 Task: Create fields in 'supplier' object.
Action: Mouse moved to (1338, 128)
Screenshot: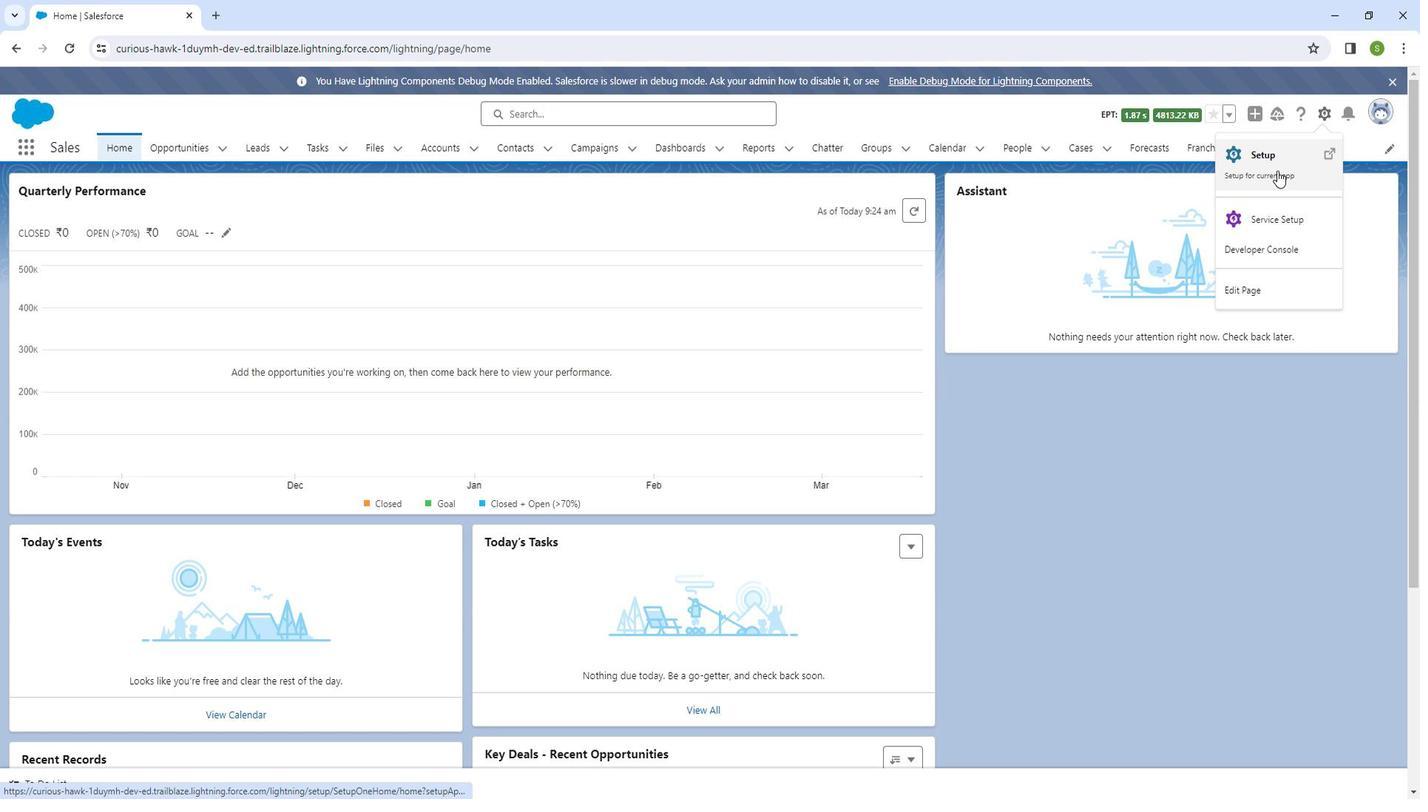 
Action: Mouse pressed left at (1338, 128)
Screenshot: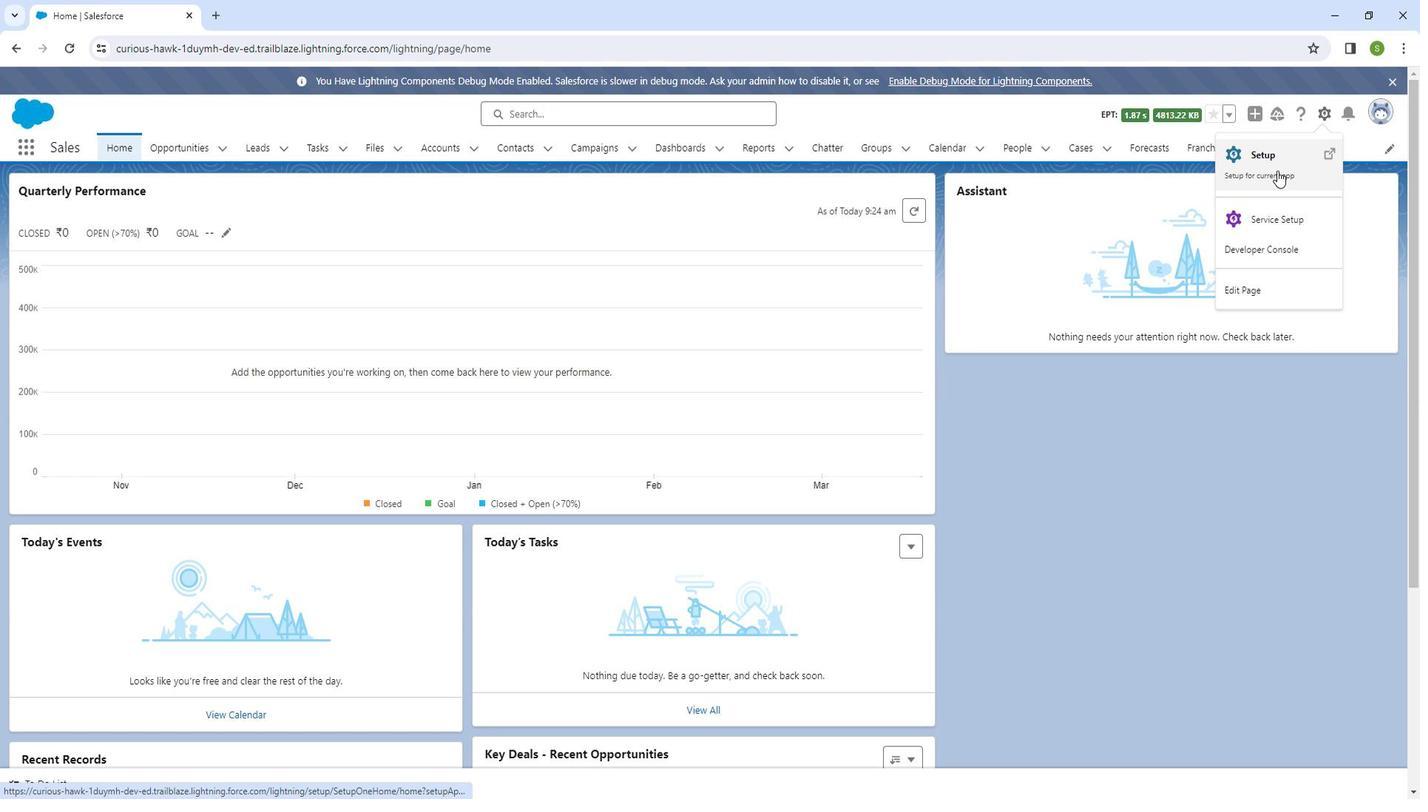 
Action: Mouse moved to (1296, 182)
Screenshot: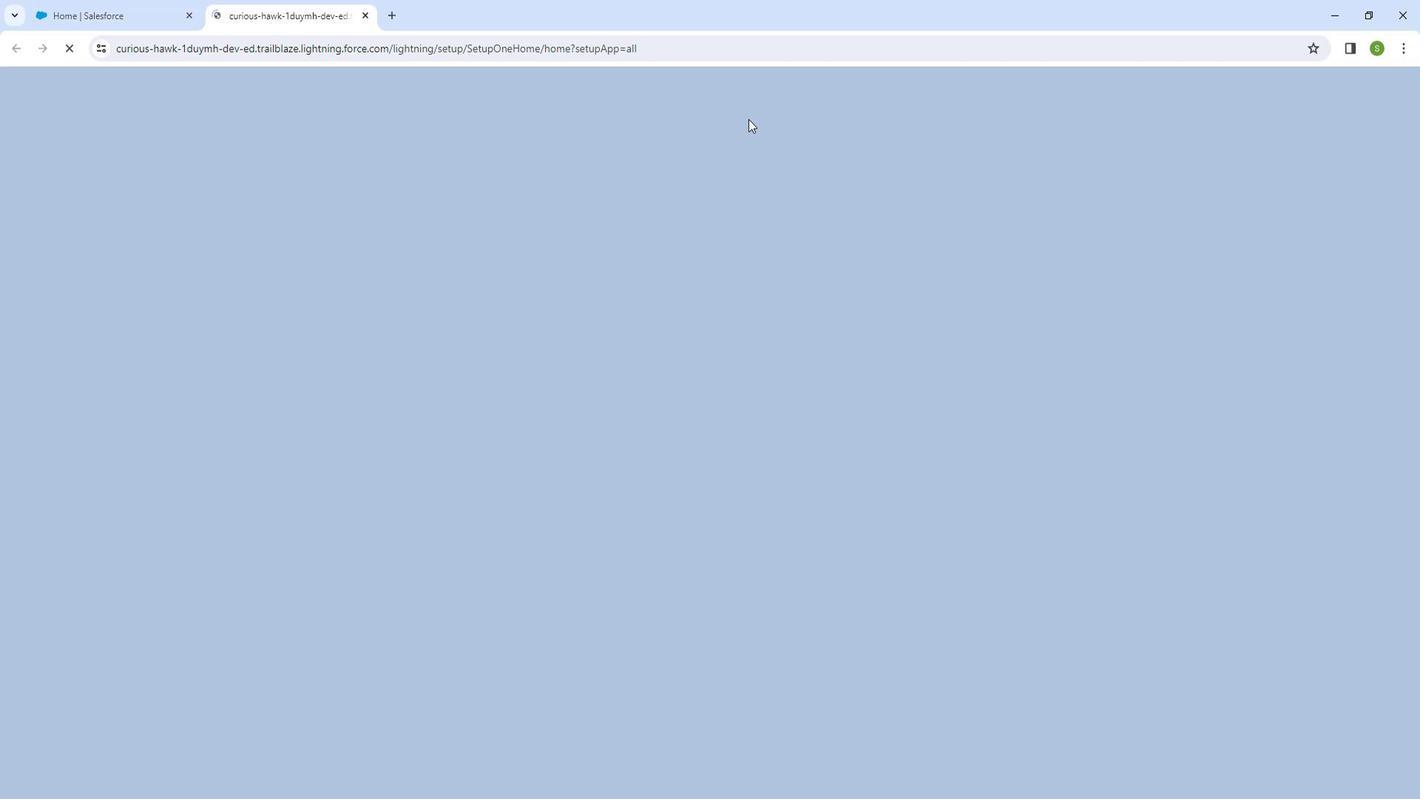 
Action: Mouse pressed left at (1296, 182)
Screenshot: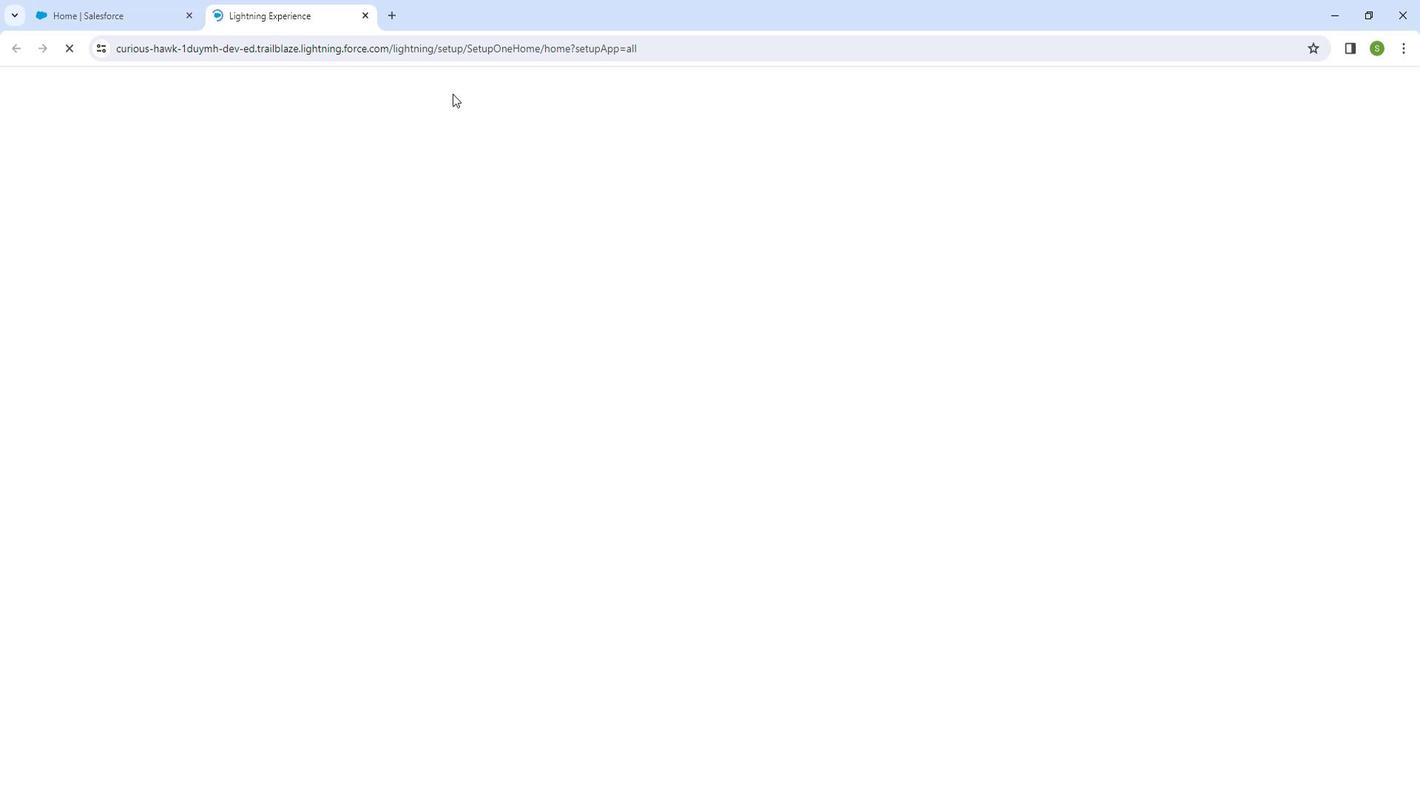 
Action: Mouse moved to (226, 156)
Screenshot: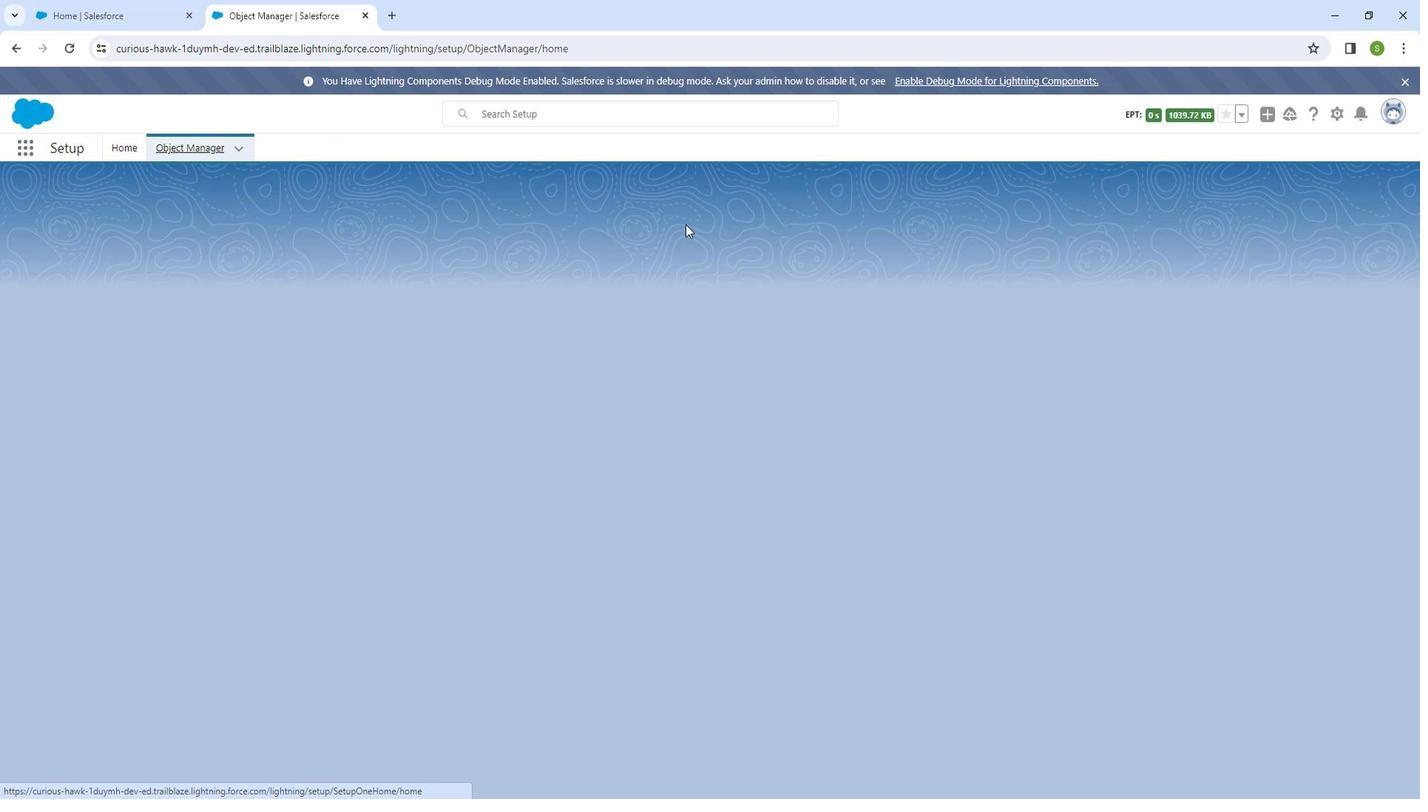 
Action: Mouse pressed left at (226, 156)
Screenshot: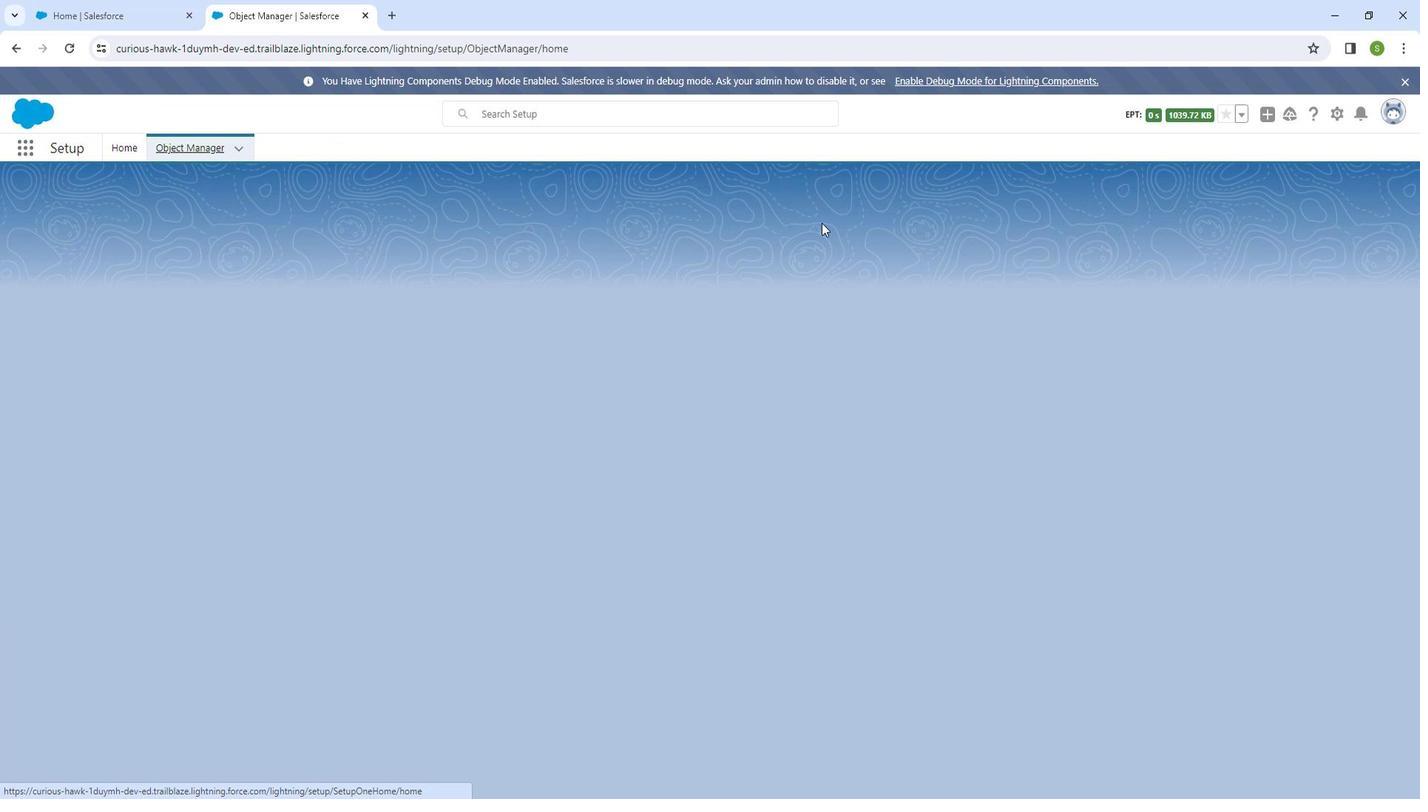 
Action: Mouse moved to (1160, 208)
Screenshot: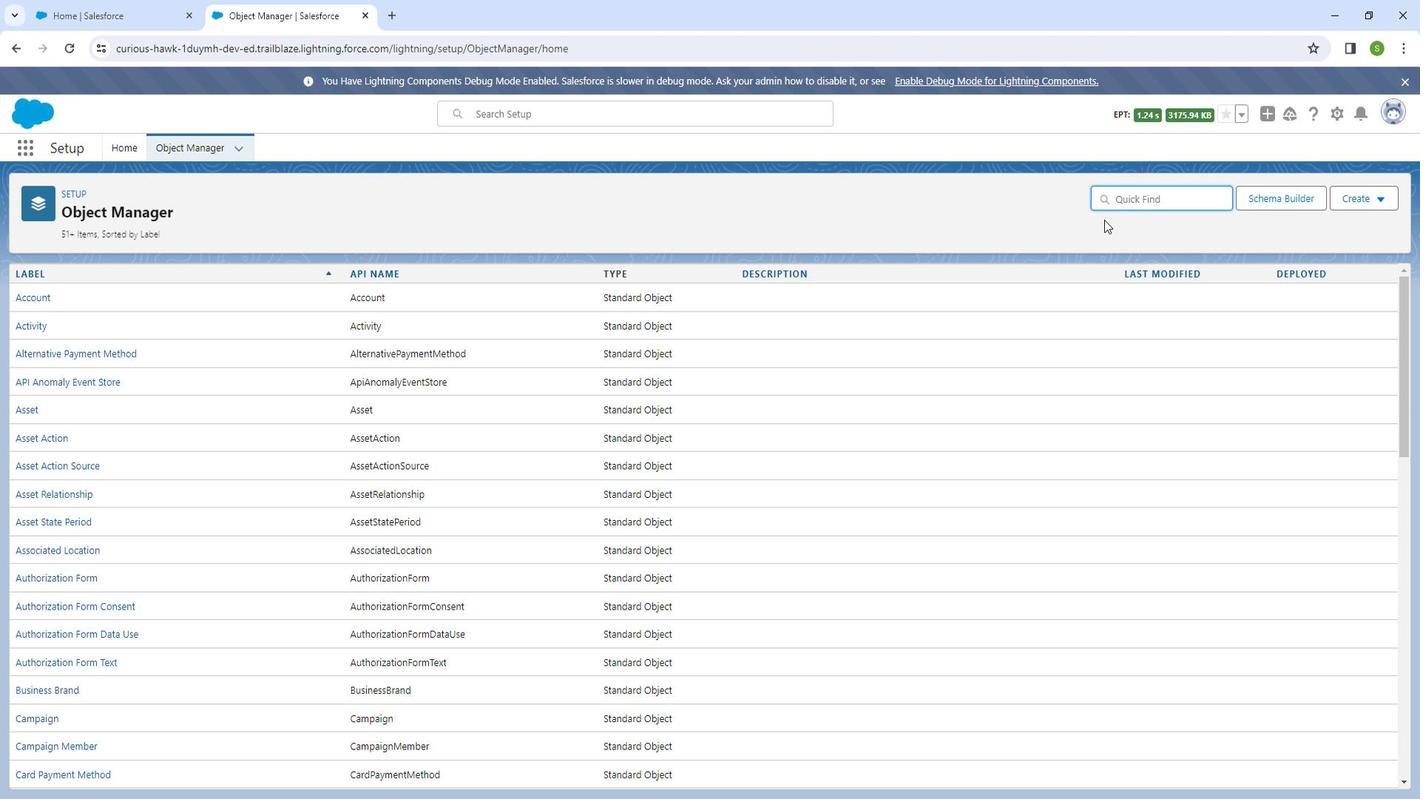 
Action: Mouse pressed left at (1160, 208)
Screenshot: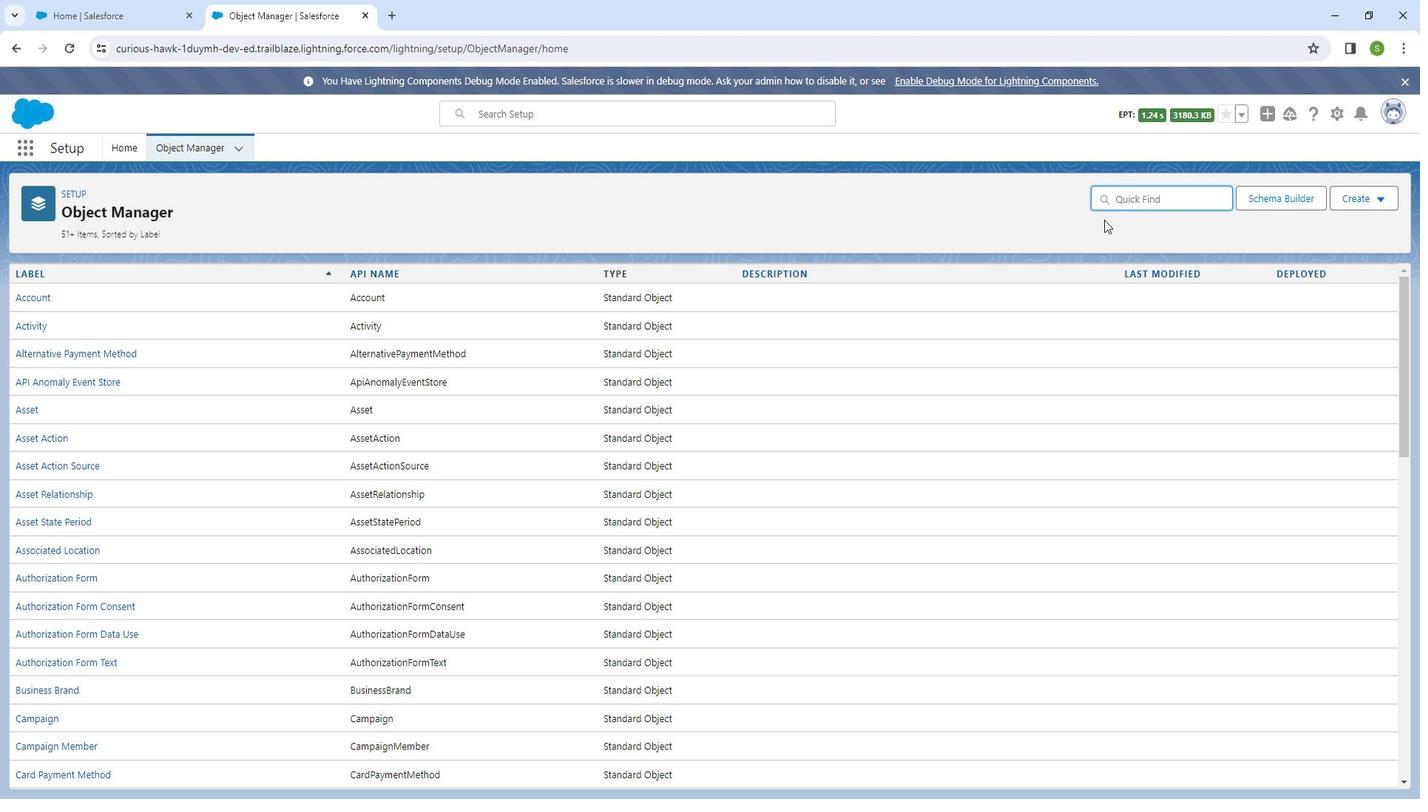 
Action: Mouse moved to (1123, 230)
Screenshot: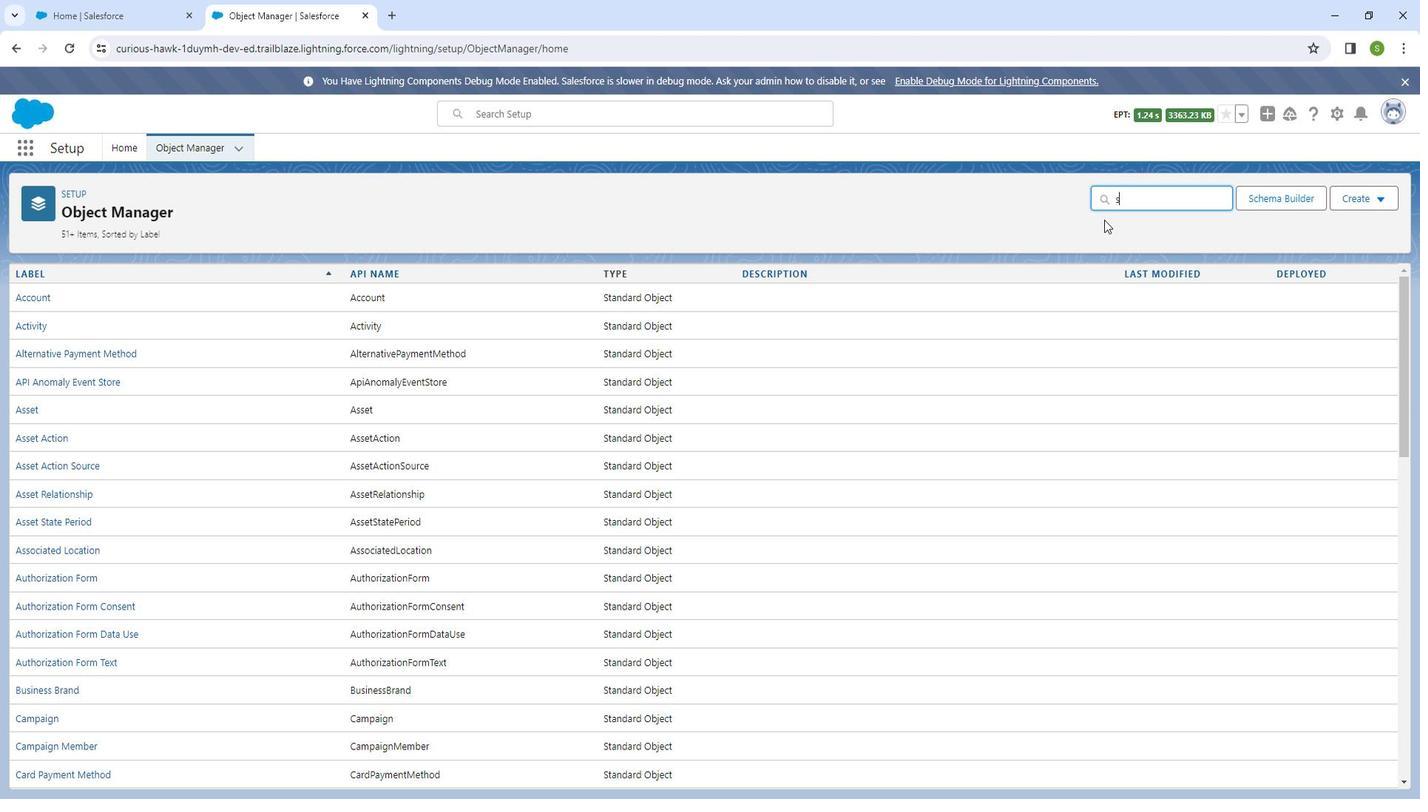
Action: Key pressed supp
Screenshot: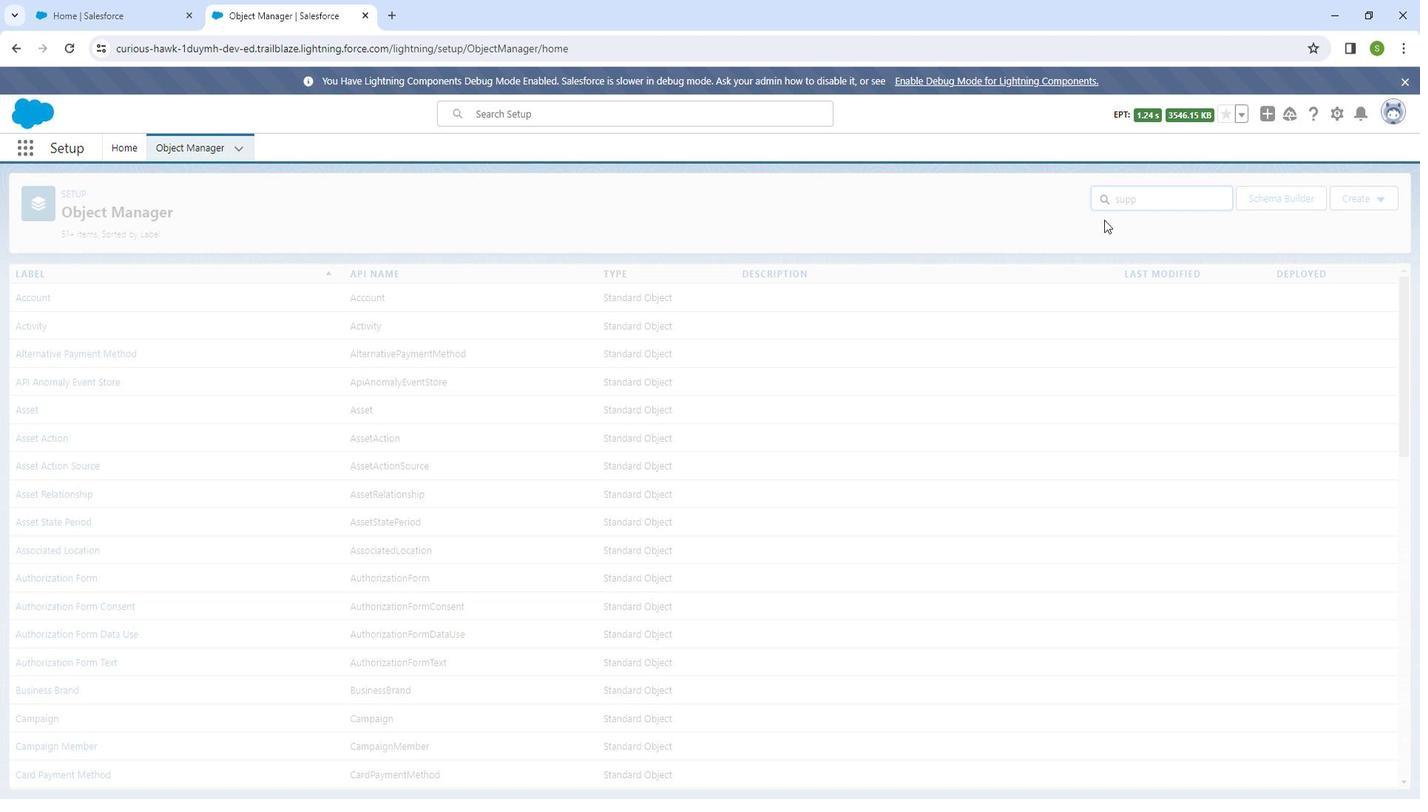 
Action: Mouse moved to (49, 312)
Screenshot: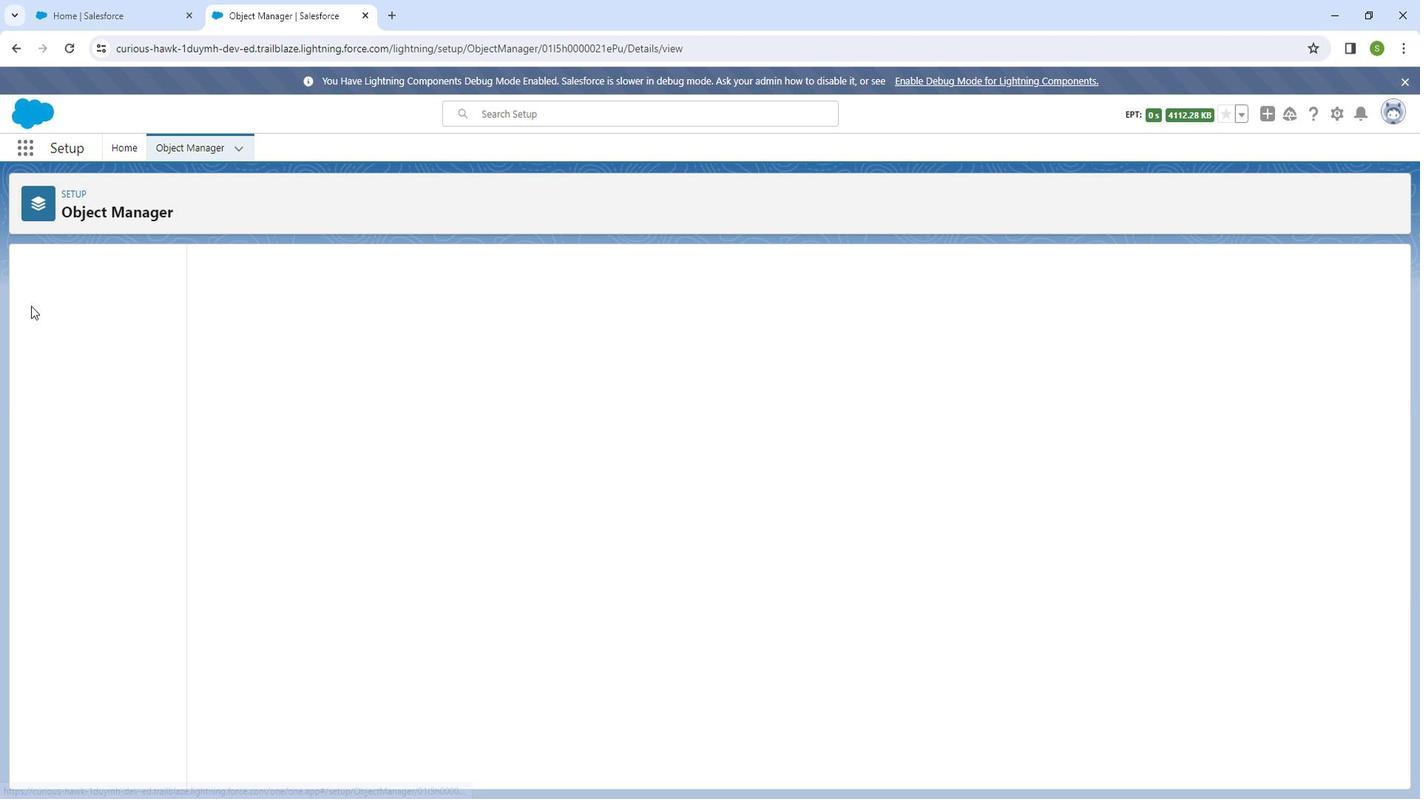 
Action: Mouse pressed left at (49, 312)
Screenshot: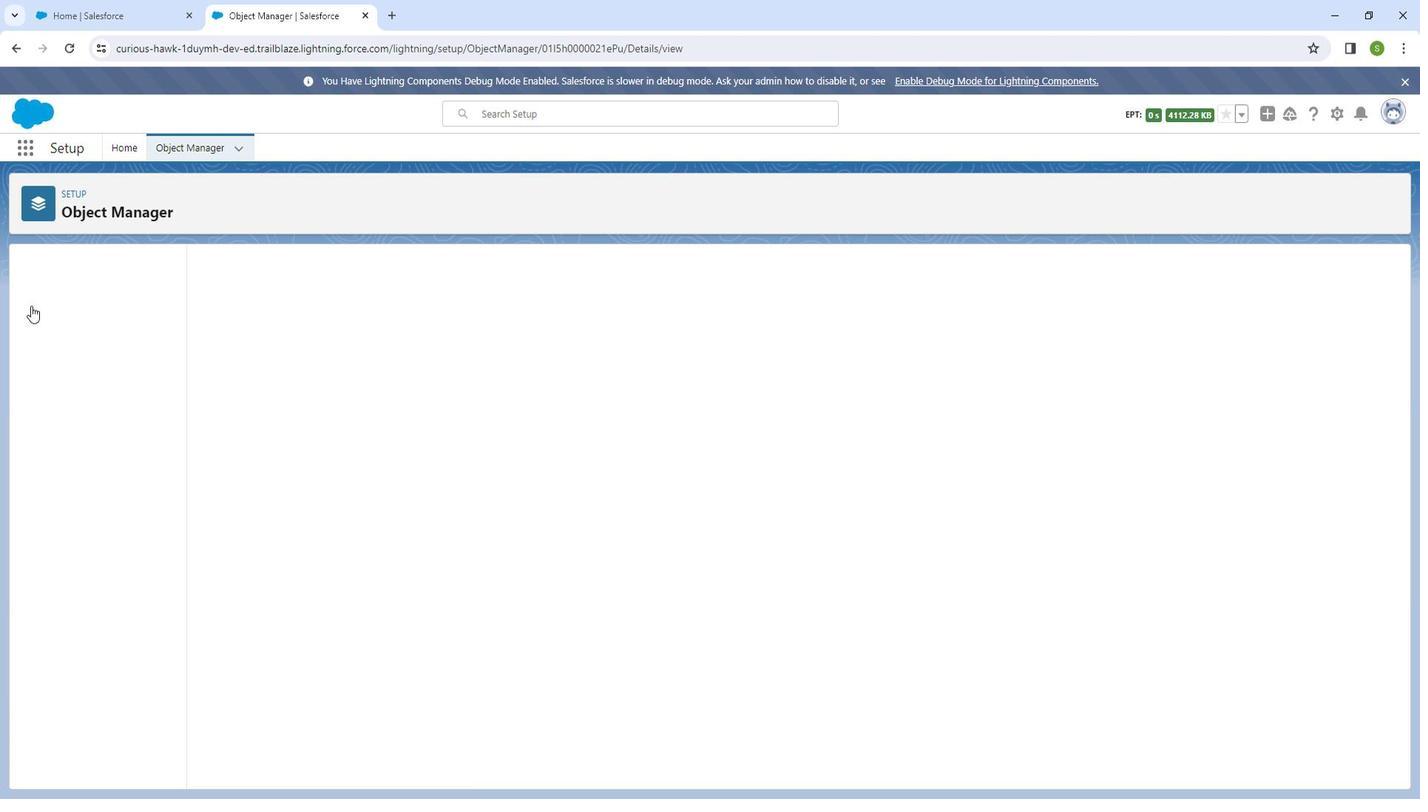 
Action: Mouse moved to (49, 313)
Screenshot: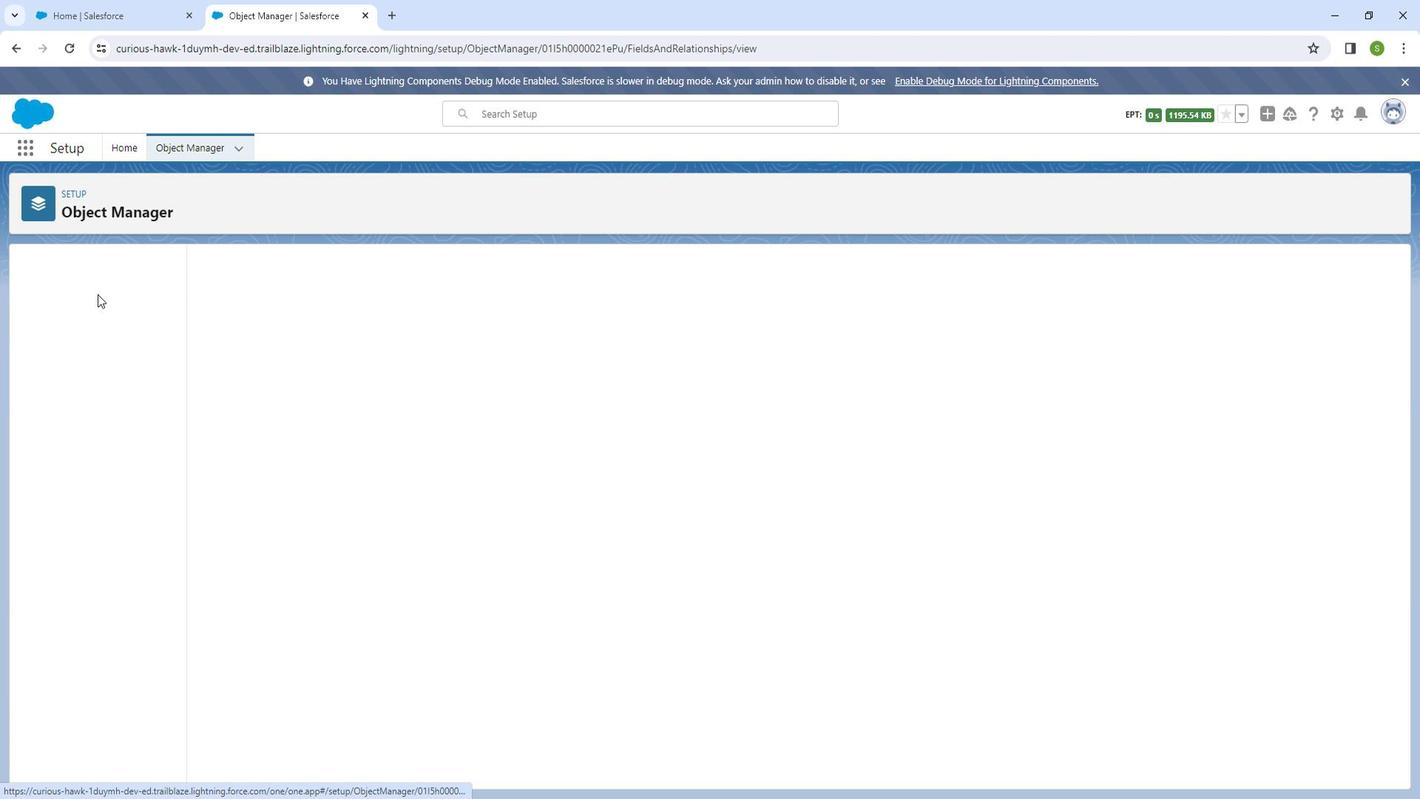 
Action: Mouse pressed left at (49, 313)
Screenshot: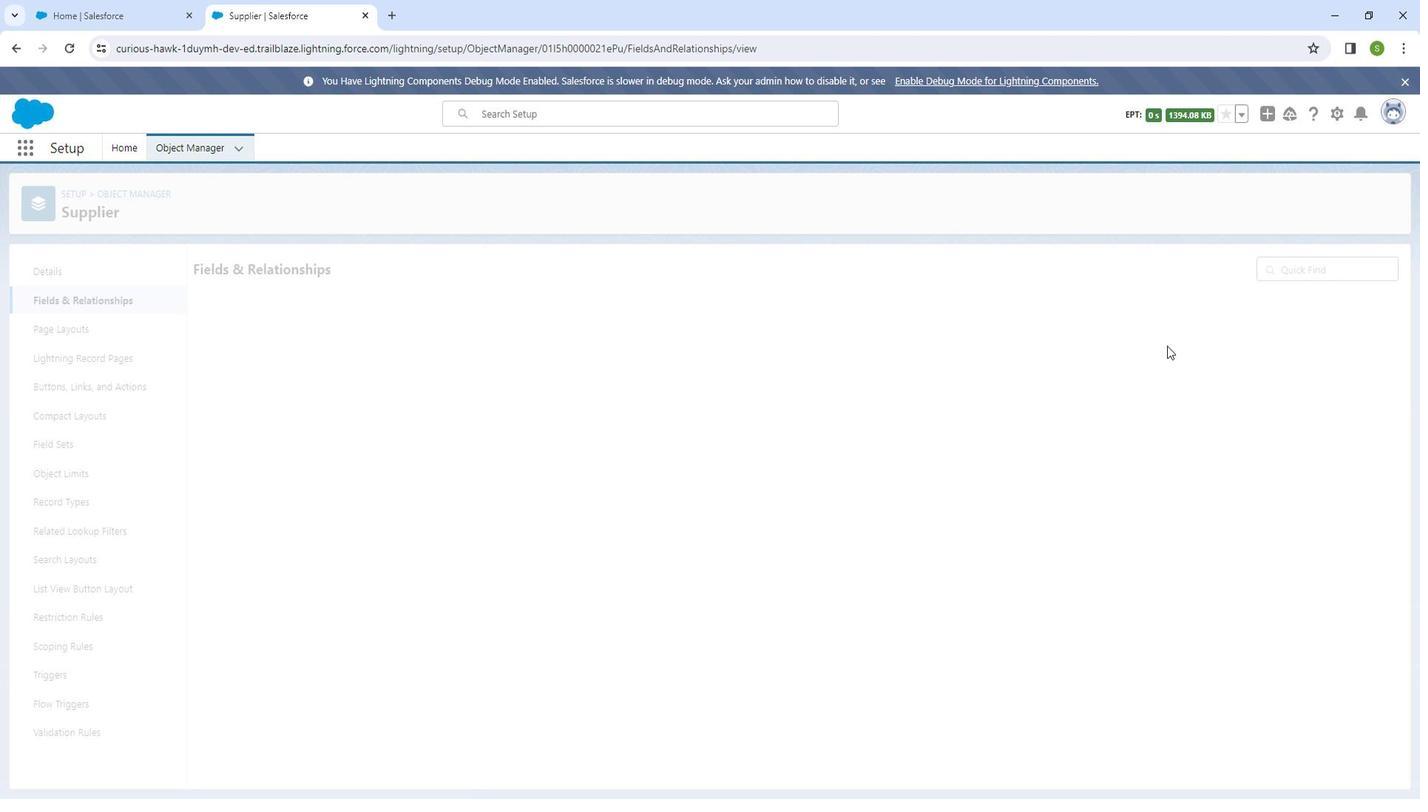 
Action: Mouse moved to (1111, 275)
Screenshot: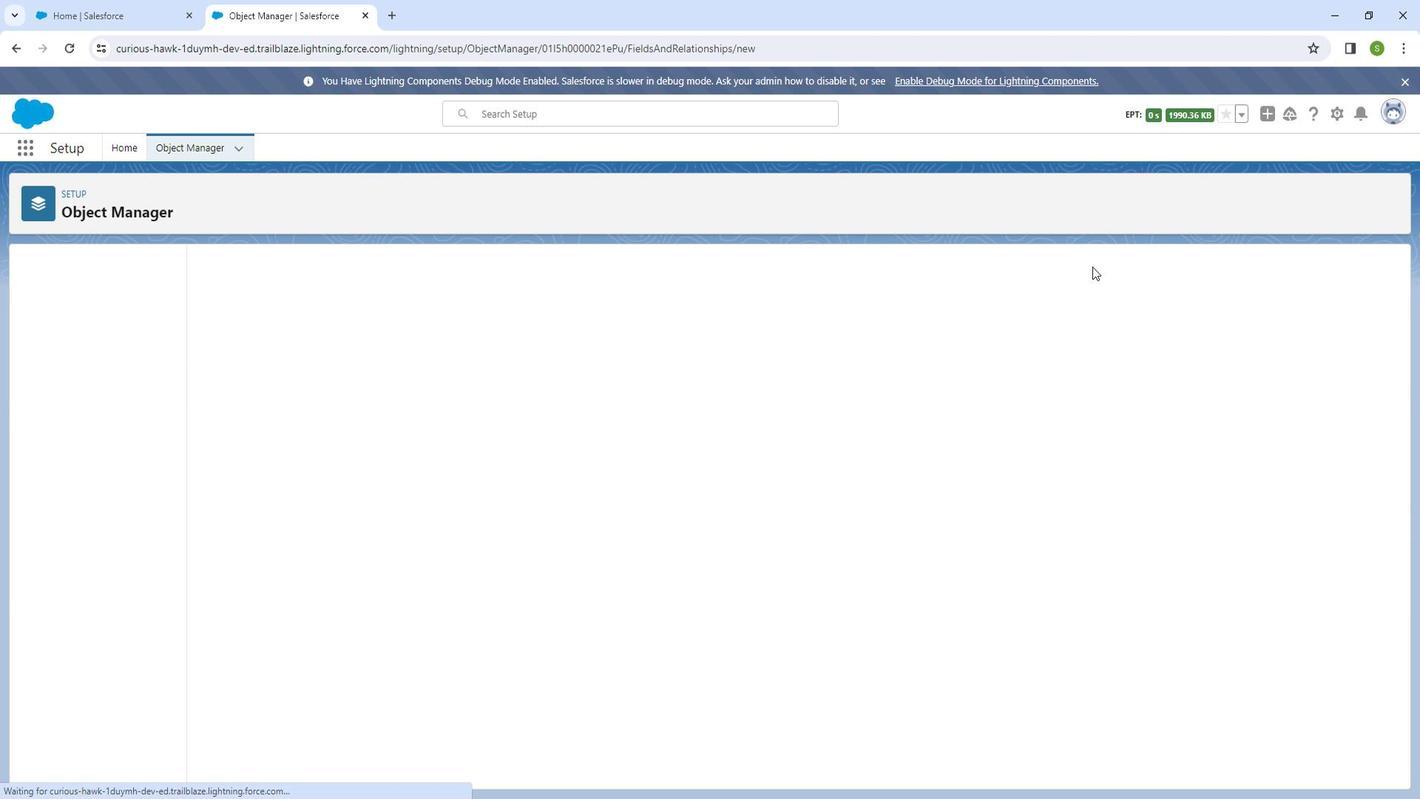 
Action: Mouse pressed left at (1111, 275)
Screenshot: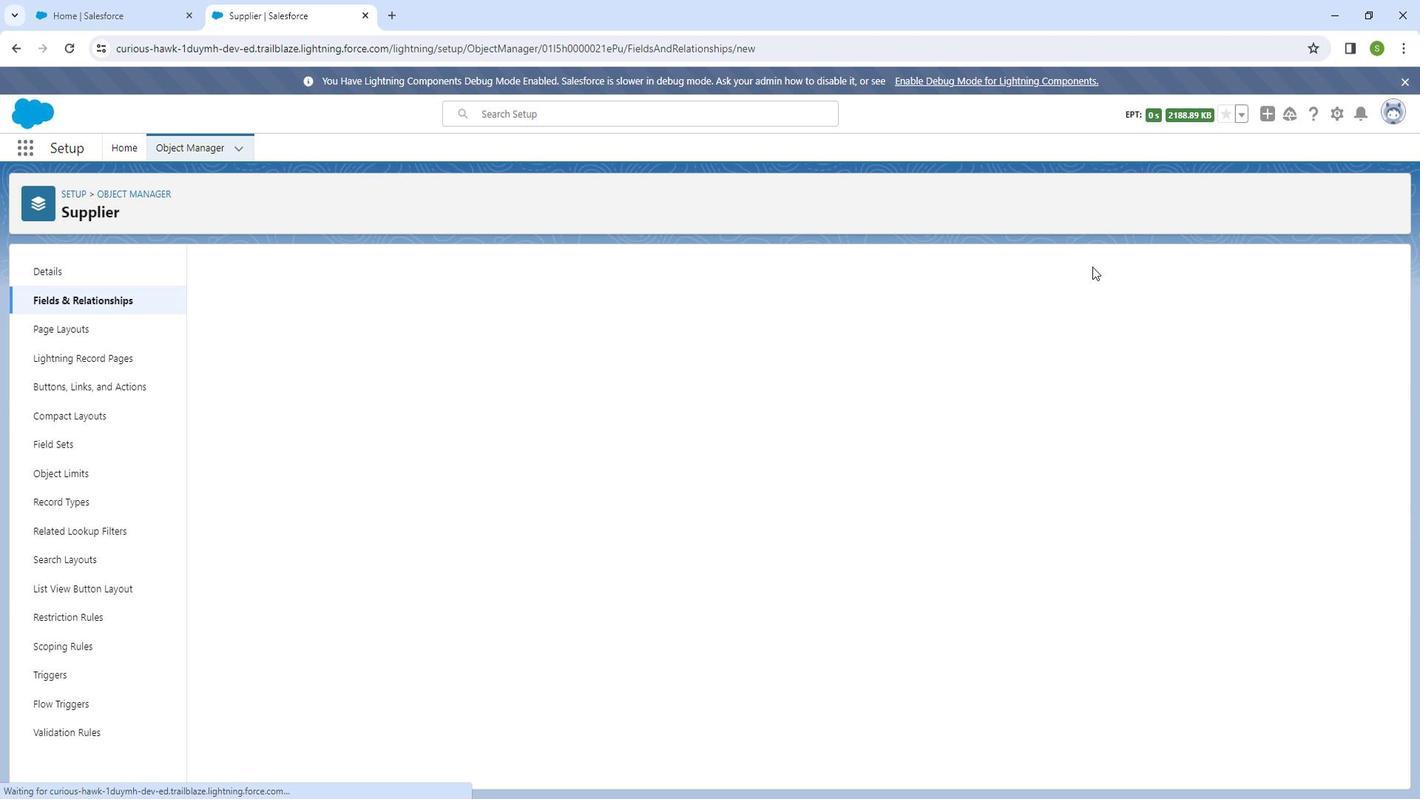 
Action: Mouse moved to (140, 302)
Screenshot: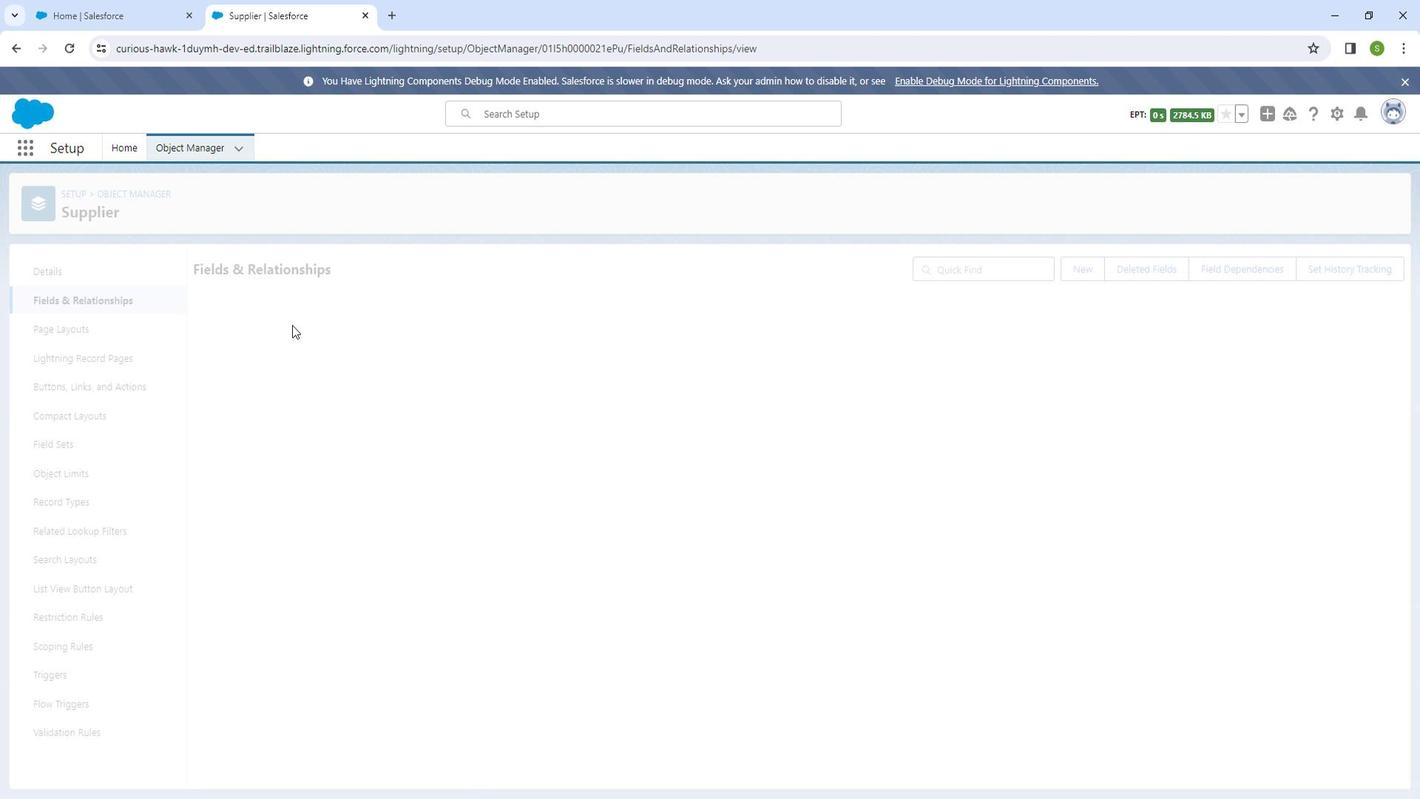 
Action: Mouse pressed left at (140, 302)
Screenshot: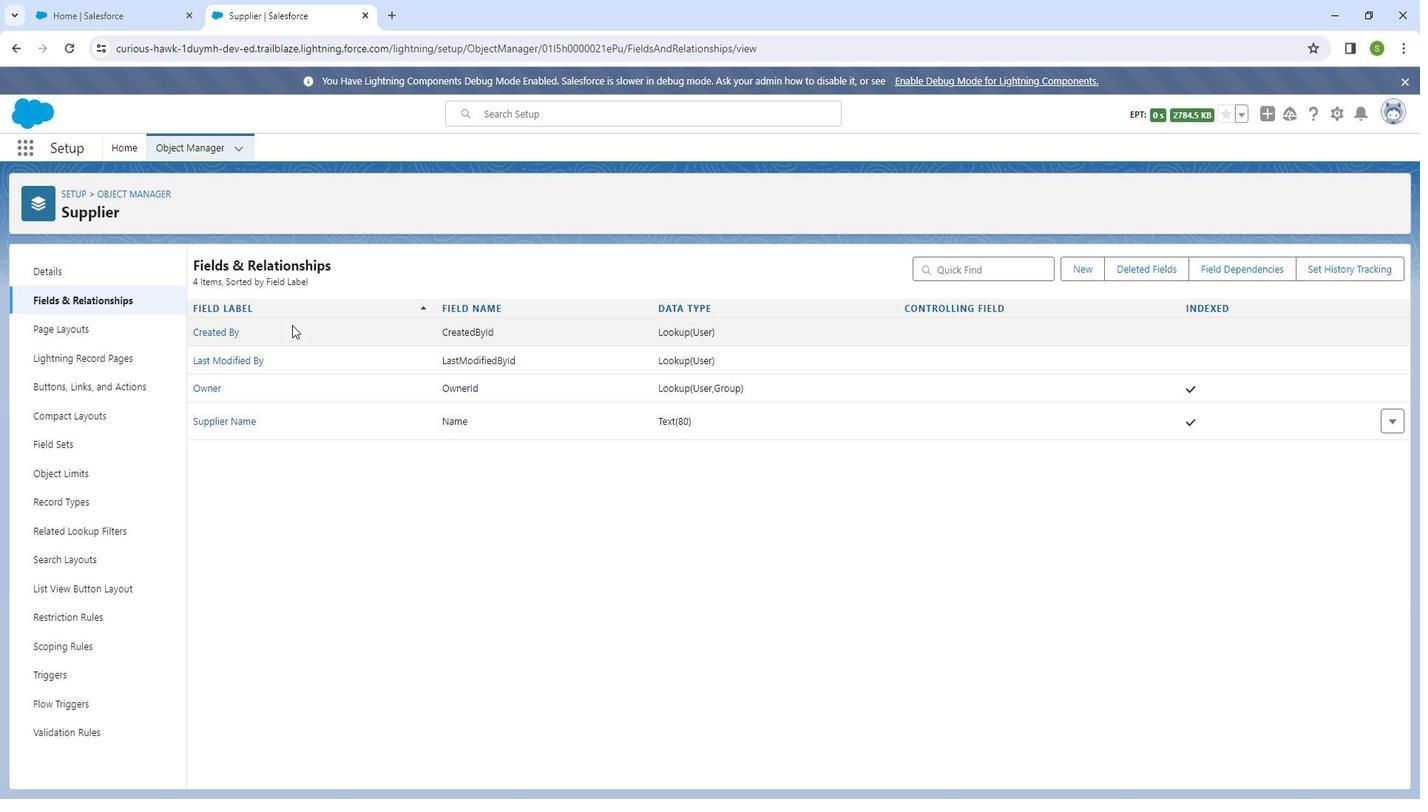 
Action: Mouse moved to (1101, 283)
Screenshot: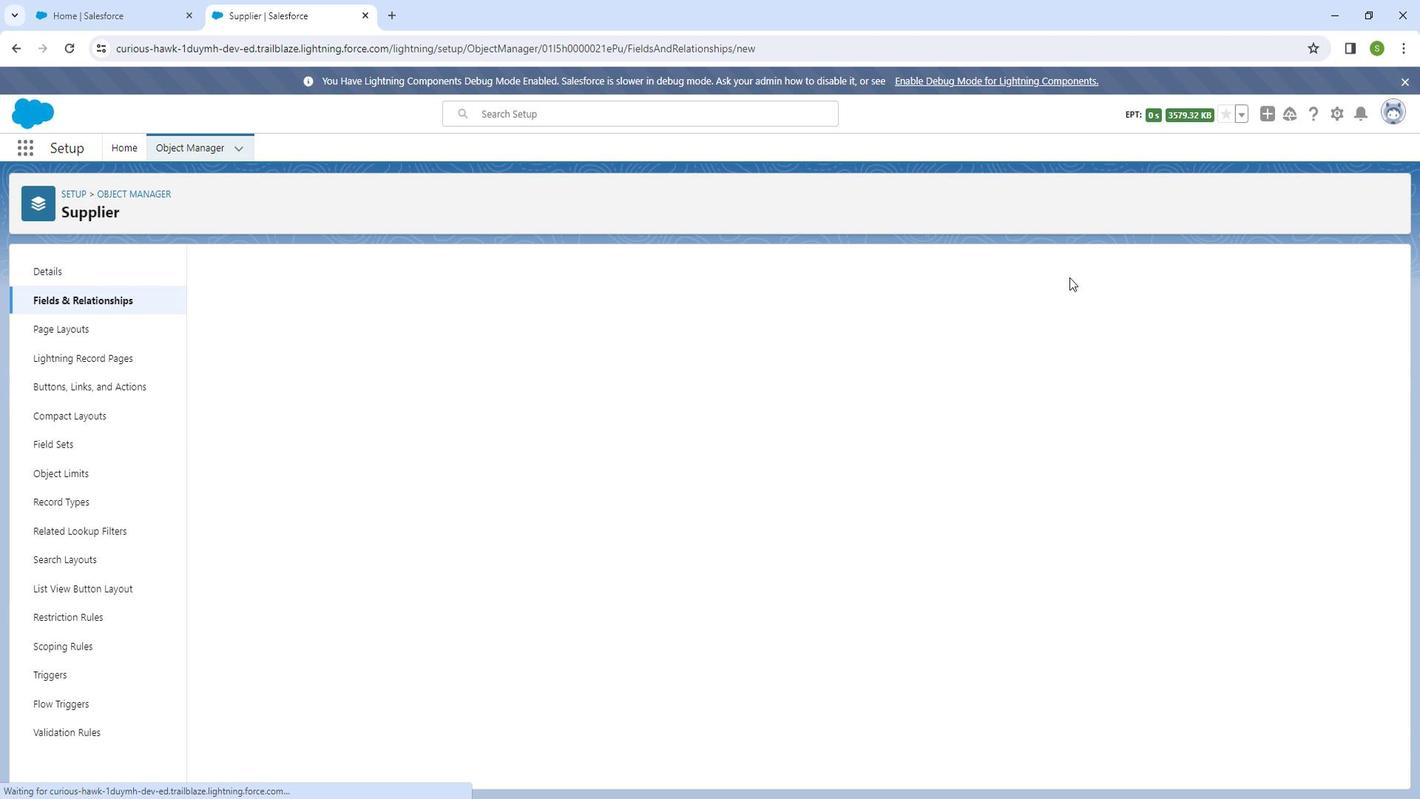 
Action: Mouse pressed left at (1101, 283)
Screenshot: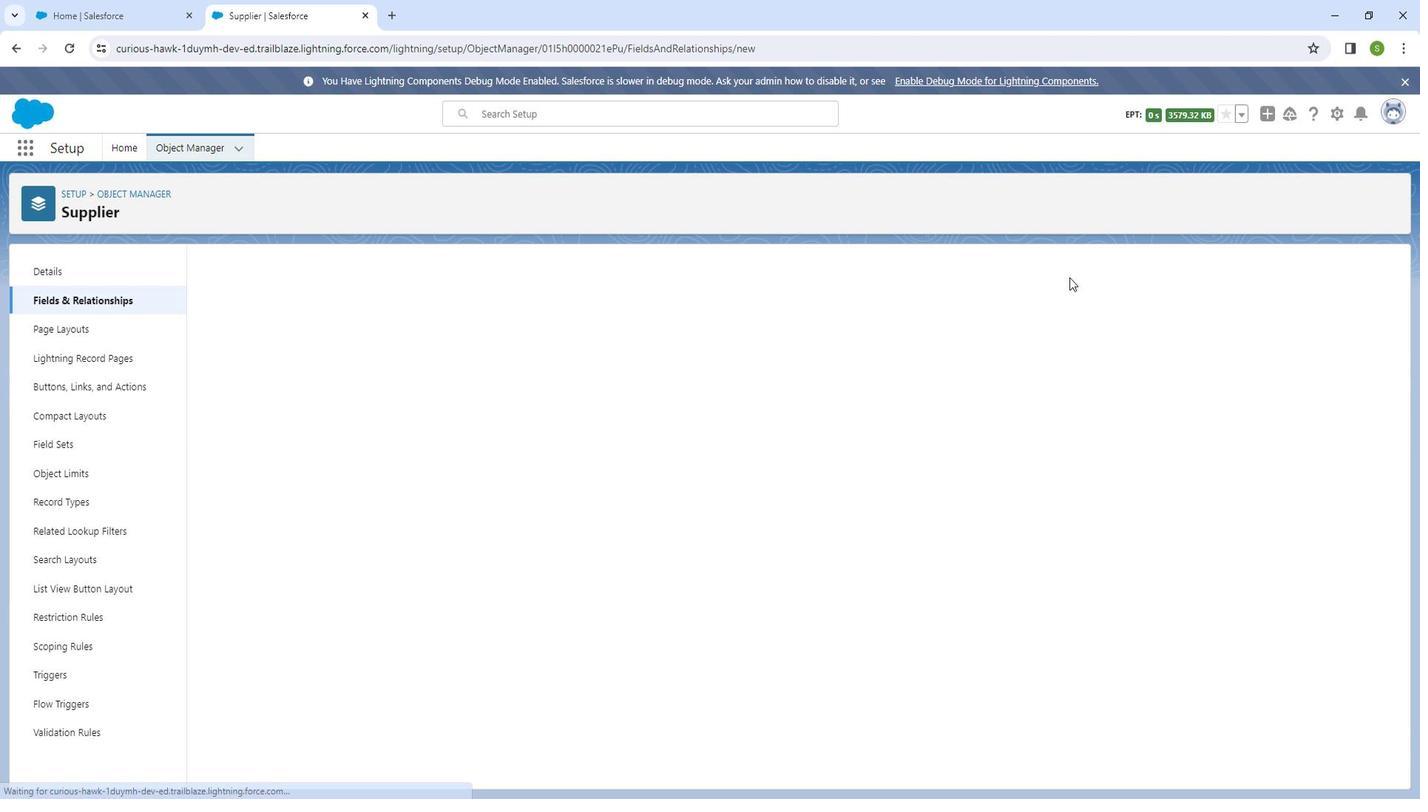 
Action: Mouse moved to (334, 551)
Screenshot: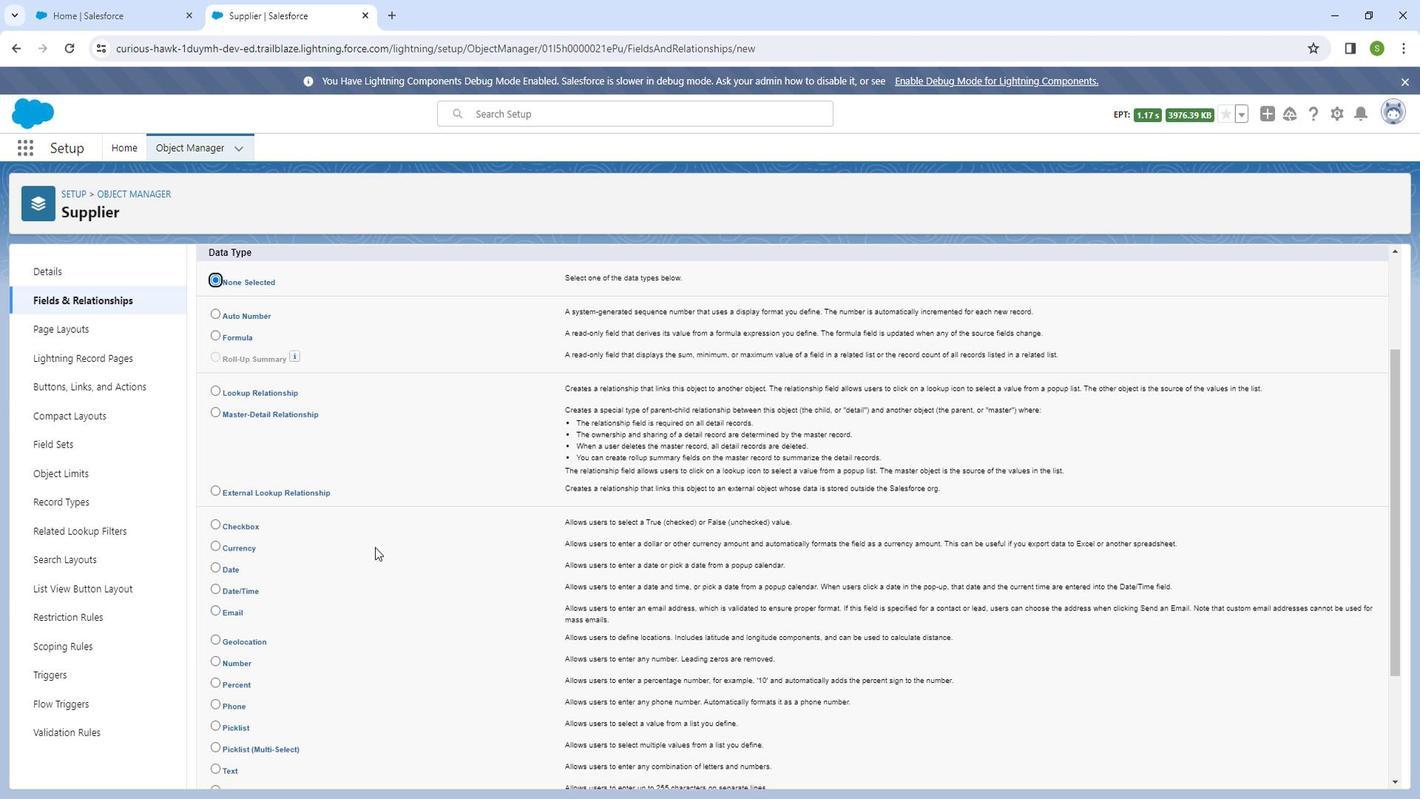 
Action: Mouse scrolled (334, 550) with delta (0, 0)
Screenshot: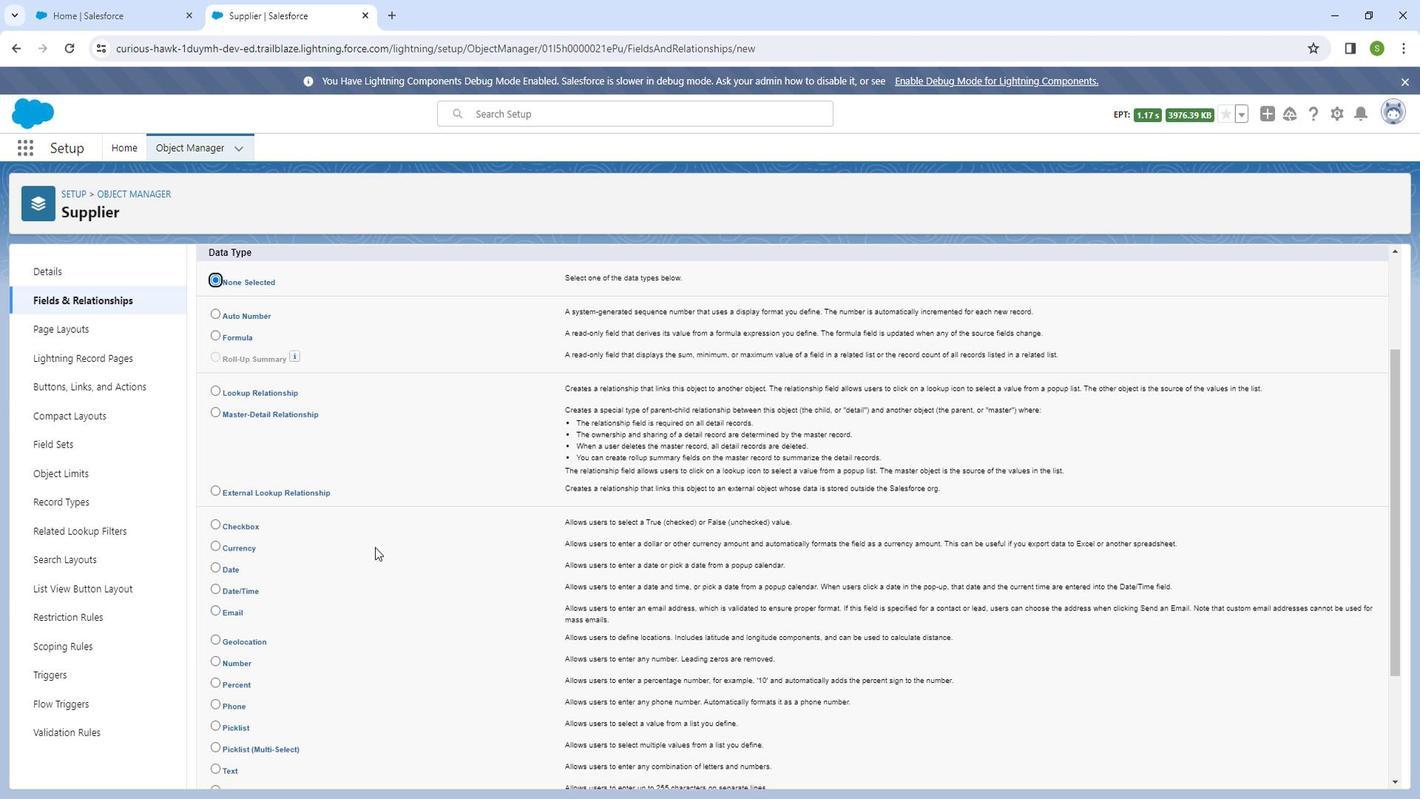 
Action: Mouse moved to (393, 545)
Screenshot: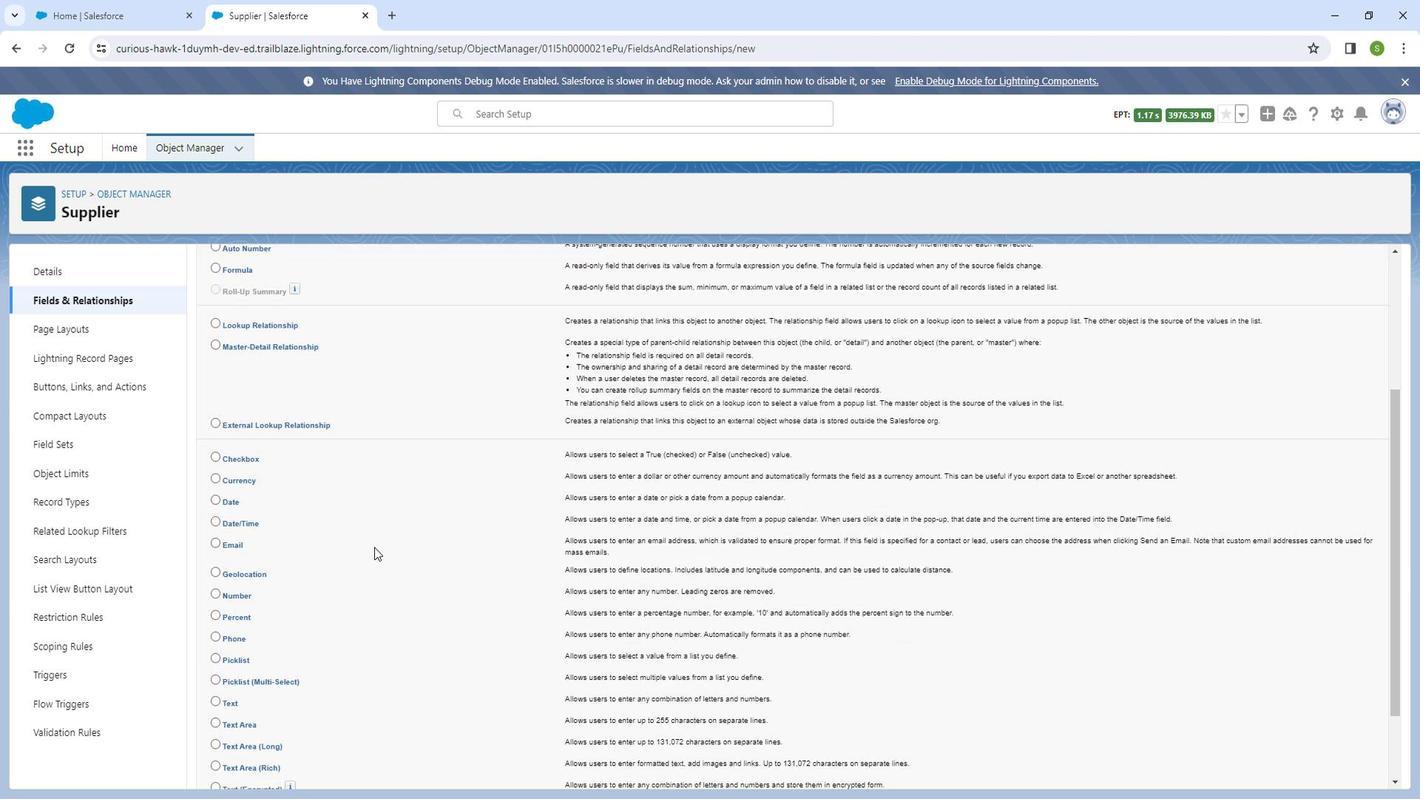 
Action: Mouse scrolled (393, 544) with delta (0, 0)
Screenshot: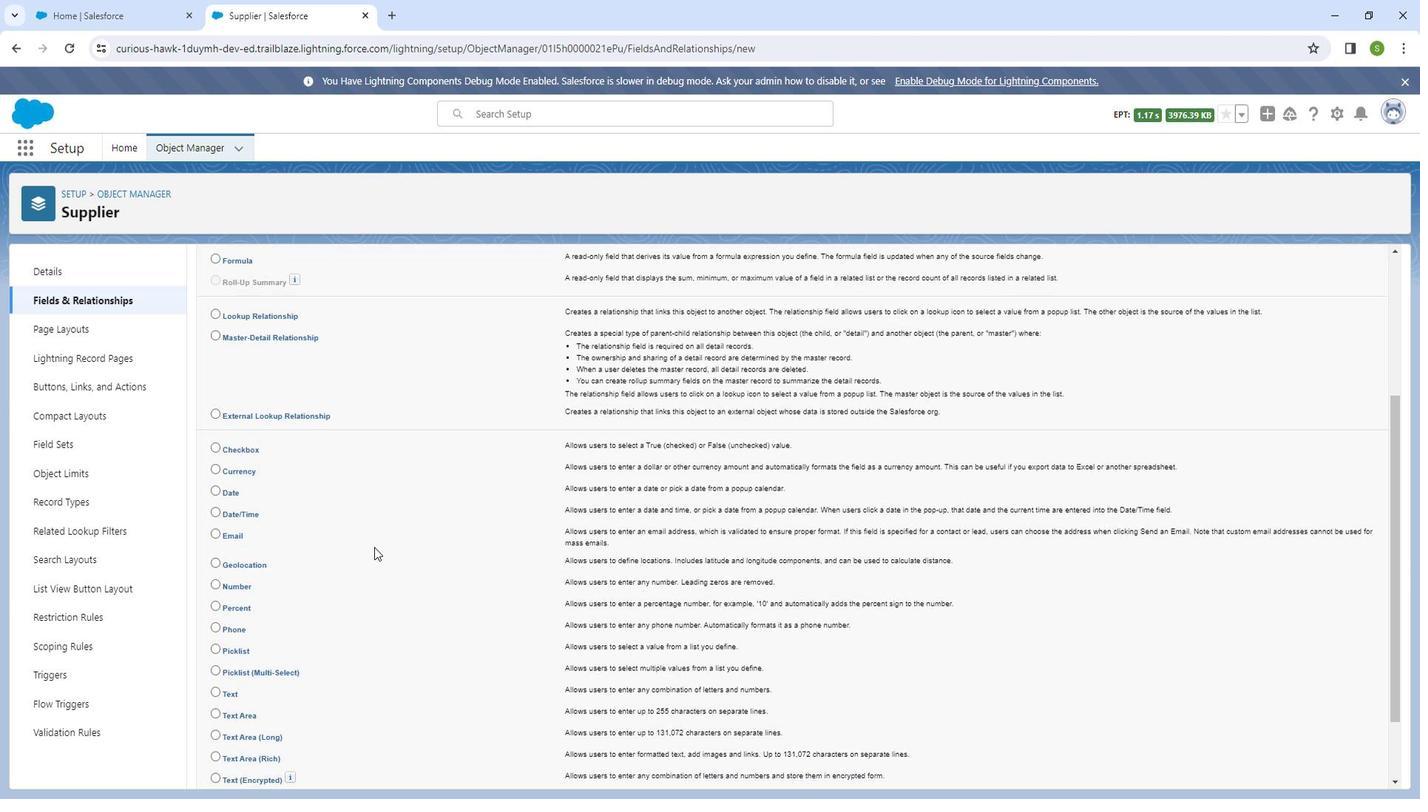 
Action: Mouse moved to (393, 545)
Screenshot: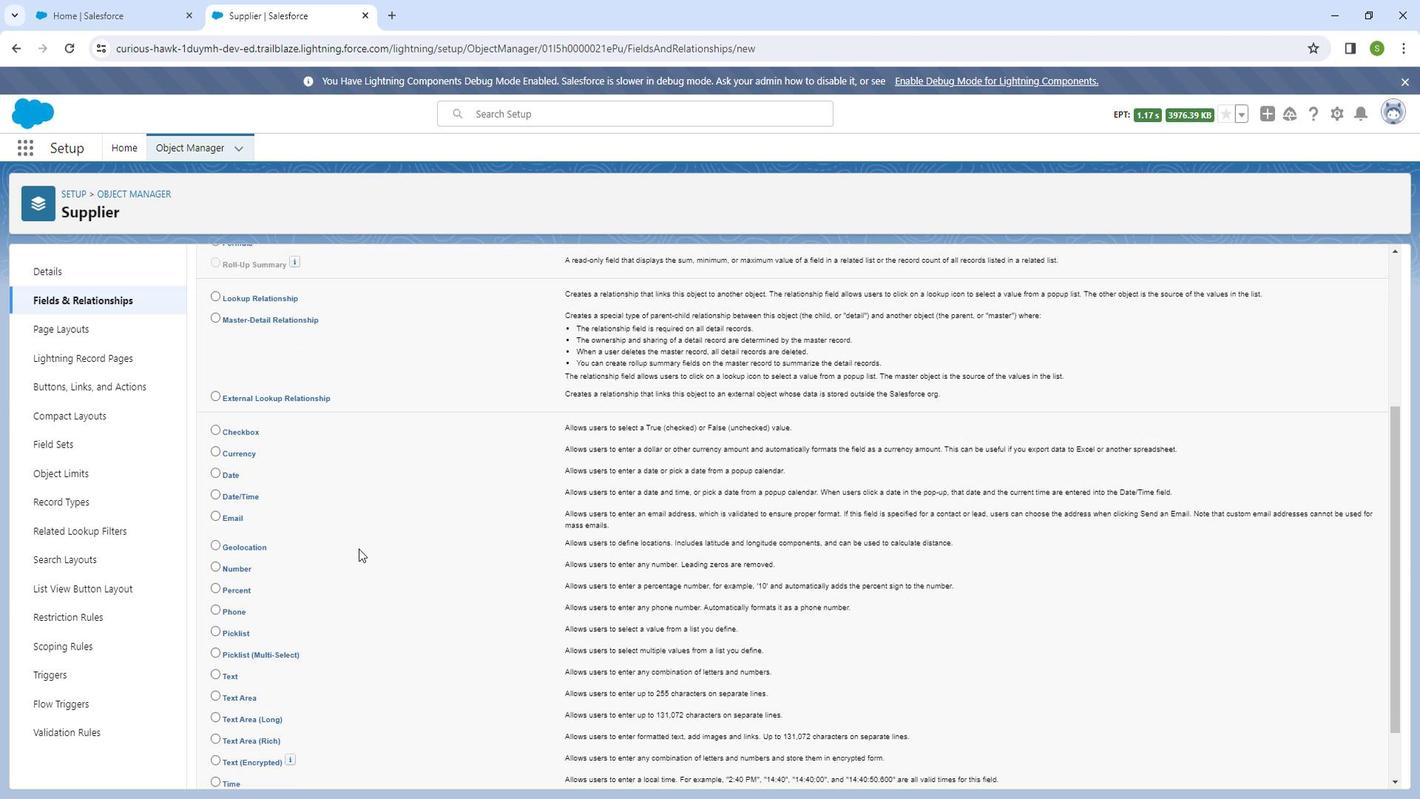 
Action: Mouse scrolled (393, 544) with delta (0, 0)
Screenshot: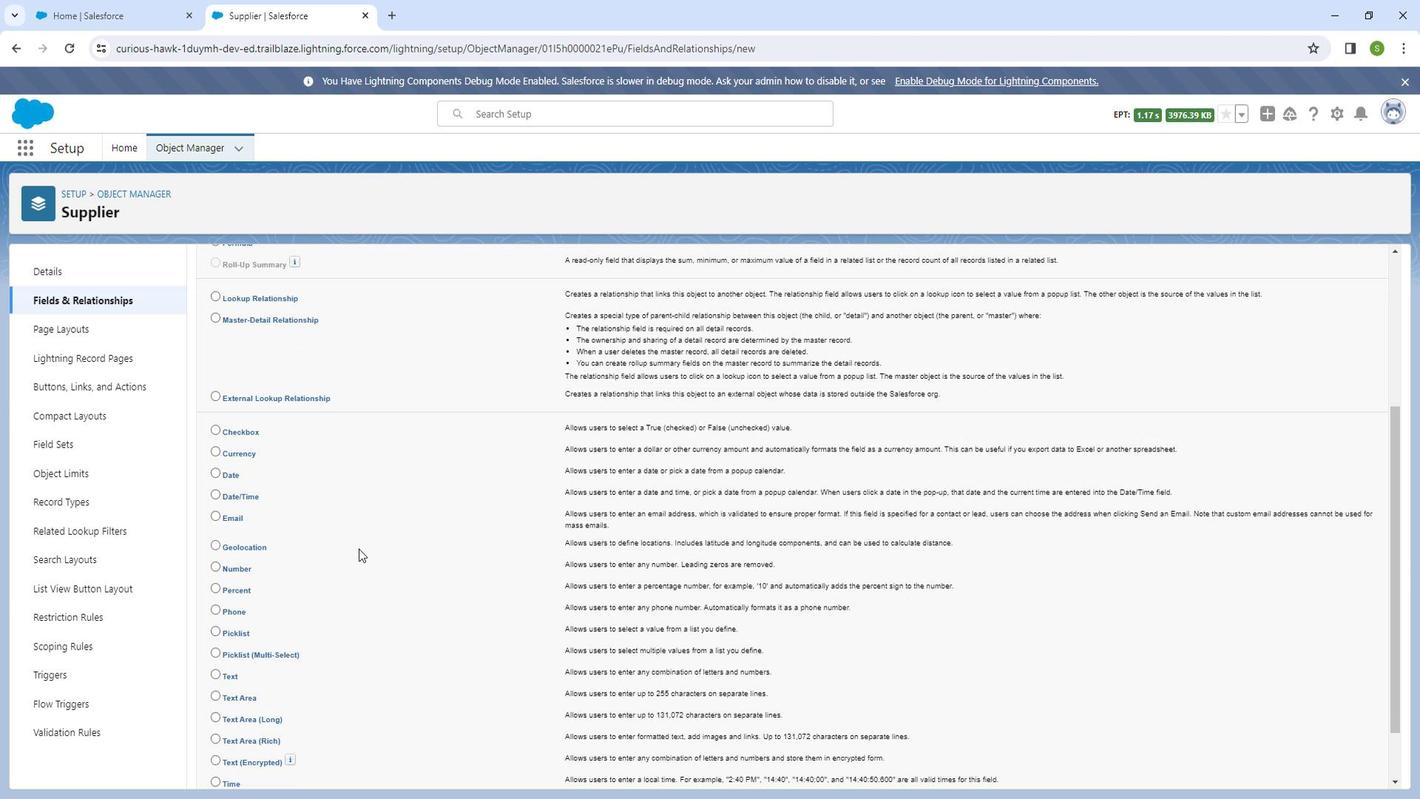 
Action: Mouse moved to (377, 546)
Screenshot: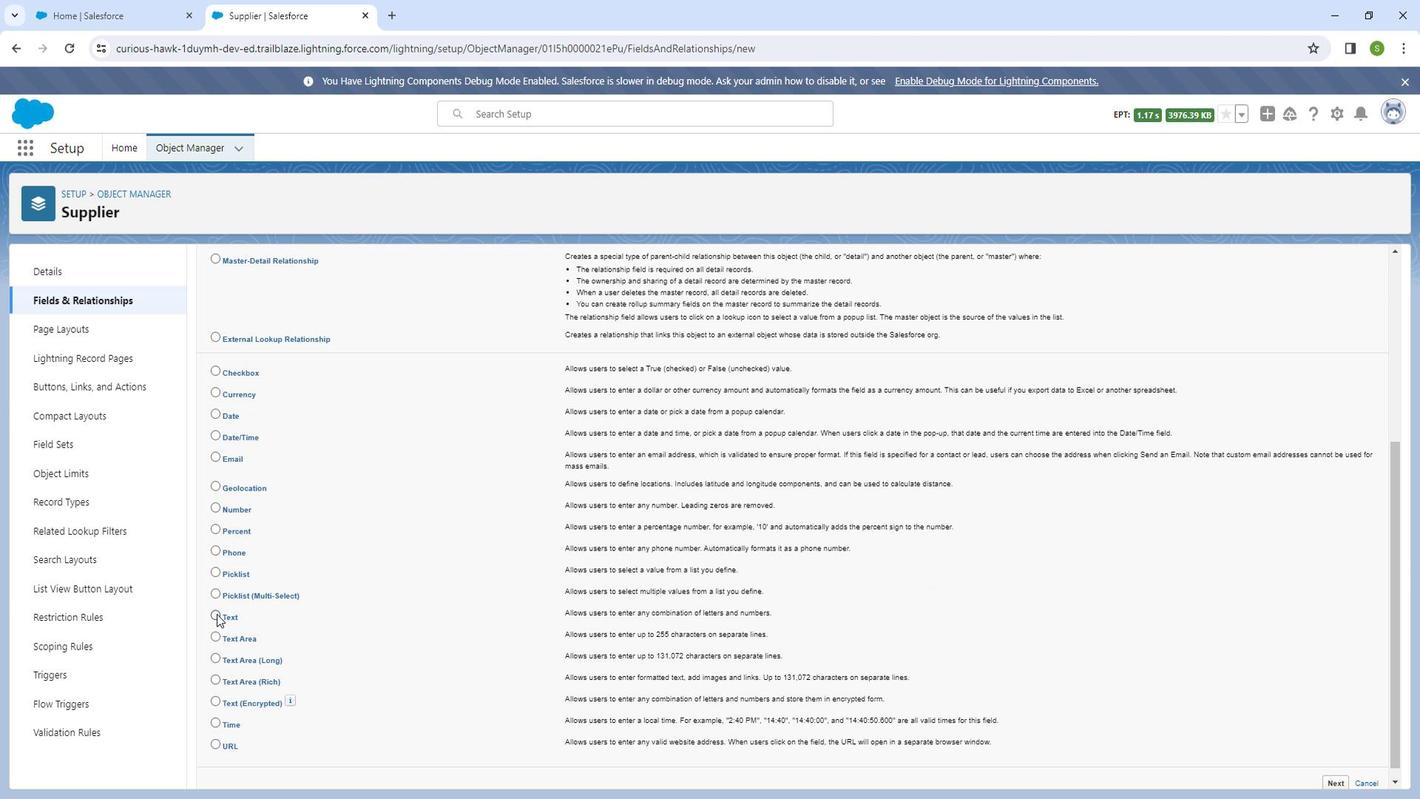 
Action: Mouse scrolled (377, 546) with delta (0, 0)
Screenshot: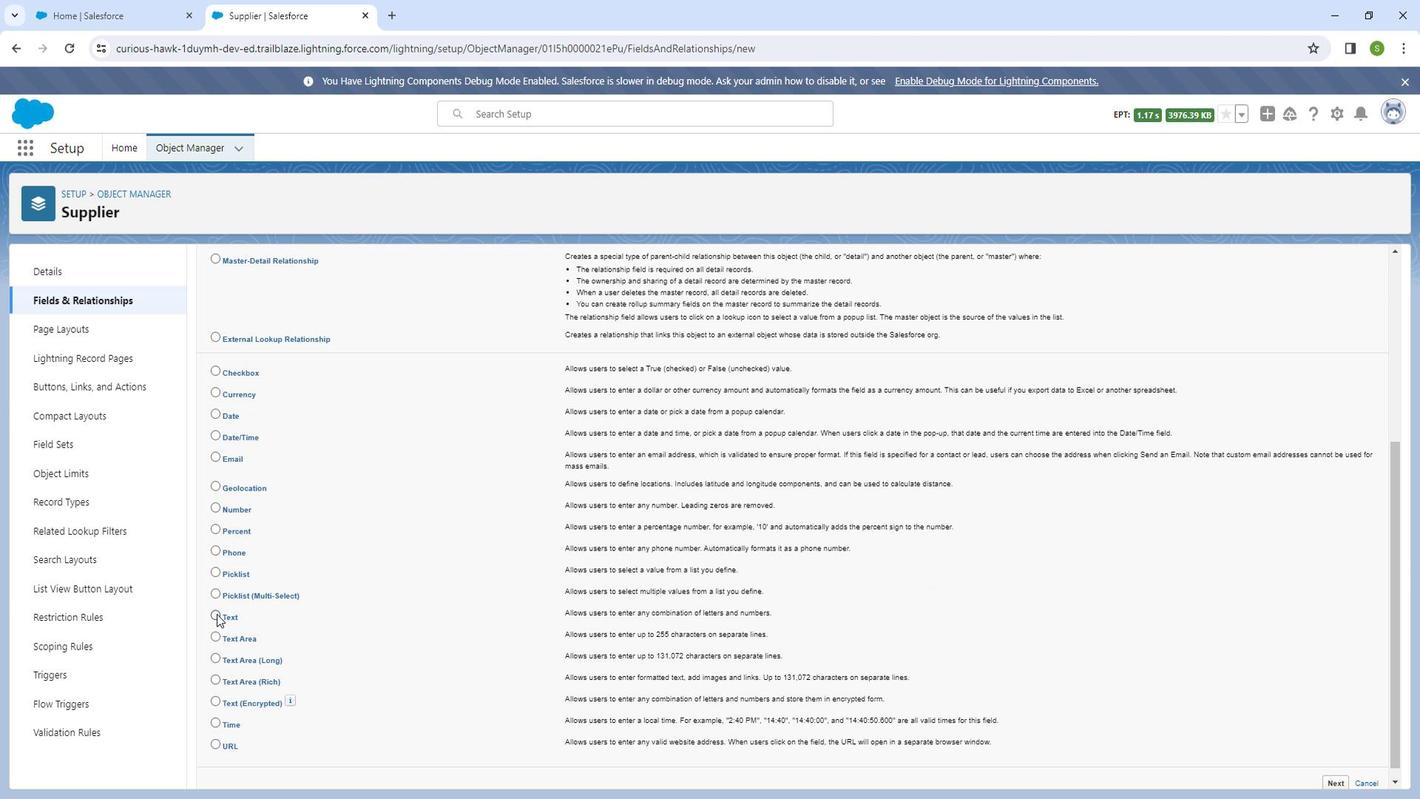 
Action: Mouse moved to (235, 609)
Screenshot: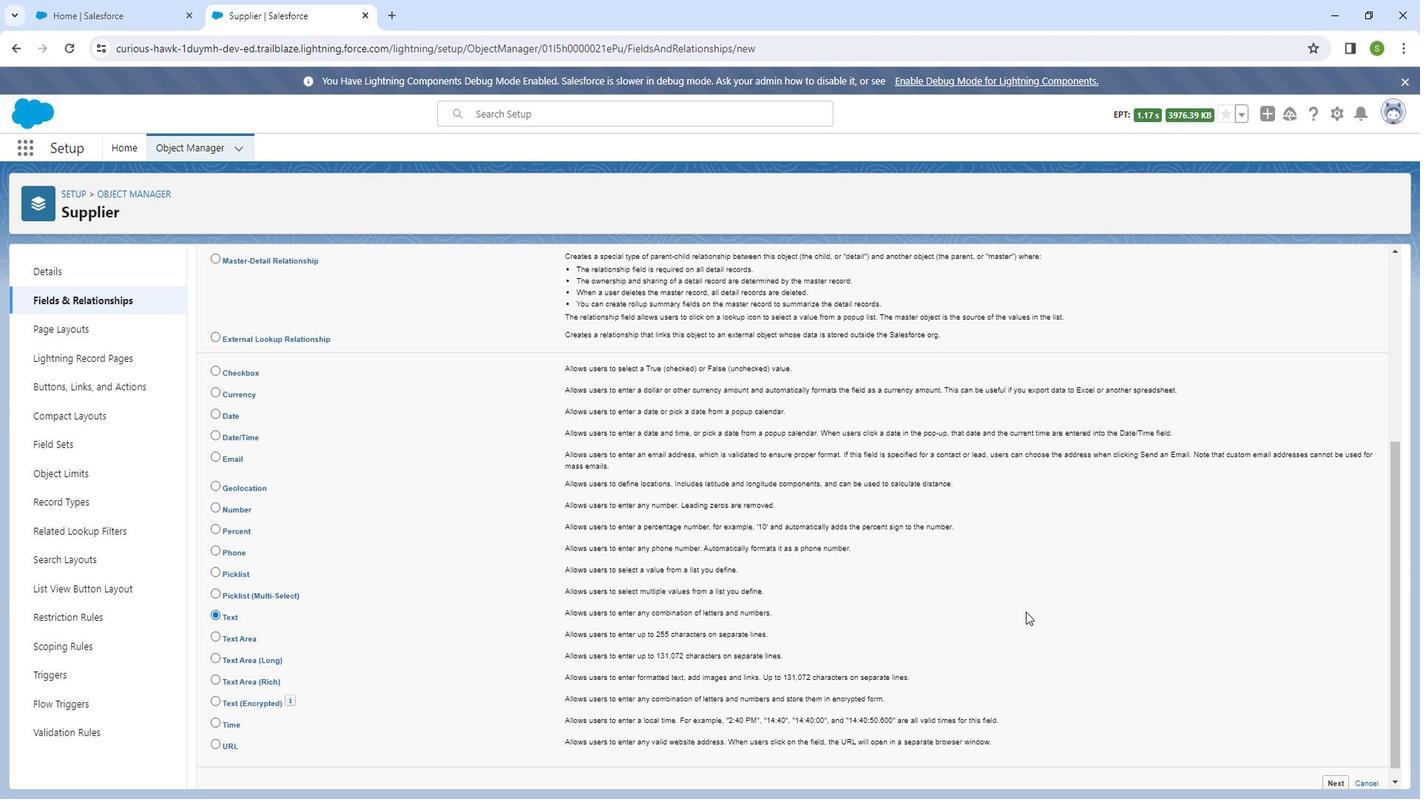 
Action: Mouse pressed left at (235, 609)
Screenshot: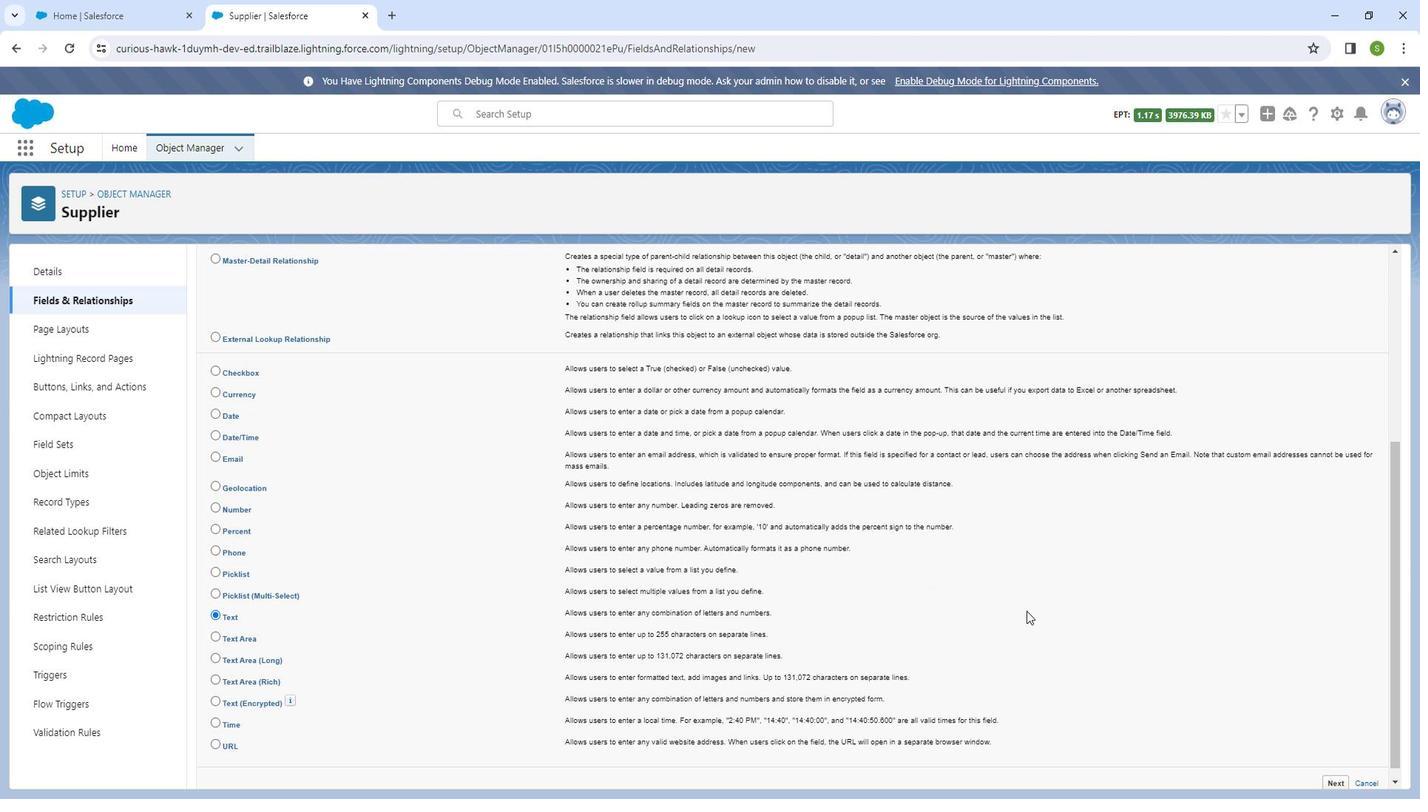 
Action: Mouse moved to (1359, 768)
Screenshot: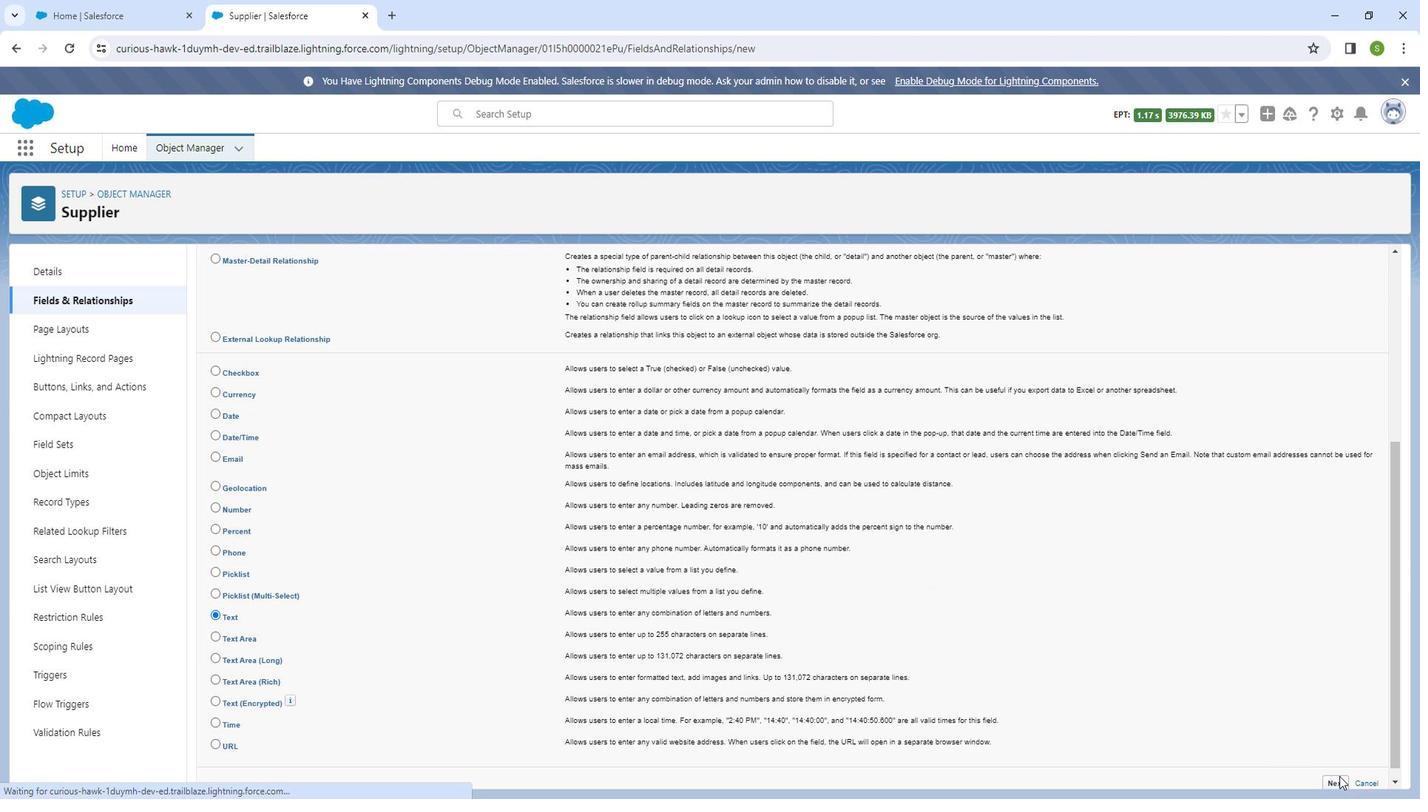
Action: Mouse pressed left at (1359, 768)
Screenshot: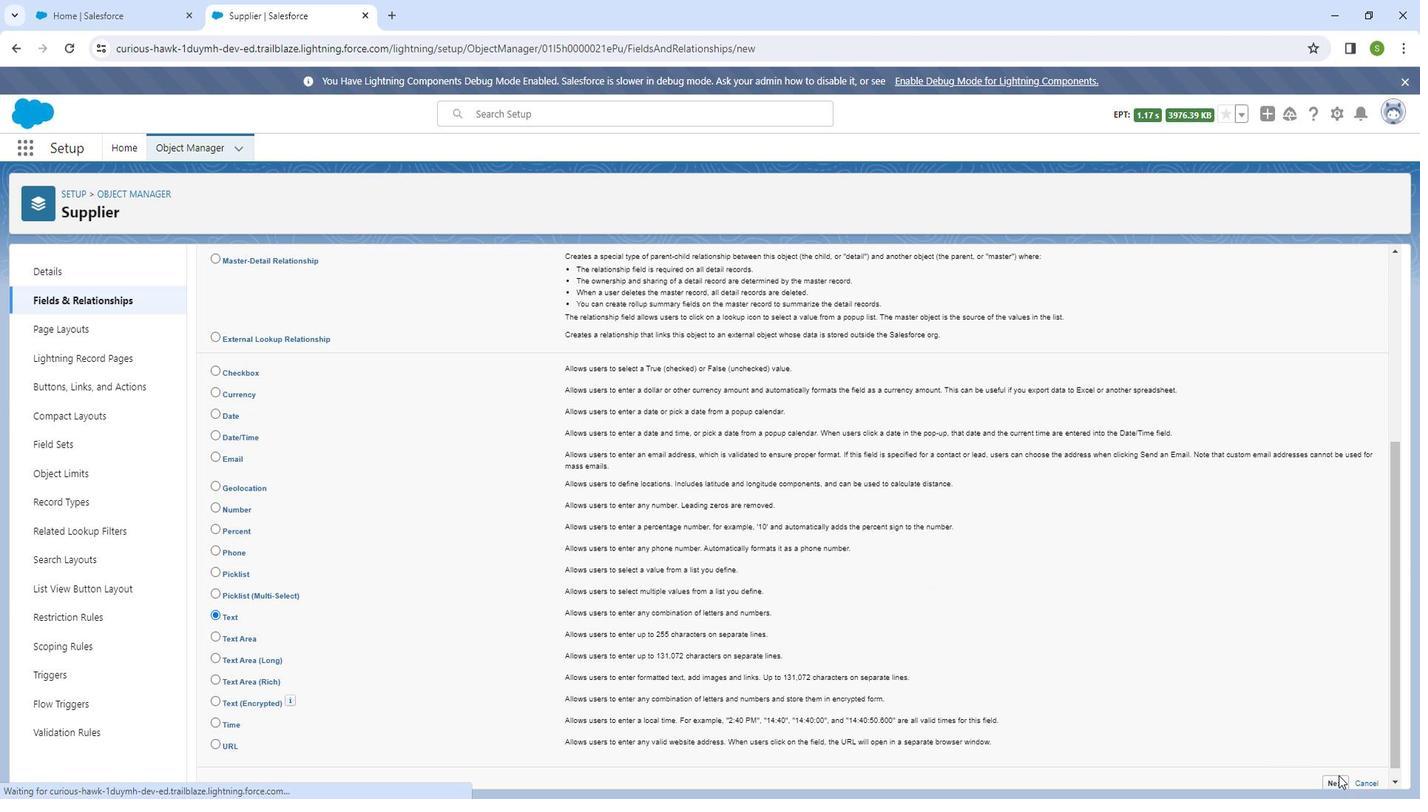 
Action: Mouse moved to (496, 376)
Screenshot: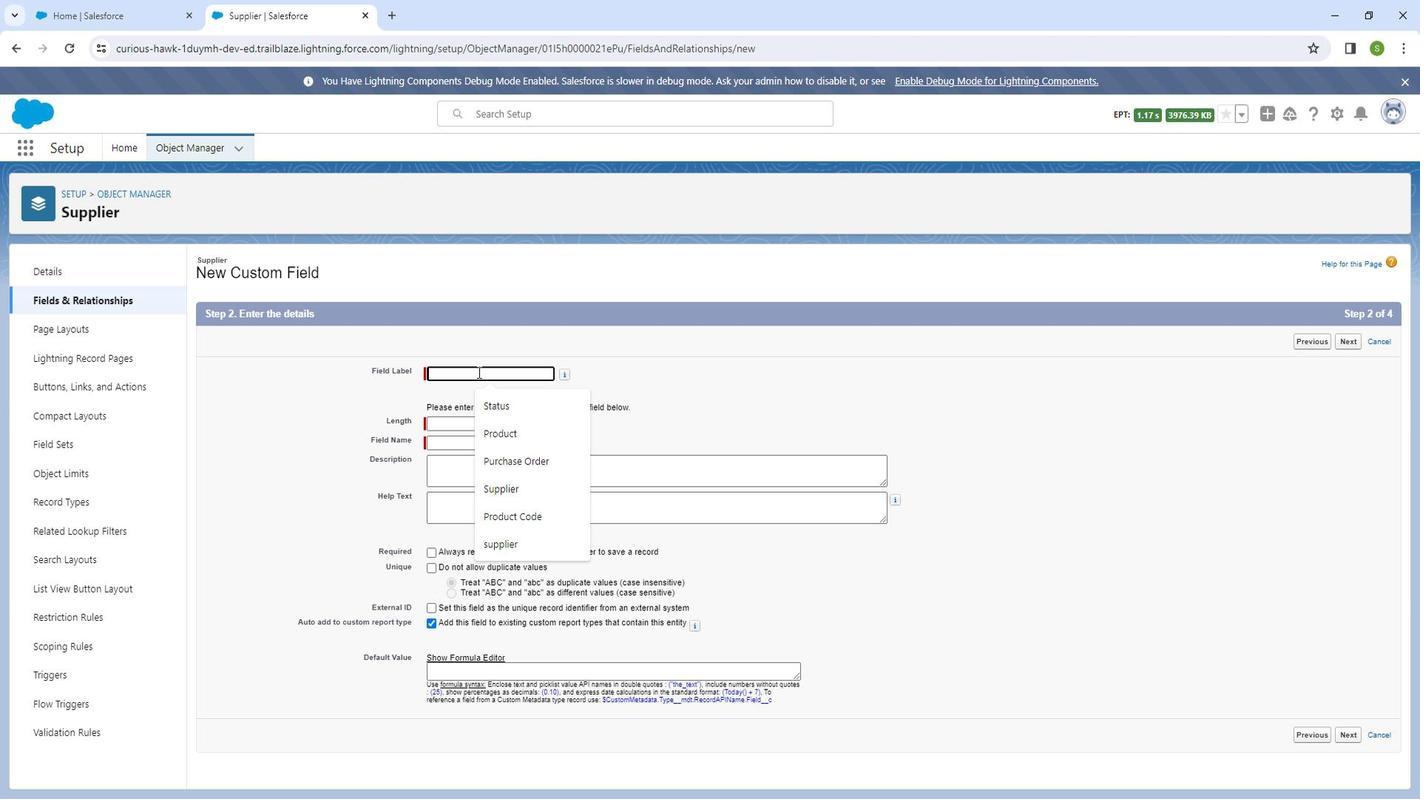 
Action: Mouse pressed left at (496, 376)
Screenshot: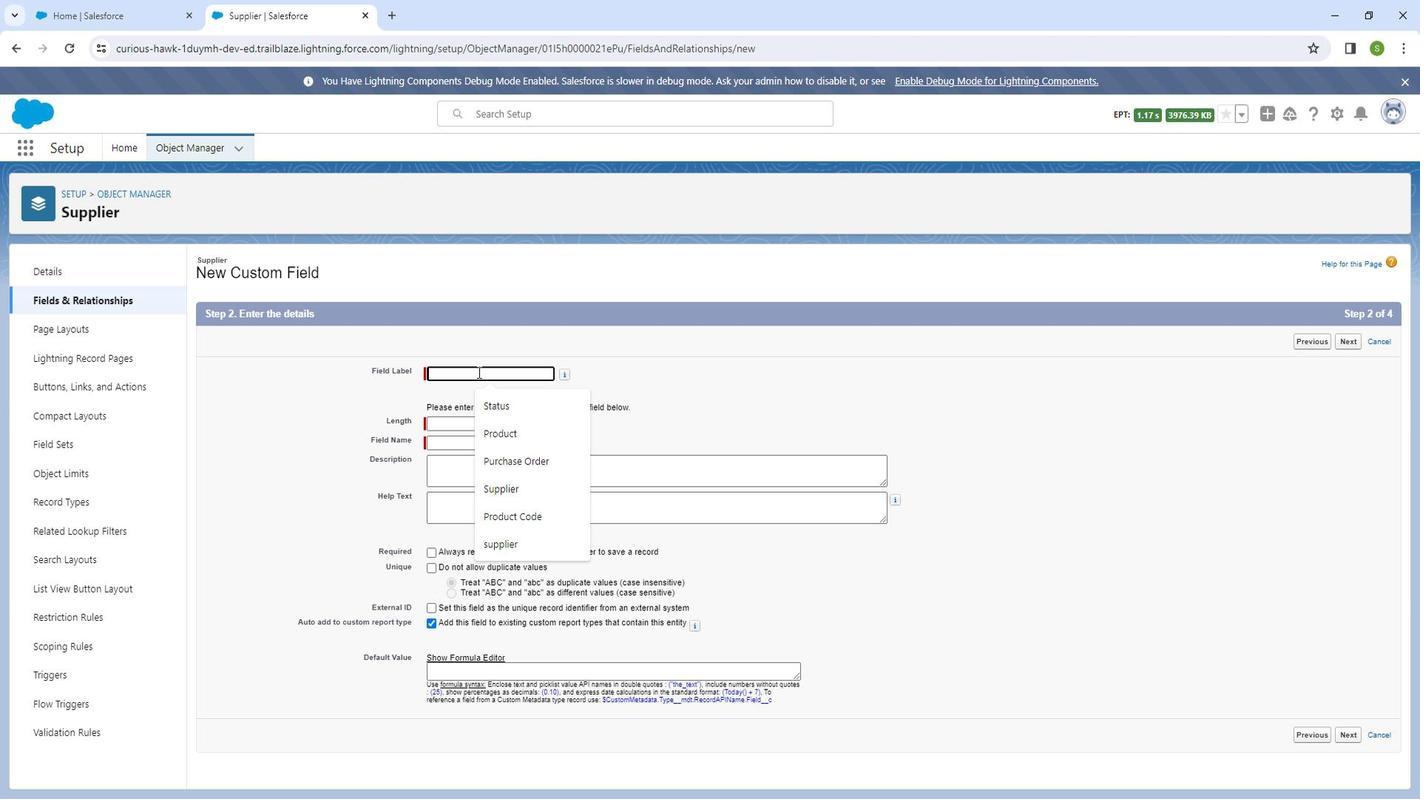 
Action: Key pressed <Key.shift_r>Supplier<Key.space>code
Screenshot: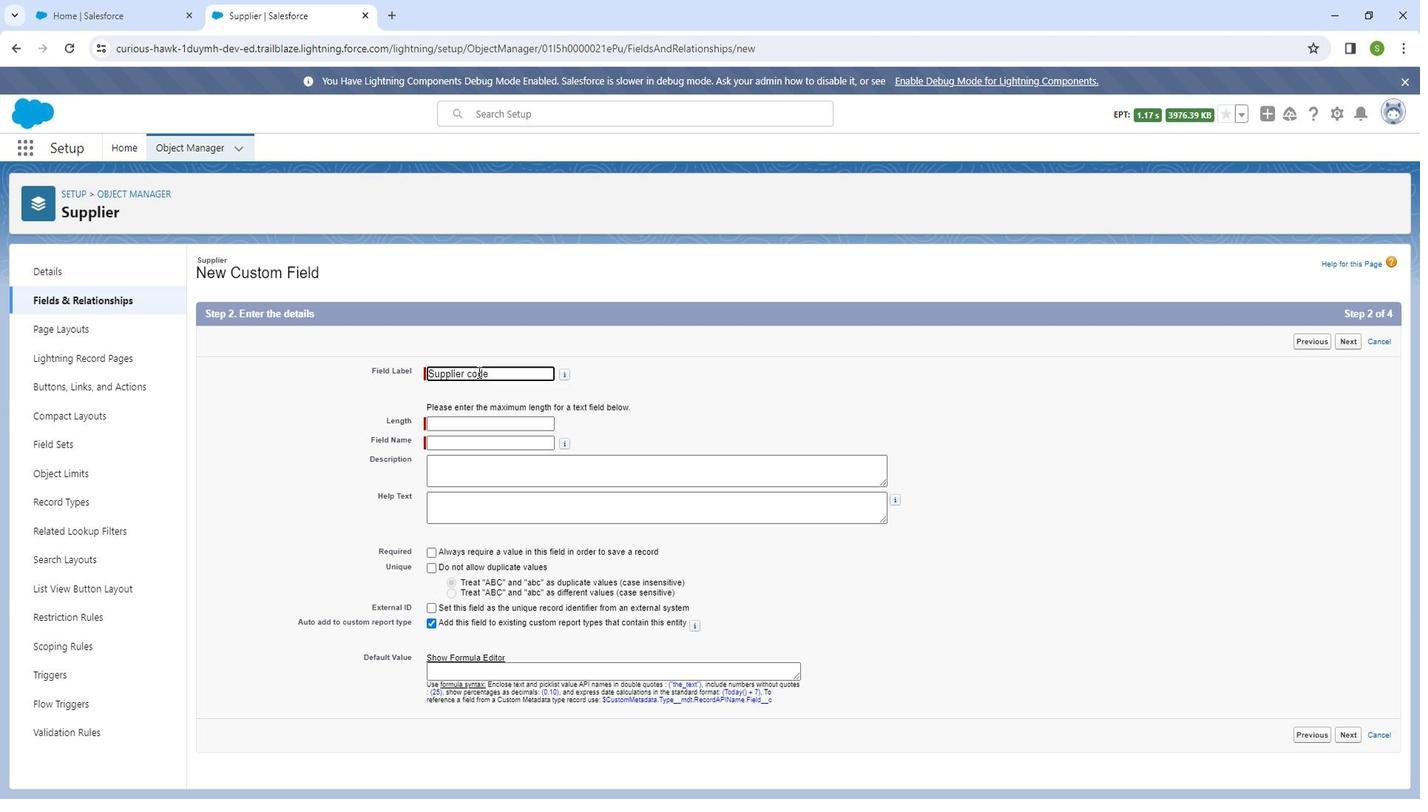 
Action: Mouse moved to (504, 422)
Screenshot: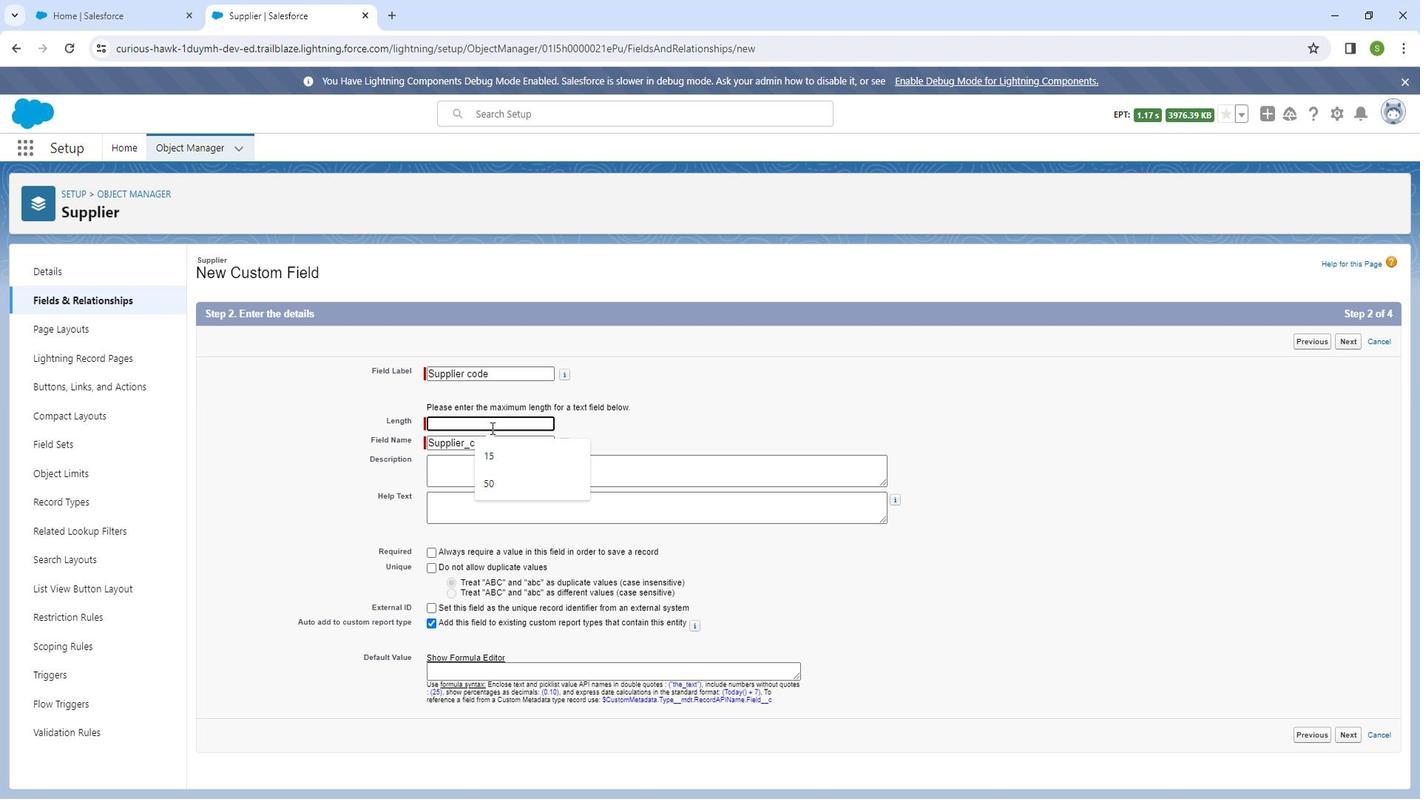 
Action: Mouse pressed left at (504, 422)
Screenshot: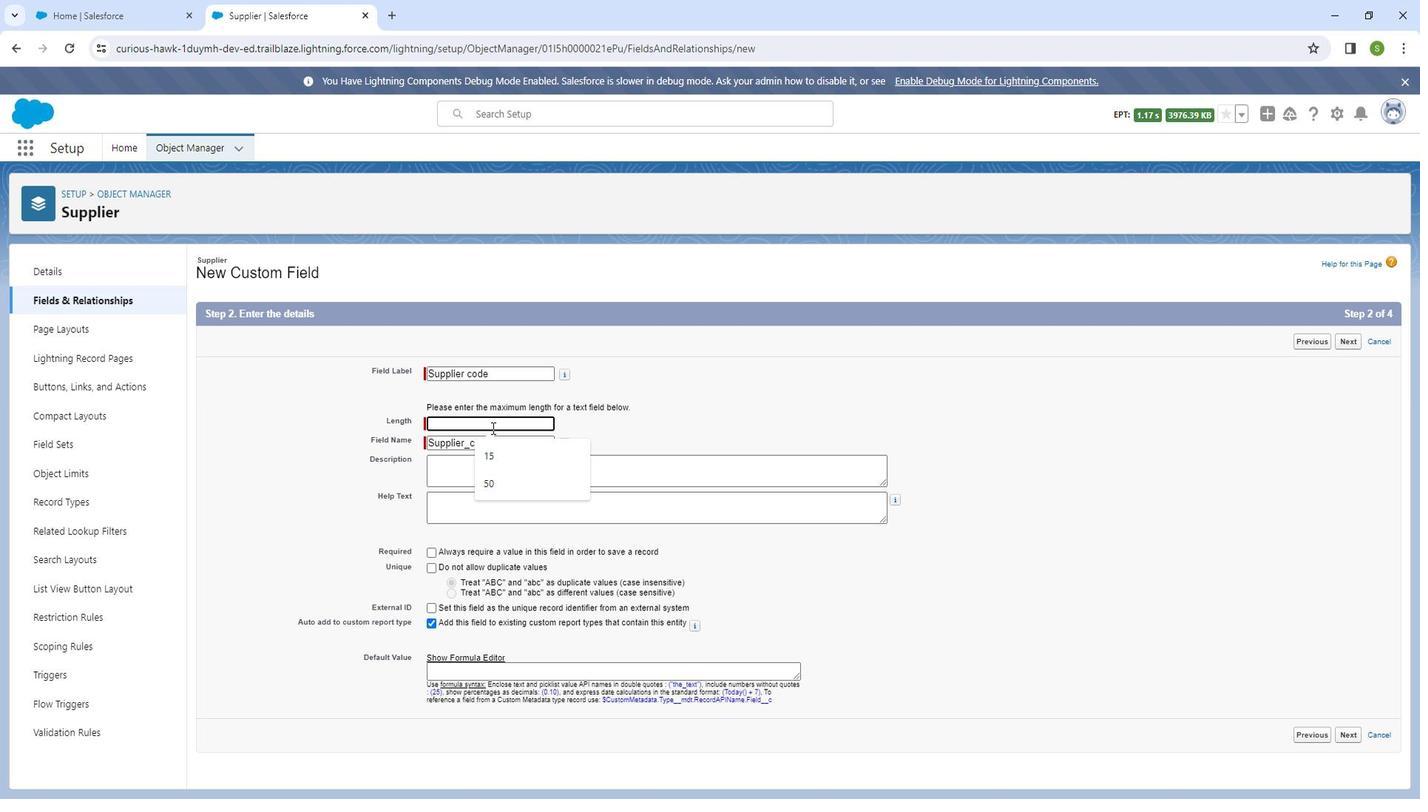 
Action: Mouse moved to (514, 458)
Screenshot: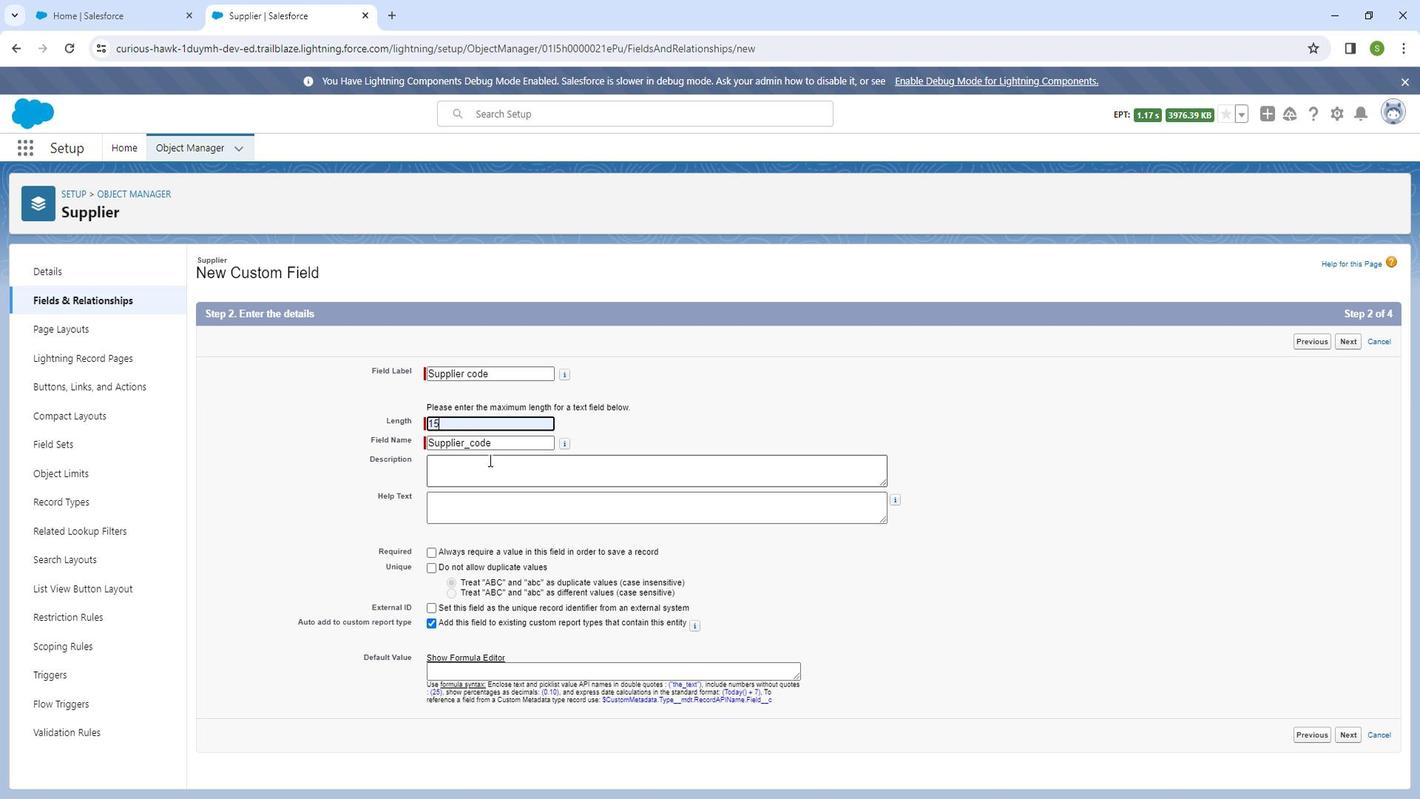 
Action: Mouse pressed left at (514, 458)
Screenshot: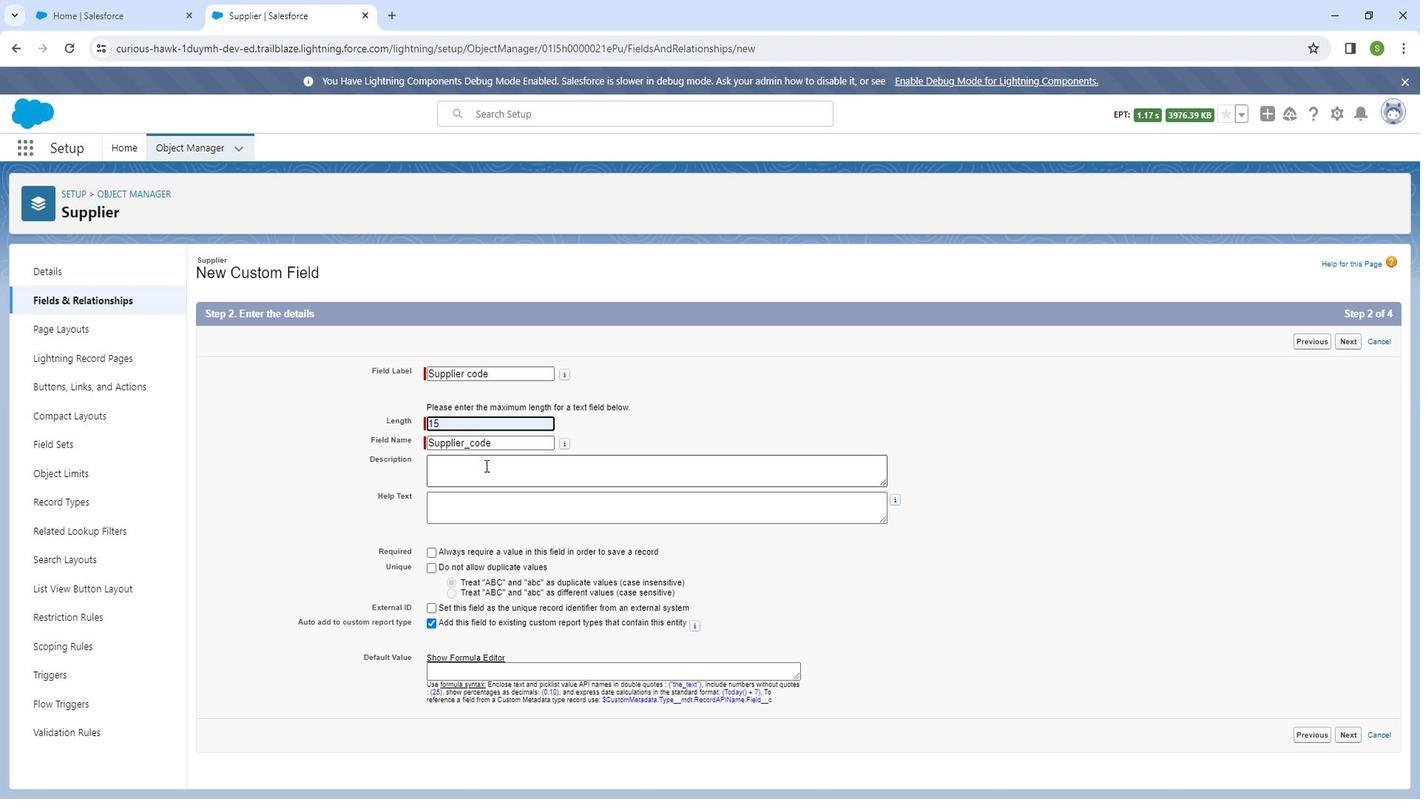 
Action: Mouse moved to (491, 466)
Screenshot: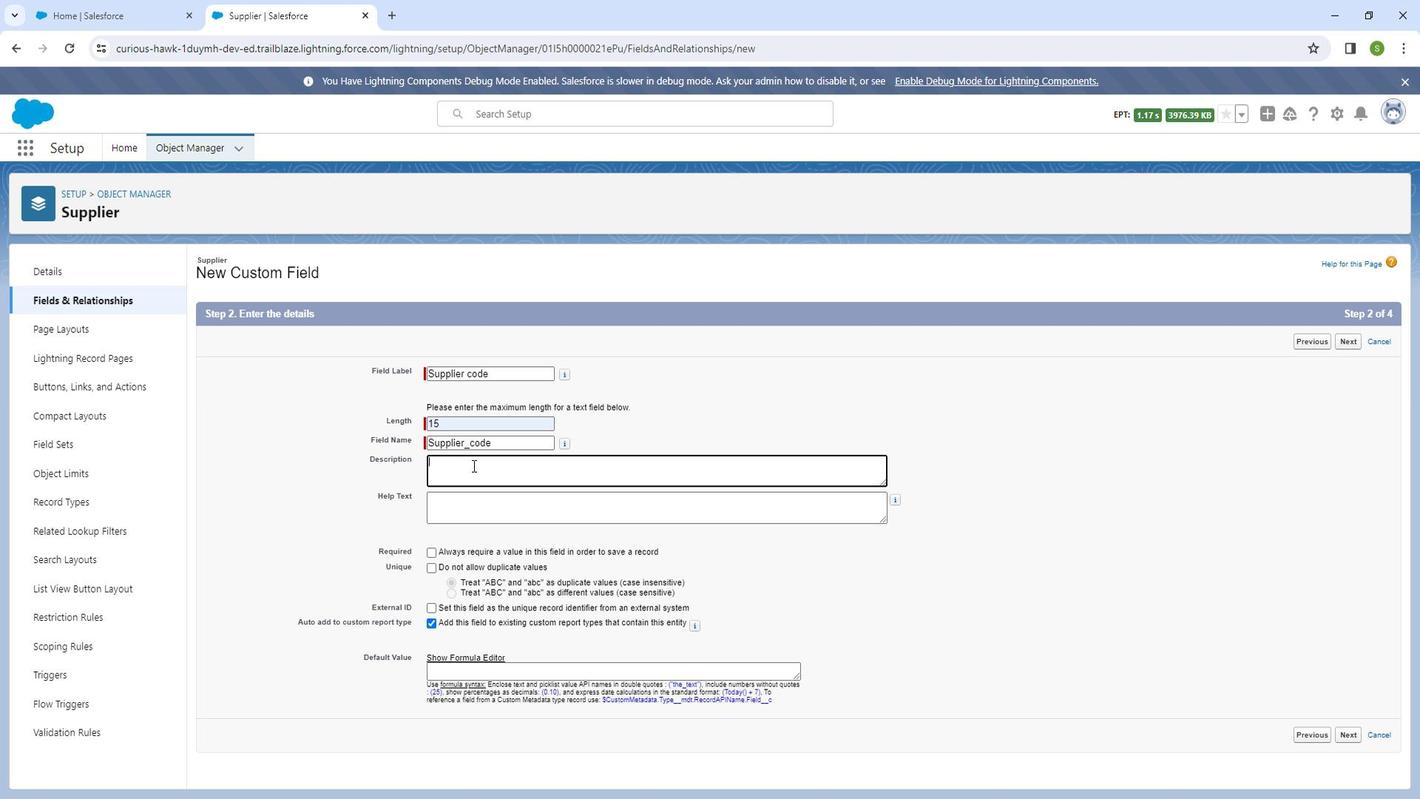 
Action: Mouse pressed left at (491, 466)
Screenshot: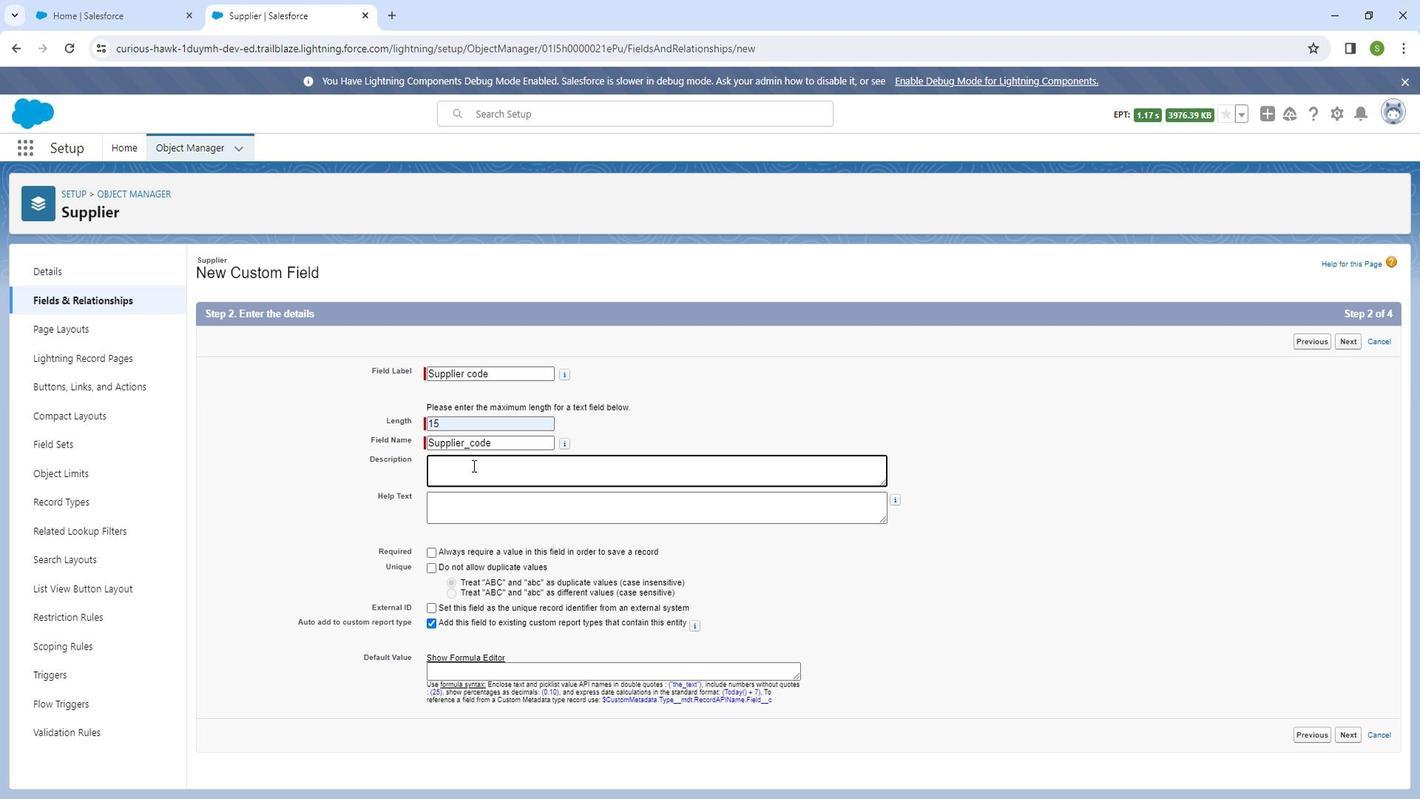 
Action: Mouse moved to (492, 466)
Screenshot: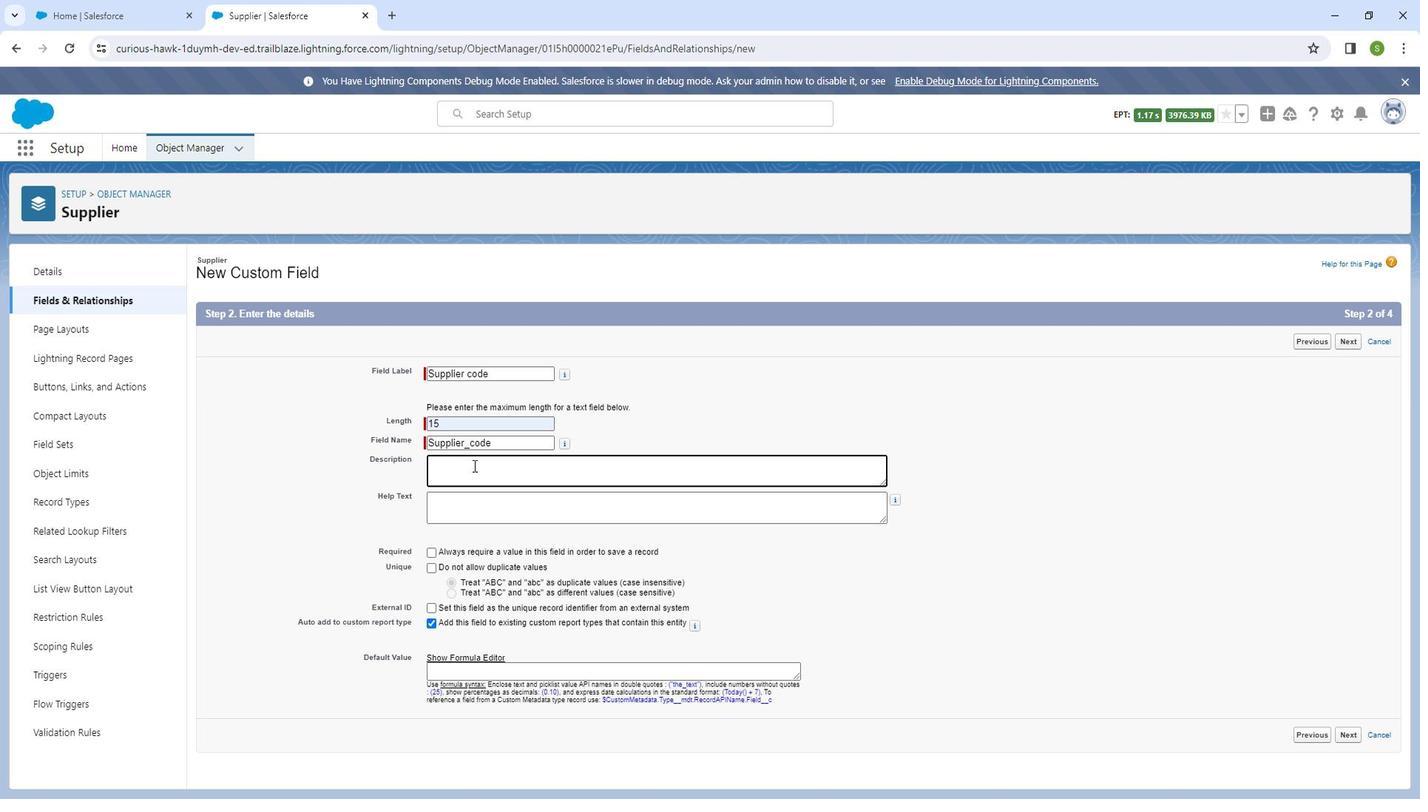 
Action: Key pressed <Key.shift_r><Key.shift_r>Enter<Key.space>the<Key.space><Key.backspace><Key.backspace><Key.backspace><Key.backspace>a<Key.space>unique<Key.space>identifier<Key.space>or<Key.space>code<Key.space>assigned<Key.space>to<Key.space>the<Key.space>supplier<Key.space>for<Key.space>internal<Key.space>tracking
Screenshot: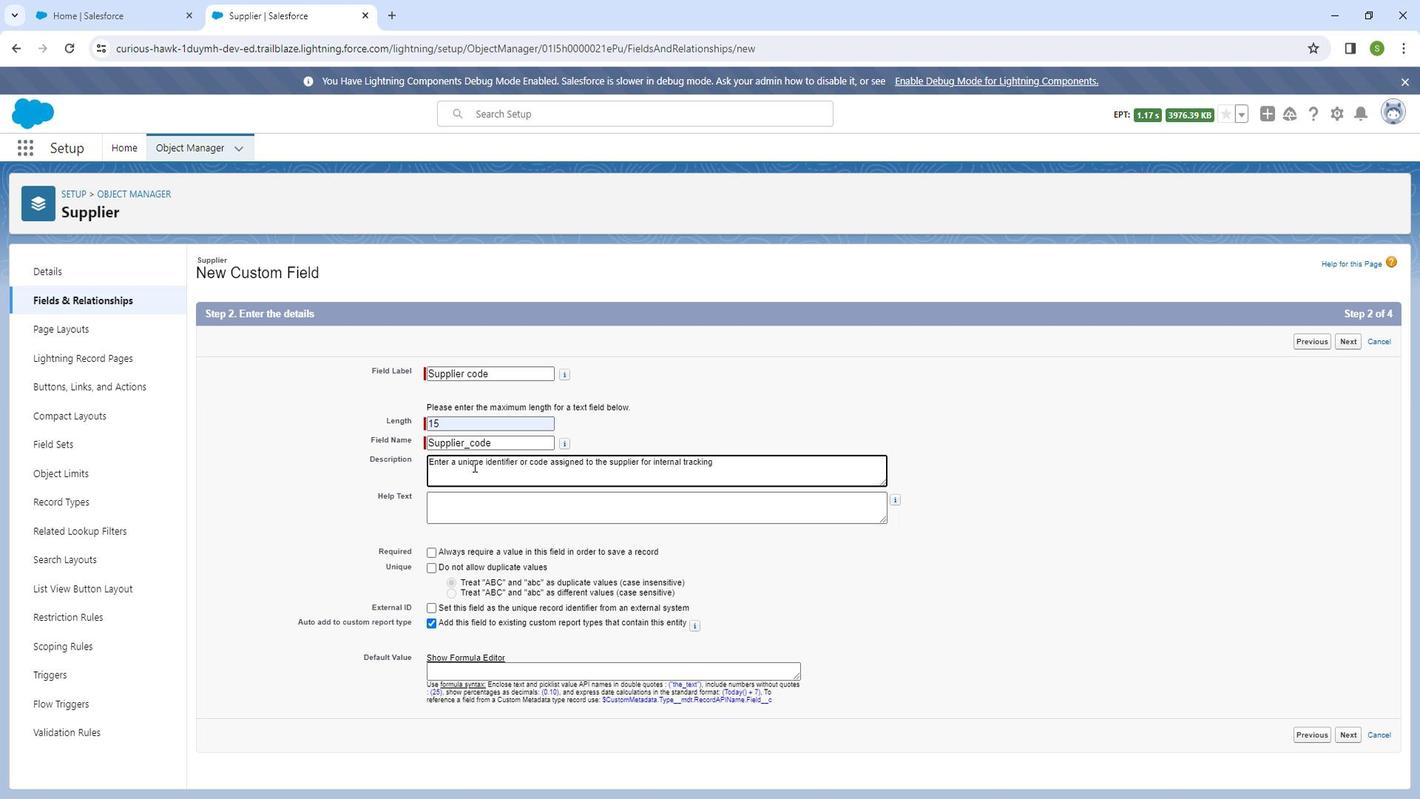 
Action: Mouse moved to (496, 505)
Screenshot: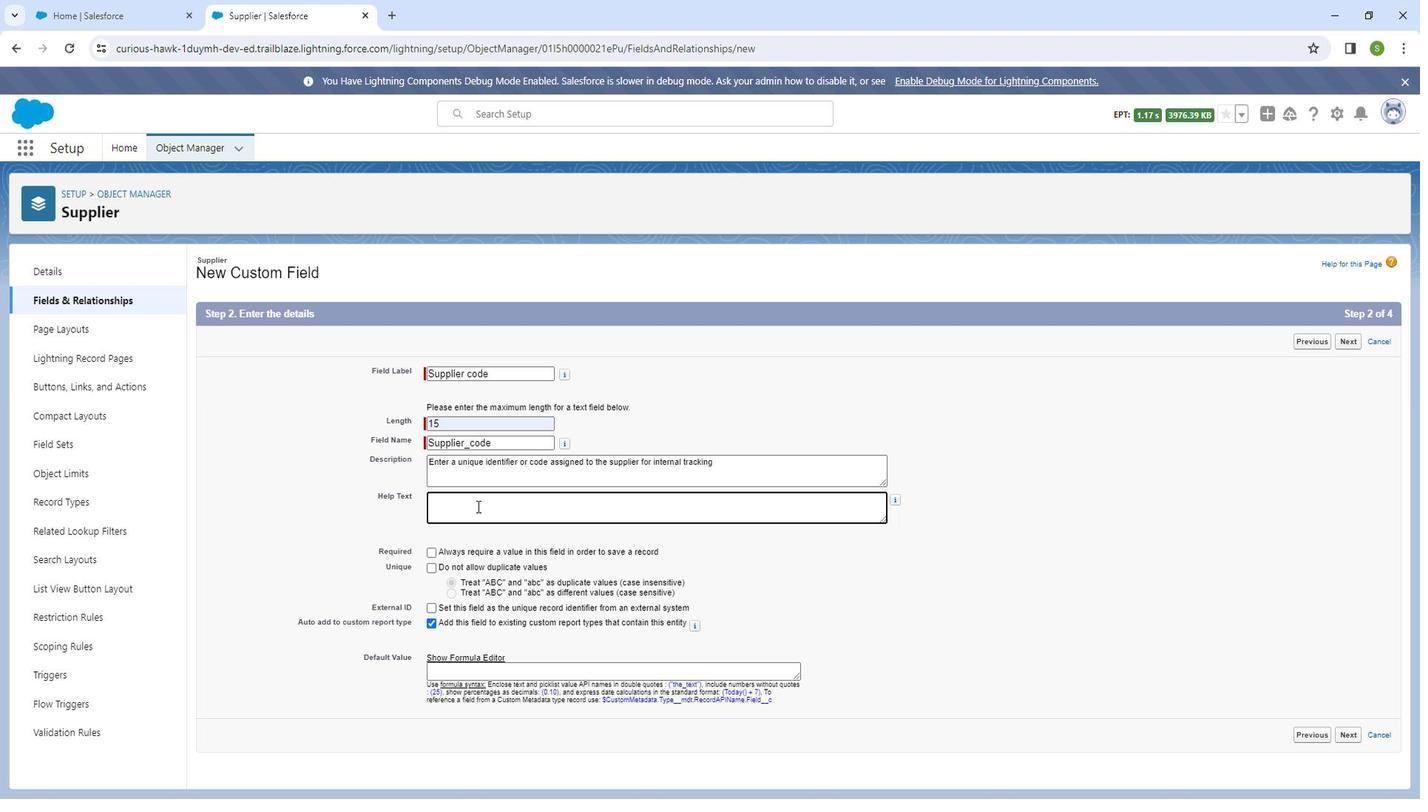 
Action: Mouse pressed left at (496, 505)
Screenshot: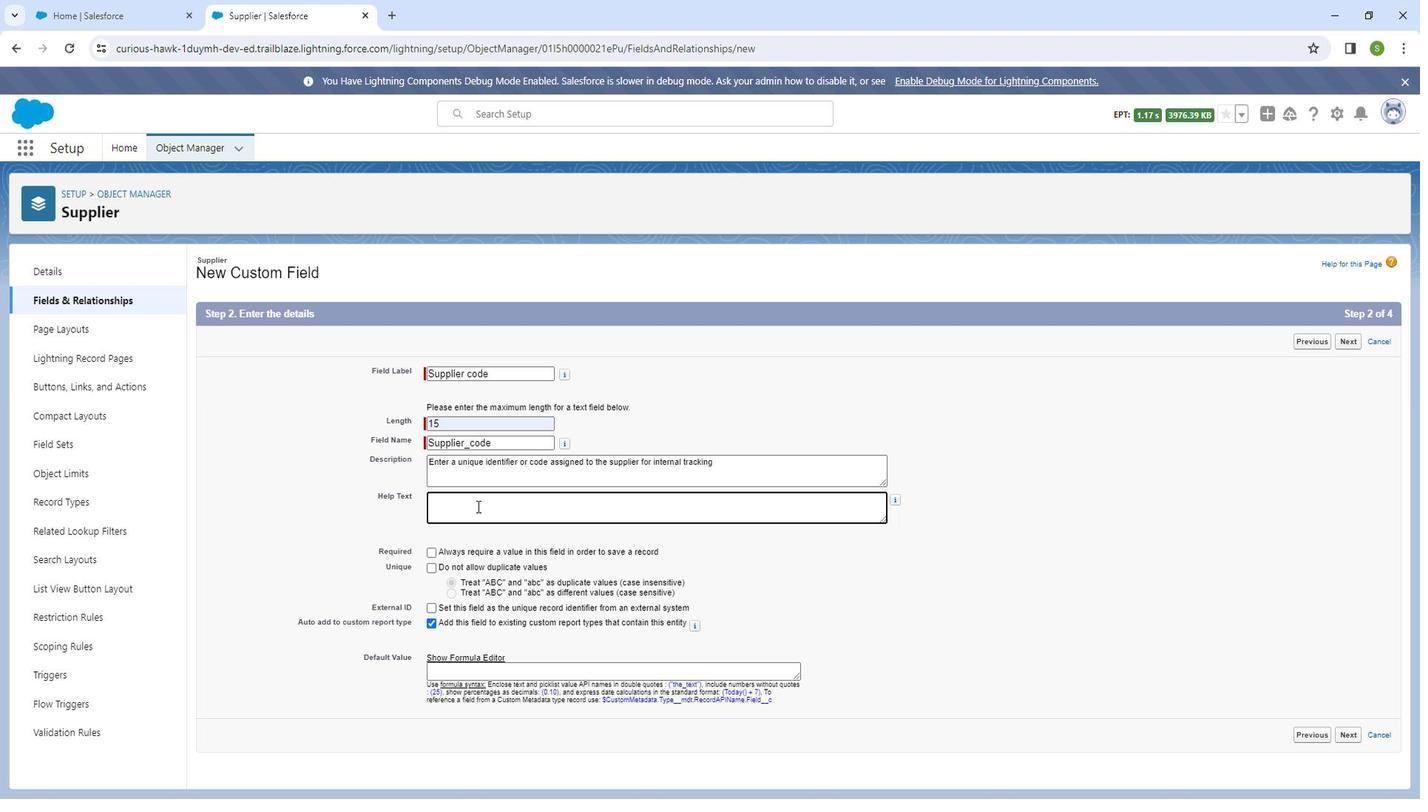
Action: Mouse moved to (495, 506)
Screenshot: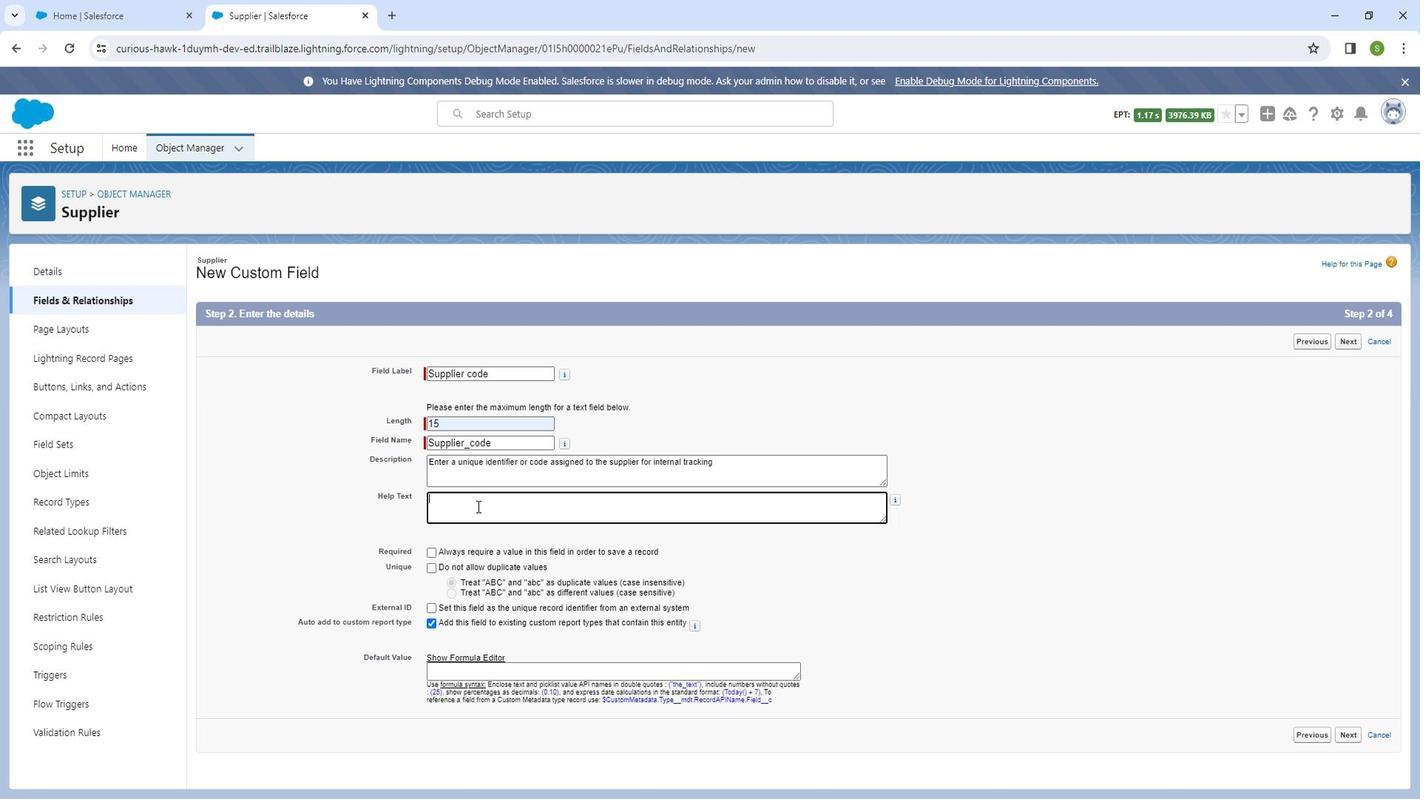 
Action: Key pressed <Key.shift_r>Enter<Key.space>a<Key.space>unique<Key.space>code<Key.space>for<Key.space>internal<Key.space>reference
Screenshot: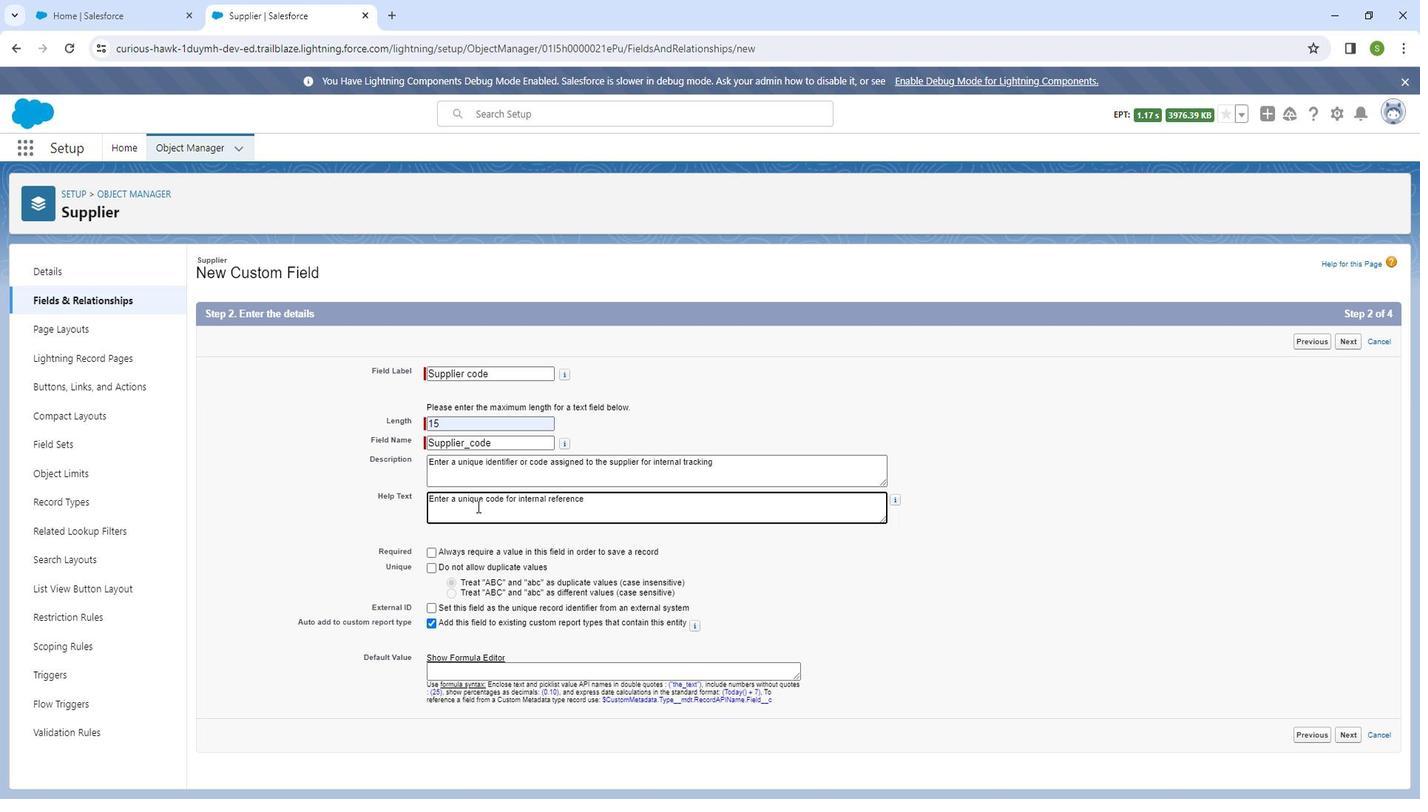 
Action: Mouse moved to (1362, 726)
Screenshot: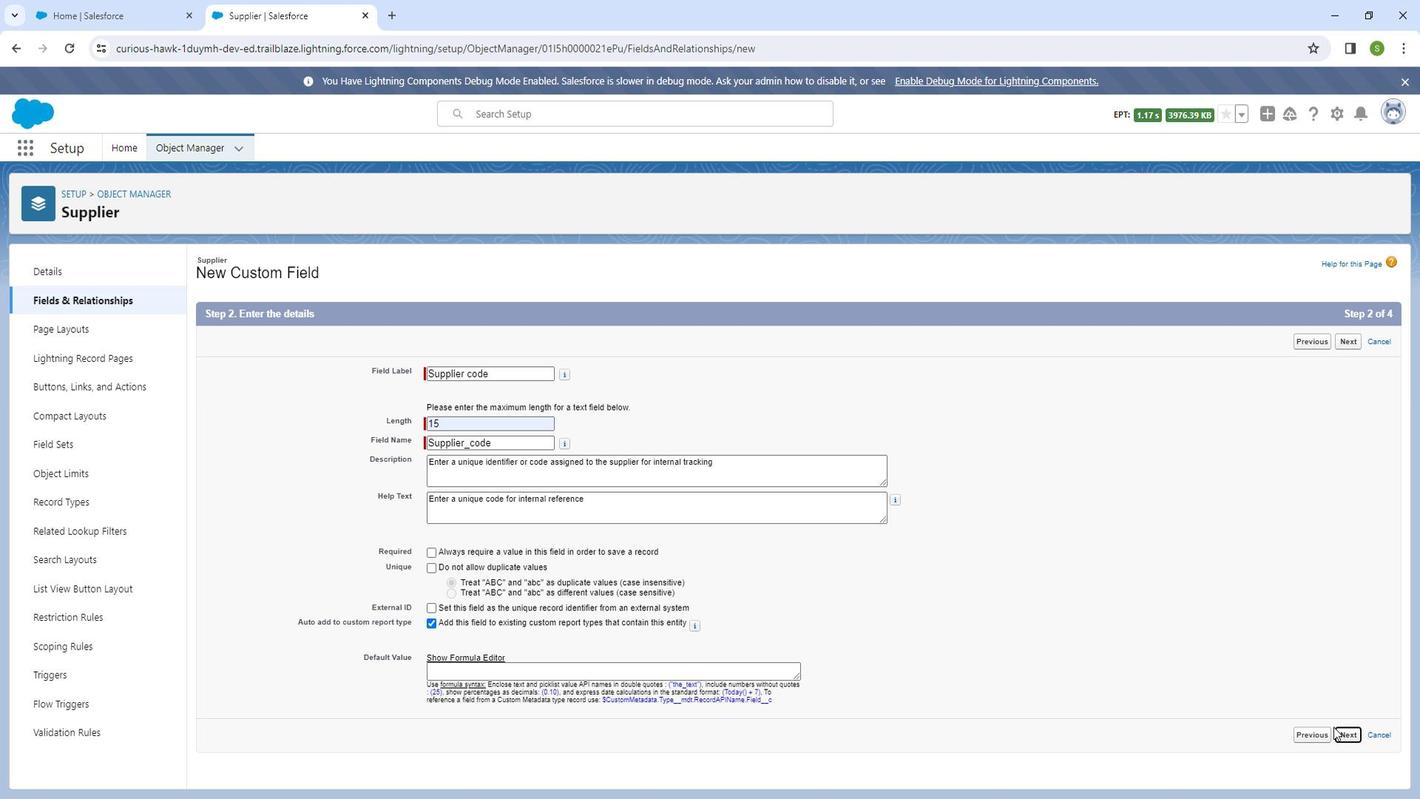 
Action: Mouse pressed left at (1362, 726)
Screenshot: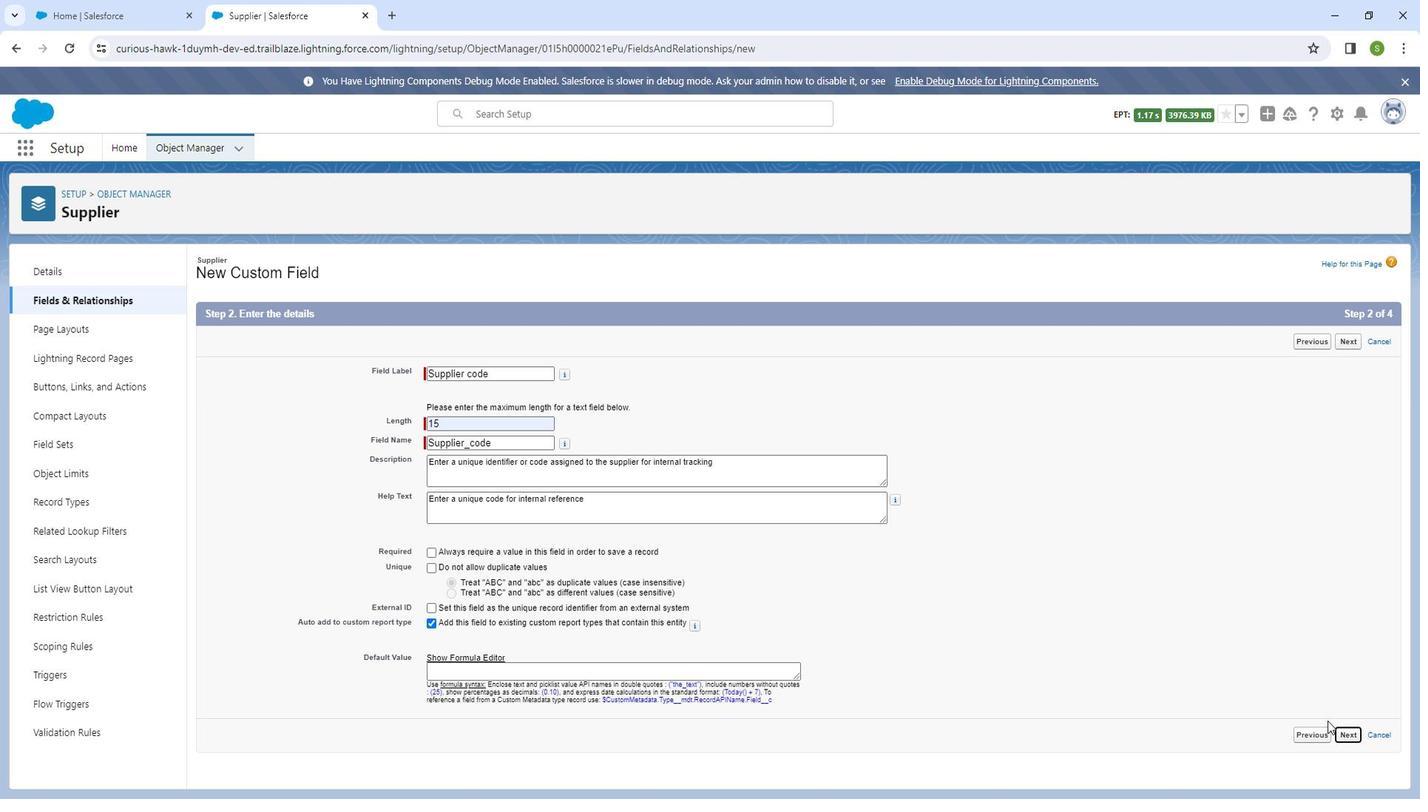 
Action: Mouse moved to (1046, 657)
Screenshot: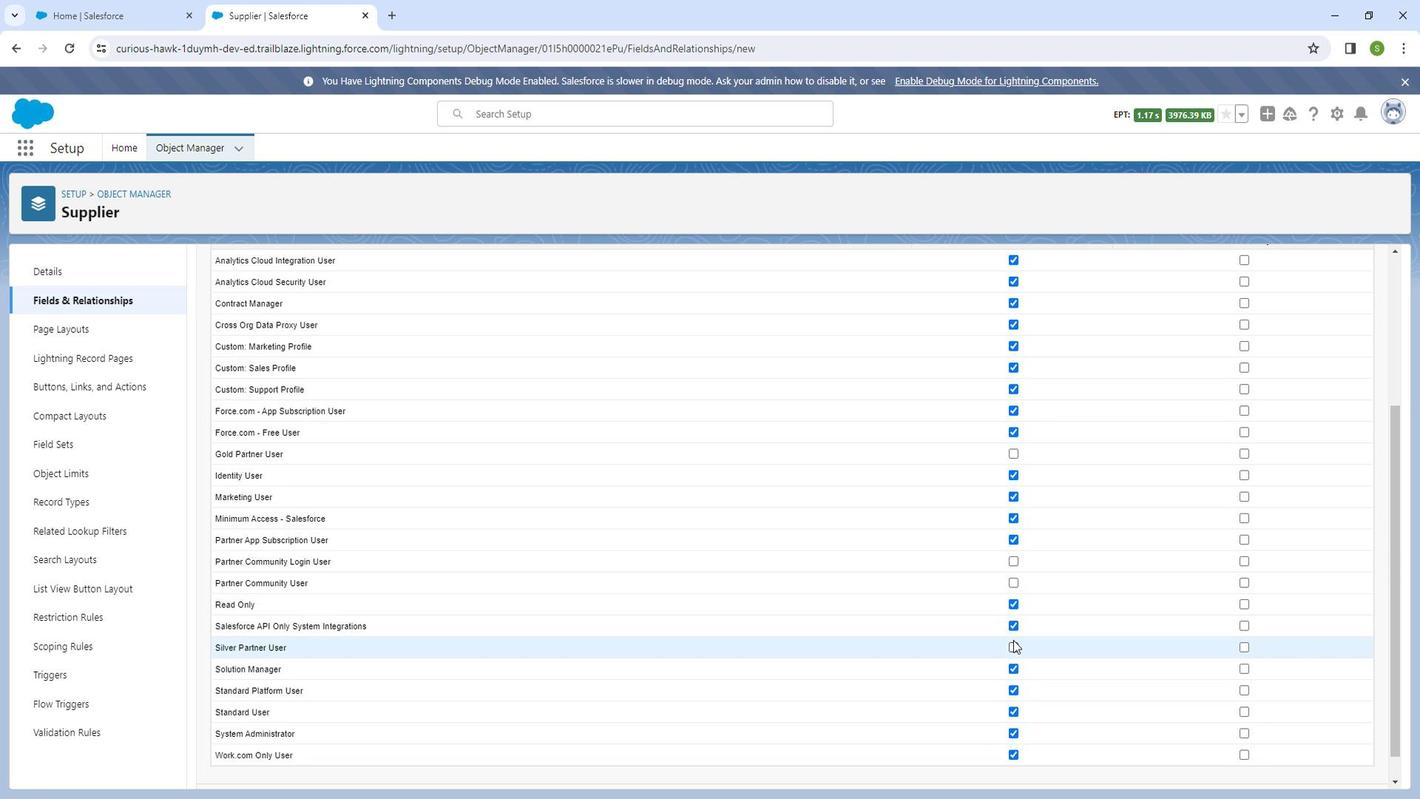 
Action: Mouse scrolled (1046, 656) with delta (0, 0)
Screenshot: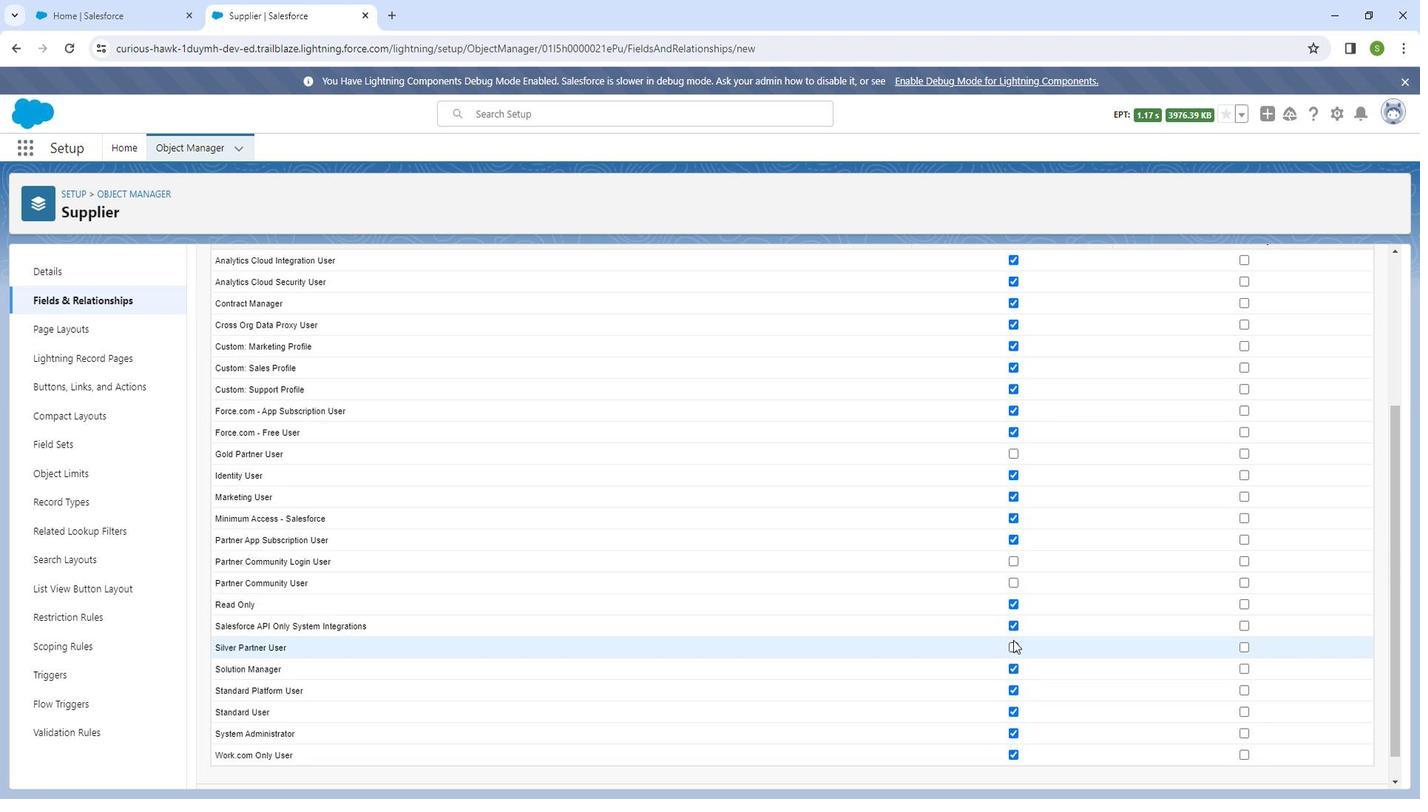 
Action: Mouse moved to (1045, 658)
Screenshot: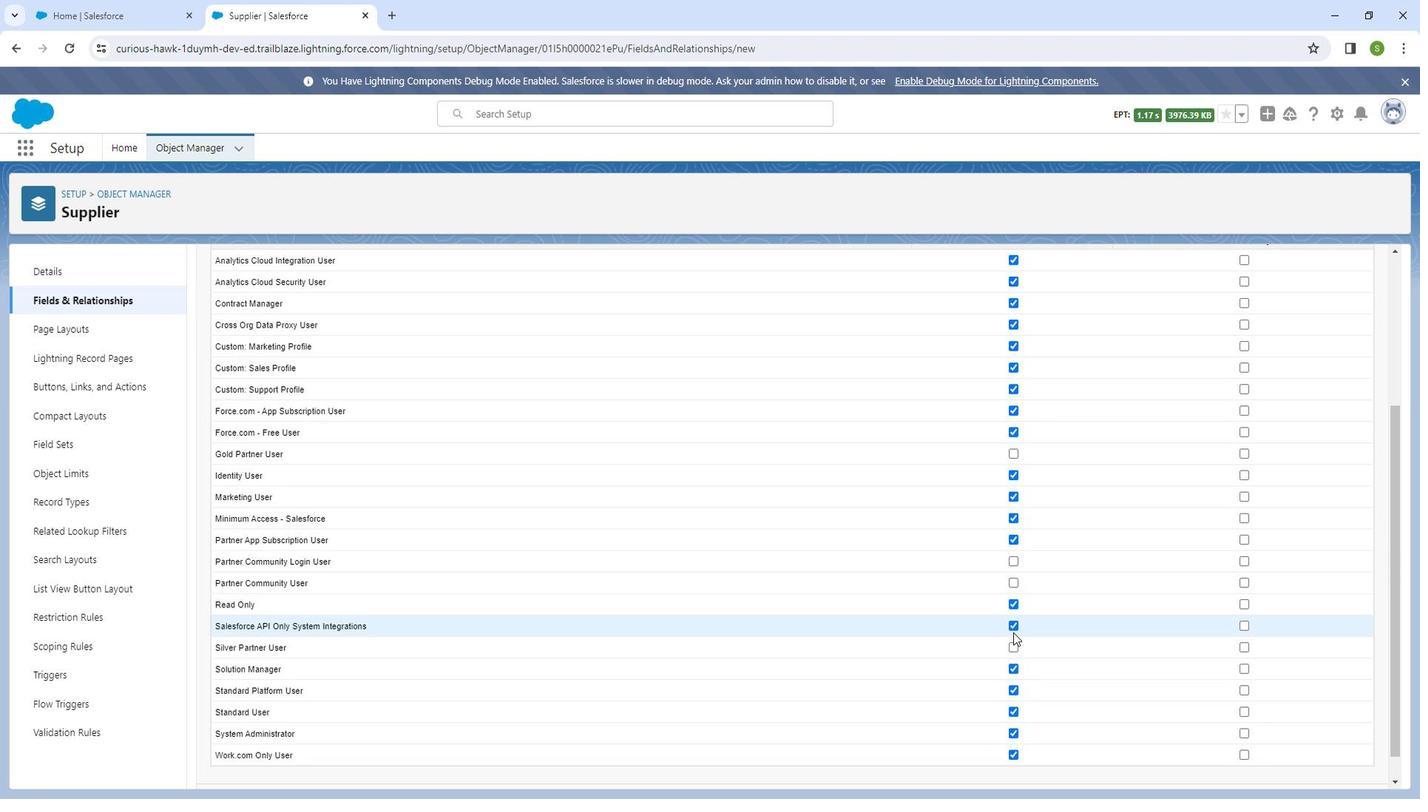 
Action: Mouse scrolled (1045, 657) with delta (0, 0)
Screenshot: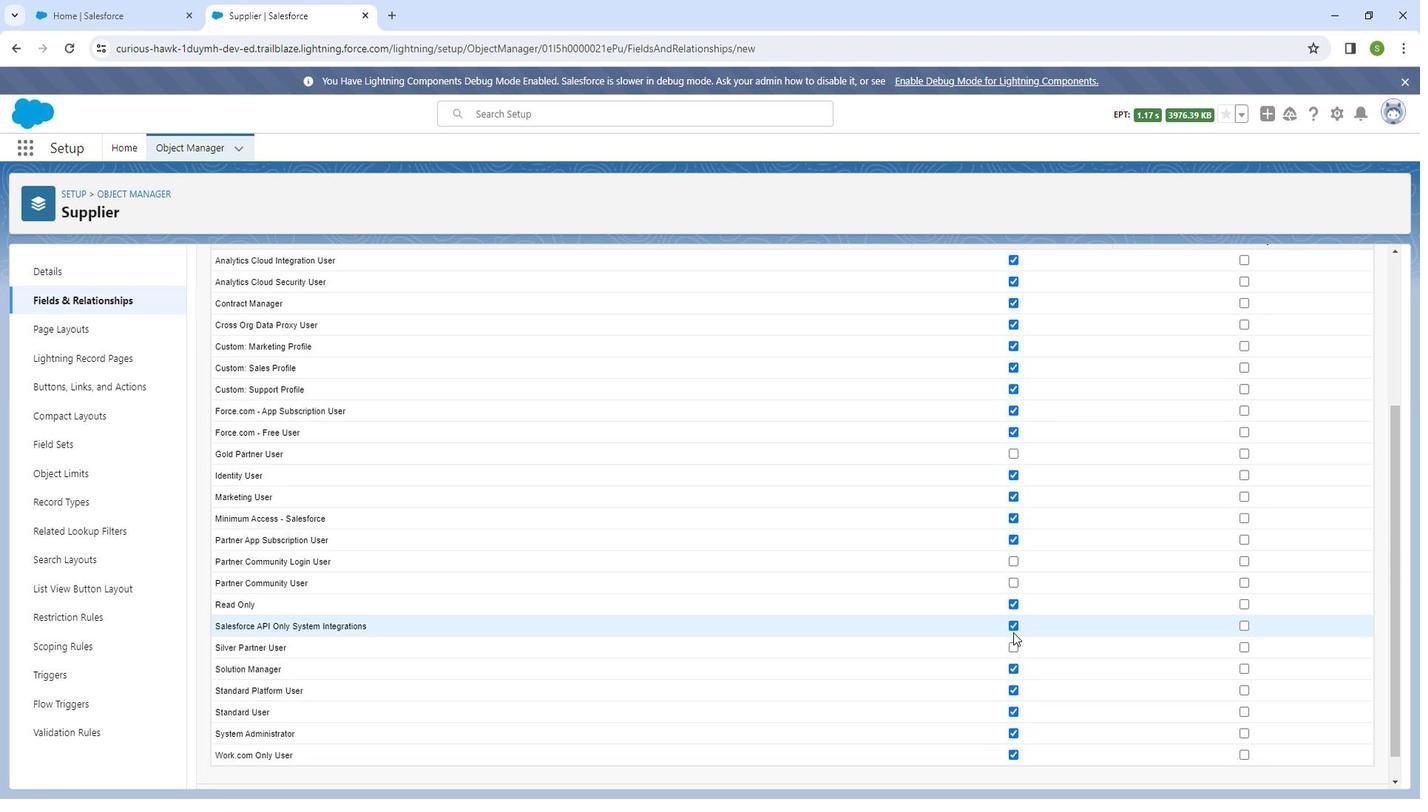 
Action: Mouse moved to (1043, 658)
Screenshot: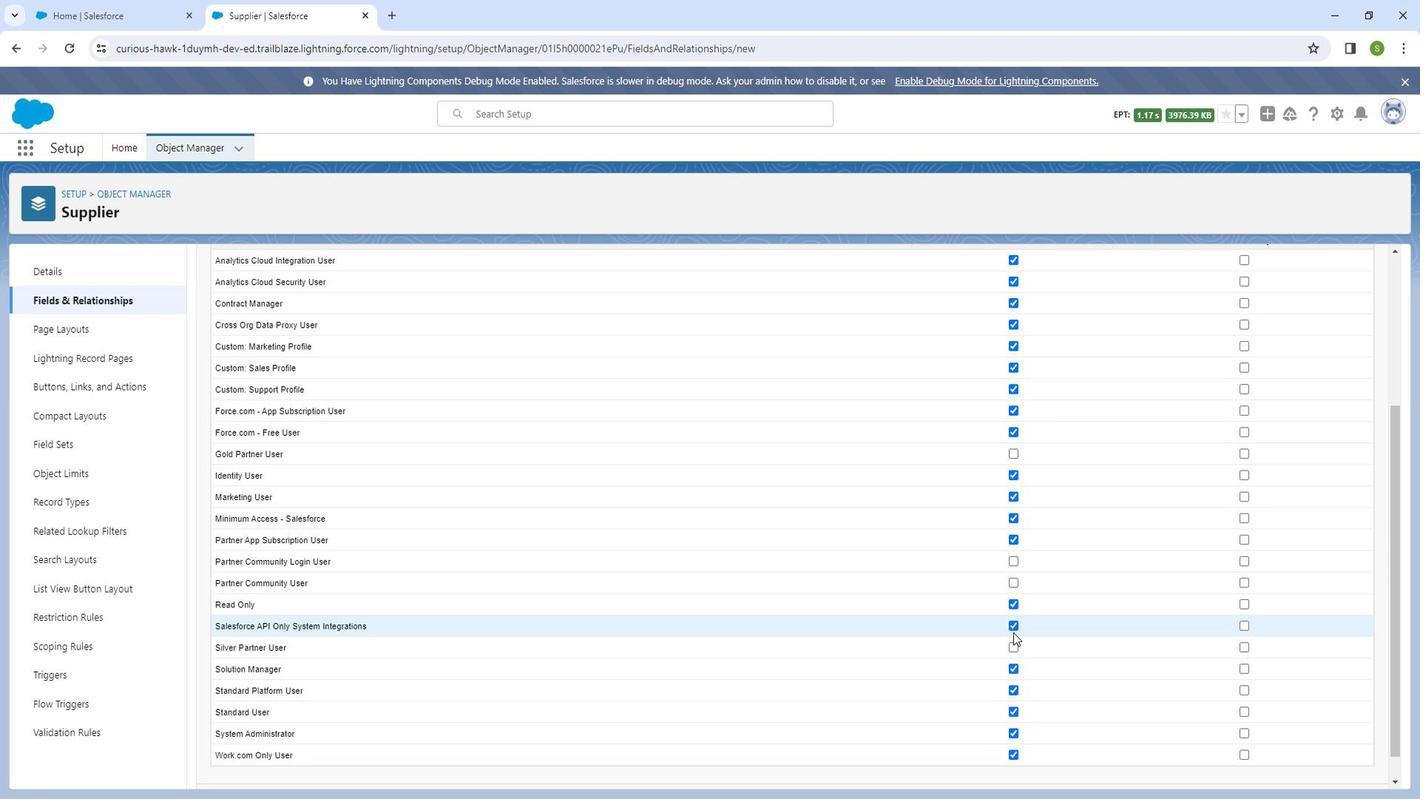 
Action: Mouse scrolled (1043, 657) with delta (0, 0)
Screenshot: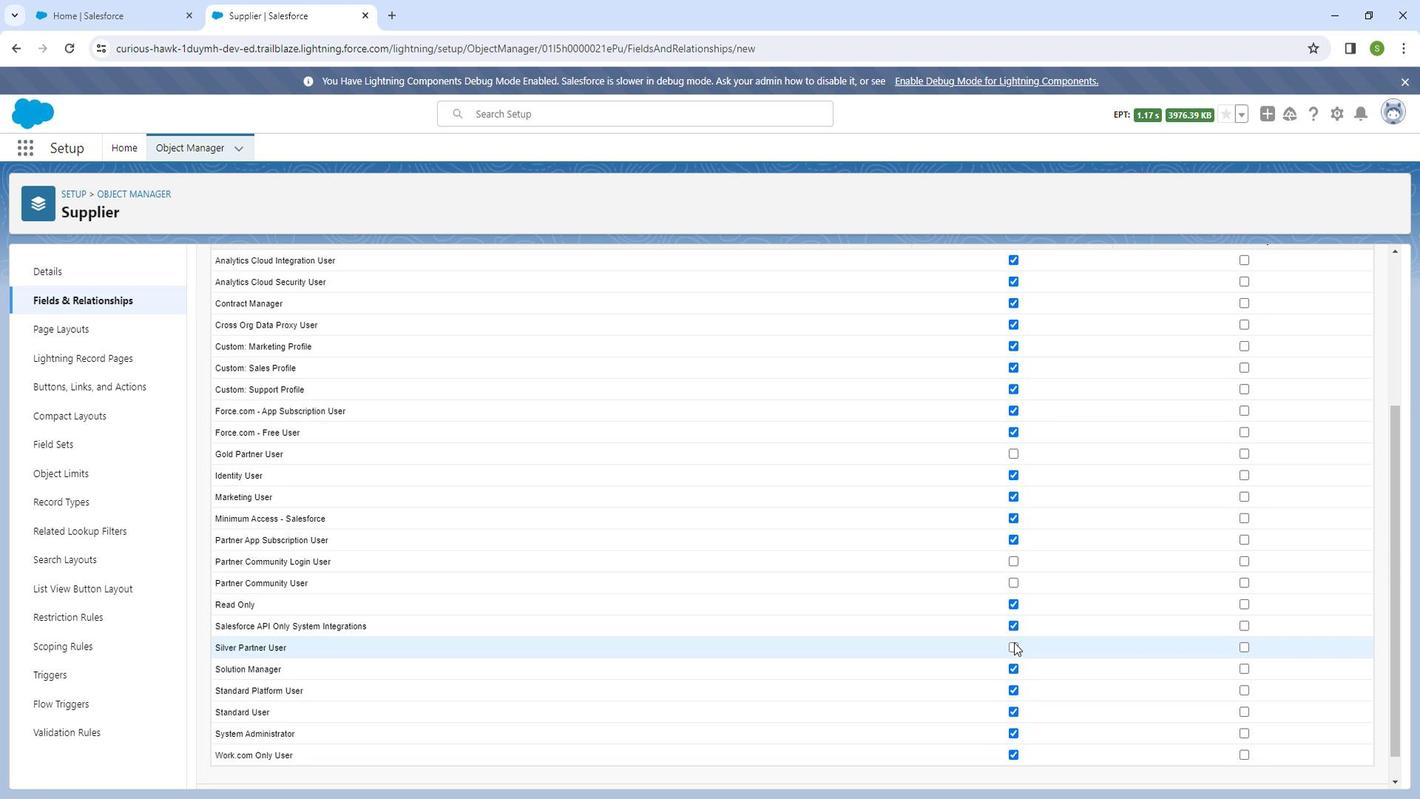 
Action: Mouse moved to (1032, 639)
Screenshot: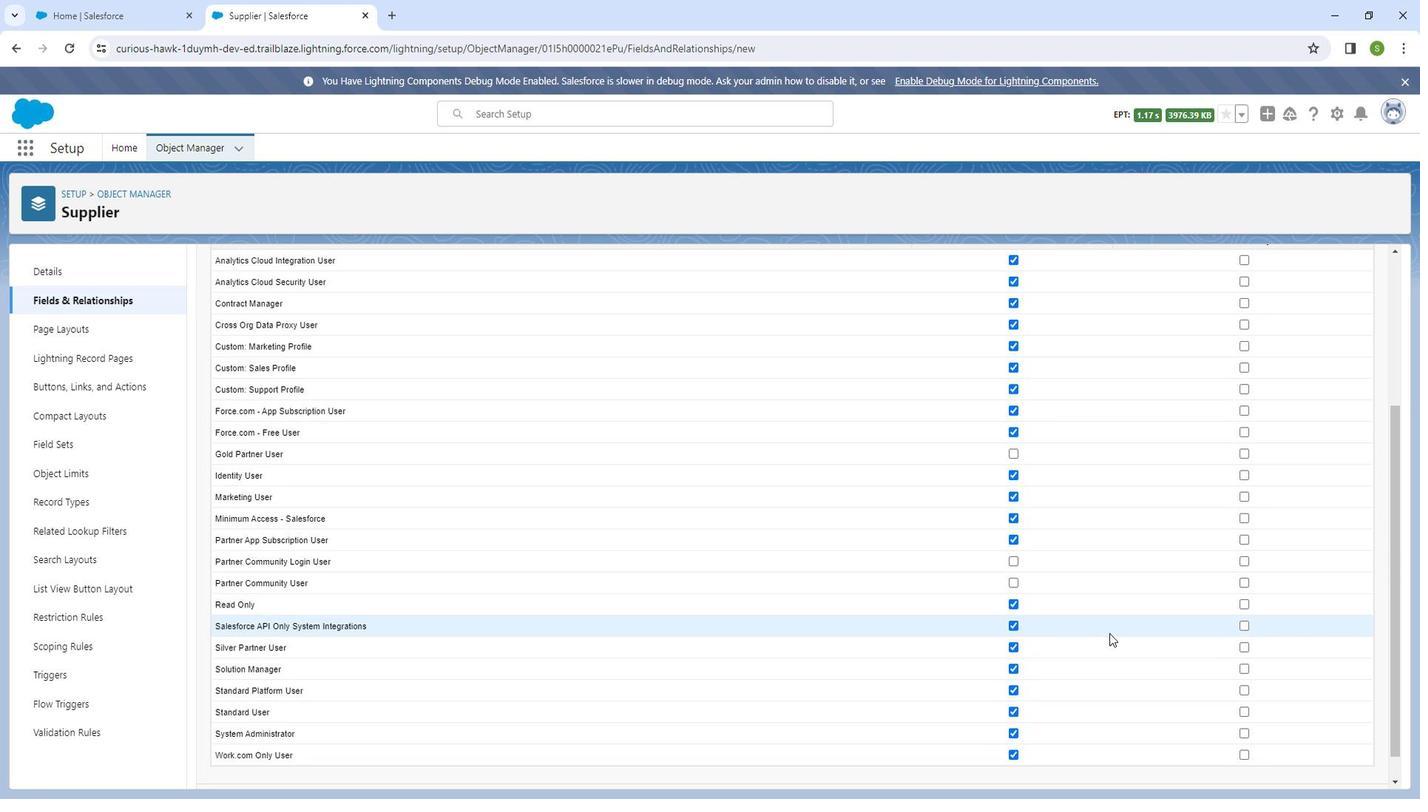 
Action: Mouse pressed left at (1032, 639)
Screenshot: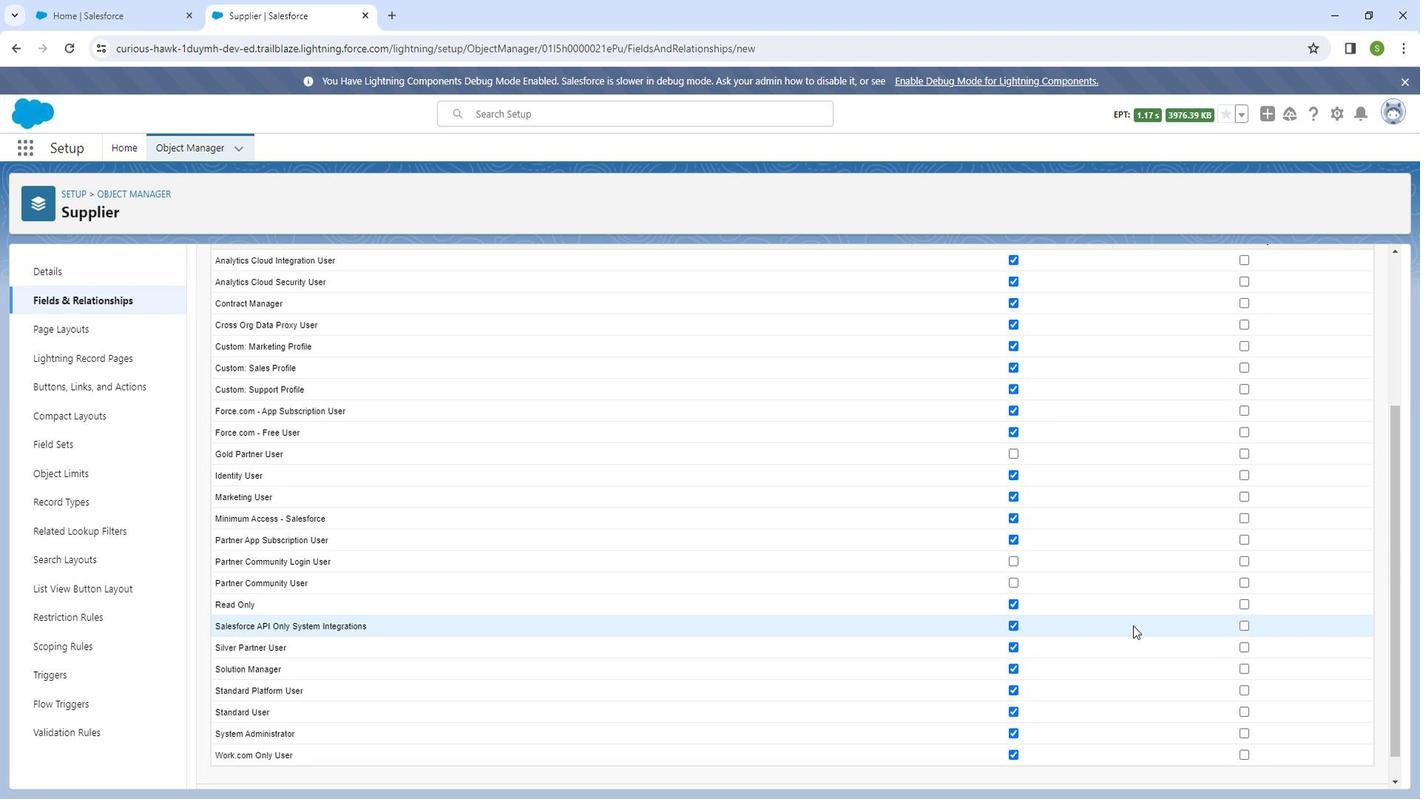 
Action: Mouse moved to (1151, 620)
Screenshot: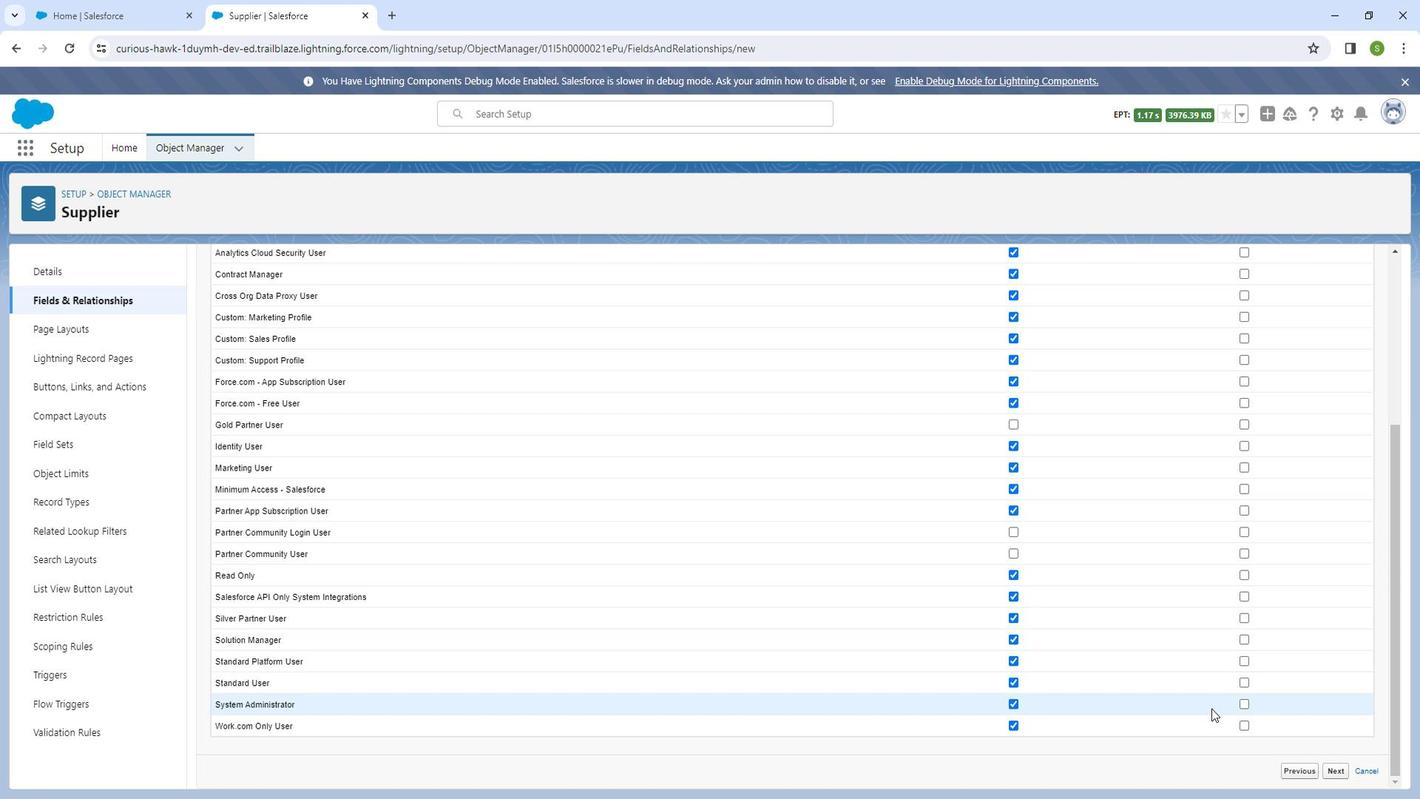 
Action: Mouse scrolled (1151, 620) with delta (0, 0)
Screenshot: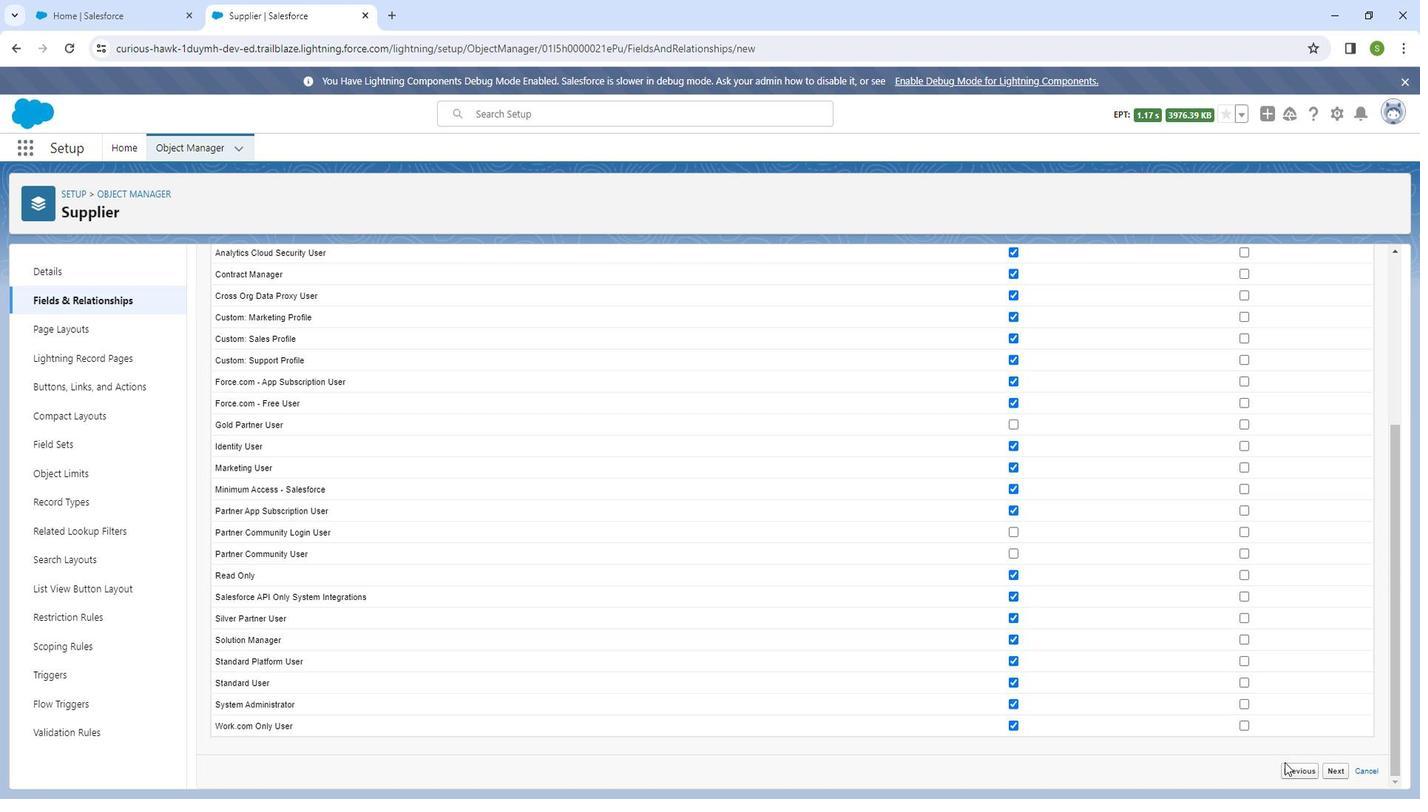 
Action: Mouse moved to (1153, 623)
Screenshot: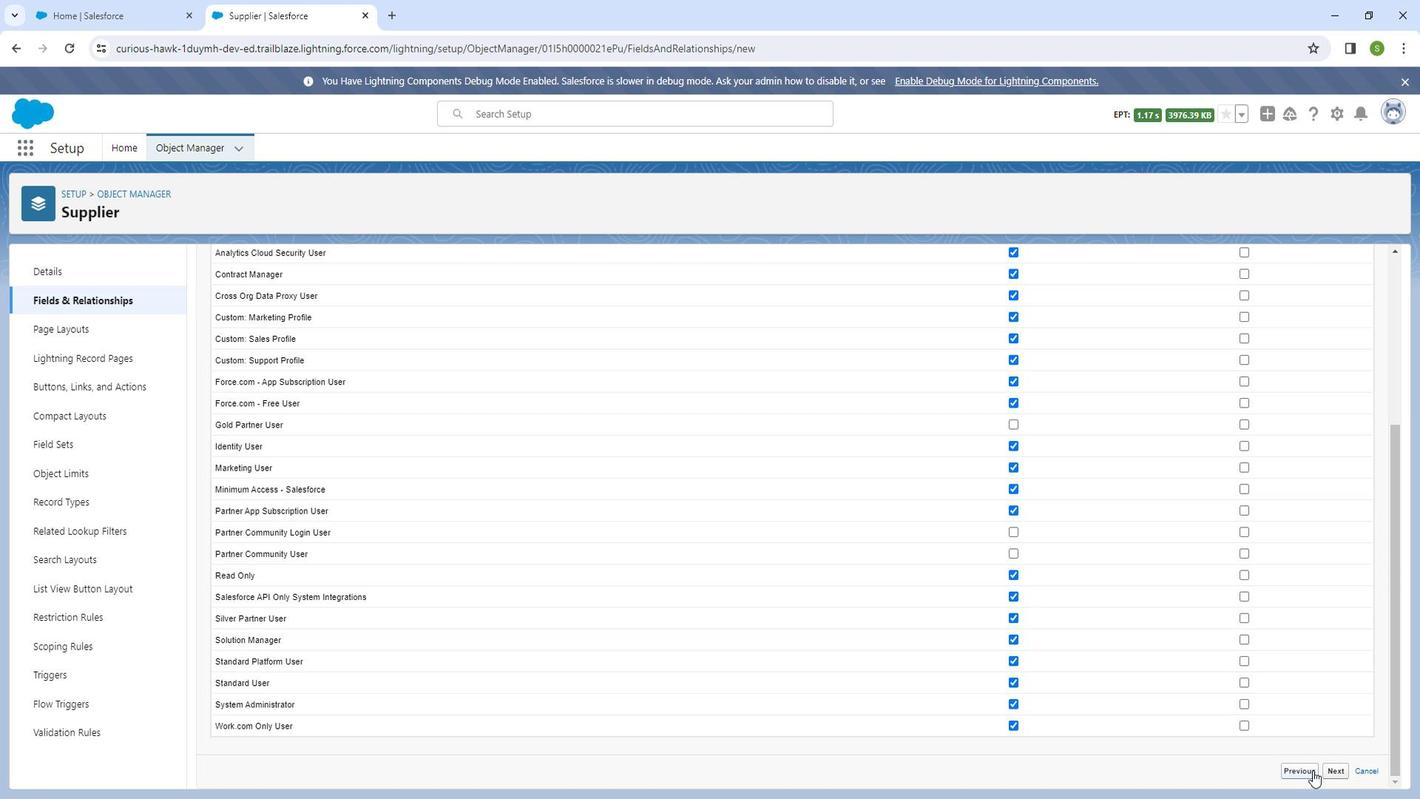 
Action: Mouse scrolled (1153, 622) with delta (0, 0)
Screenshot: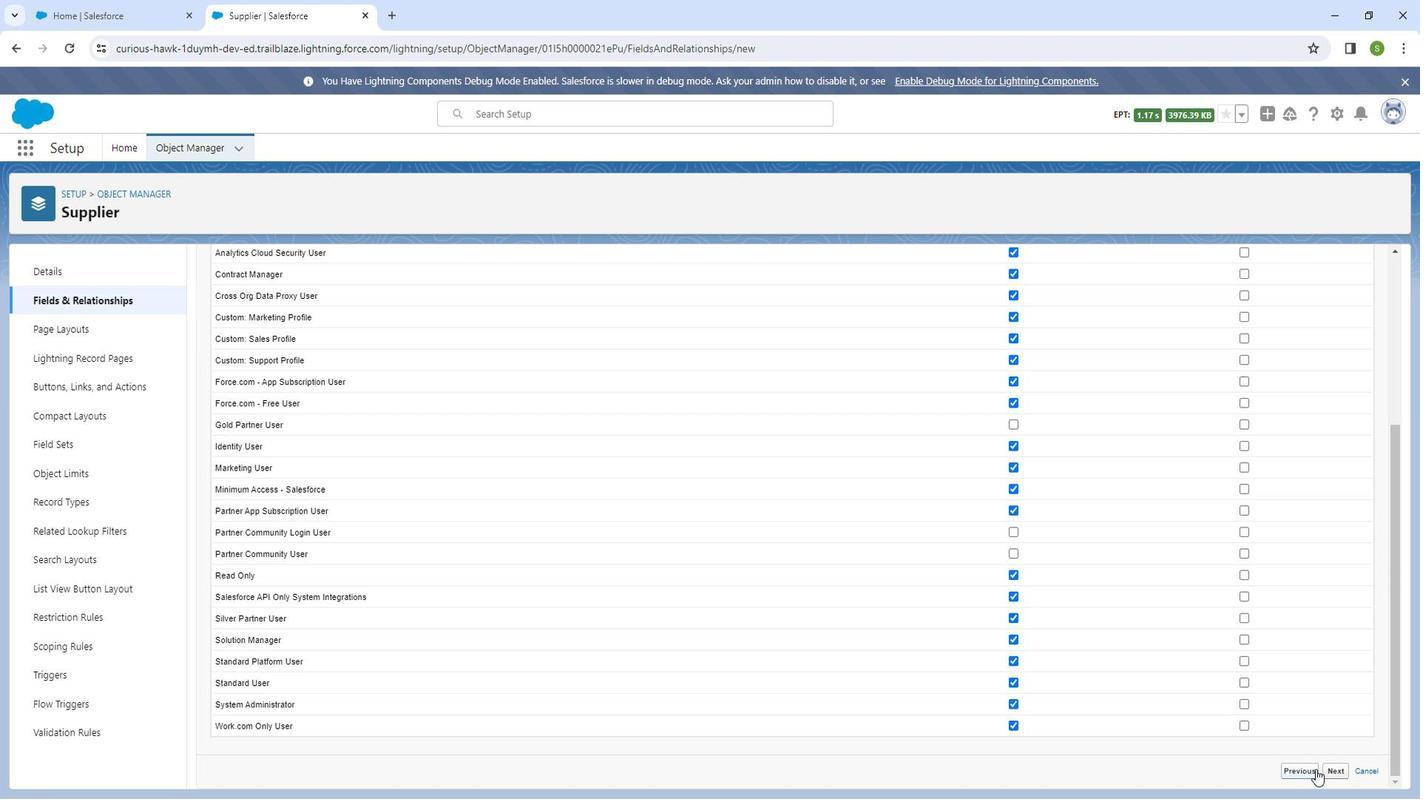 
Action: Mouse moved to (1157, 633)
Screenshot: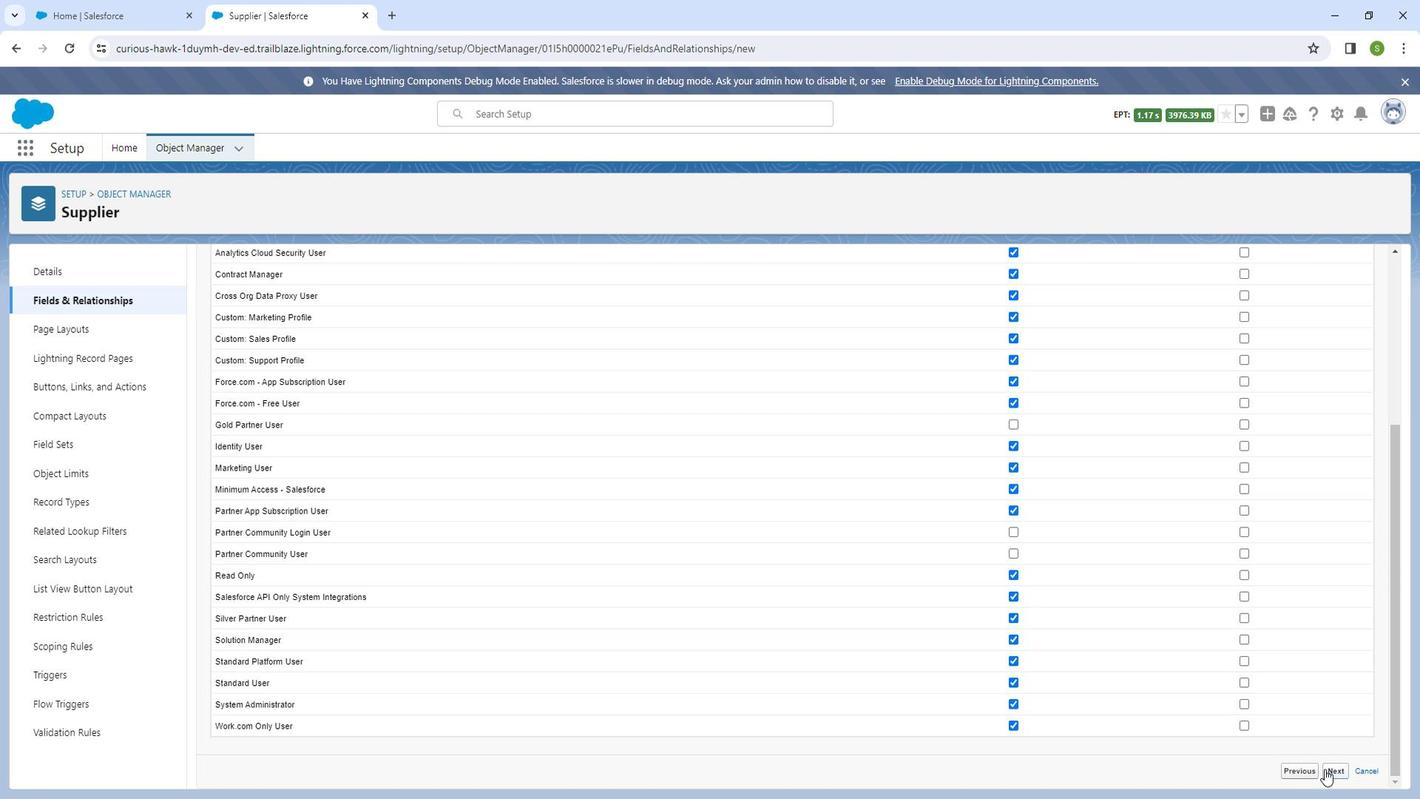 
Action: Mouse scrolled (1157, 632) with delta (0, 0)
Screenshot: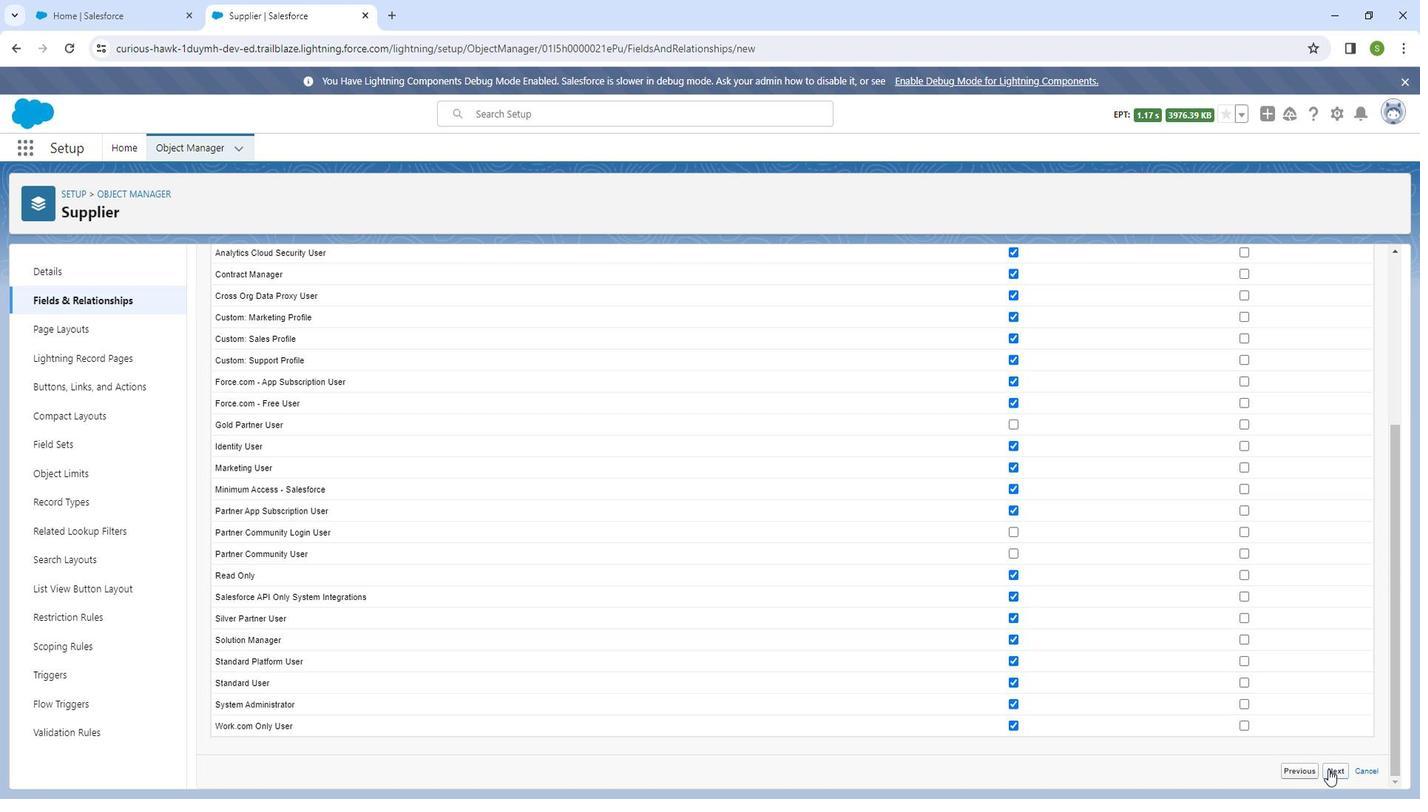 
Action: Mouse moved to (1349, 756)
Screenshot: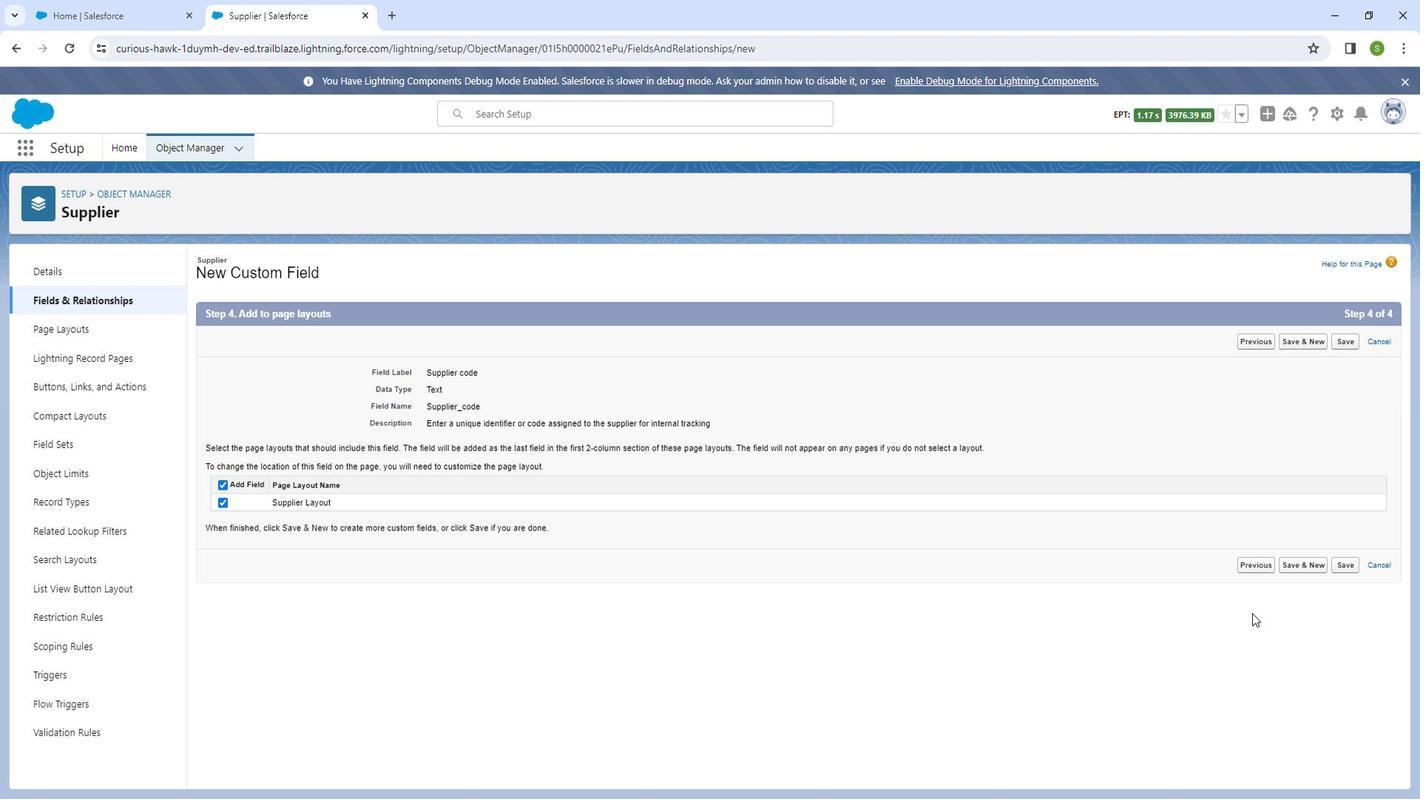 
Action: Mouse pressed left at (1349, 756)
Screenshot: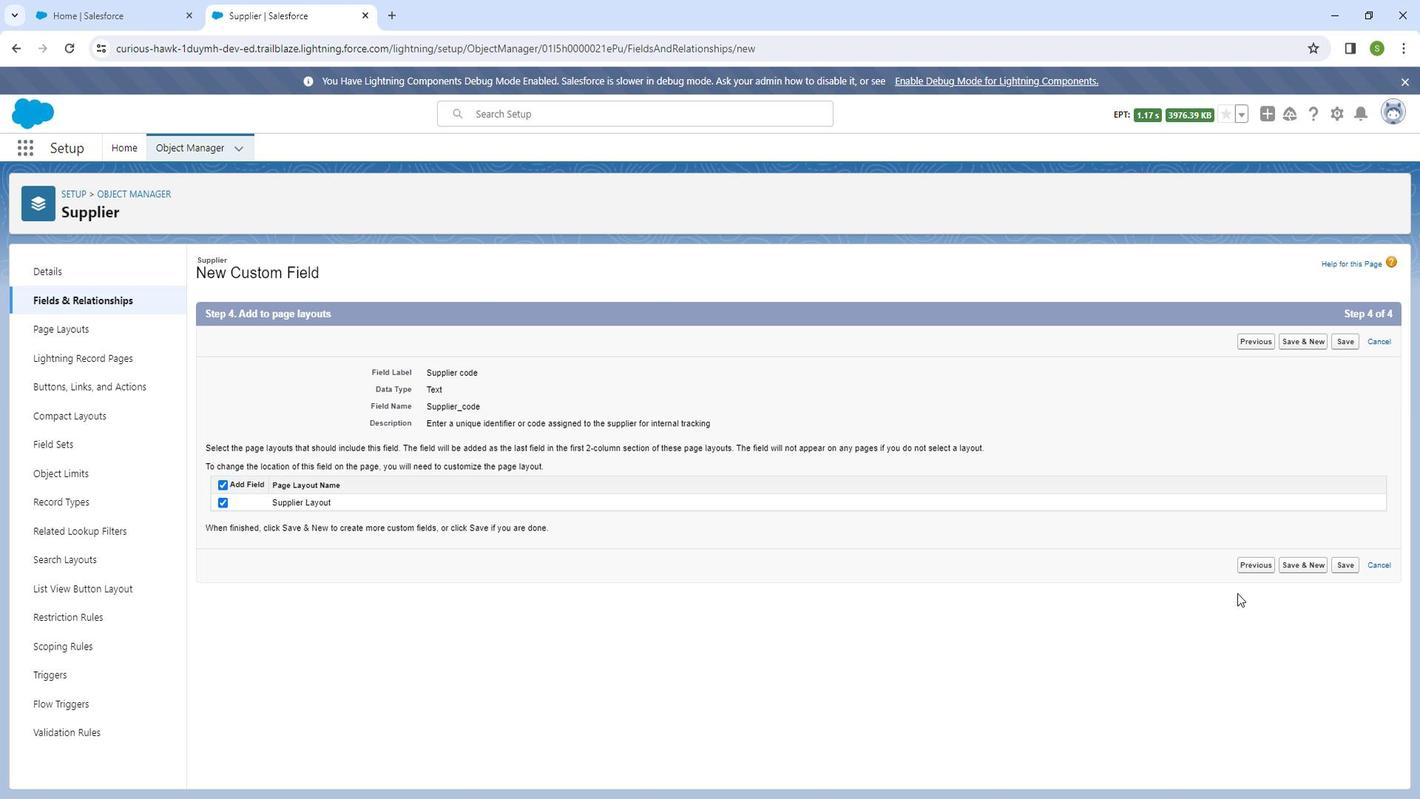 
Action: Mouse moved to (1367, 346)
Screenshot: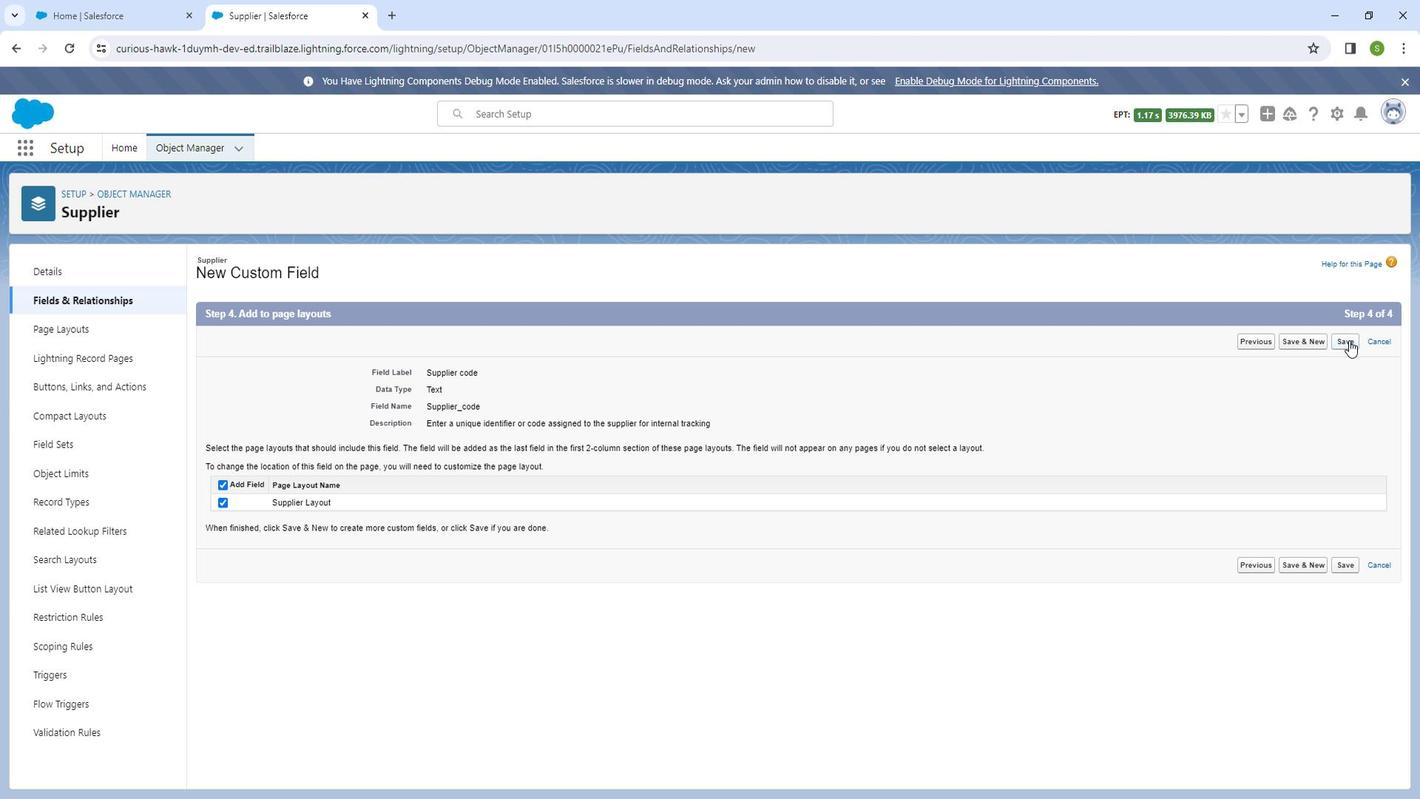 
Action: Mouse pressed left at (1367, 346)
Screenshot: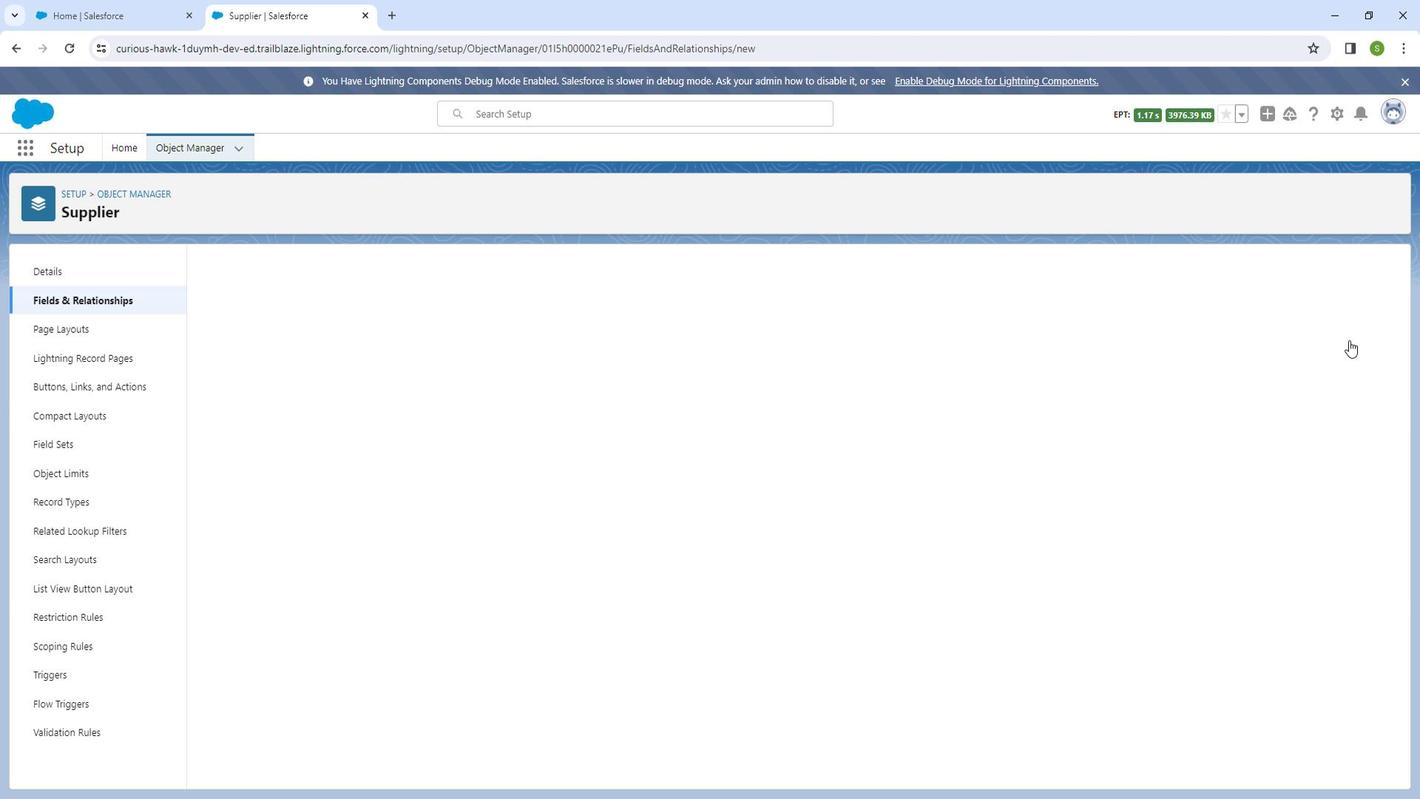 
Action: Mouse moved to (1100, 284)
Screenshot: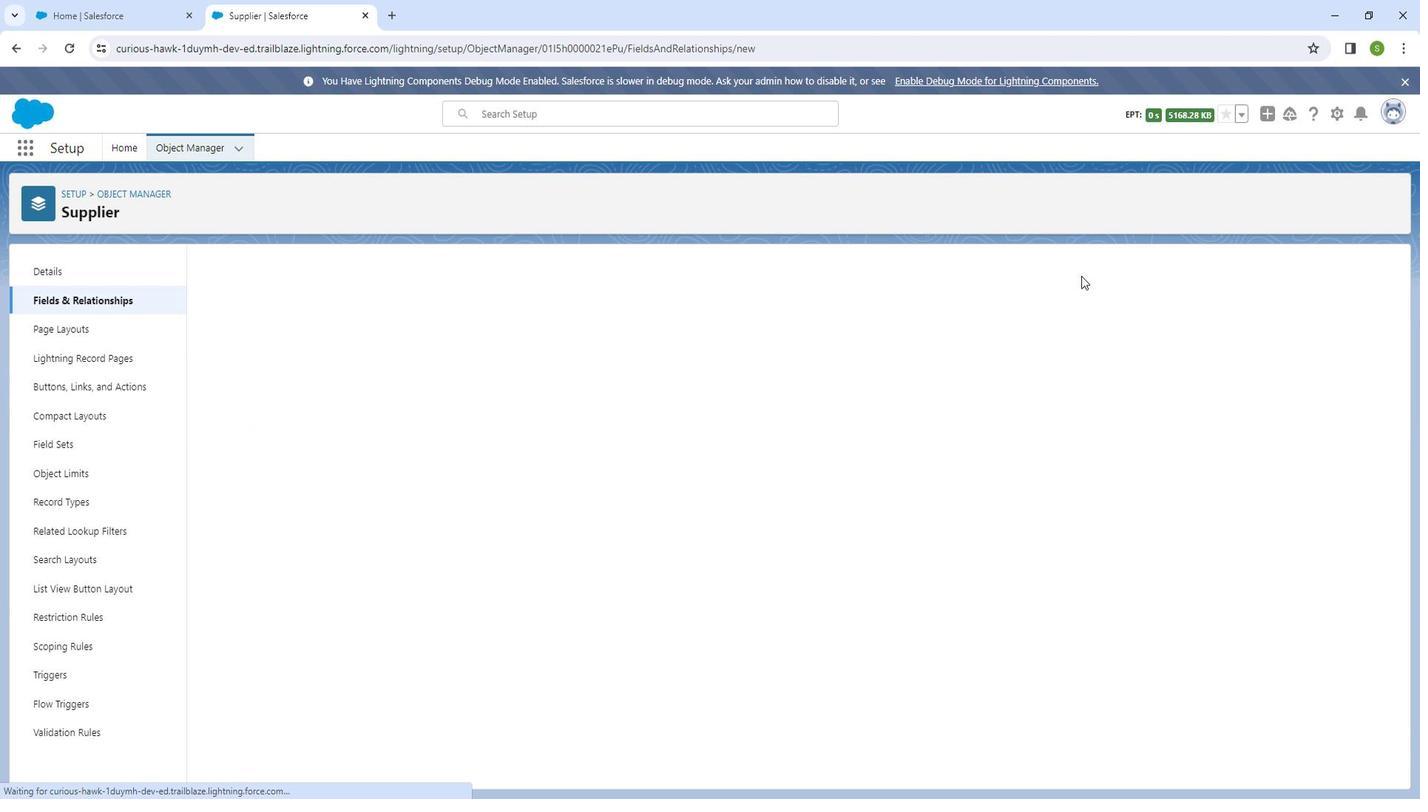 
Action: Mouse pressed left at (1100, 284)
Screenshot: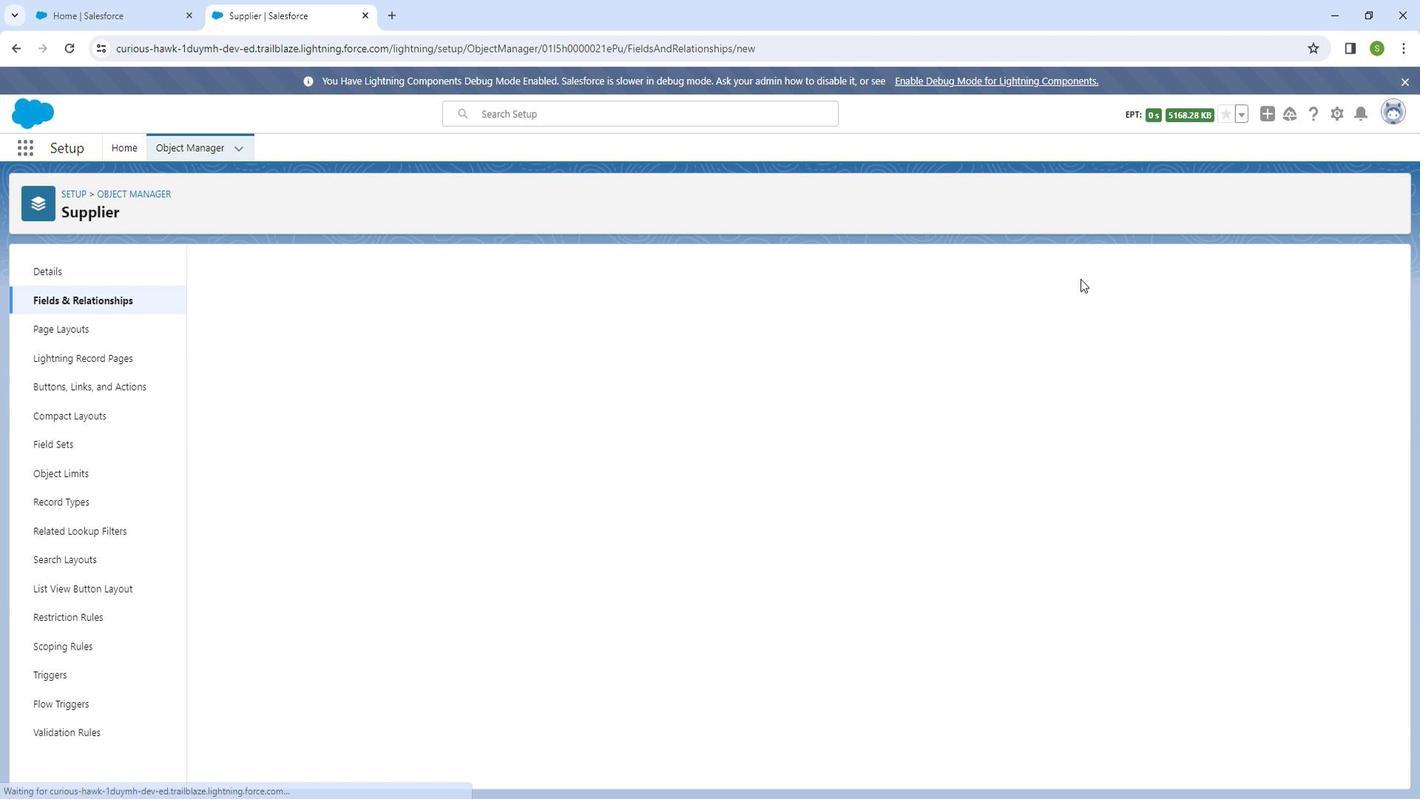 
Action: Mouse moved to (298, 658)
Screenshot: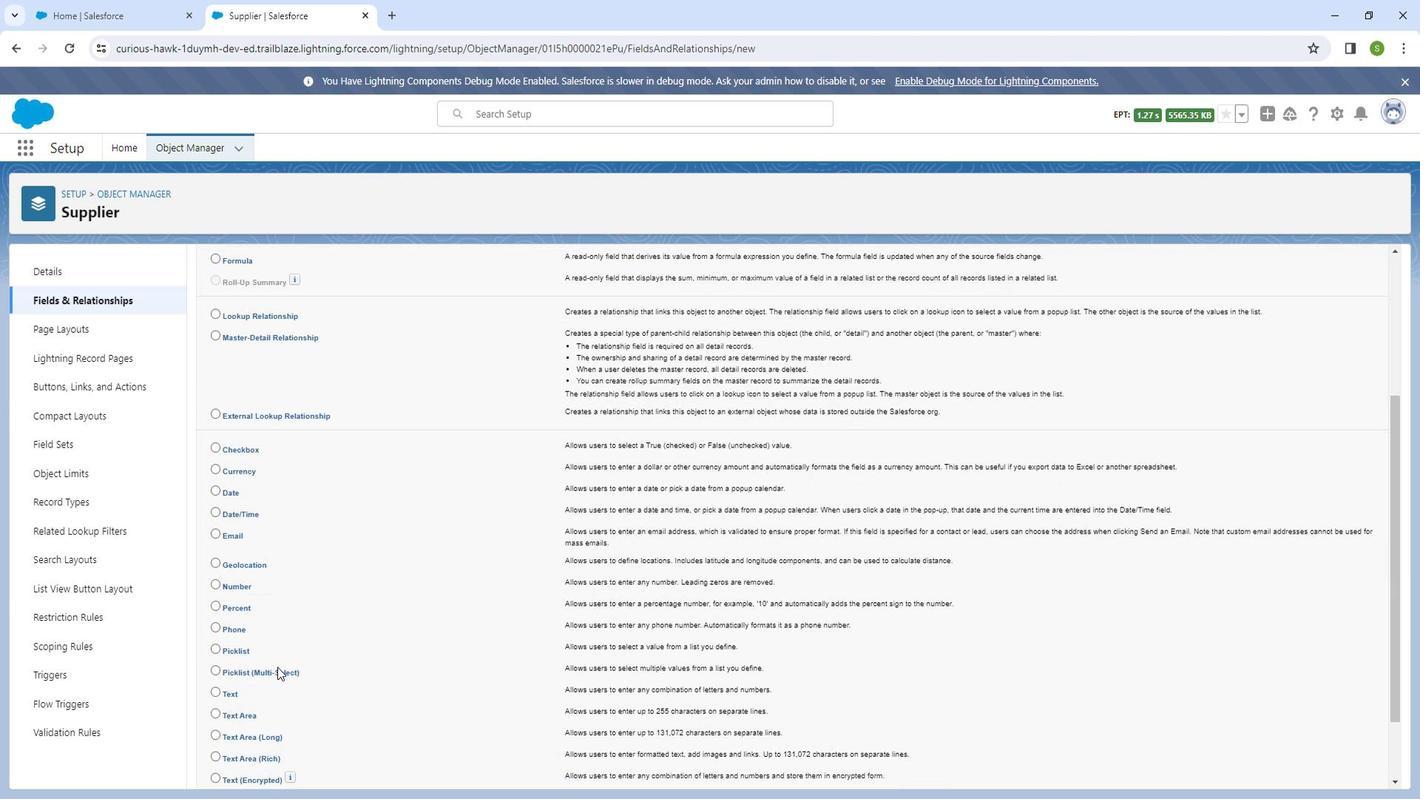 
Action: Mouse scrolled (298, 657) with delta (0, 0)
Screenshot: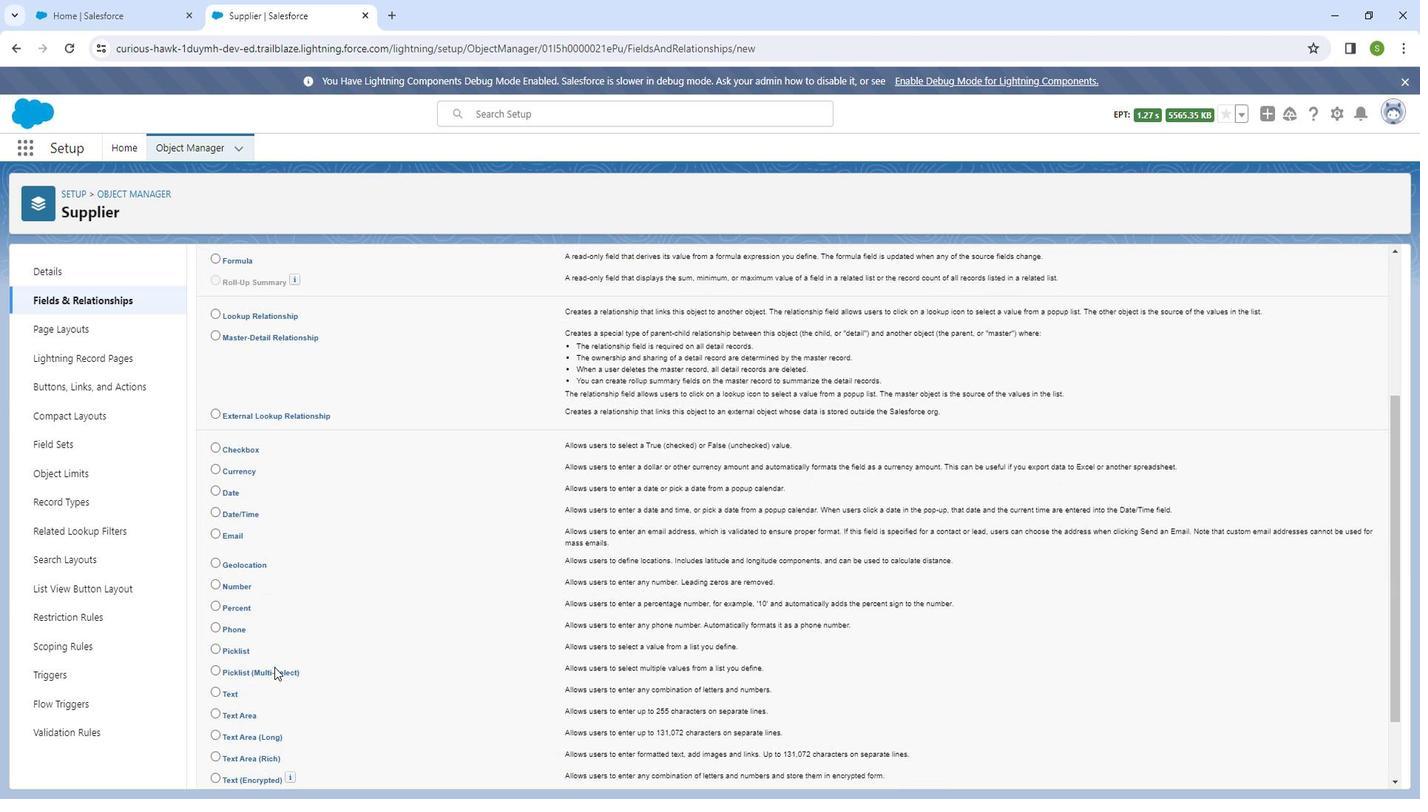 
Action: Mouse moved to (297, 659)
Screenshot: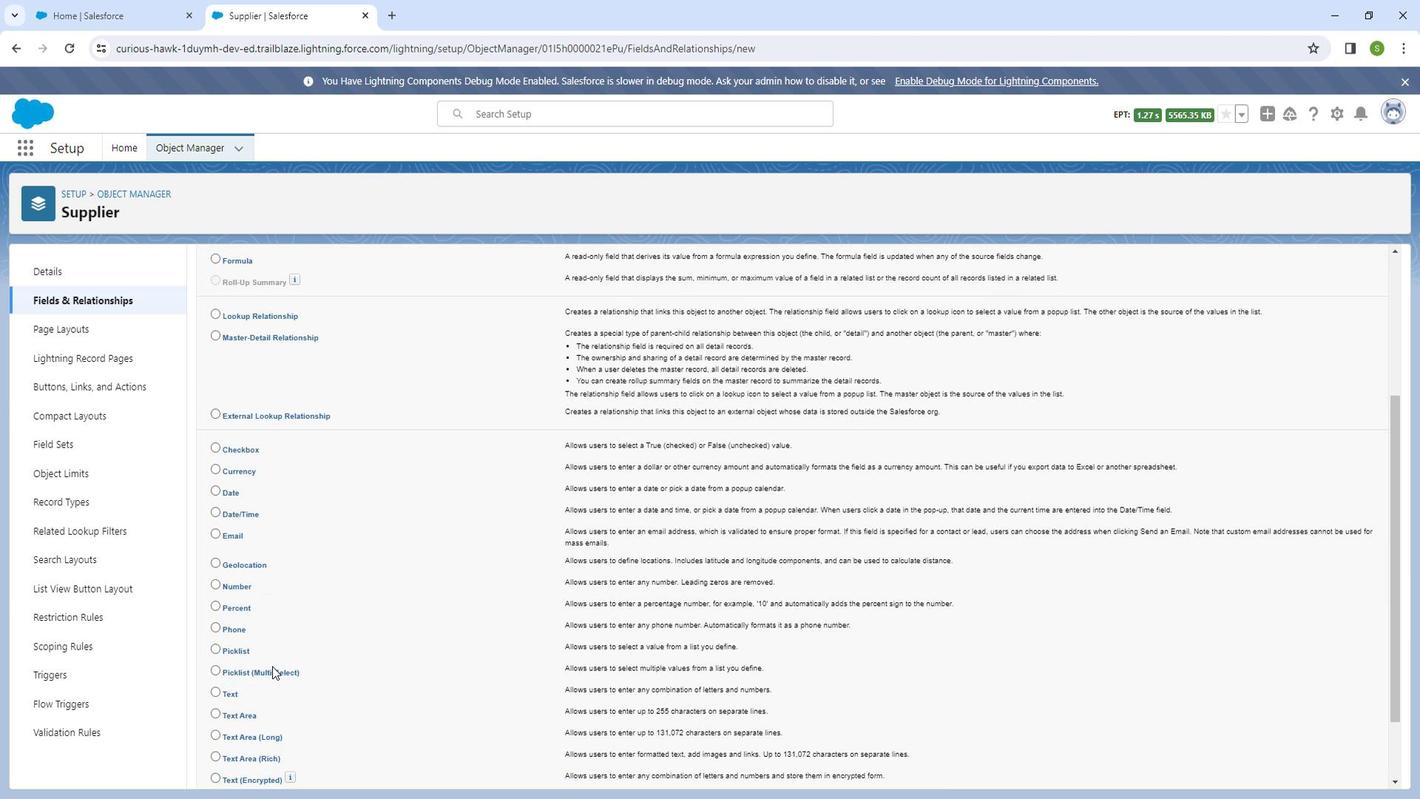 
Action: Mouse scrolled (297, 659) with delta (0, 0)
Screenshot: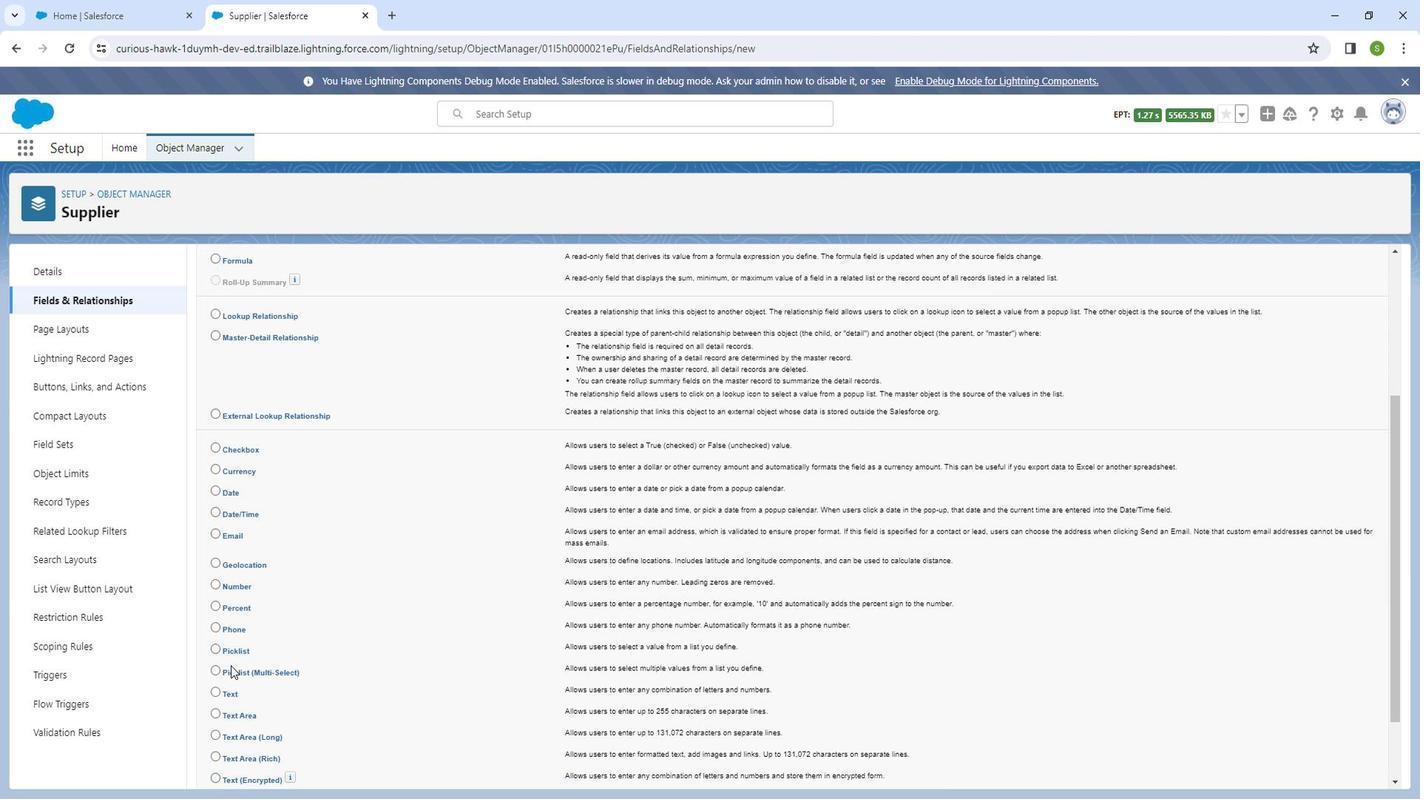 
Action: Mouse moved to (296, 660)
Screenshot: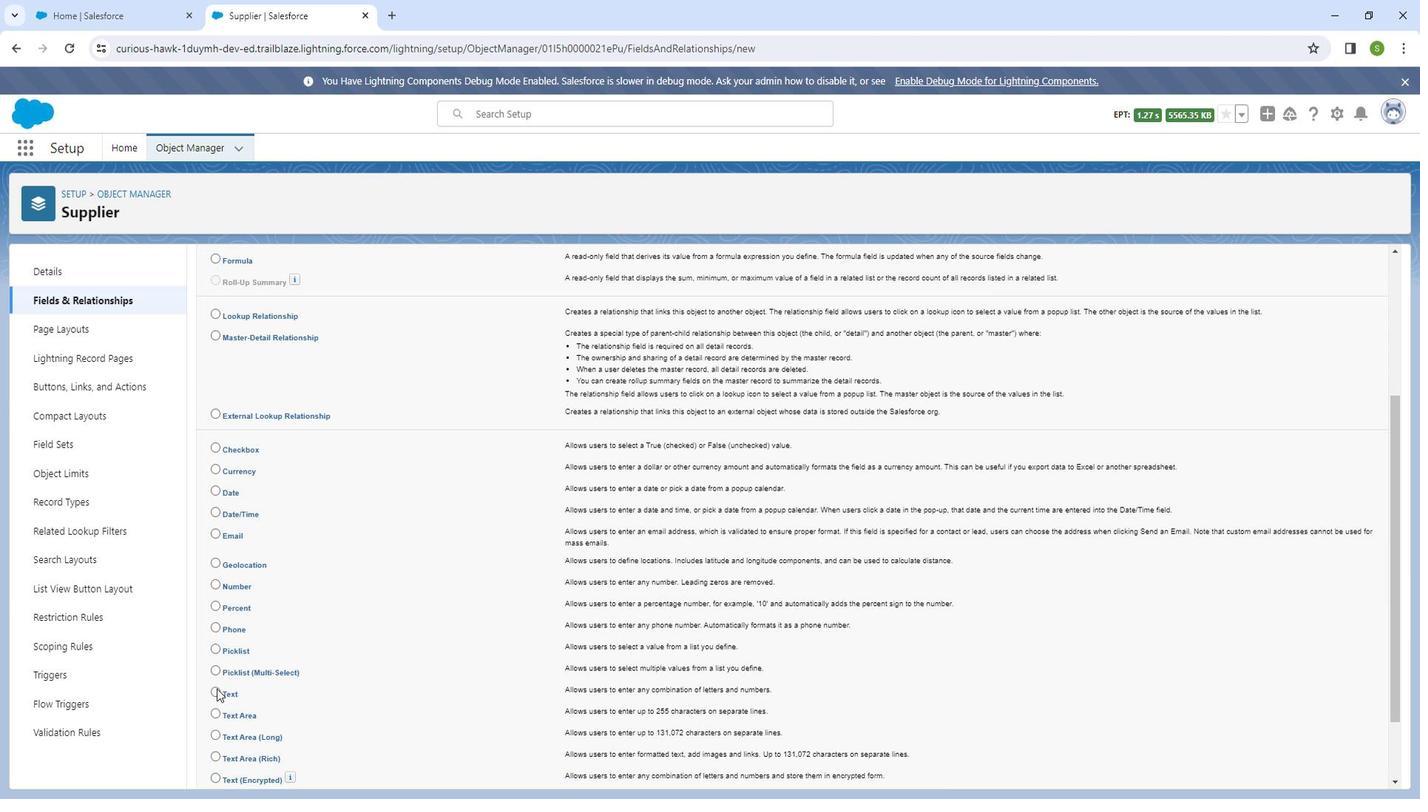 
Action: Mouse scrolled (296, 659) with delta (0, 0)
Screenshot: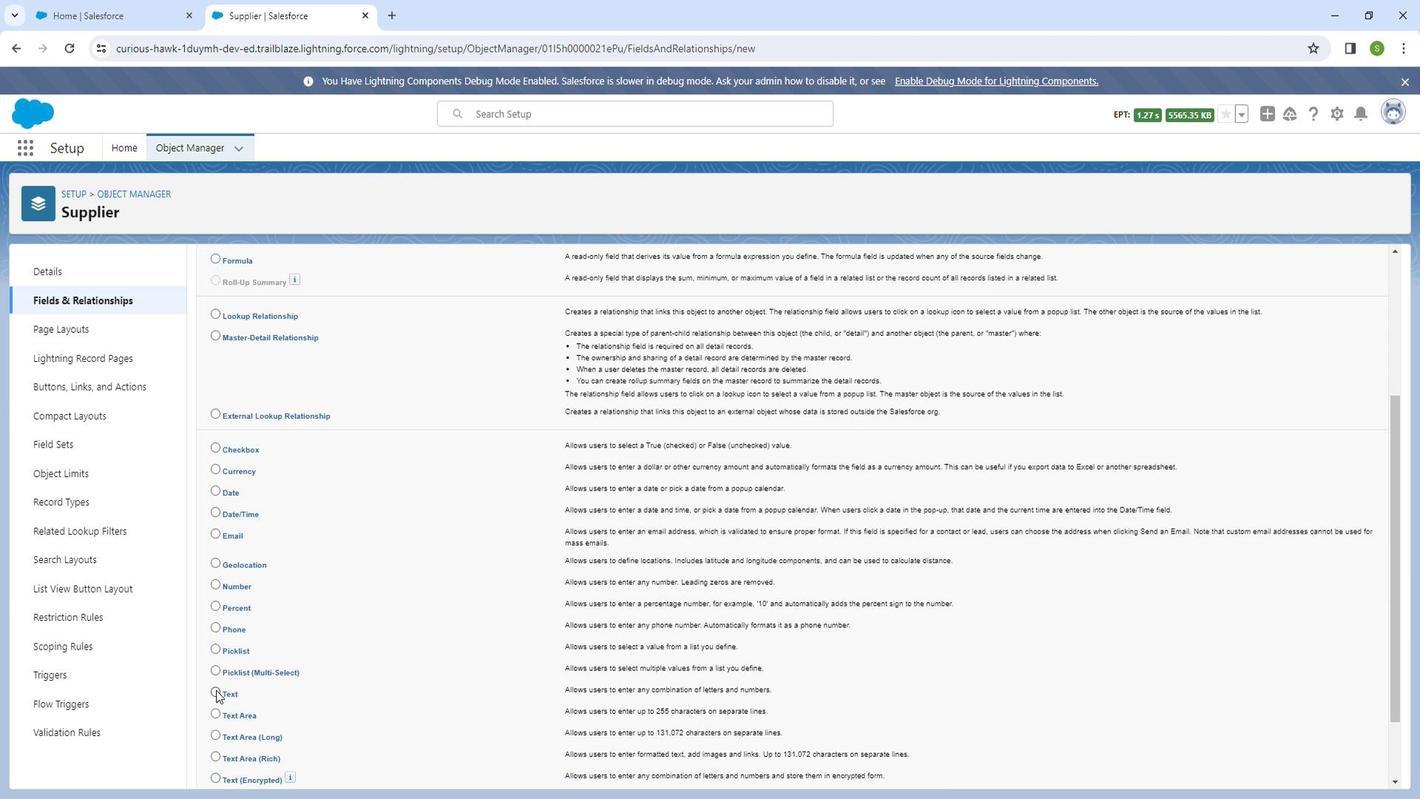 
Action: Mouse moved to (234, 682)
Screenshot: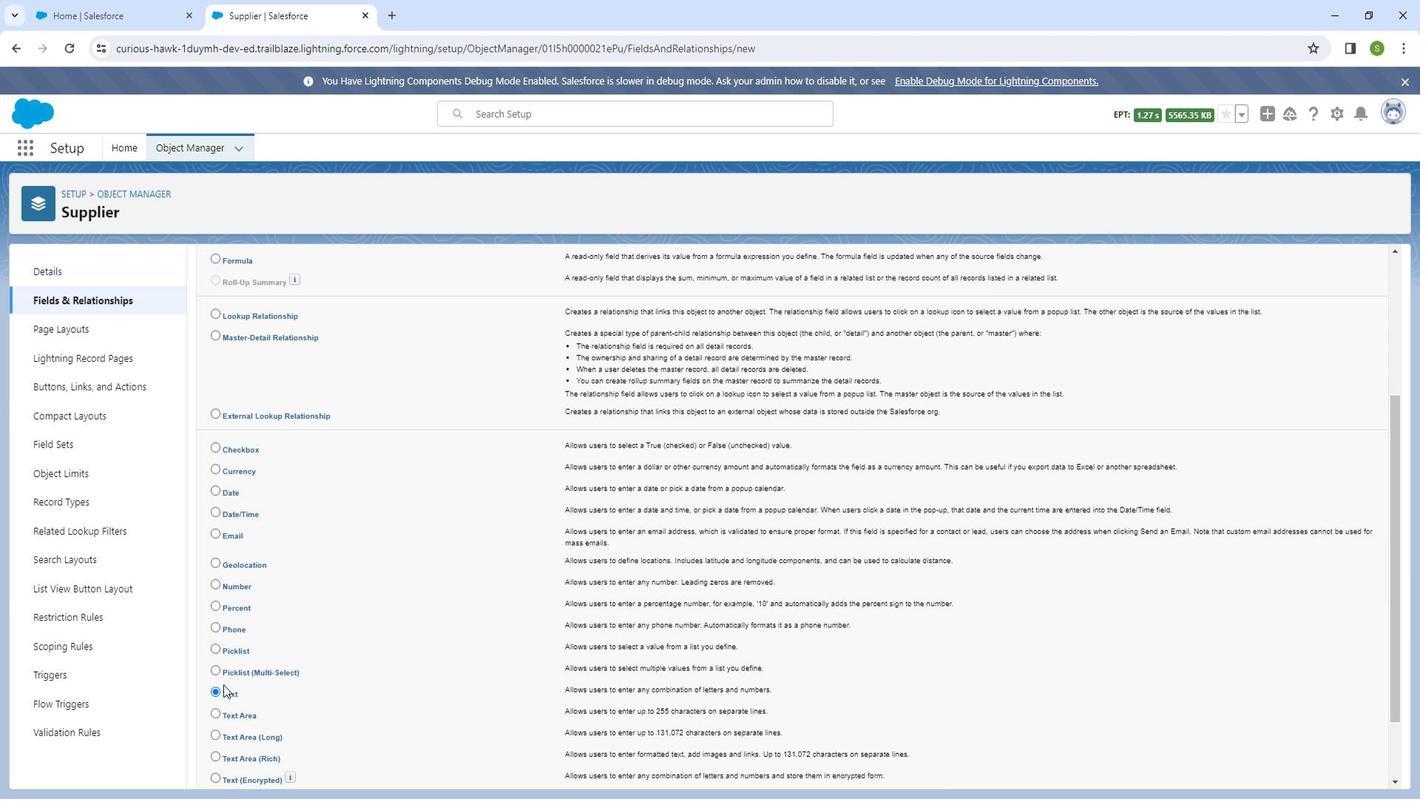 
Action: Mouse pressed left at (234, 682)
Screenshot: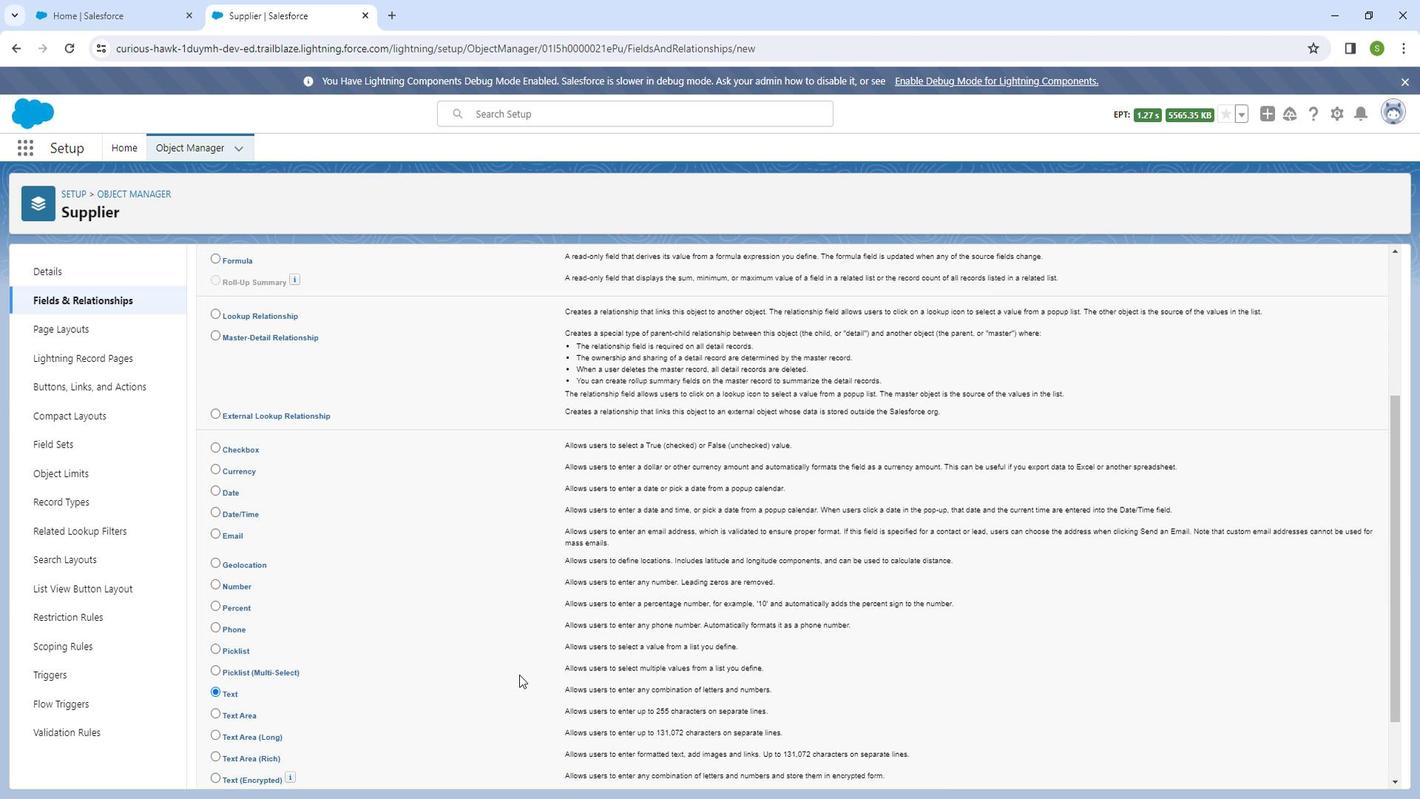 
Action: Mouse moved to (958, 557)
Screenshot: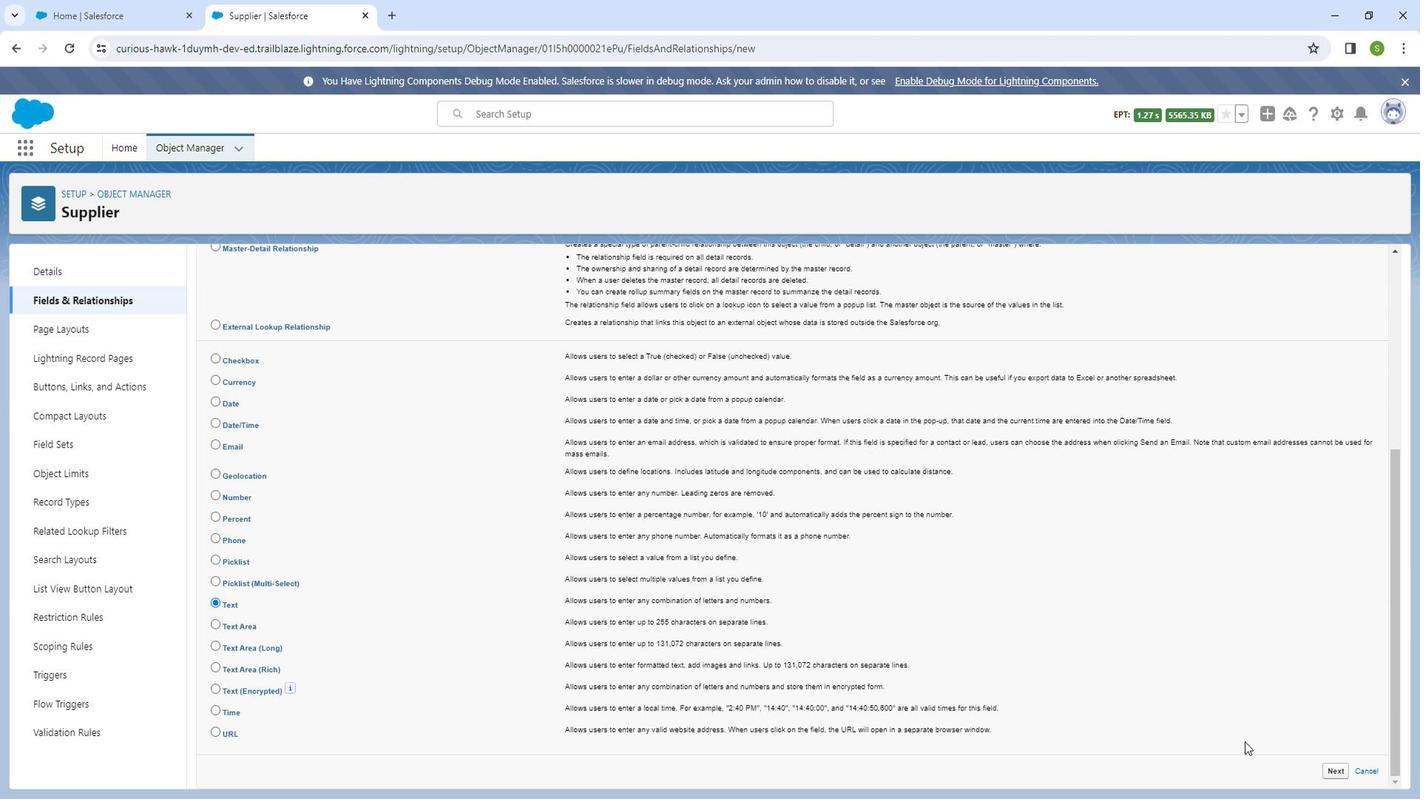 
Action: Mouse scrolled (958, 557) with delta (0, 0)
Screenshot: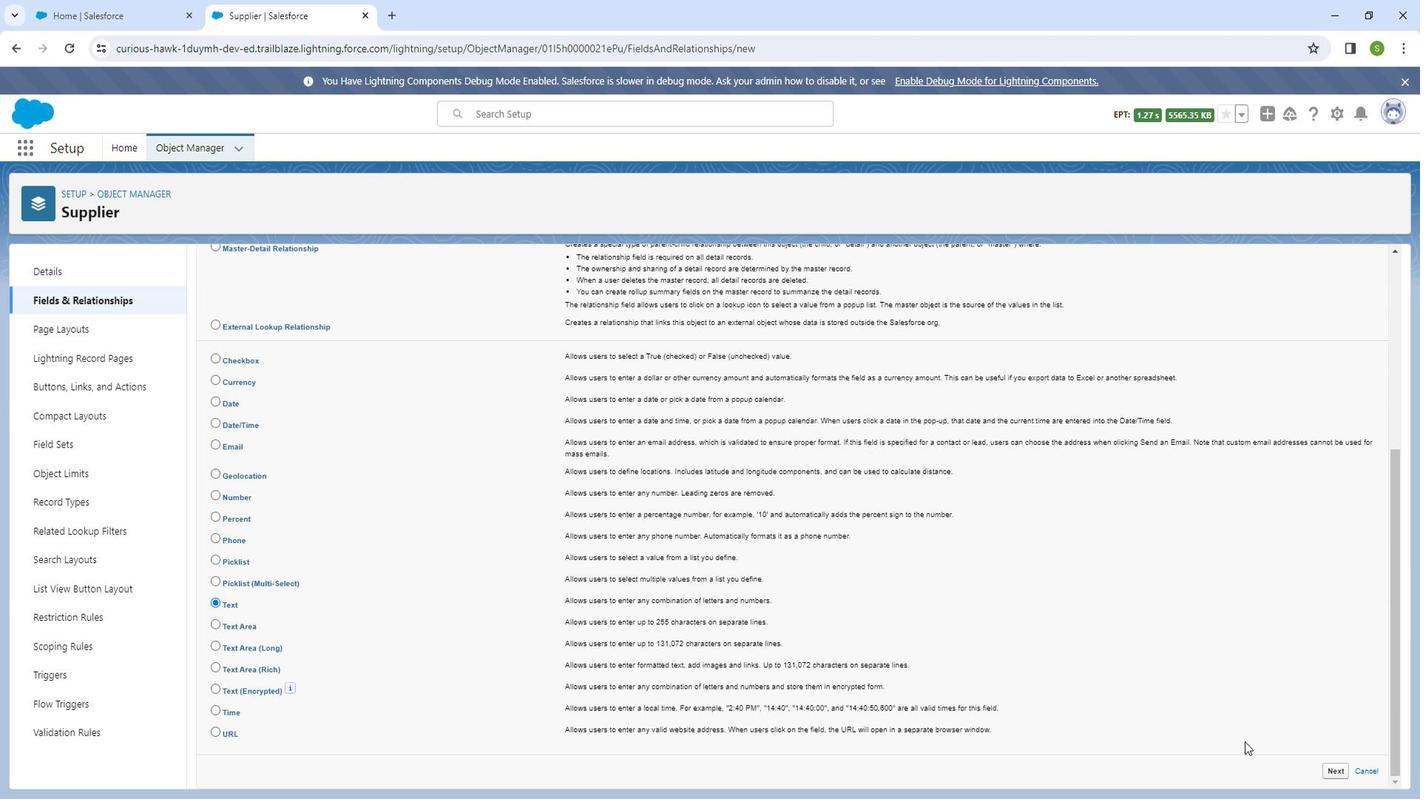 
Action: Mouse moved to (964, 560)
Screenshot: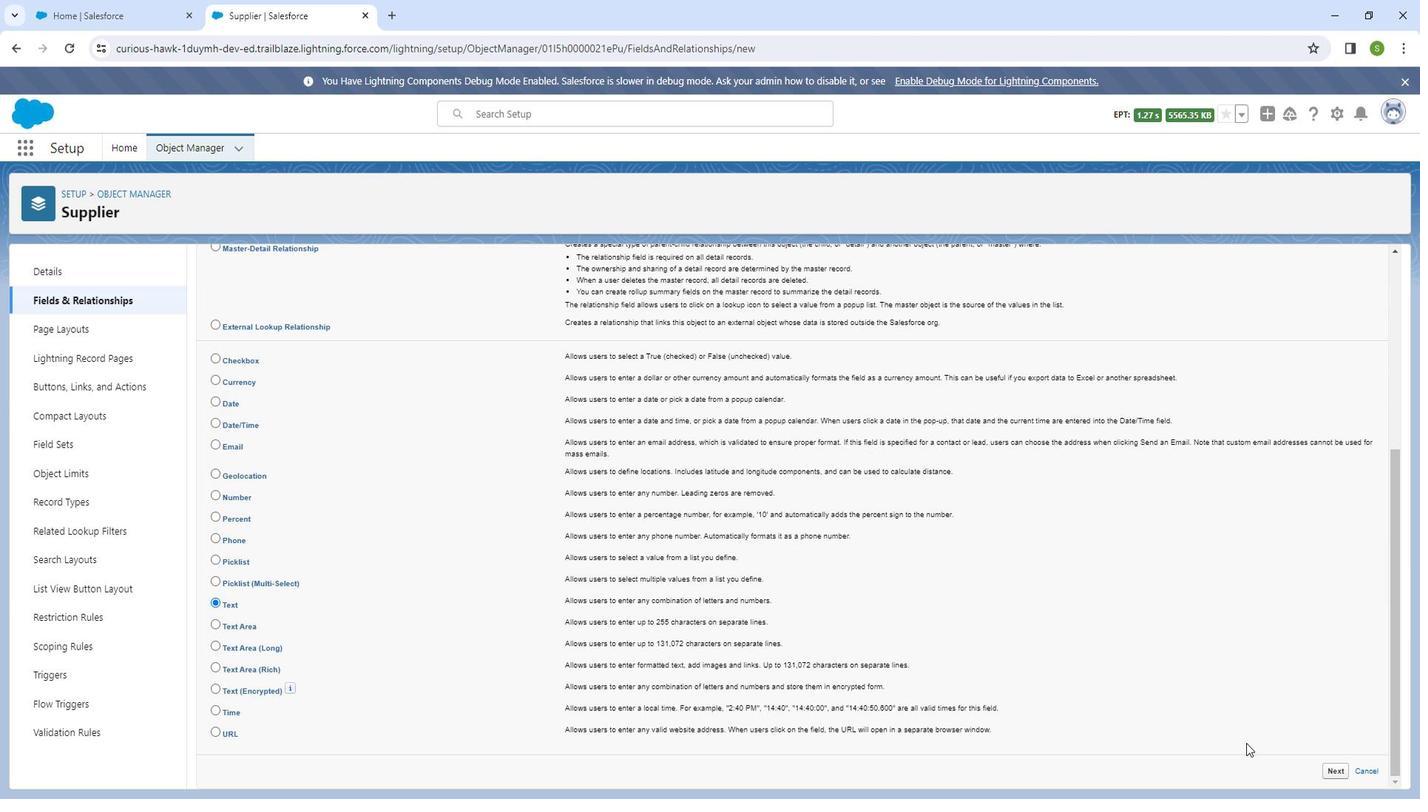 
Action: Mouse scrolled (964, 559) with delta (0, 0)
Screenshot: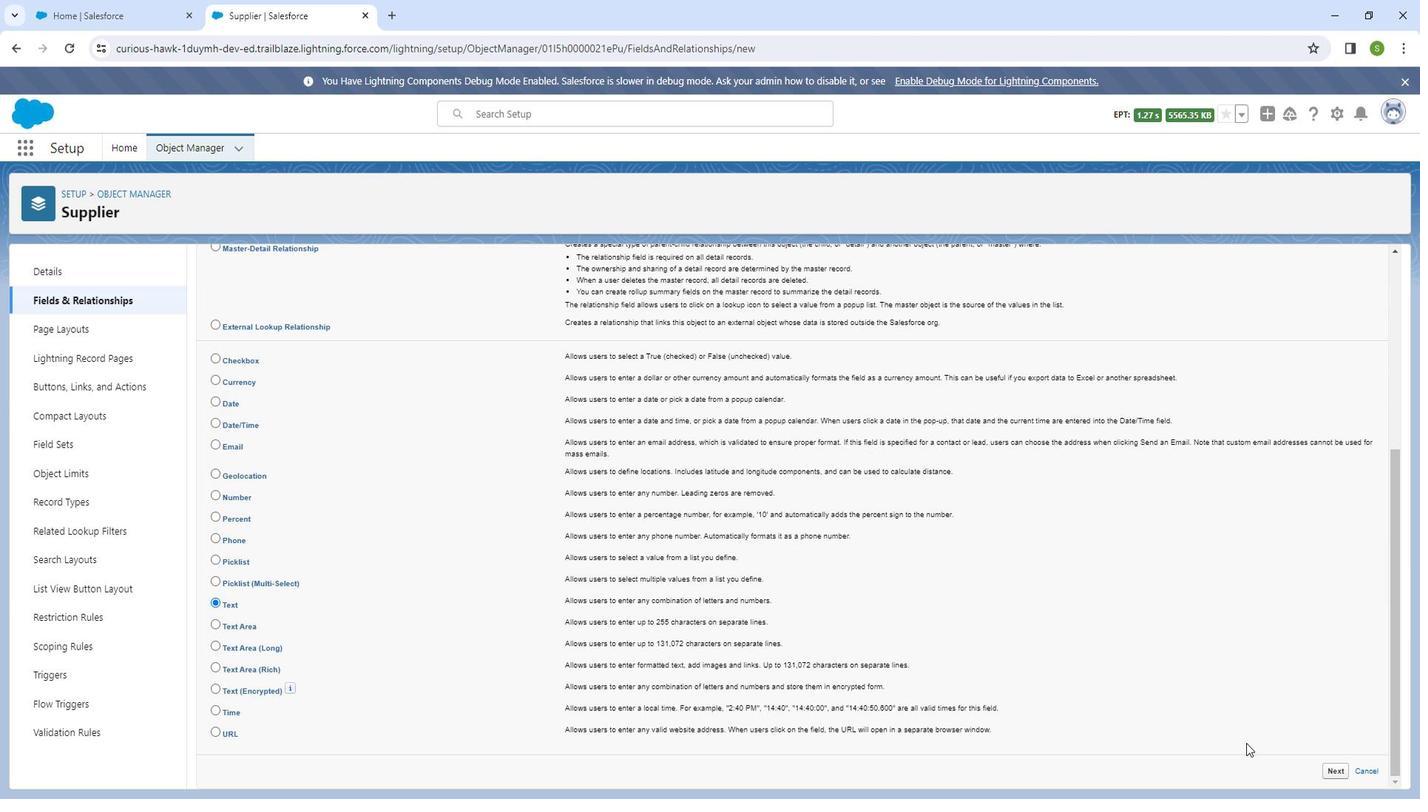 
Action: Mouse moved to (969, 562)
Screenshot: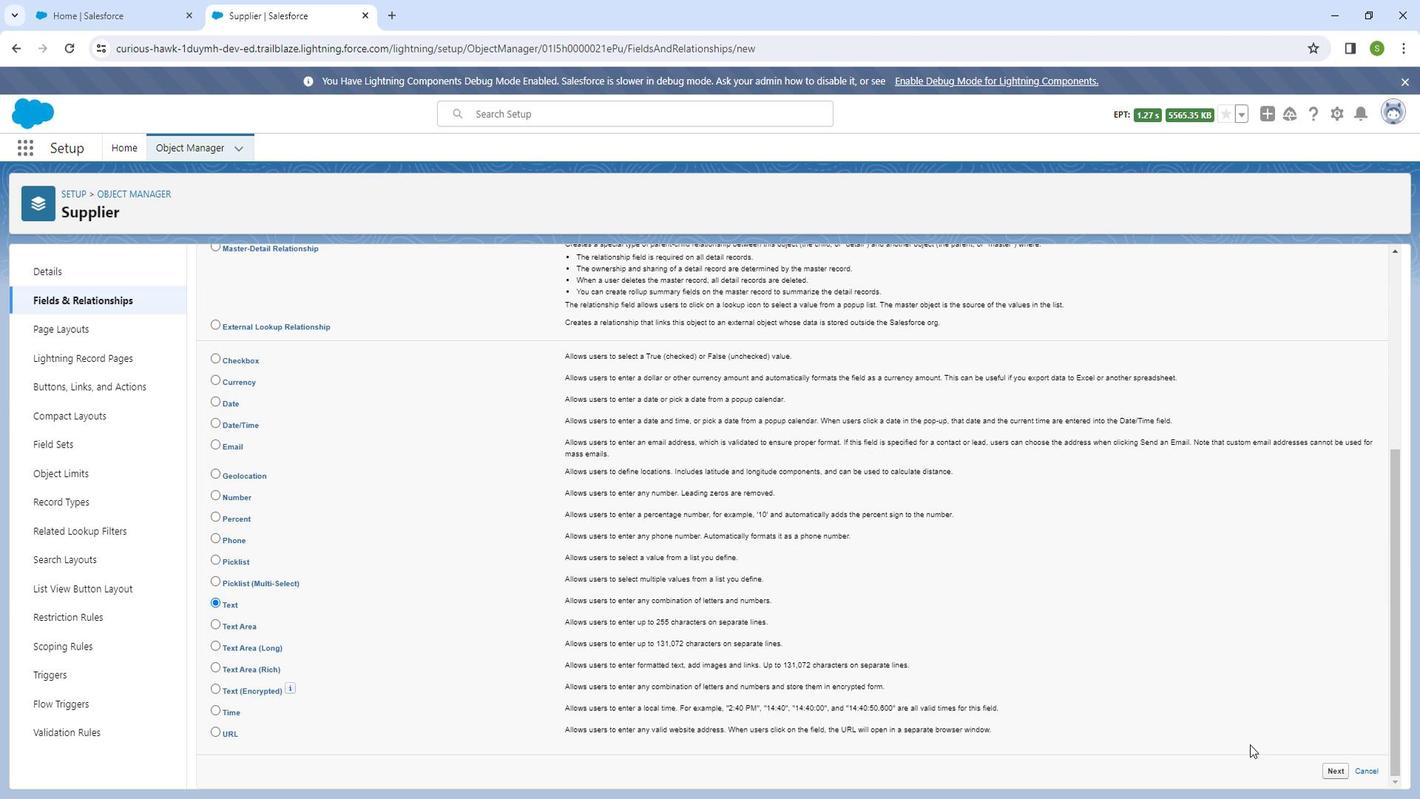 
Action: Mouse scrolled (969, 561) with delta (0, 0)
Screenshot: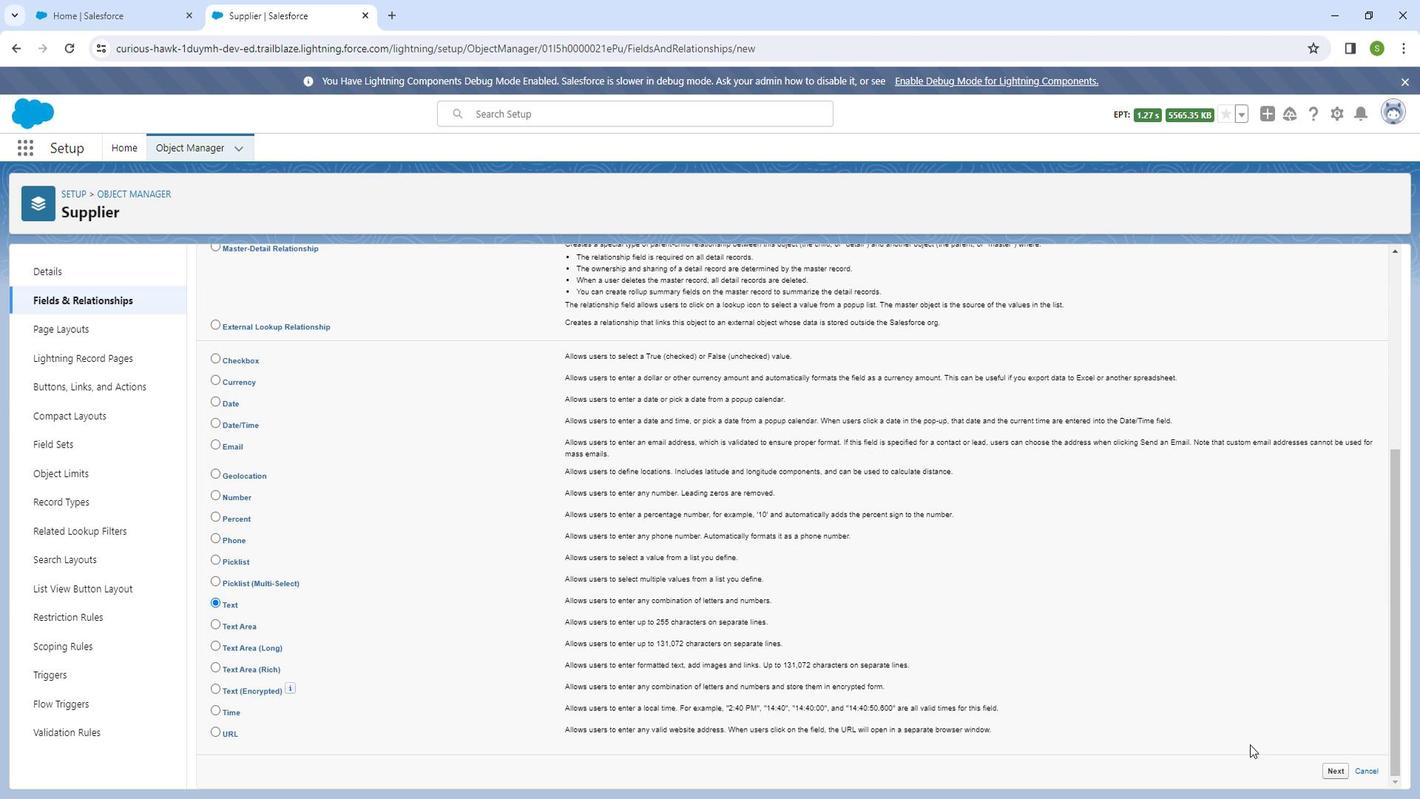 
Action: Mouse moved to (1034, 596)
Screenshot: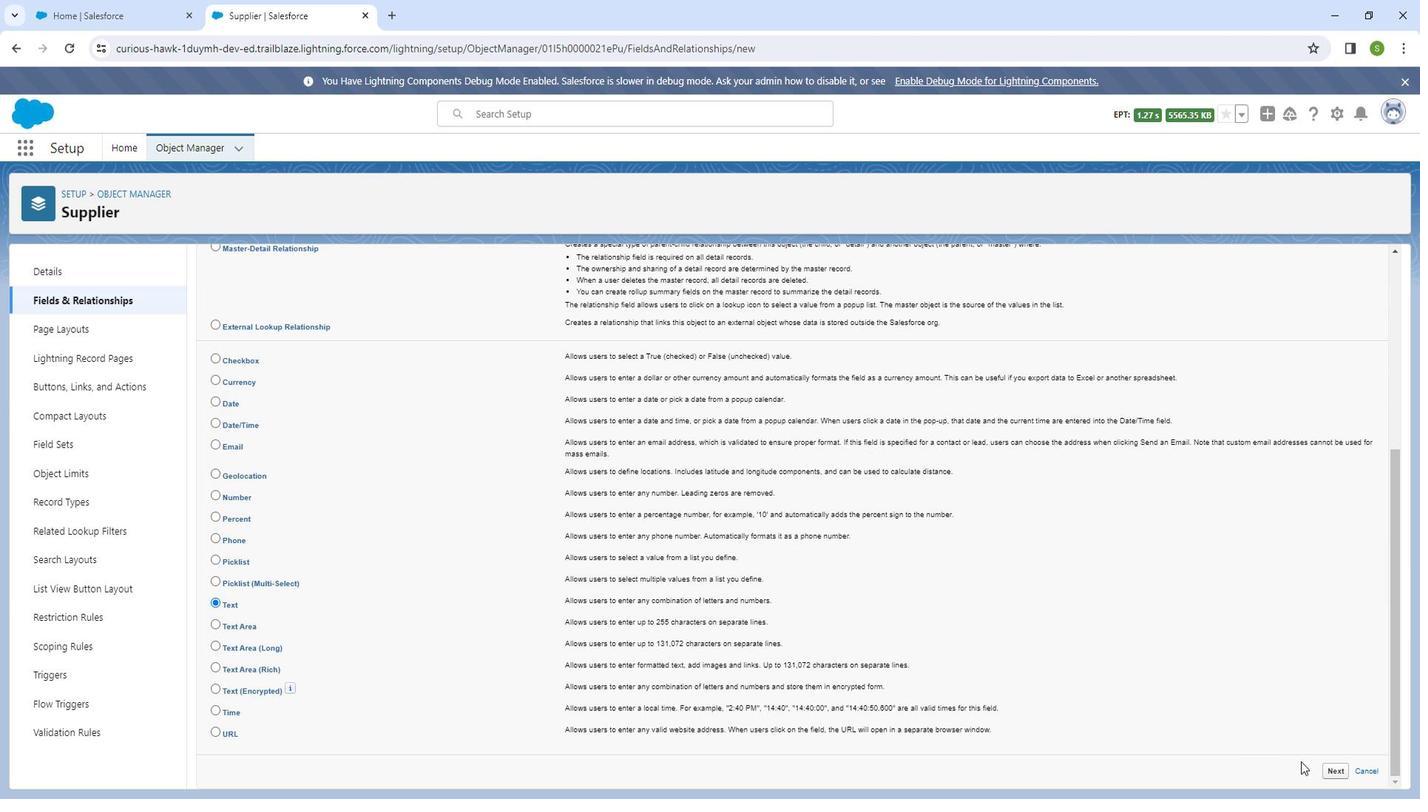 
Action: Mouse scrolled (1034, 595) with delta (0, 0)
Screenshot: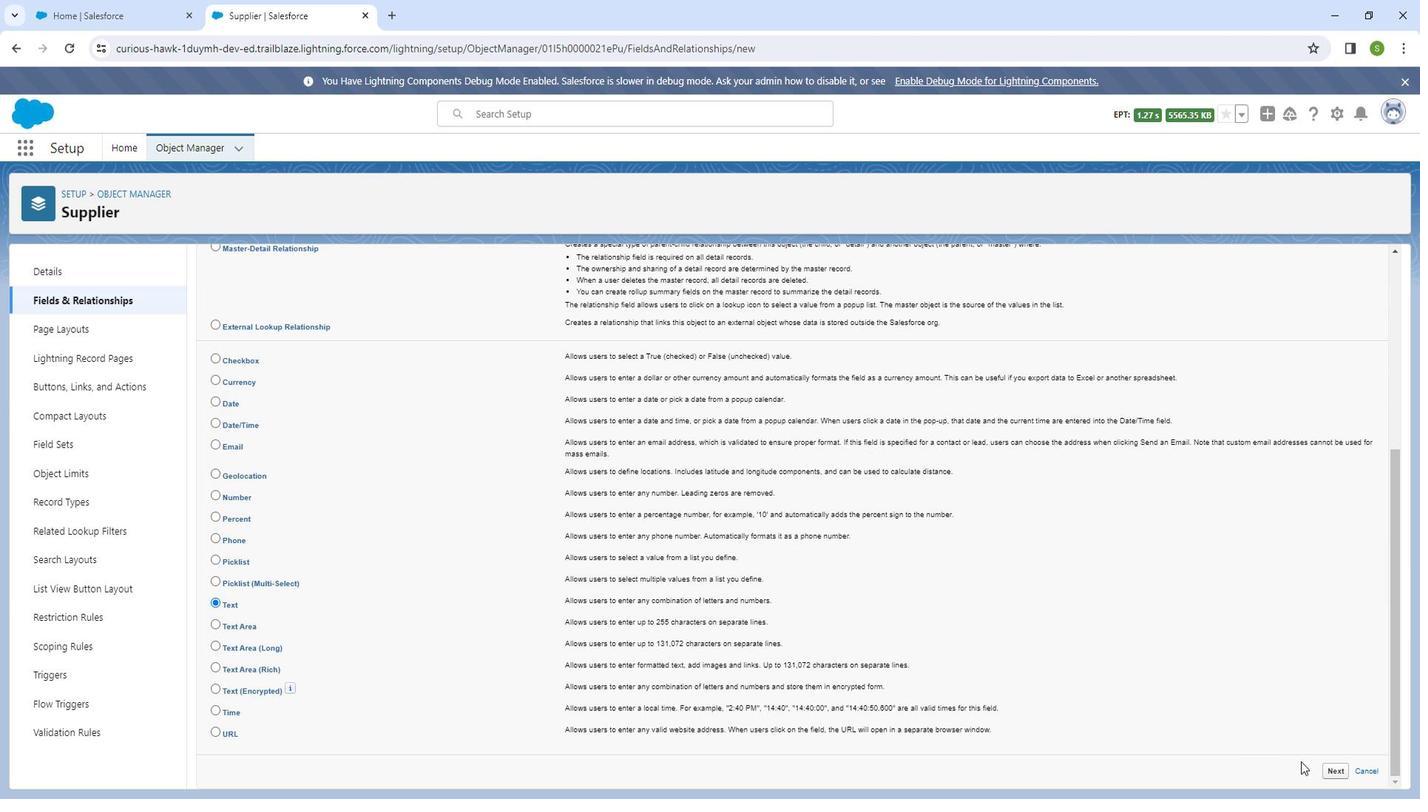 
Action: Mouse moved to (1356, 758)
Screenshot: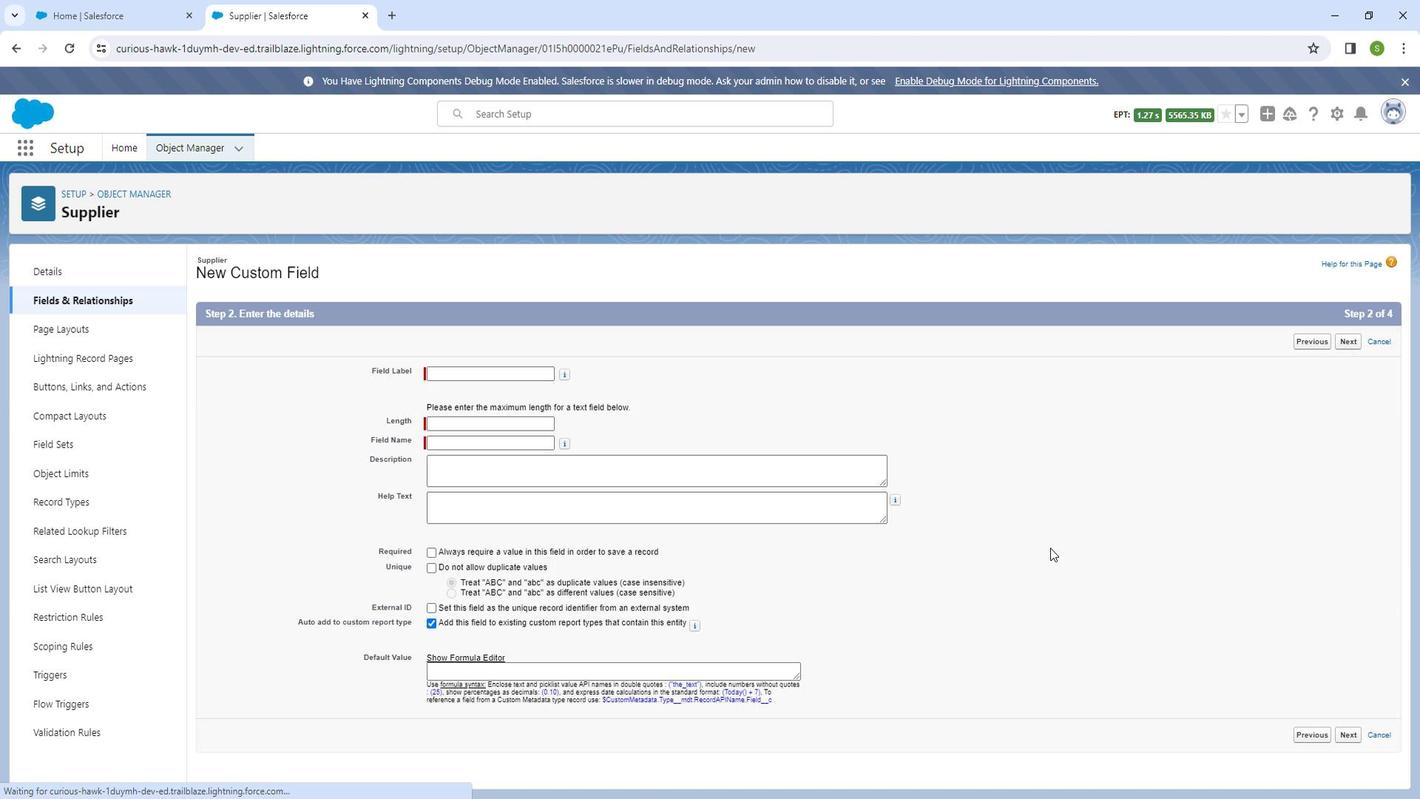 
Action: Mouse pressed left at (1356, 758)
Screenshot: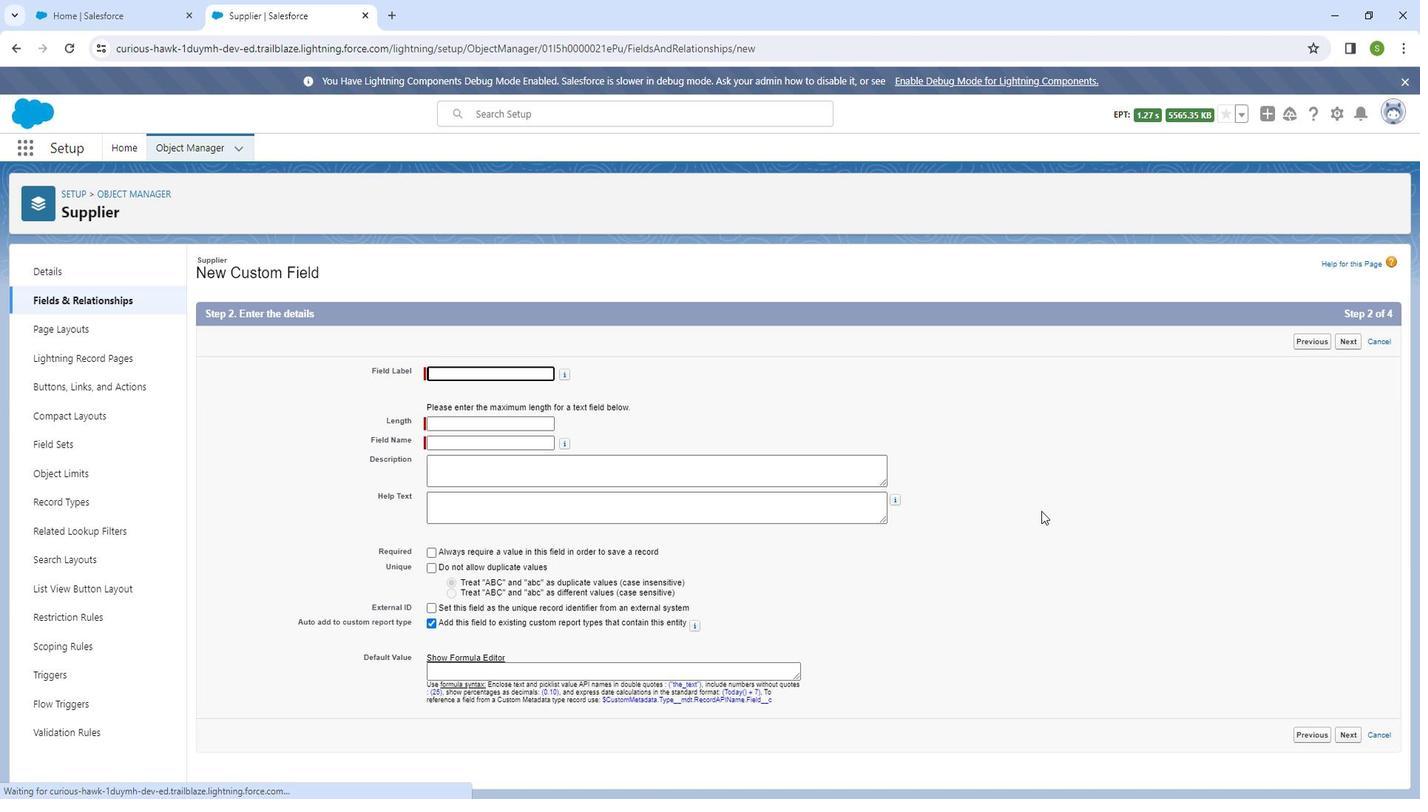 
Action: Mouse moved to (519, 382)
Screenshot: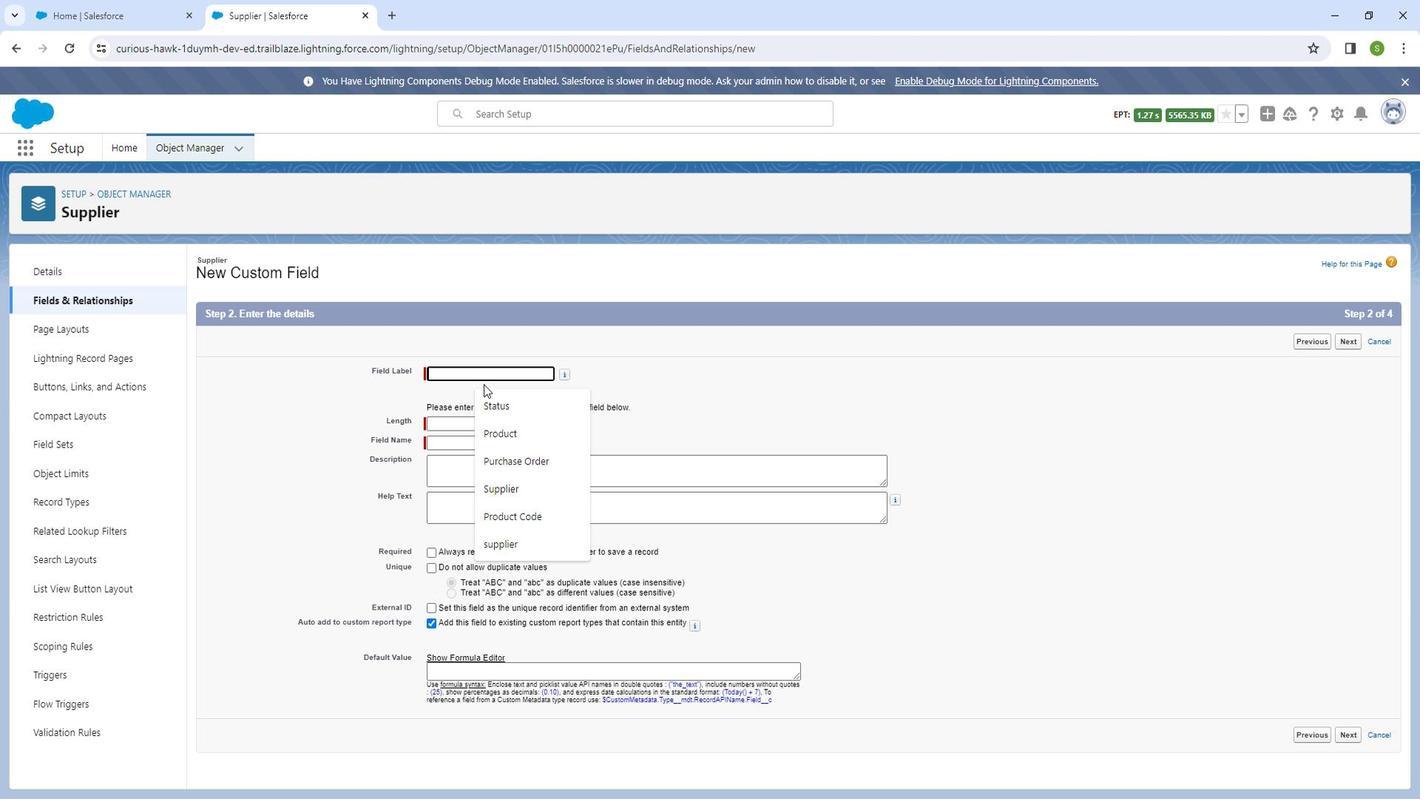 
Action: Mouse pressed left at (519, 382)
Screenshot: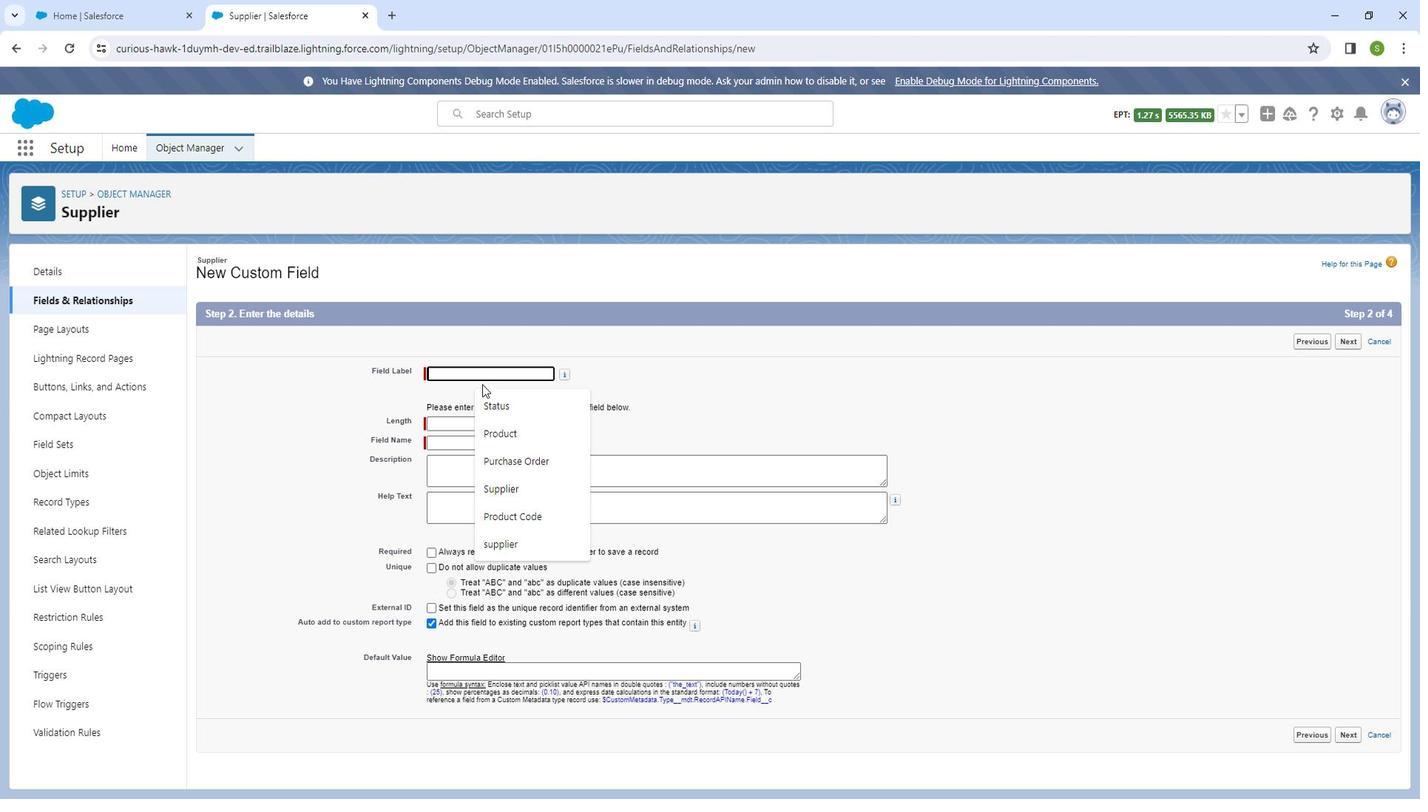 
Action: Mouse moved to (500, 388)
Screenshot: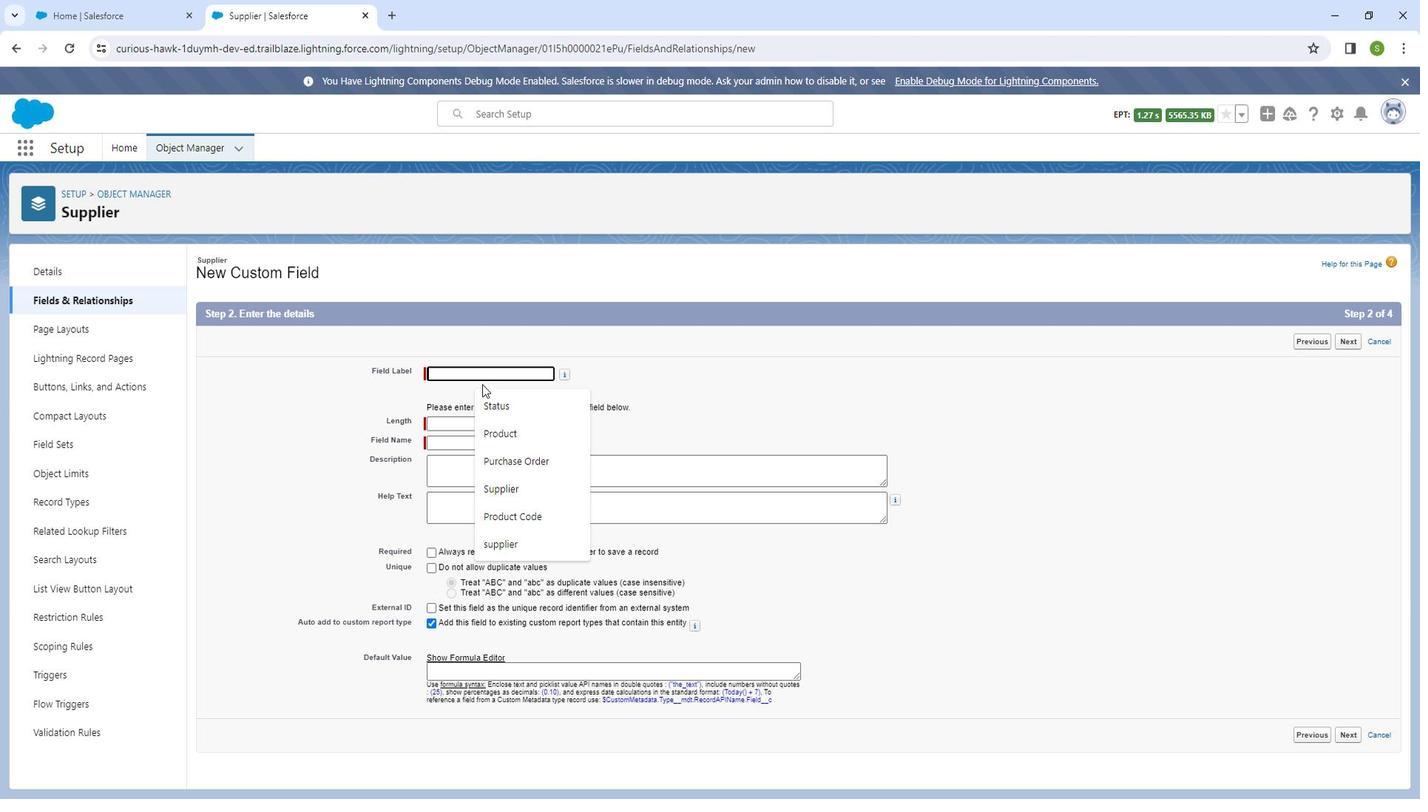 
Action: Key pressed <Key.shift_r>Contact<Key.space><Key.shift_r>Person
Screenshot: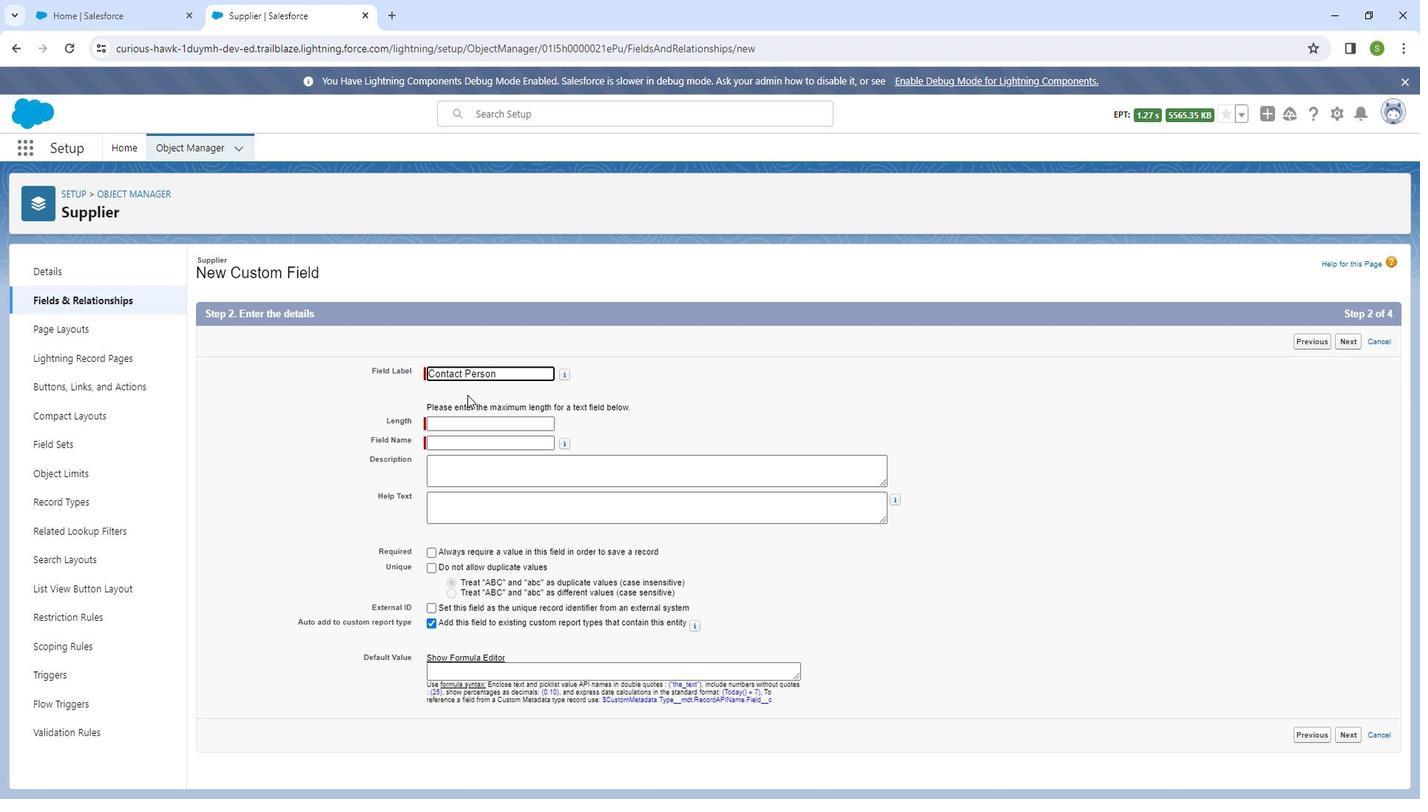 
Action: Mouse moved to (492, 429)
Screenshot: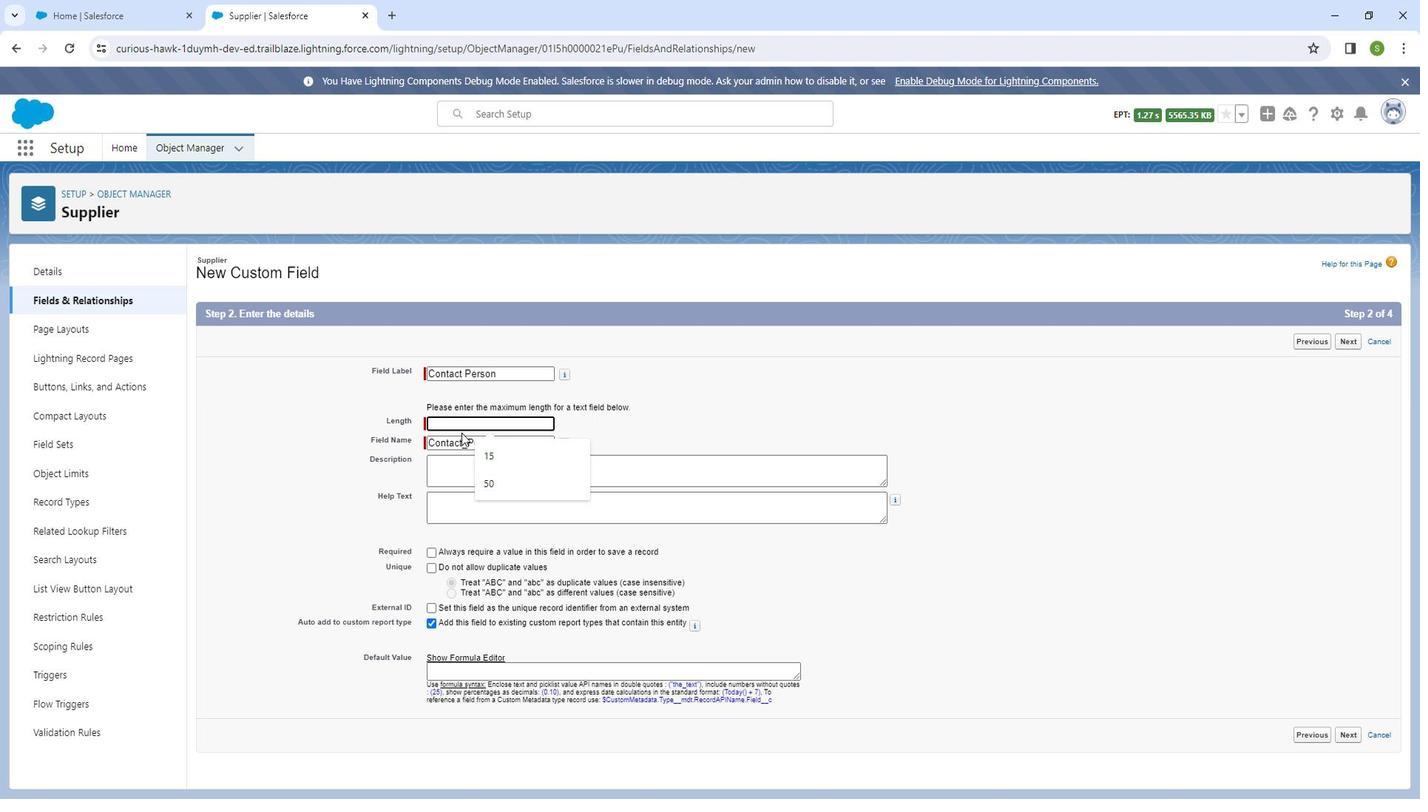 
Action: Mouse pressed left at (492, 429)
Screenshot: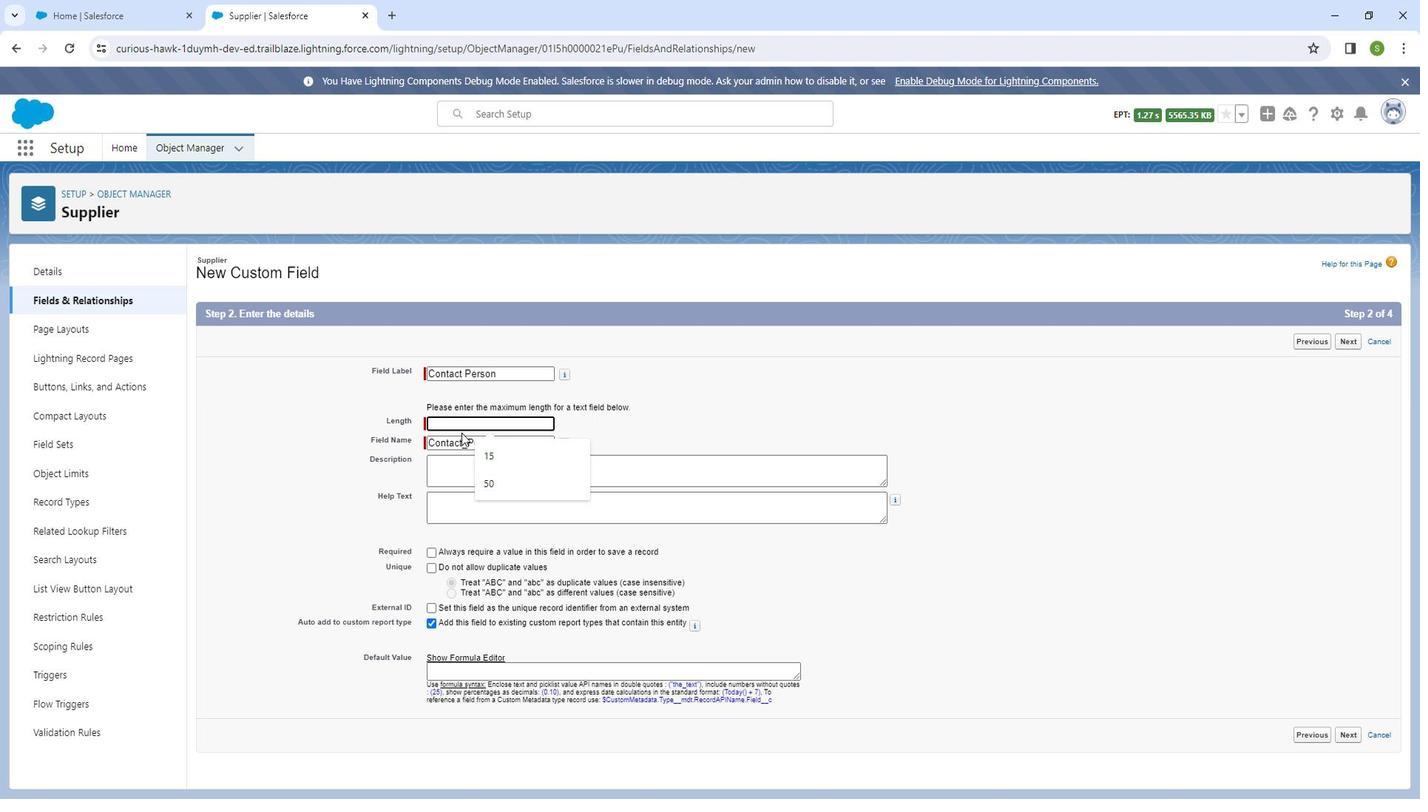 
Action: Mouse moved to (480, 435)
Screenshot: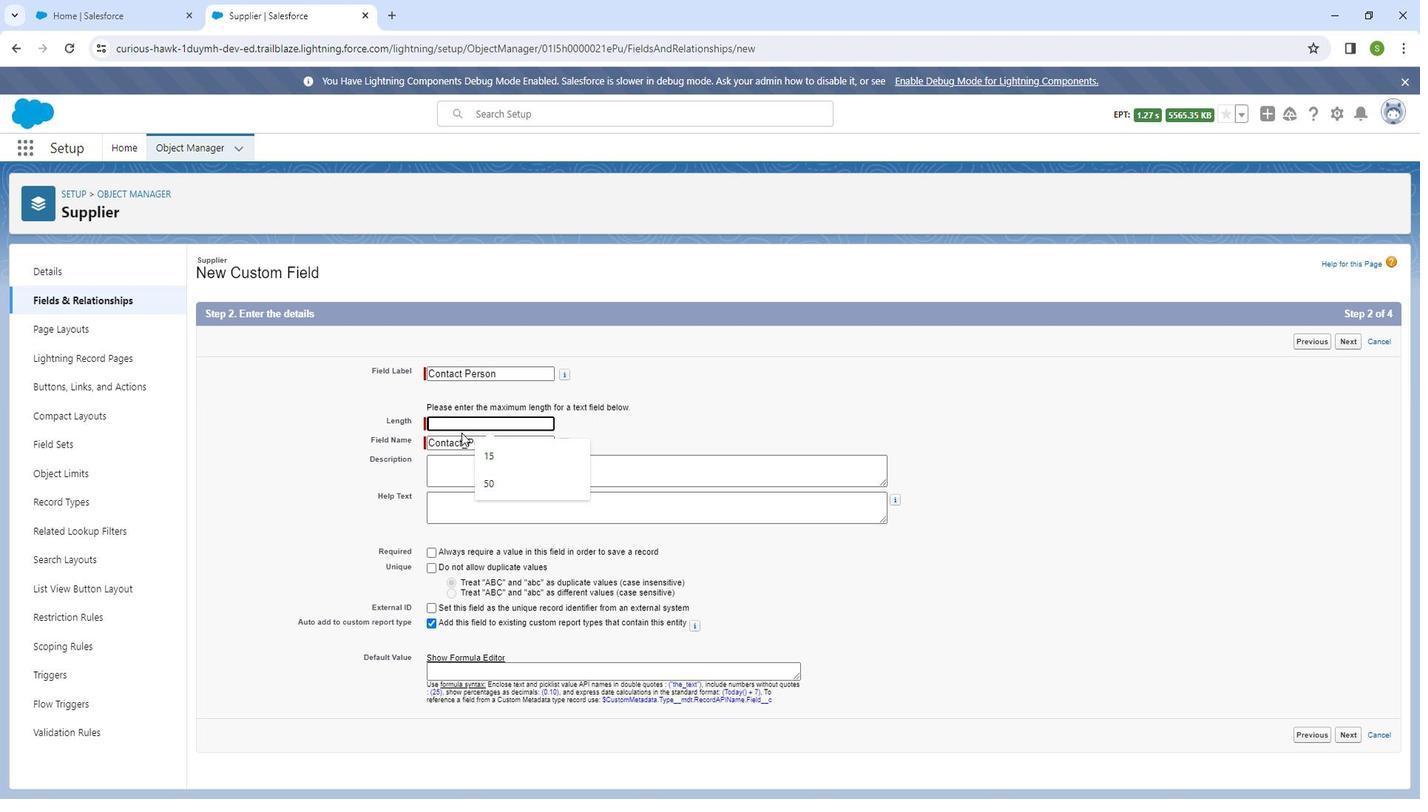
Action: Key pressed 15
Screenshot: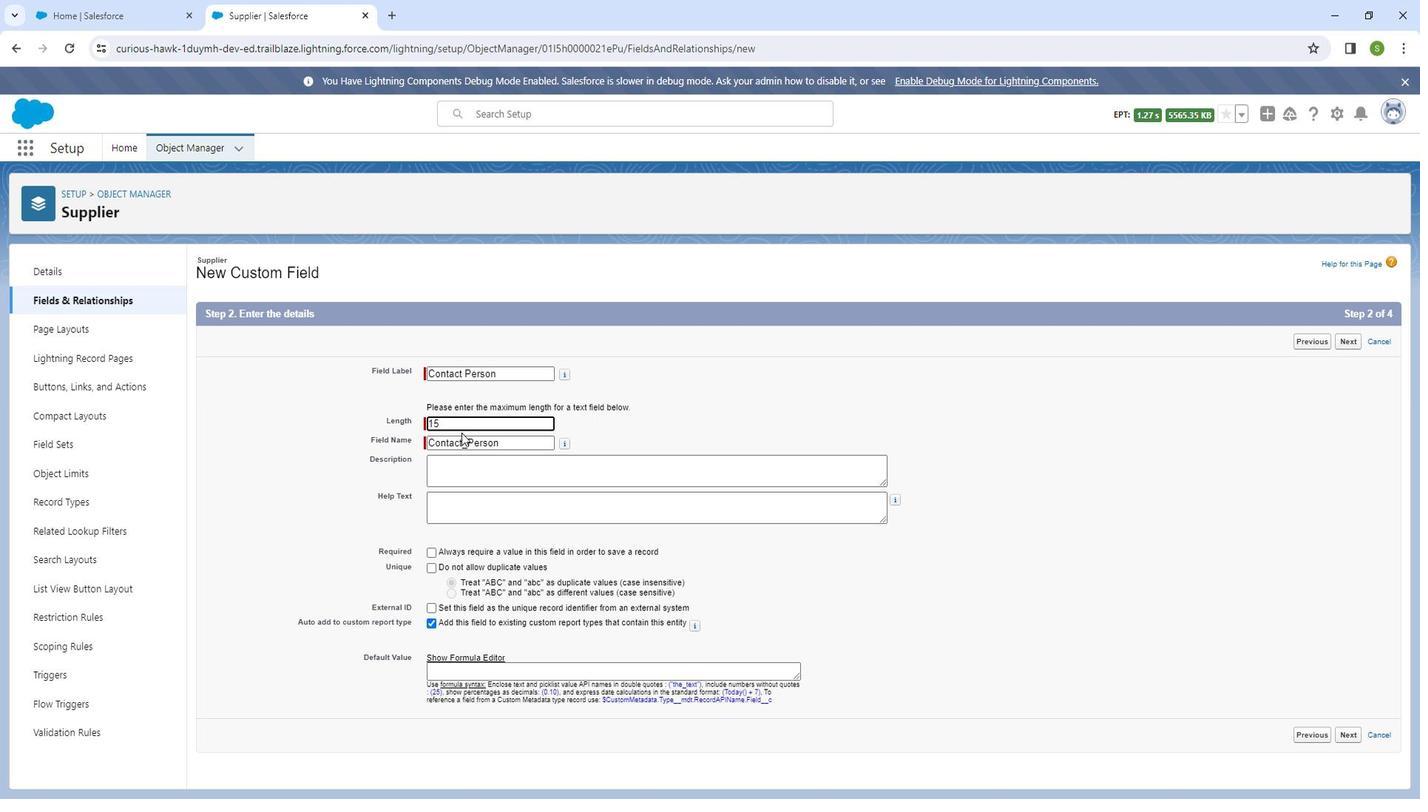 
Action: Mouse moved to (482, 478)
Screenshot: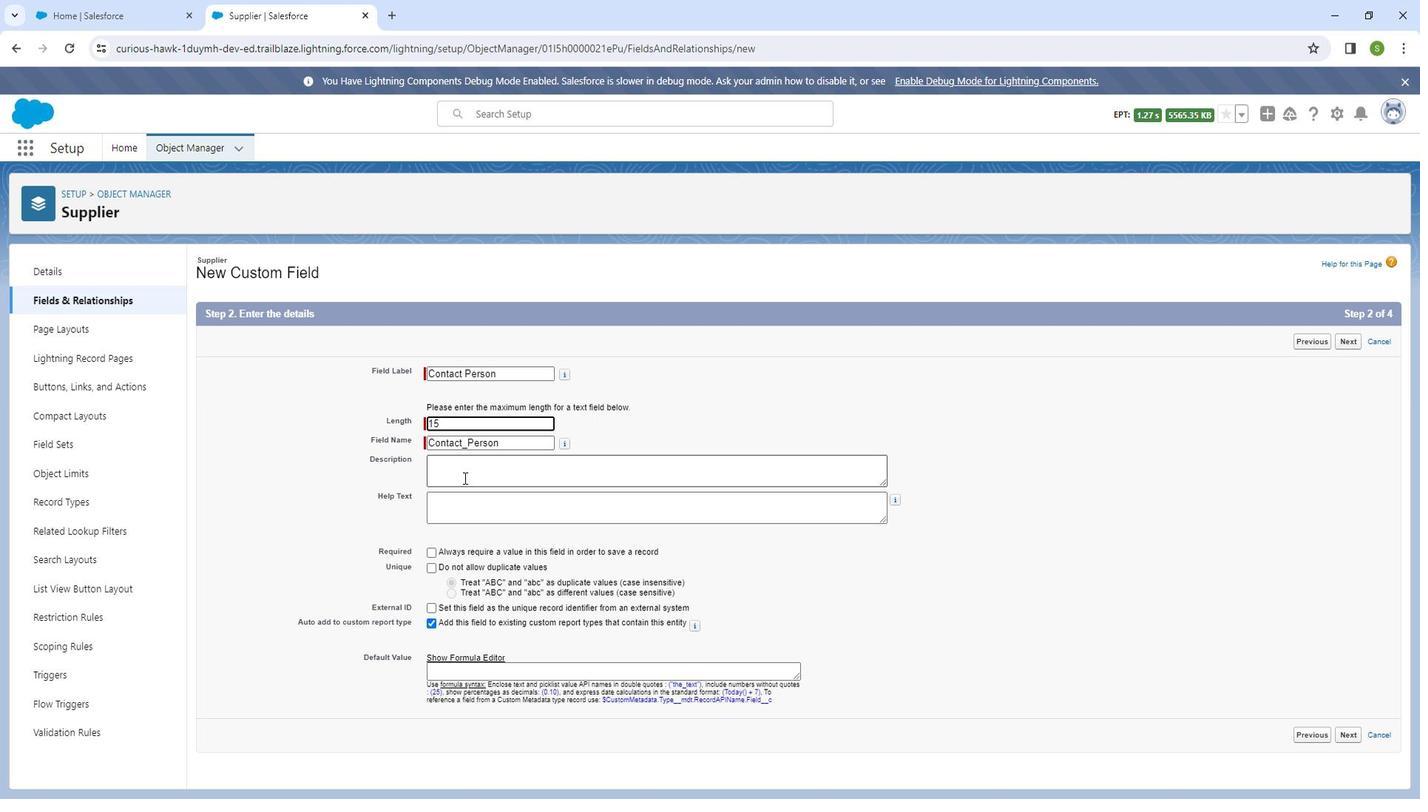 
Action: Mouse pressed left at (482, 478)
Screenshot: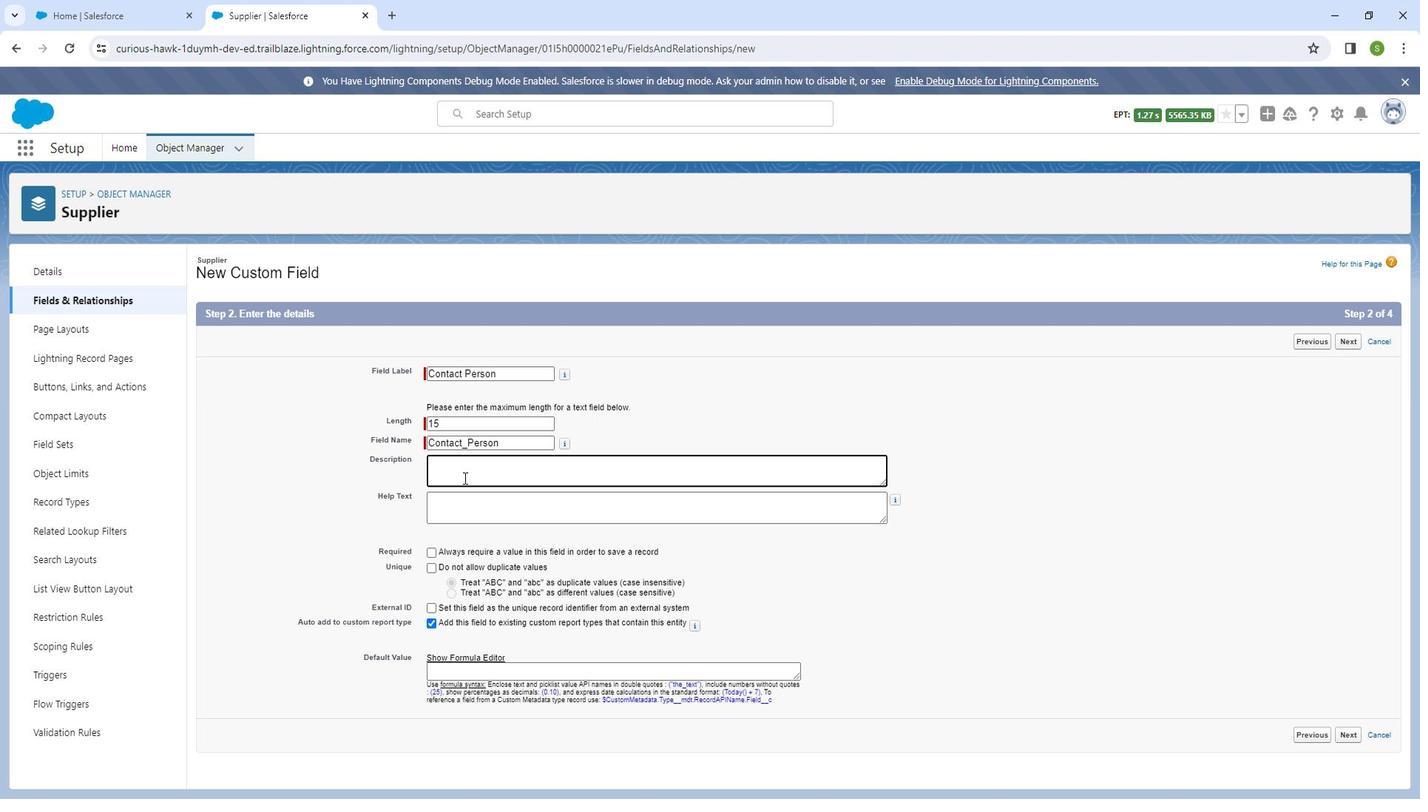 
Action: Key pressed <Key.shift_r>The<Key.space>main<Key.space>point<Key.space>of<Key.space>contact<Key.space>at<Key.space>the<Key.space>supplier<Key.space>organisation
Screenshot: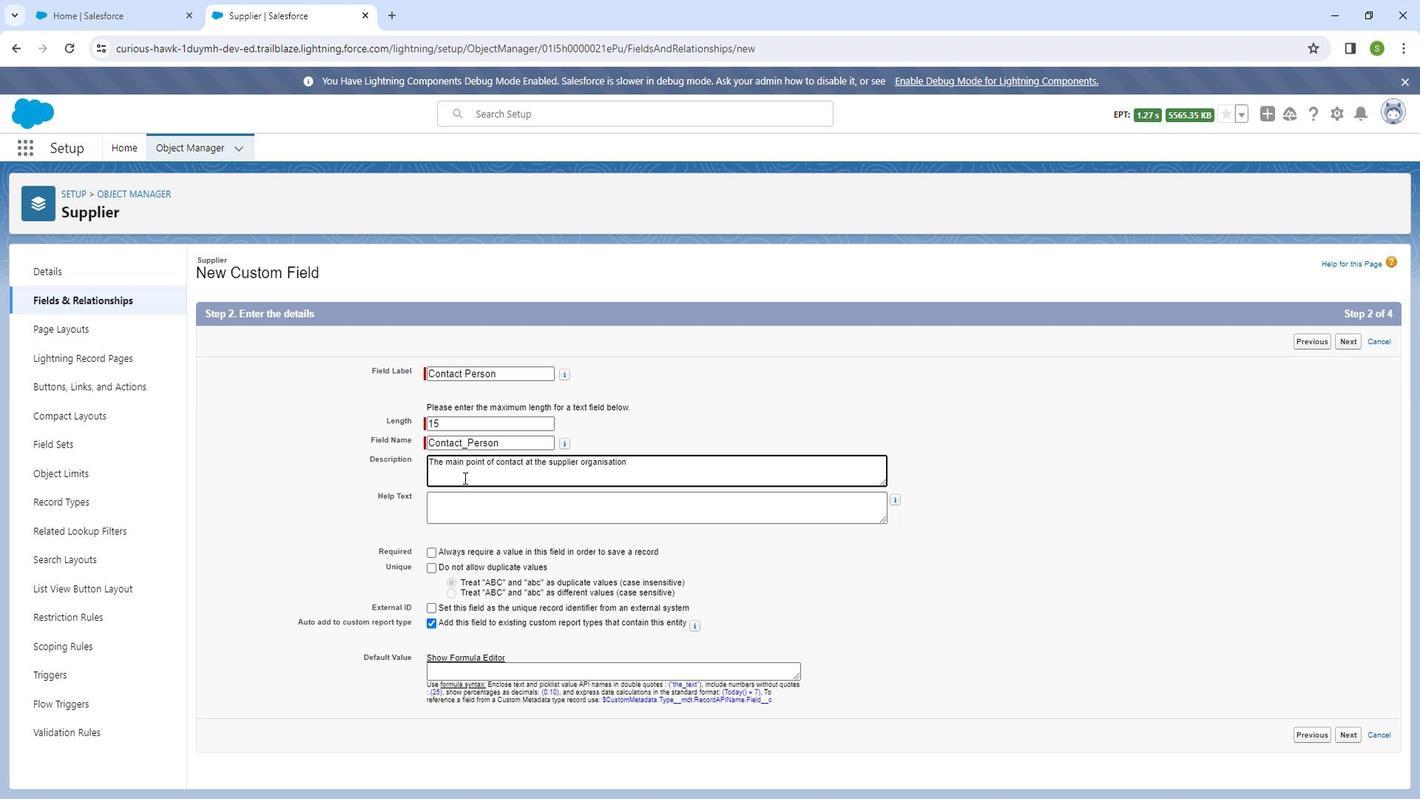 
Action: Mouse moved to (481, 504)
Screenshot: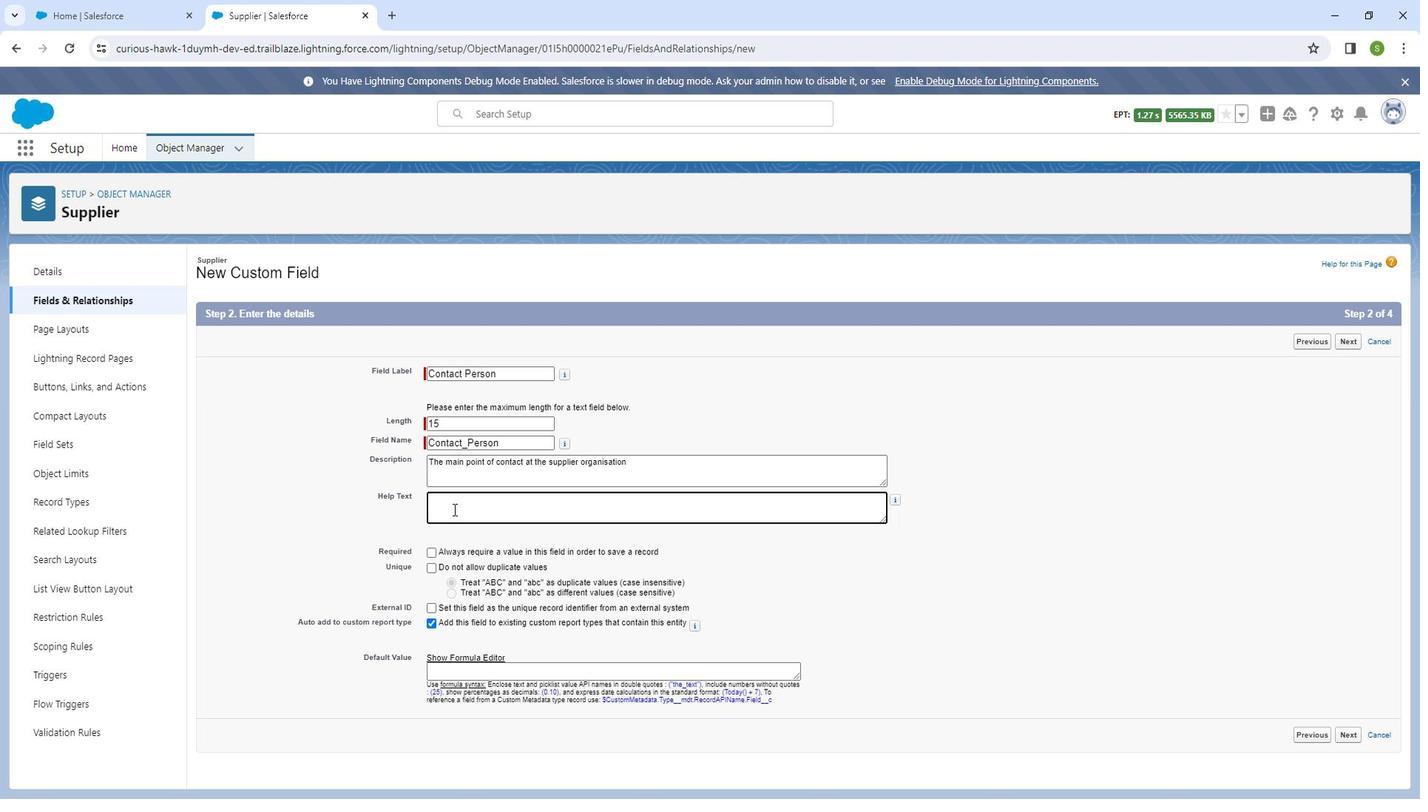 
Action: Mouse pressed left at (481, 504)
Screenshot: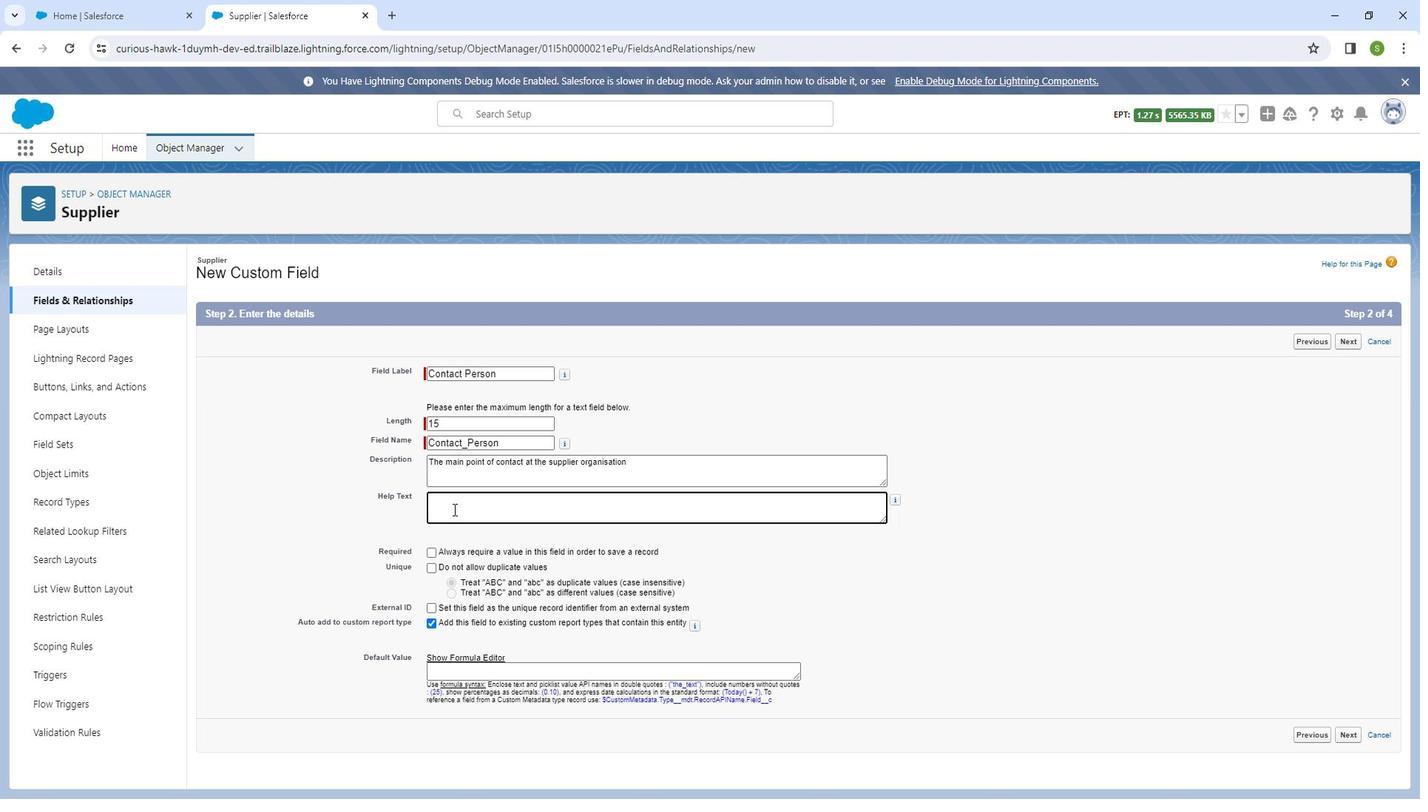
Action: Mouse moved to (472, 509)
Screenshot: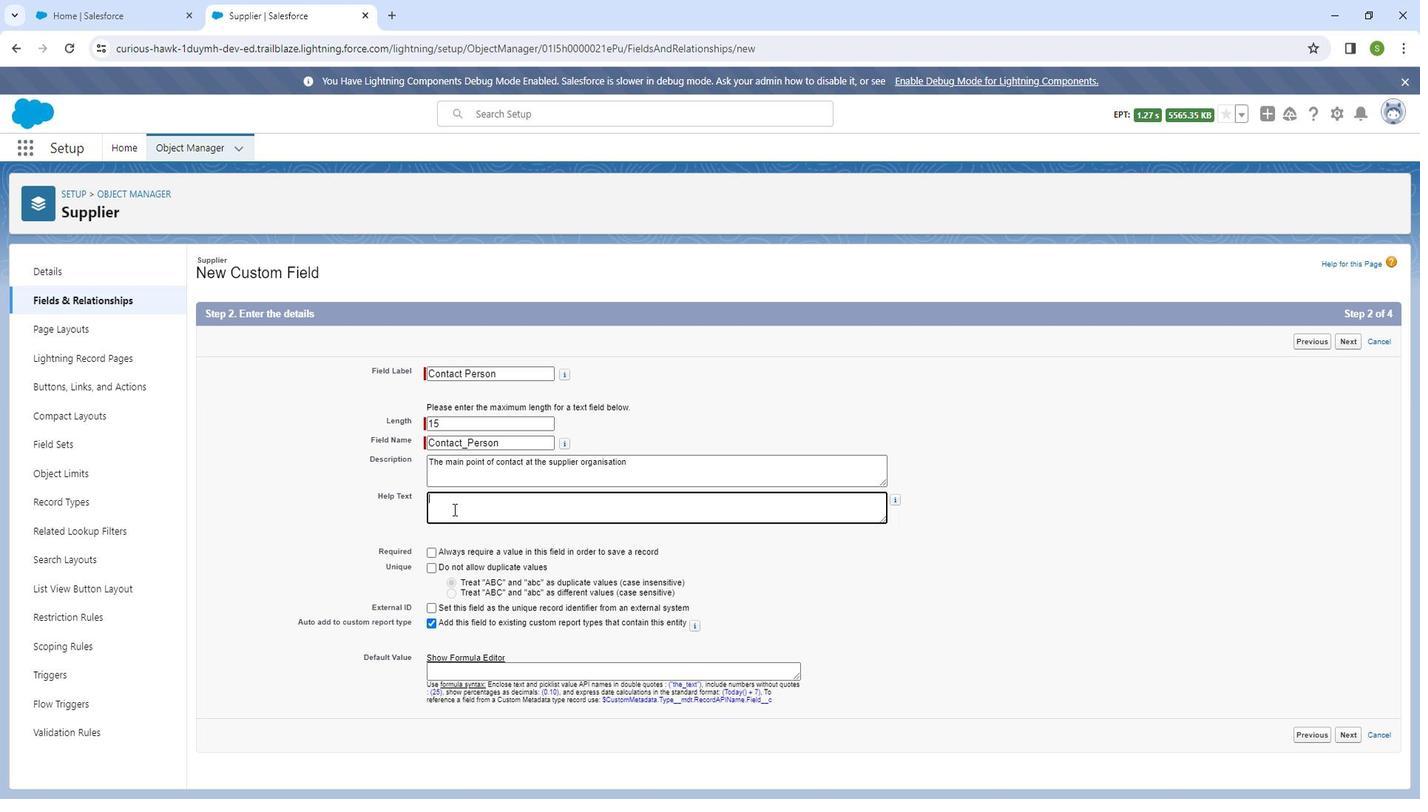 
Action: Key pressed <Key.shift_r>Provide<Key.space>the<Key.space>name<Key.space>of<Key.space>the<Key.space>primary<Key.space>contact<Key.space>person
Screenshot: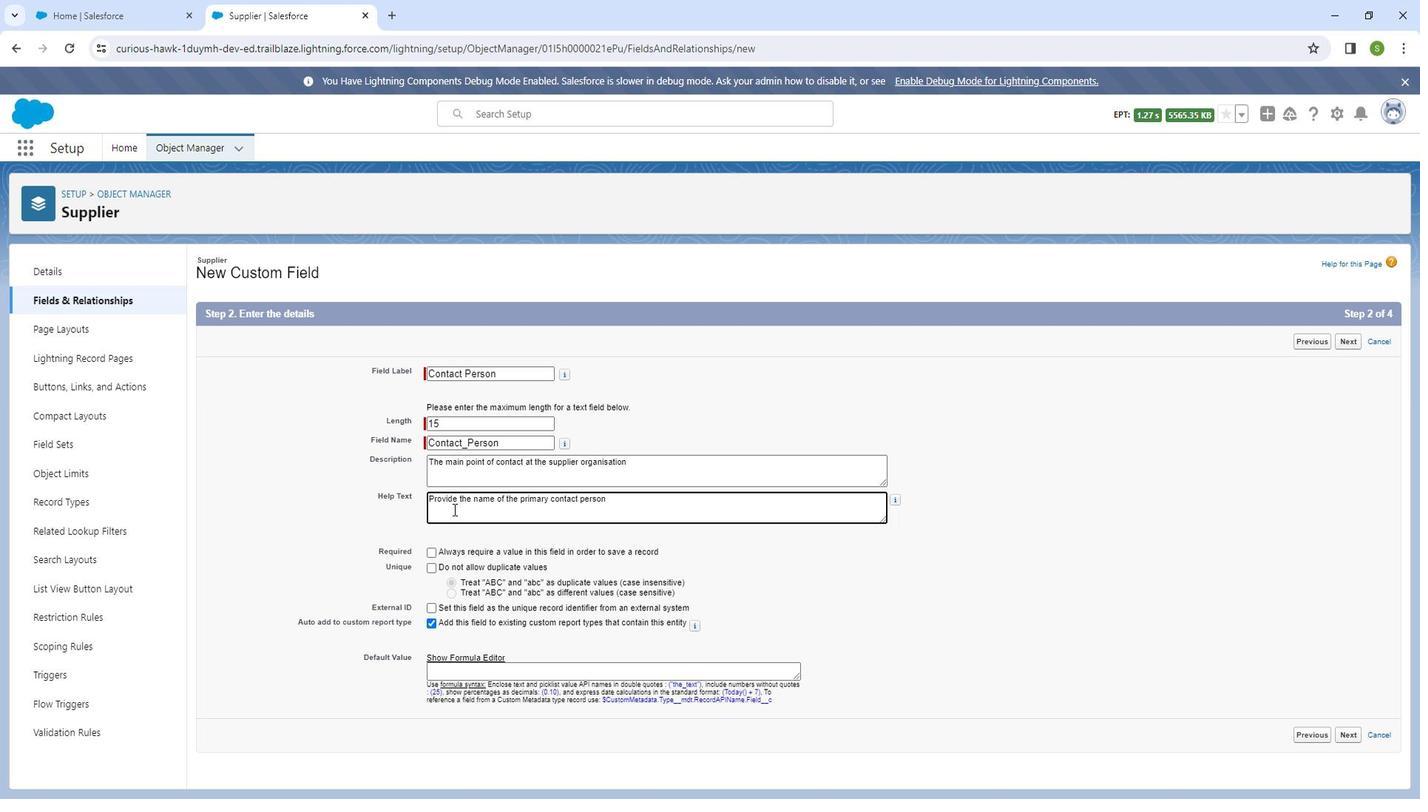 
Action: Mouse moved to (1357, 724)
Screenshot: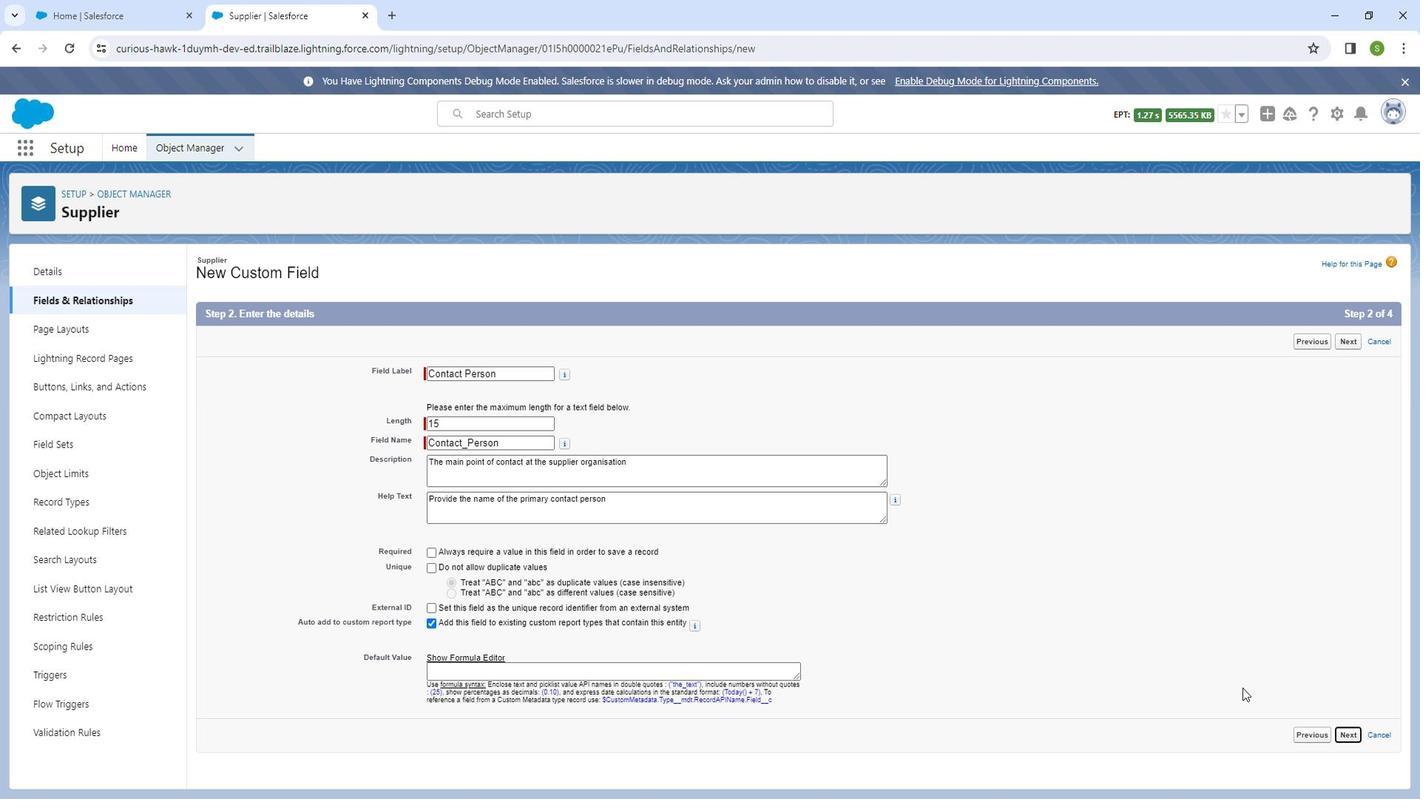 
Action: Mouse pressed left at (1357, 724)
Screenshot: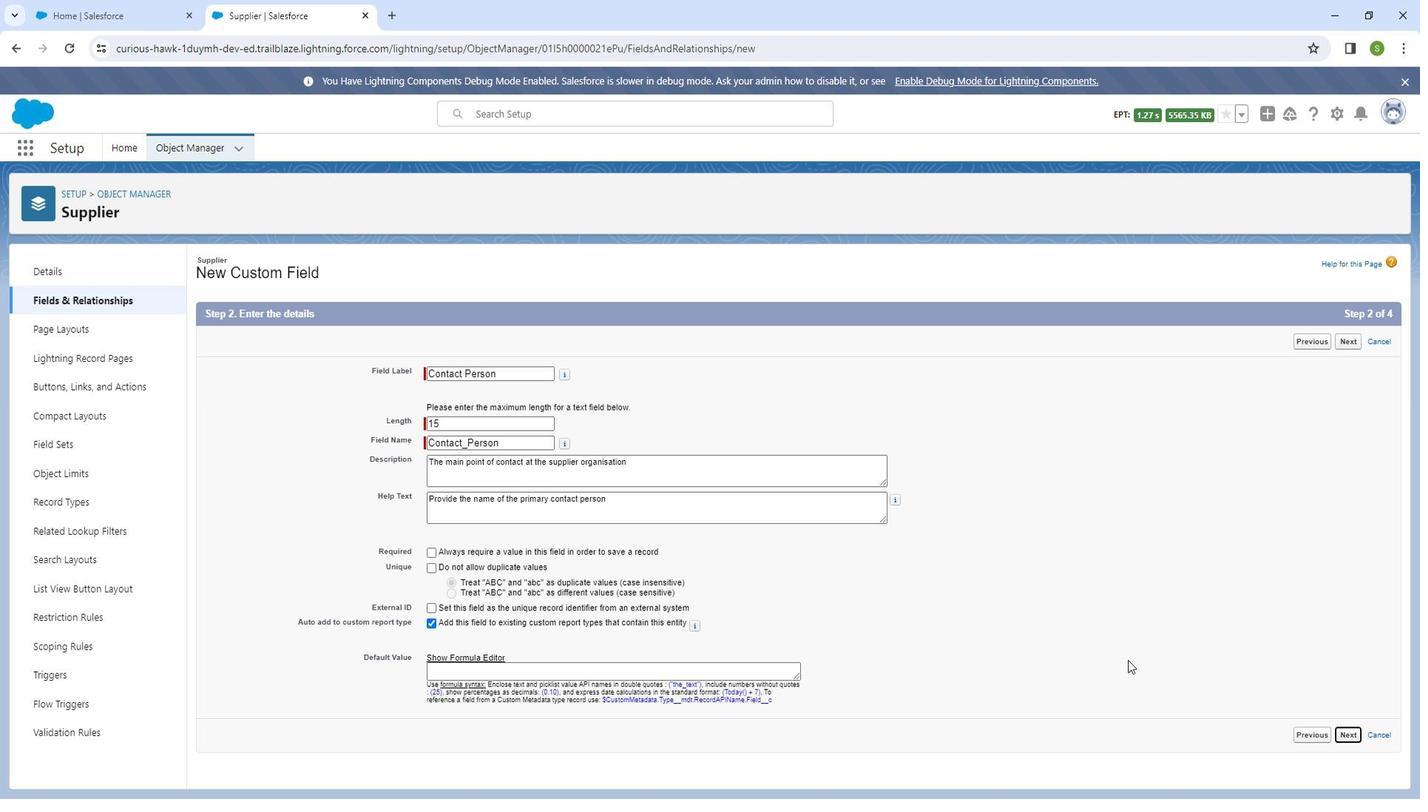 
Action: Mouse moved to (1037, 677)
Screenshot: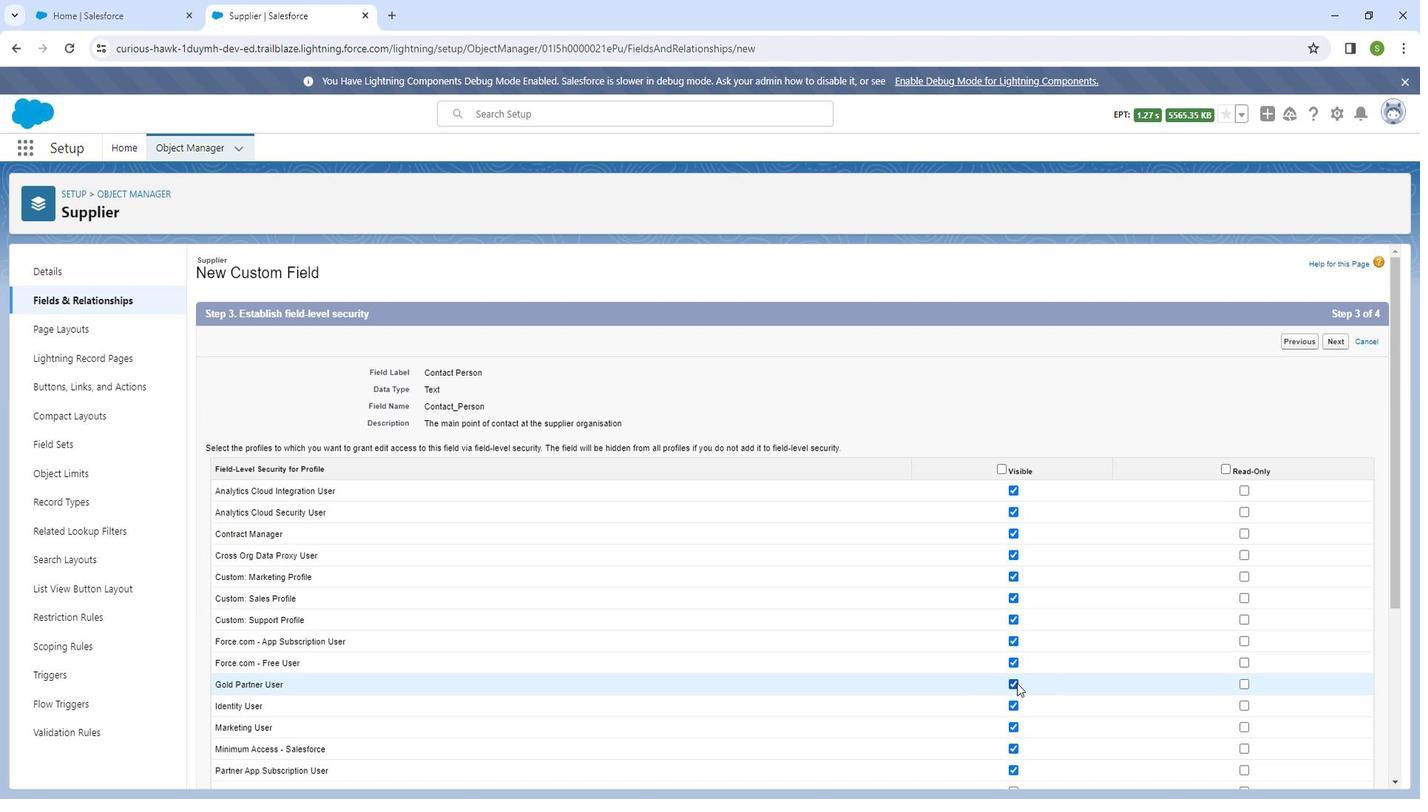 
Action: Mouse pressed left at (1037, 677)
Screenshot: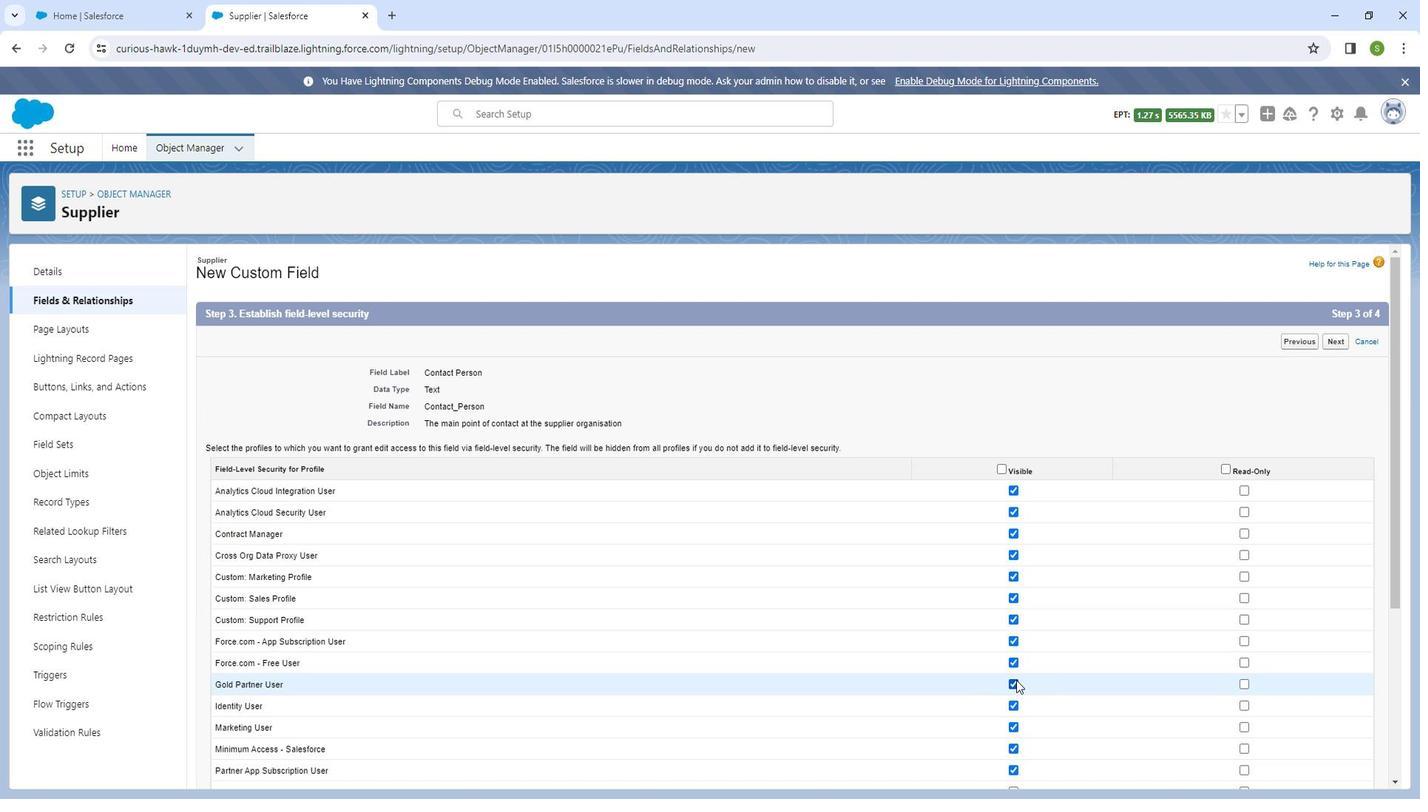 
Action: Mouse moved to (1035, 676)
Screenshot: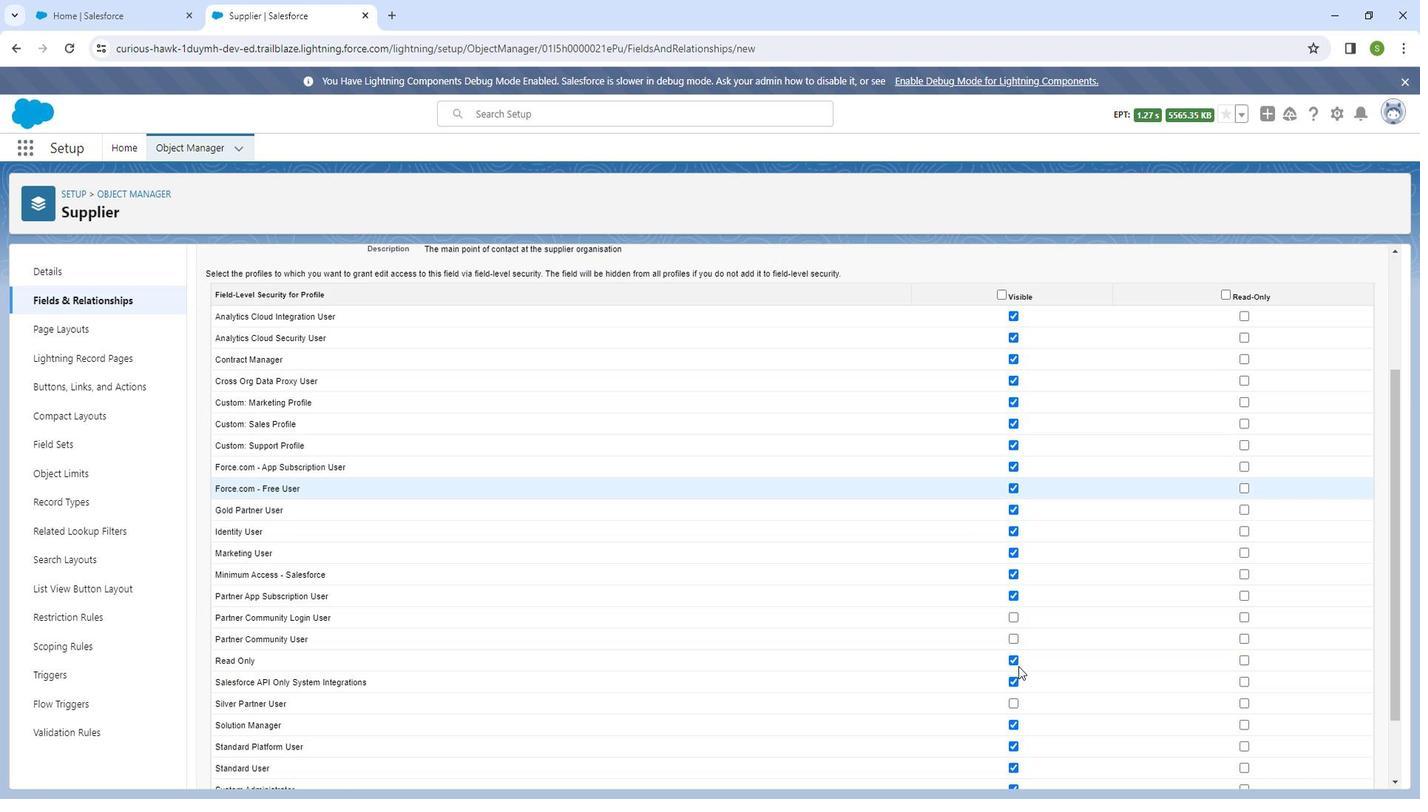 
Action: Mouse pressed left at (1035, 676)
Screenshot: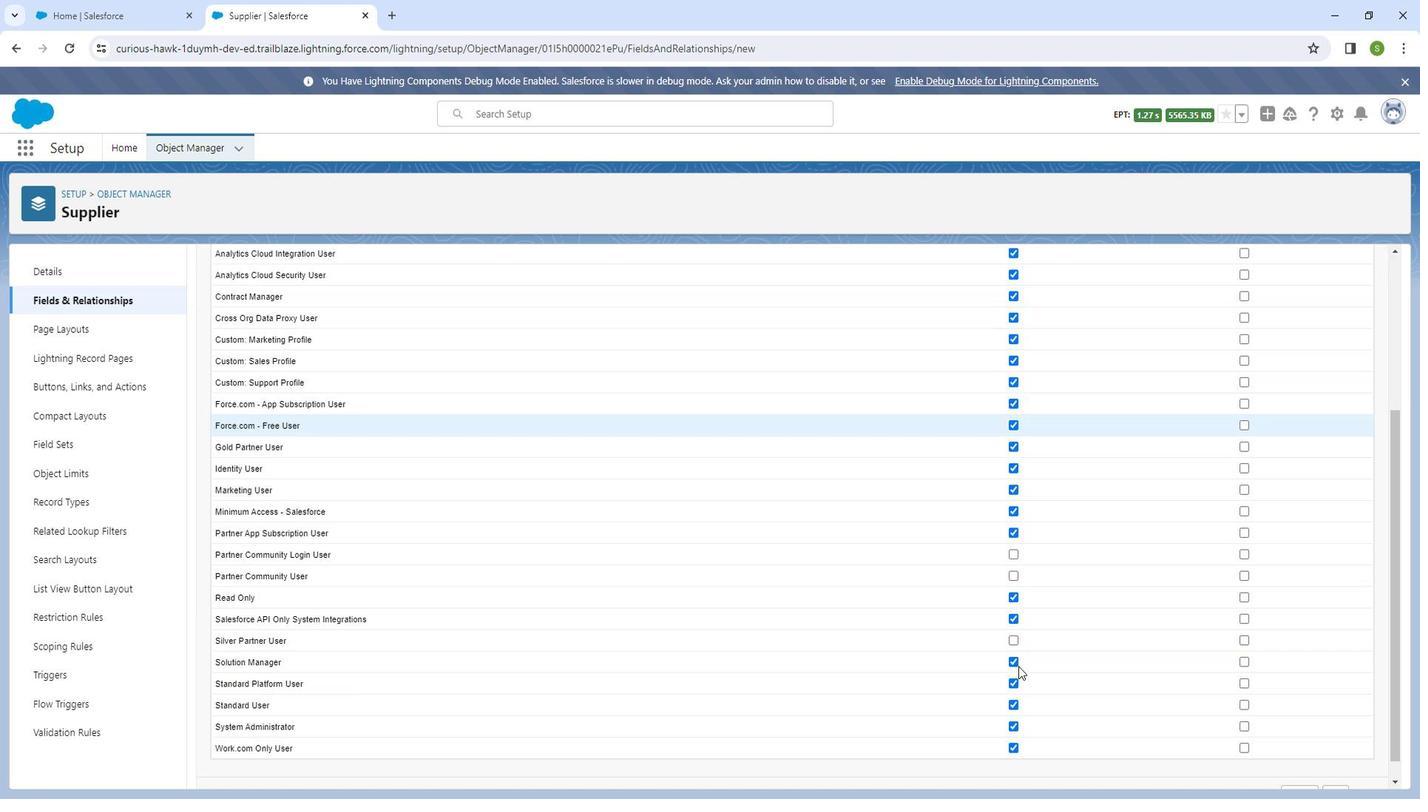 
Action: Mouse moved to (1037, 659)
Screenshot: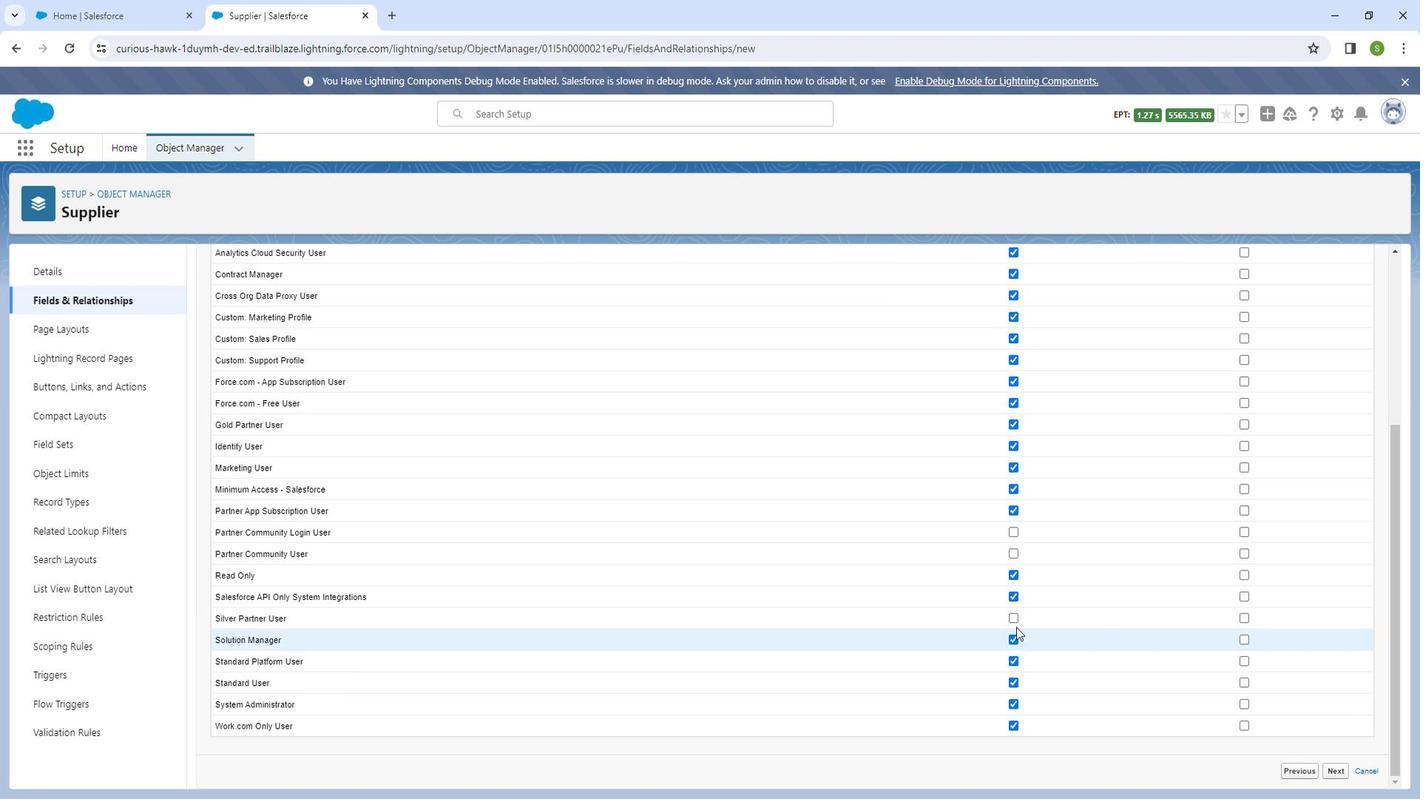 
Action: Mouse scrolled (1037, 659) with delta (0, 0)
Screenshot: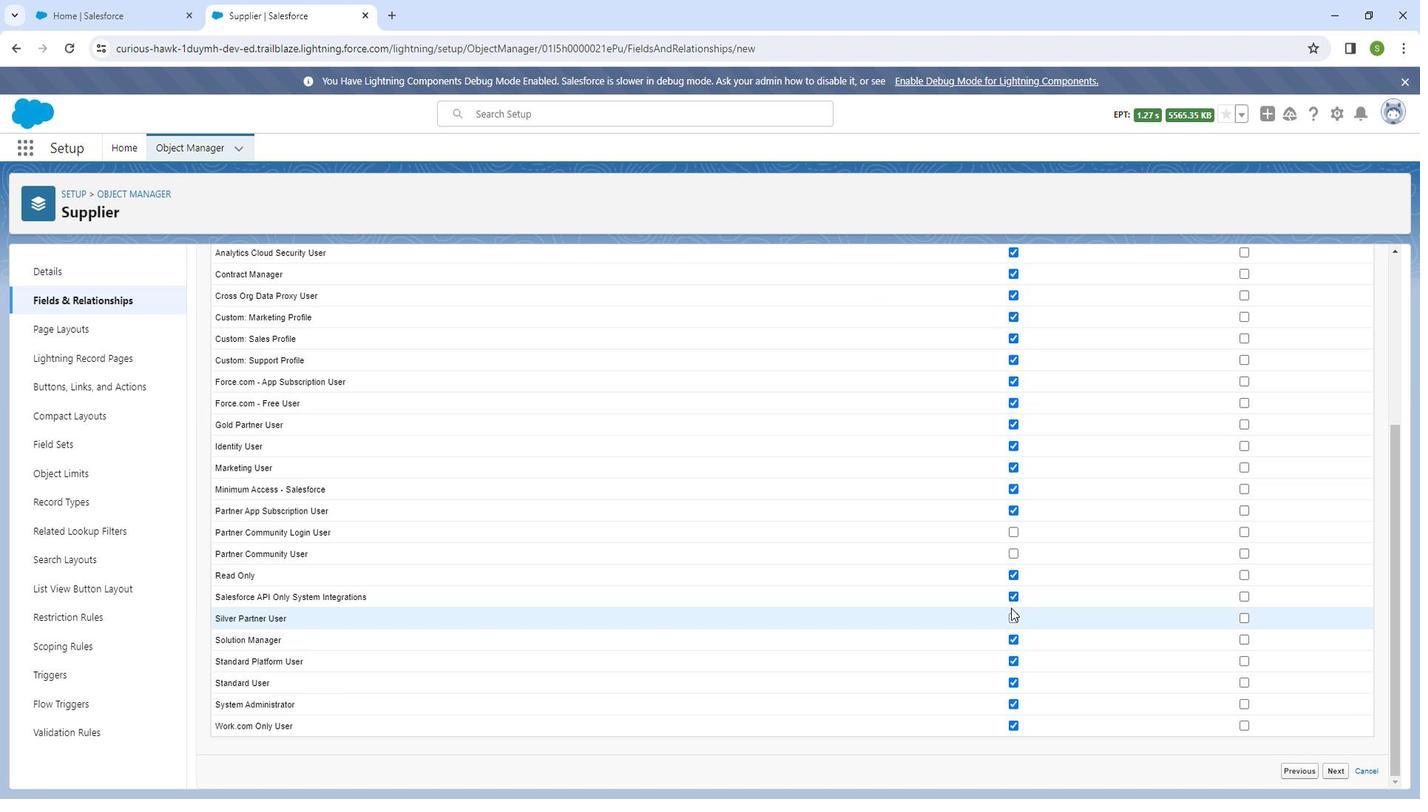 
Action: Mouse scrolled (1037, 659) with delta (0, 0)
Screenshot: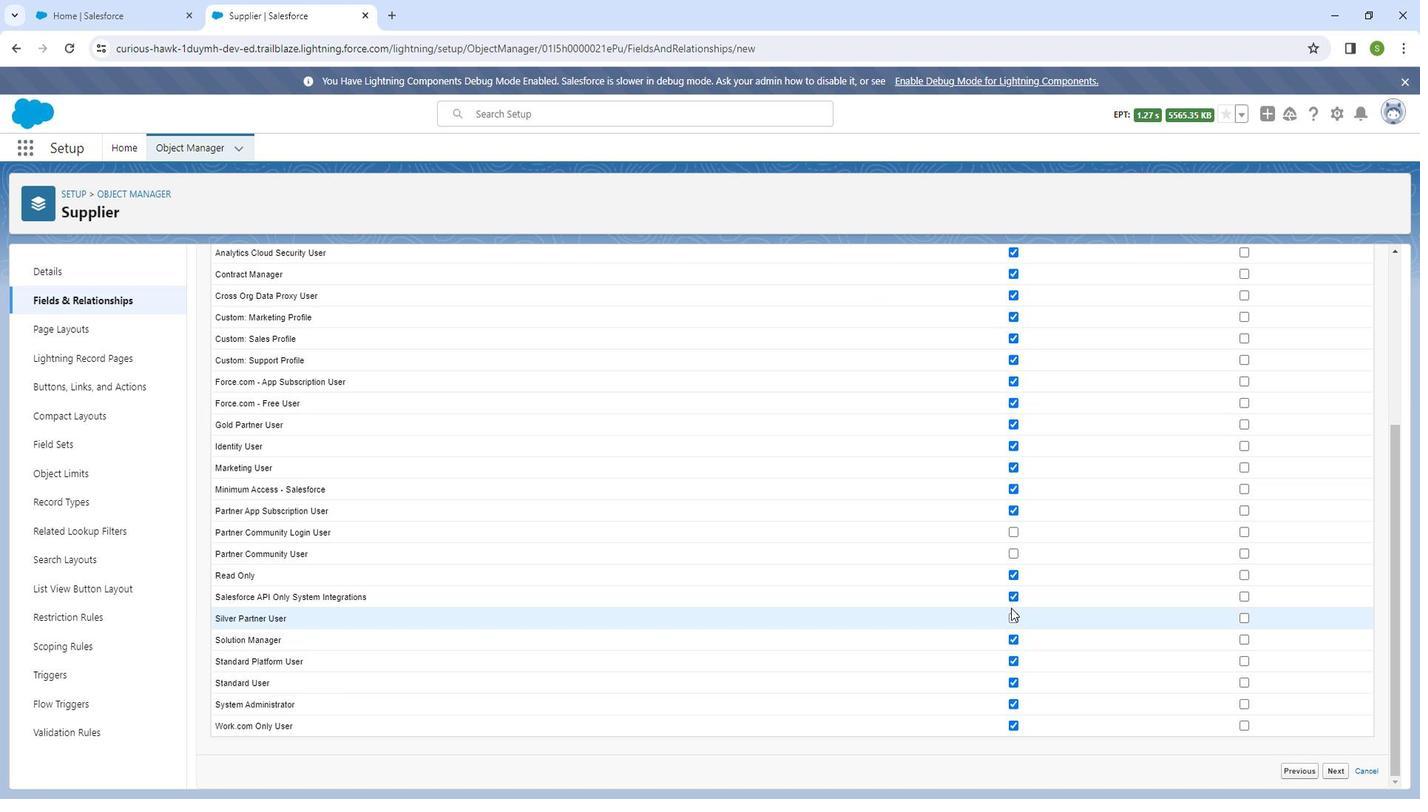 
Action: Mouse scrolled (1037, 659) with delta (0, 0)
Screenshot: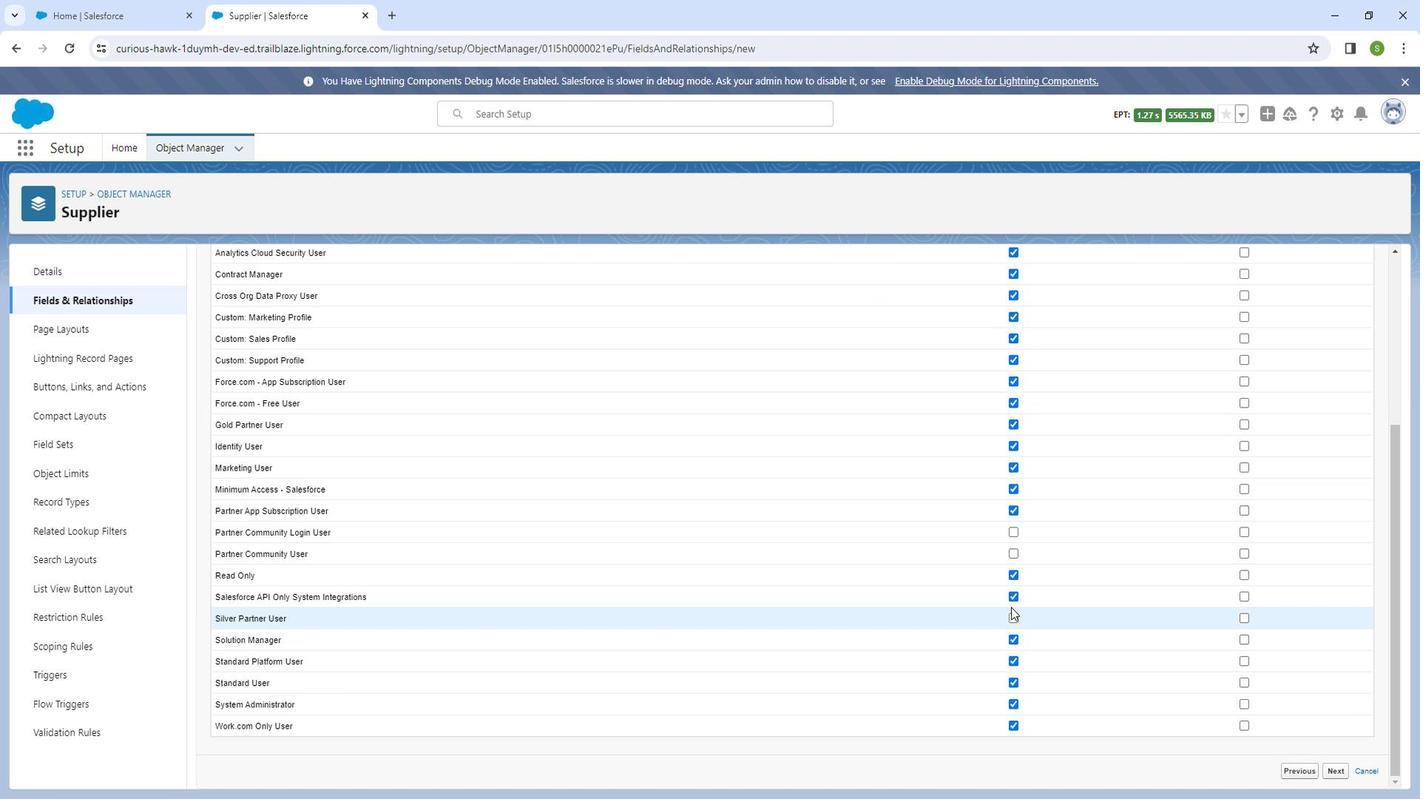 
Action: Mouse scrolled (1037, 659) with delta (0, 0)
Screenshot: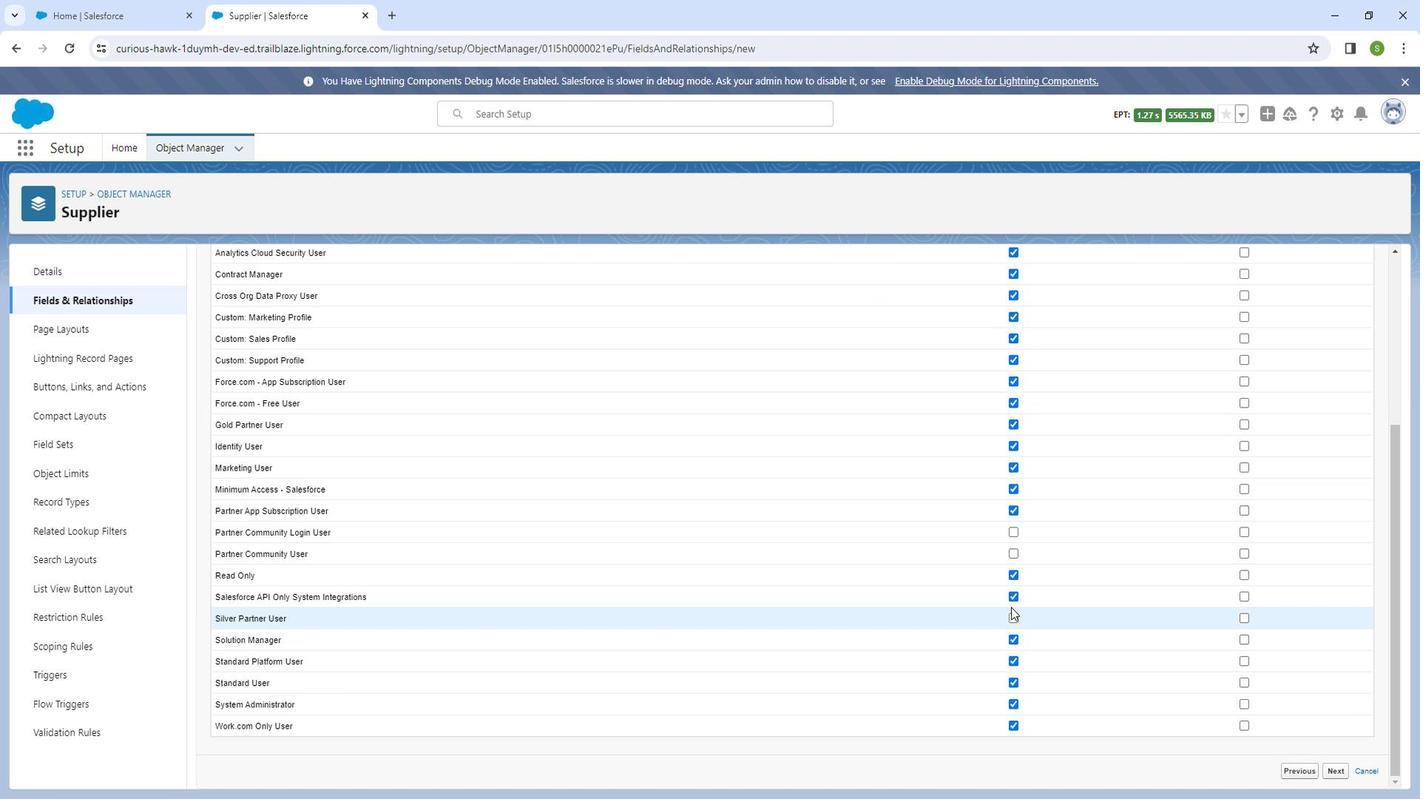 
Action: Mouse scrolled (1037, 659) with delta (0, 0)
Screenshot: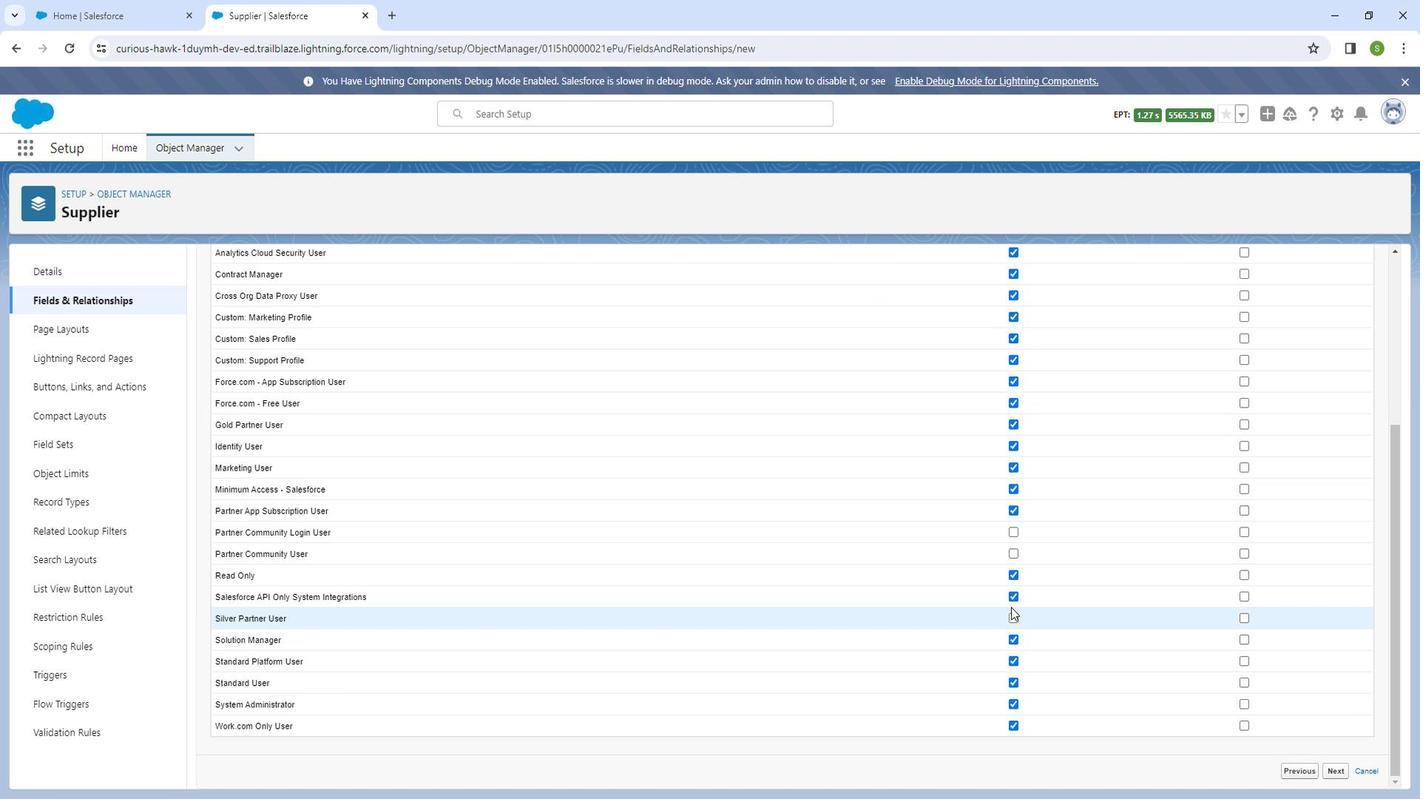 
Action: Mouse scrolled (1037, 659) with delta (0, 0)
Screenshot: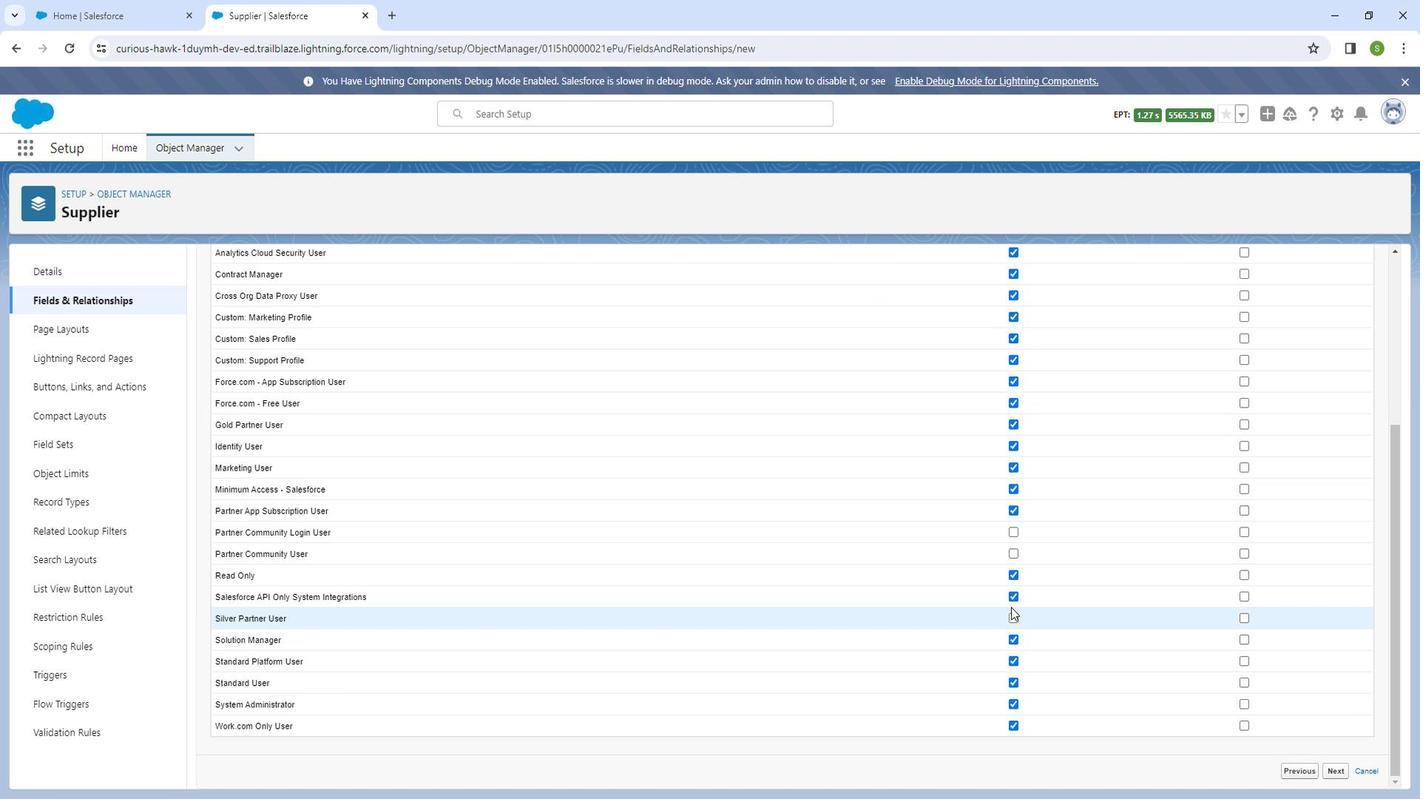 
Action: Mouse scrolled (1037, 659) with delta (0, 0)
Screenshot: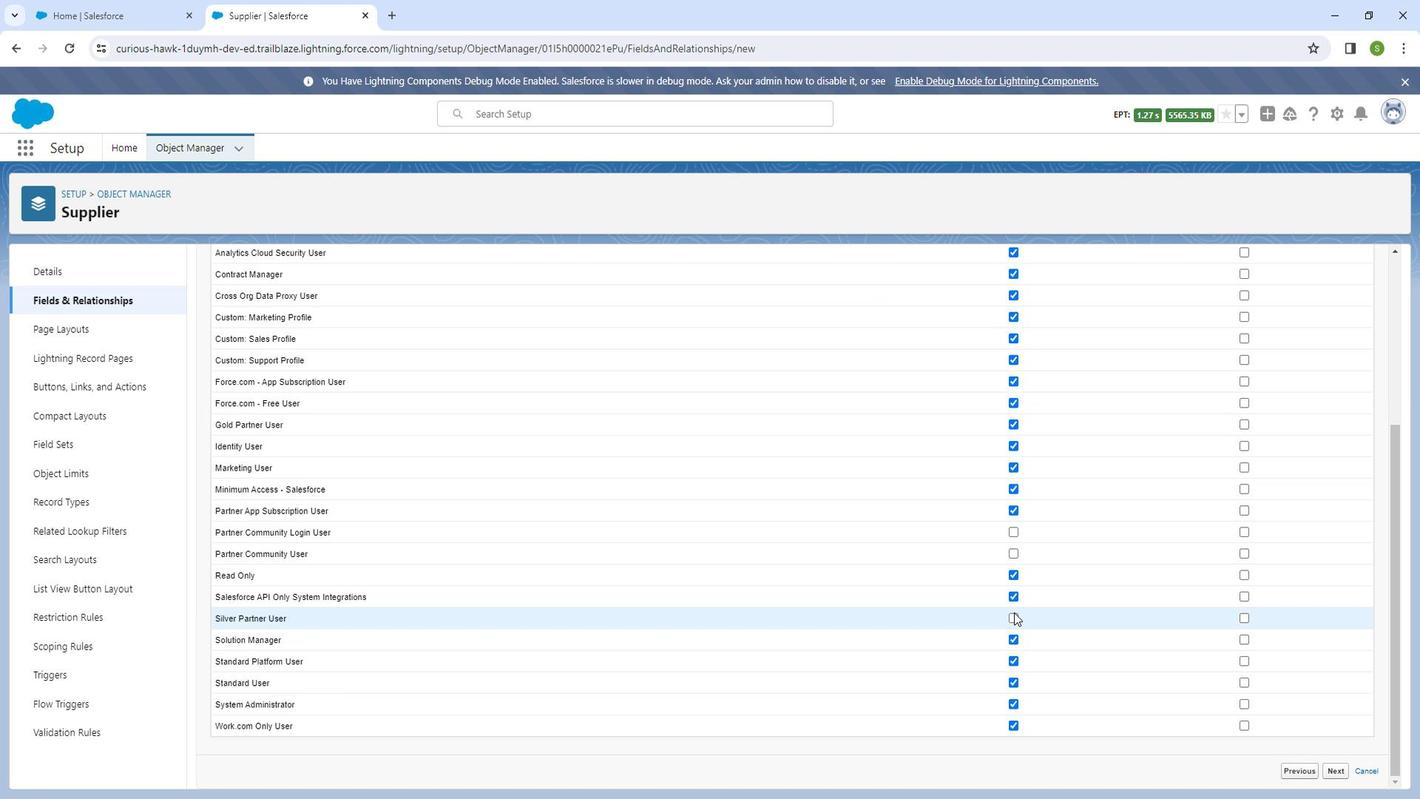 
Action: Mouse moved to (1035, 611)
Screenshot: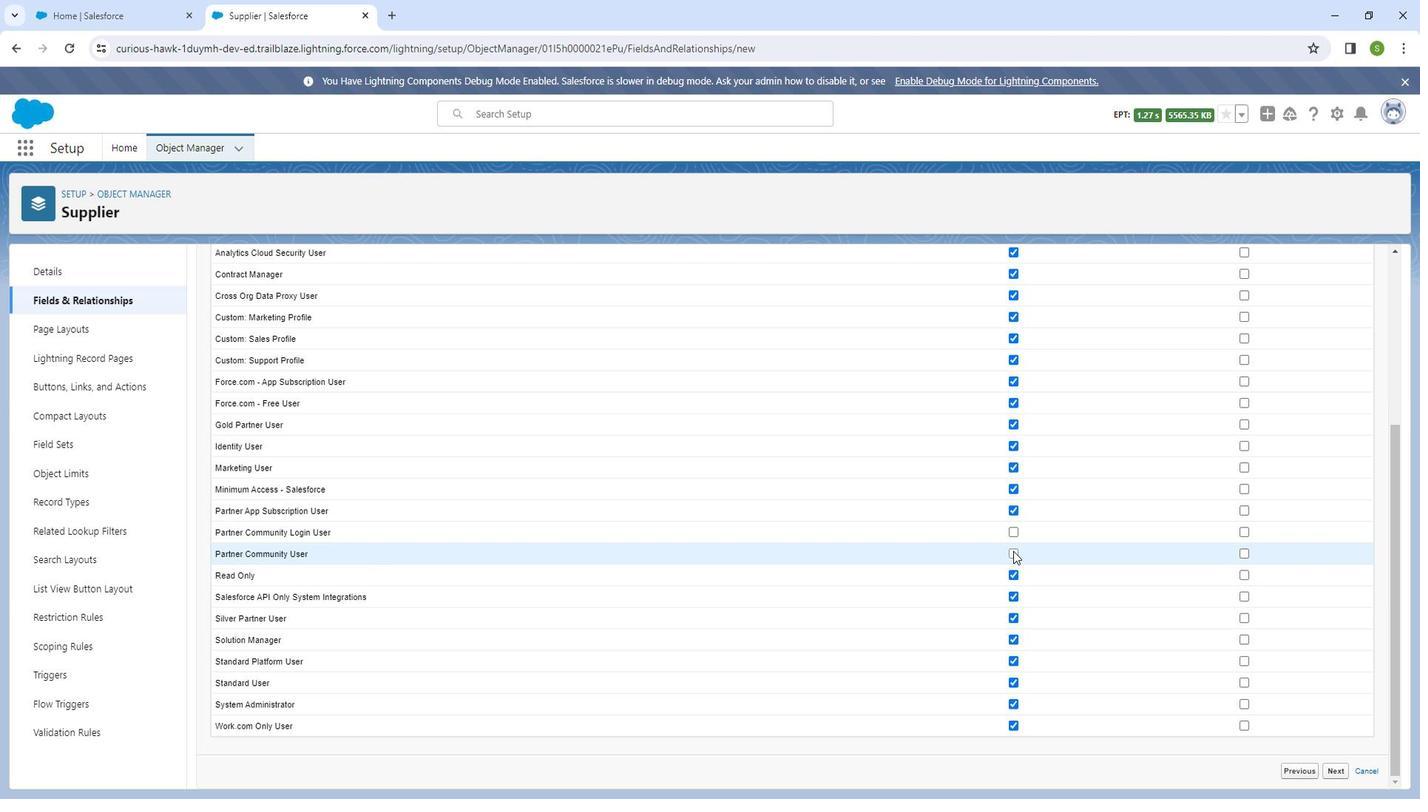 
Action: Mouse pressed left at (1035, 611)
Screenshot: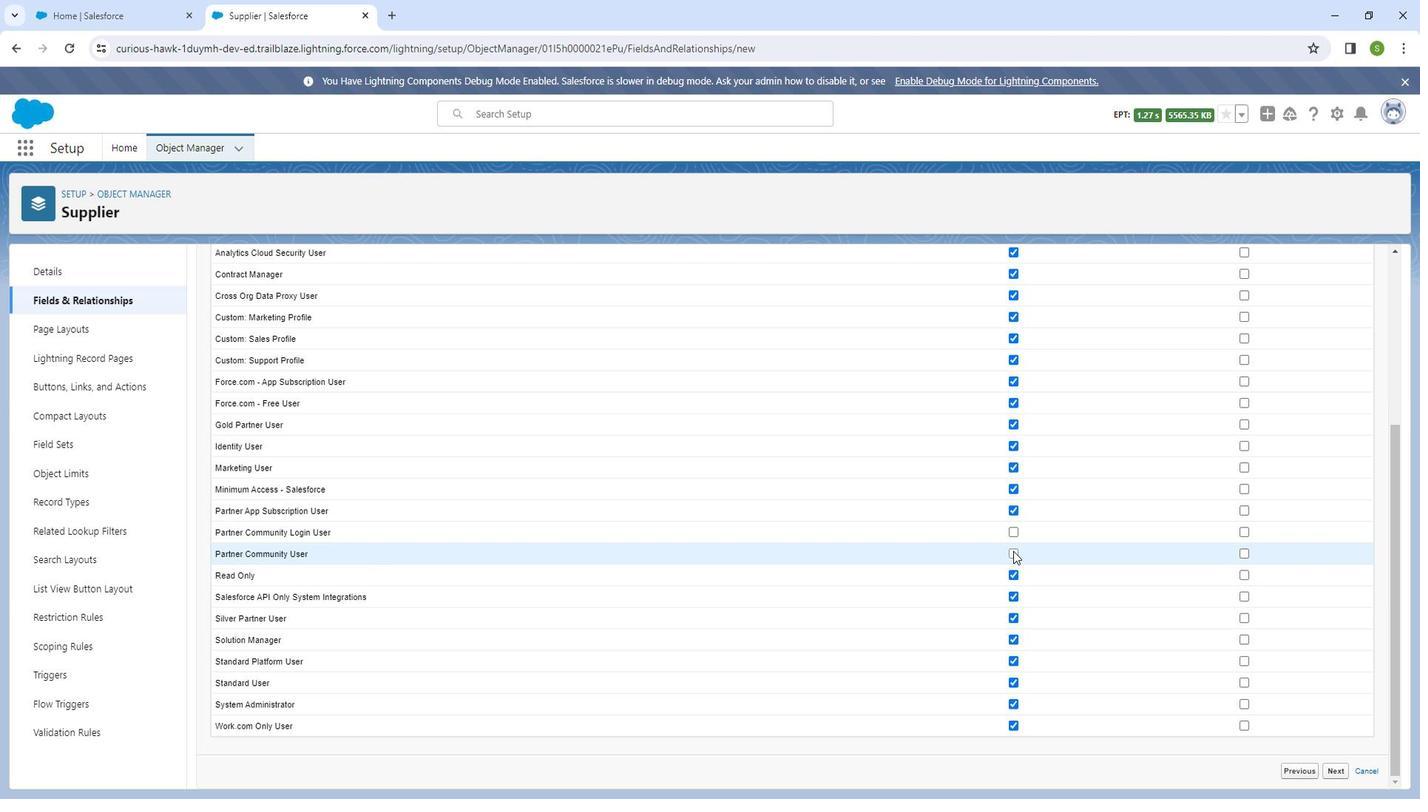 
Action: Mouse moved to (1032, 548)
Screenshot: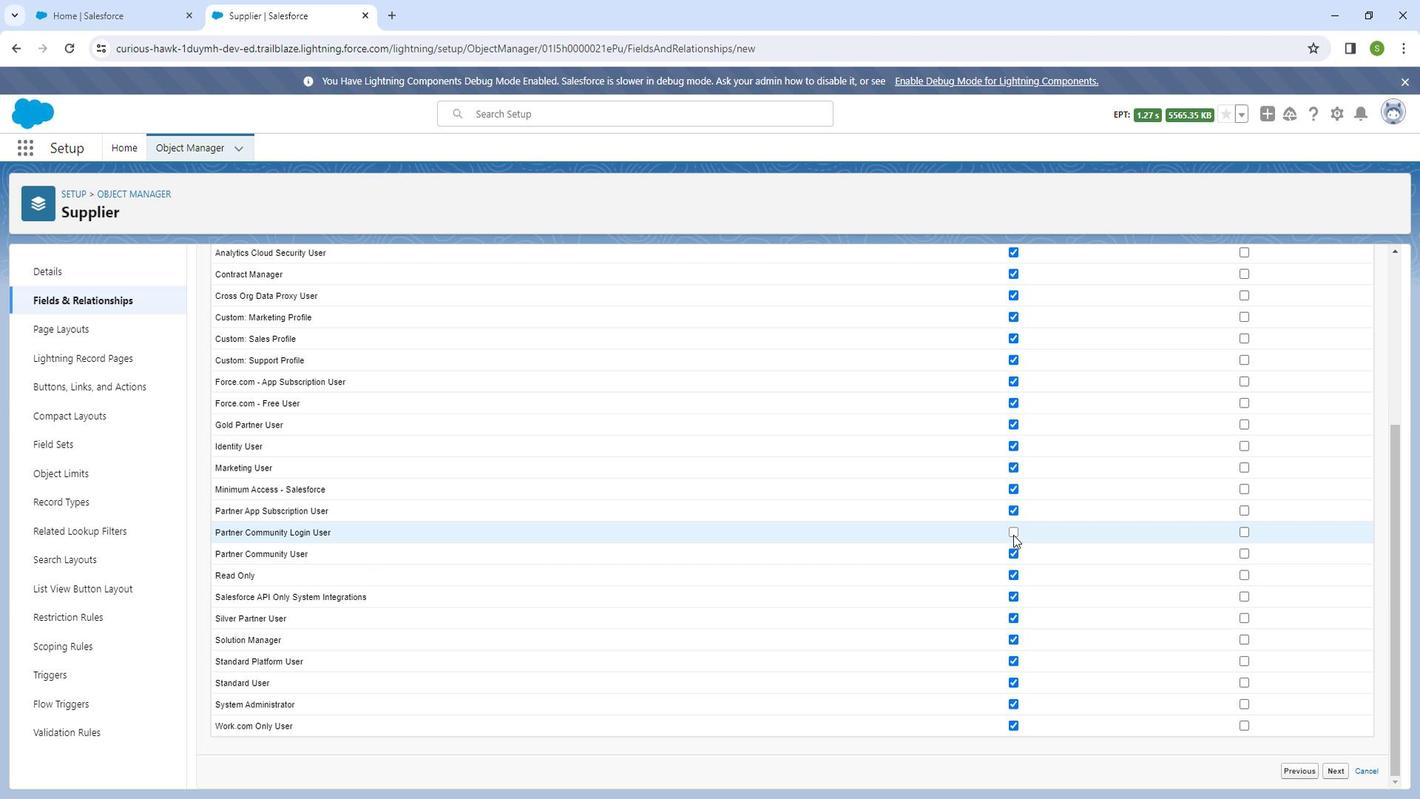 
Action: Mouse pressed left at (1032, 548)
Screenshot: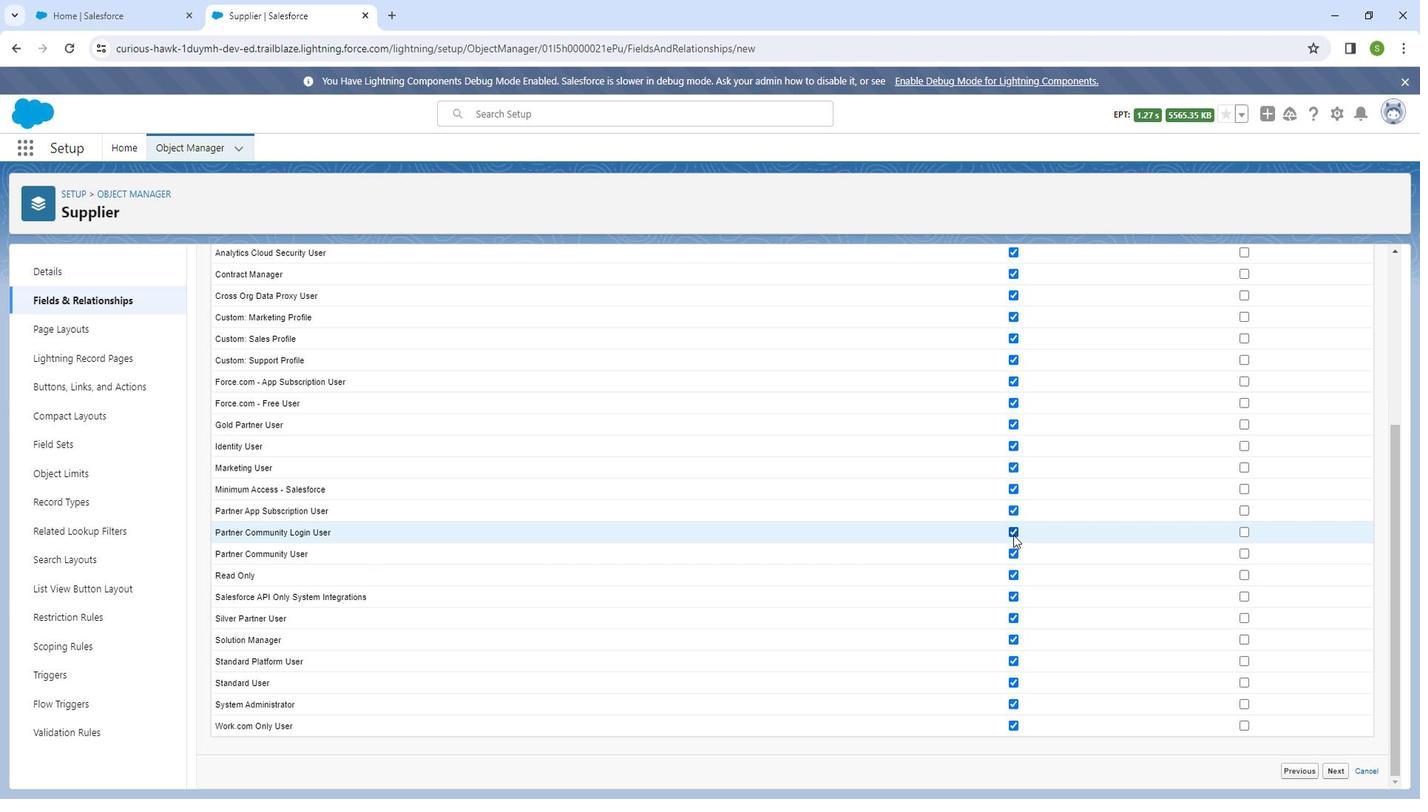 
Action: Mouse moved to (1032, 533)
Screenshot: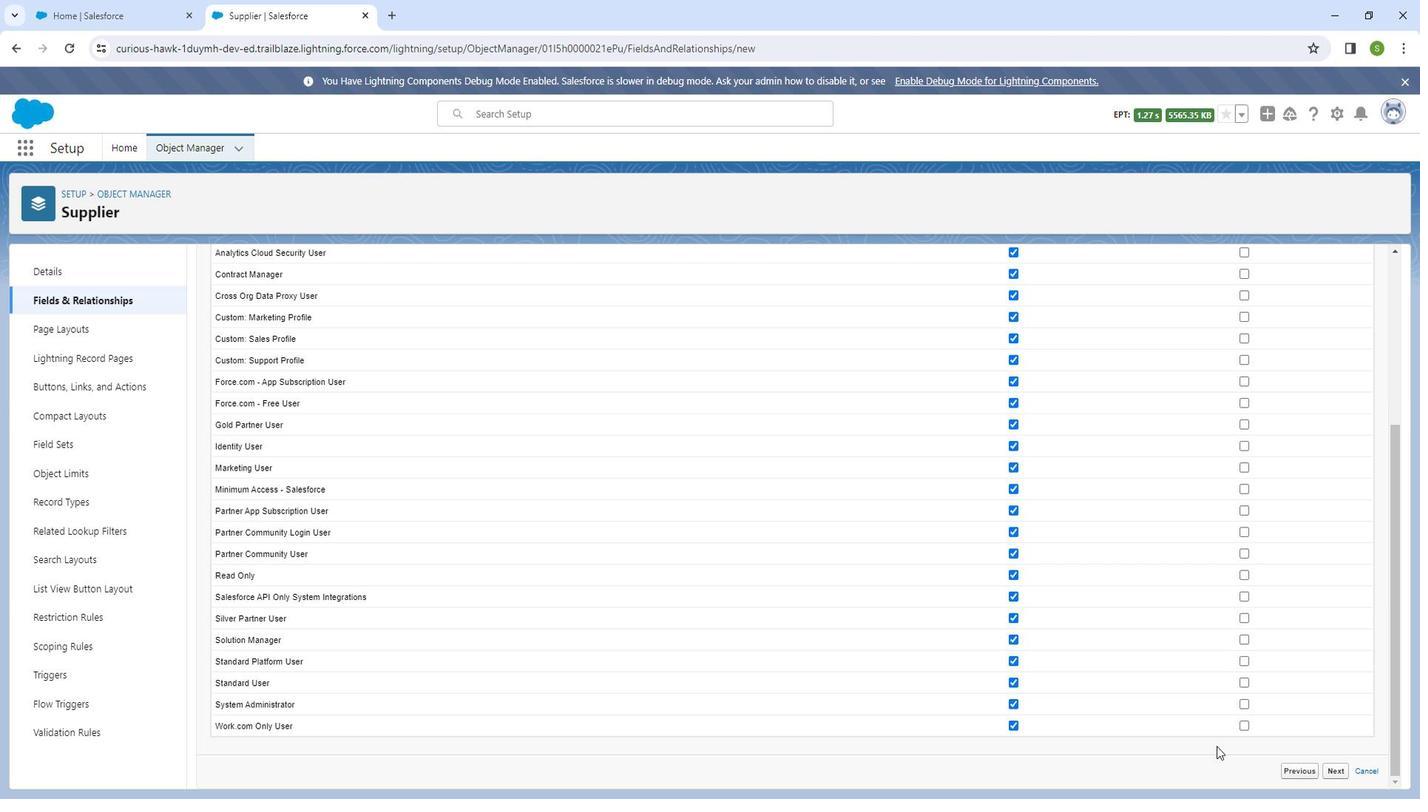 
Action: Mouse pressed left at (1032, 533)
Screenshot: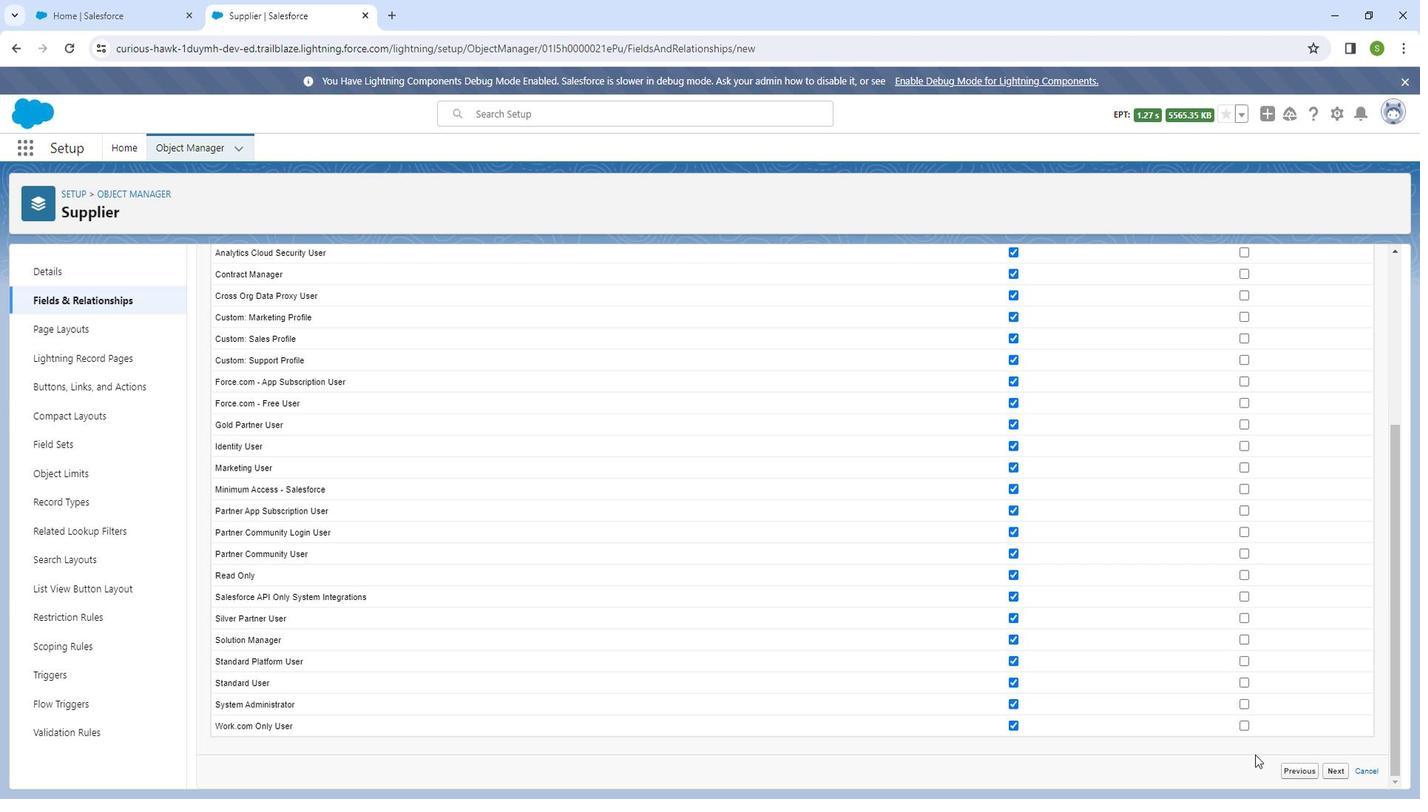
Action: Mouse moved to (1359, 762)
Screenshot: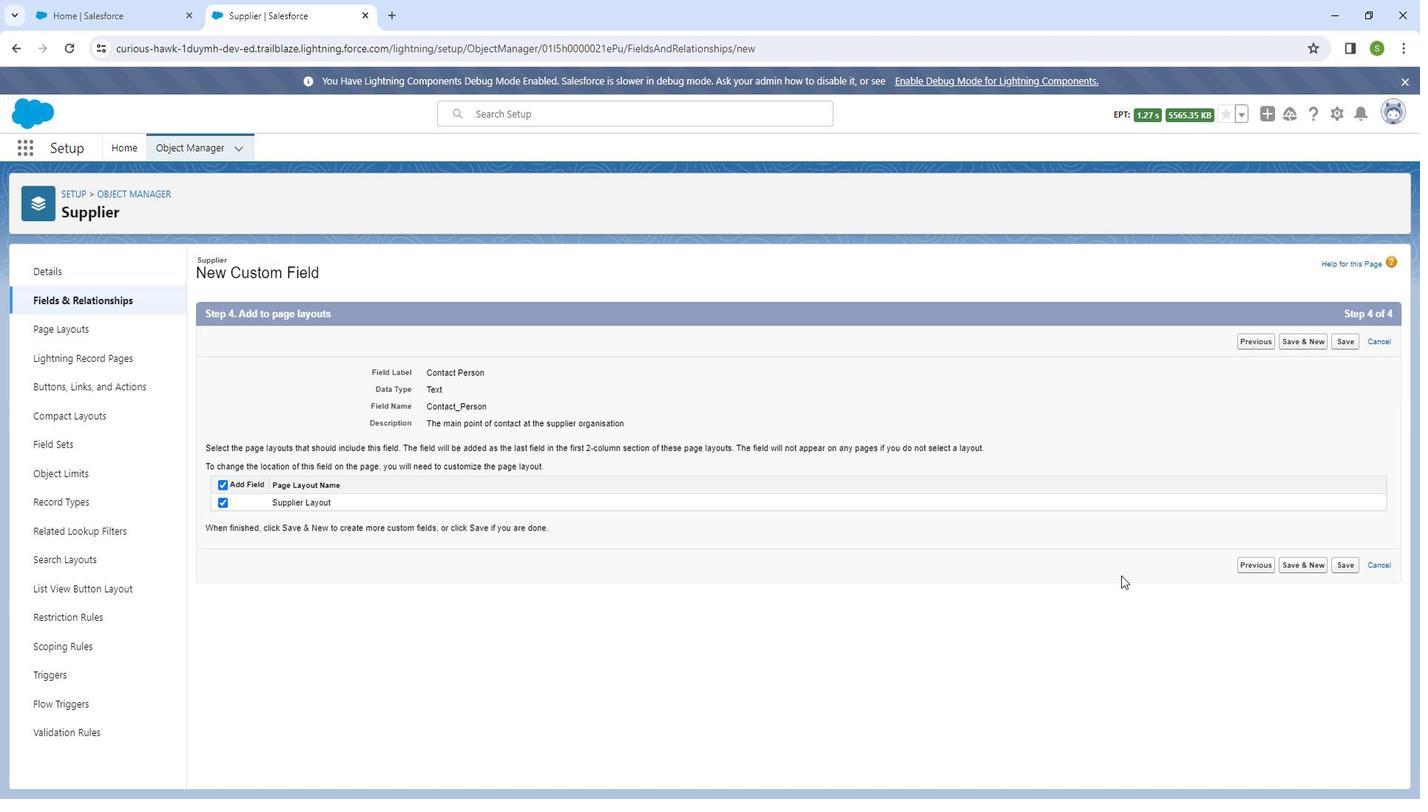 
Action: Mouse pressed left at (1359, 762)
Screenshot: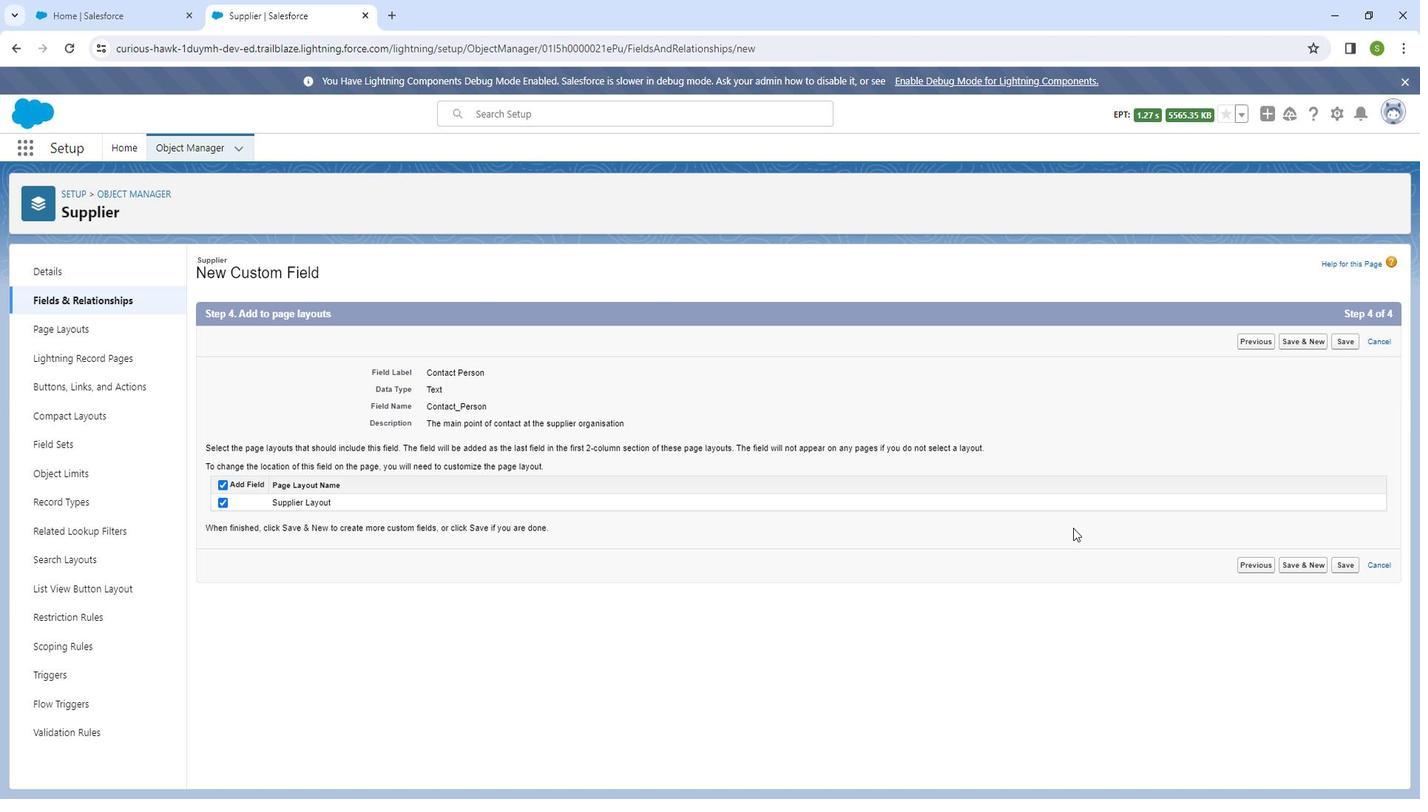 
Action: Mouse moved to (1369, 347)
Screenshot: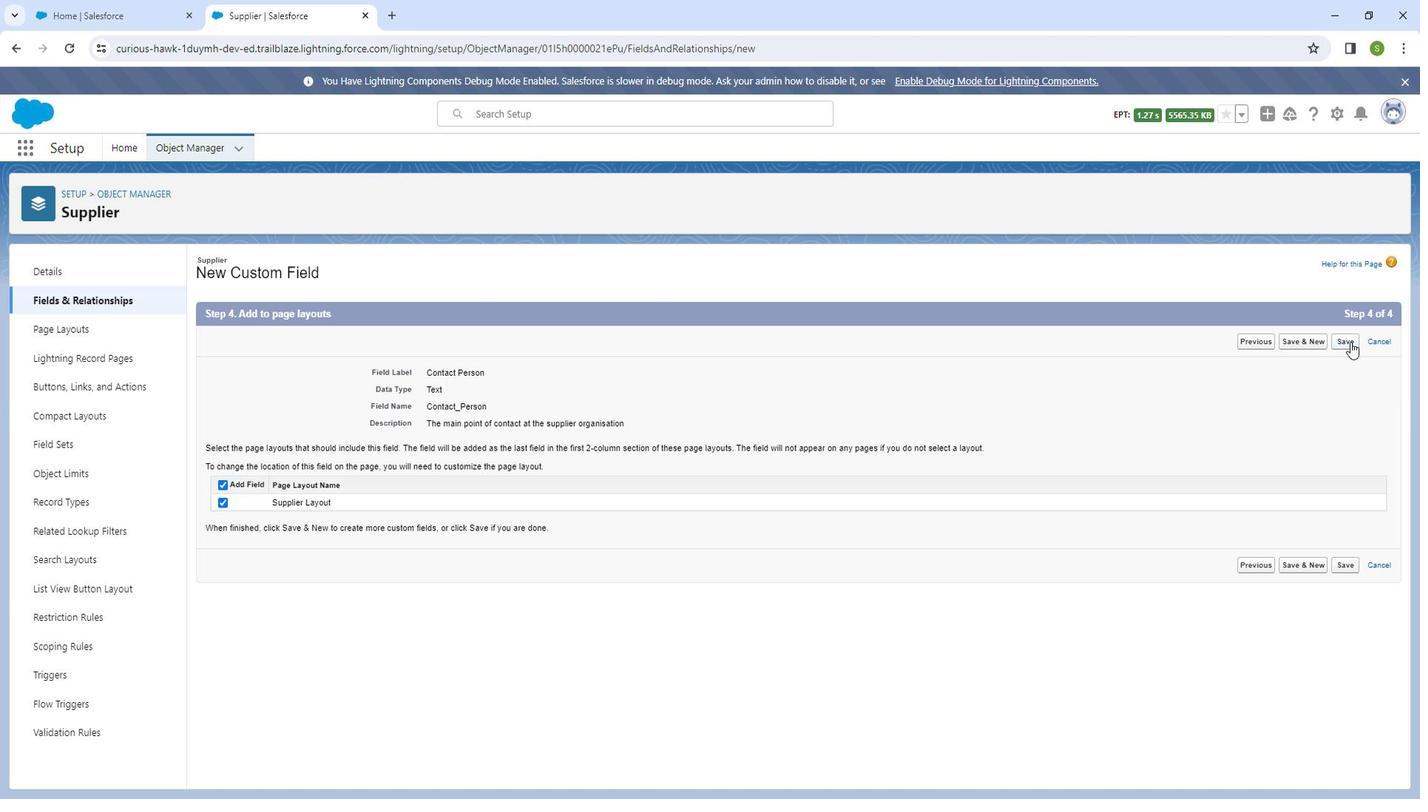 
Action: Mouse pressed left at (1369, 347)
Screenshot: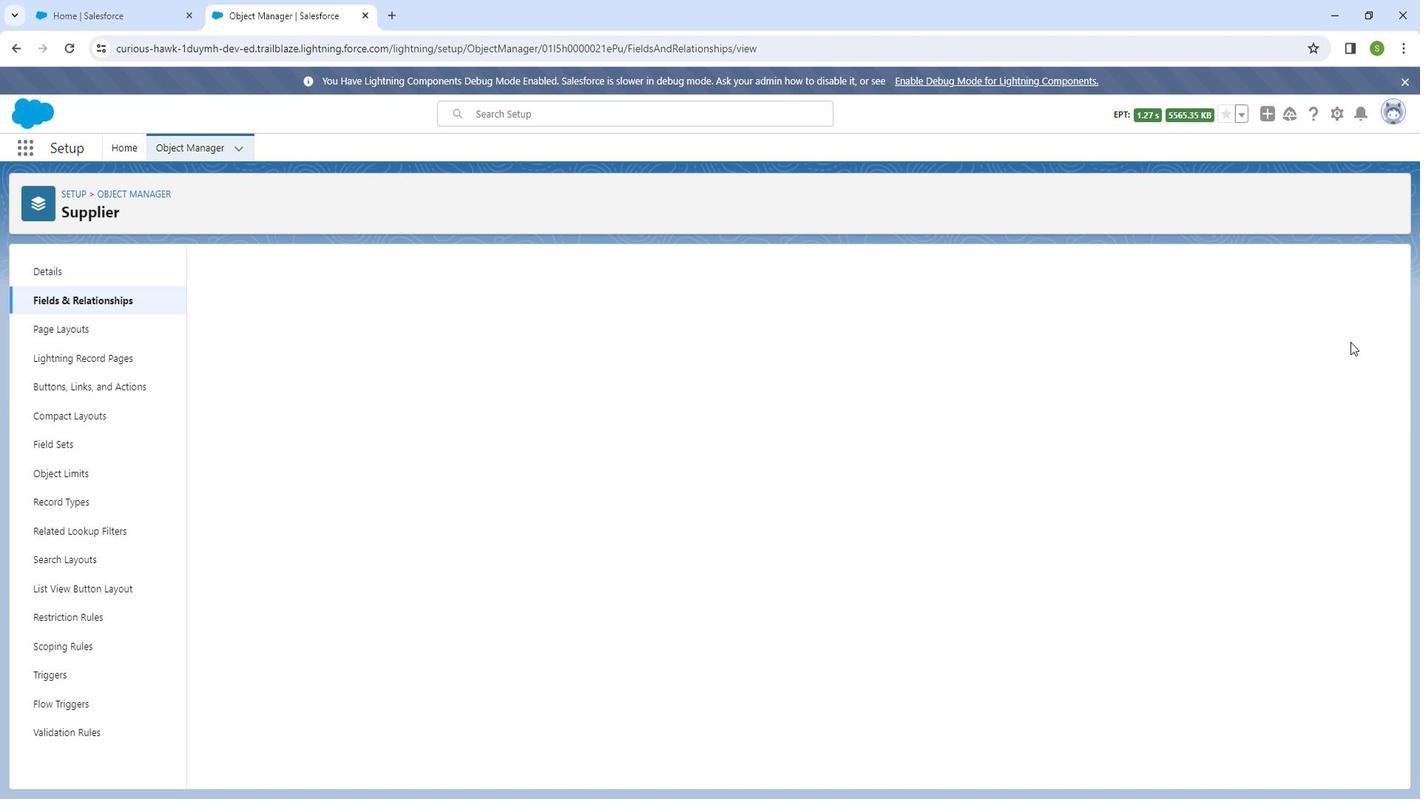 
Action: Mouse moved to (1105, 275)
Screenshot: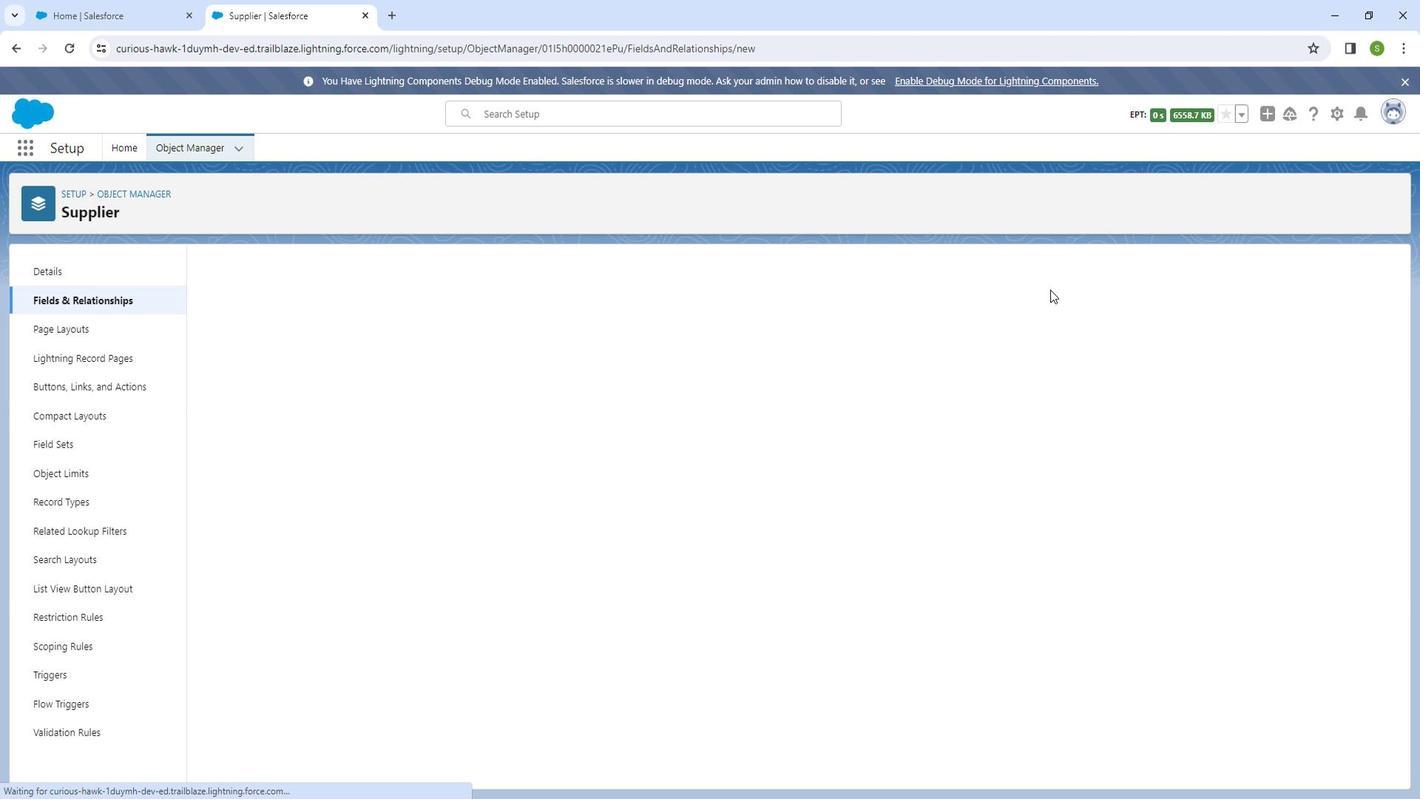 
Action: Mouse pressed left at (1105, 275)
Screenshot: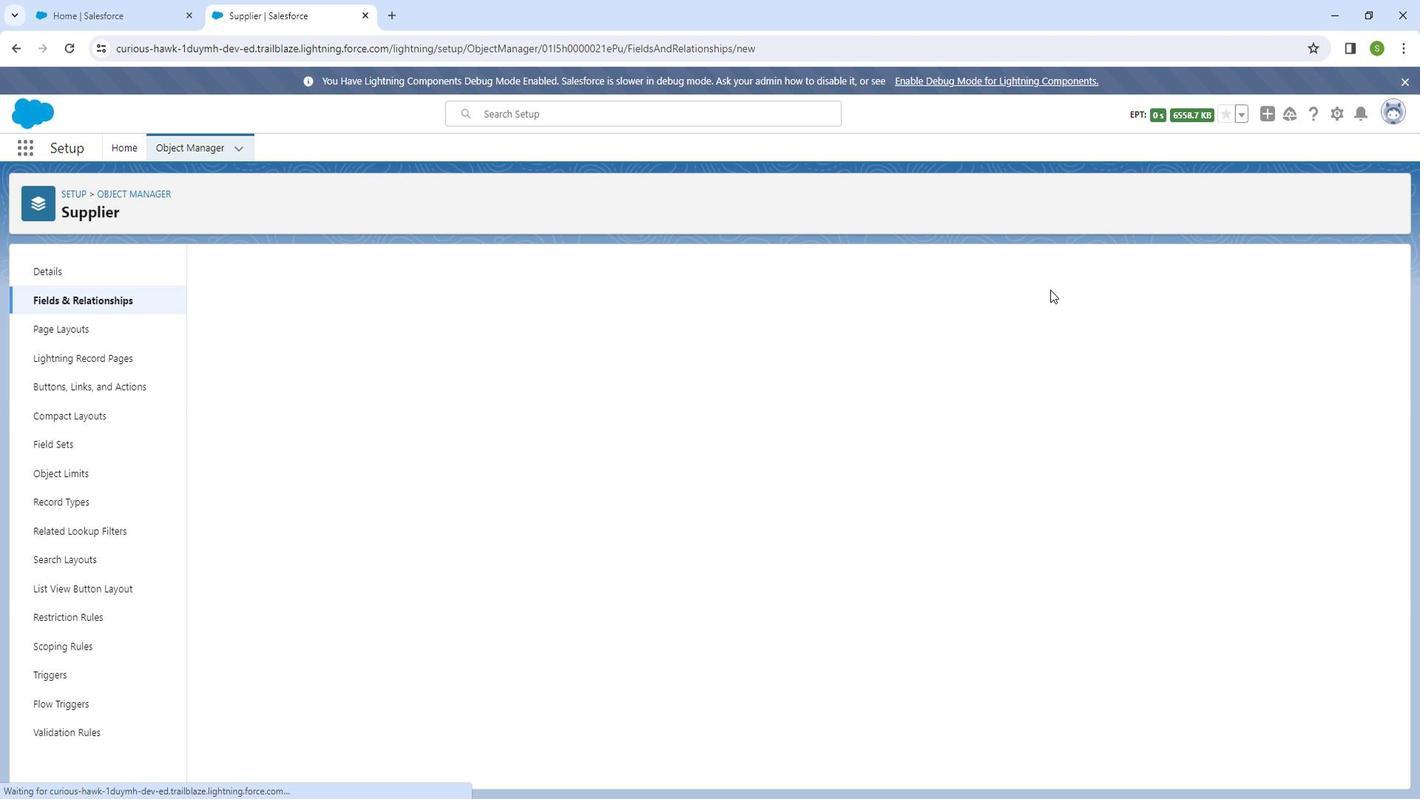 
Action: Mouse moved to (301, 671)
Screenshot: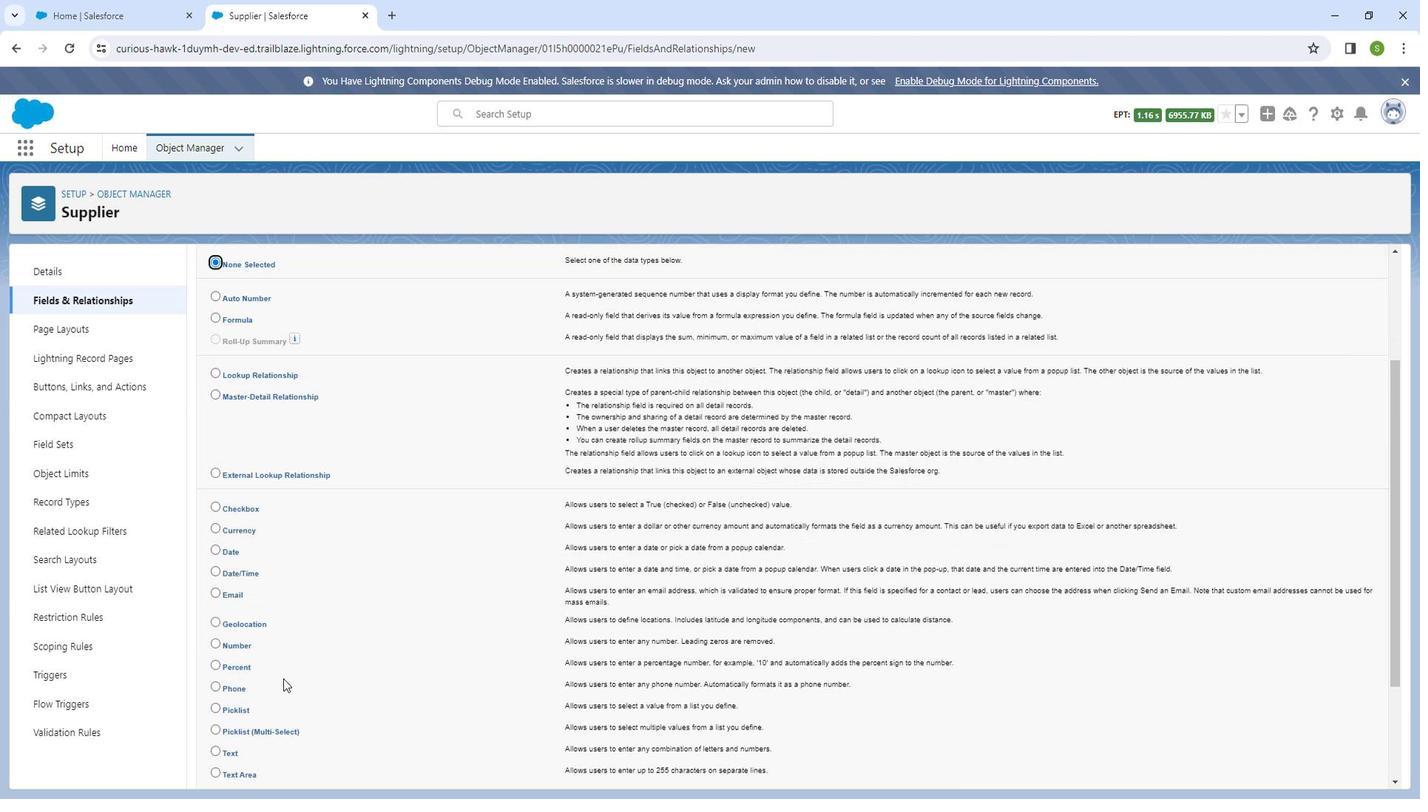
Action: Mouse scrolled (301, 671) with delta (0, 0)
Screenshot: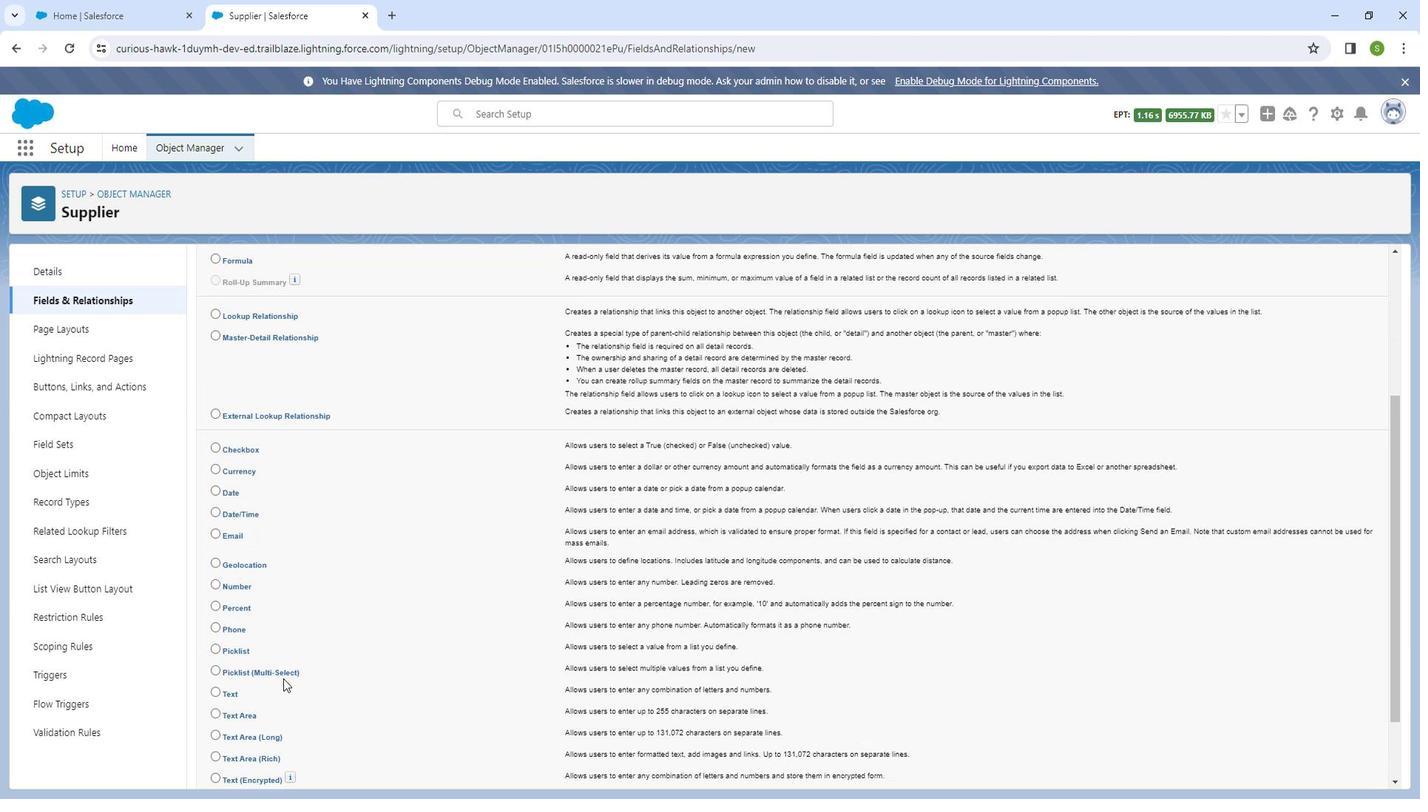 
Action: Mouse scrolled (301, 671) with delta (0, 0)
Screenshot: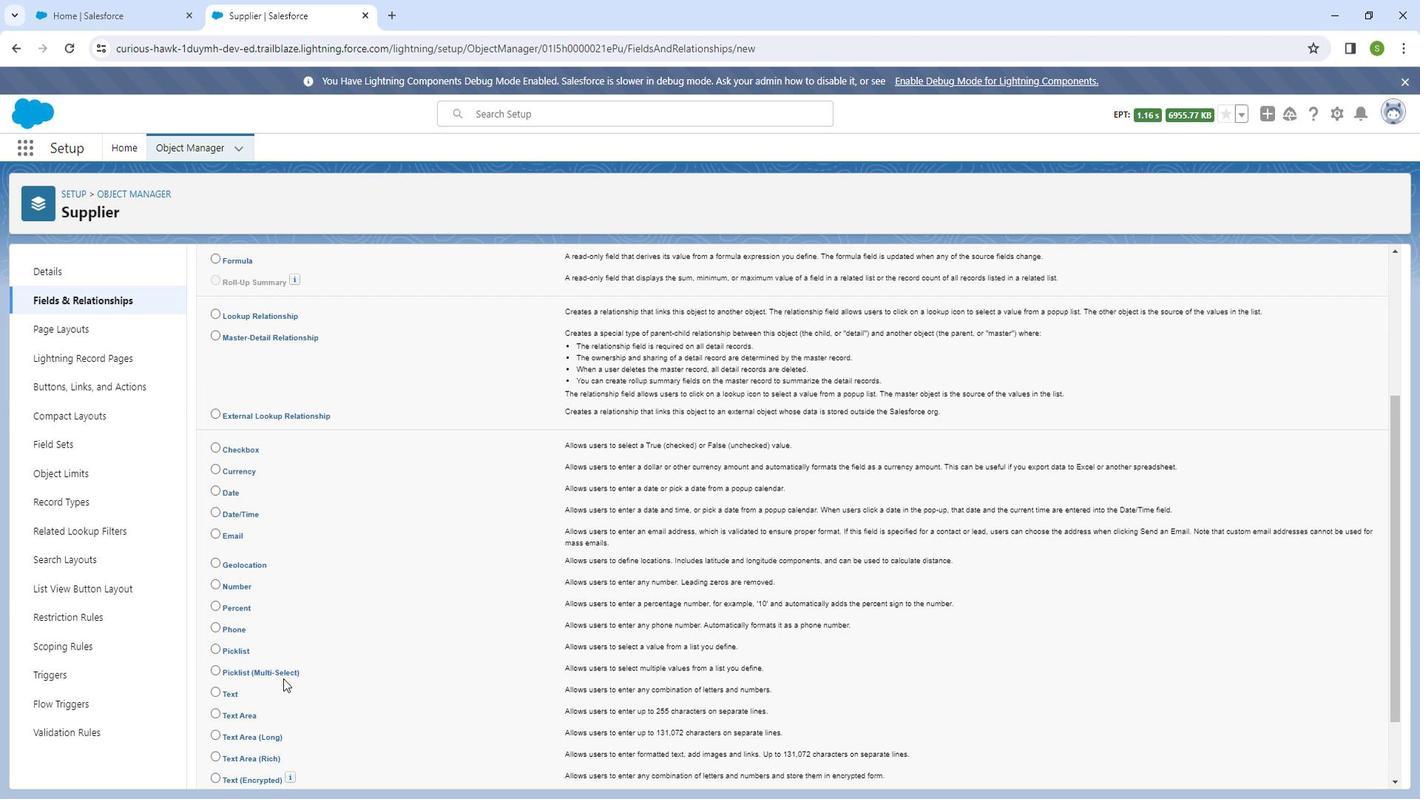 
Action: Mouse moved to (301, 671)
Screenshot: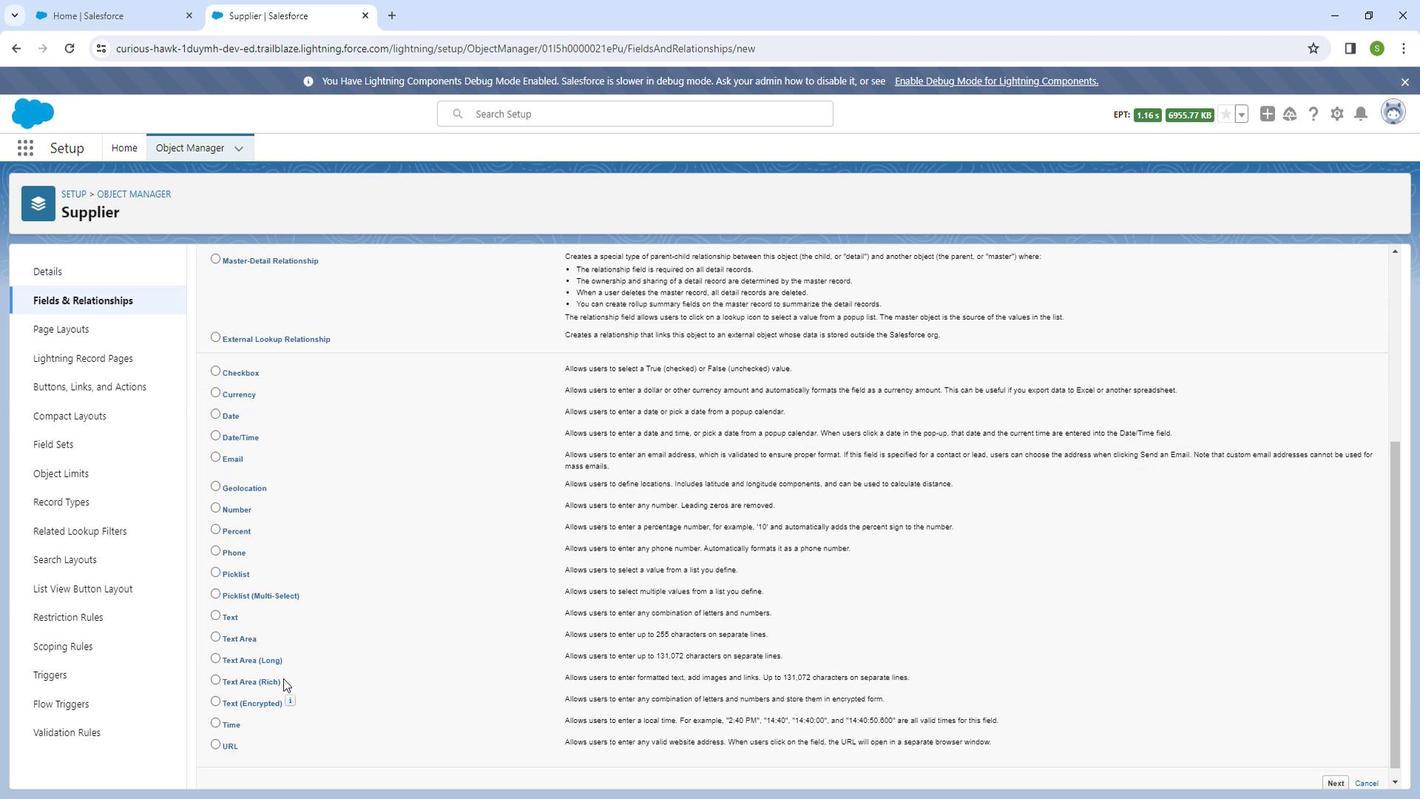 
Action: Mouse scrolled (301, 671) with delta (0, 0)
Screenshot: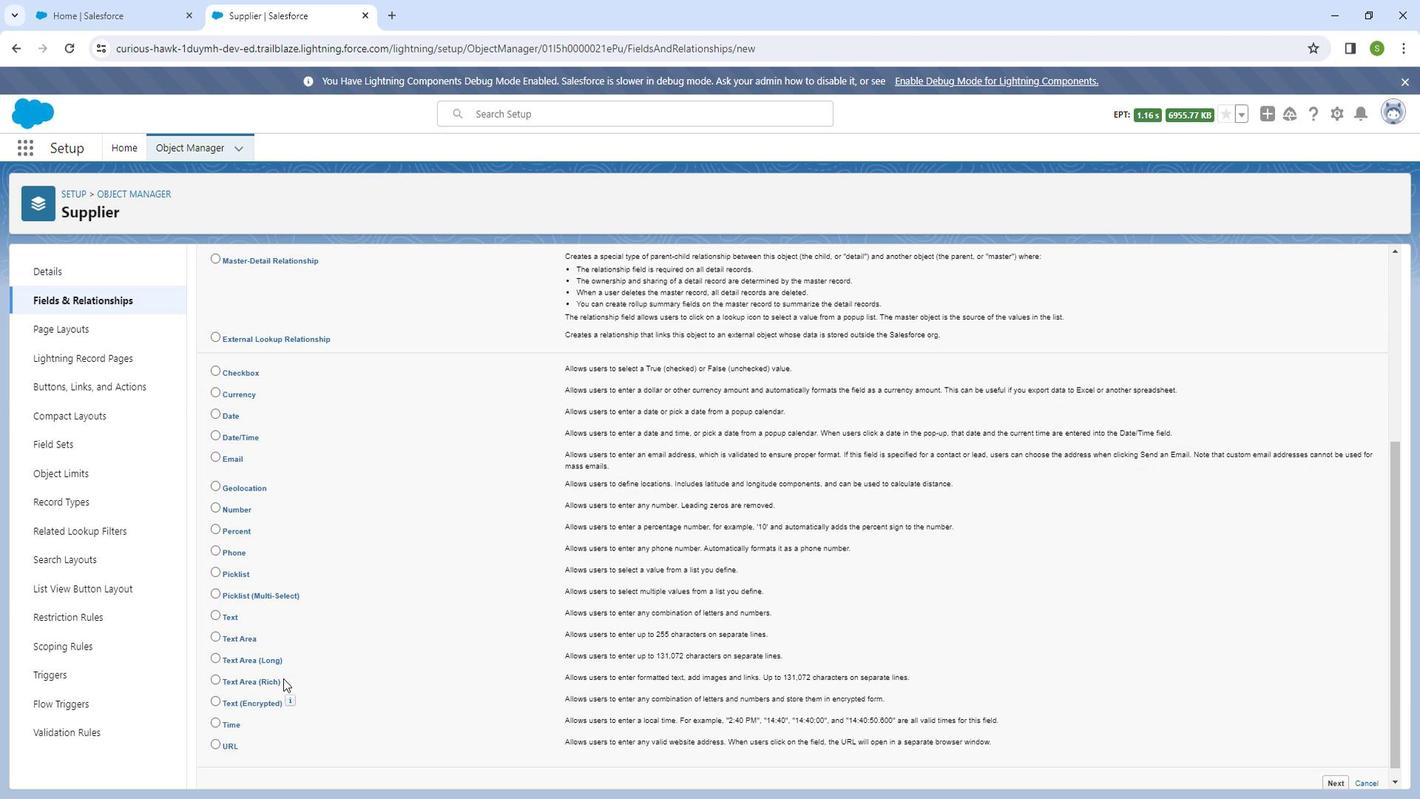 
Action: Mouse scrolled (301, 671) with delta (0, 0)
Screenshot: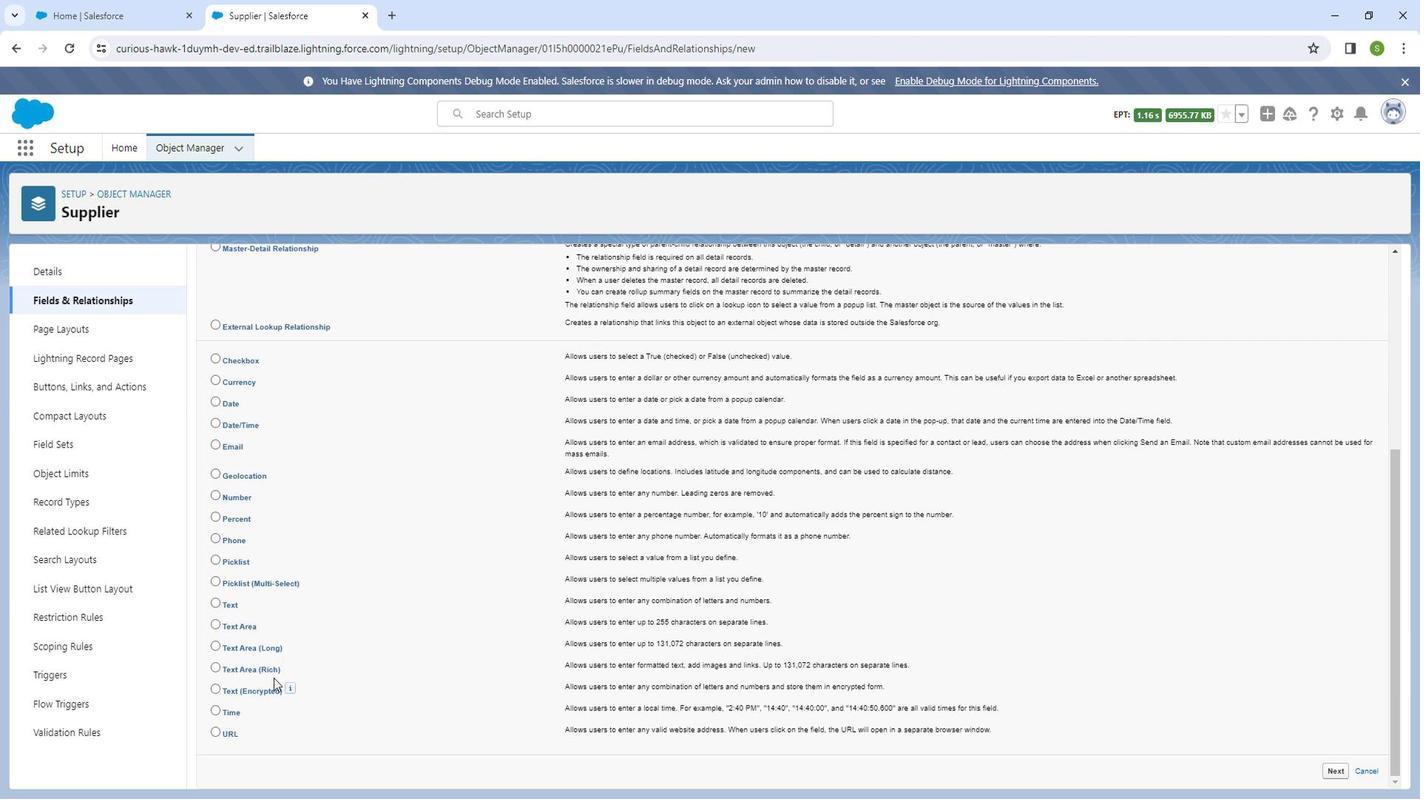
Action: Mouse scrolled (301, 671) with delta (0, 0)
Screenshot: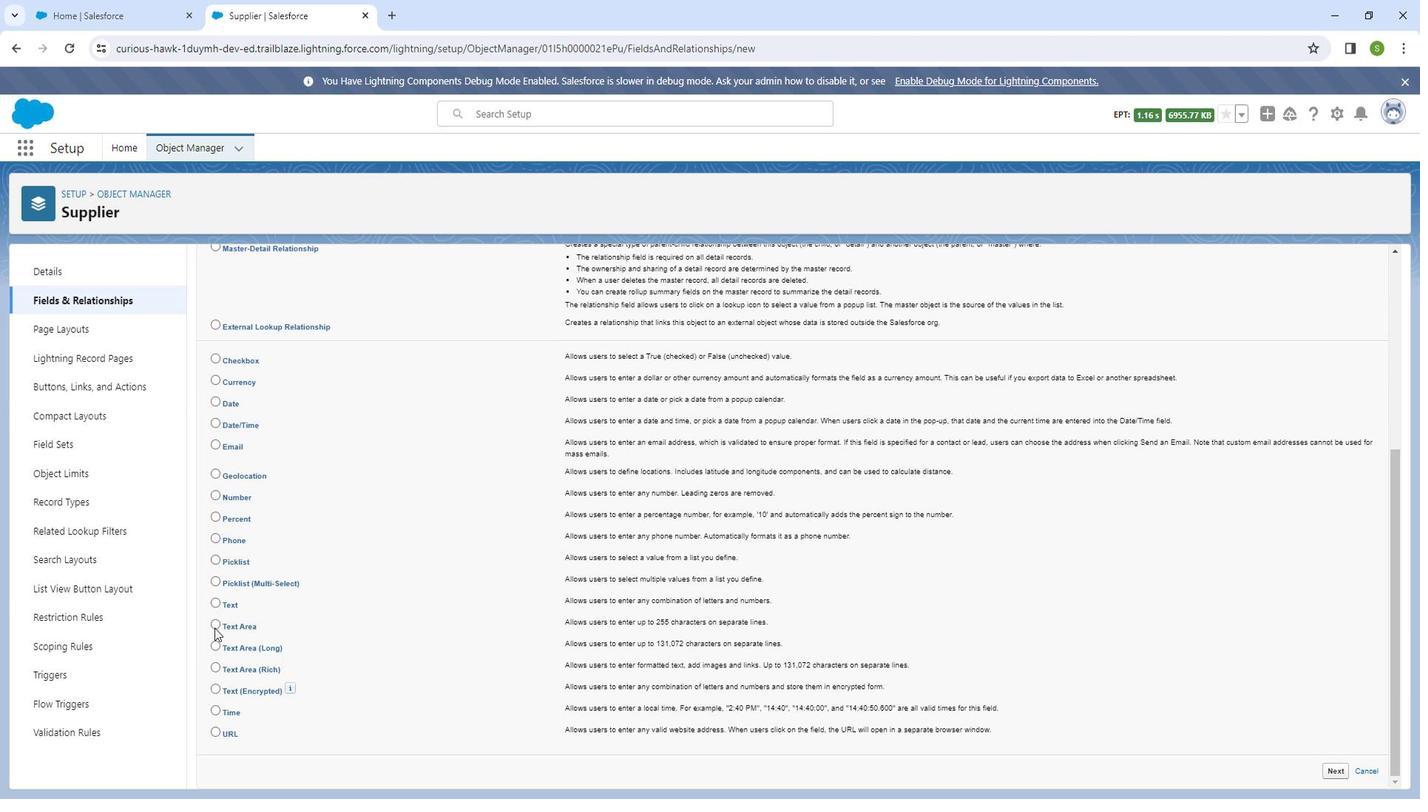 
Action: Mouse moved to (233, 599)
Screenshot: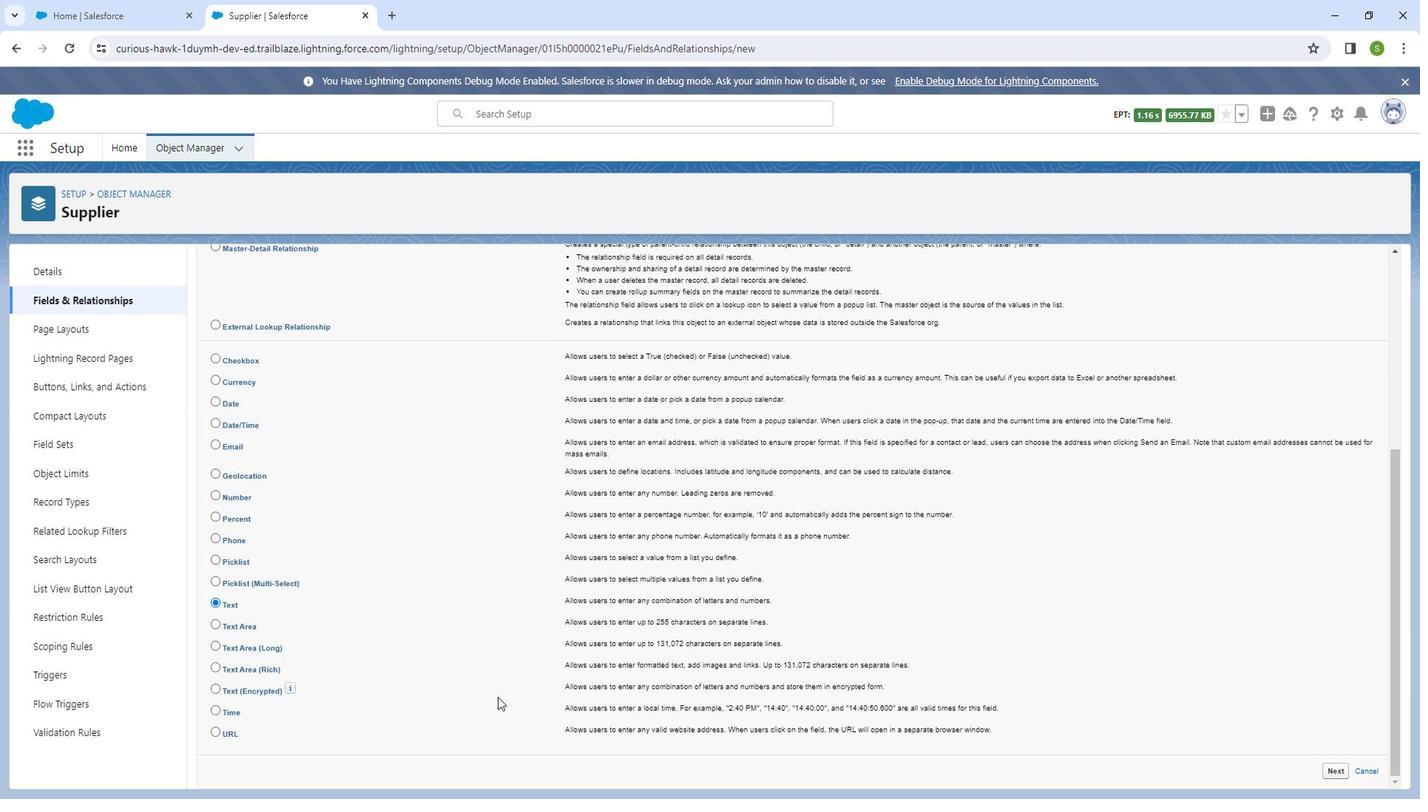 
Action: Mouse pressed left at (233, 599)
Screenshot: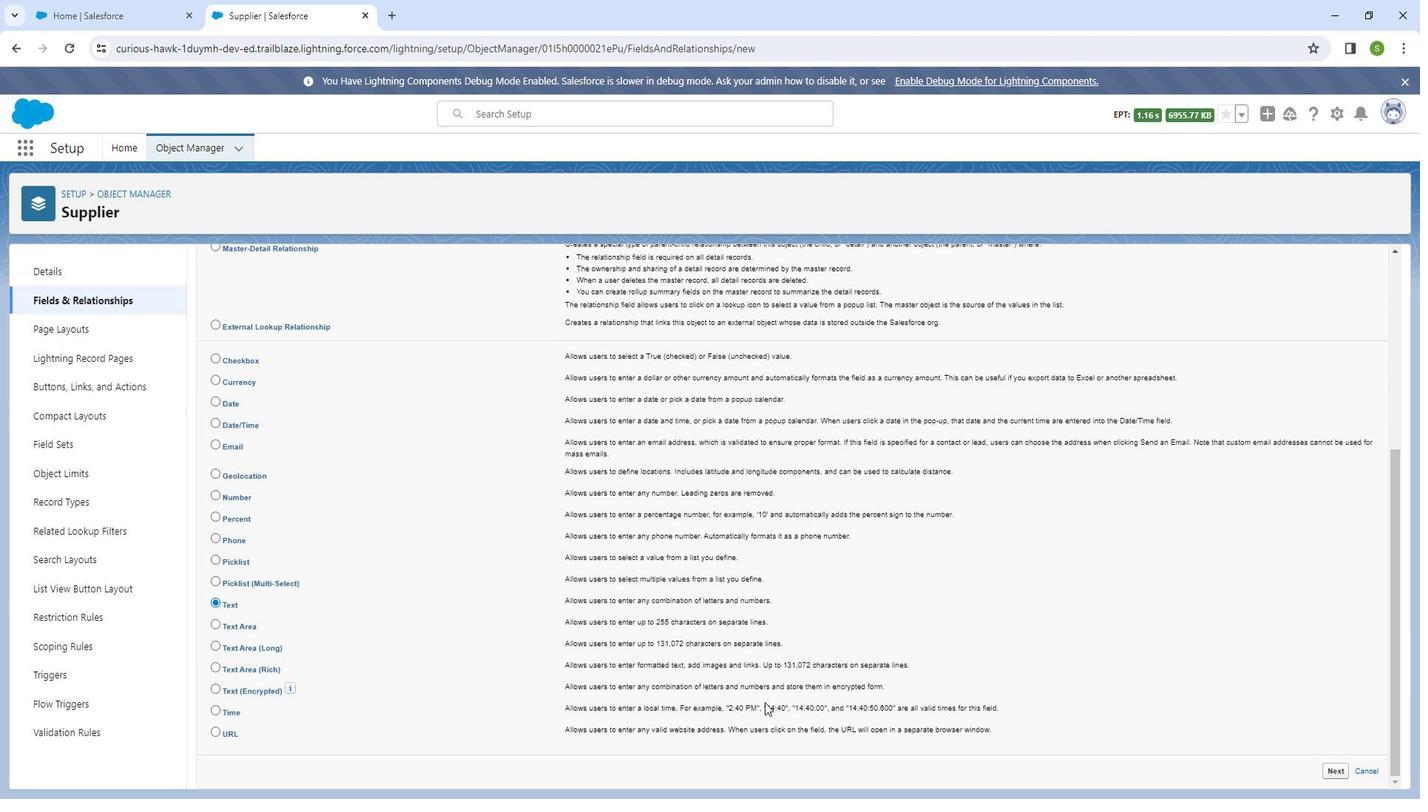 
Action: Mouse moved to (1352, 759)
Screenshot: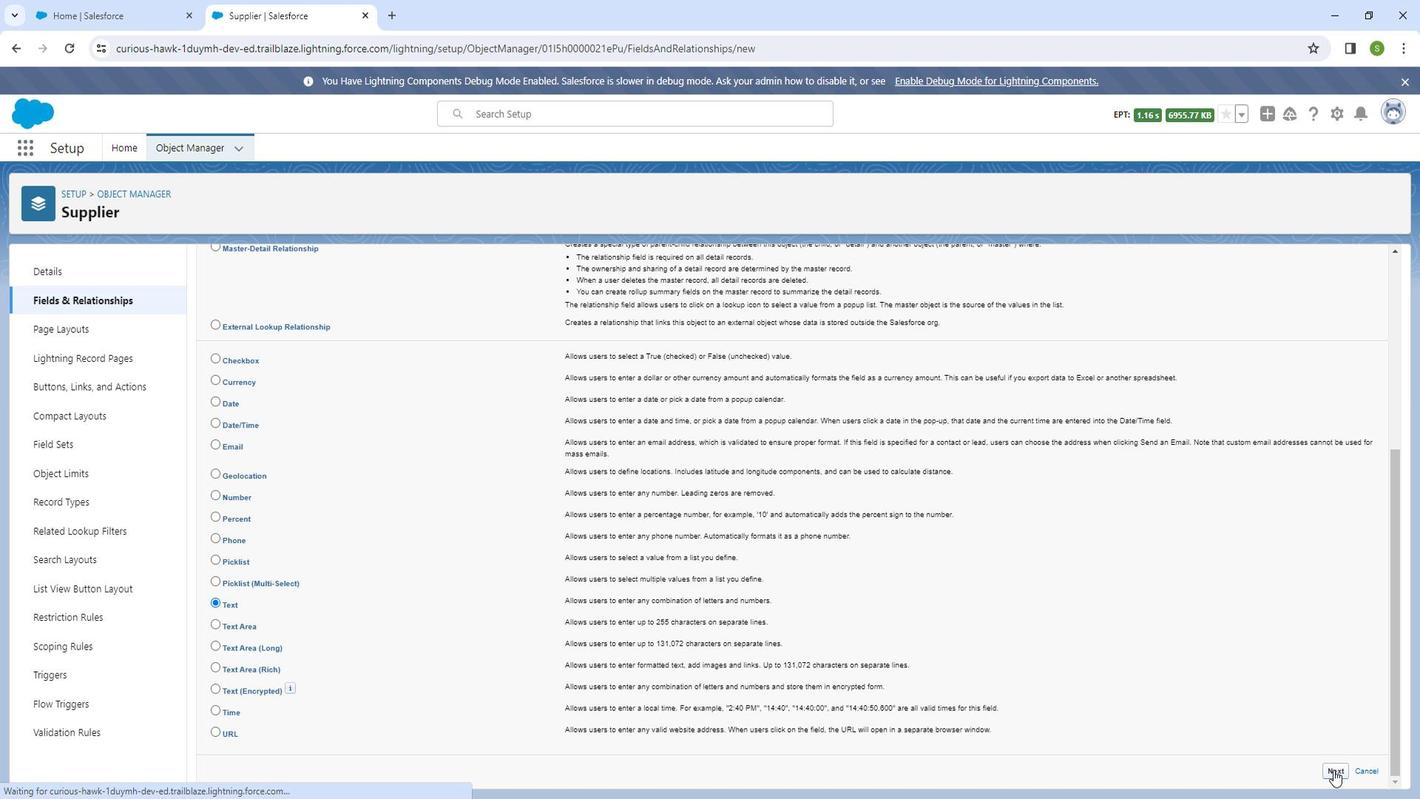 
Action: Mouse pressed left at (1352, 759)
Screenshot: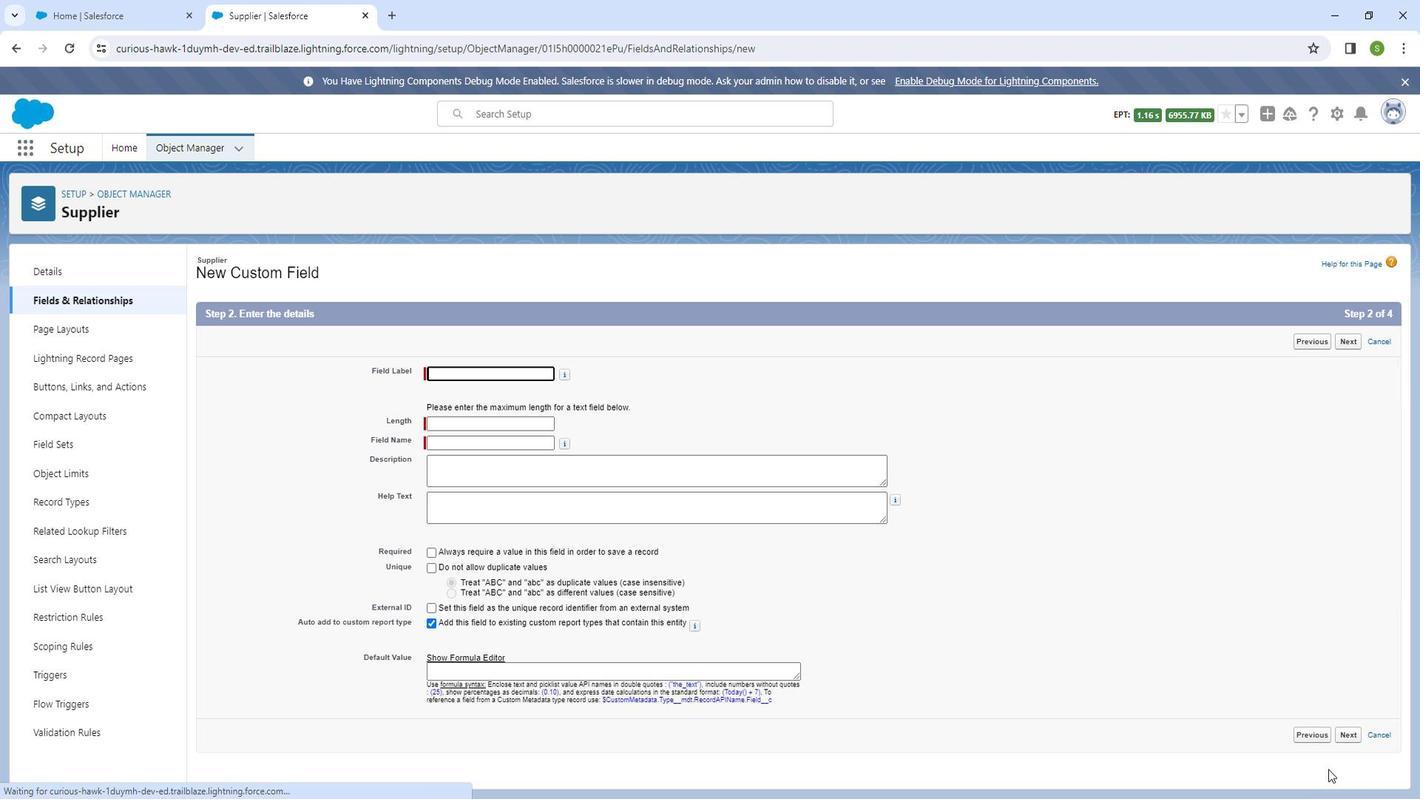 
Action: Mouse moved to (484, 380)
Screenshot: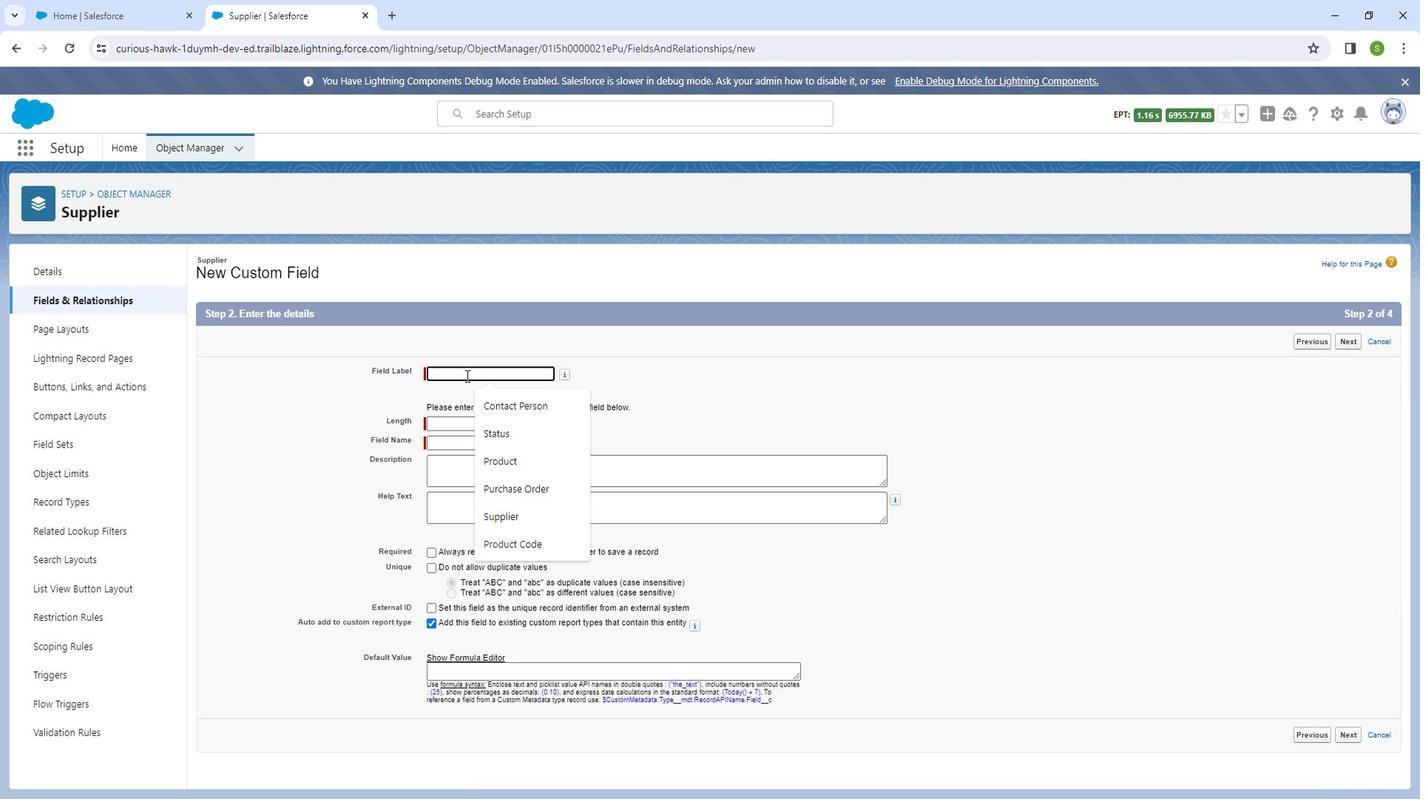 
Action: Mouse pressed left at (484, 380)
Screenshot: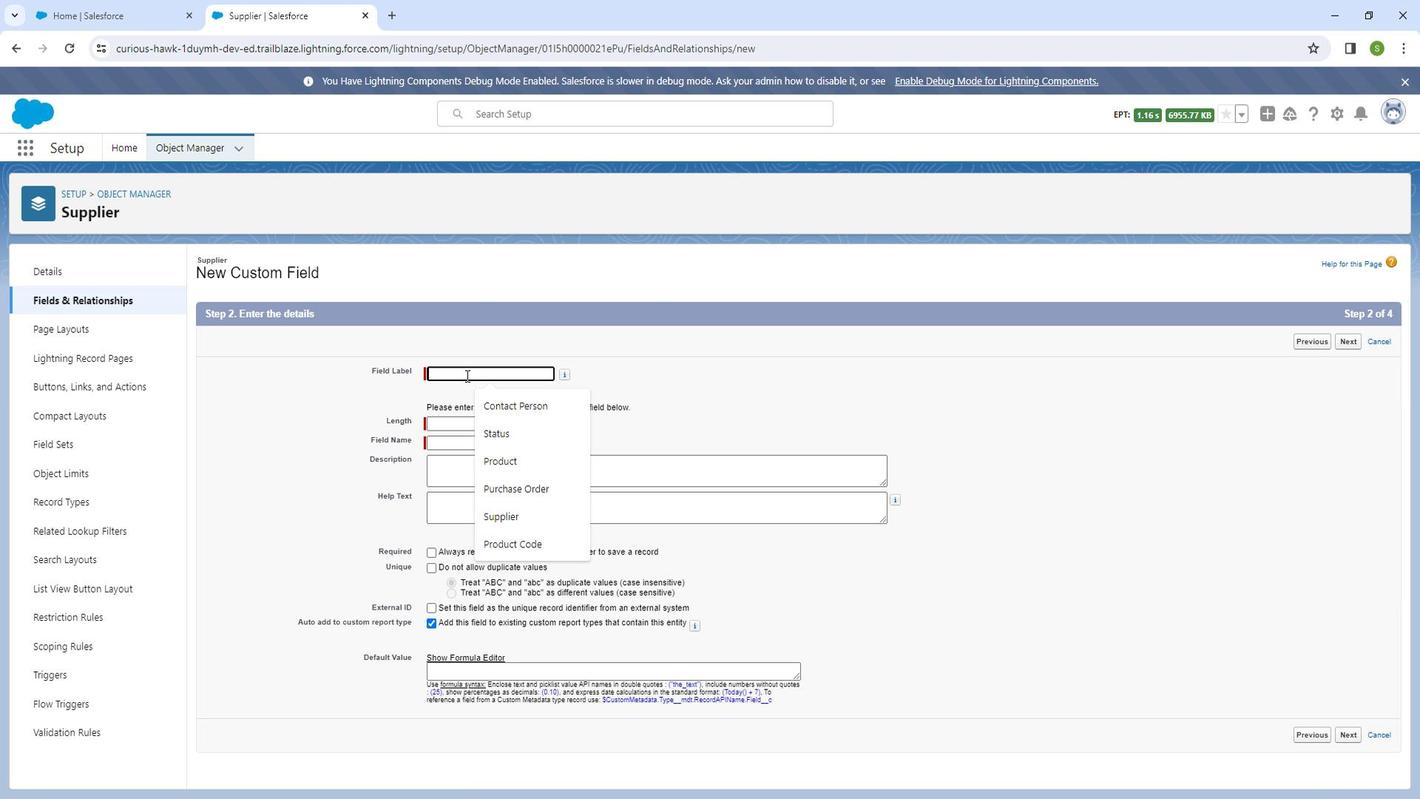 
Action: Key pressed <Key.shift_r>Contact<Key.space><Key.shift_r>Email<Key.space>
Screenshot: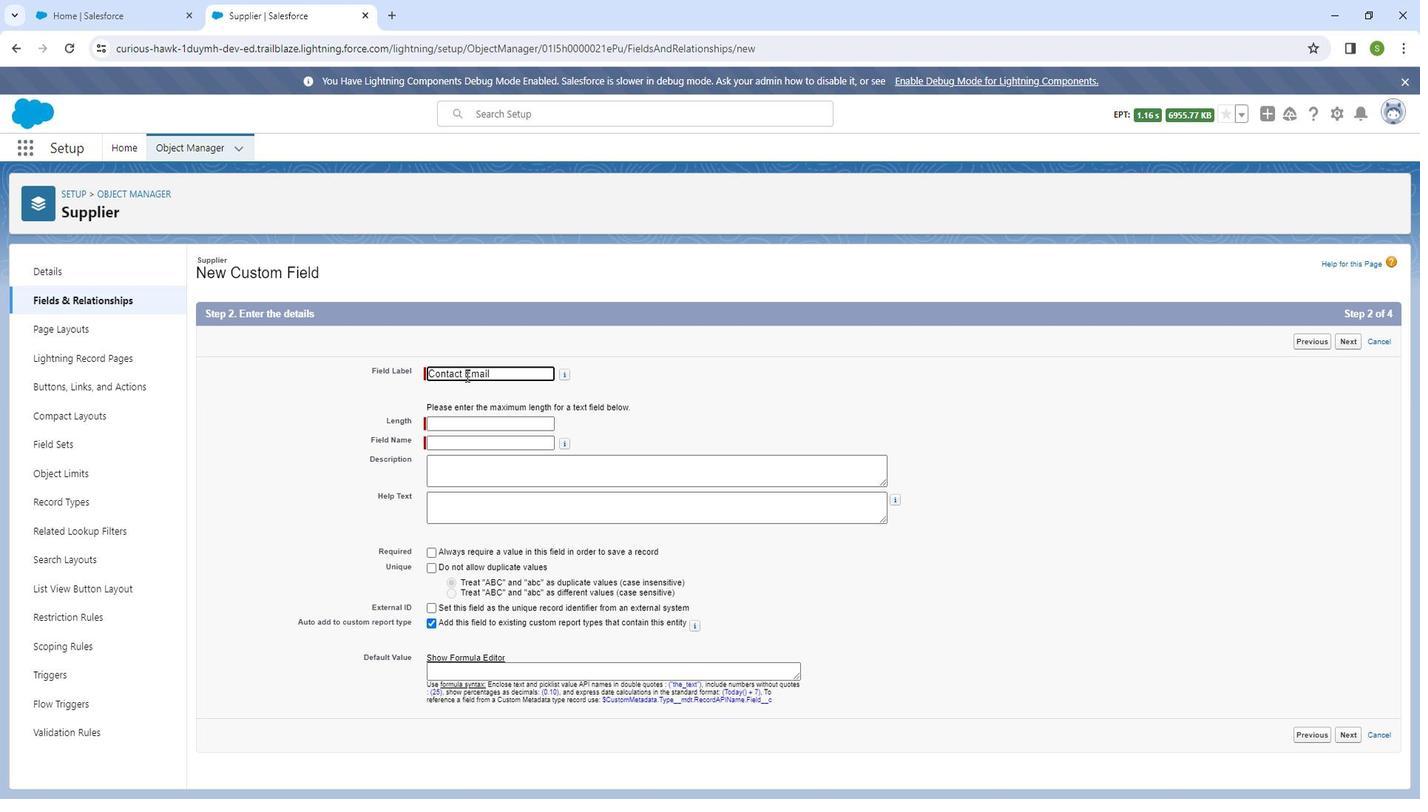 
Action: Mouse moved to (483, 426)
Screenshot: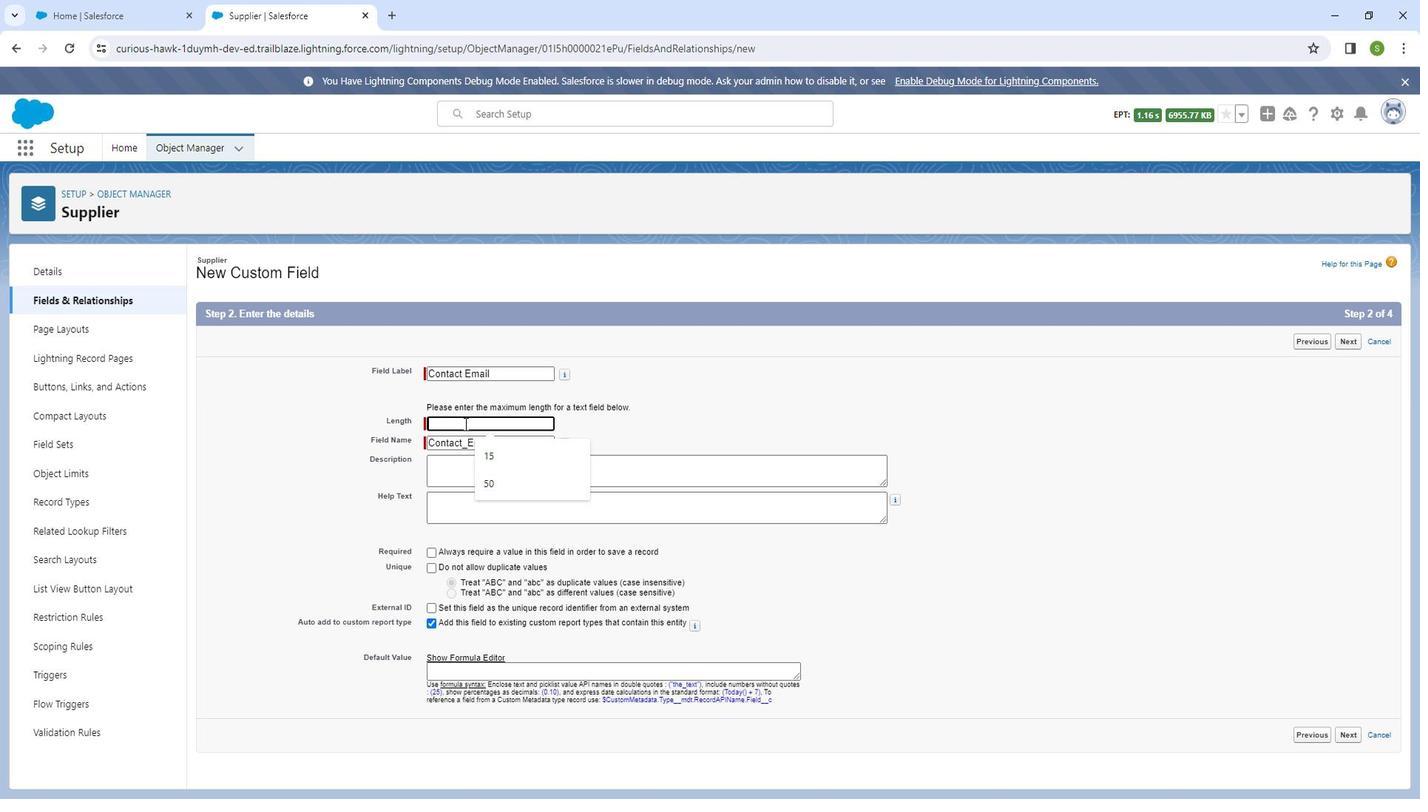 
Action: Mouse pressed left at (483, 426)
Screenshot: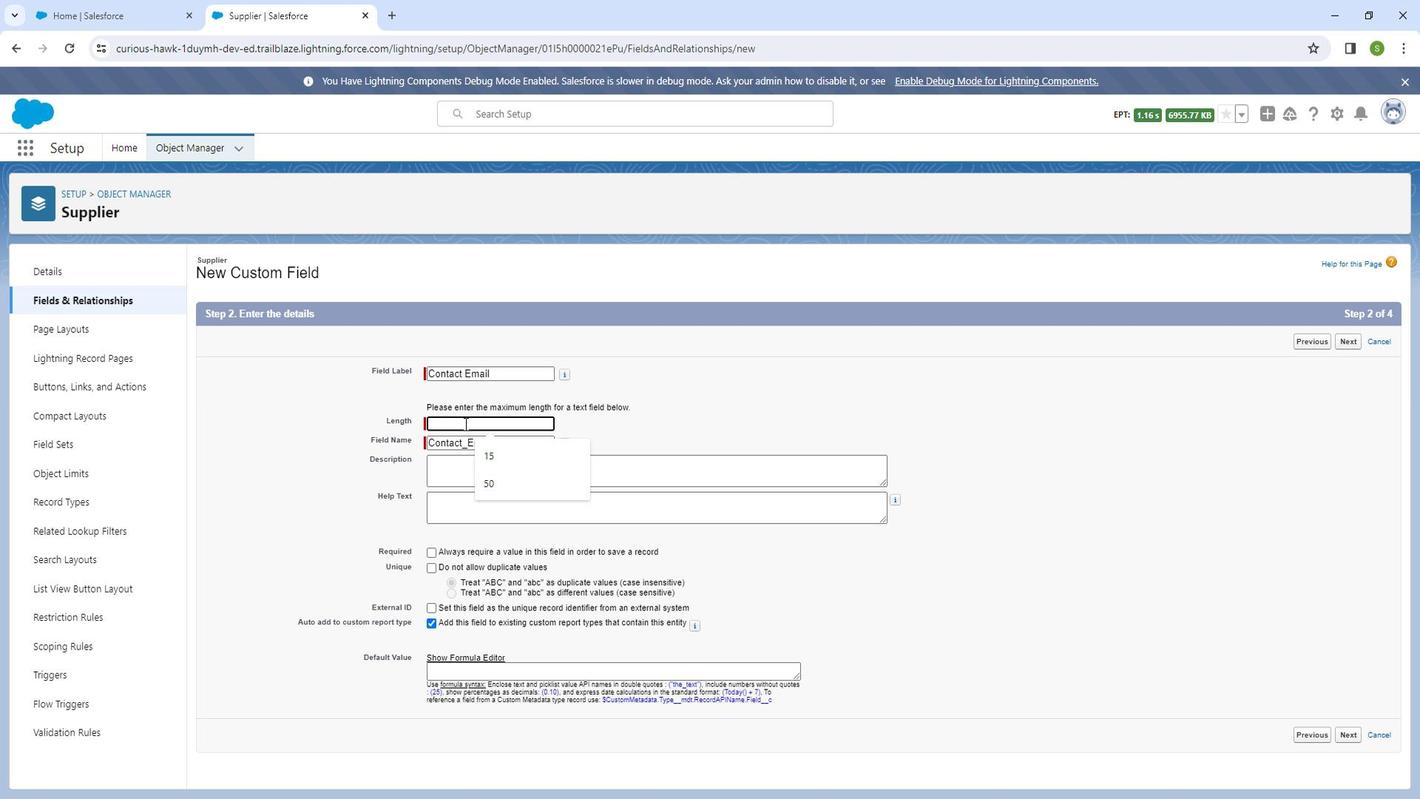 
Action: Mouse moved to (479, 429)
Screenshot: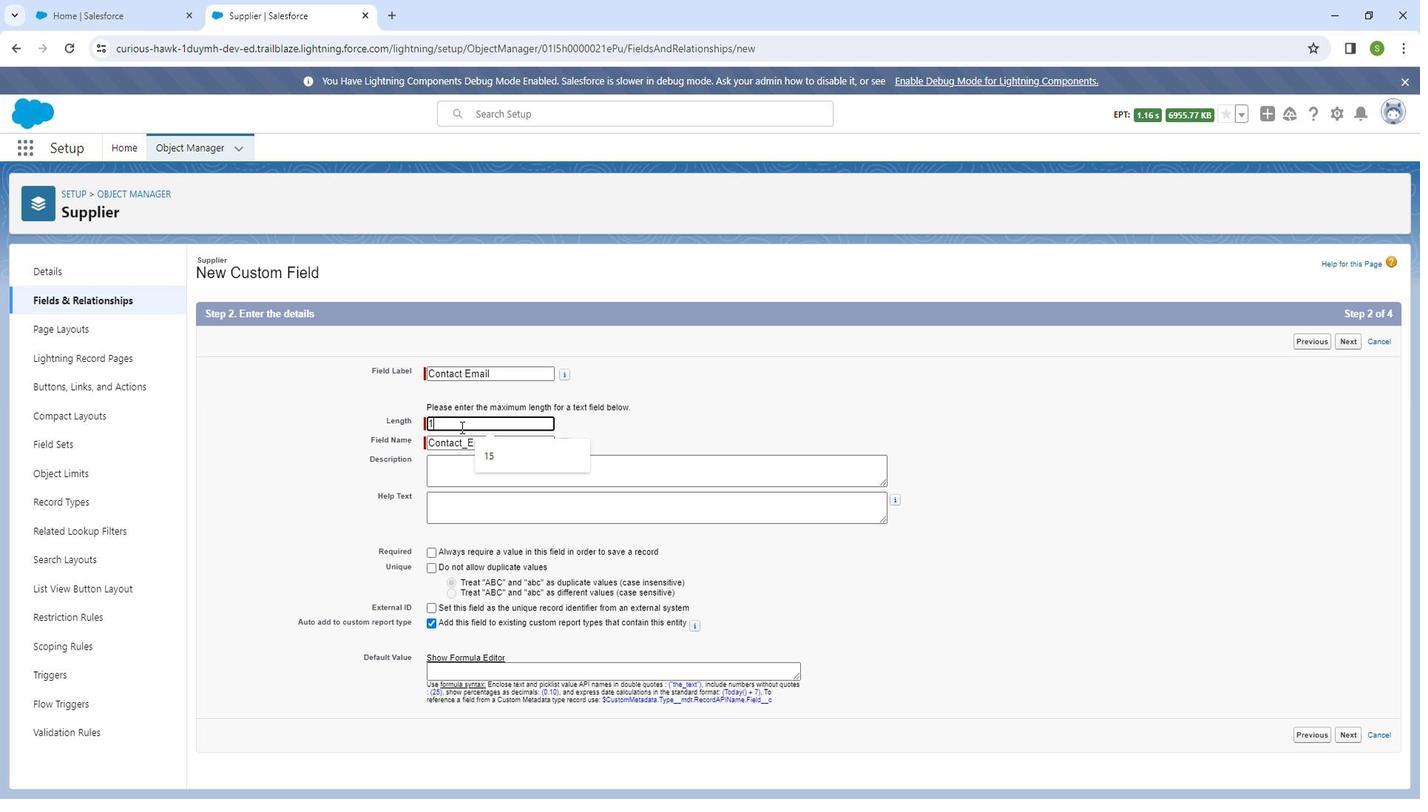 
Action: Key pressed 18
Screenshot: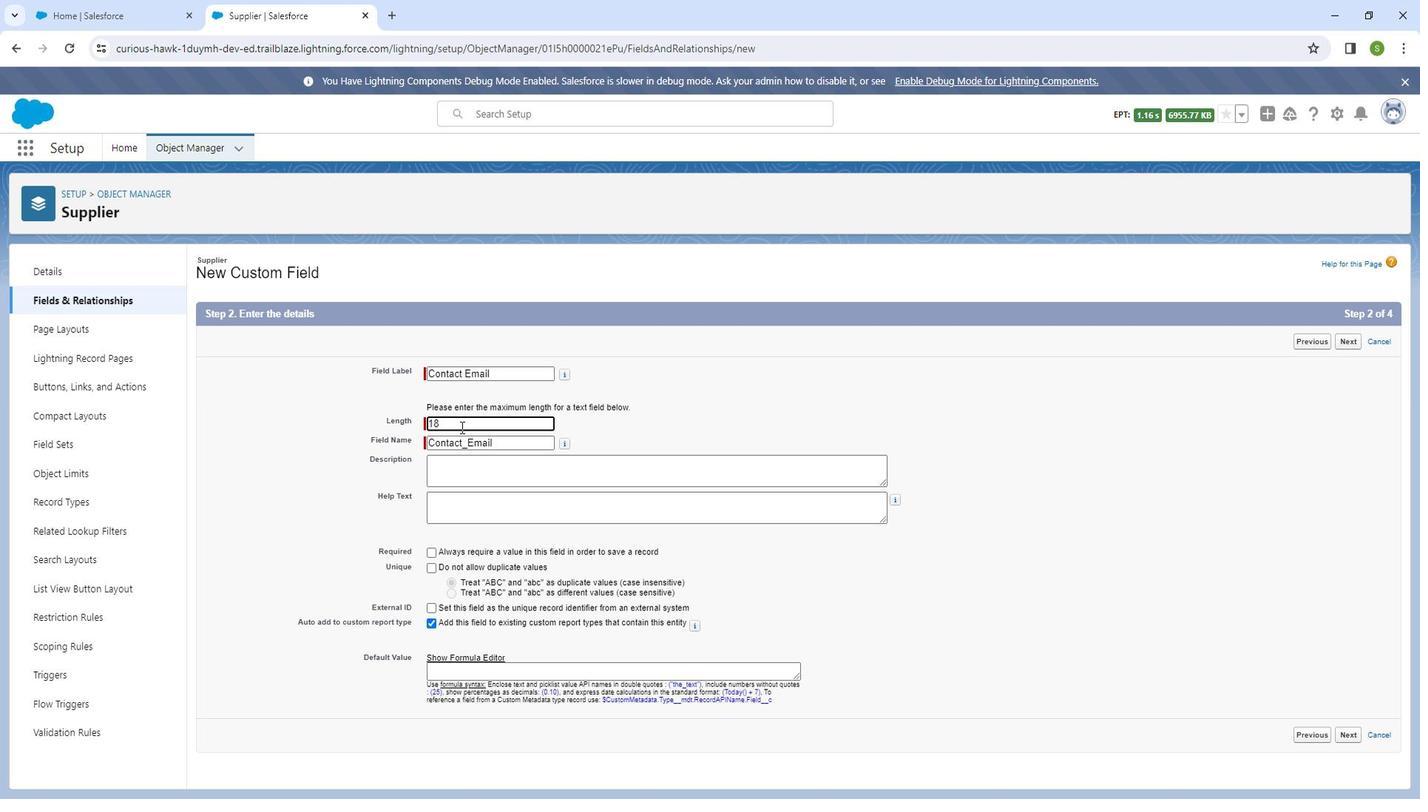 
Action: Mouse moved to (471, 479)
Screenshot: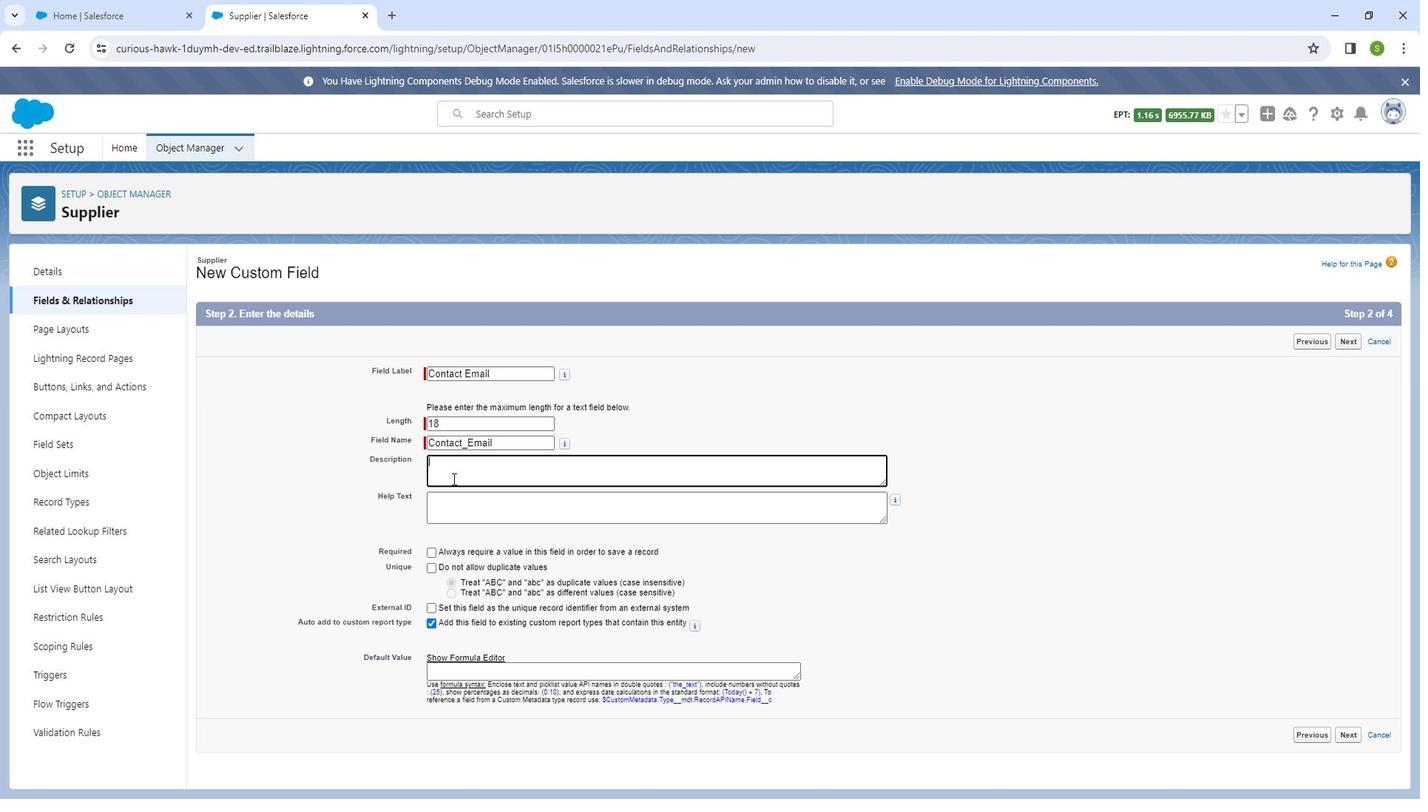 
Action: Mouse pressed left at (471, 479)
Screenshot: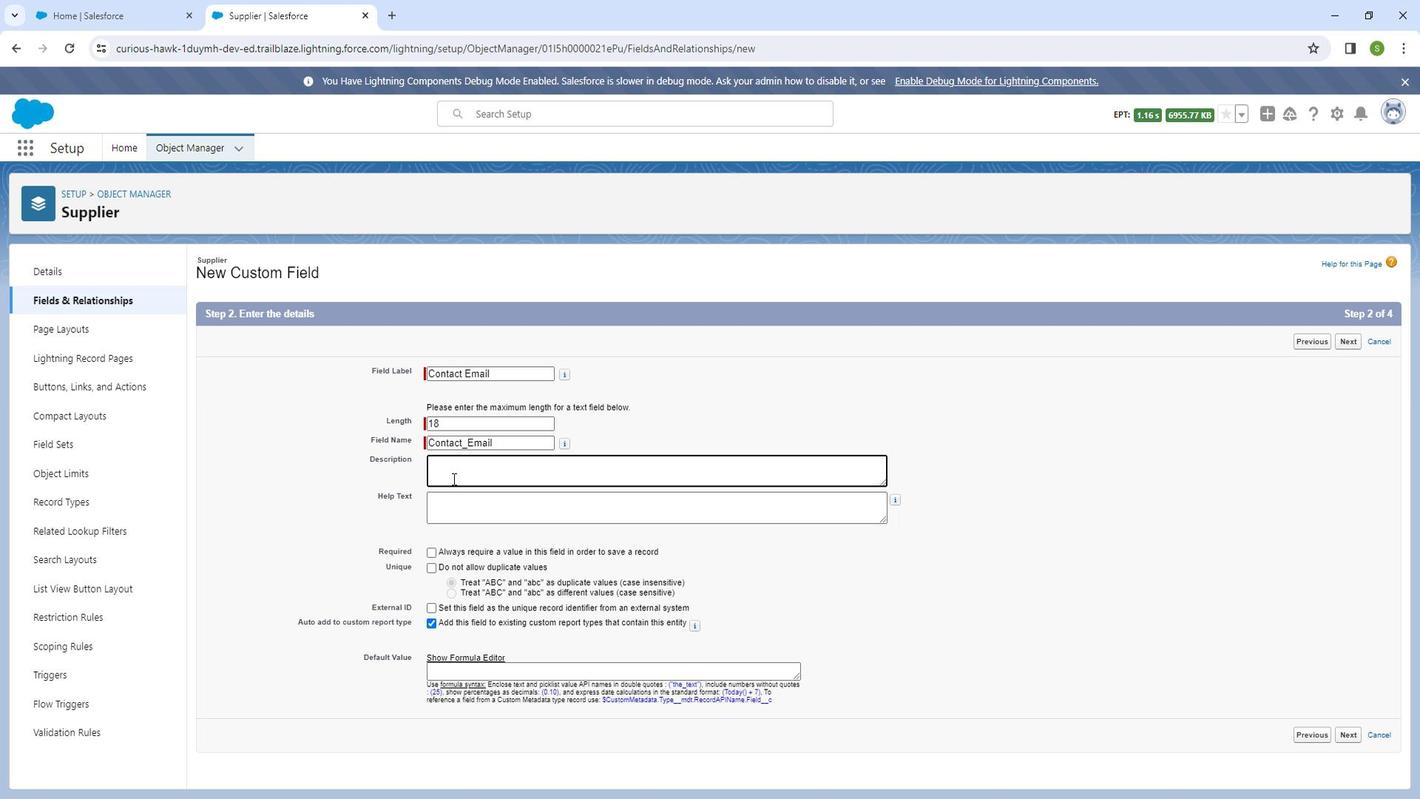 
Action: Key pressed <Key.shift_r>The<Key.space>am<Key.backspace><Key.backspace>email<Key.space>address<Key.space>of<Key.space>the<Key.space>contact<Key.space>person
Screenshot: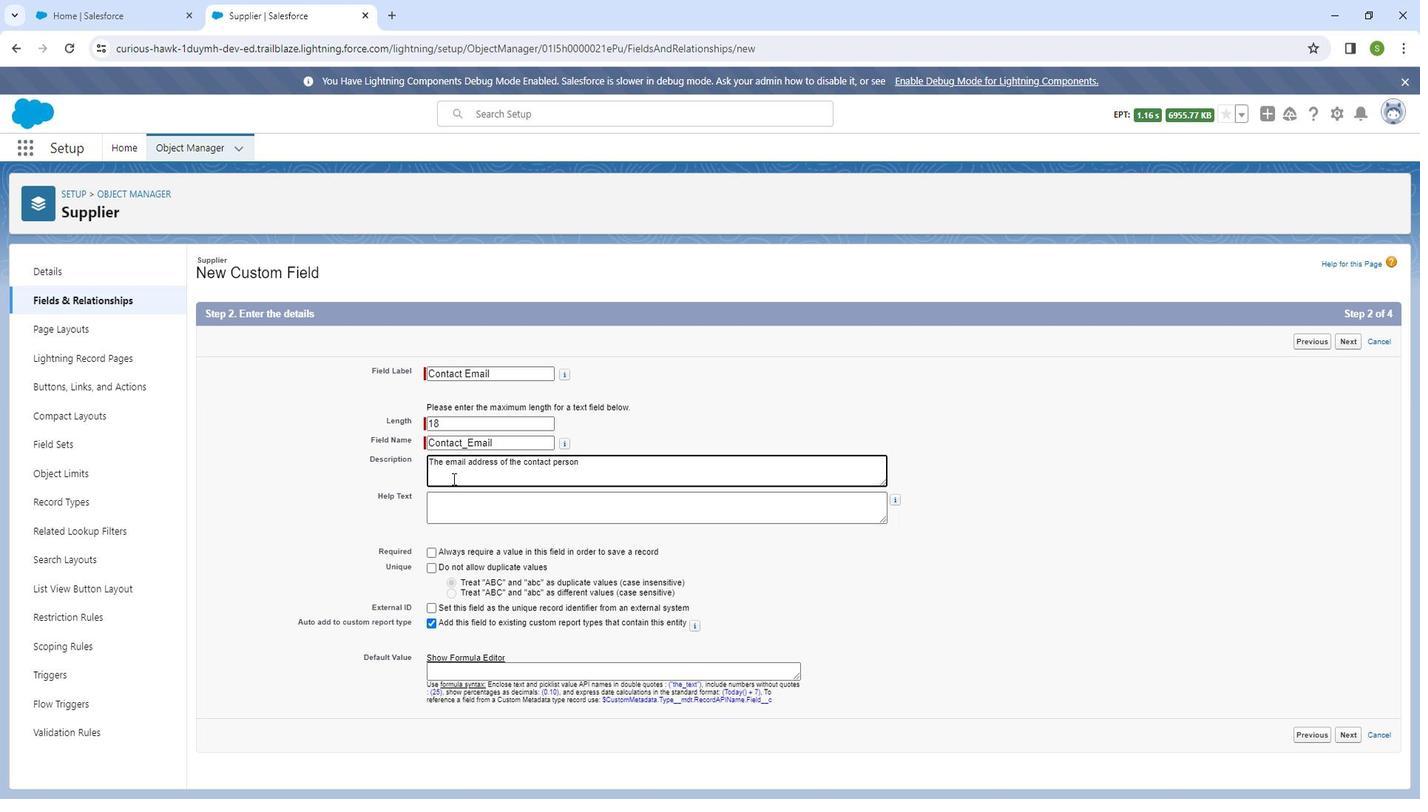 
Action: Mouse moved to (459, 507)
Screenshot: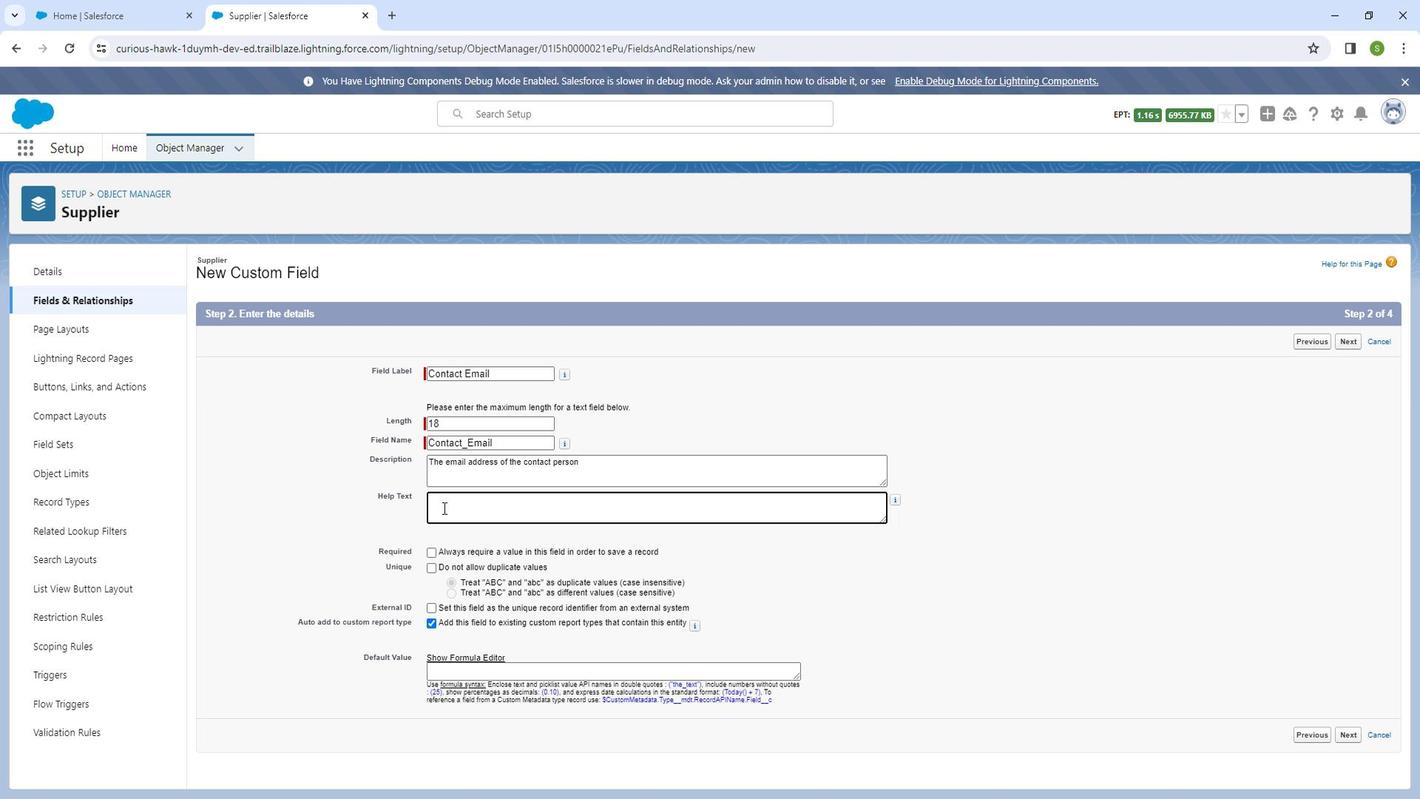 
Action: Mouse pressed left at (459, 507)
Screenshot: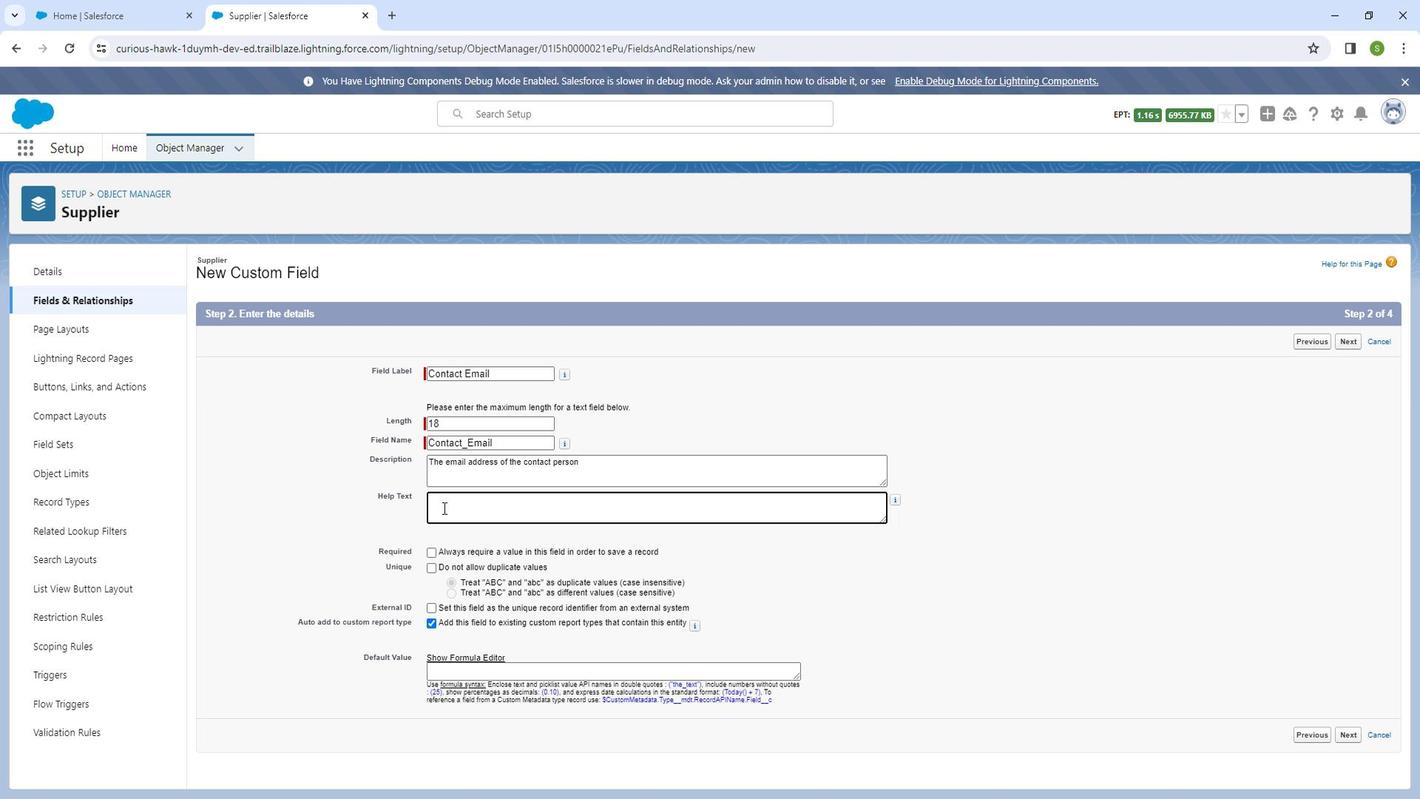 
Action: Mouse moved to (461, 507)
Screenshot: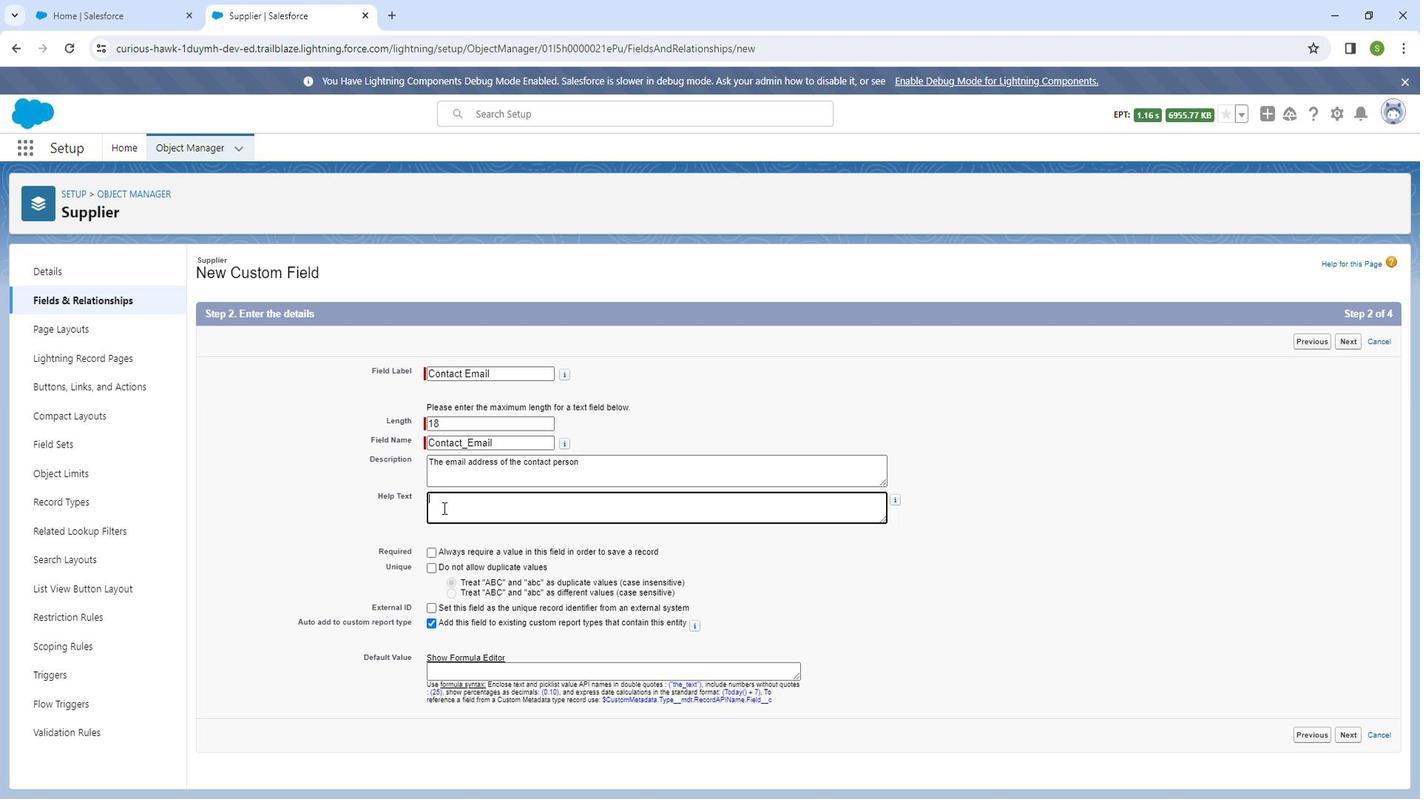 
Action: Key pressed <Key.shift_r>Enter<Key.space>the<Key.space>valid<Key.space>email<Key.space>address<Key.space>for<Key.space>the<Key.space>primary<Key.space>contact<Key.space>person
Screenshot: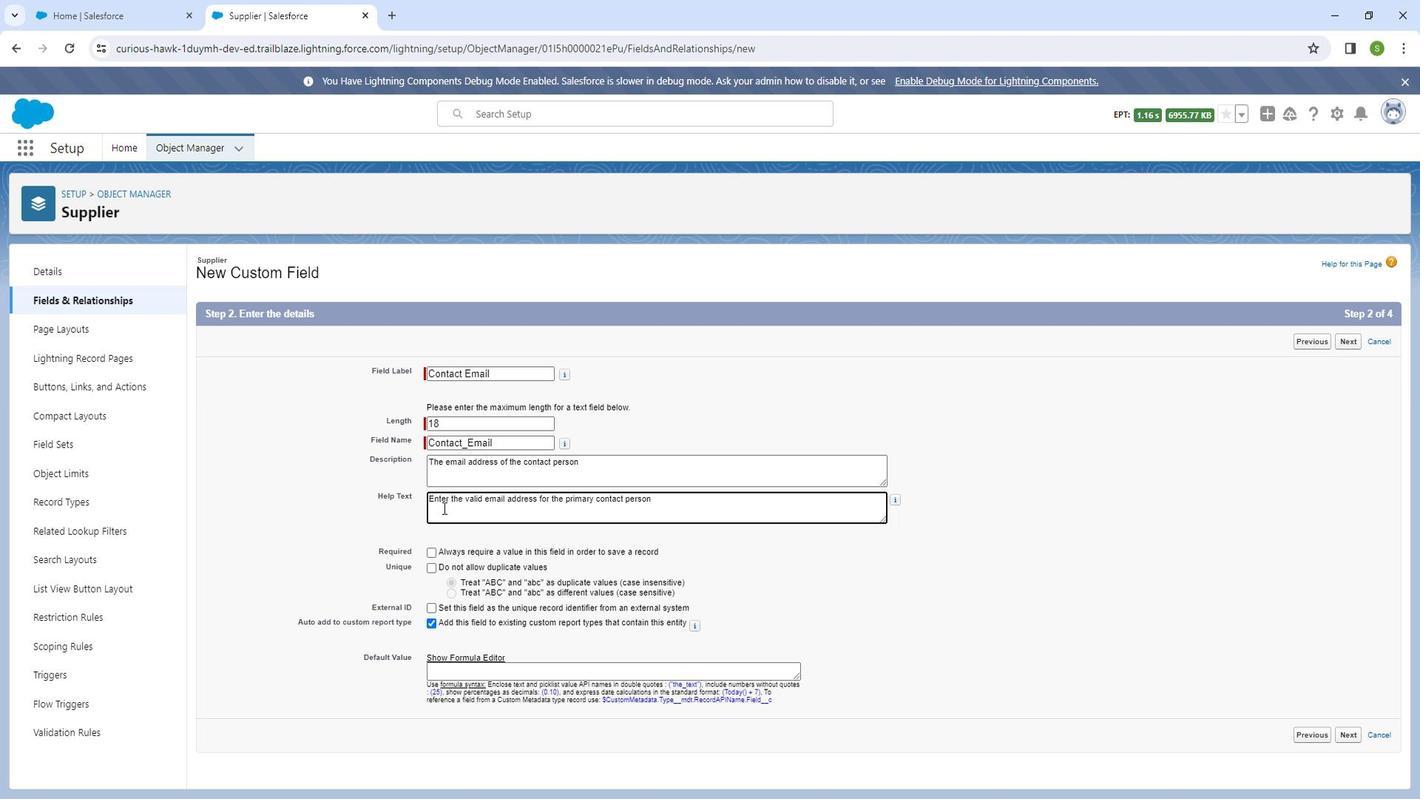 
Action: Mouse moved to (1374, 347)
Screenshot: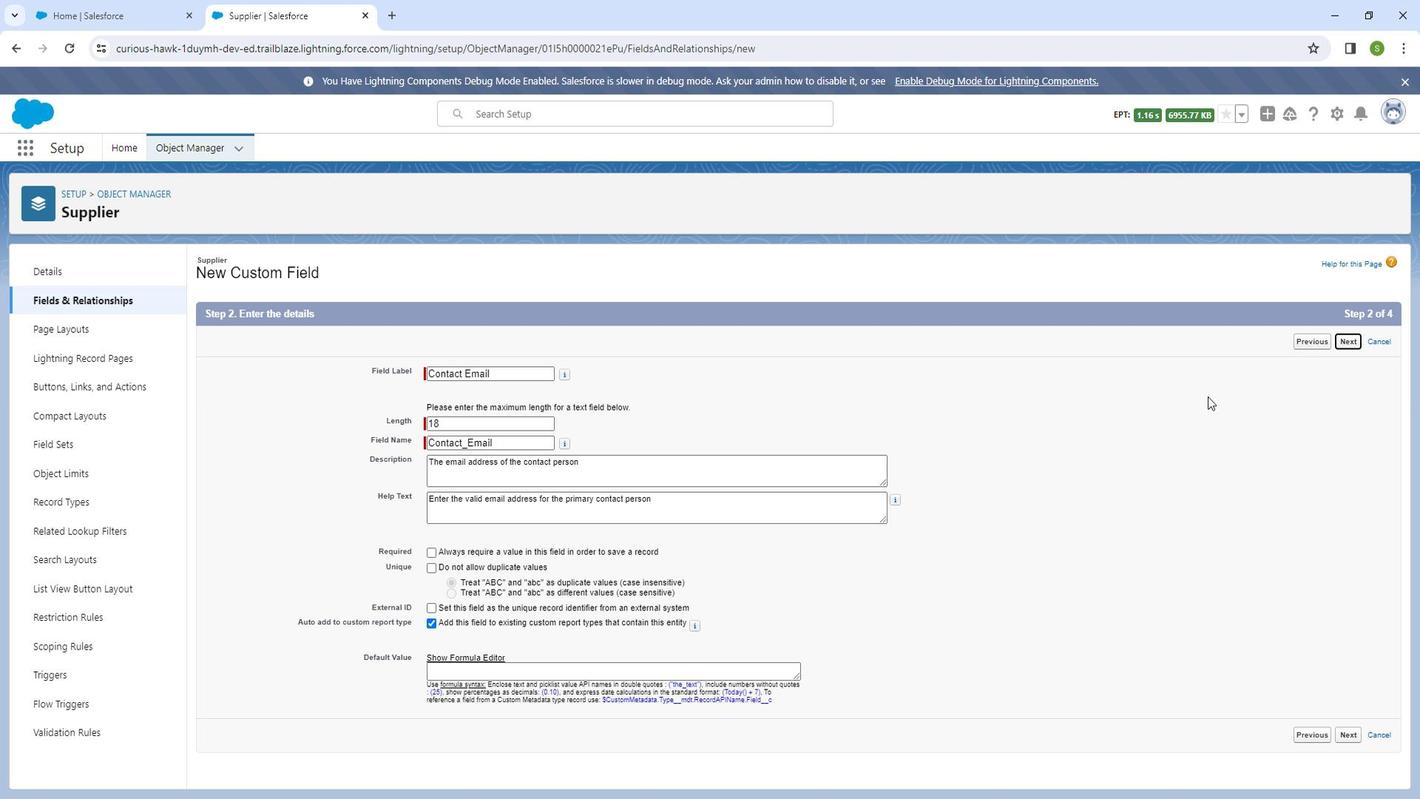 
Action: Mouse pressed left at (1374, 347)
Screenshot: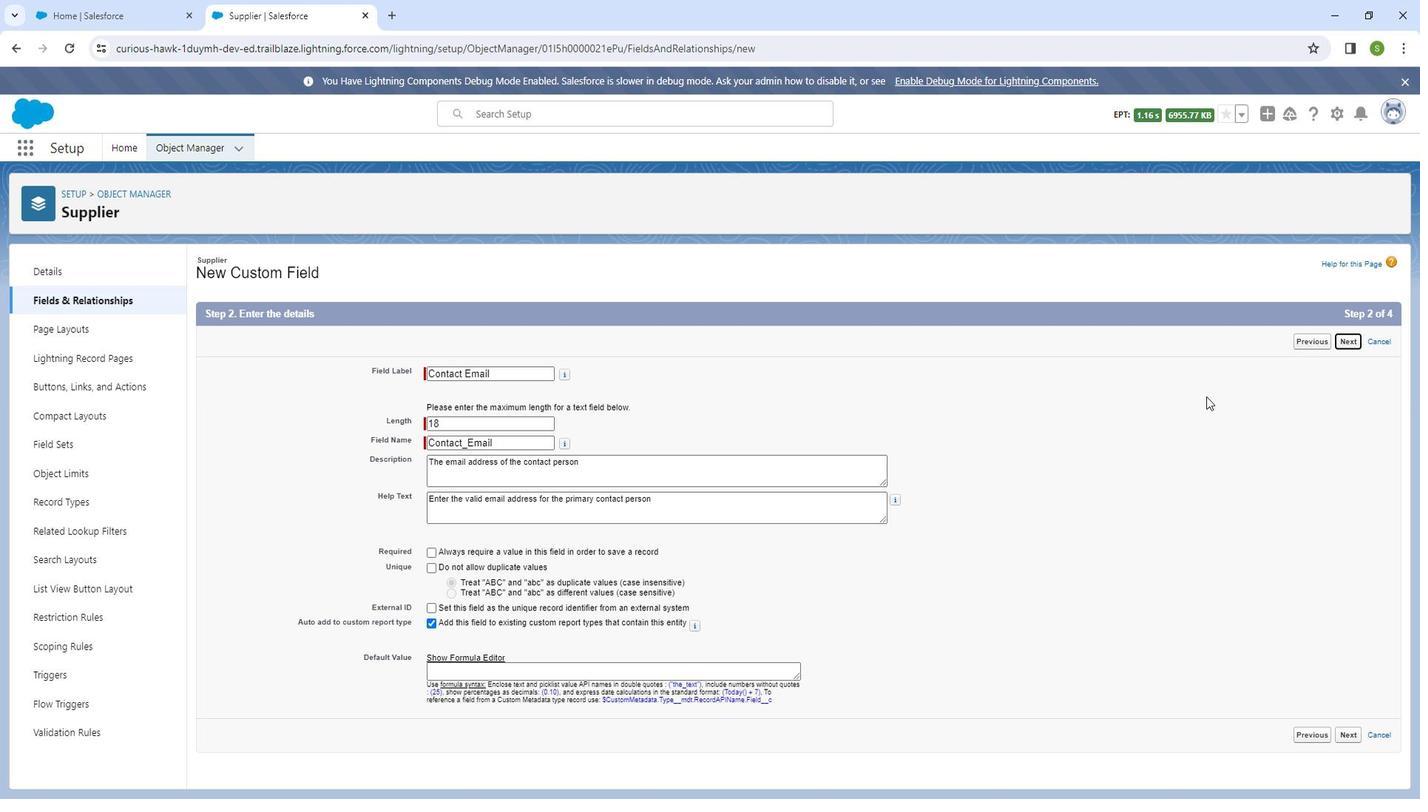
Action: Mouse moved to (834, 488)
Screenshot: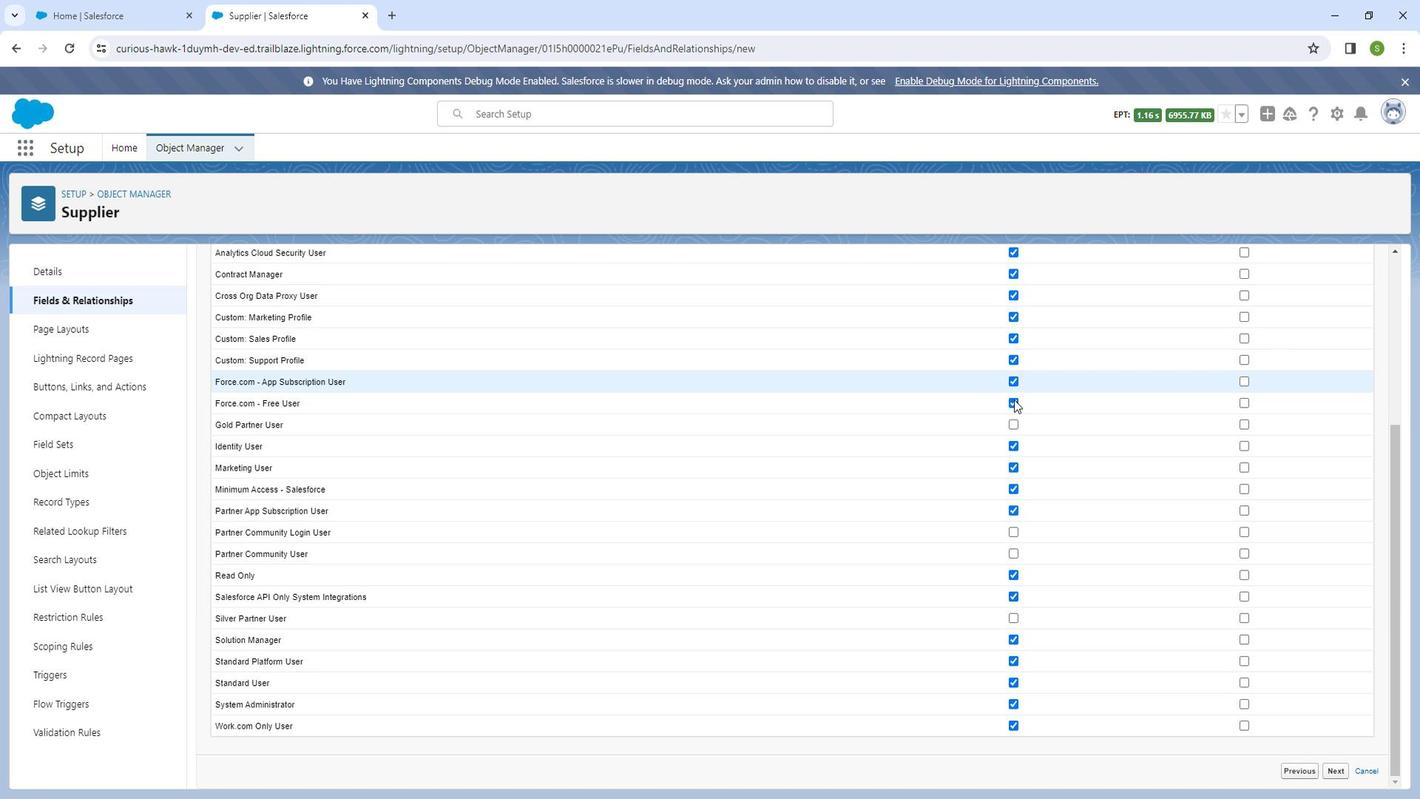 
Action: Mouse scrolled (834, 487) with delta (0, 0)
Screenshot: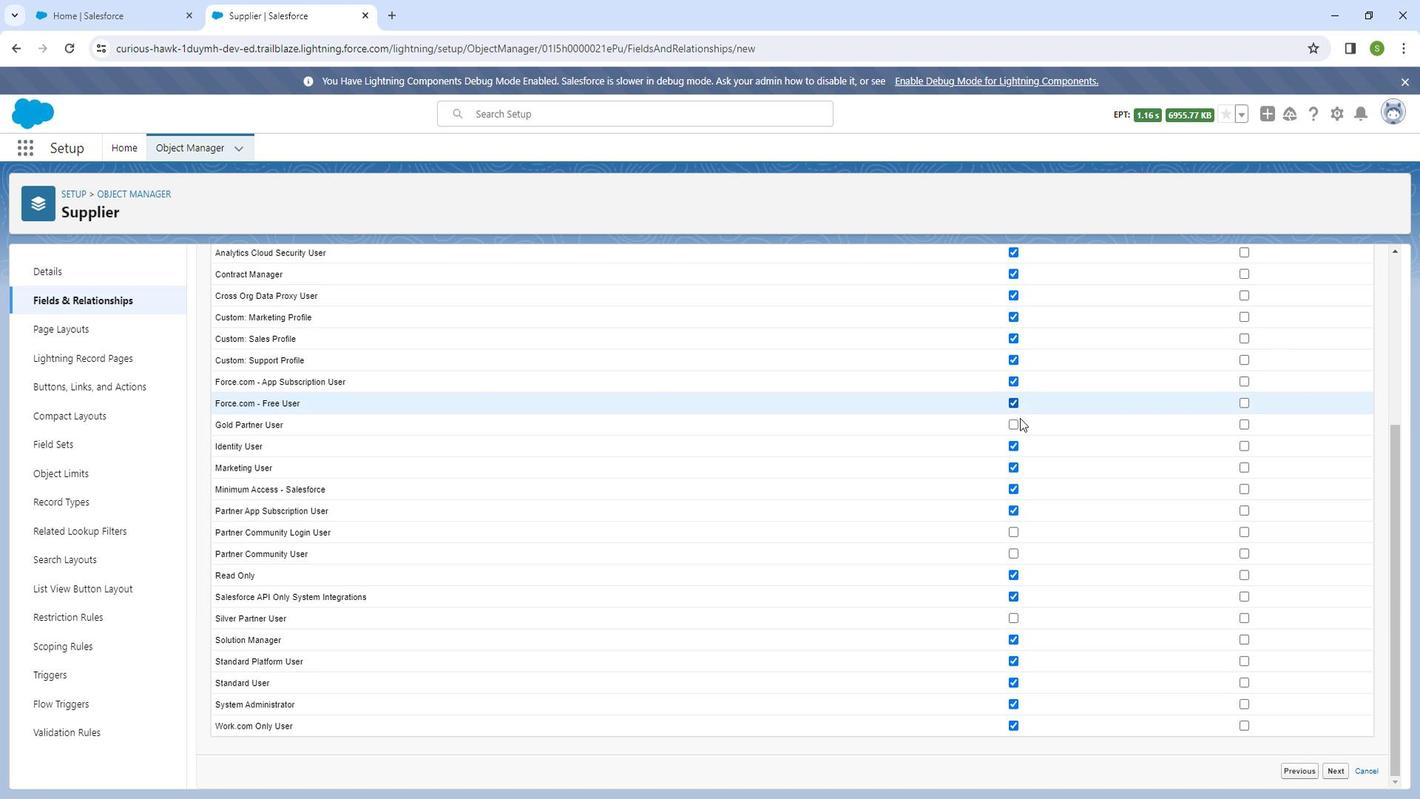 
Action: Mouse scrolled (834, 487) with delta (0, 0)
Screenshot: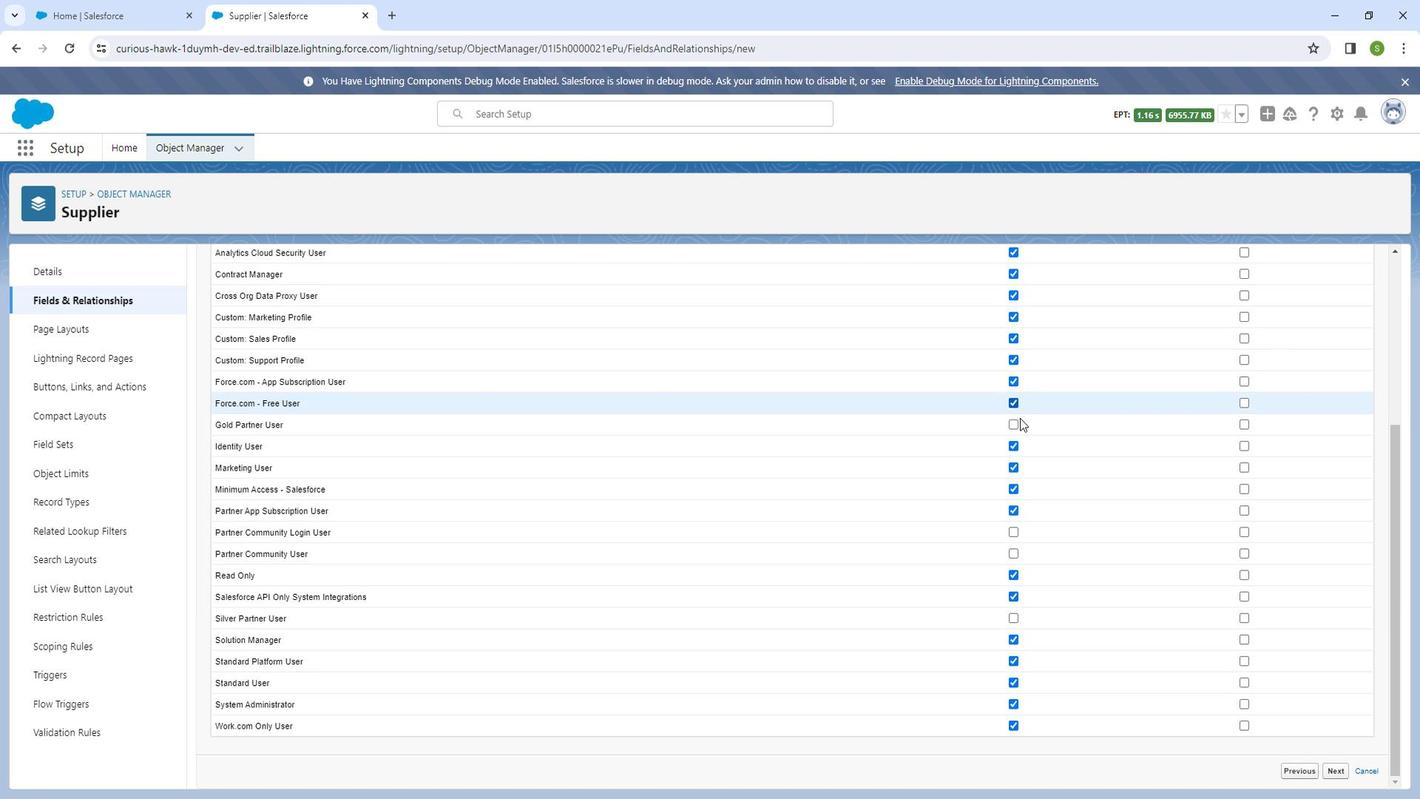 
Action: Mouse scrolled (834, 487) with delta (0, 0)
Screenshot: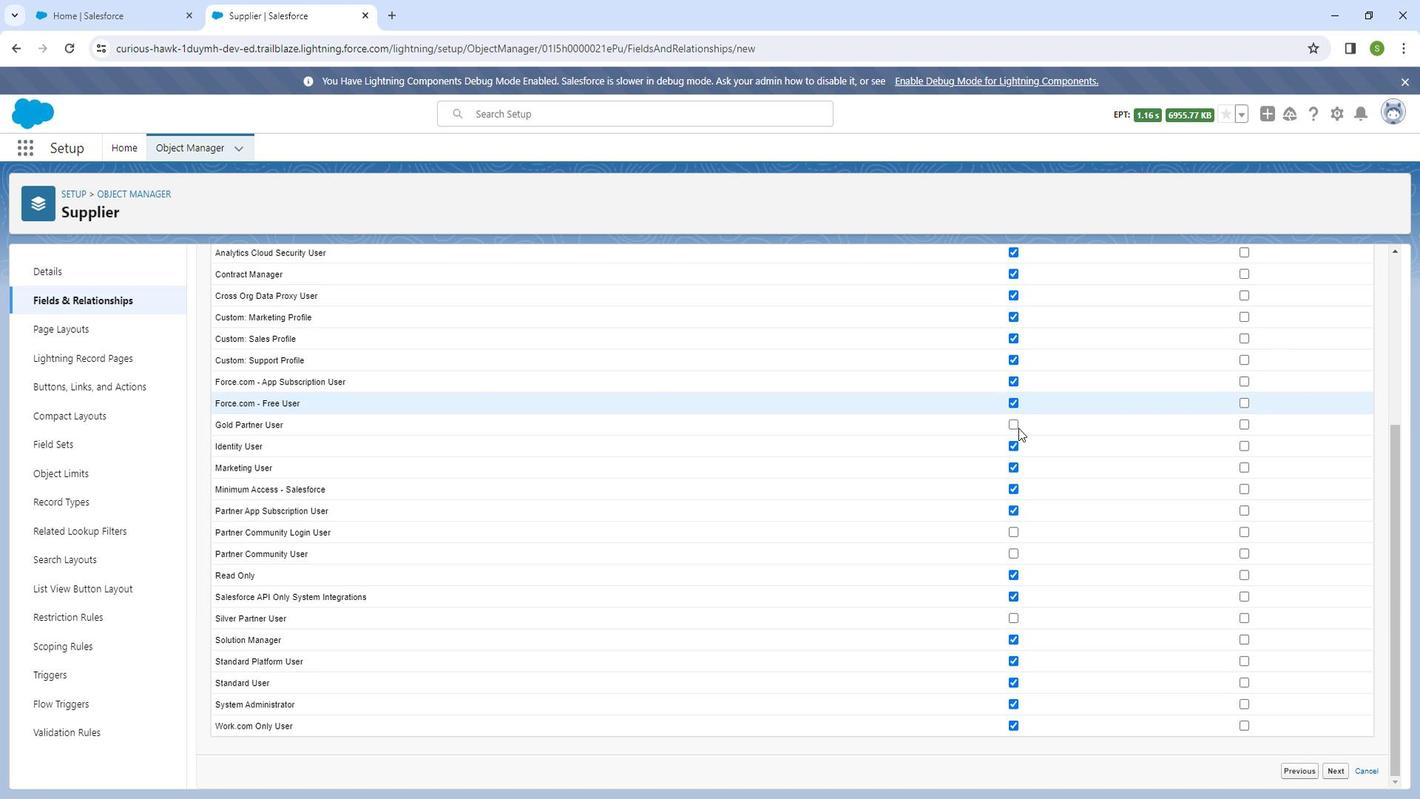 
Action: Mouse moved to (835, 489)
Screenshot: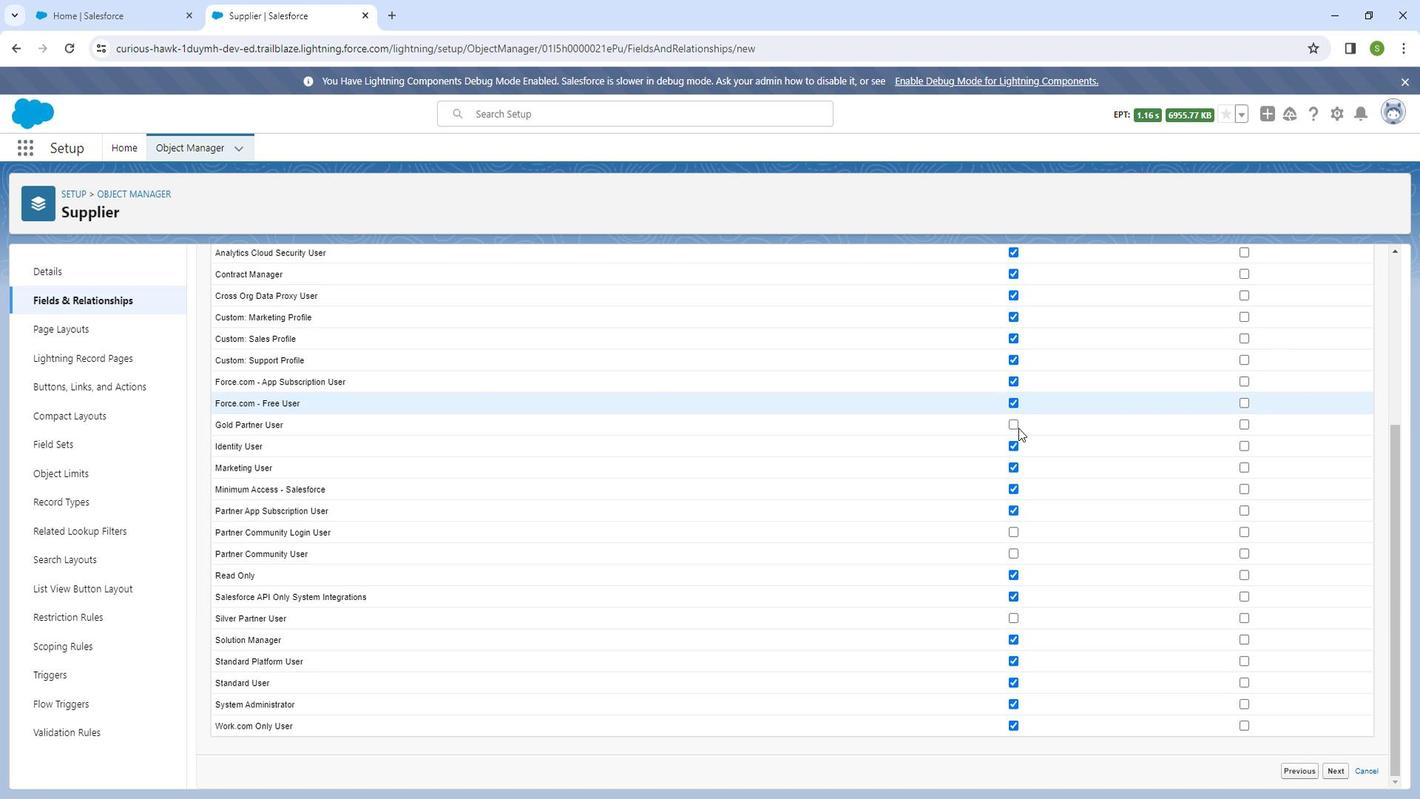 
Action: Mouse scrolled (835, 488) with delta (0, 0)
Screenshot: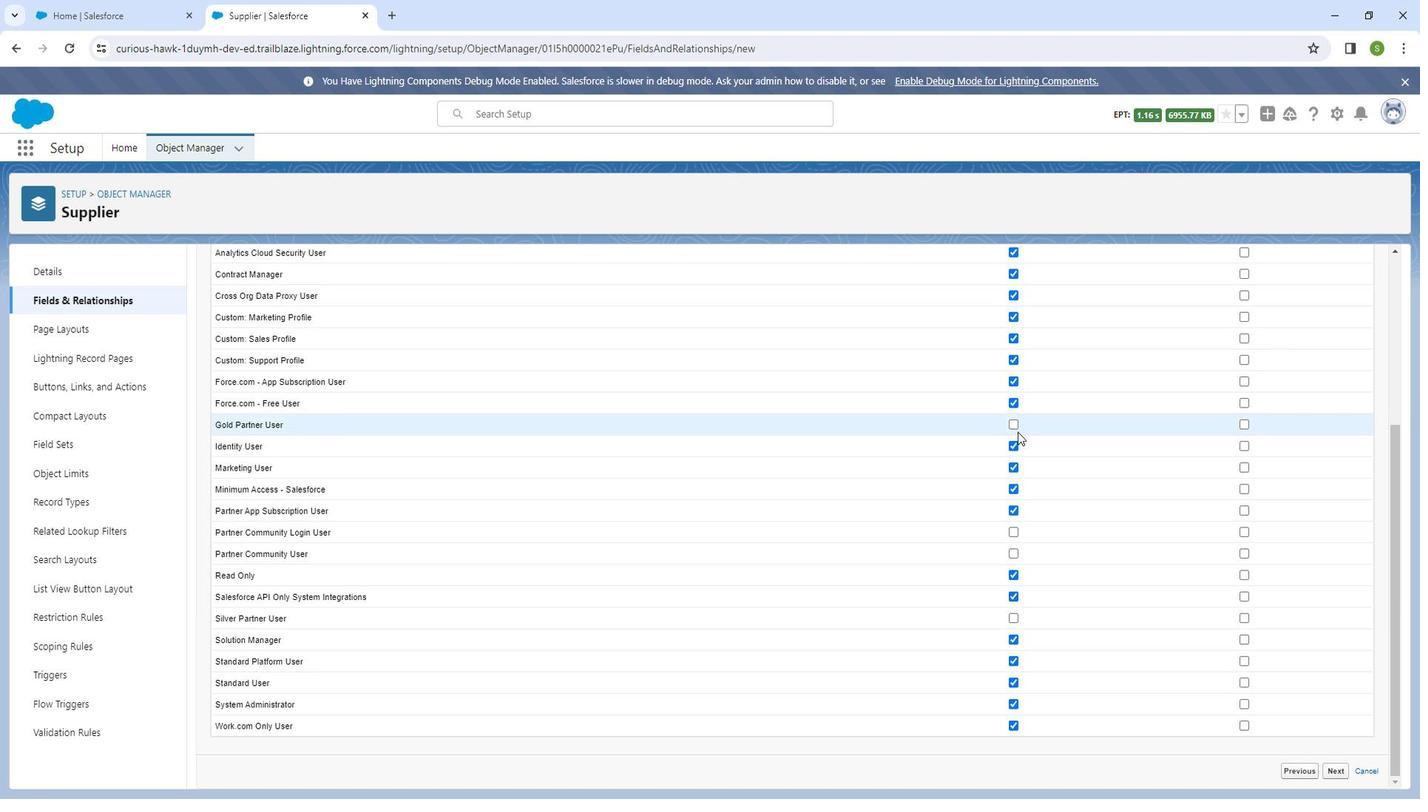
Action: Mouse scrolled (835, 488) with delta (0, 0)
Screenshot: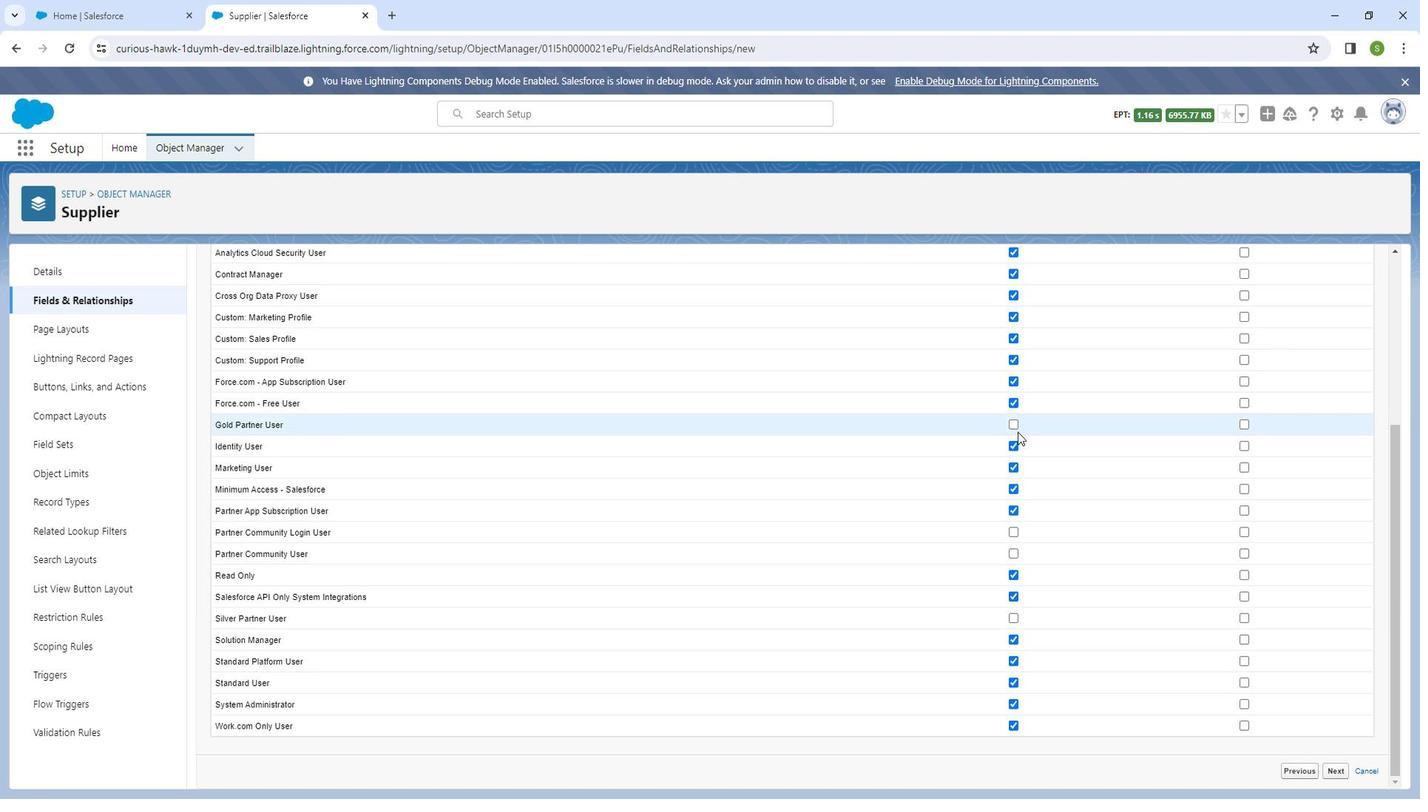 
Action: Mouse moved to (1032, 428)
Screenshot: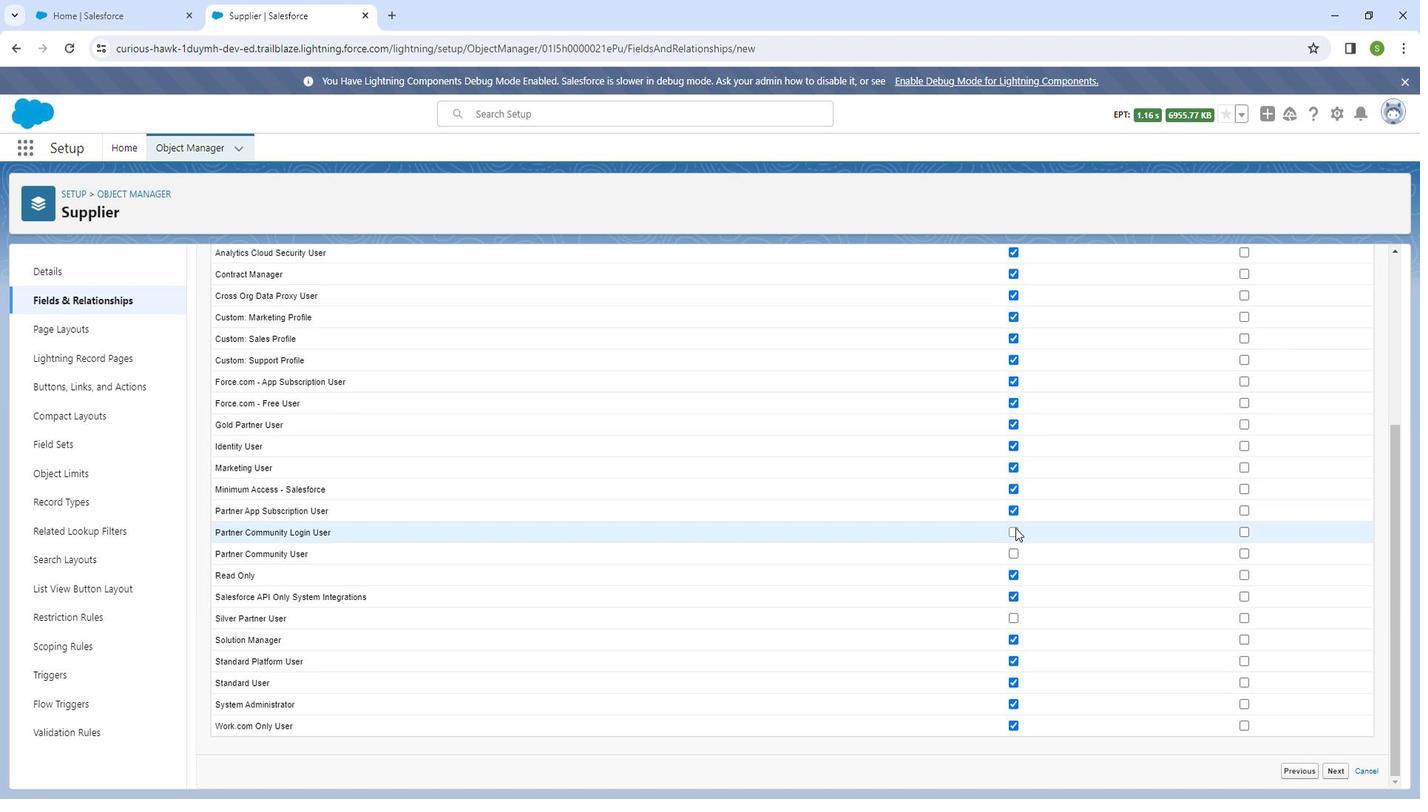 
Action: Mouse pressed left at (1032, 428)
Screenshot: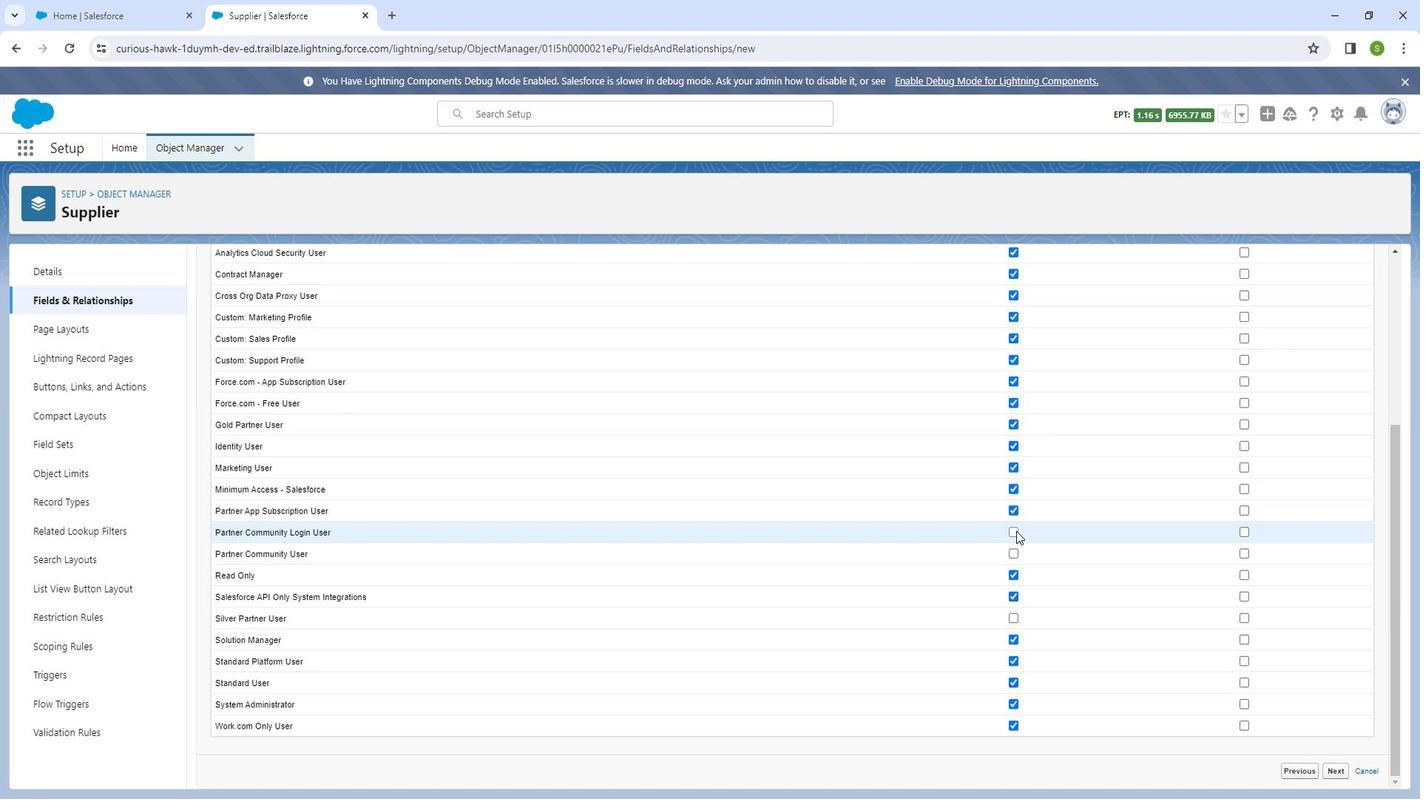 
Action: Mouse moved to (1034, 526)
Screenshot: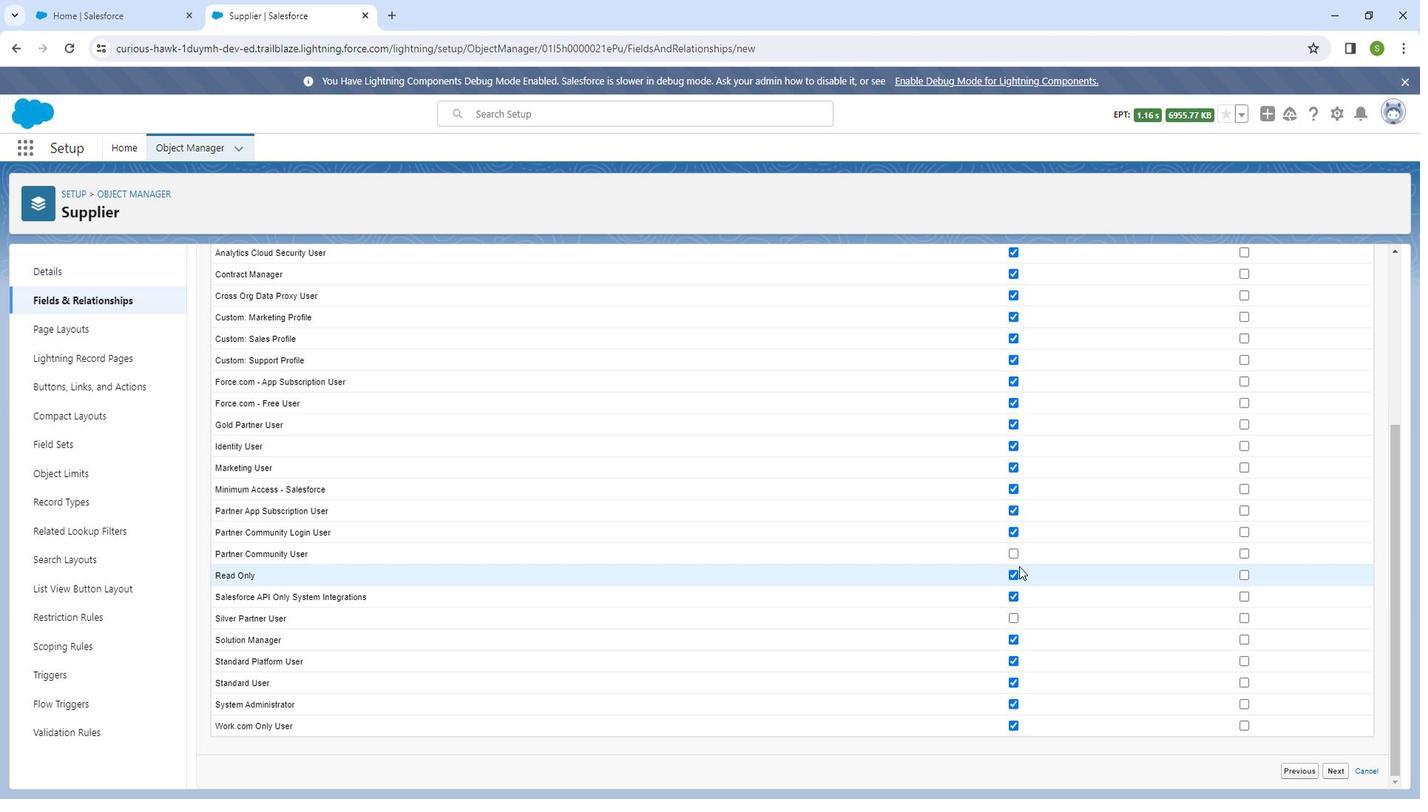 
Action: Mouse pressed left at (1034, 526)
Screenshot: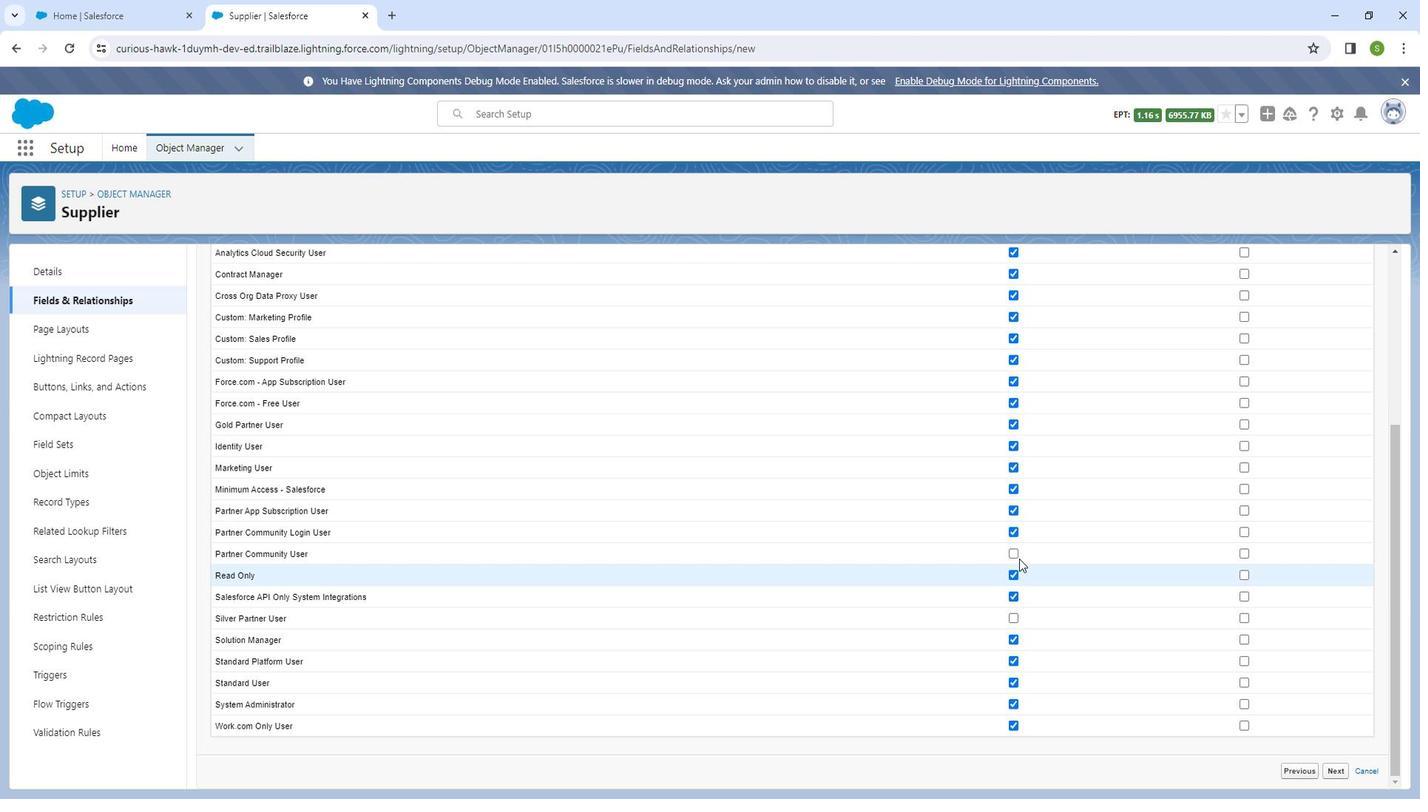 
Action: Mouse moved to (1039, 546)
Screenshot: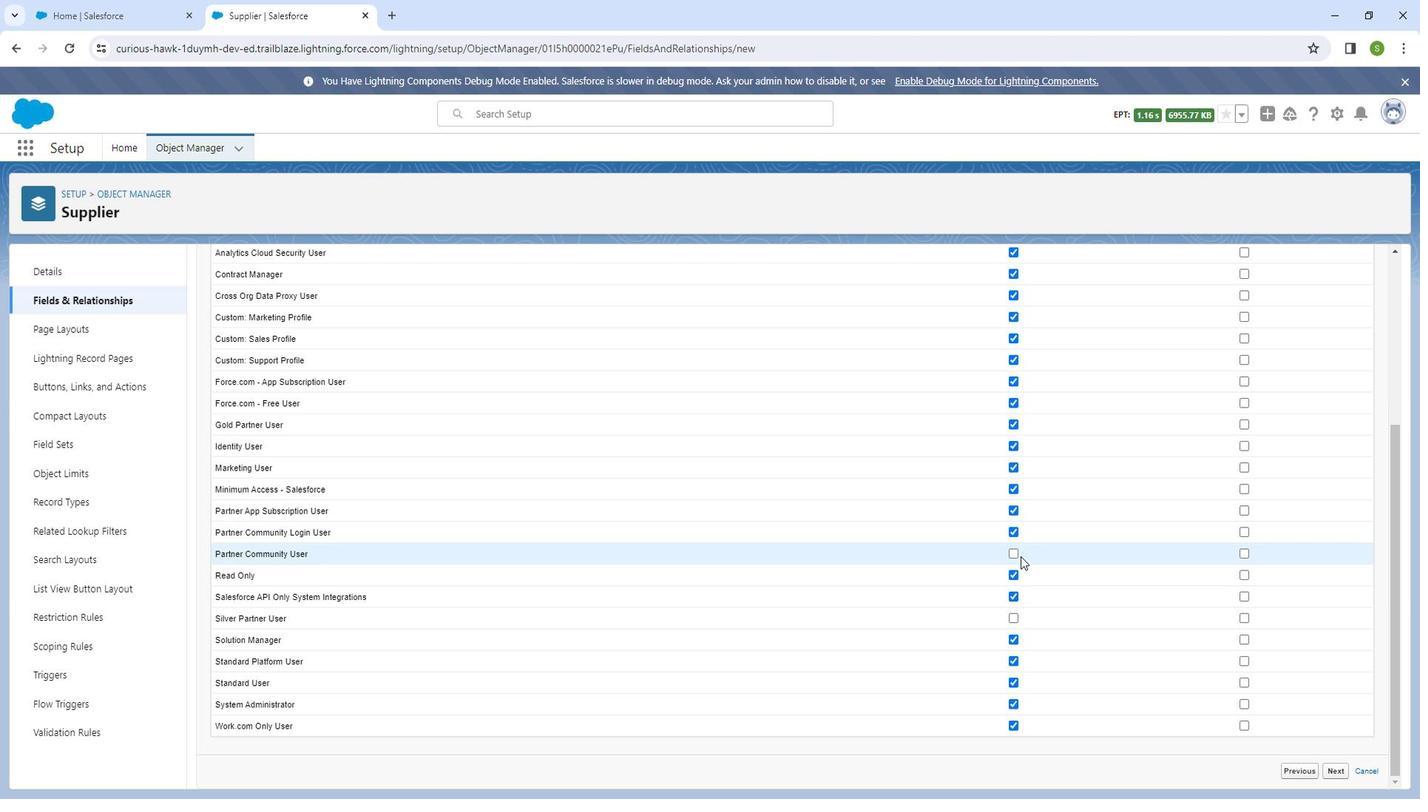 
Action: Mouse pressed left at (1039, 546)
Screenshot: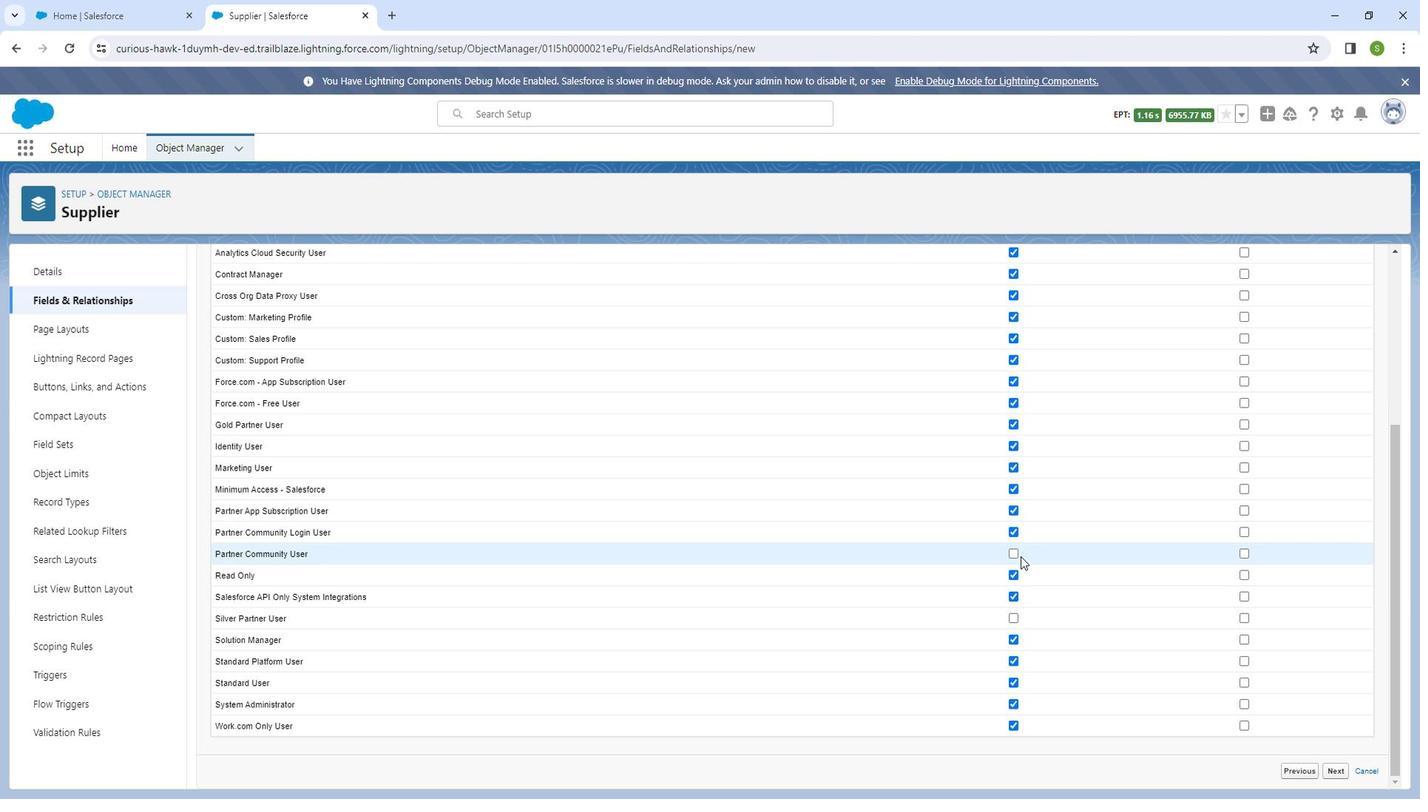 
Action: Mouse moved to (1039, 551)
Screenshot: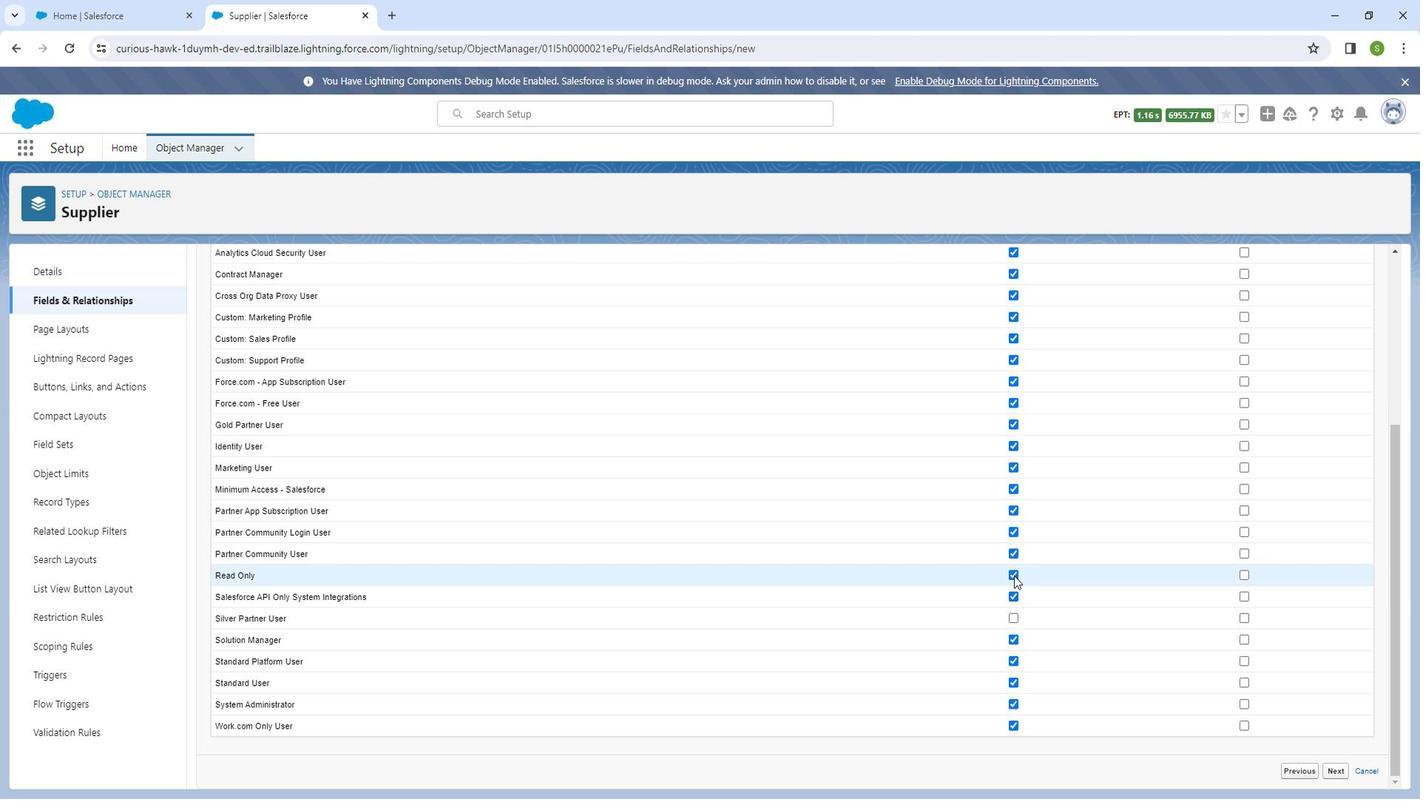 
Action: Mouse pressed left at (1039, 551)
Screenshot: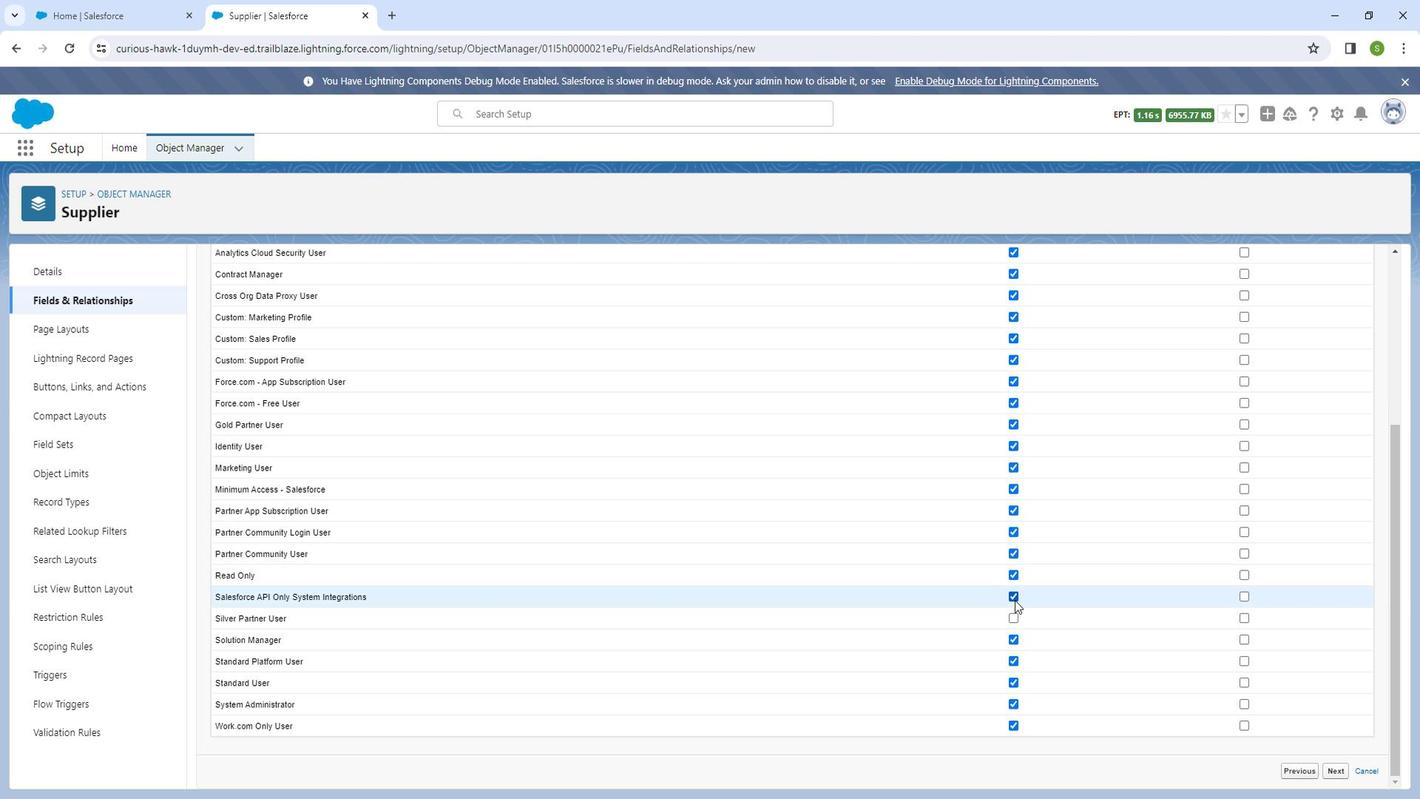 
Action: Mouse moved to (1033, 554)
Screenshot: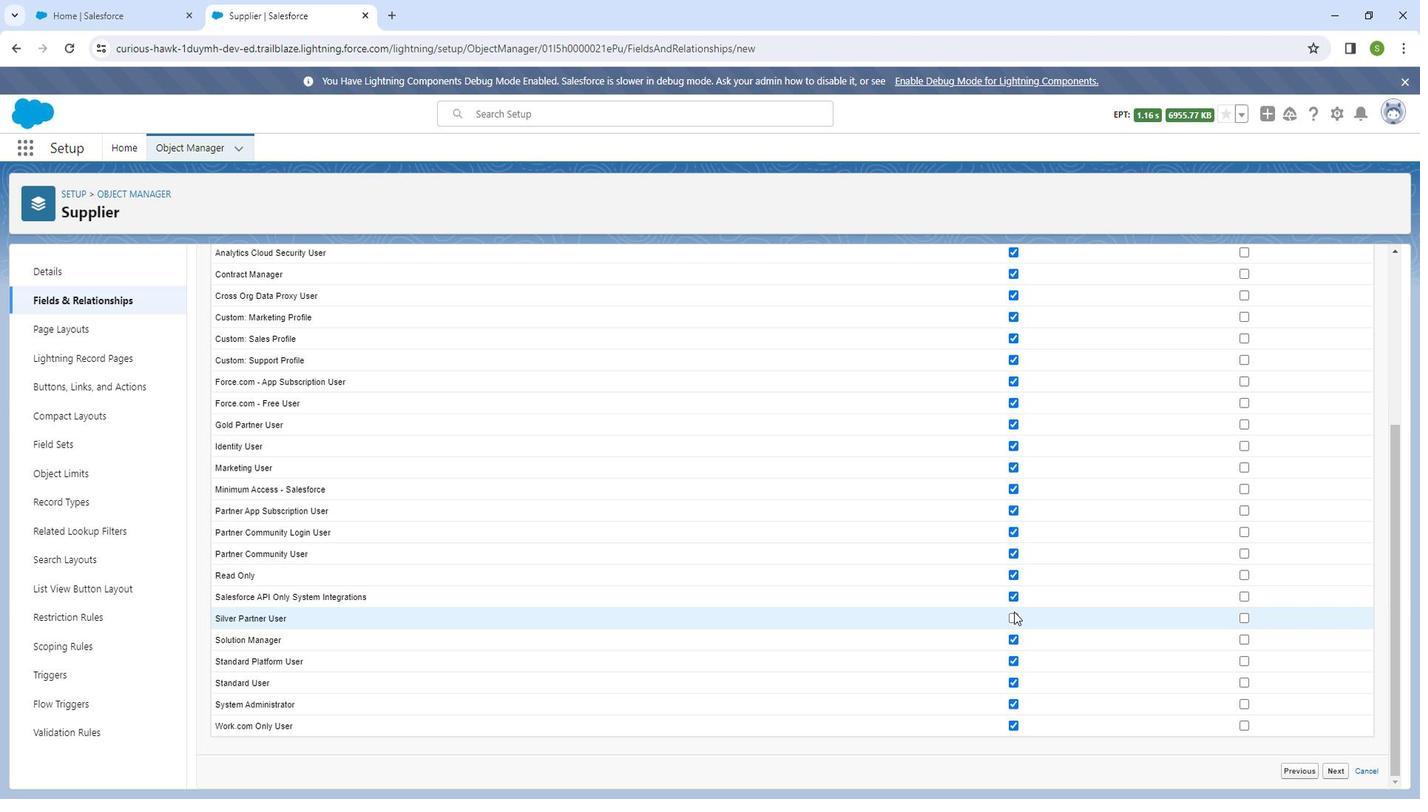 
Action: Mouse pressed left at (1033, 554)
Screenshot: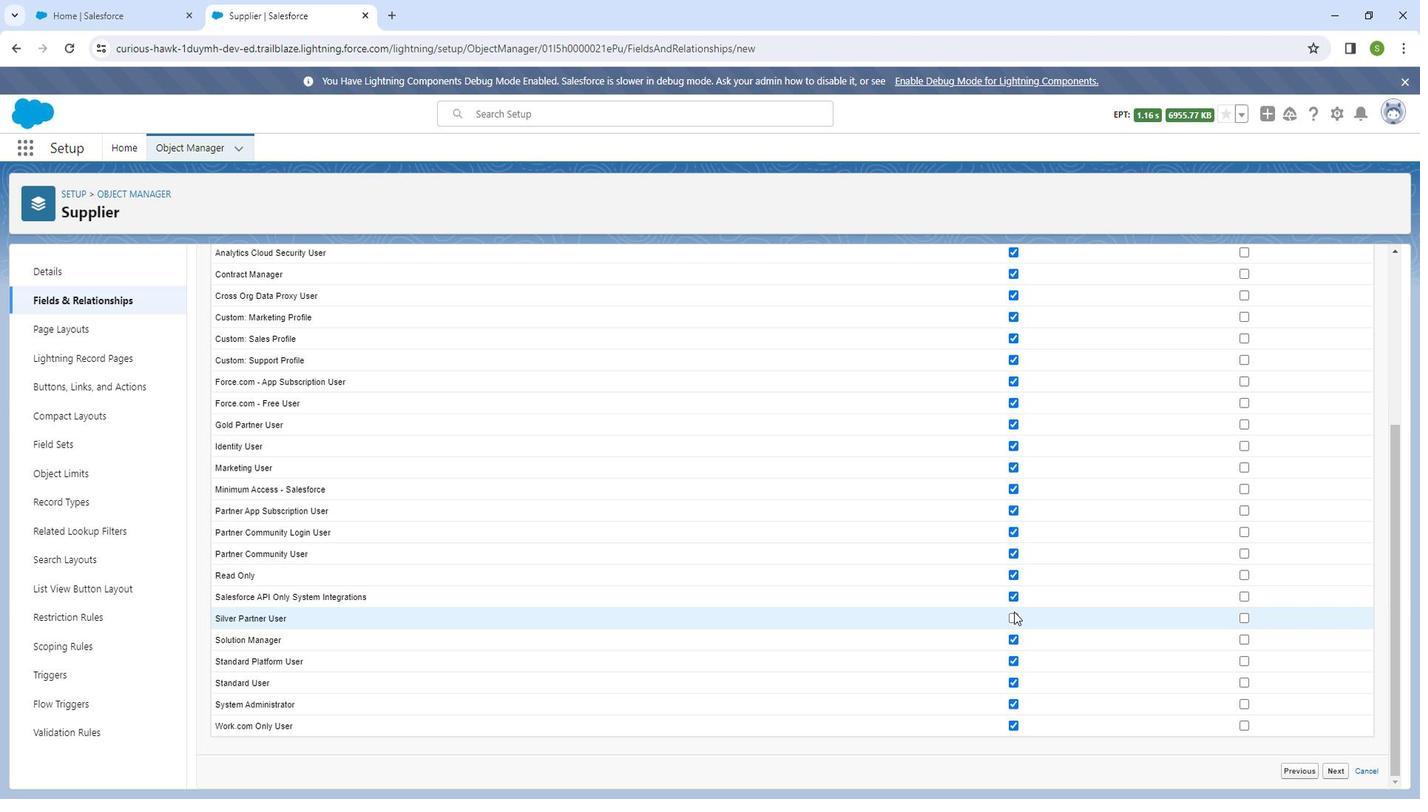 
Action: Mouse moved to (1032, 607)
Screenshot: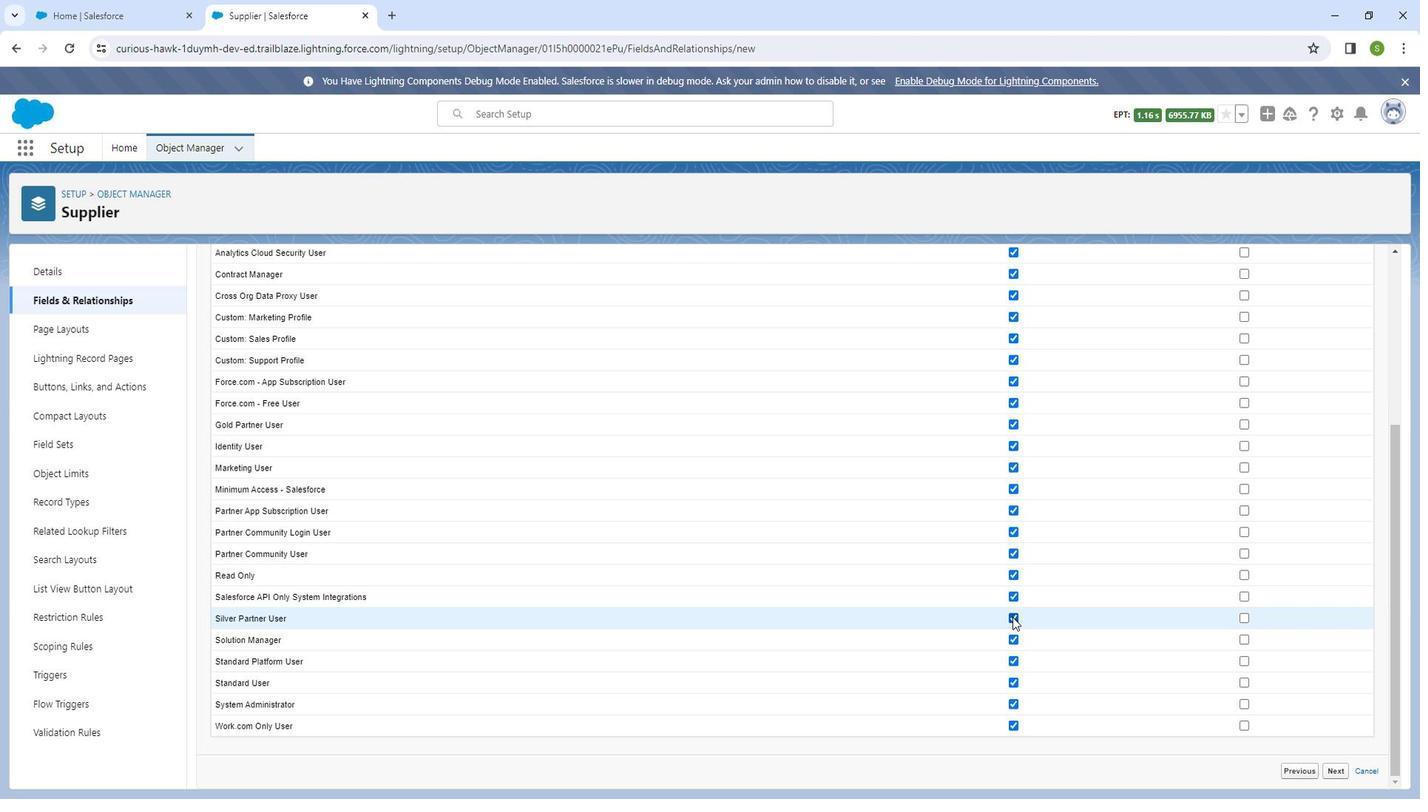 
Action: Mouse pressed left at (1032, 607)
Screenshot: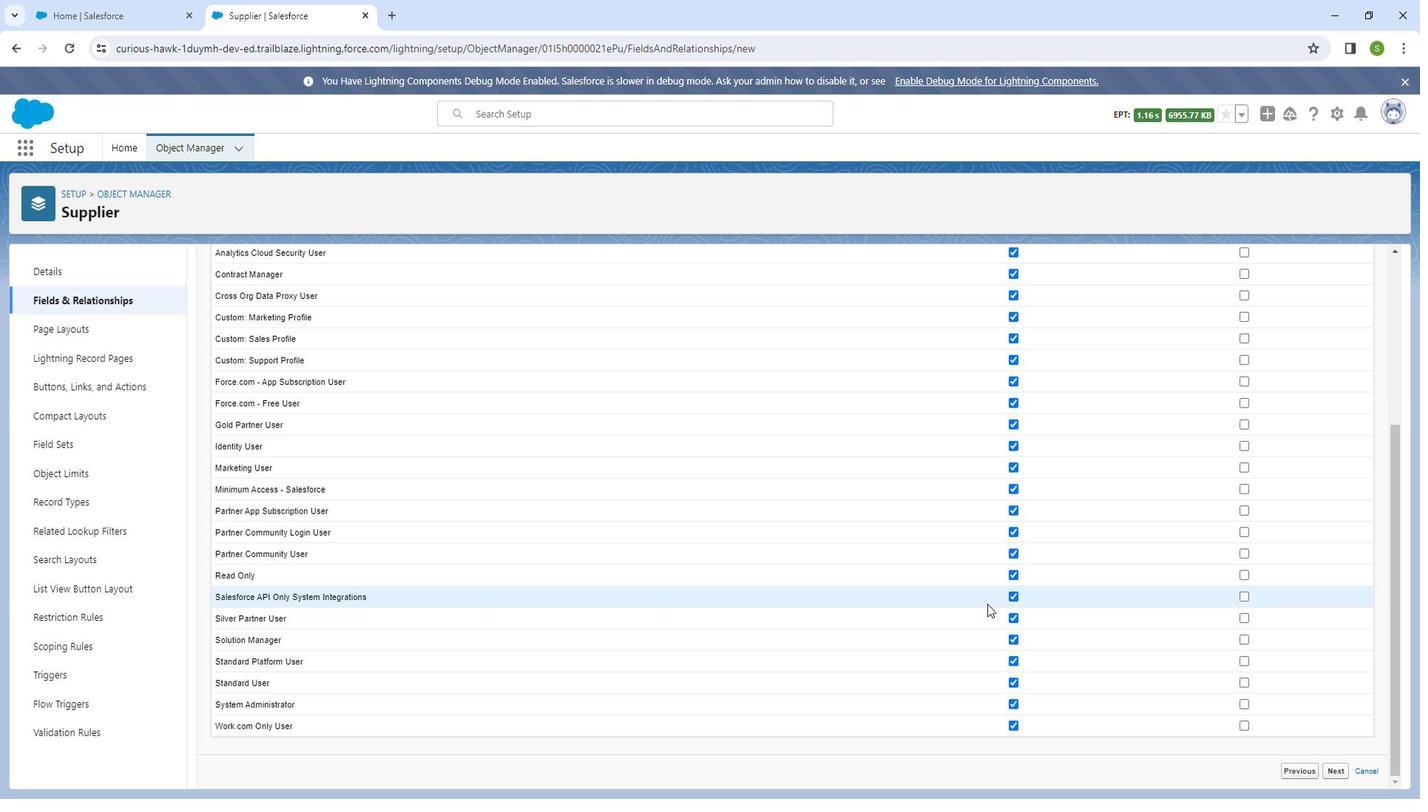 
Action: Mouse moved to (1029, 611)
Screenshot: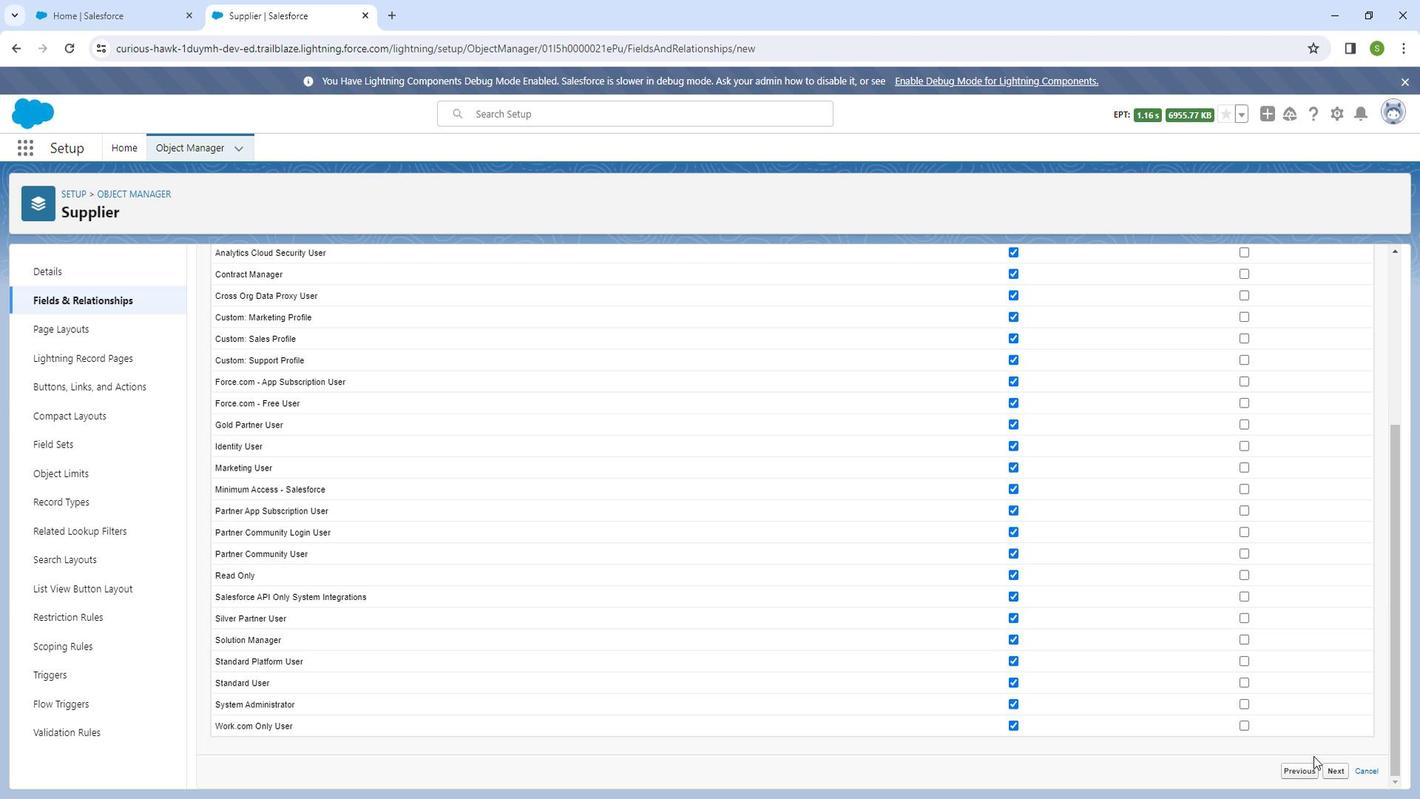 
Action: Mouse pressed left at (1029, 611)
Screenshot: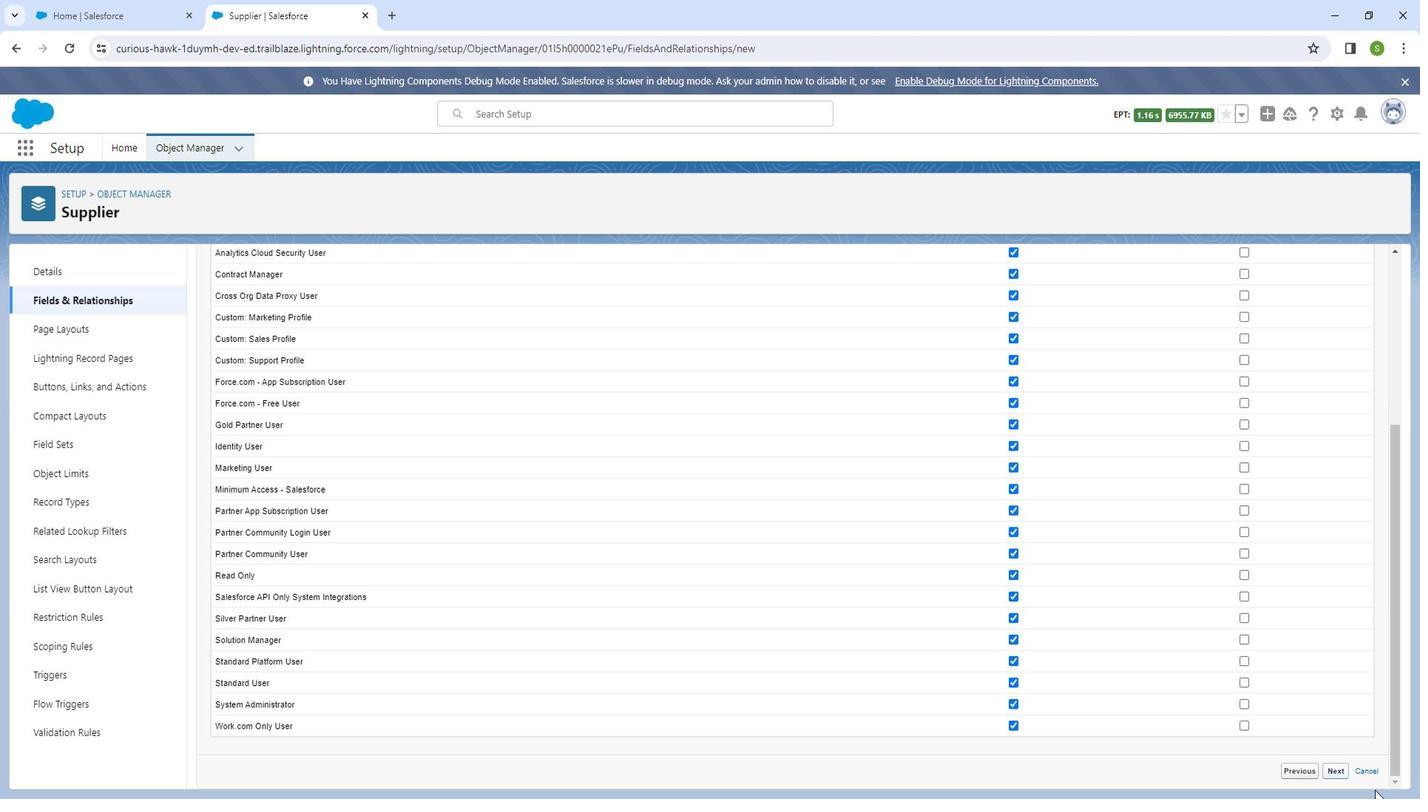 
Action: Mouse moved to (1365, 758)
Screenshot: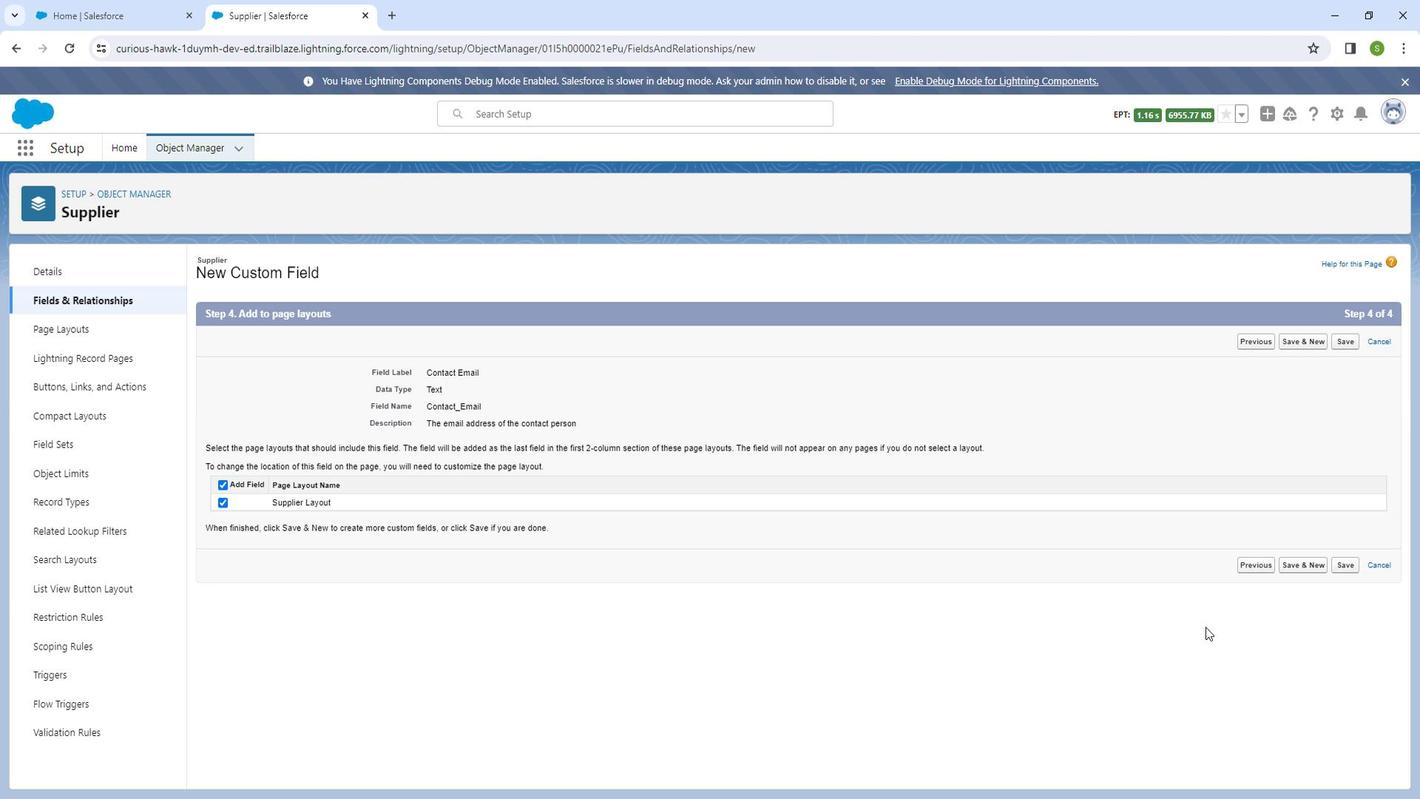 
Action: Mouse pressed left at (1365, 758)
Screenshot: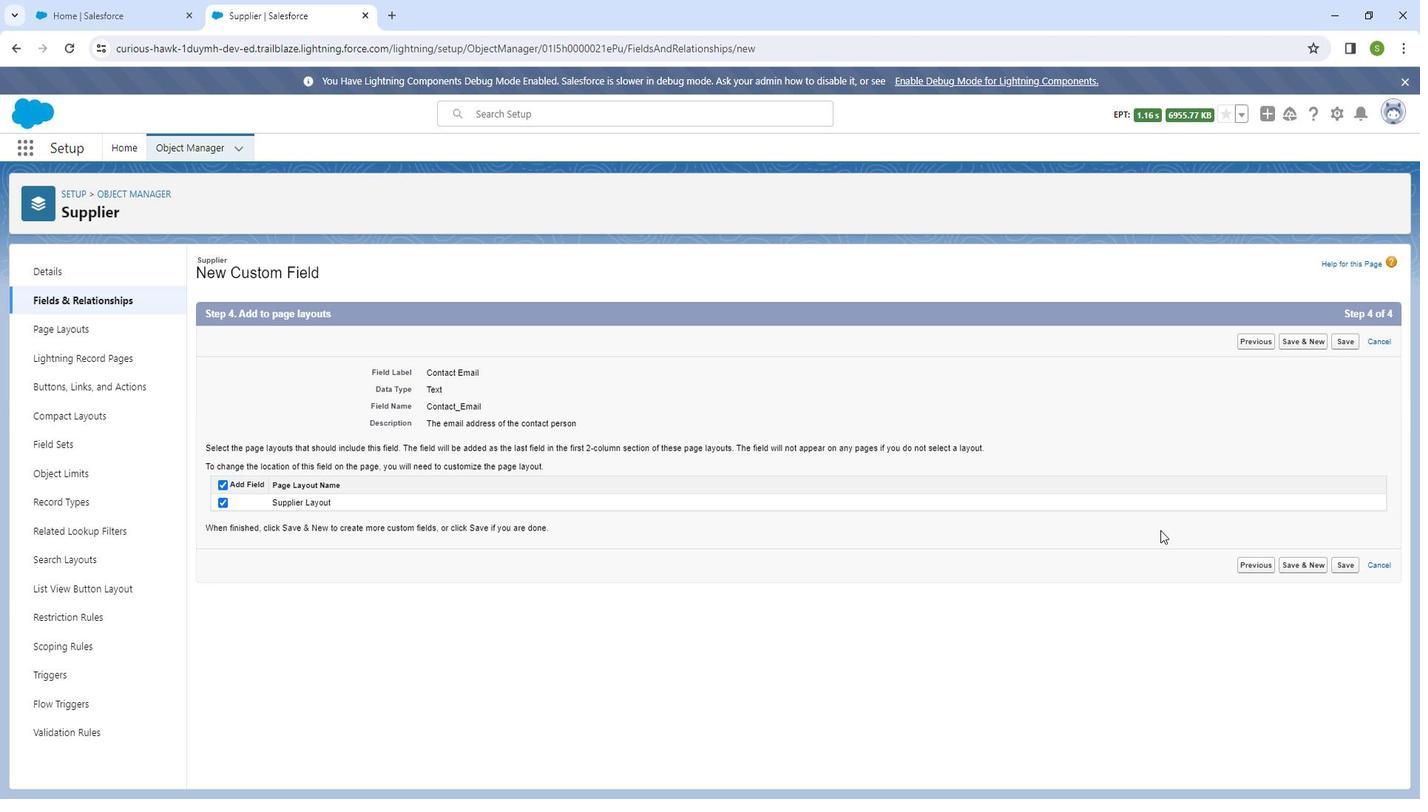 
Action: Mouse moved to (1368, 349)
Screenshot: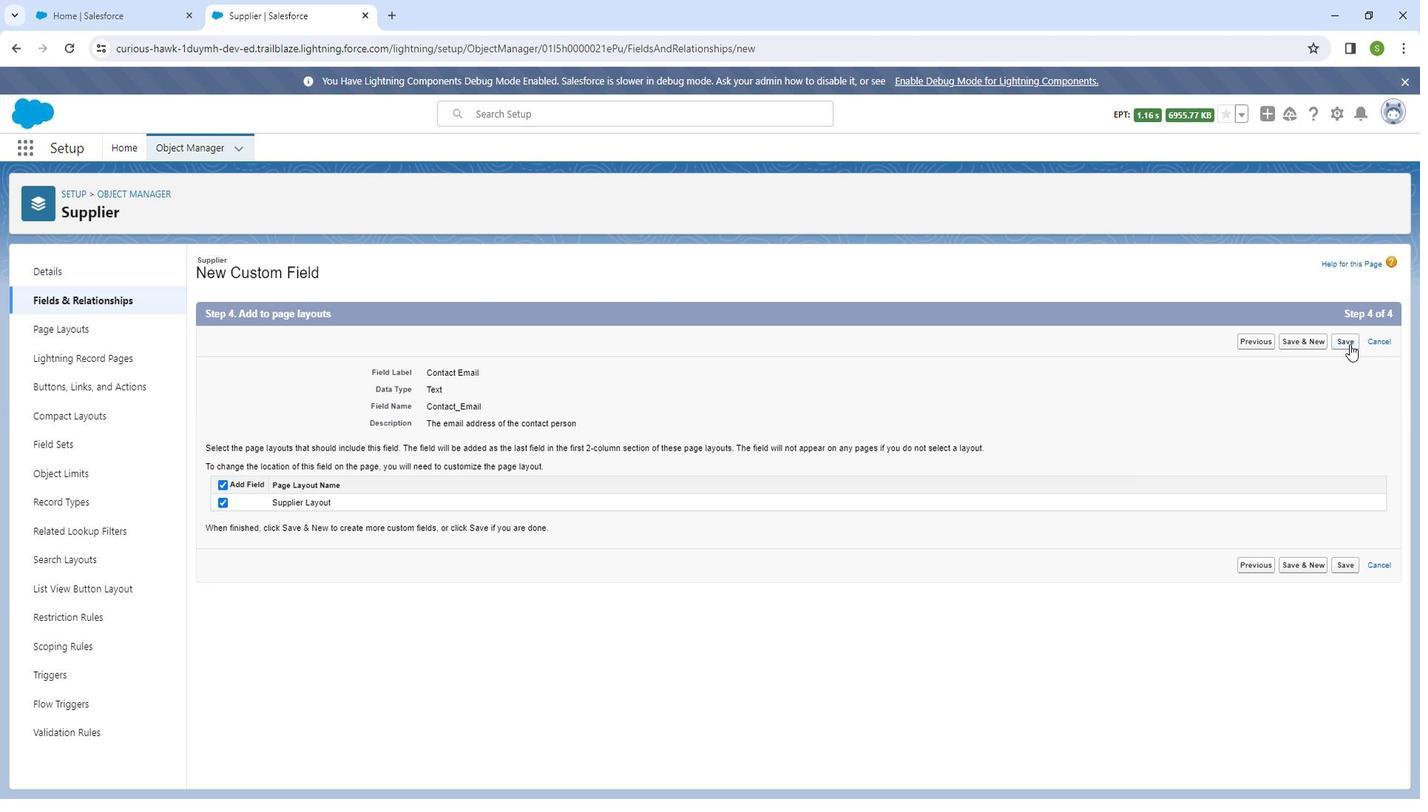 
Action: Mouse pressed left at (1368, 349)
Screenshot: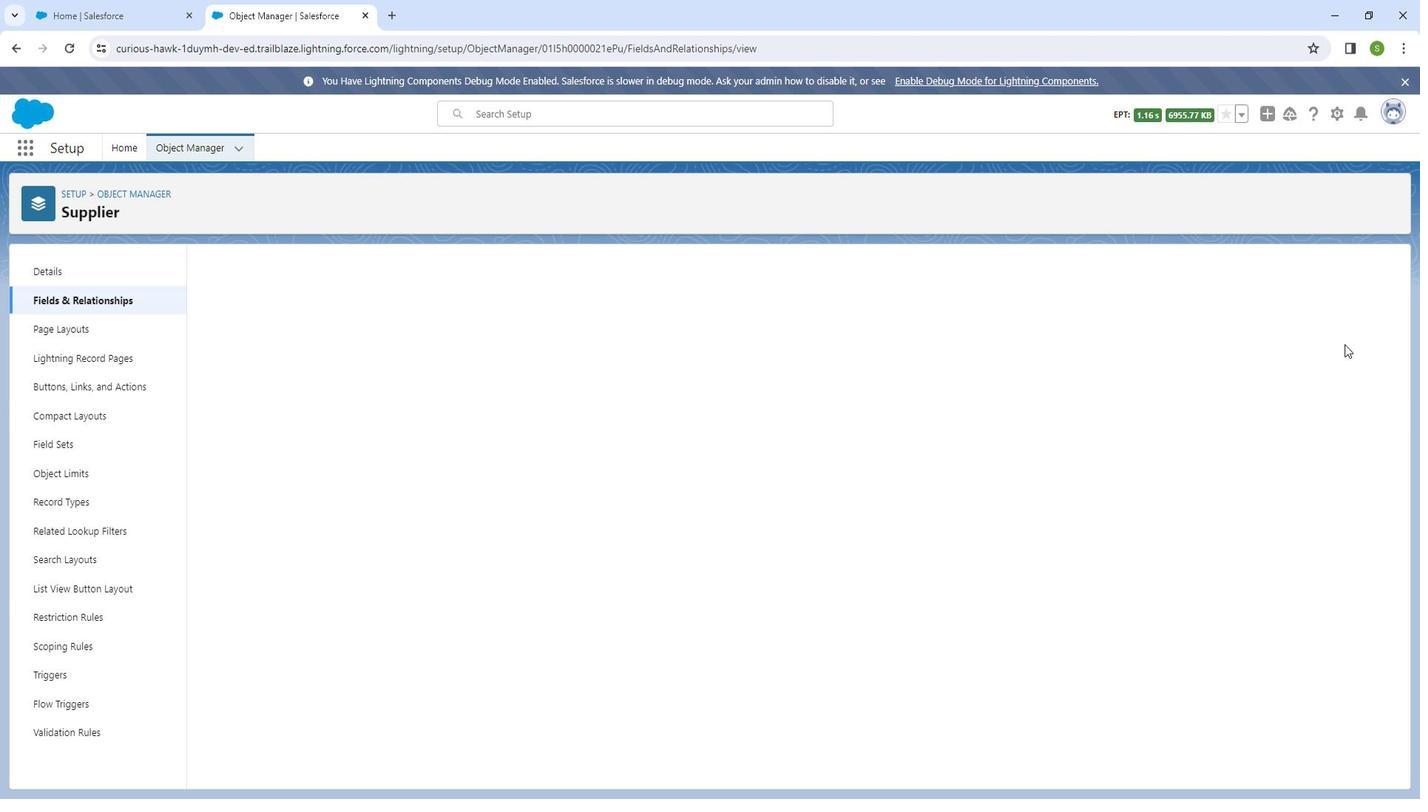 
Action: Mouse moved to (1095, 278)
Screenshot: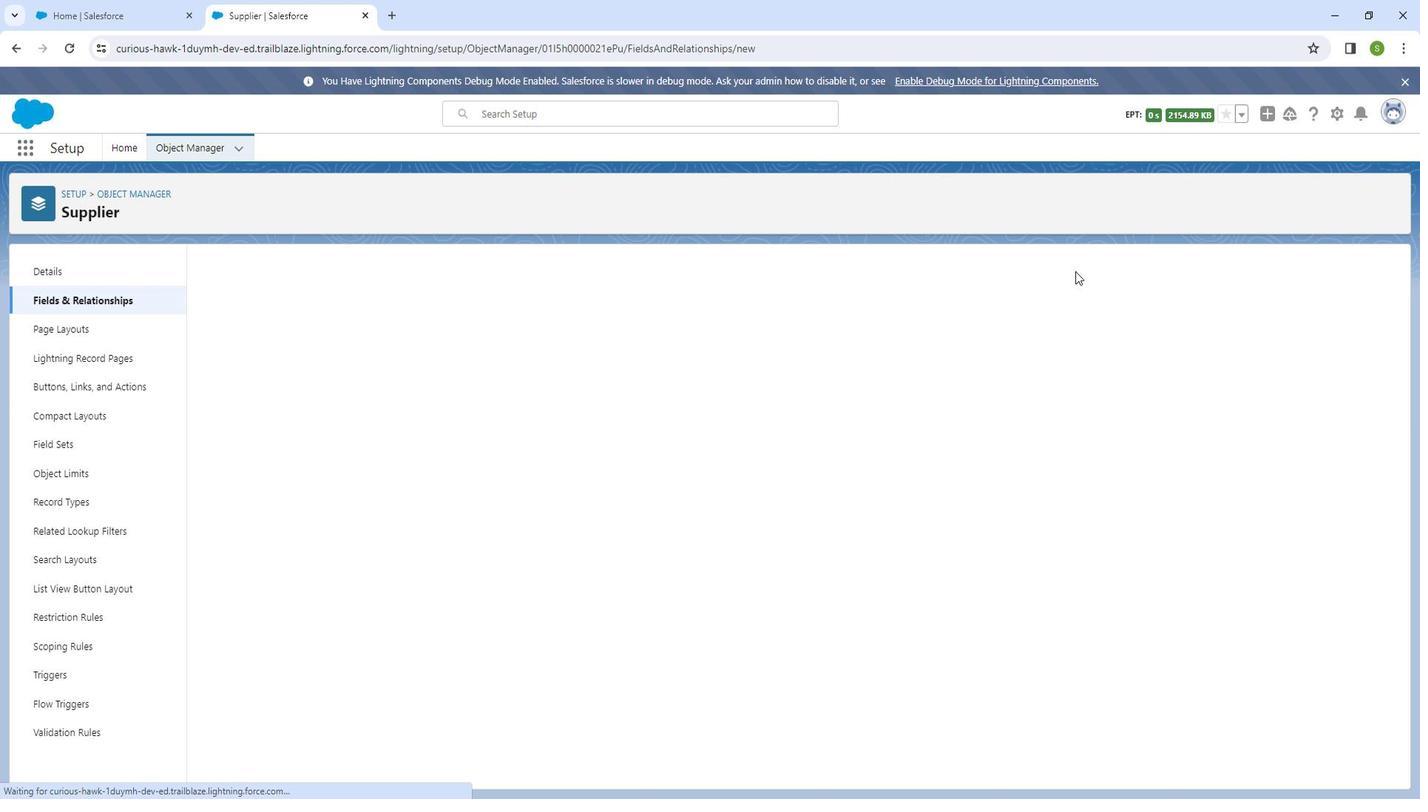 
Action: Mouse pressed left at (1095, 278)
Screenshot: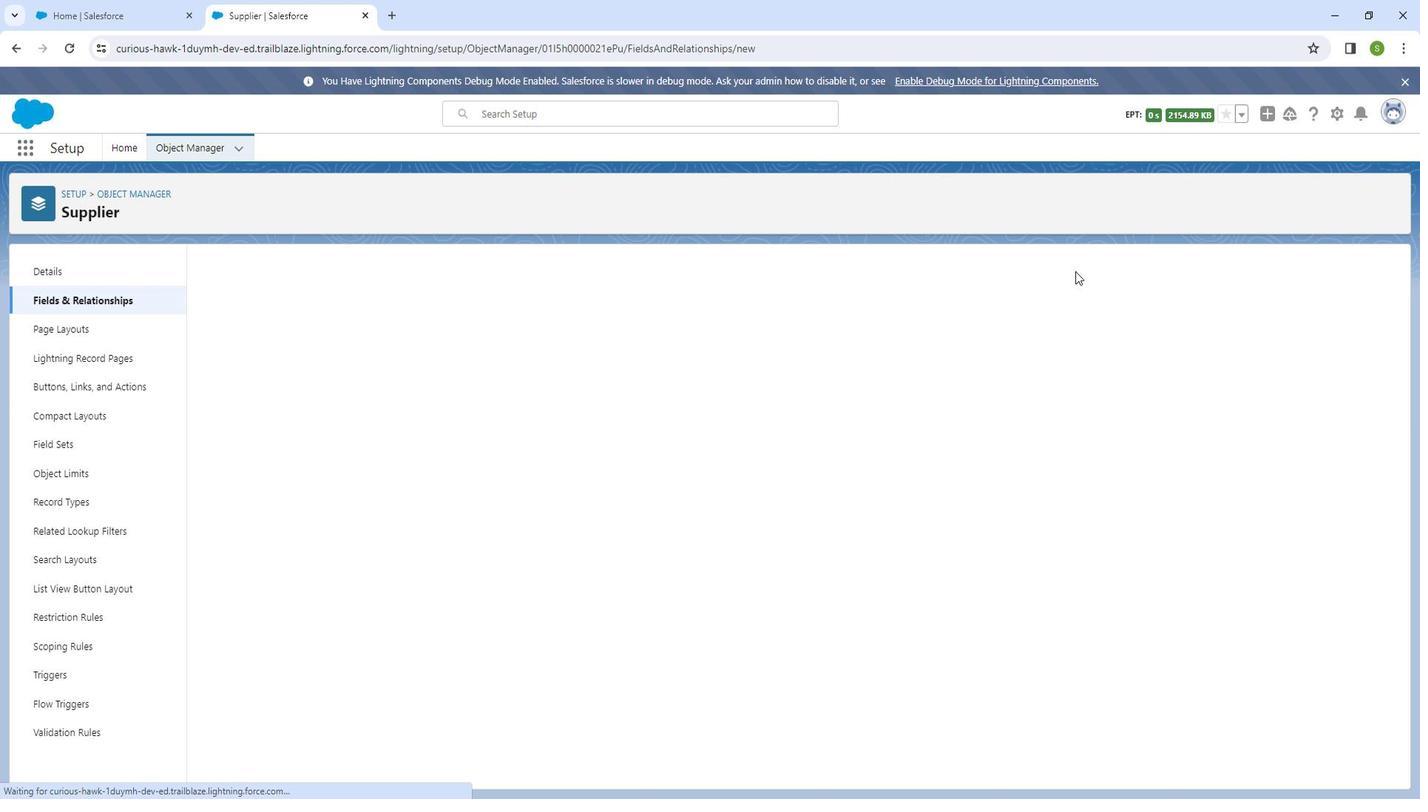 
Action: Mouse moved to (350, 659)
Screenshot: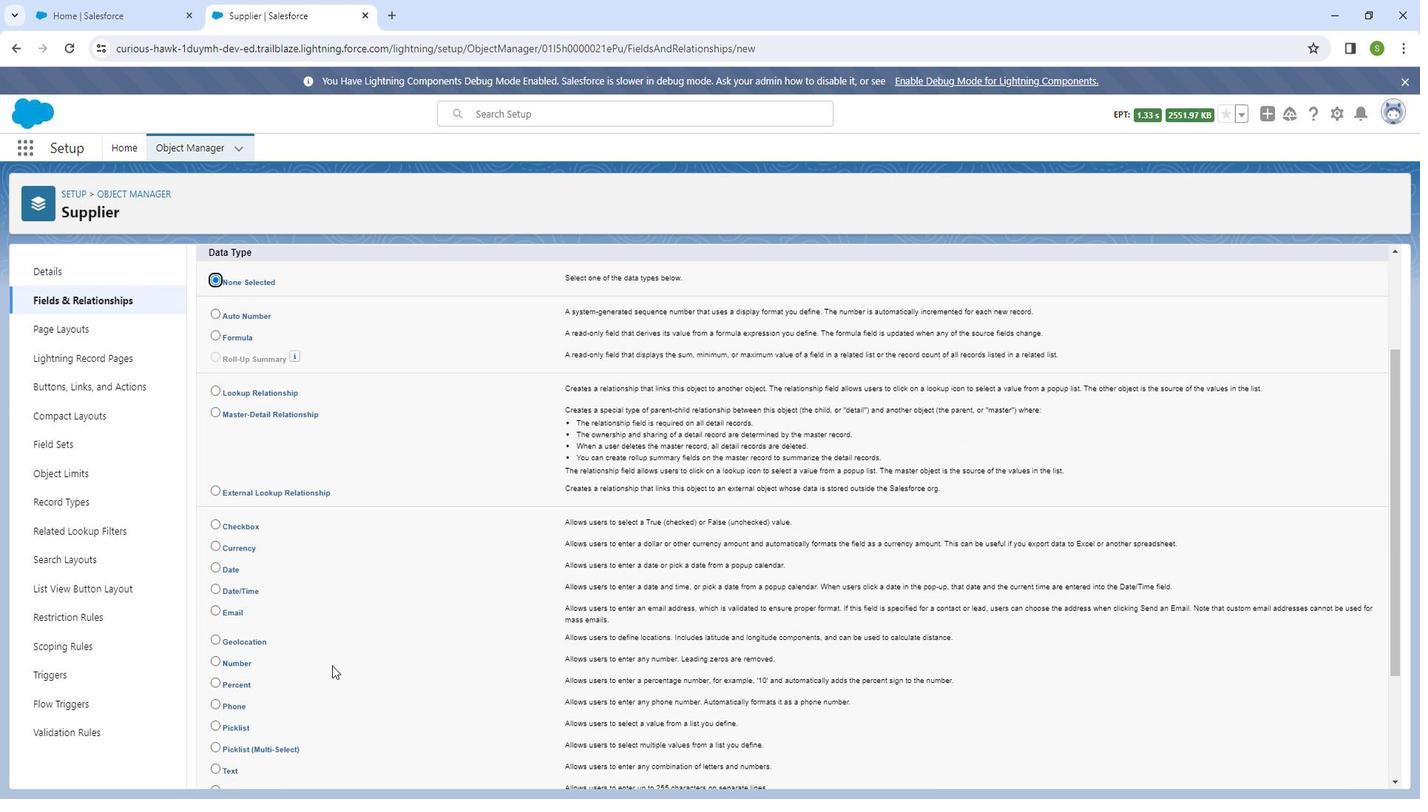 
Action: Mouse scrolled (350, 658) with delta (0, 0)
Screenshot: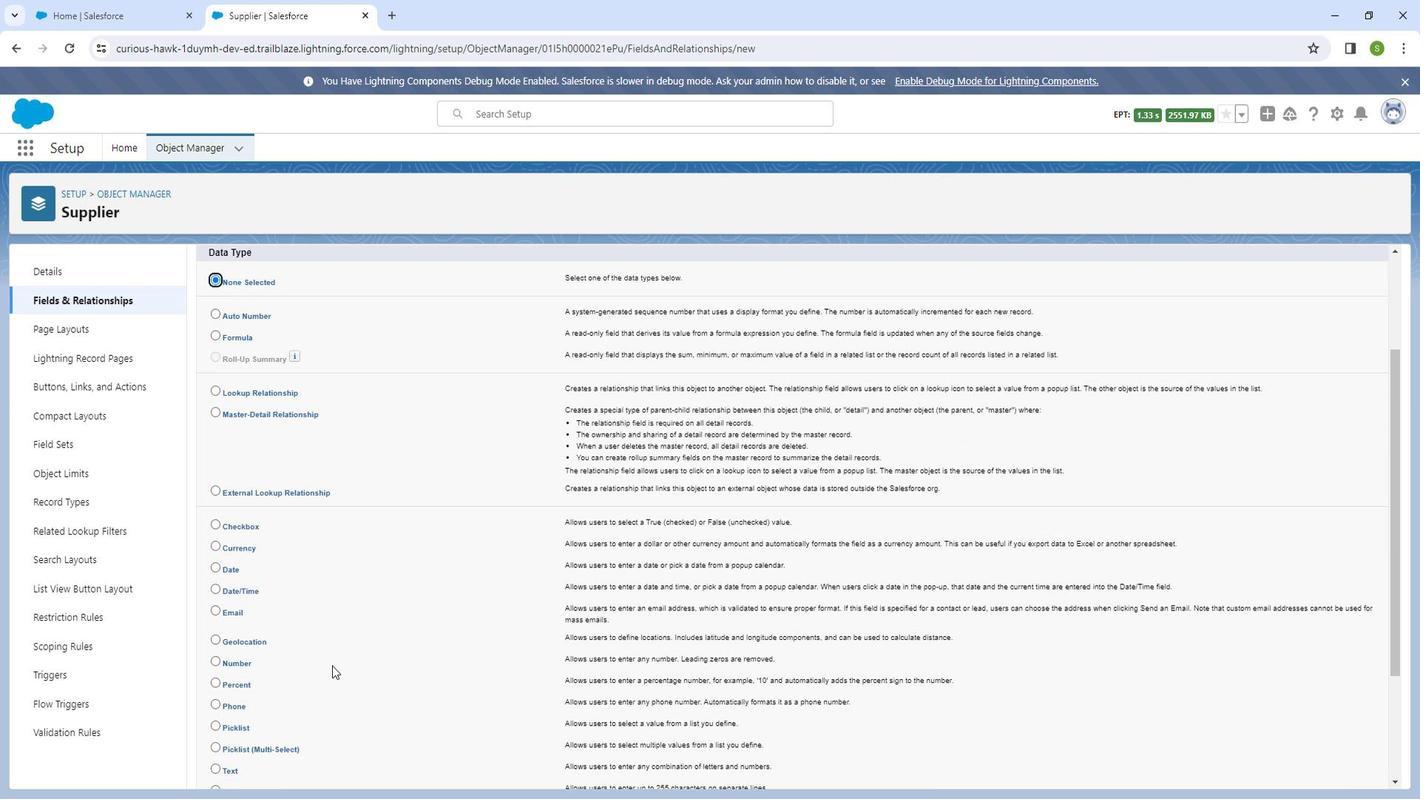 
Action: Mouse scrolled (350, 658) with delta (0, 0)
Screenshot: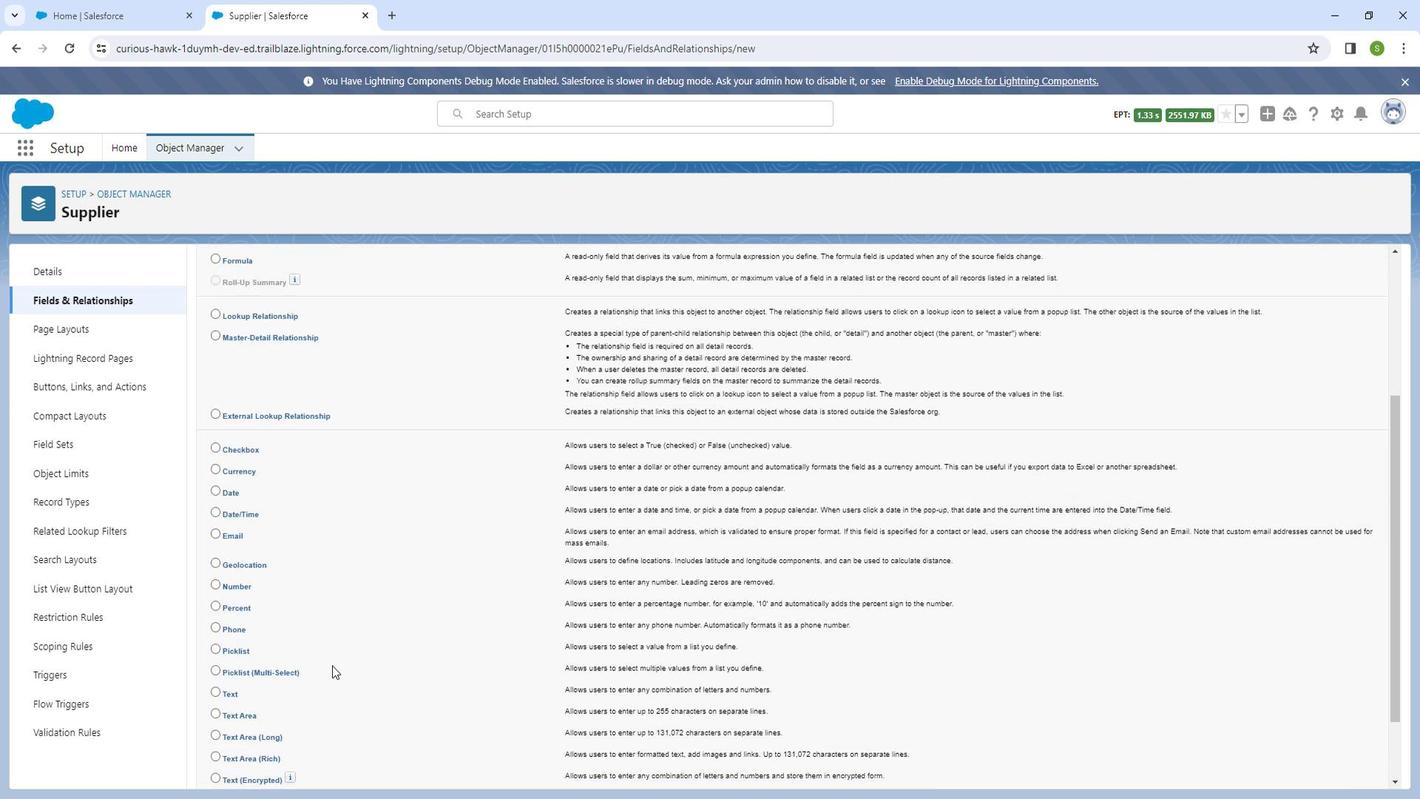 
Action: Mouse scrolled (350, 658) with delta (0, 0)
Screenshot: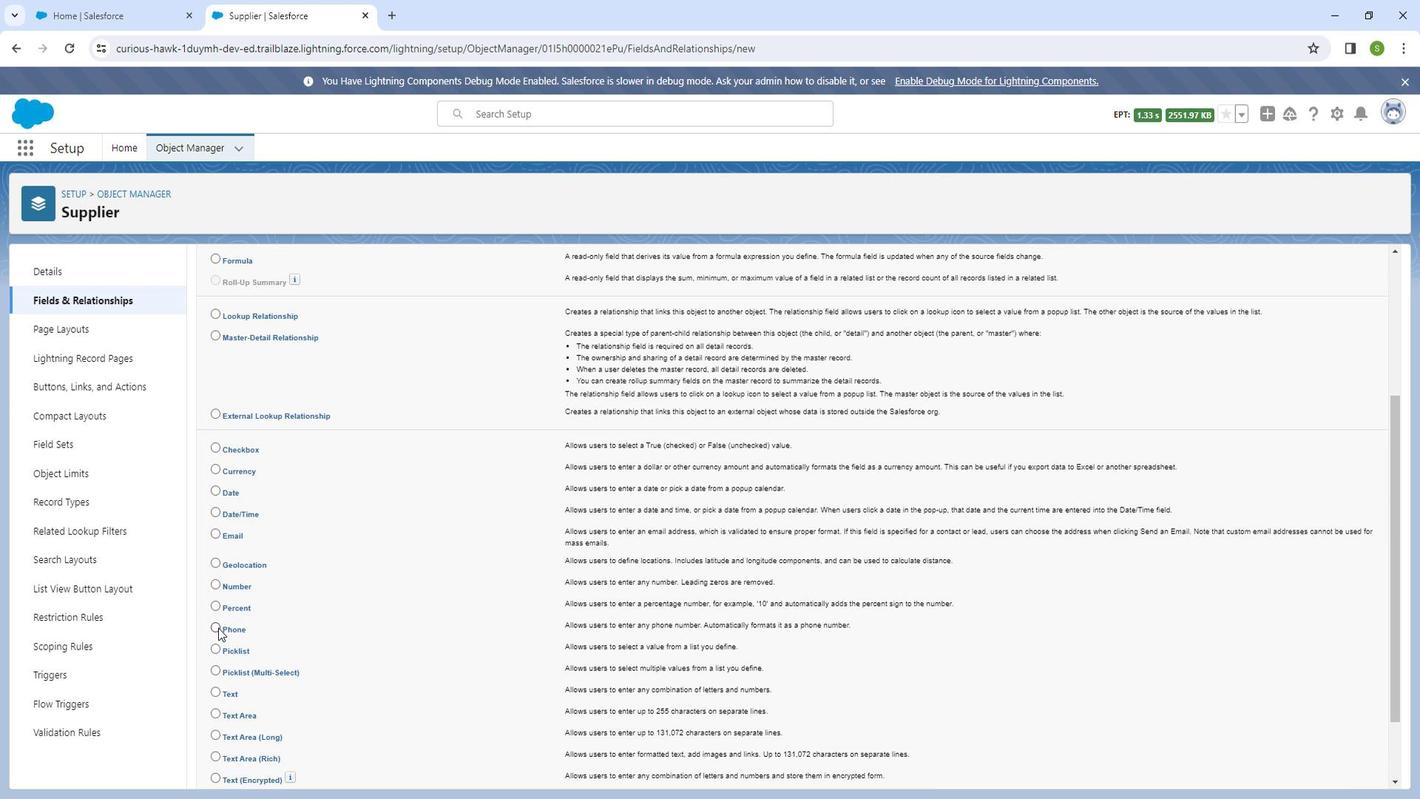 
Action: Mouse moved to (236, 622)
Screenshot: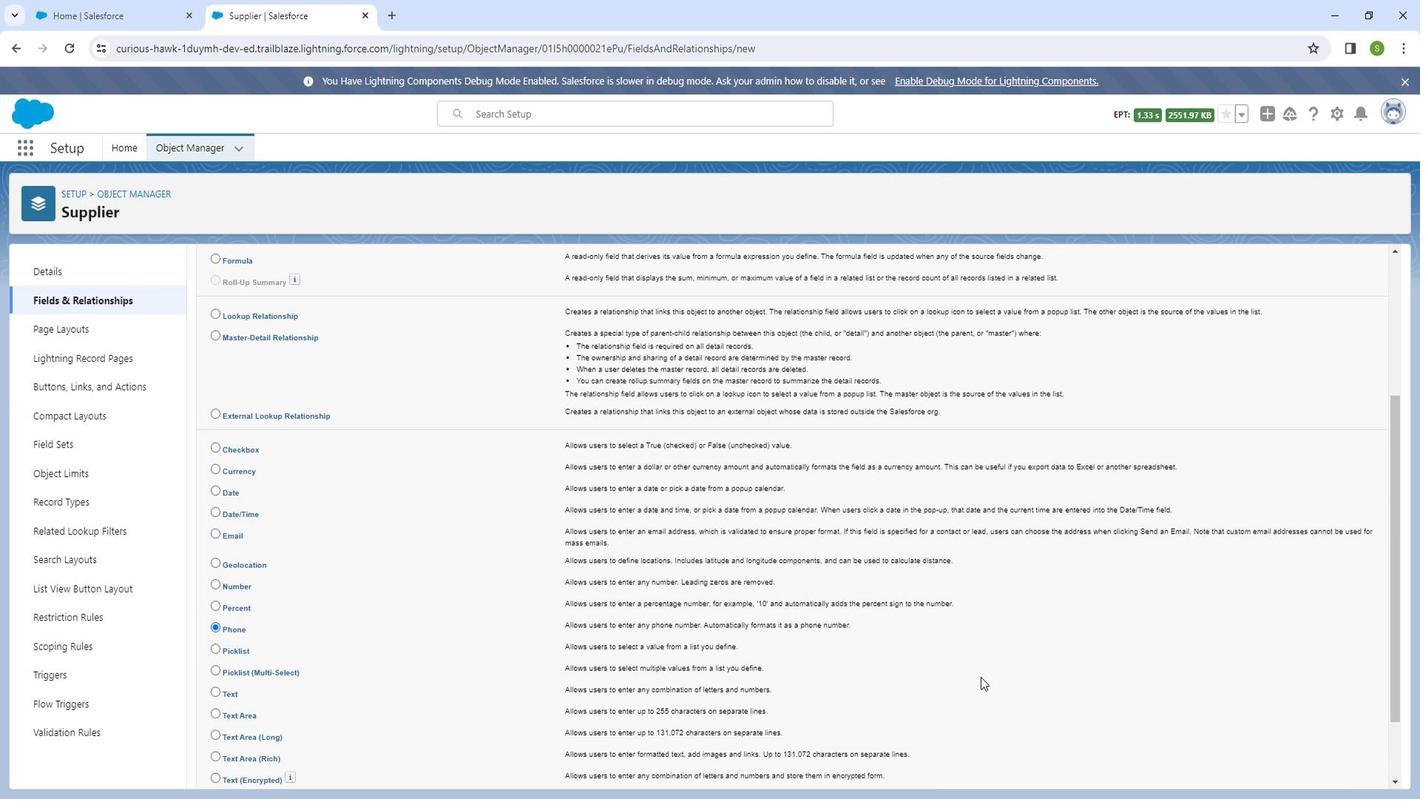 
Action: Mouse pressed left at (236, 622)
Screenshot: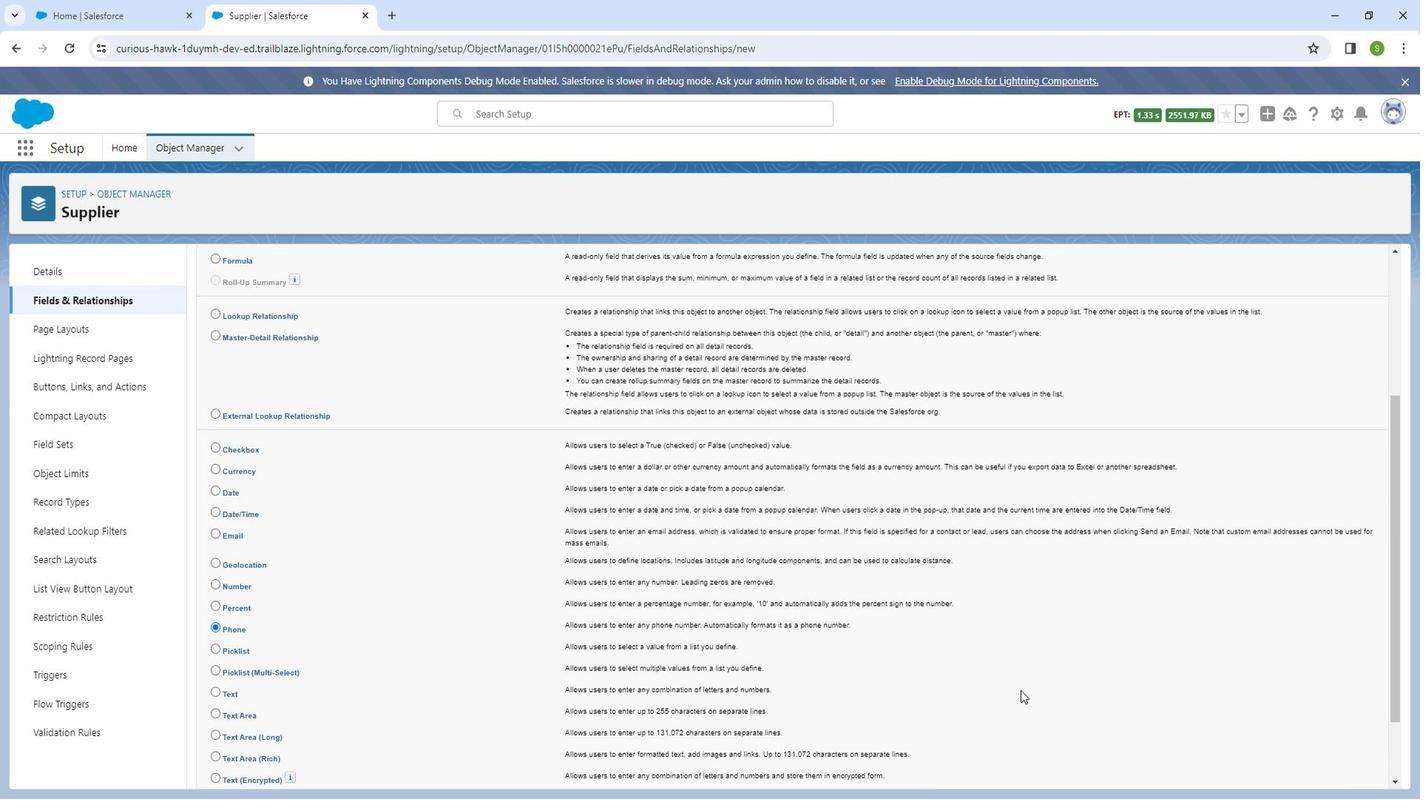 
Action: Mouse moved to (1046, 675)
Screenshot: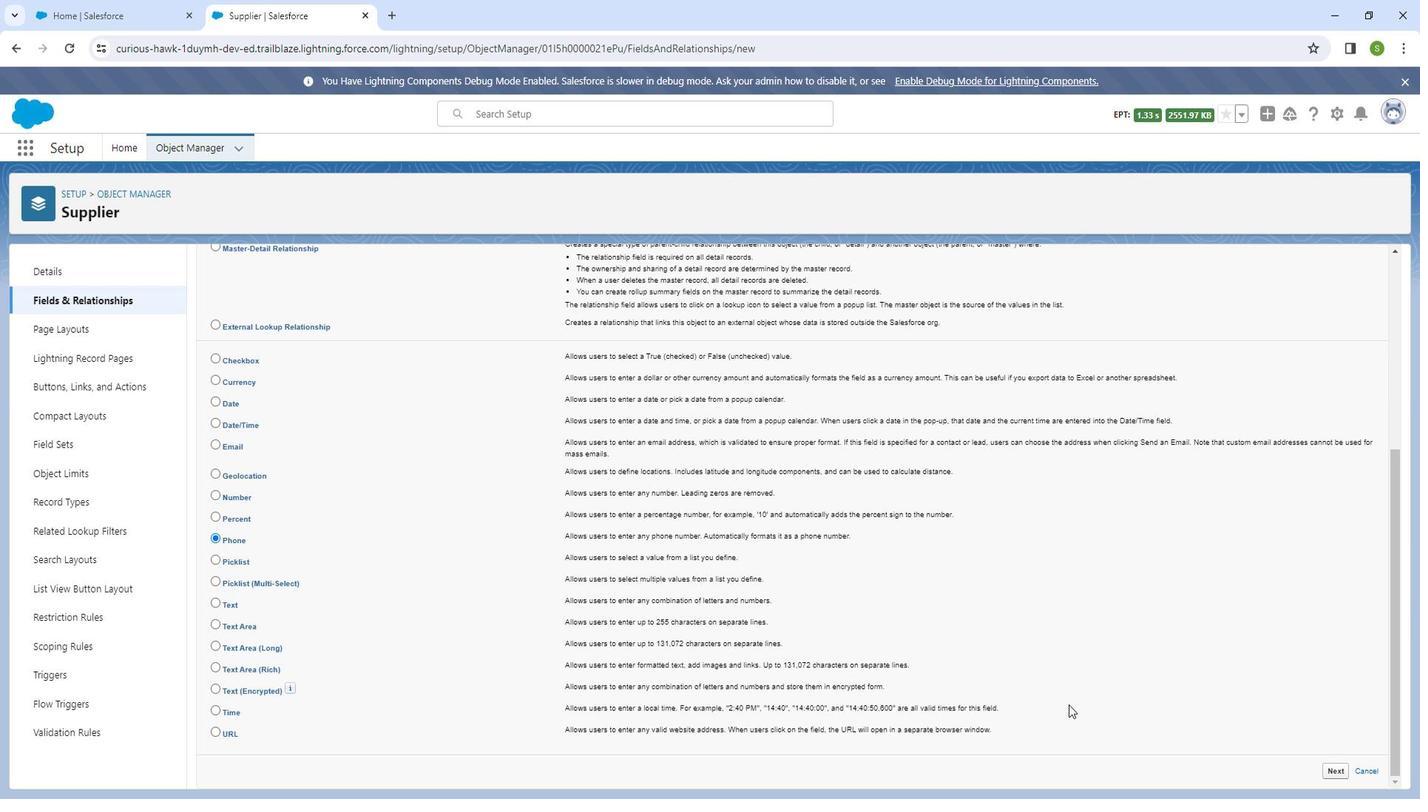 
Action: Mouse scrolled (1046, 674) with delta (0, 0)
Screenshot: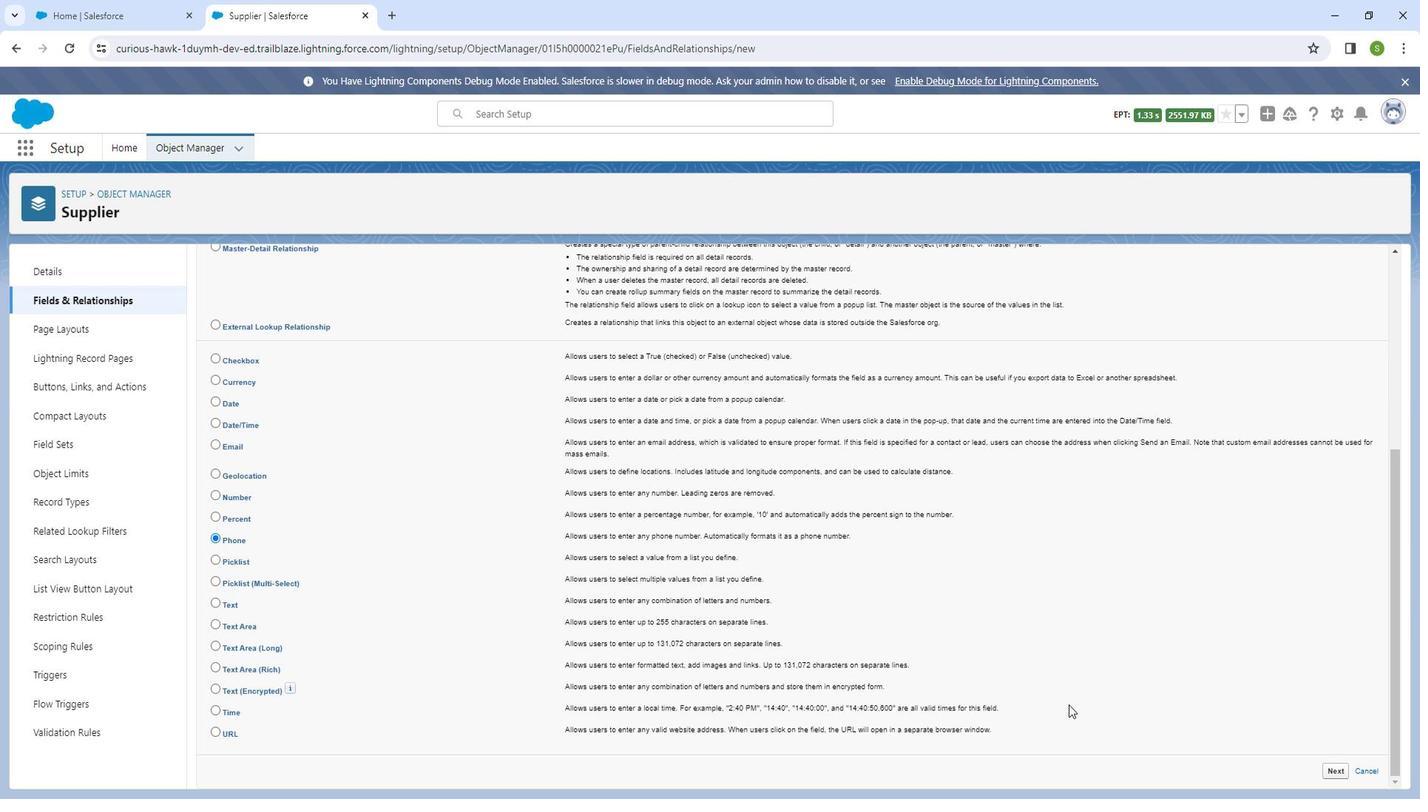 
Action: Mouse moved to (1049, 675)
Screenshot: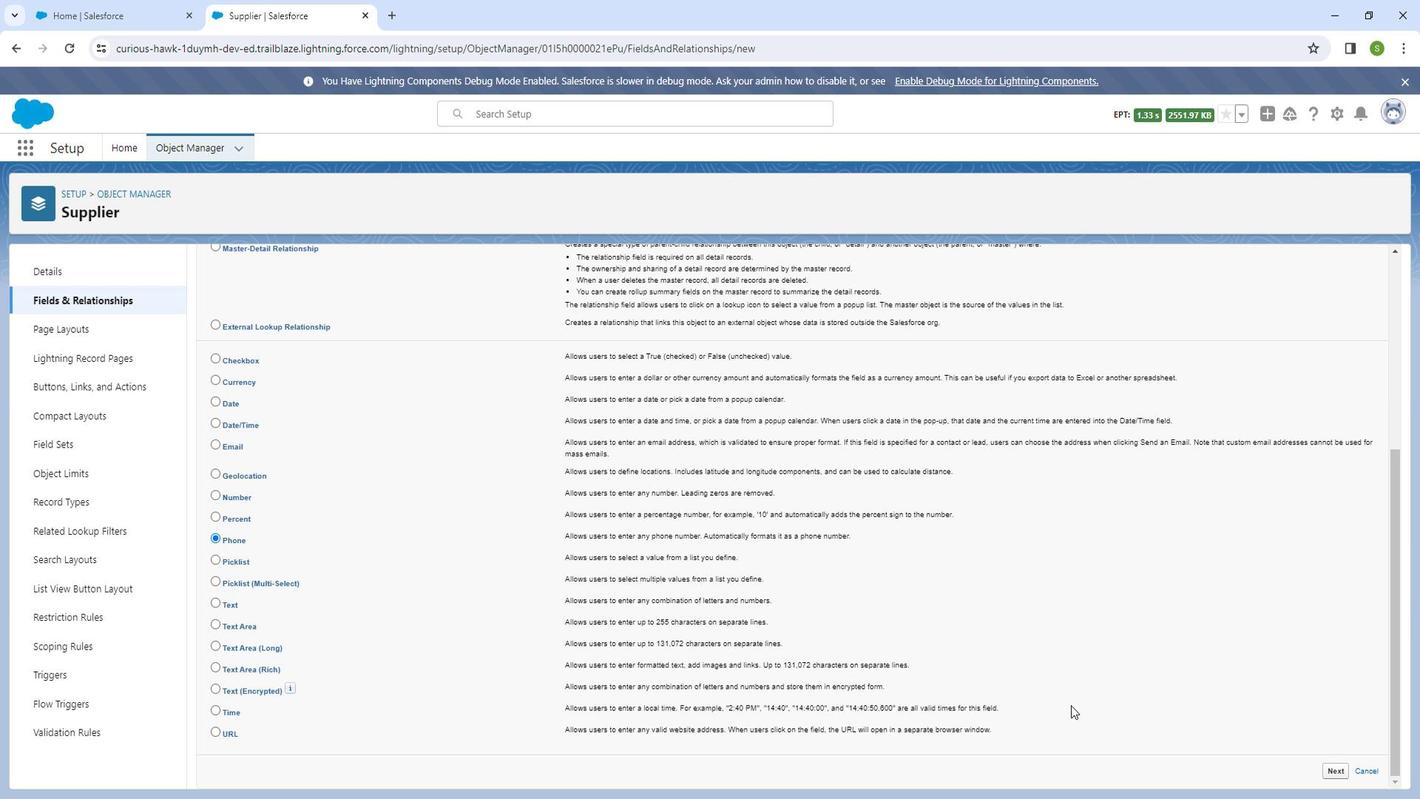 
Action: Mouse scrolled (1049, 674) with delta (0, 0)
Screenshot: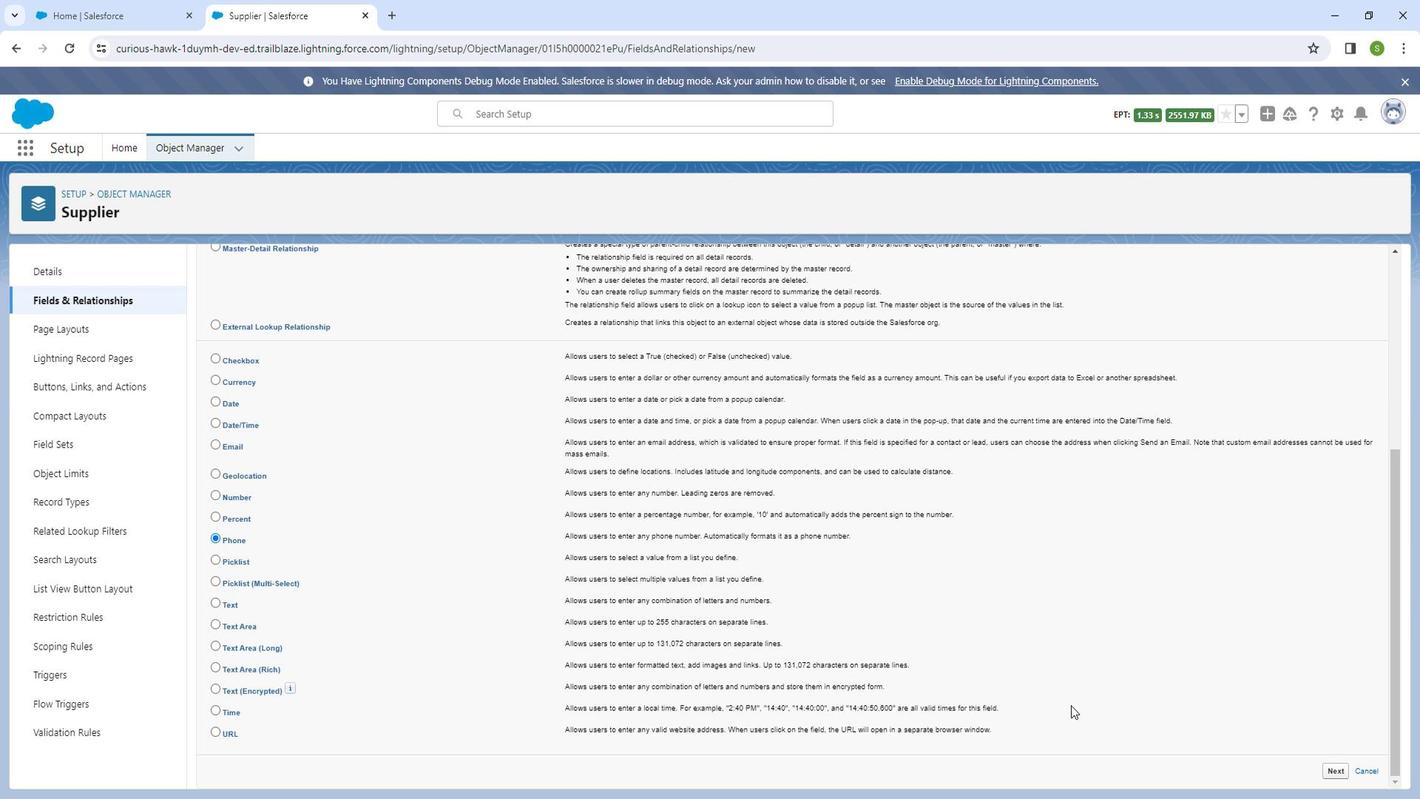 
Action: Mouse moved to (1051, 675)
Screenshot: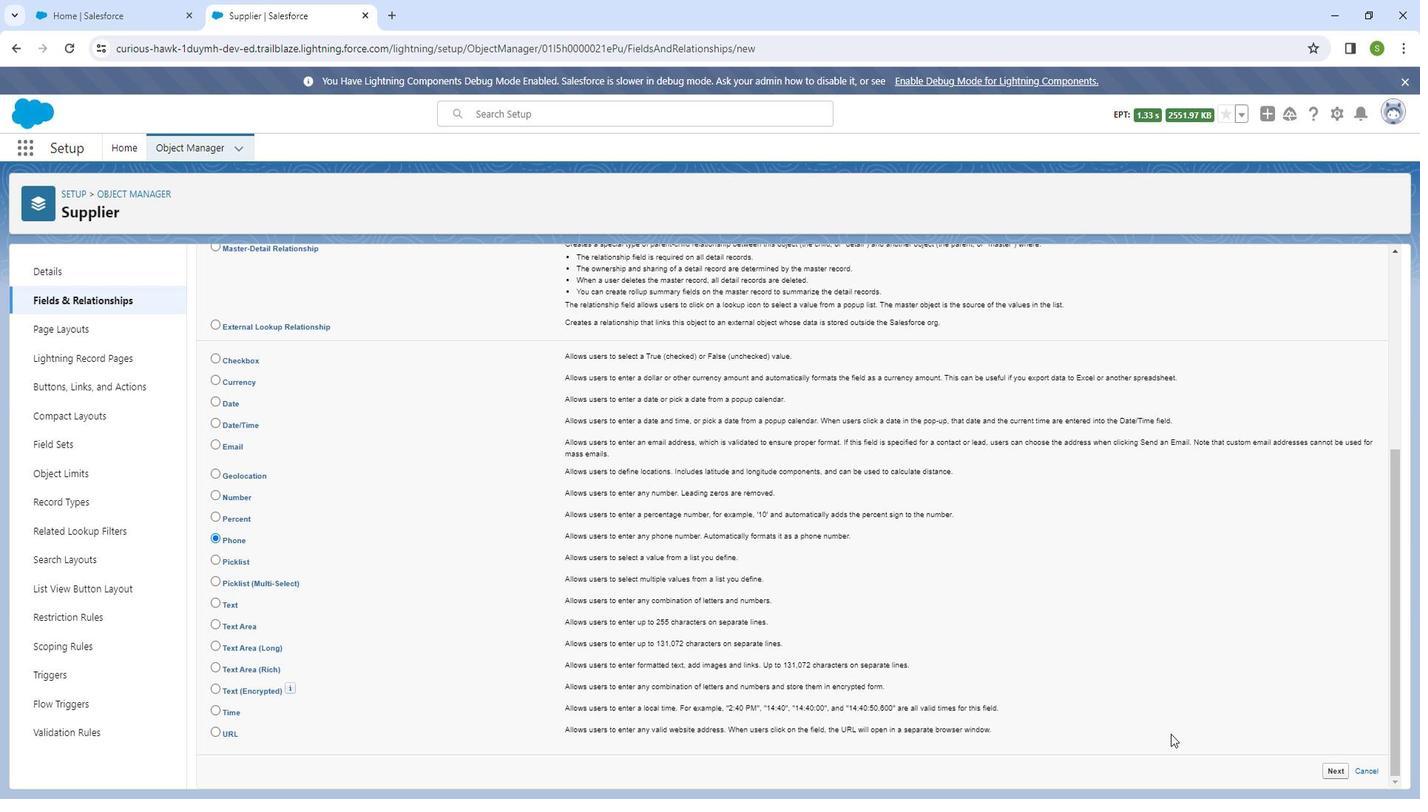 
Action: Mouse scrolled (1051, 674) with delta (0, 0)
Screenshot: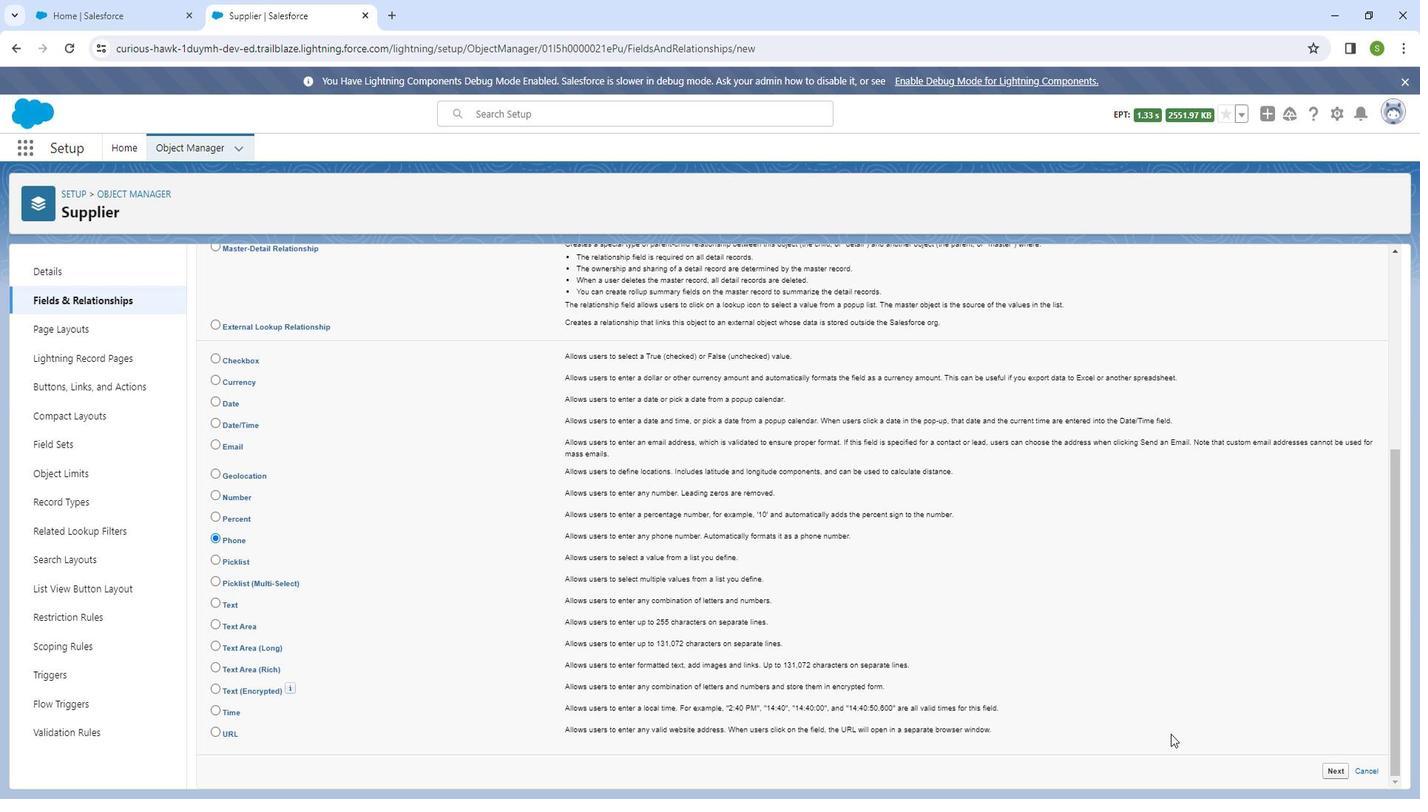 
Action: Mouse moved to (1358, 760)
Screenshot: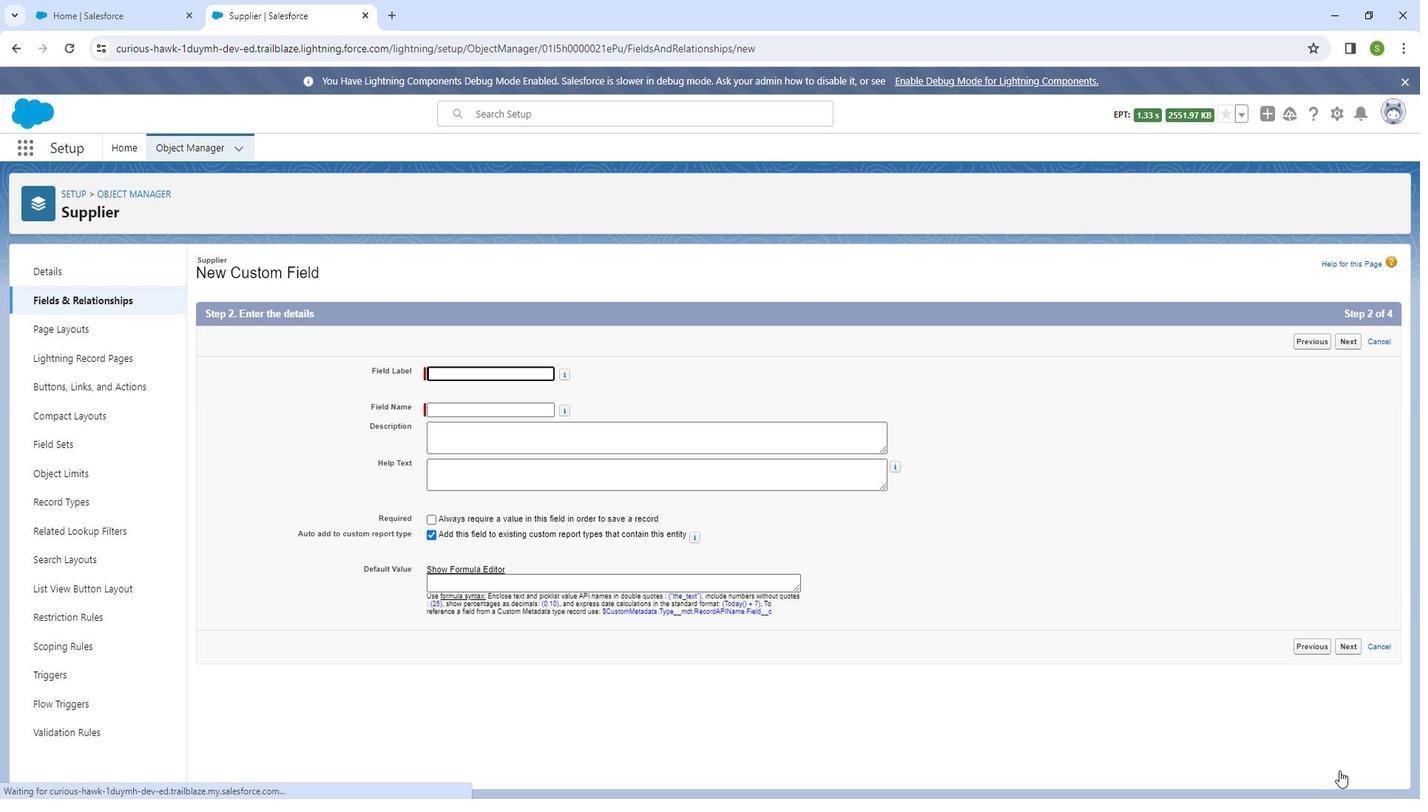 
Action: Mouse pressed left at (1358, 760)
Screenshot: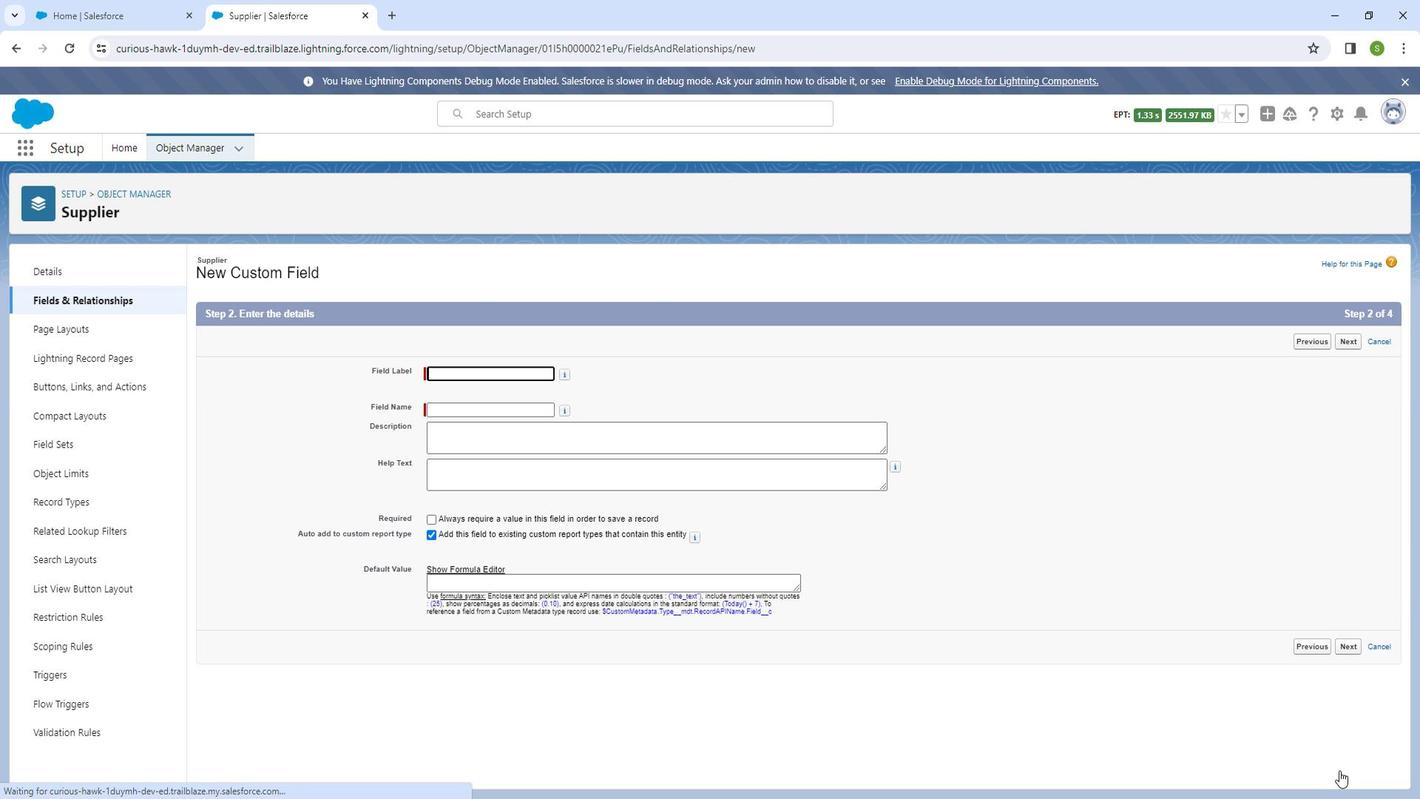 
Action: Mouse moved to (499, 380)
Screenshot: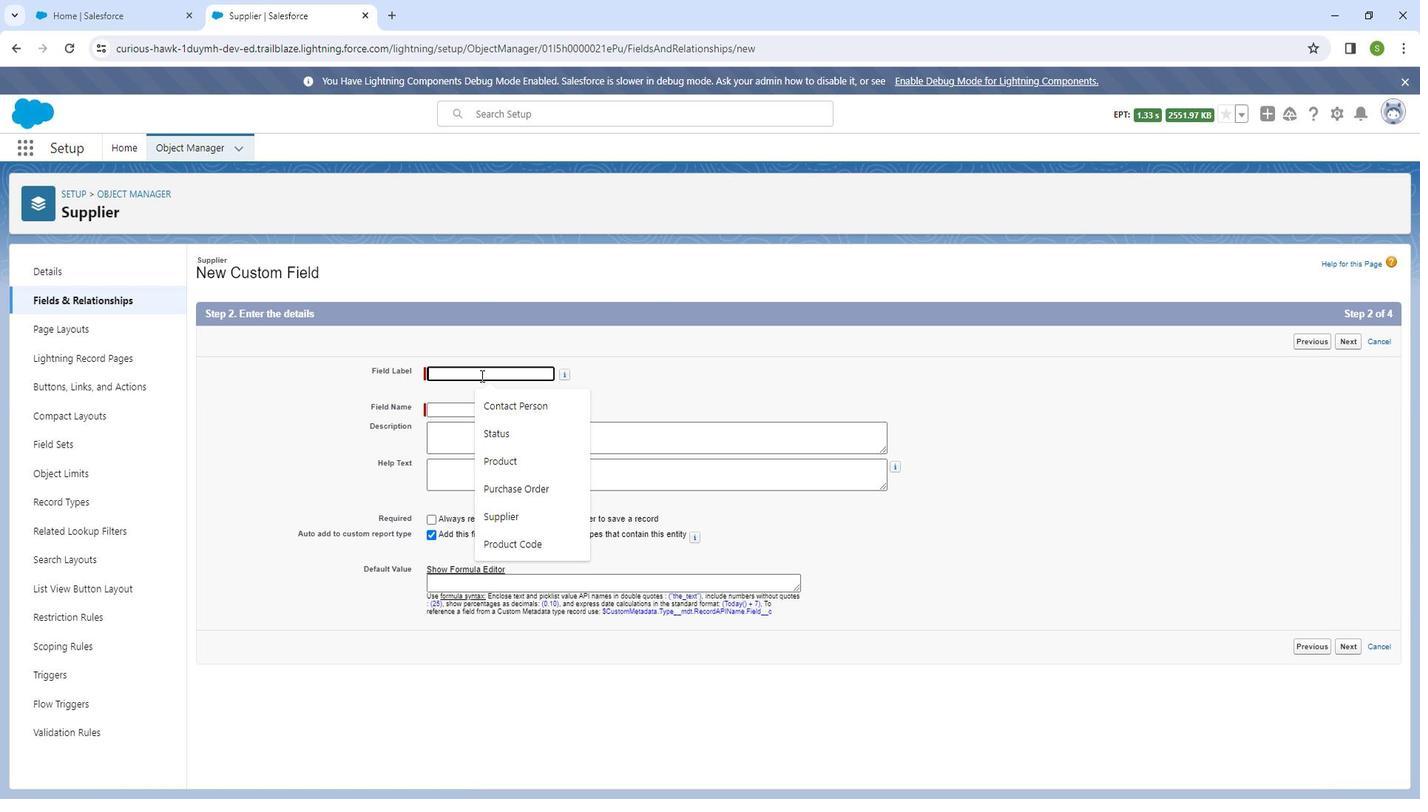 
Action: Mouse pressed left at (499, 380)
Screenshot: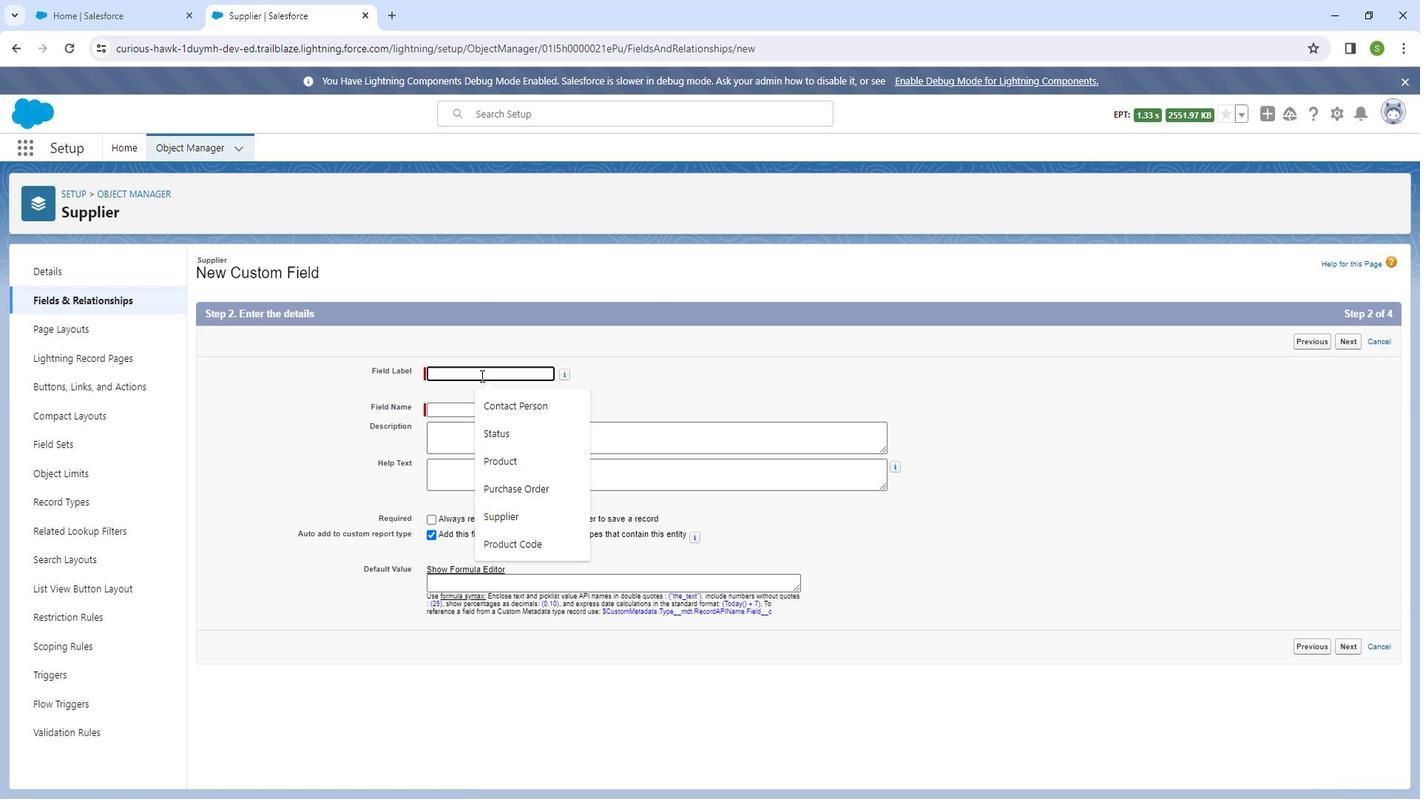 
Action: Key pressed <Key.shift_r>Contact<Key.space><Key.shift_r>Phone
Screenshot: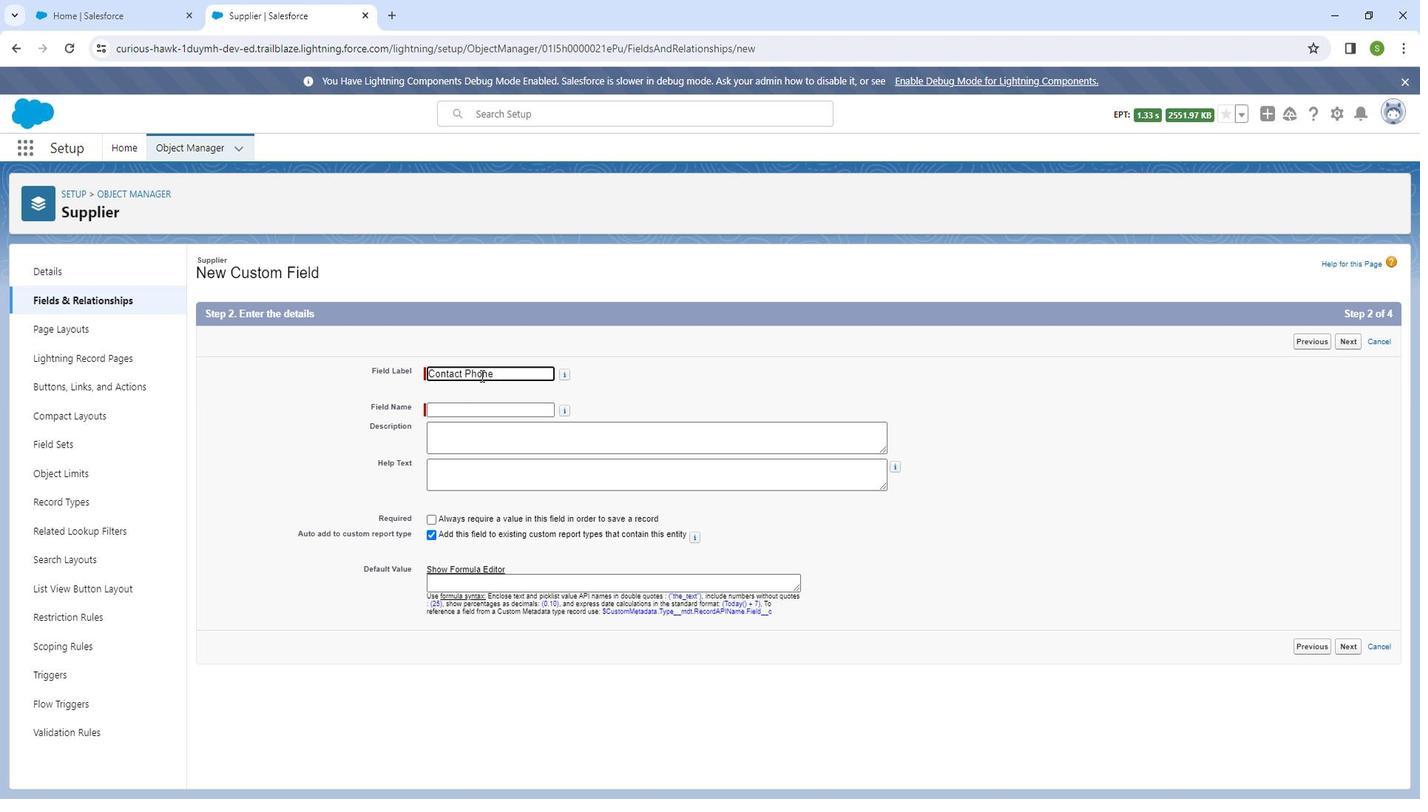 
Action: Mouse moved to (125, 307)
Screenshot: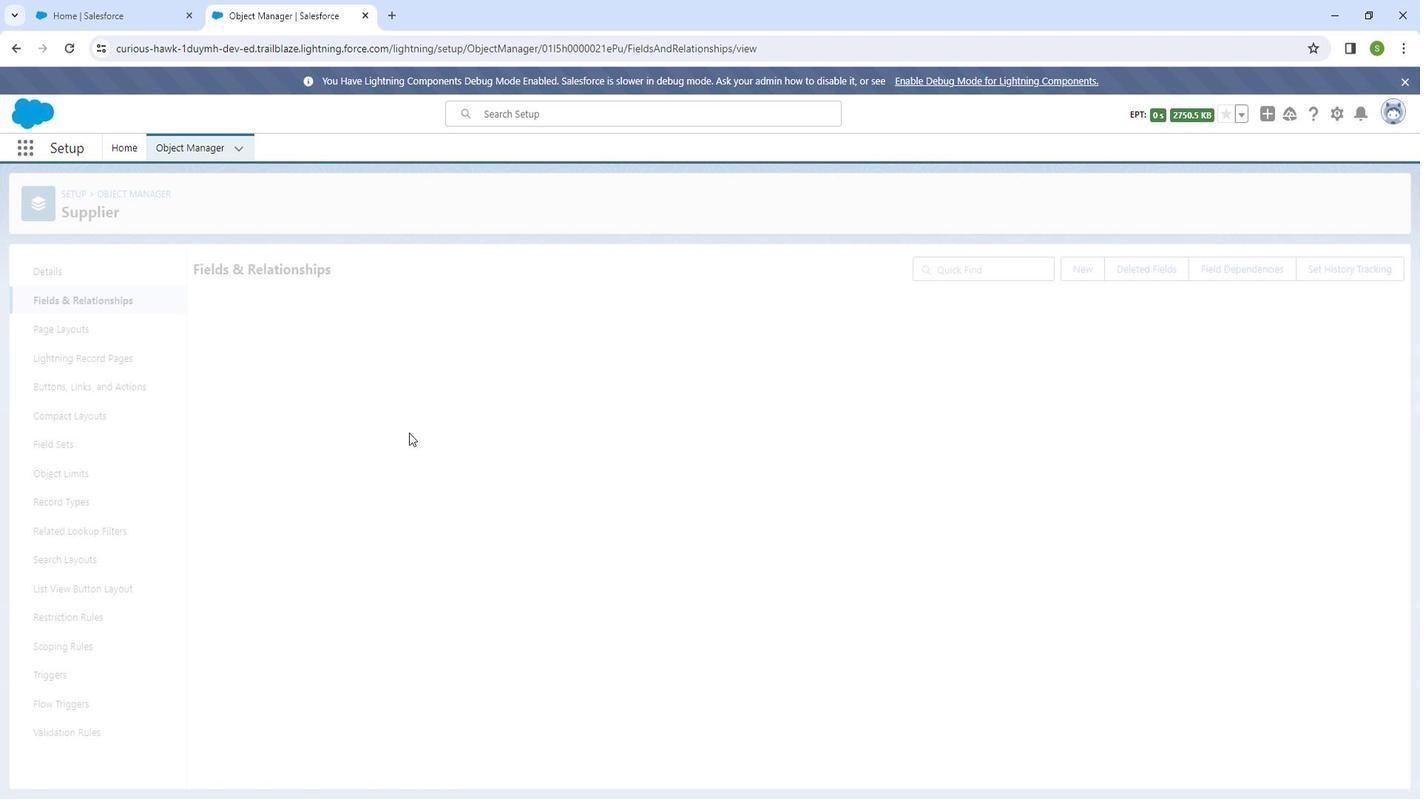 
Action: Mouse pressed left at (125, 307)
Screenshot: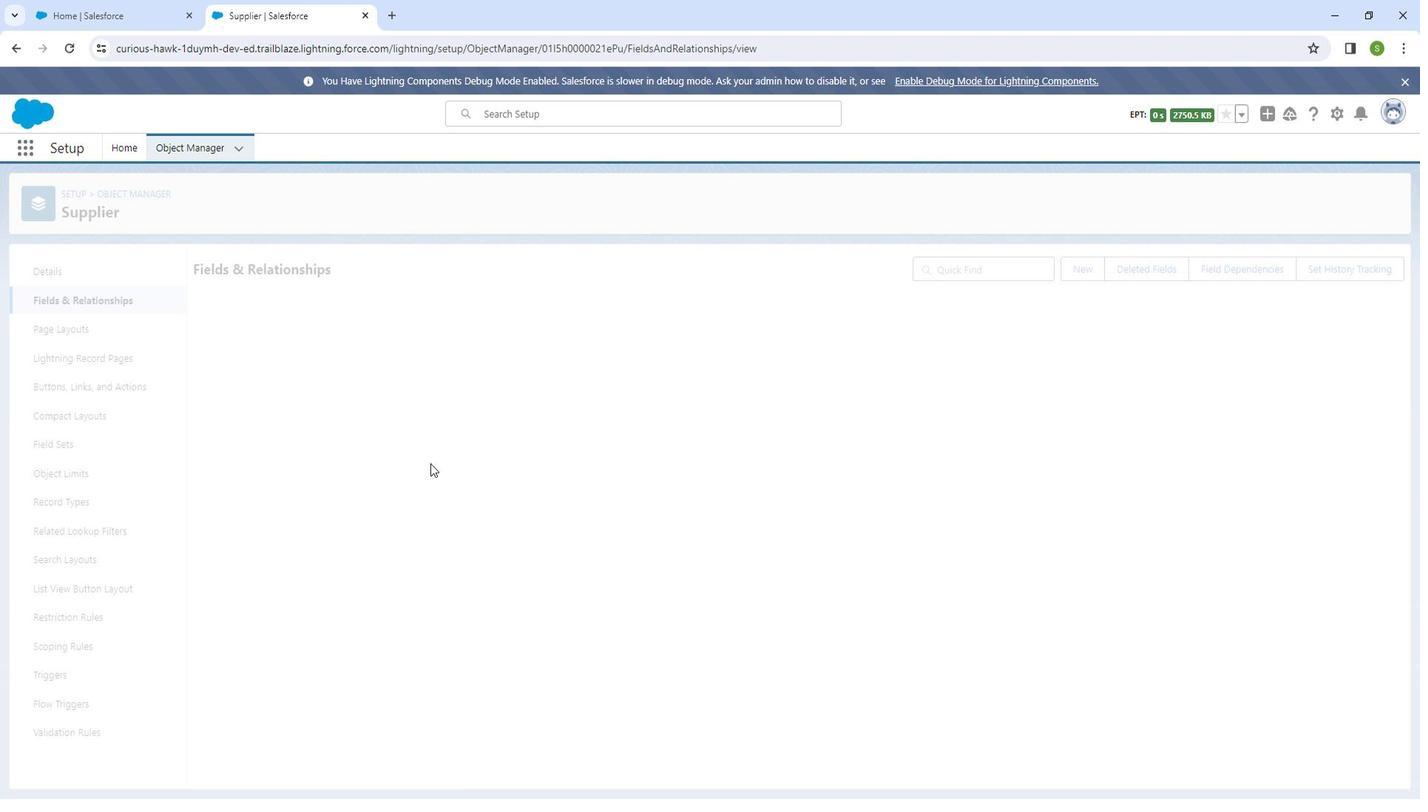 
Action: Mouse moved to (1090, 278)
Screenshot: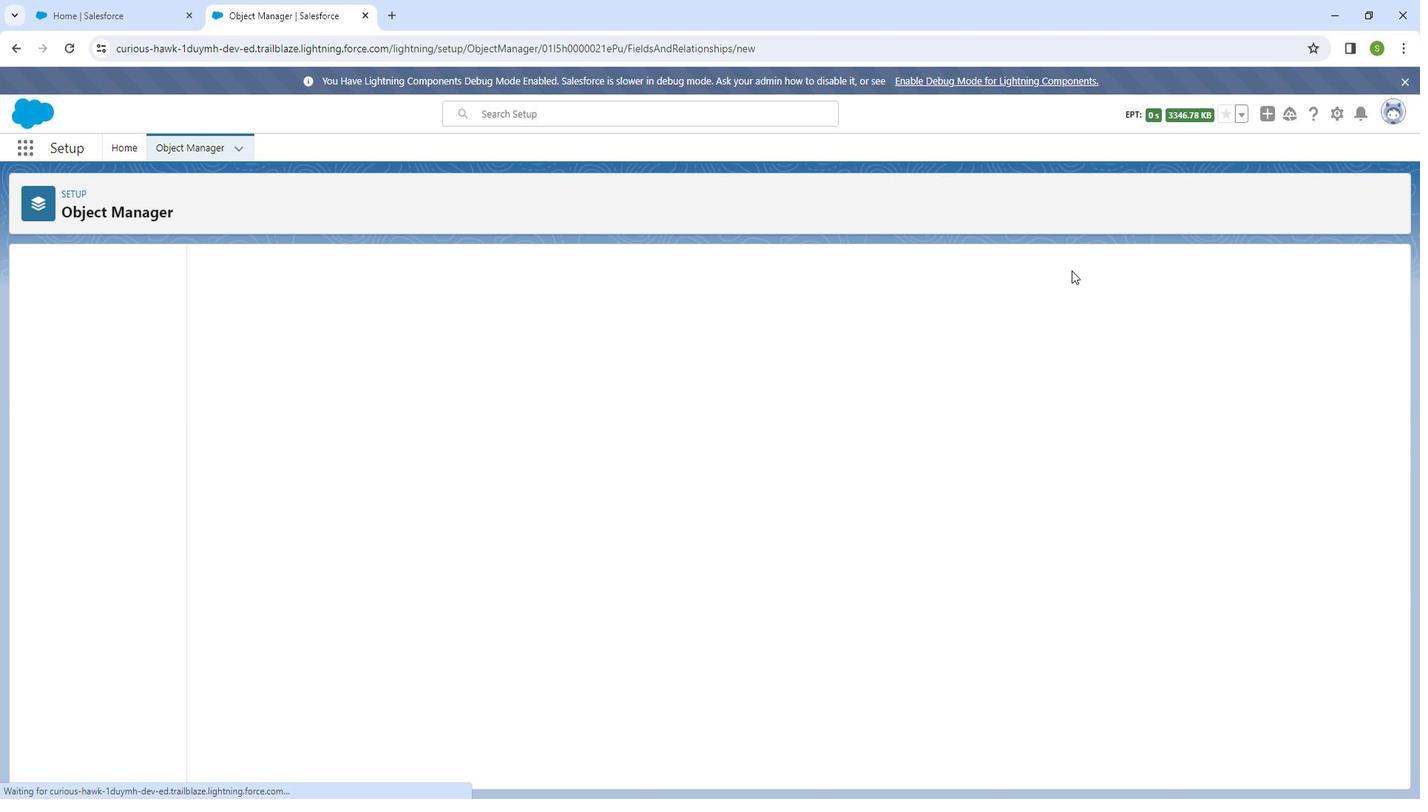 
Action: Mouse pressed left at (1090, 278)
Screenshot: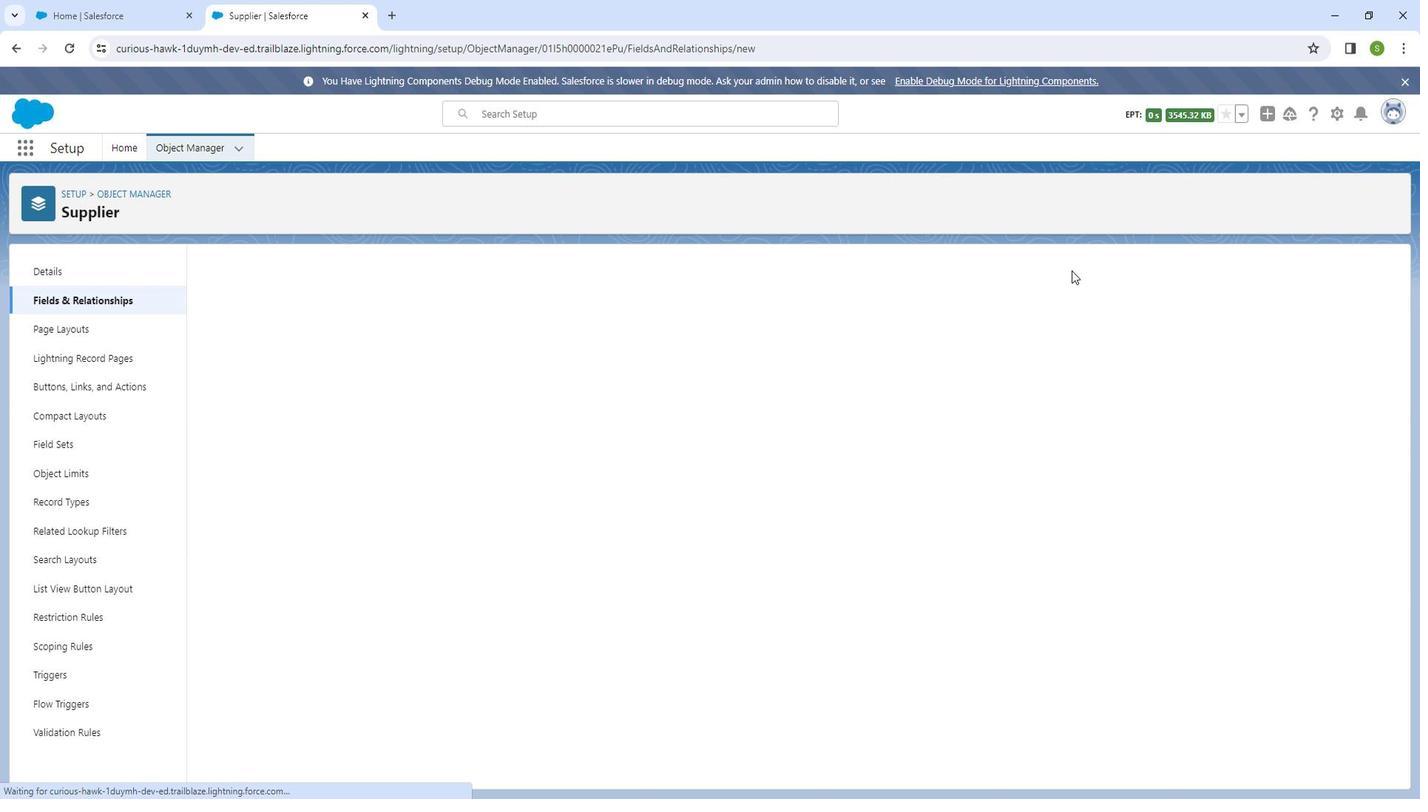 
Action: Mouse moved to (324, 713)
Screenshot: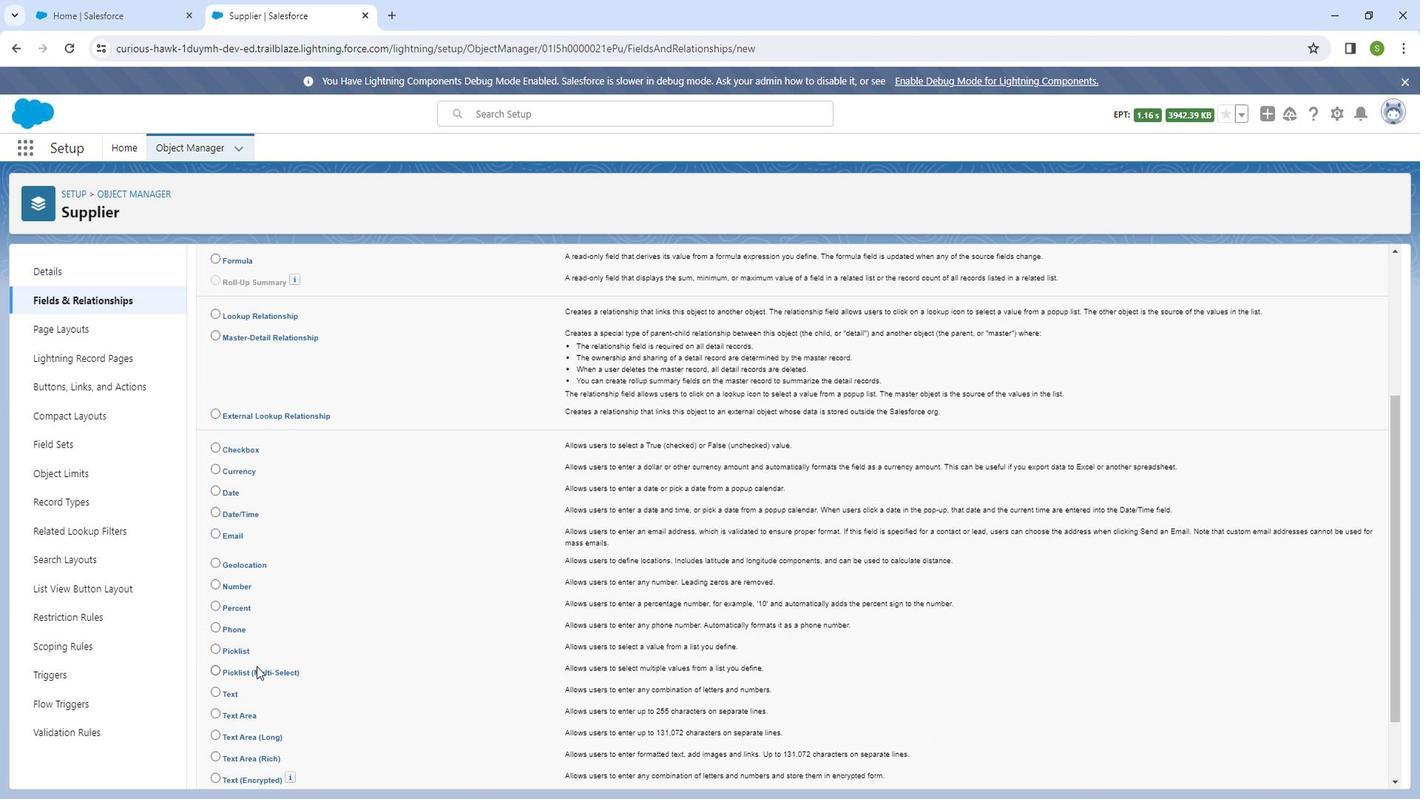 
Action: Mouse scrolled (324, 713) with delta (0, 0)
Screenshot: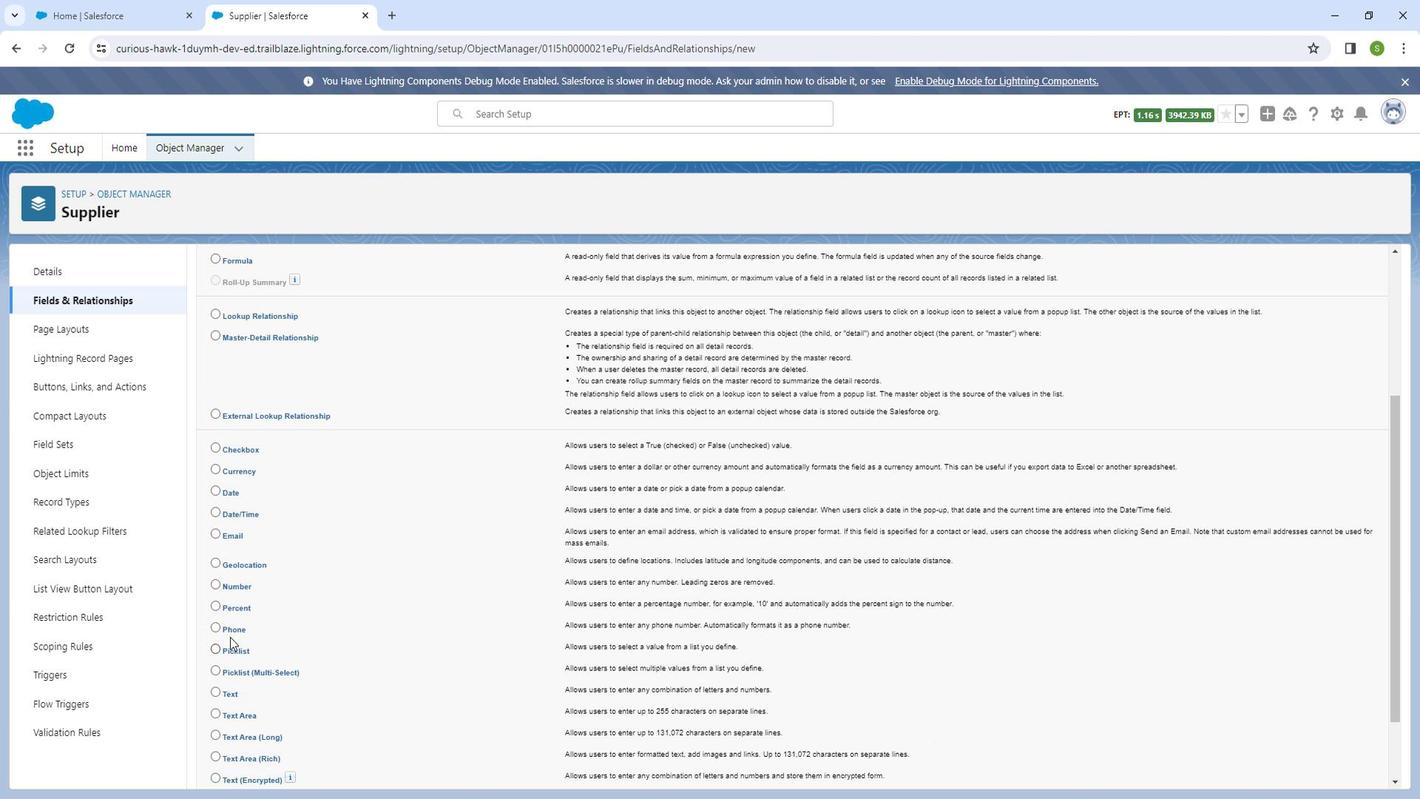 
Action: Mouse scrolled (324, 713) with delta (0, 0)
Screenshot: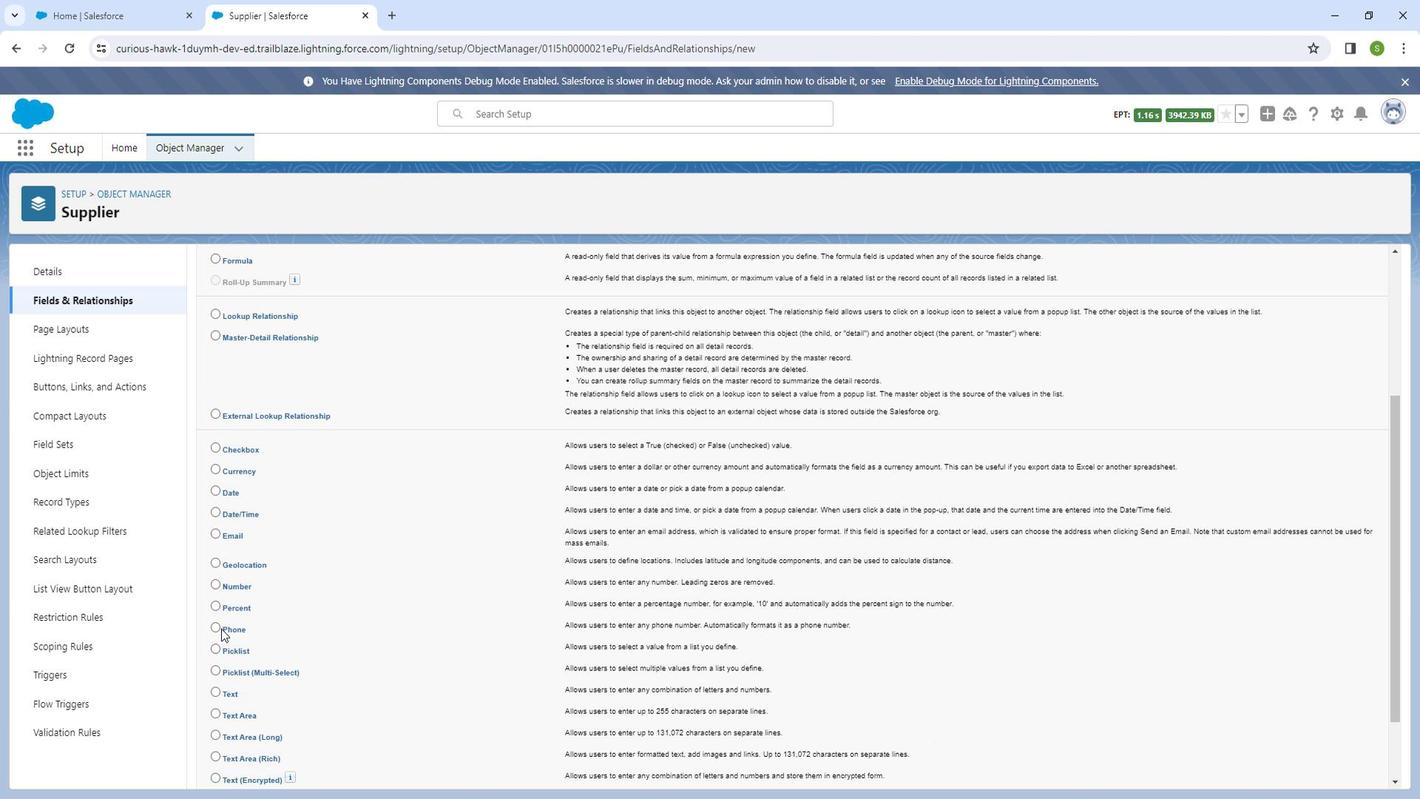 
Action: Mouse scrolled (324, 713) with delta (0, 0)
Screenshot: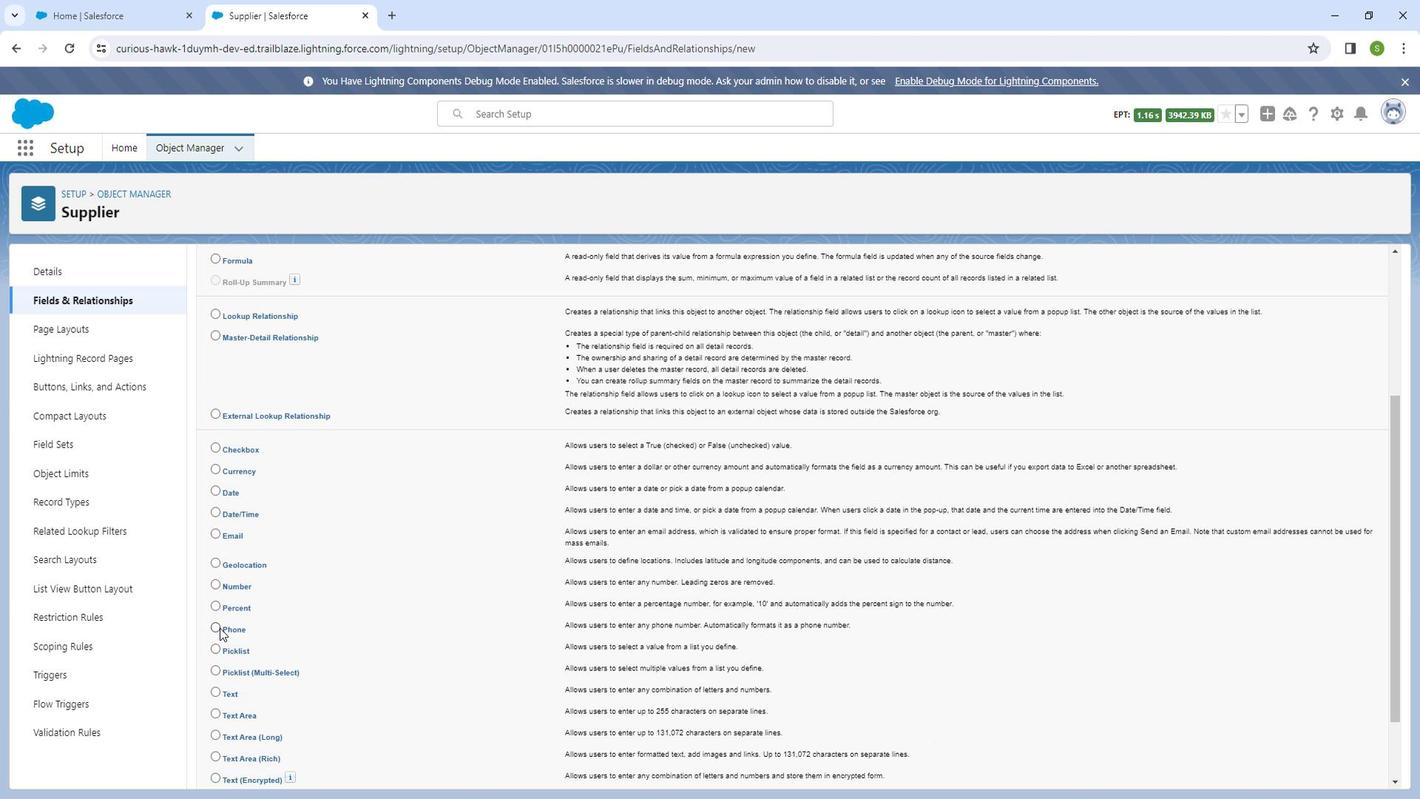 
Action: Mouse moved to (236, 622)
Screenshot: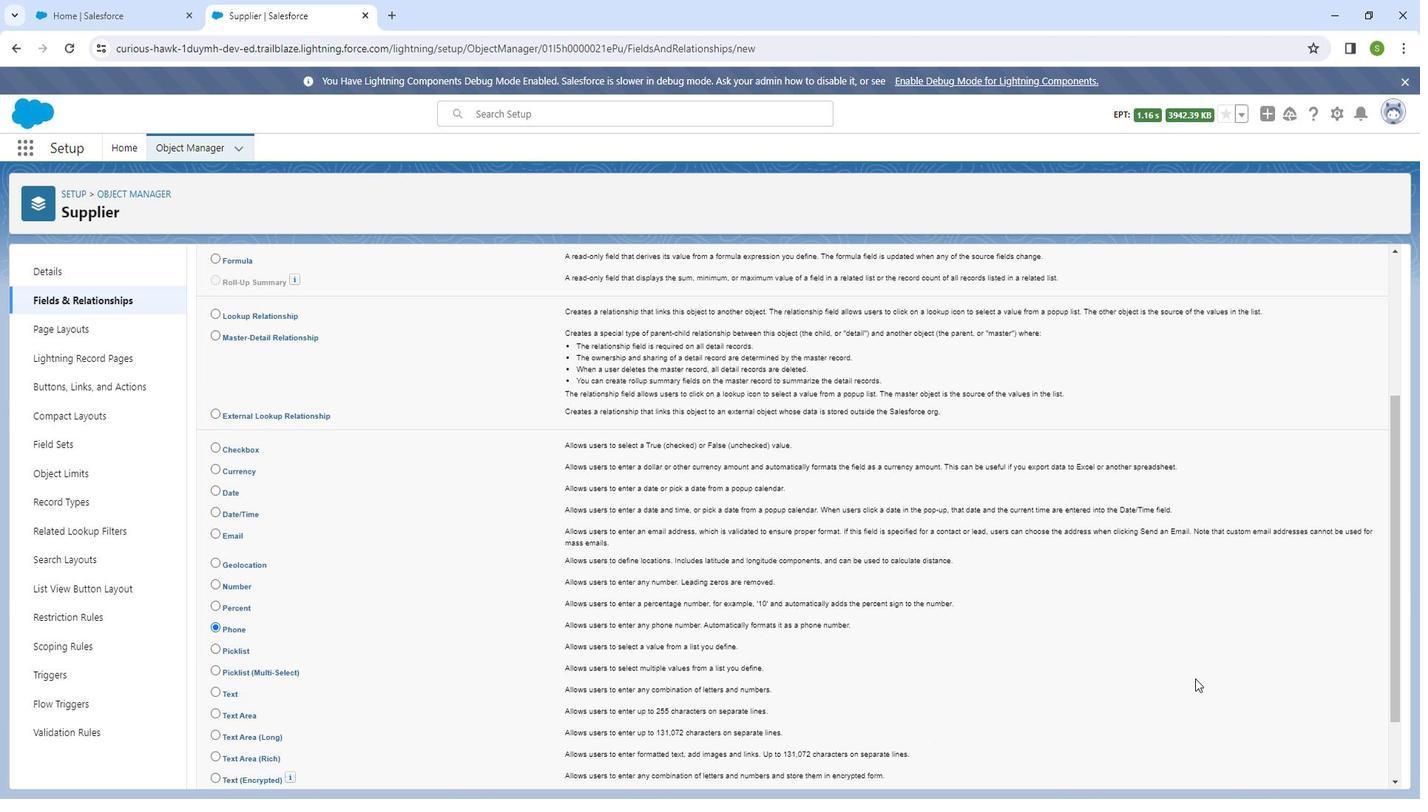 
Action: Mouse pressed left at (236, 622)
Screenshot: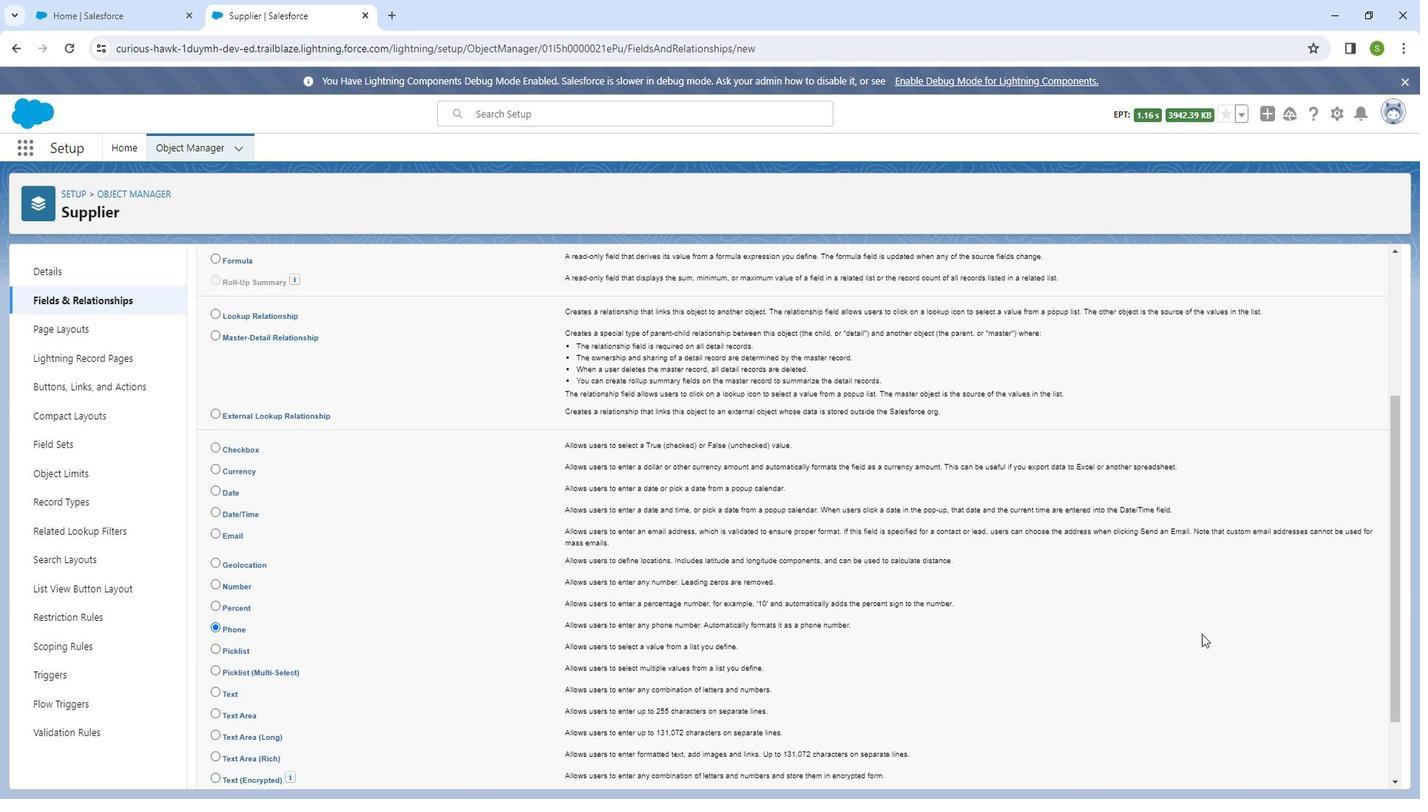 
Action: Mouse moved to (1234, 576)
Screenshot: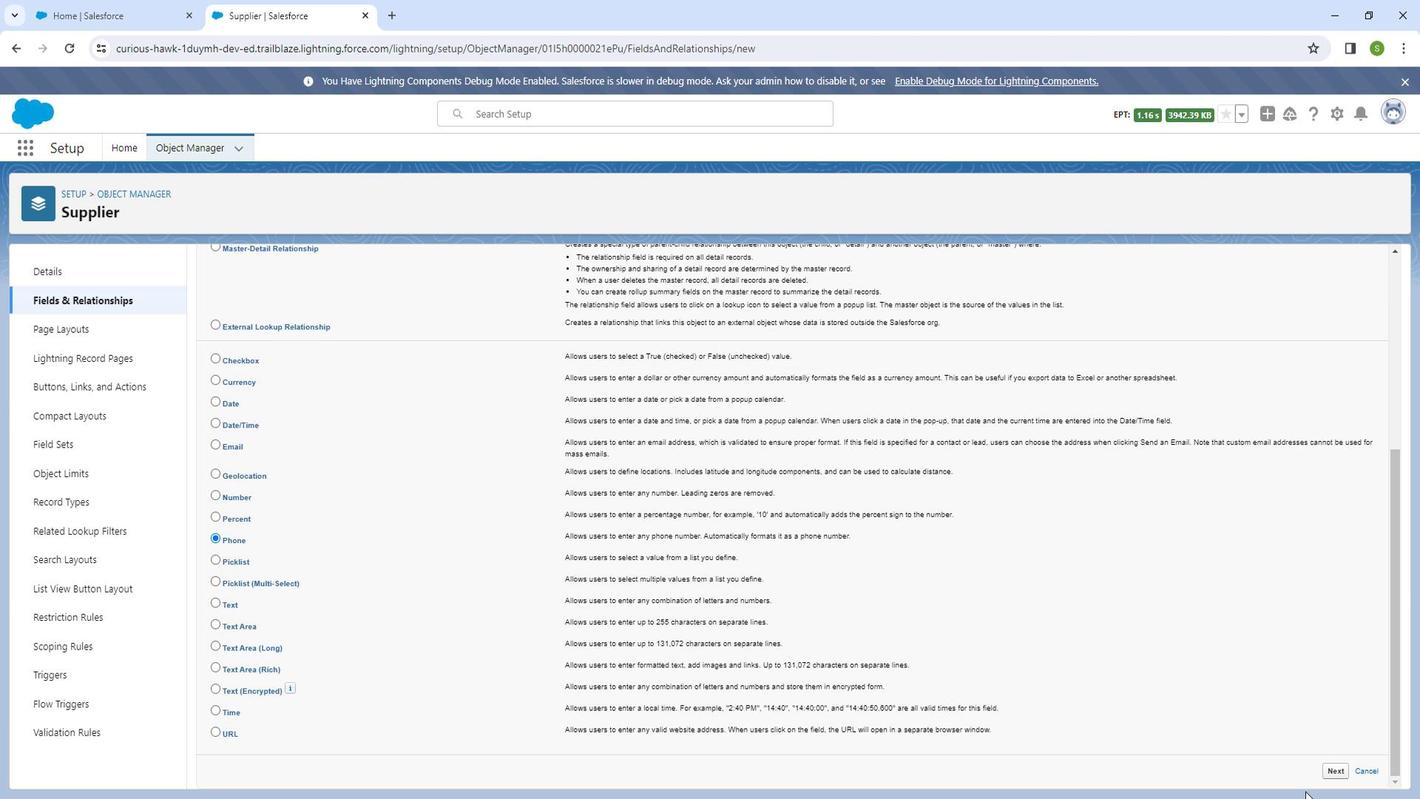 
Action: Mouse scrolled (1234, 575) with delta (0, 0)
Screenshot: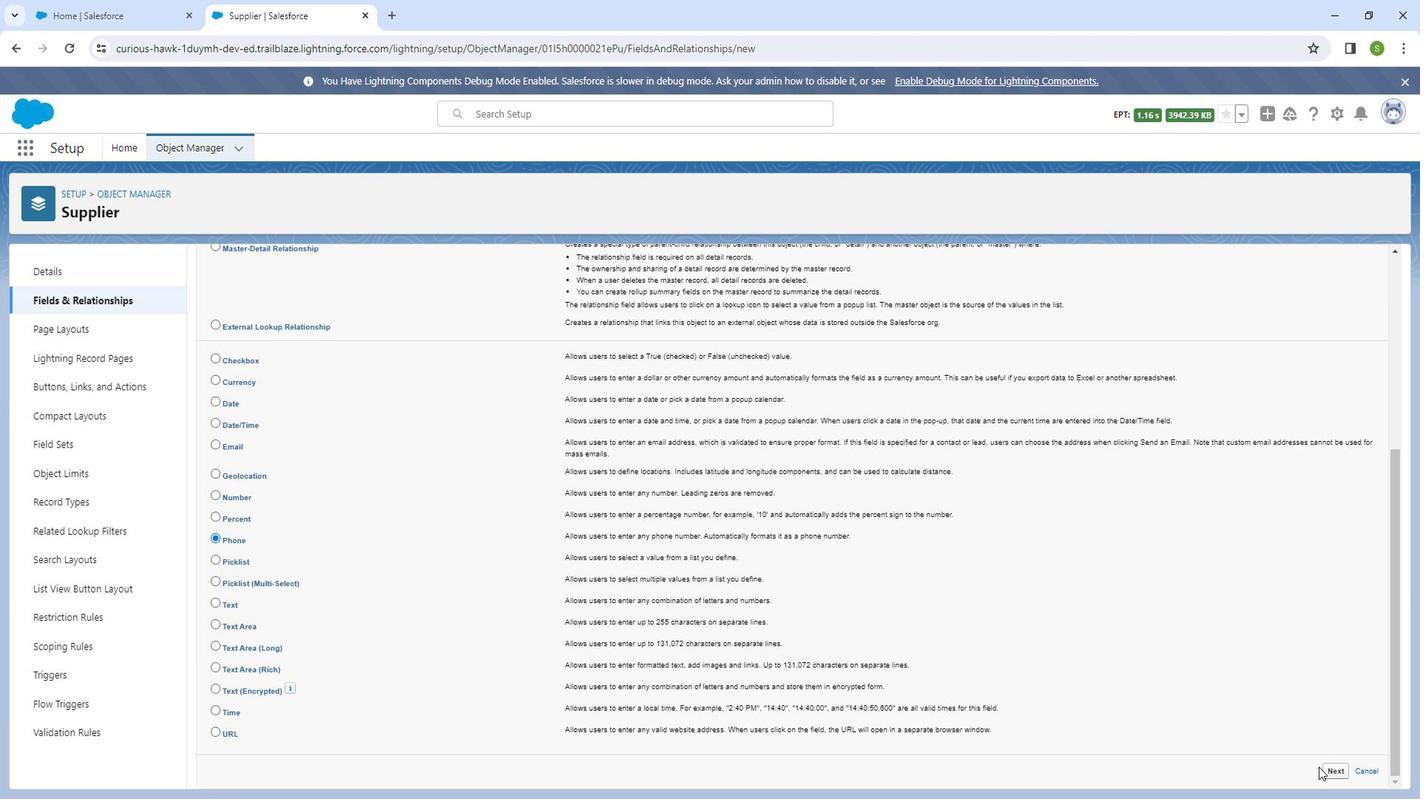 
Action: Mouse scrolled (1234, 575) with delta (0, 0)
Screenshot: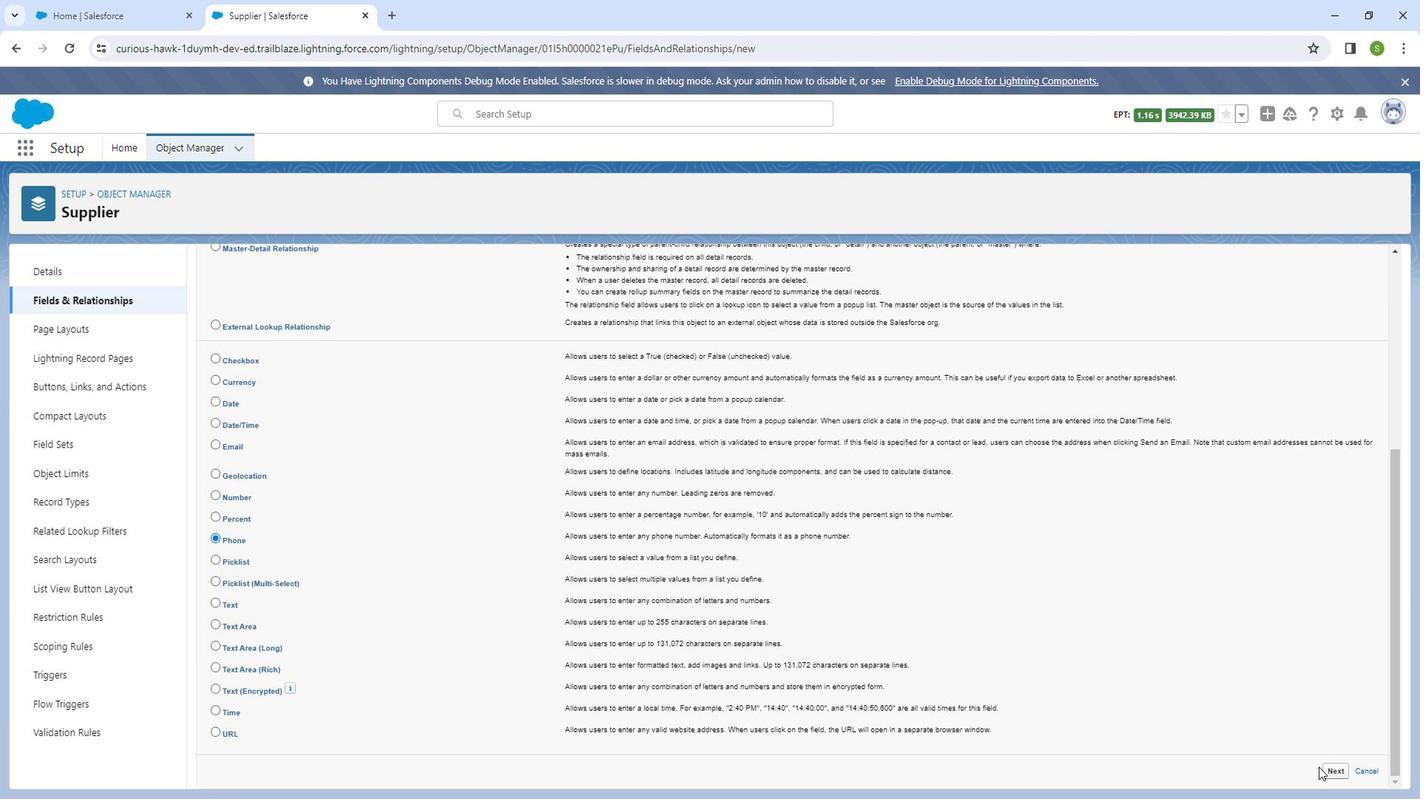 
Action: Mouse moved to (1345, 757)
Screenshot: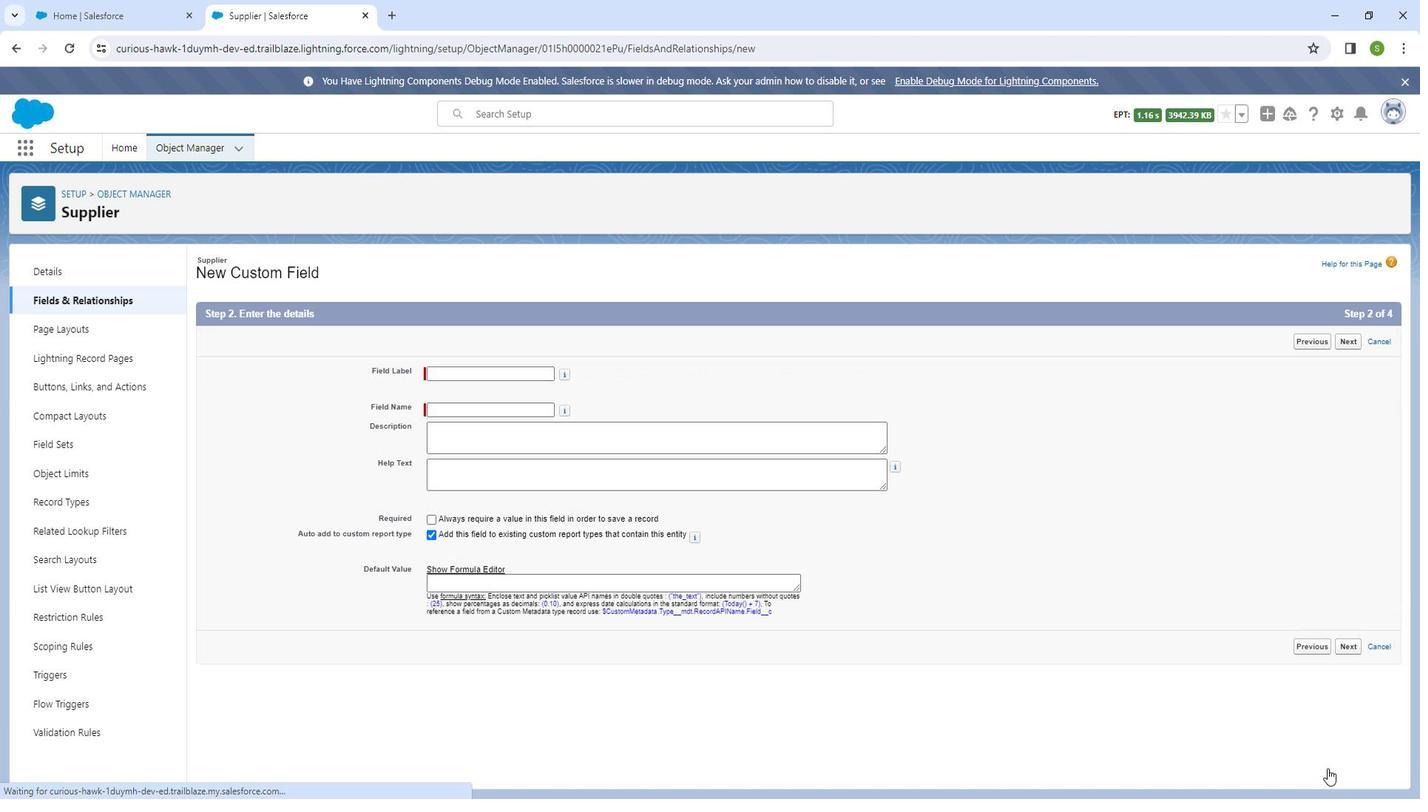
Action: Mouse pressed left at (1345, 757)
Screenshot: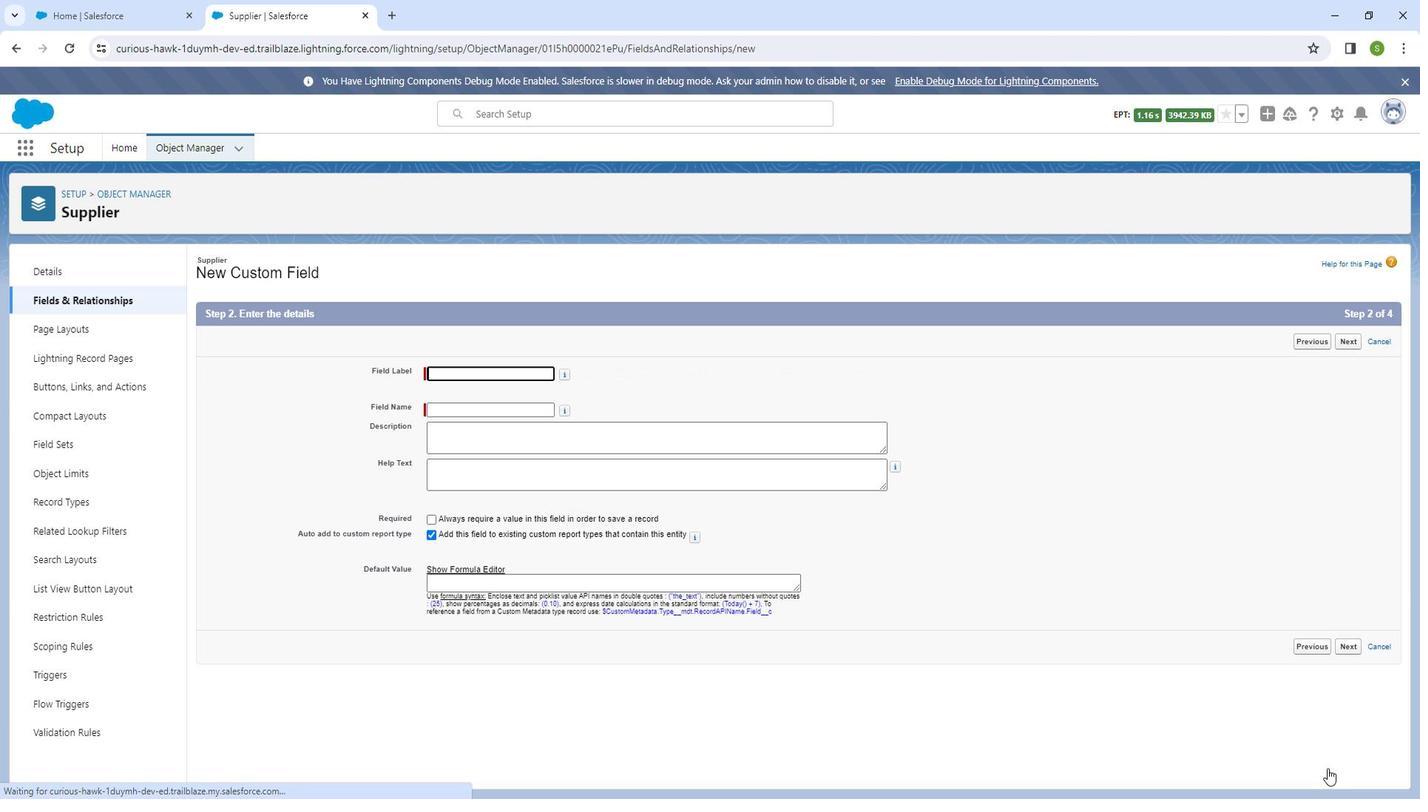 
Action: Mouse moved to (478, 381)
Screenshot: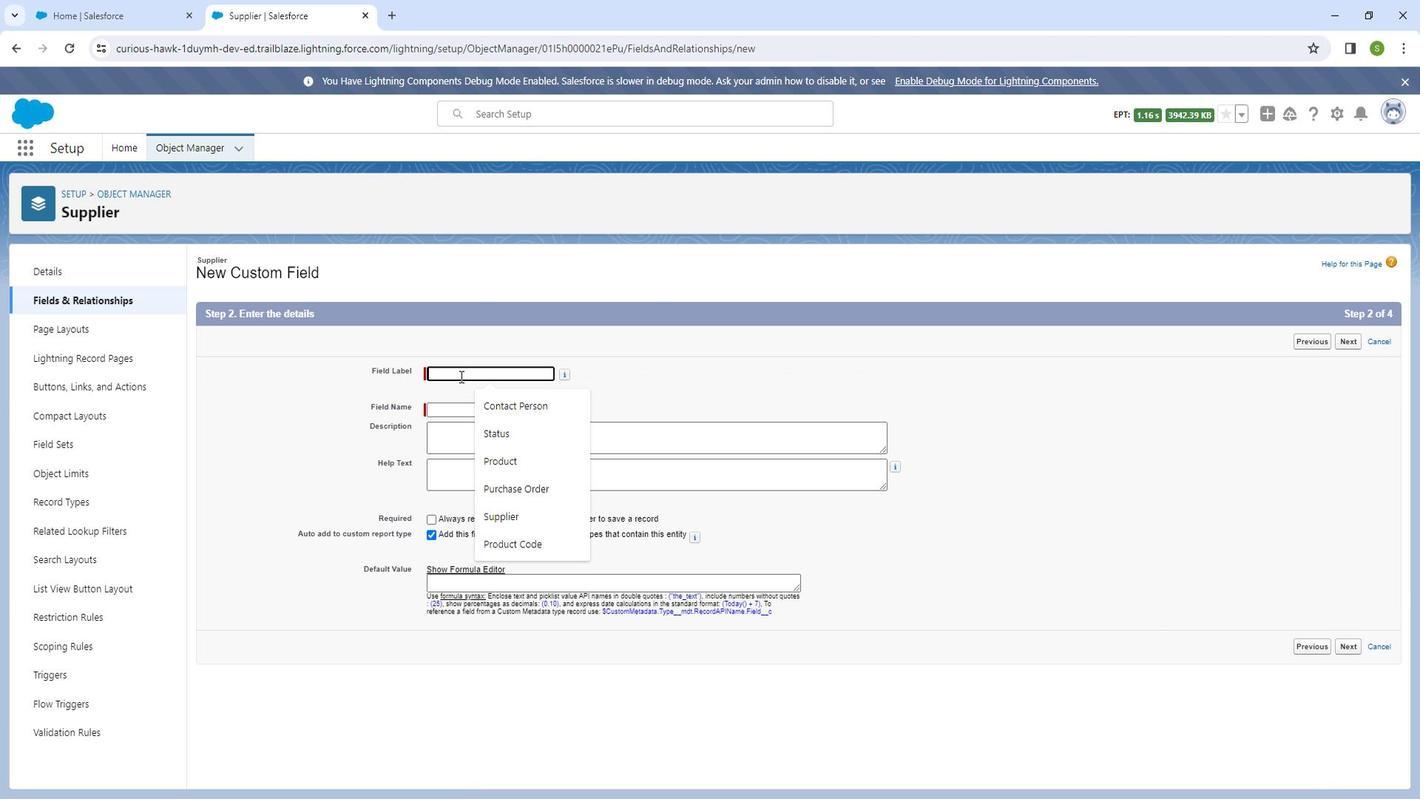 
Action: Mouse pressed left at (478, 381)
Screenshot: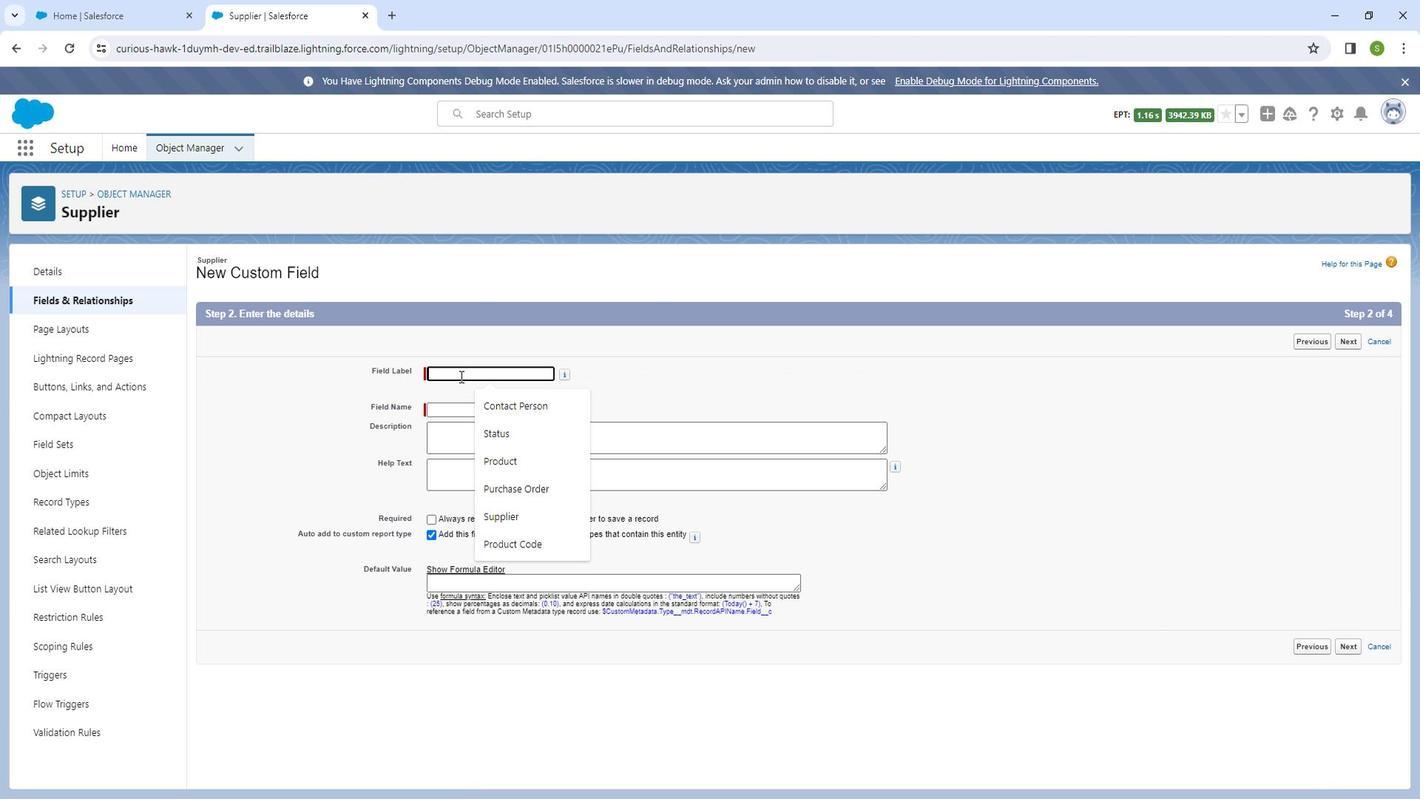 
Action: Key pressed <Key.shift_r>Phone
Screenshot: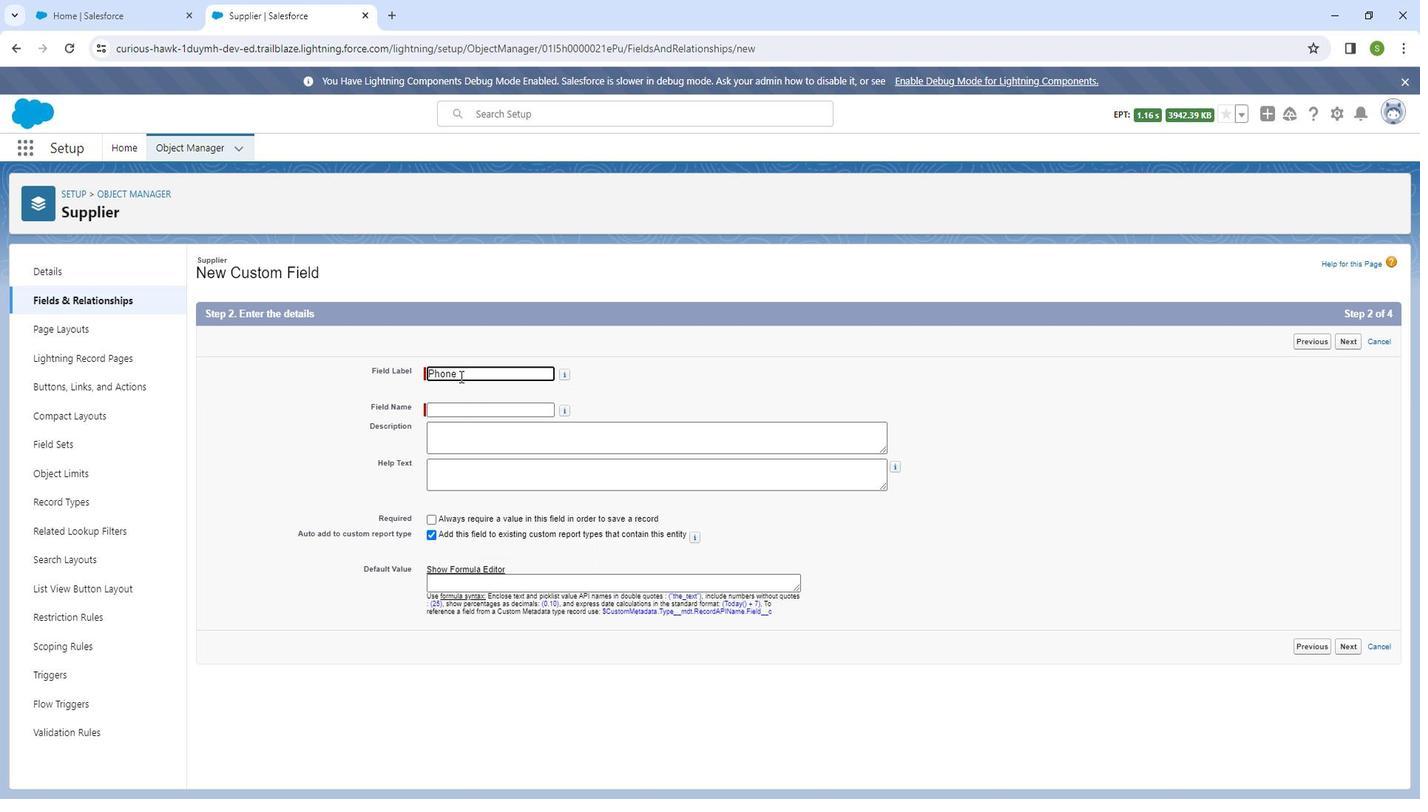 
Action: Mouse moved to (477, 411)
Screenshot: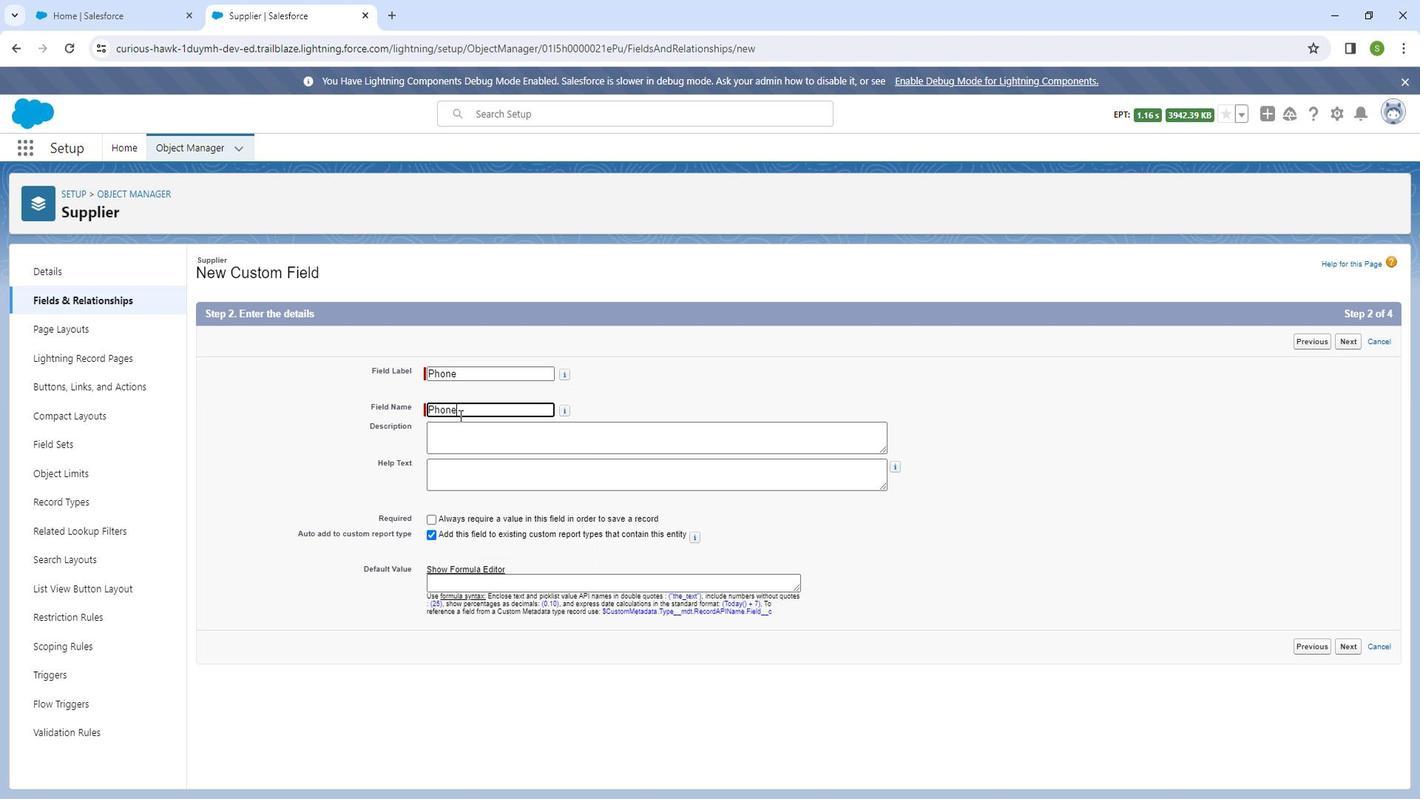 
Action: Mouse pressed left at (477, 411)
Screenshot: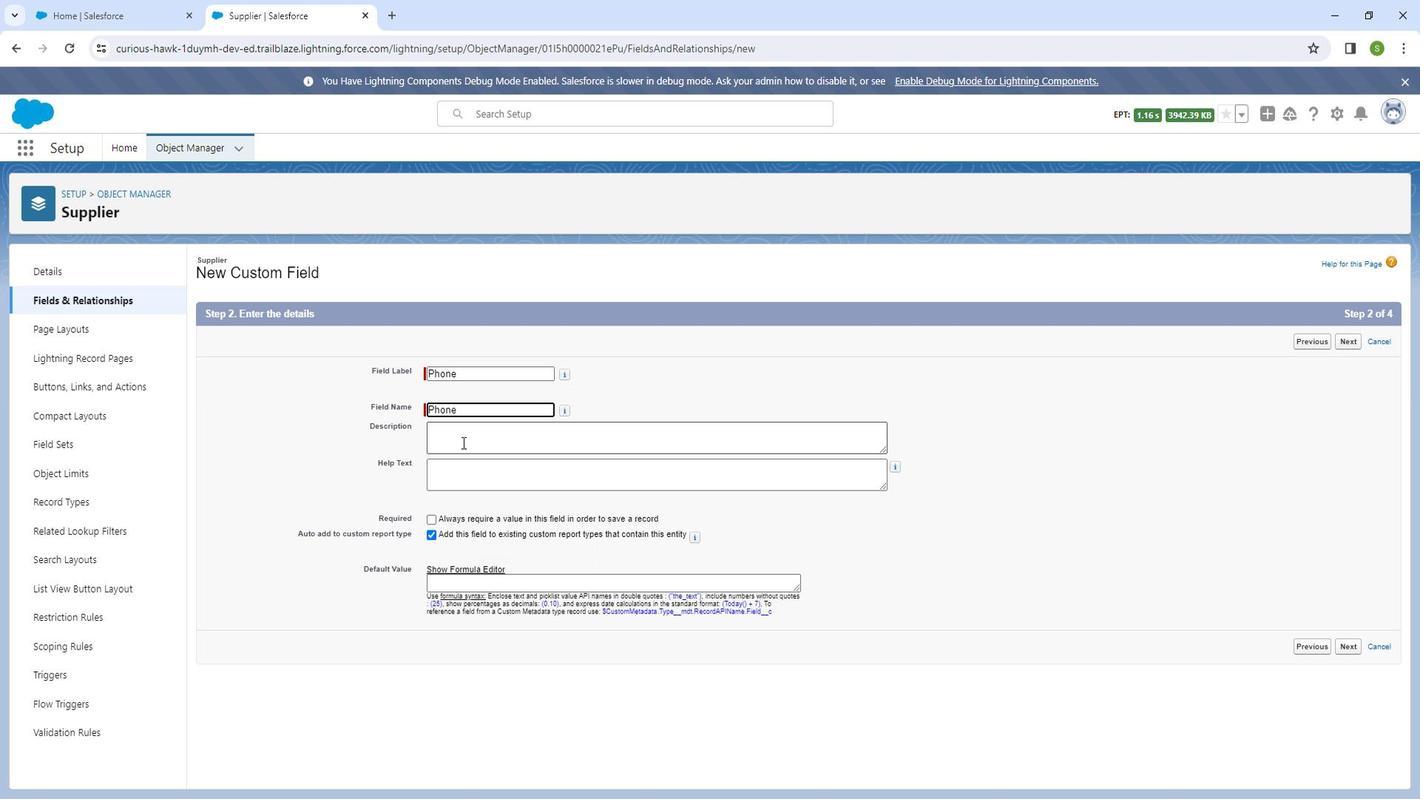 
Action: Mouse moved to (480, 444)
Screenshot: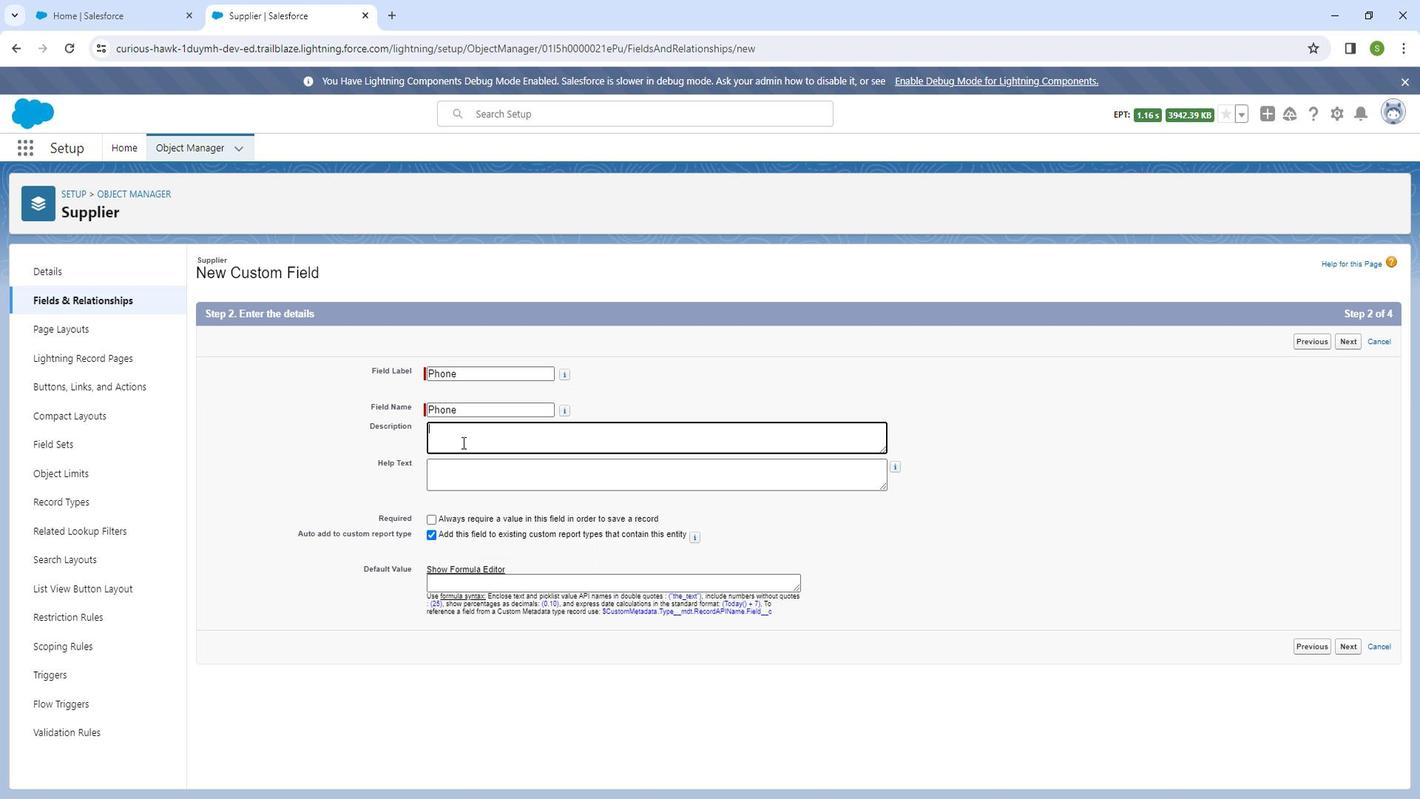 
Action: Mouse pressed left at (480, 444)
Screenshot: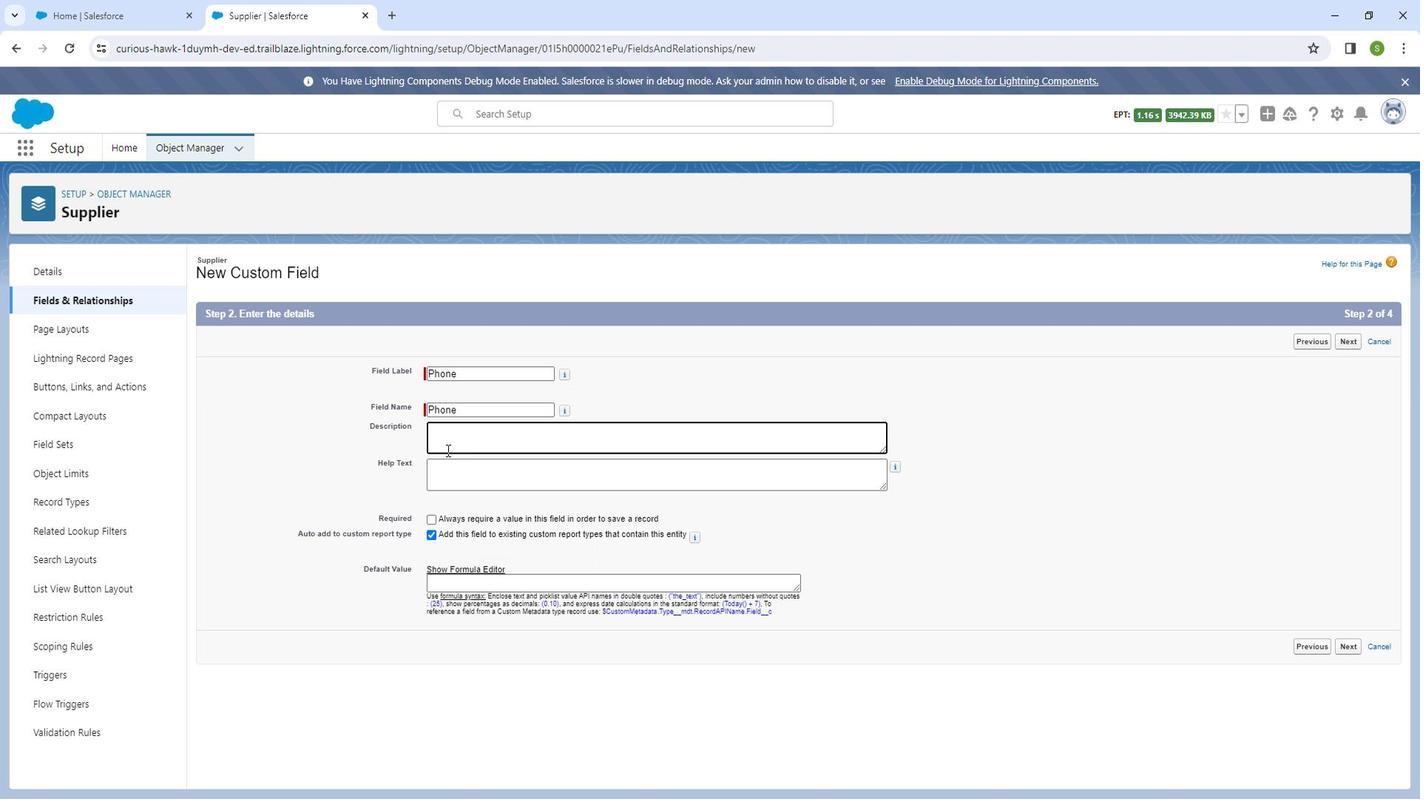 
Action: Mouse moved to (465, 452)
Screenshot: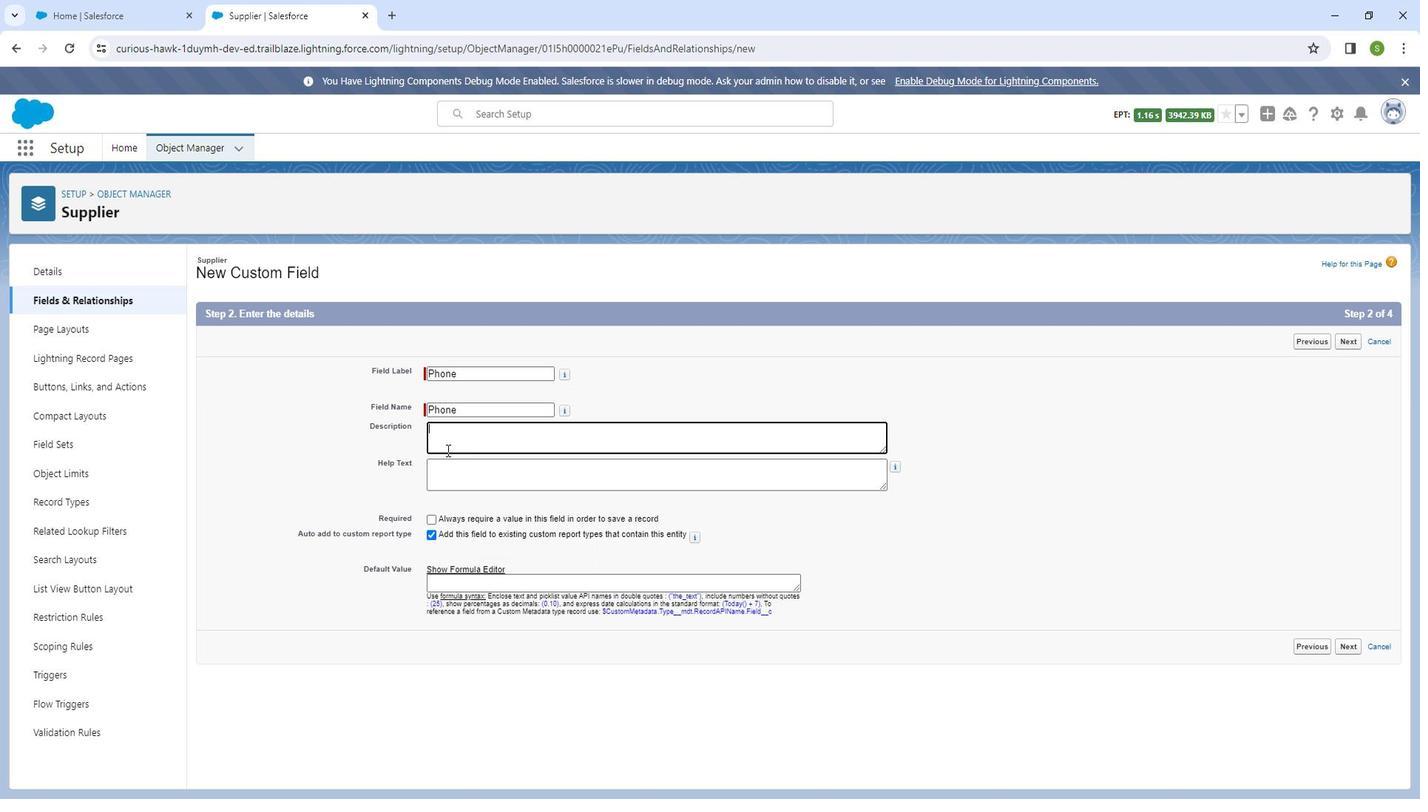 
Action: Key pressed <Key.shift_r>The<Key.space><Key.shift_r><Key.shift_r><Key.shift_r><Key.shift_r><Key.shift_r><Key.shift_r><Key.shift_r><Key.shift_r>PHone<Key.backspace><Key.backspace><Key.backspace><Key.backspace><Key.backspace><Key.shift_r>Phone<Key.space>number<Key.space>of<Key.space>the<Key.space>main<Key.space>contact<Key.space>person
Screenshot: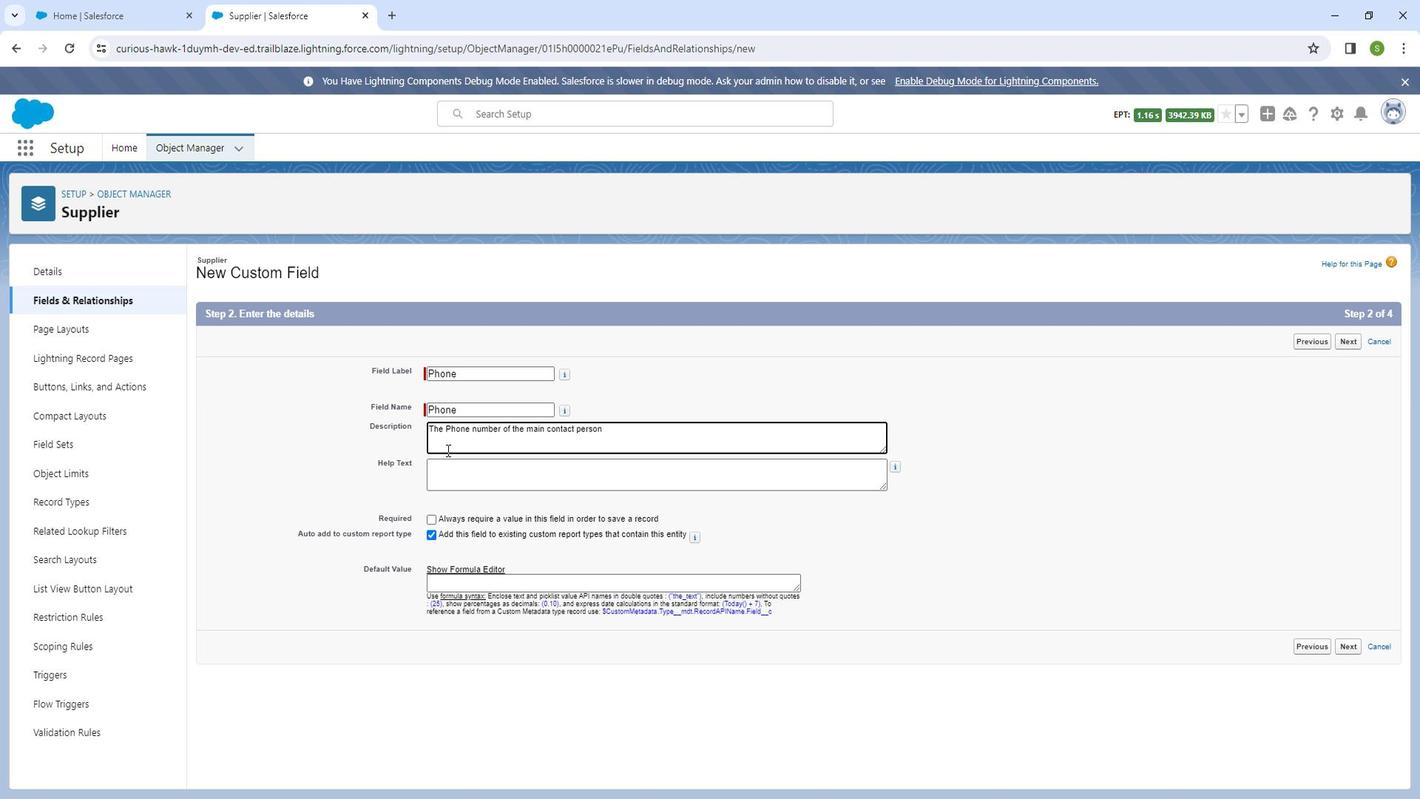 
Action: Mouse moved to (460, 481)
Screenshot: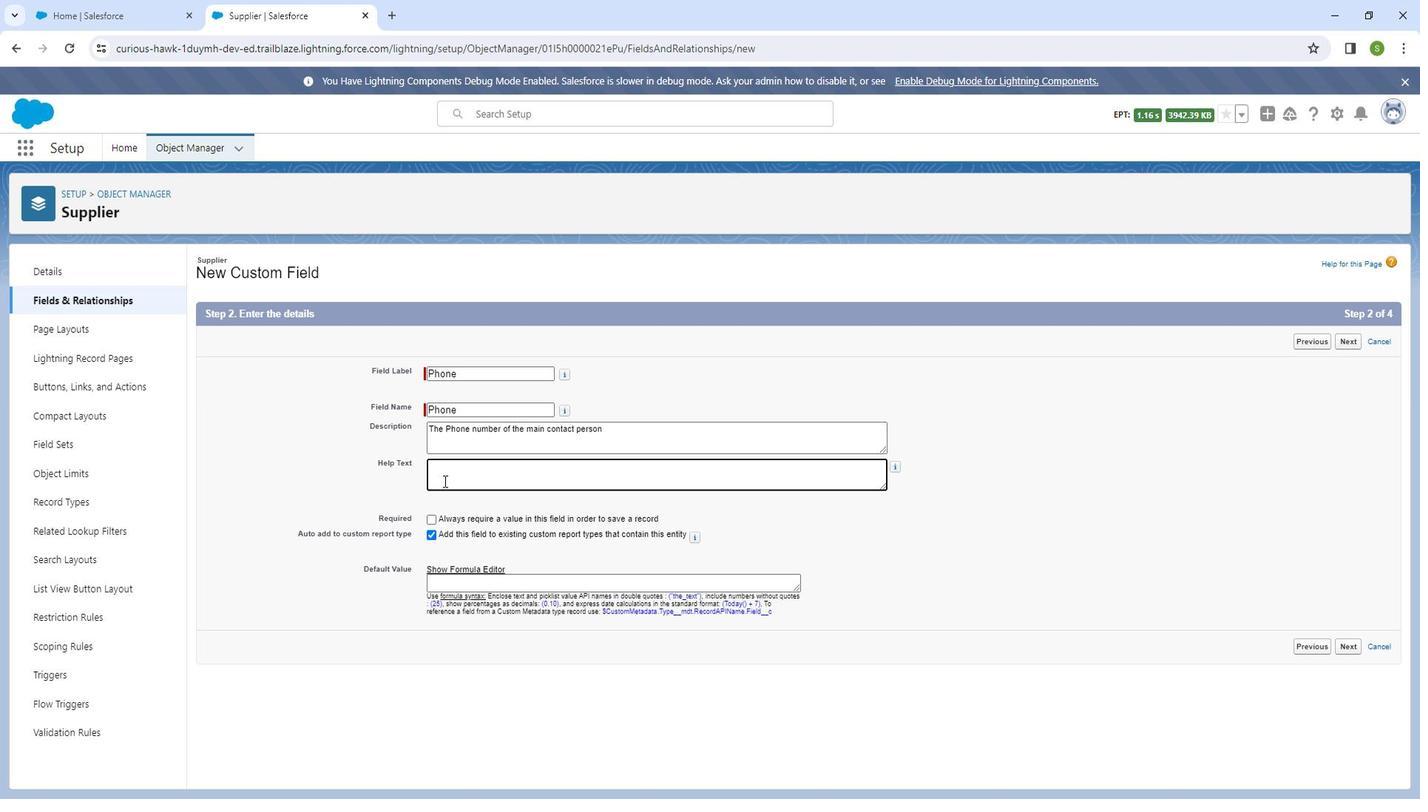 
Action: Mouse pressed left at (460, 481)
Screenshot: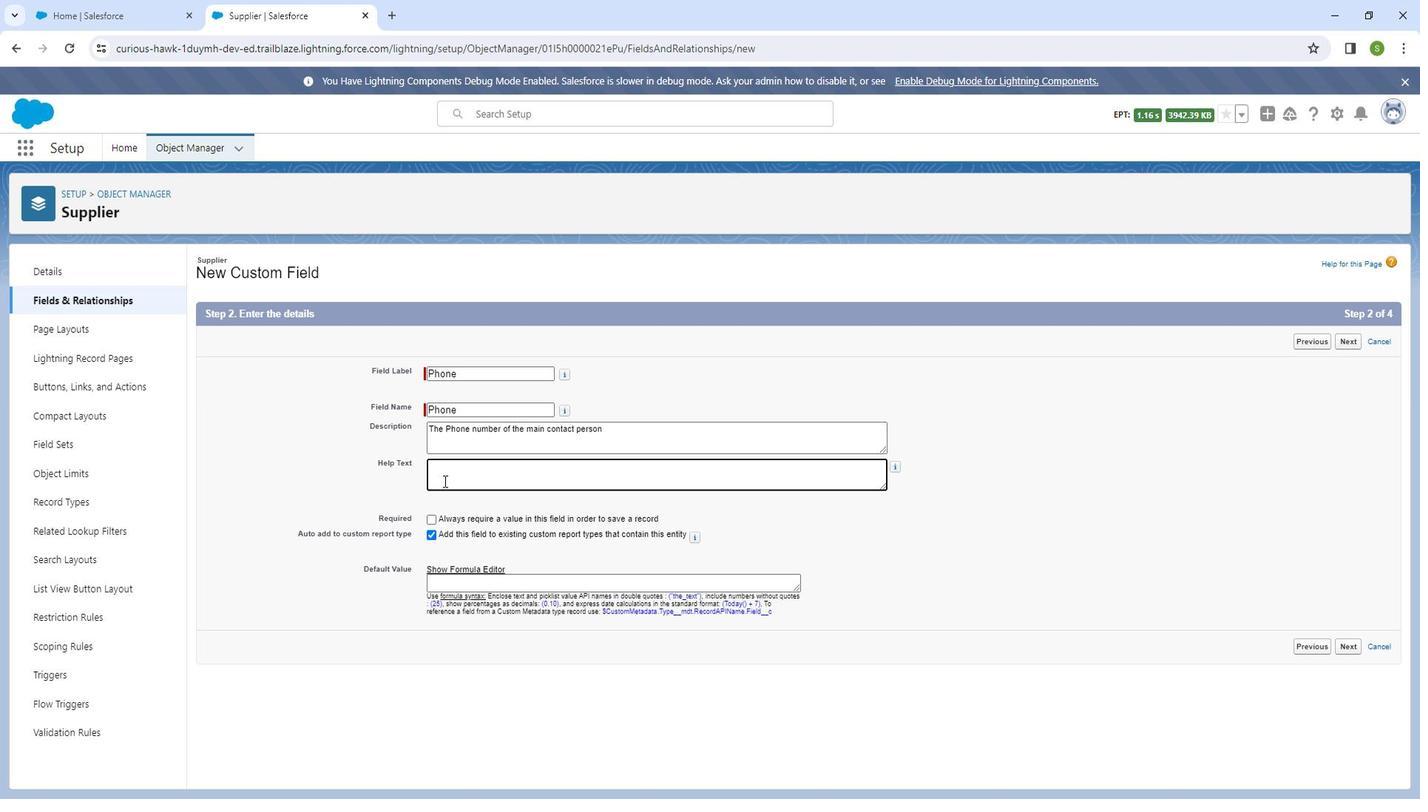 
Action: Mouse moved to (456, 486)
Screenshot: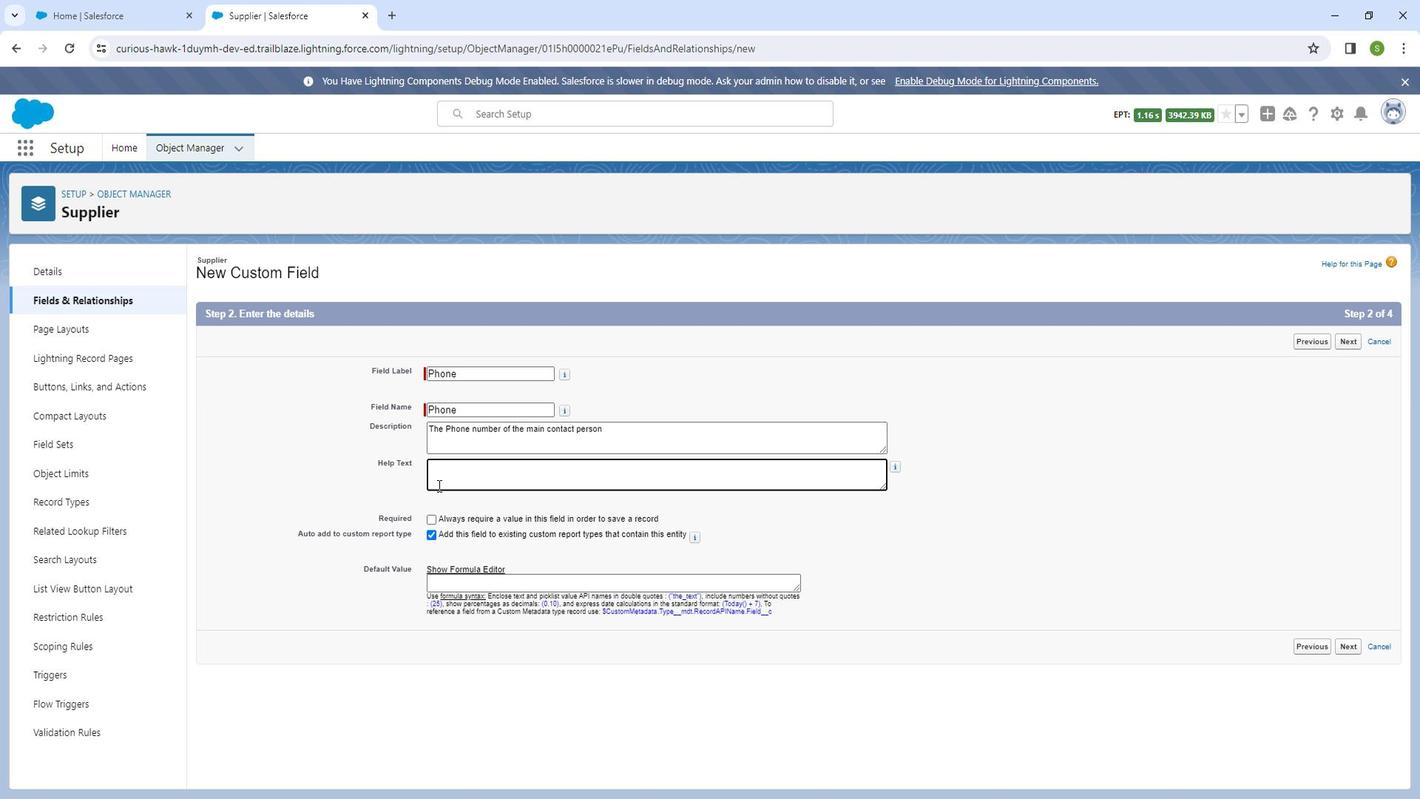 
Action: Key pressed <Key.shift_r>Enter<Key.space>the<Key.space>phone<Key.space>number<Key.space>of<Key.space>the<Key.space>primary<Key.space>contact<Key.space>person
Screenshot: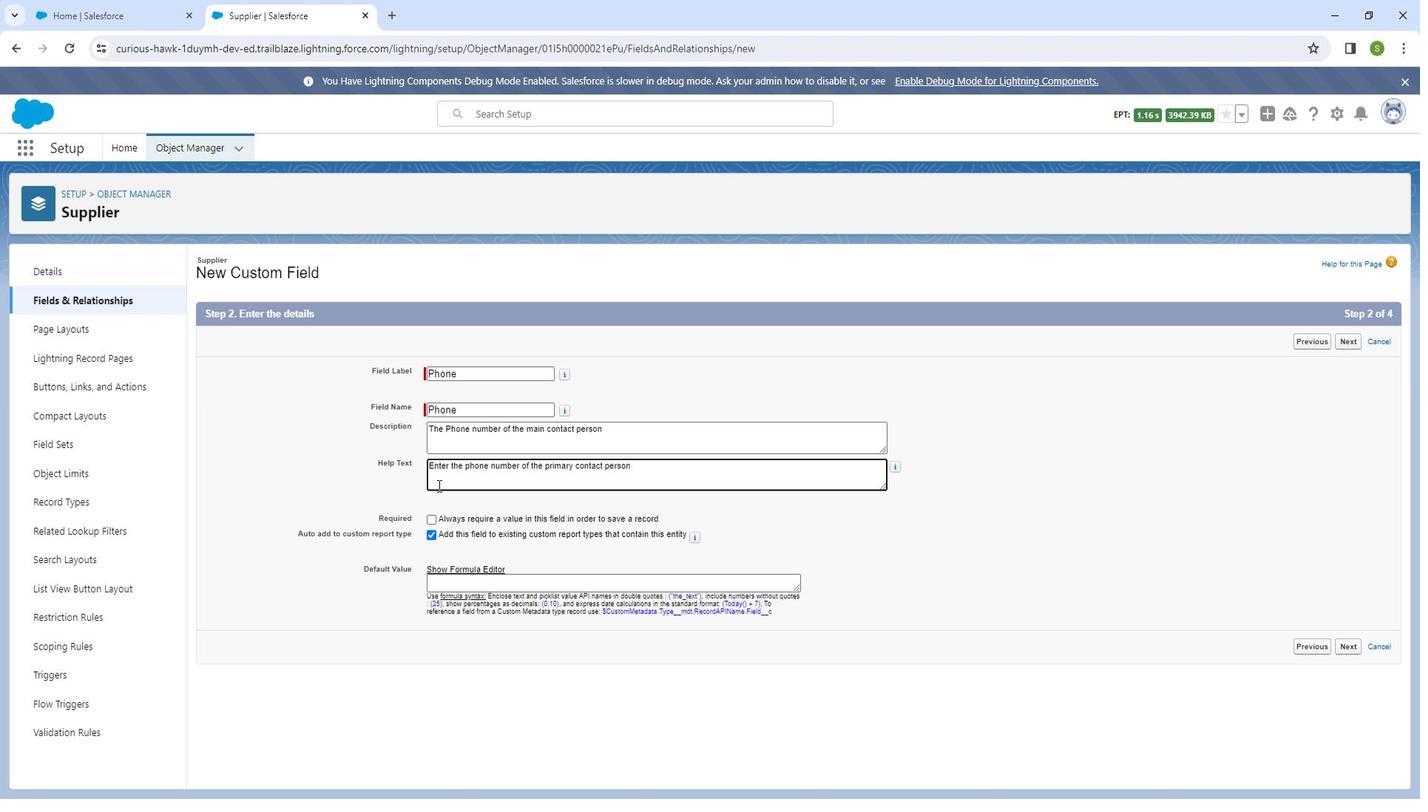 
Action: Mouse moved to (1373, 348)
Screenshot: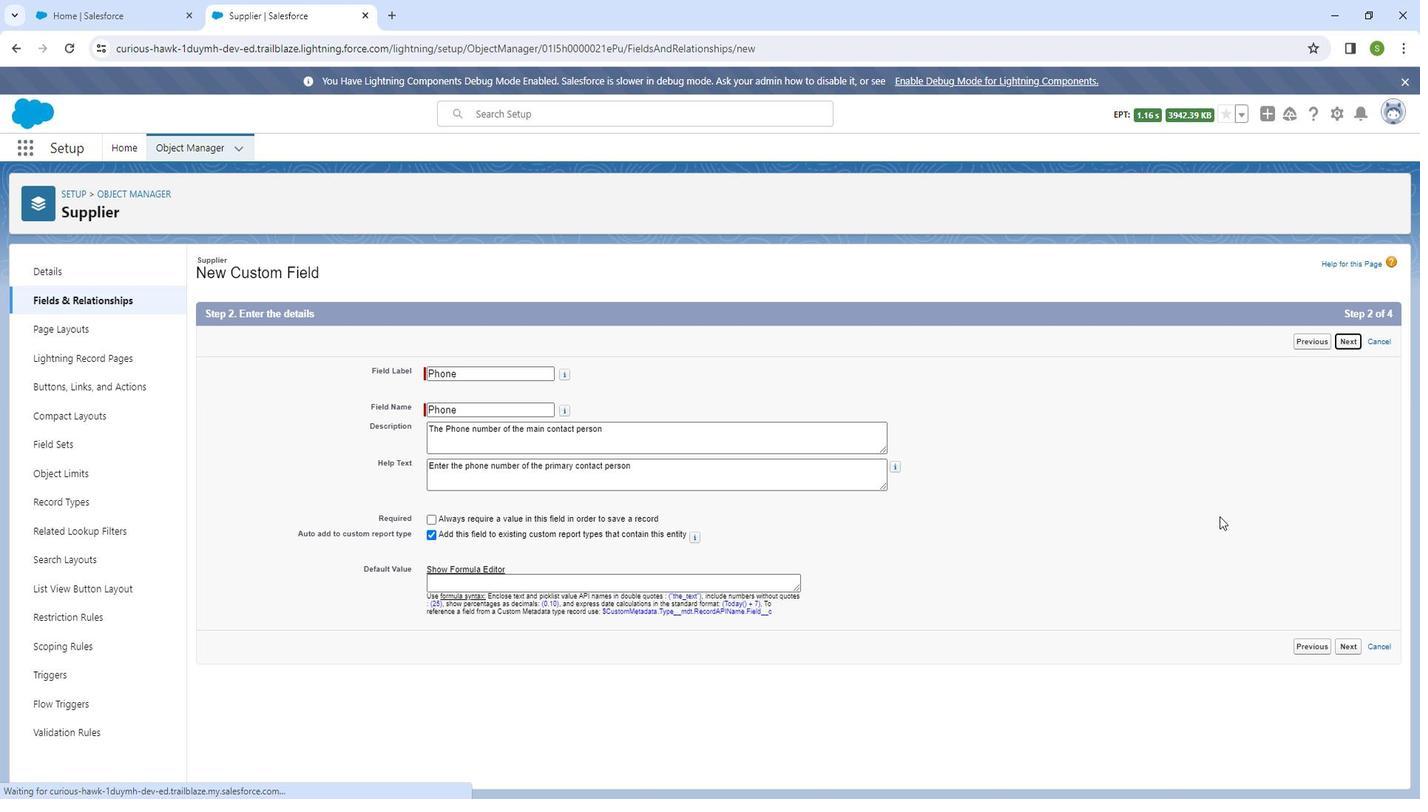 
Action: Mouse pressed left at (1373, 348)
Screenshot: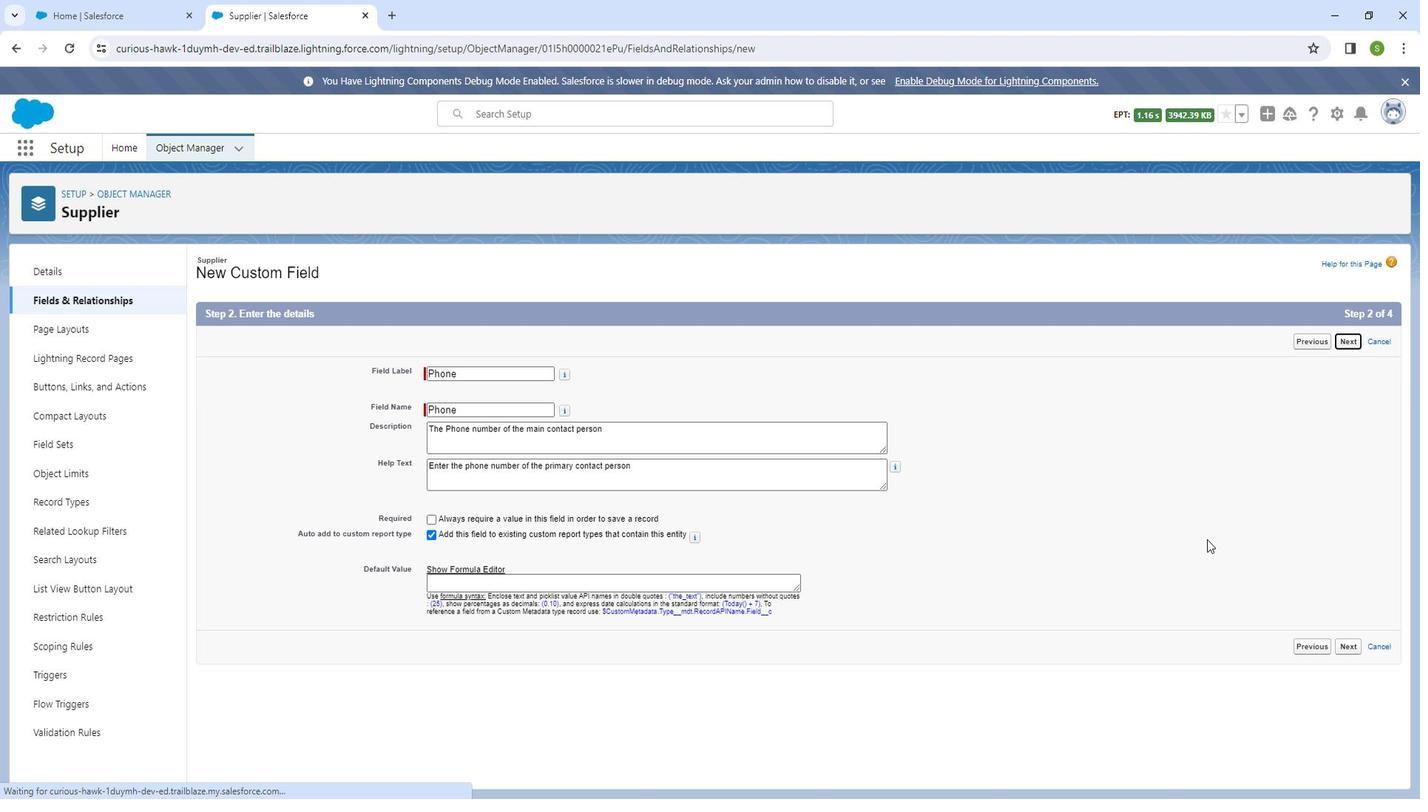 
Action: Mouse moved to (1173, 601)
Screenshot: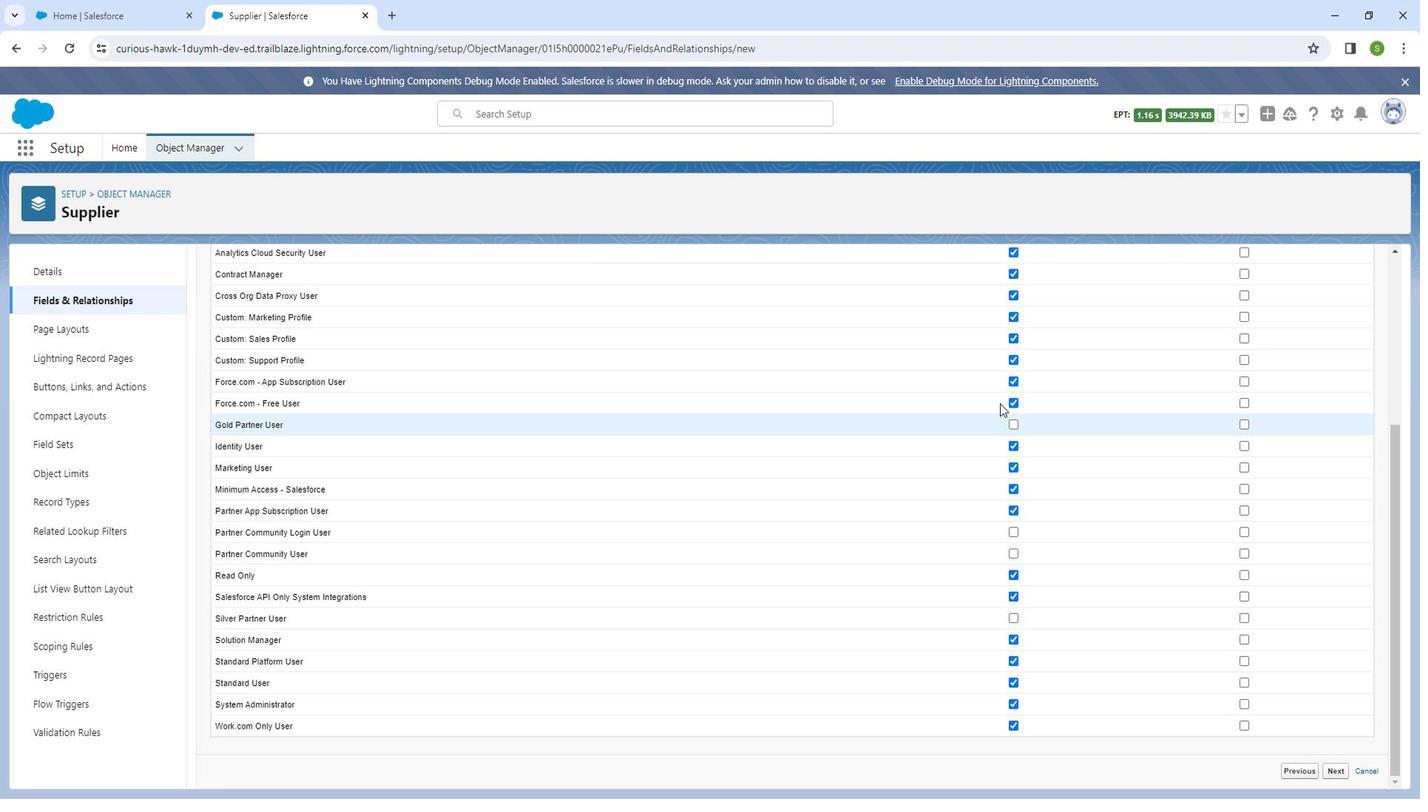
Action: Mouse scrolled (1173, 600) with delta (0, 0)
Screenshot: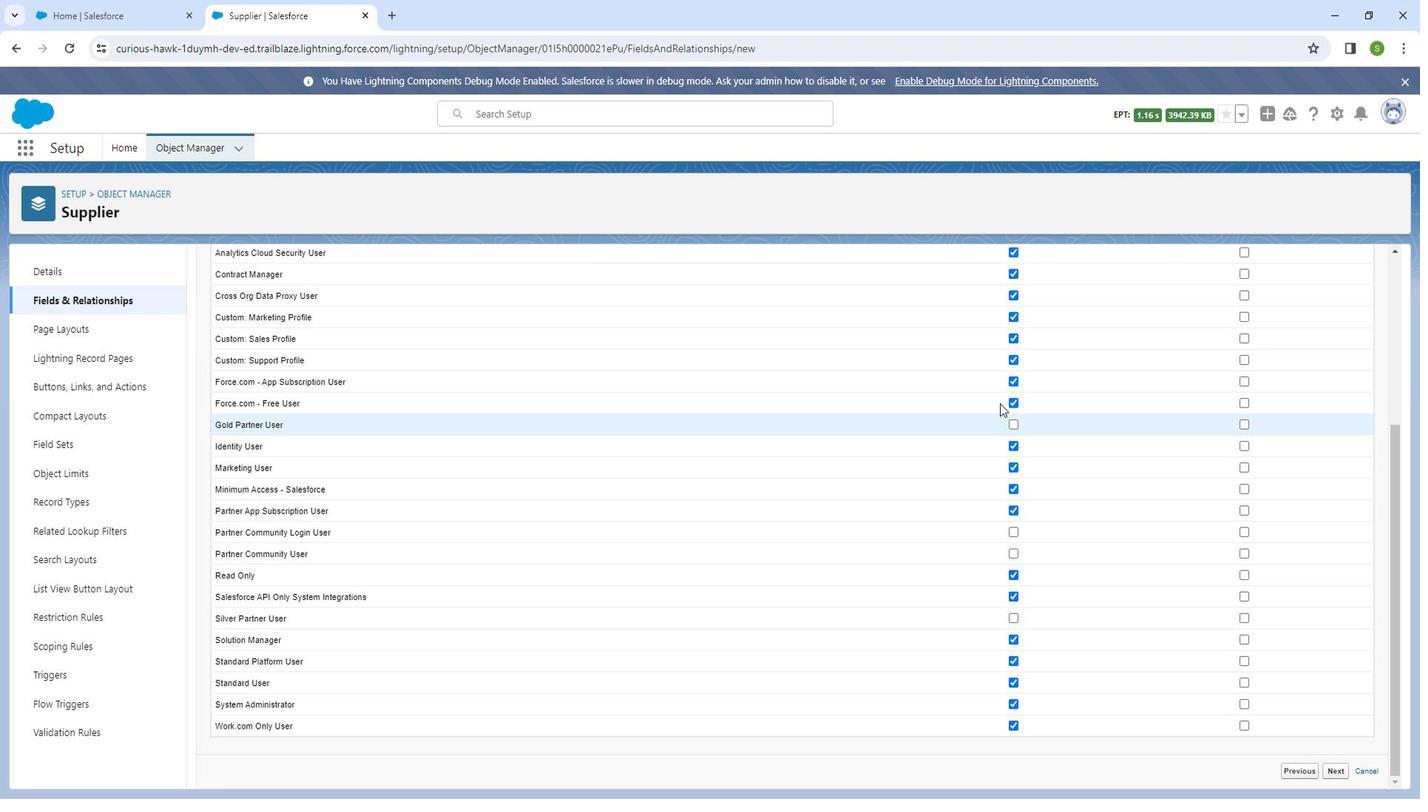 
Action: Mouse moved to (1165, 605)
Screenshot: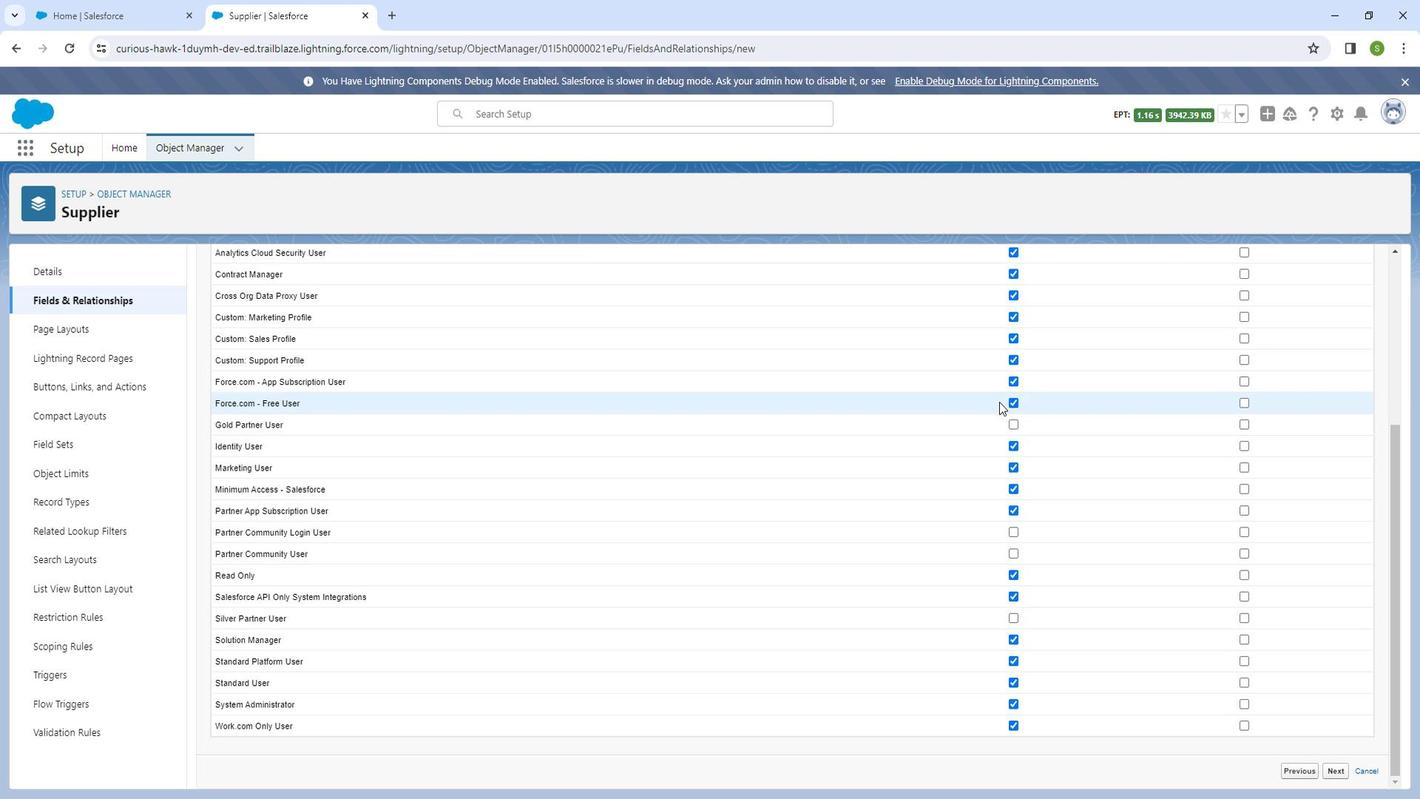 
Action: Mouse scrolled (1165, 605) with delta (0, 0)
Screenshot: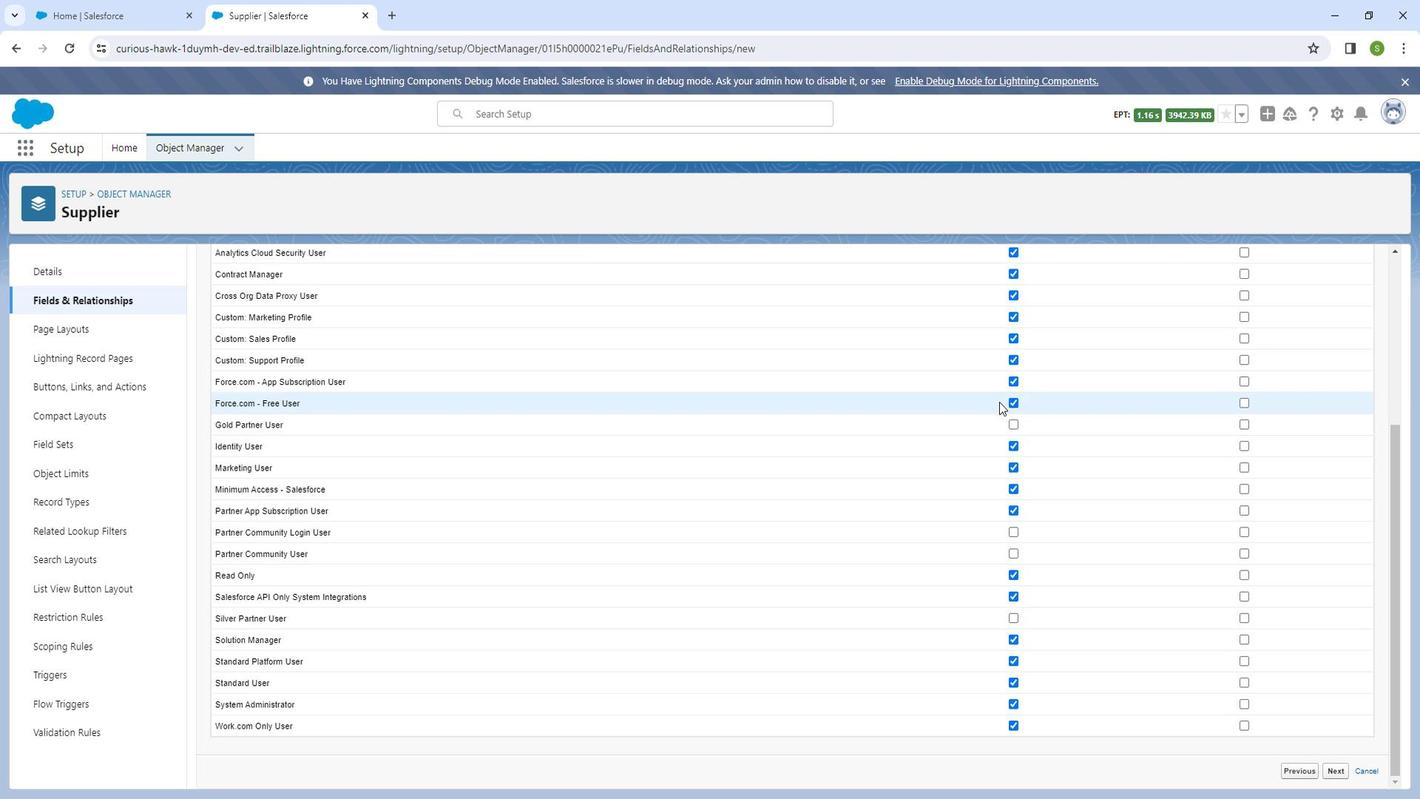 
Action: Mouse moved to (1160, 608)
Screenshot: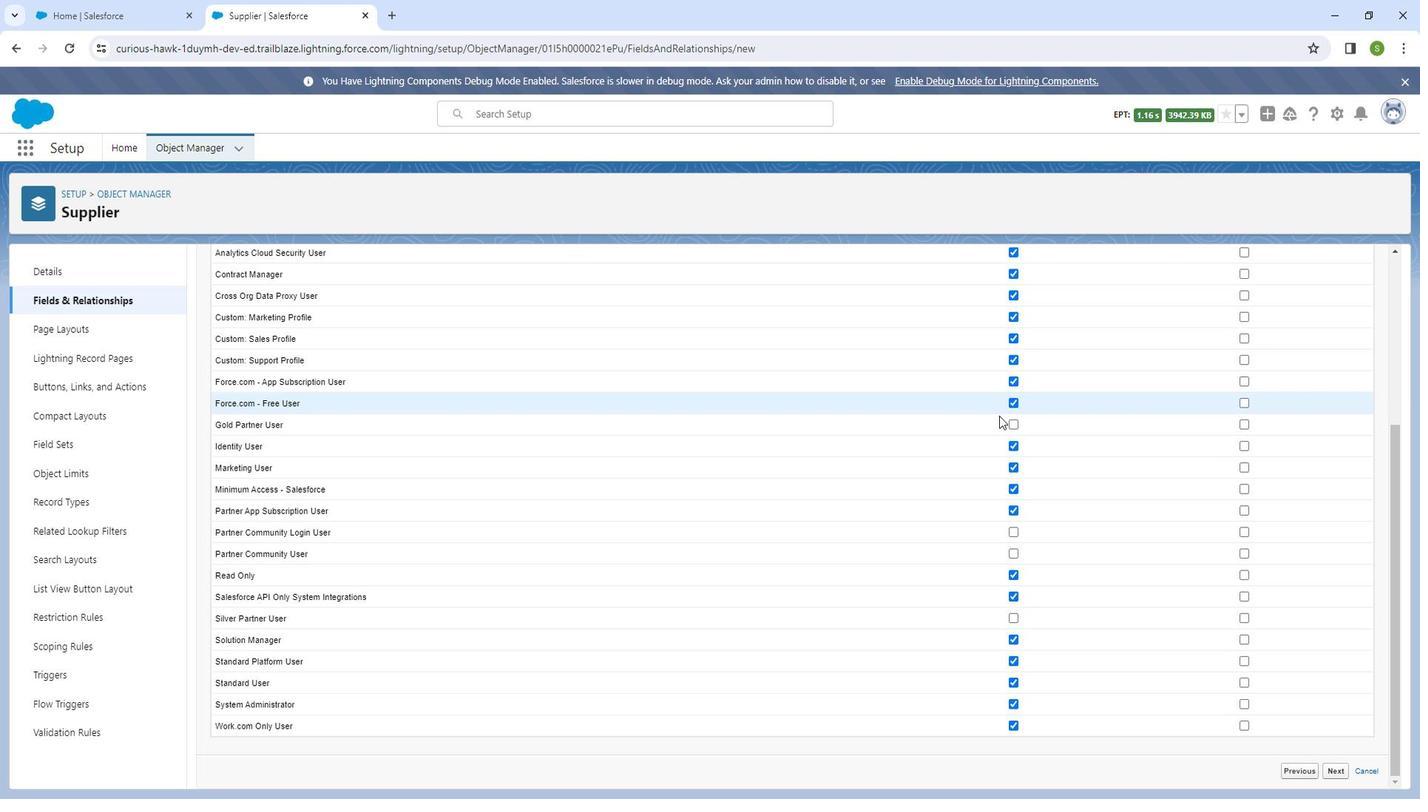 
Action: Mouse scrolled (1160, 608) with delta (0, 0)
Screenshot: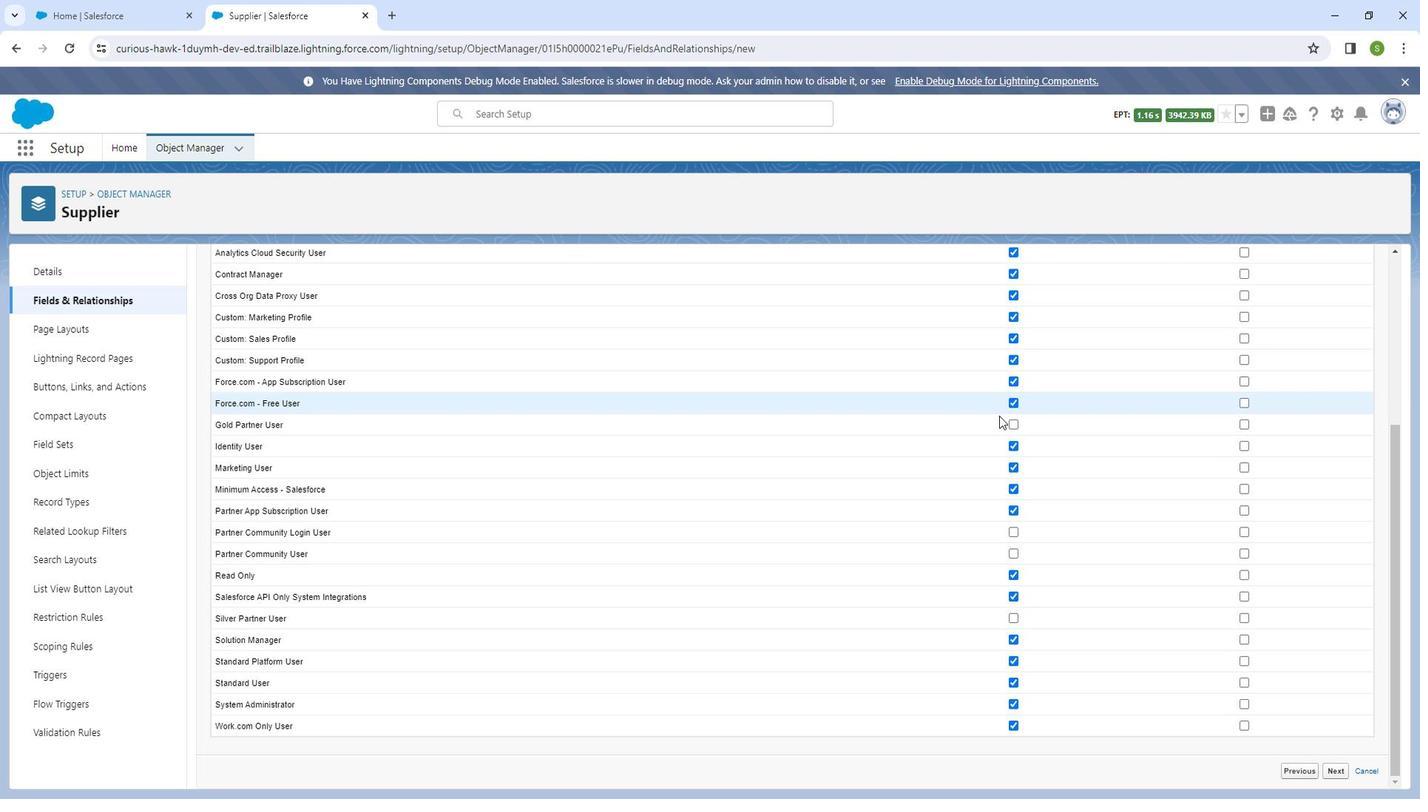 
Action: Mouse moved to (1158, 609)
Screenshot: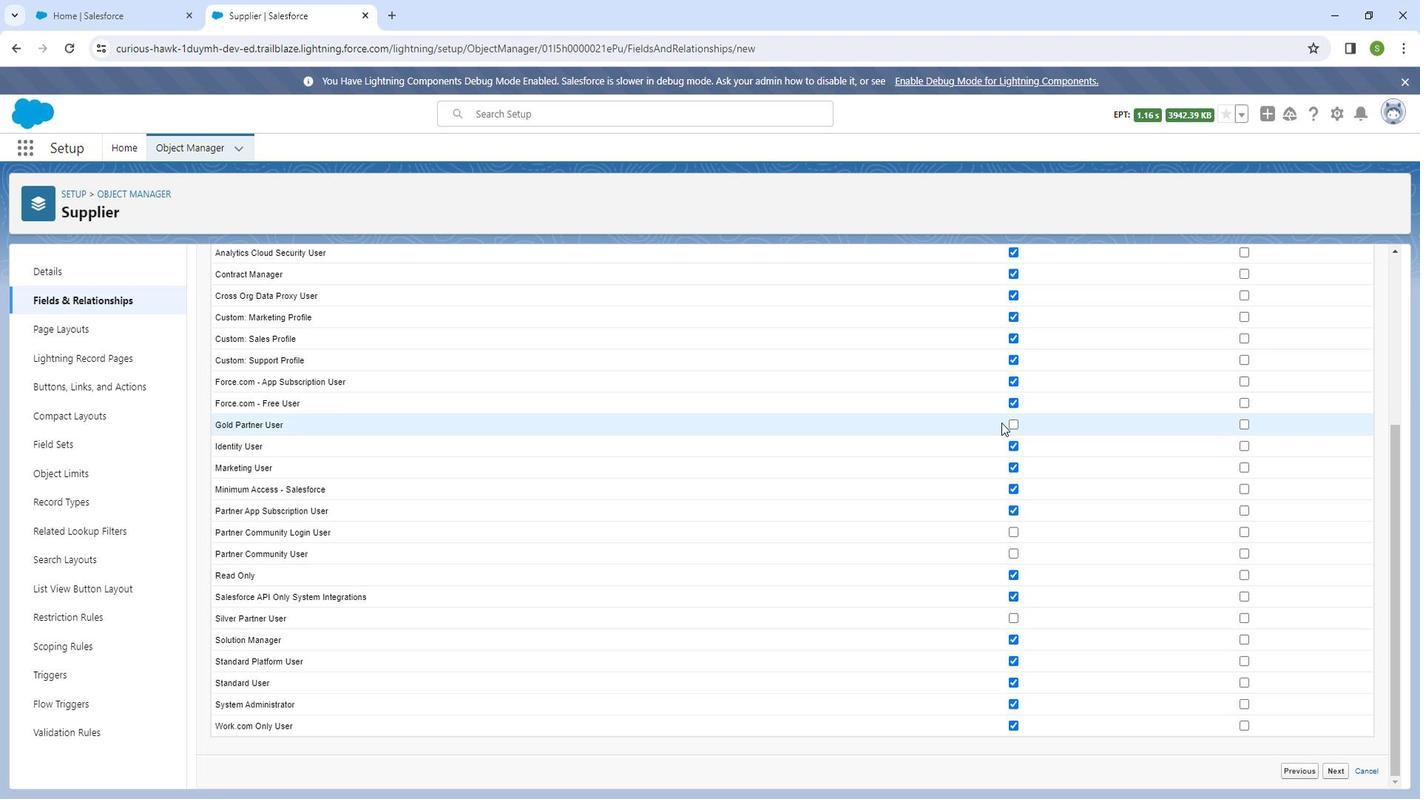 
Action: Mouse scrolled (1158, 608) with delta (0, 0)
Screenshot: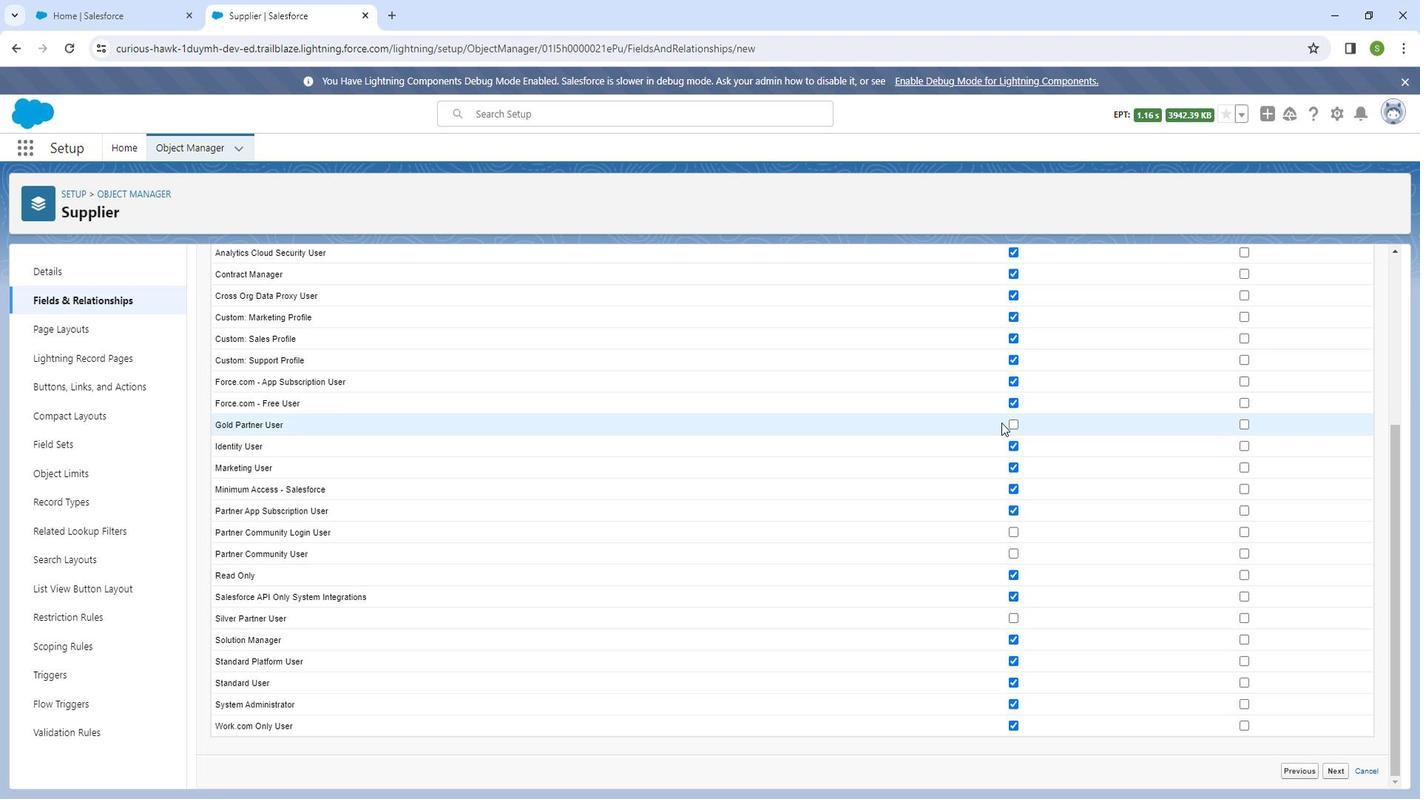 
Action: Mouse moved to (1037, 423)
Screenshot: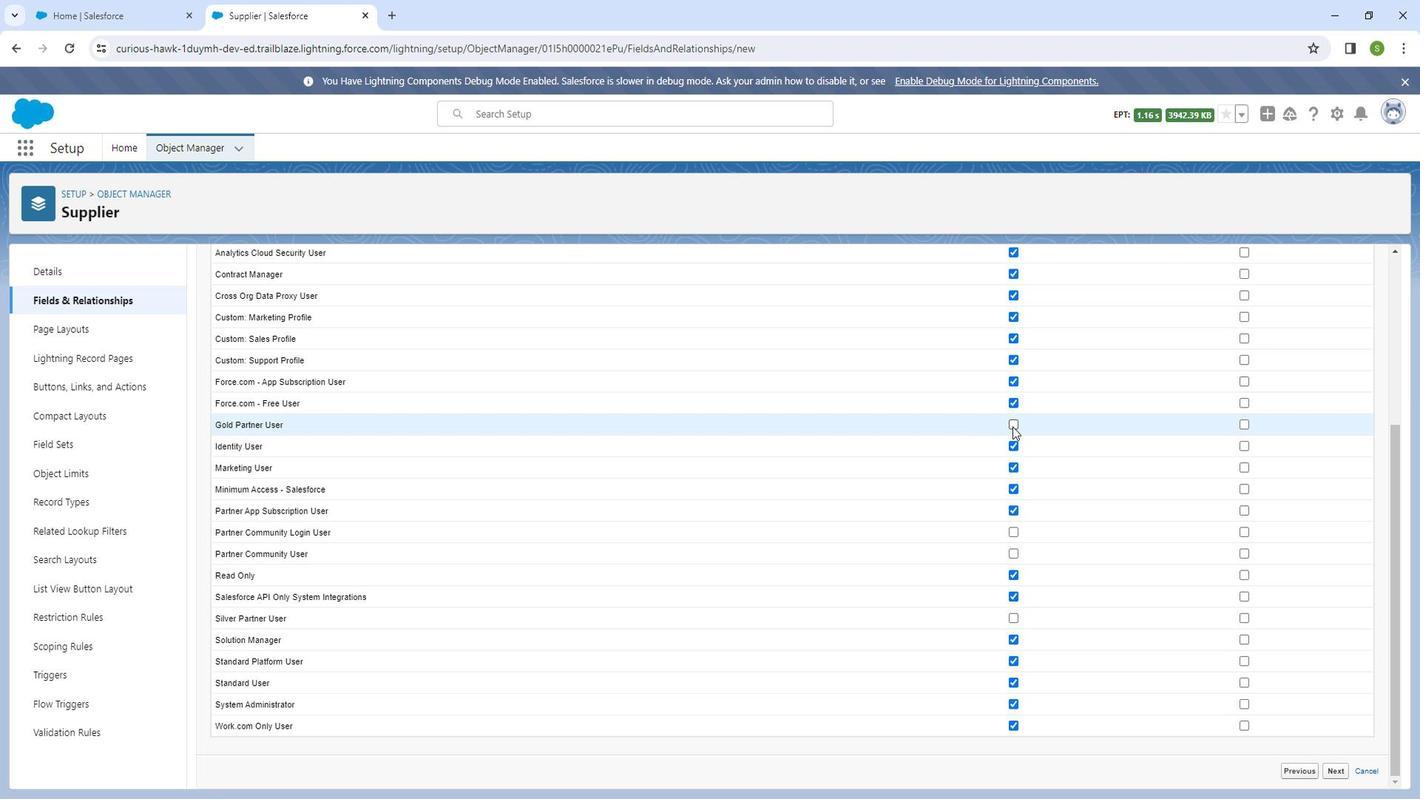 
Action: Mouse pressed left at (1037, 423)
Screenshot: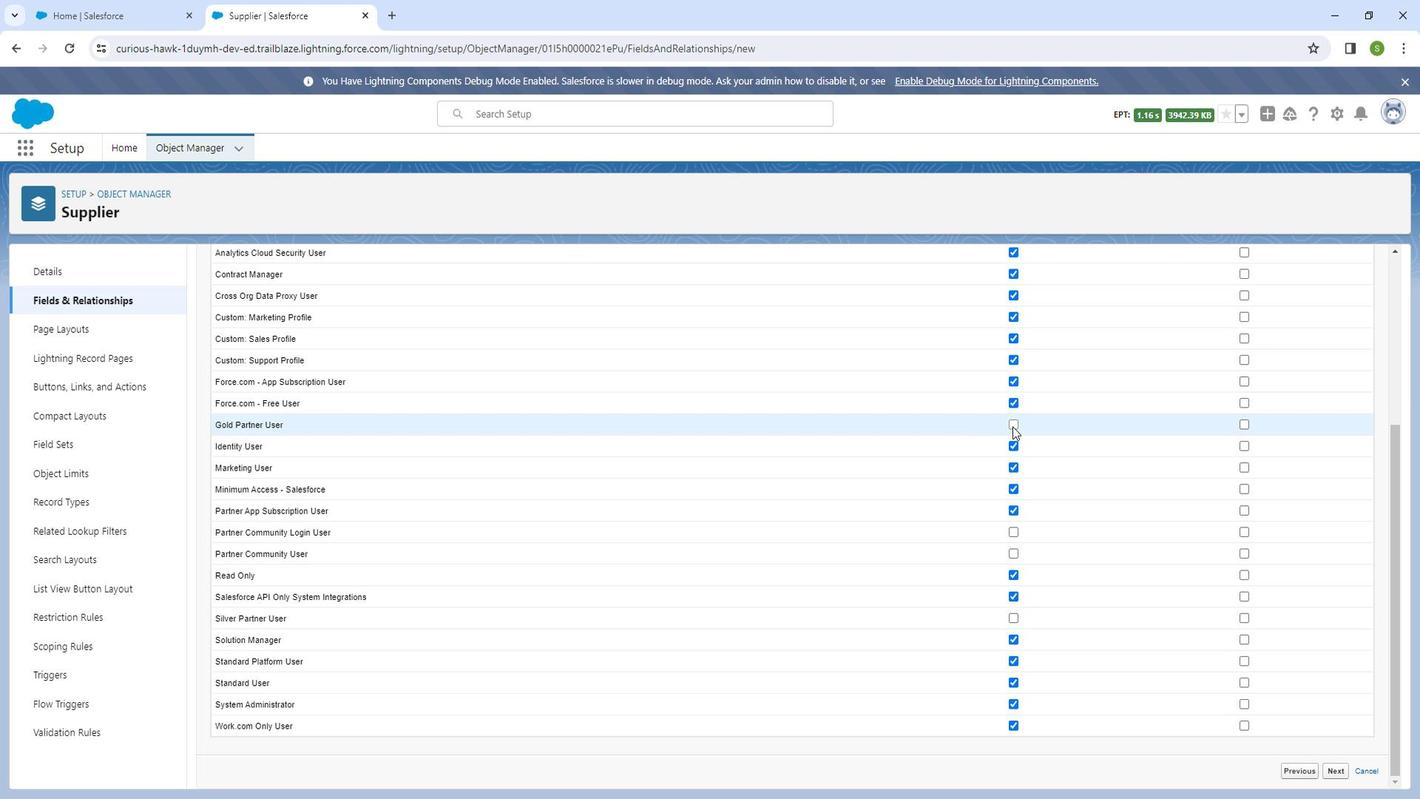 
Action: Mouse moved to (1031, 429)
Screenshot: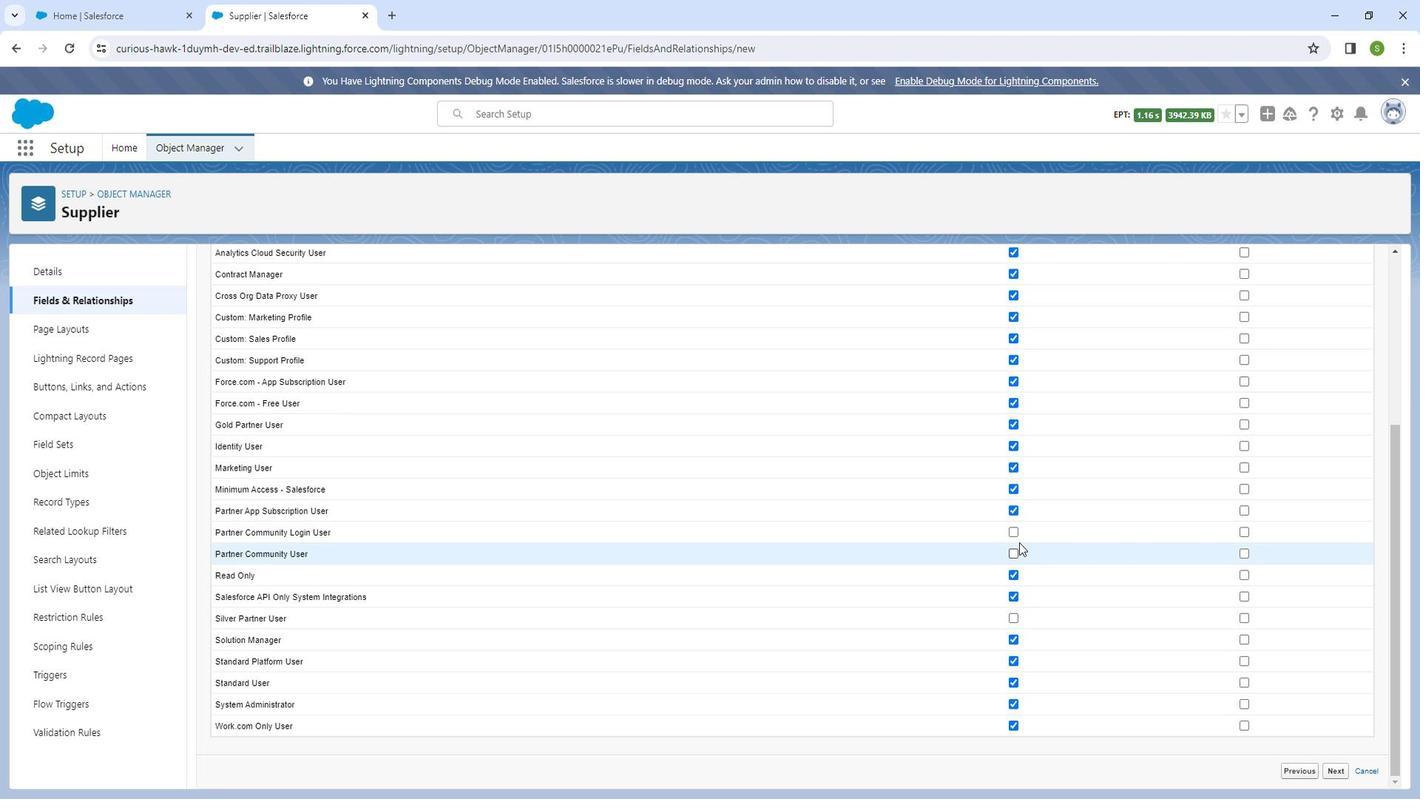 
Action: Mouse pressed left at (1031, 429)
Screenshot: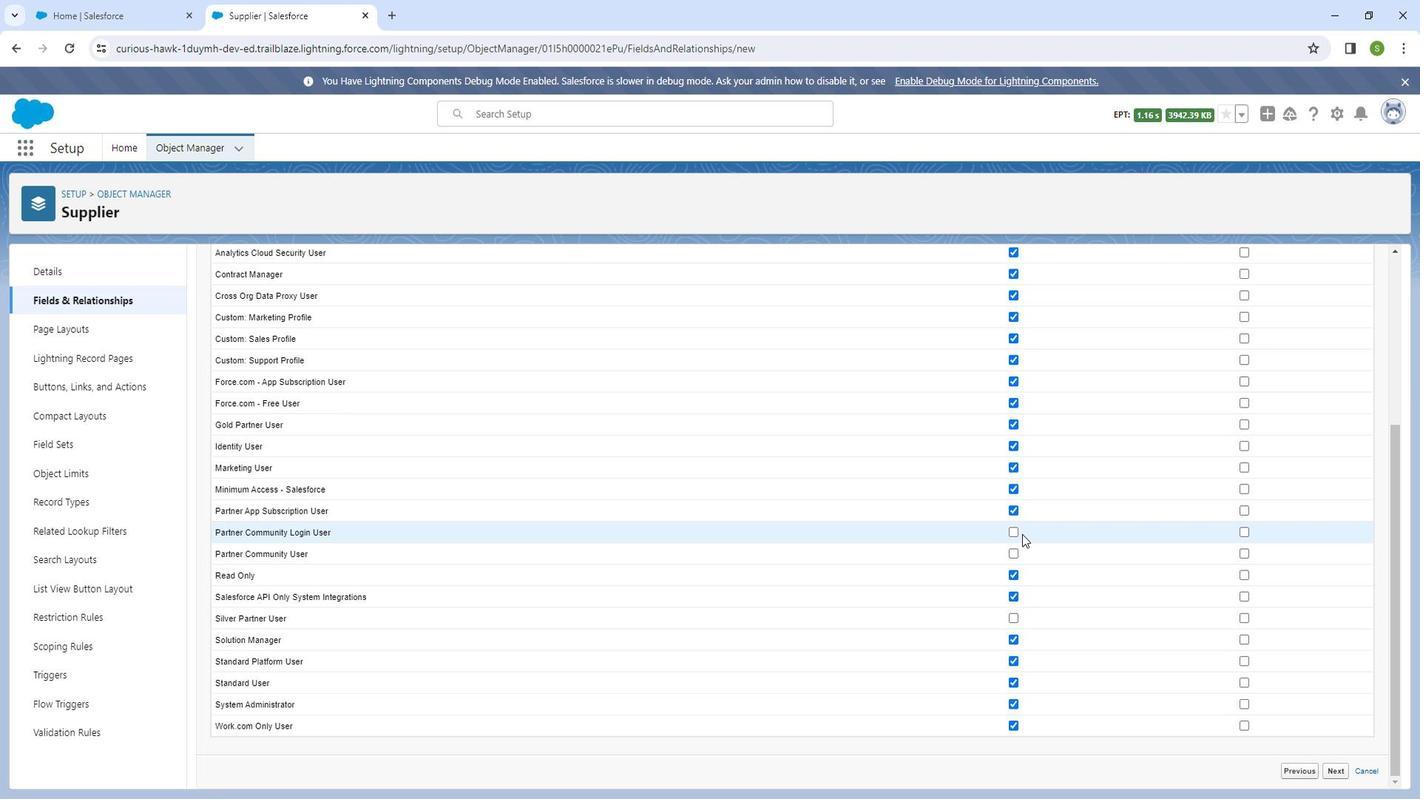
Action: Mouse moved to (1035, 531)
Screenshot: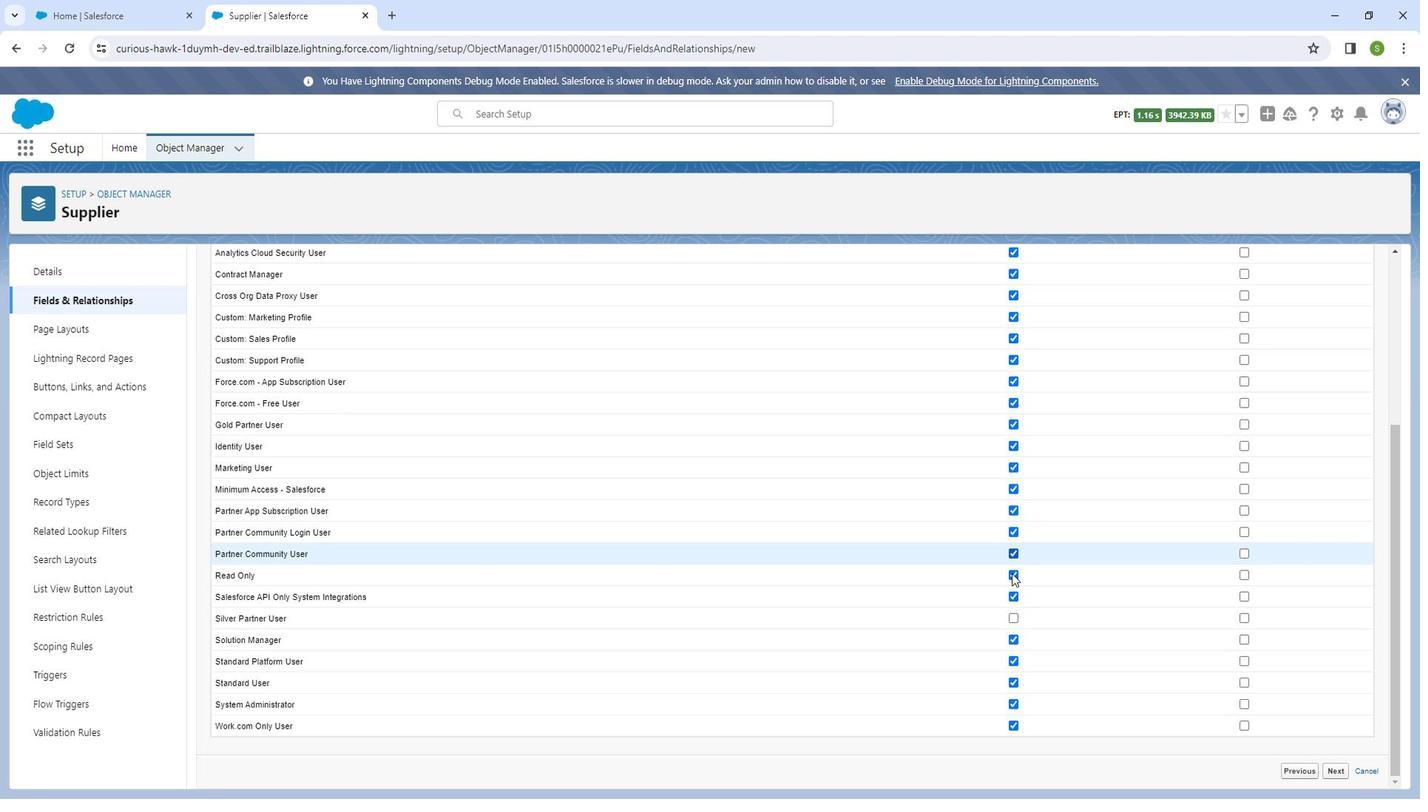 
Action: Mouse pressed left at (1035, 531)
Screenshot: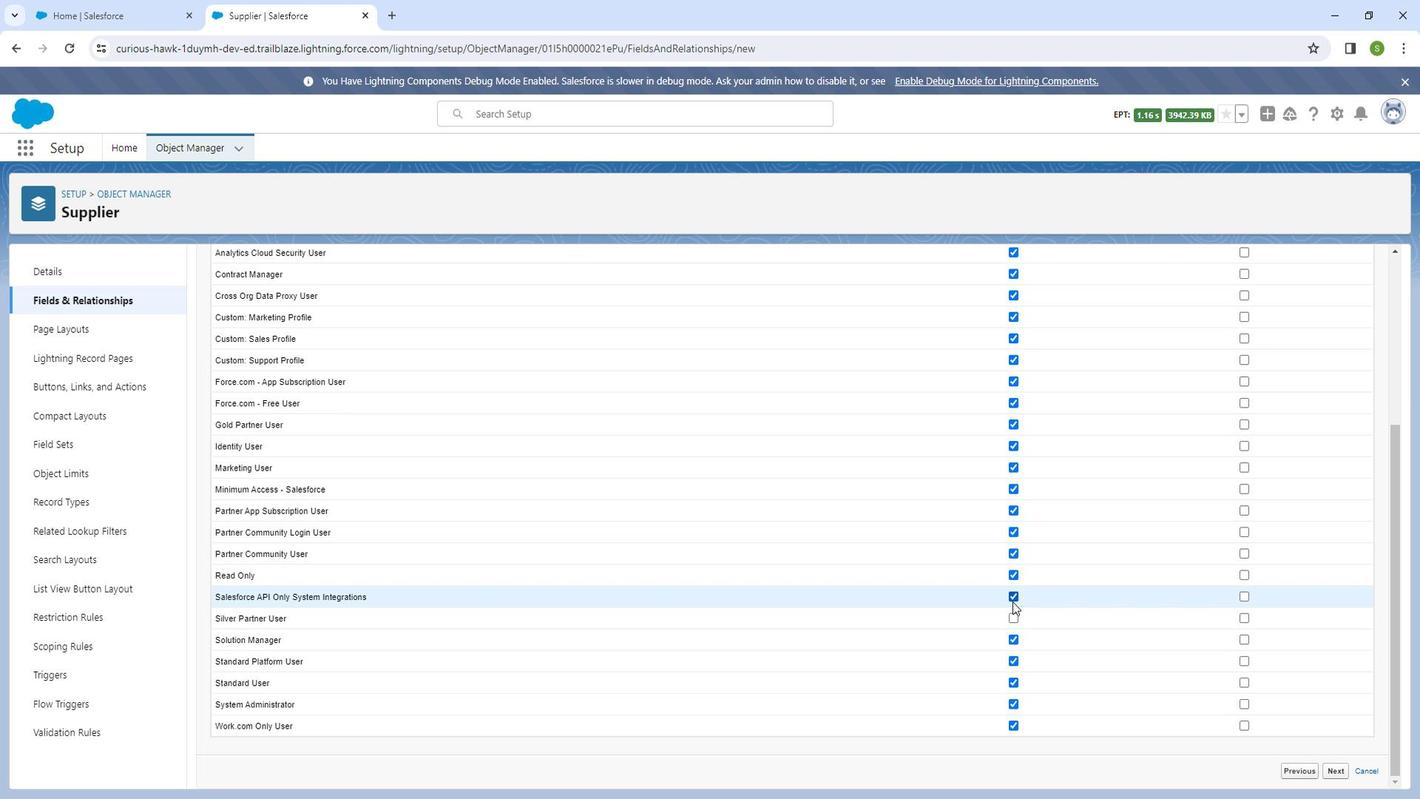 
Action: Mouse moved to (1030, 551)
Screenshot: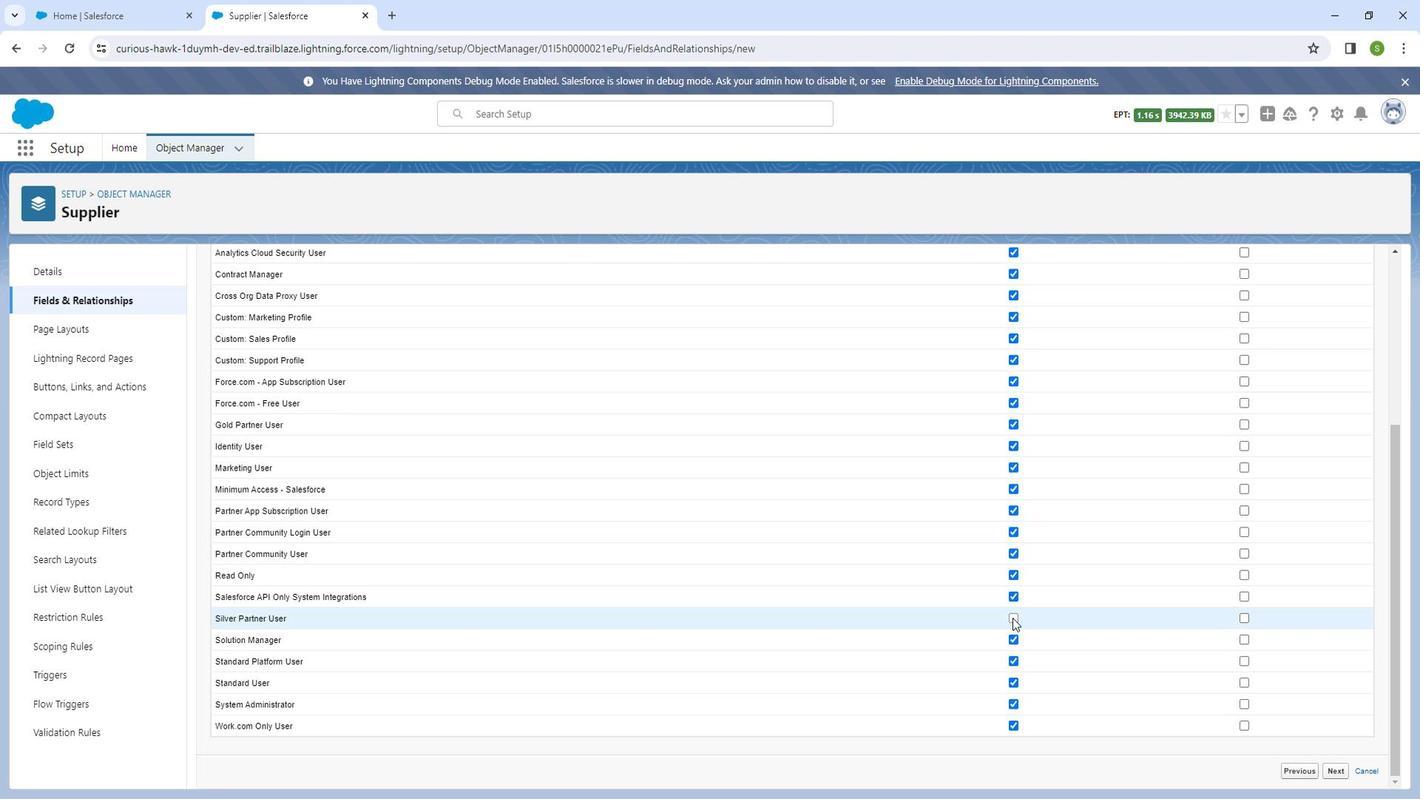 
Action: Mouse pressed left at (1030, 551)
Screenshot: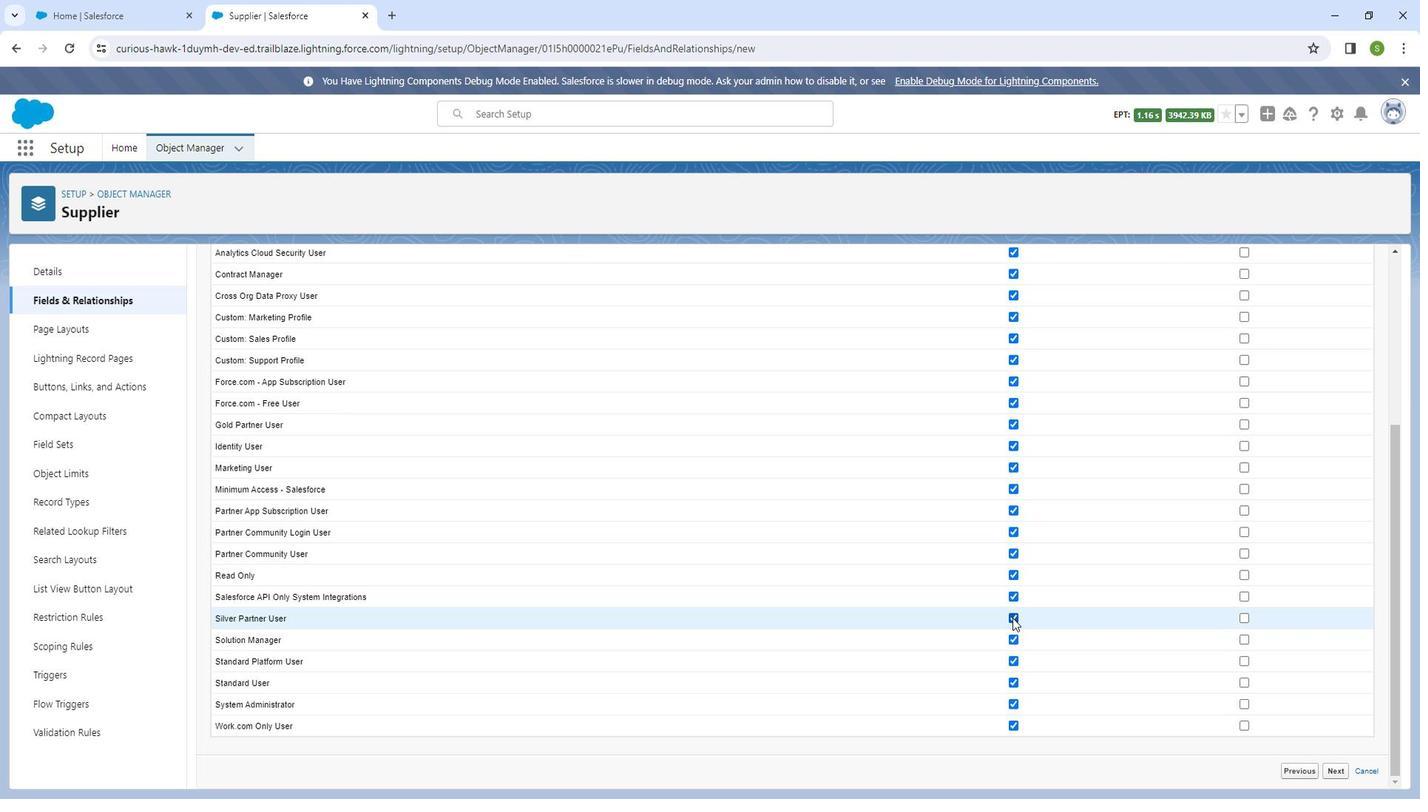 
Action: Mouse moved to (1031, 613)
Screenshot: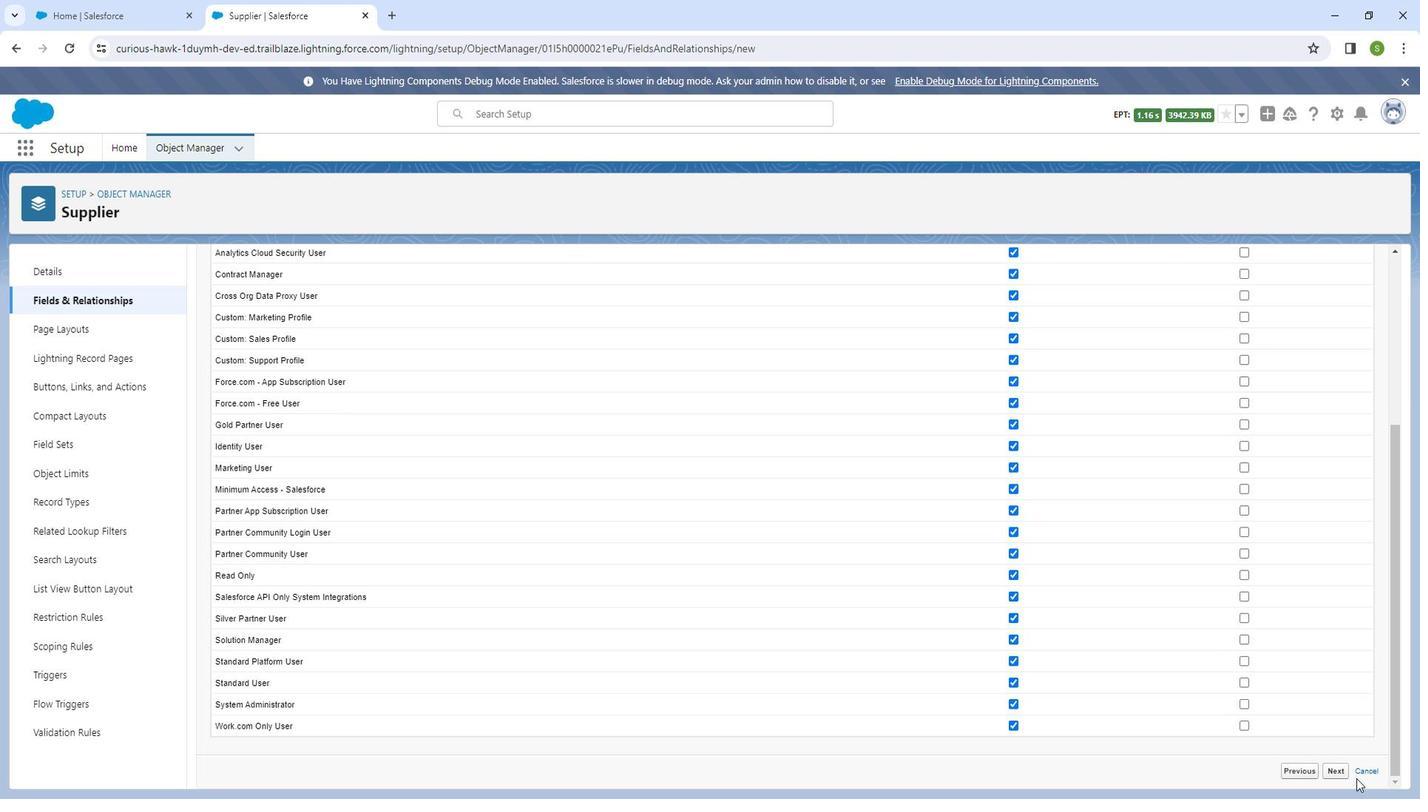 
Action: Mouse pressed left at (1031, 613)
Screenshot: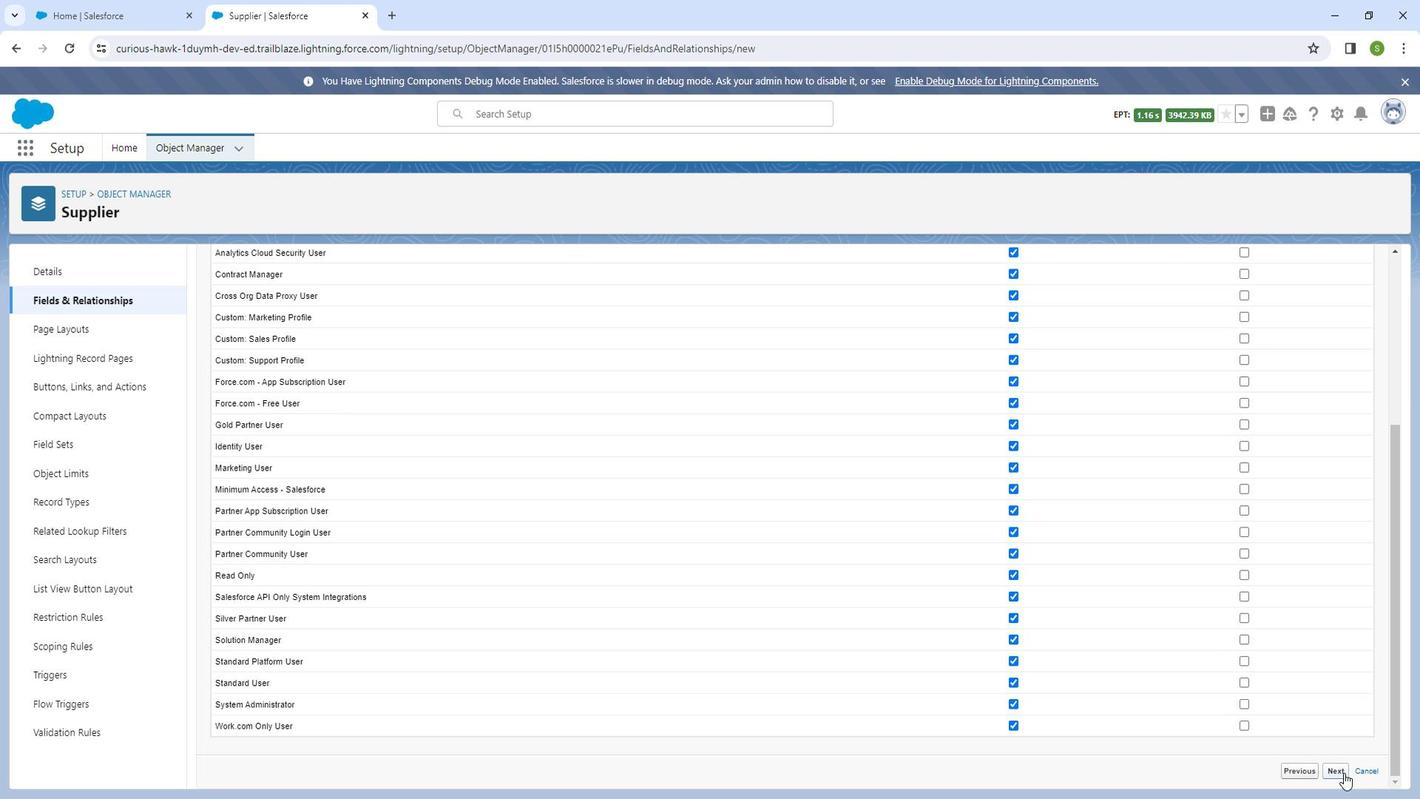 
Action: Mouse moved to (1357, 759)
Screenshot: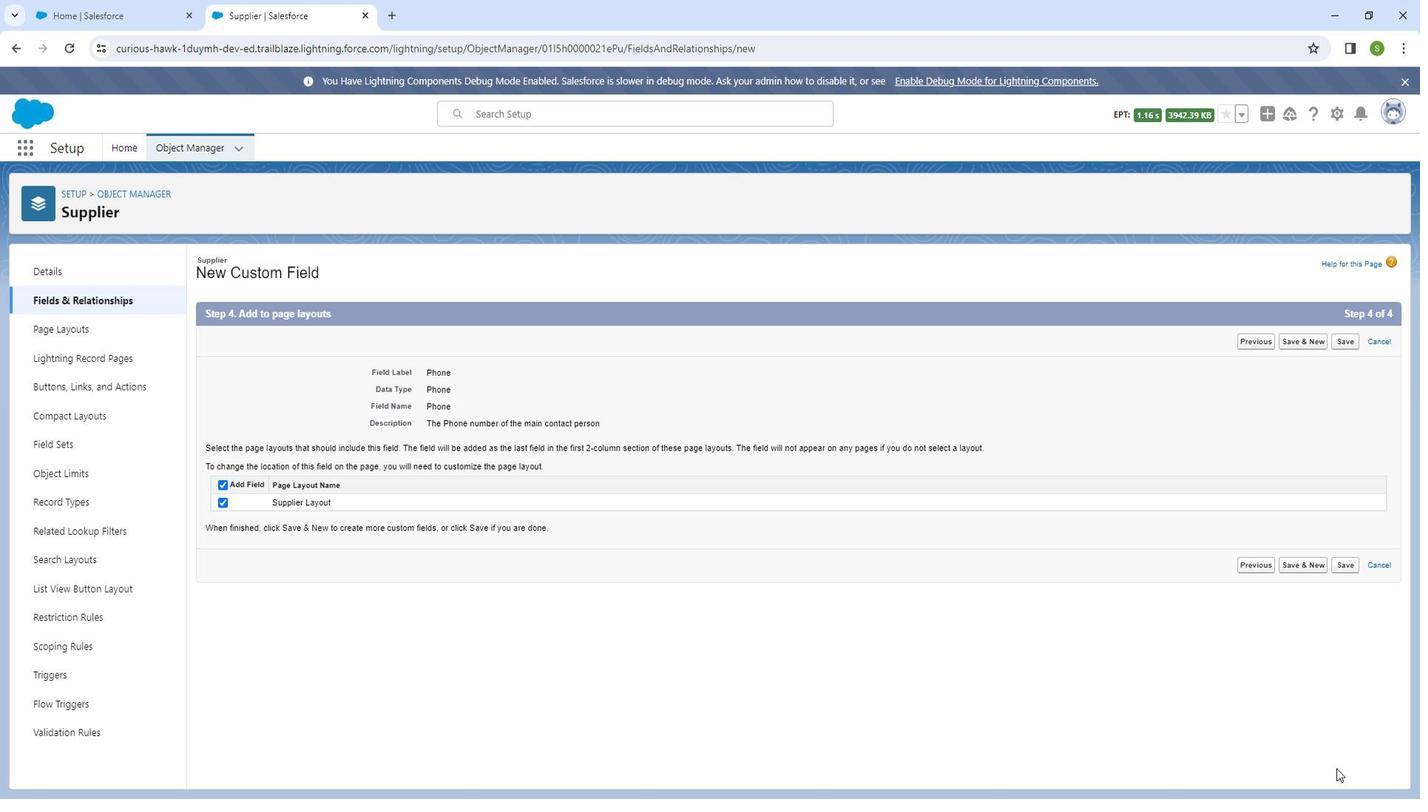 
Action: Mouse pressed left at (1357, 759)
Screenshot: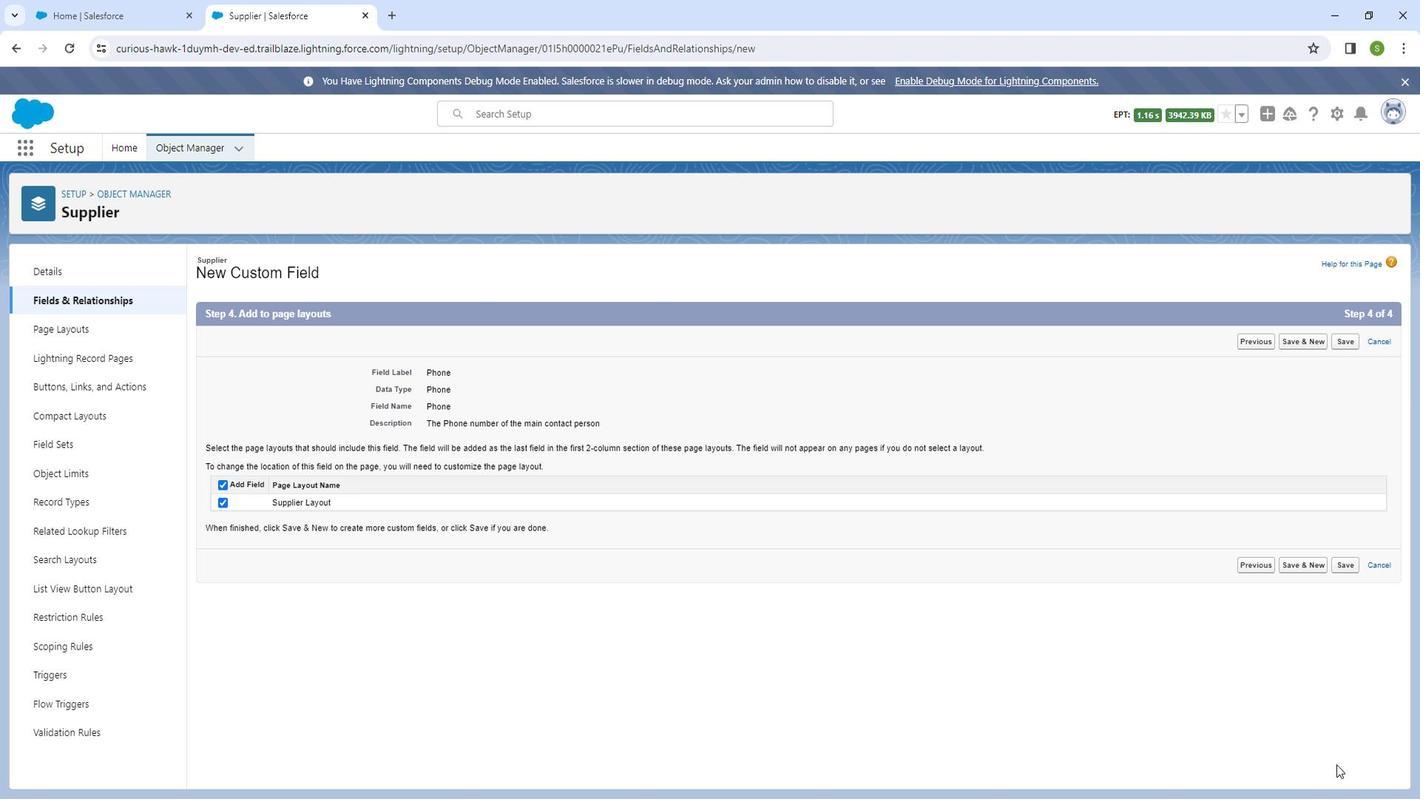 
Action: Mouse moved to (1353, 345)
